 Task: Explore Airbnb accommodation in Ajaokuta, Nigeria from 23rd December, 2023 to 29th December, 2023 for 2 adults. Place can be entire room with 1  bedroom having 1 bed and 1 bathroom. Property type can be hotel.
Action: Mouse moved to (603, 160)
Screenshot: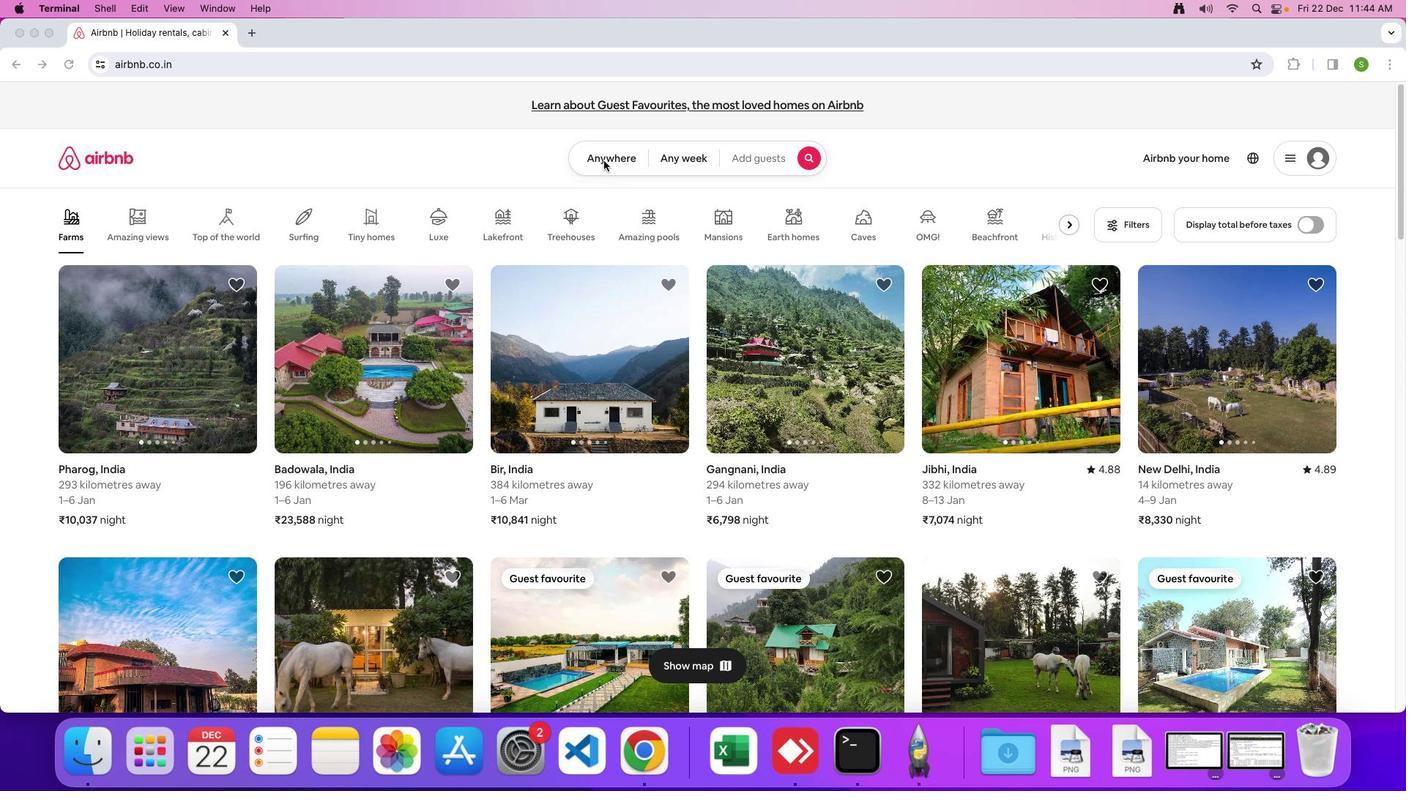 
Action: Mouse pressed left at (603, 160)
Screenshot: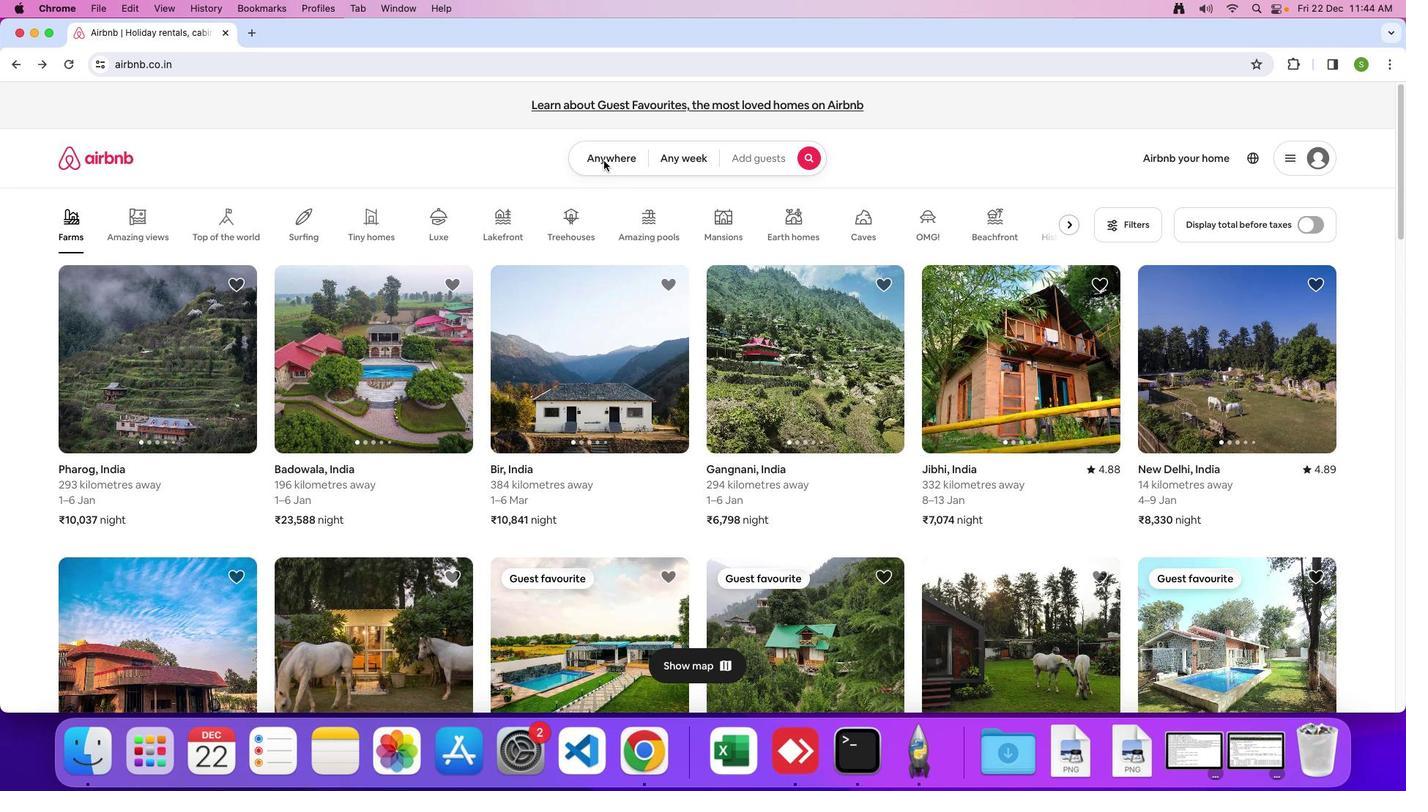 
Action: Mouse moved to (598, 160)
Screenshot: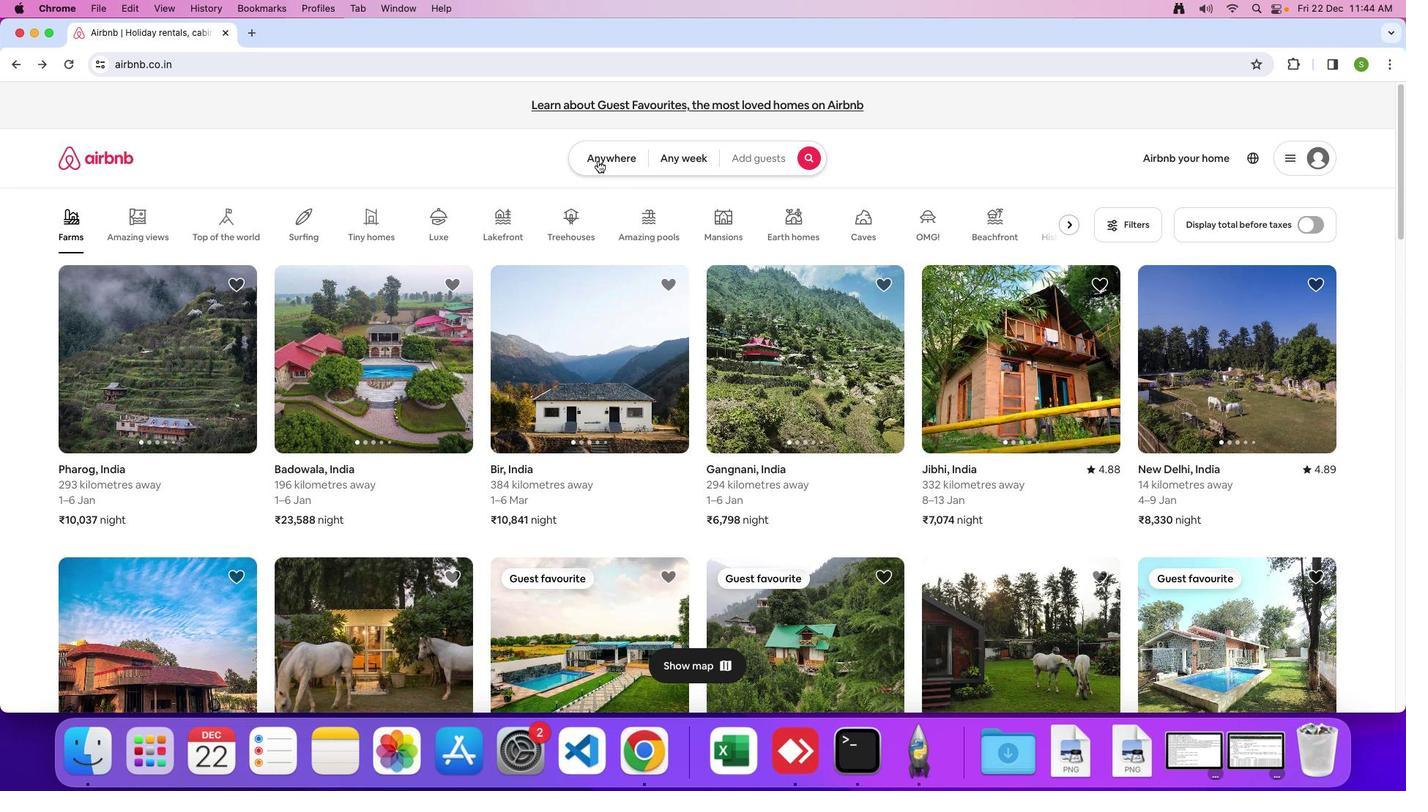 
Action: Mouse pressed left at (598, 160)
Screenshot: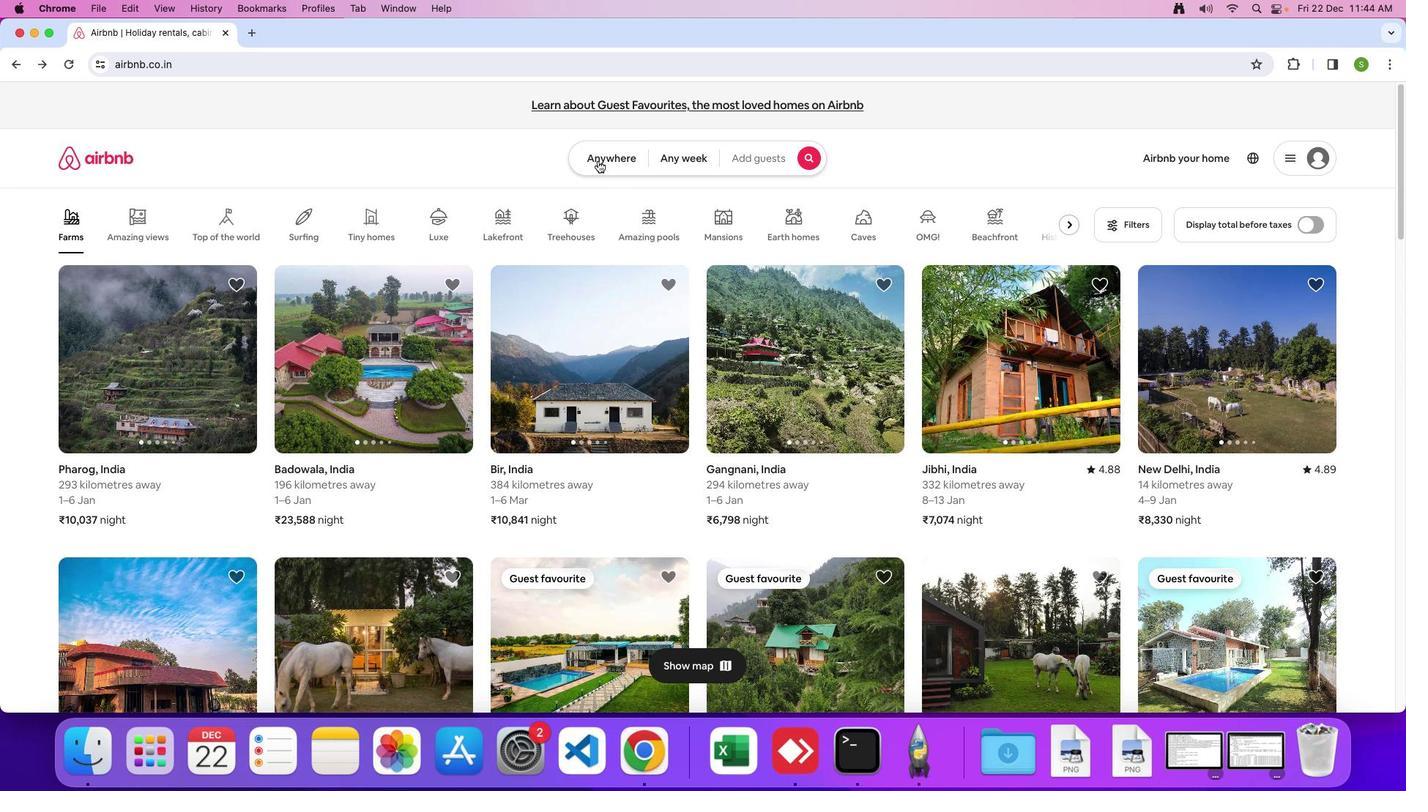 
Action: Mouse moved to (492, 217)
Screenshot: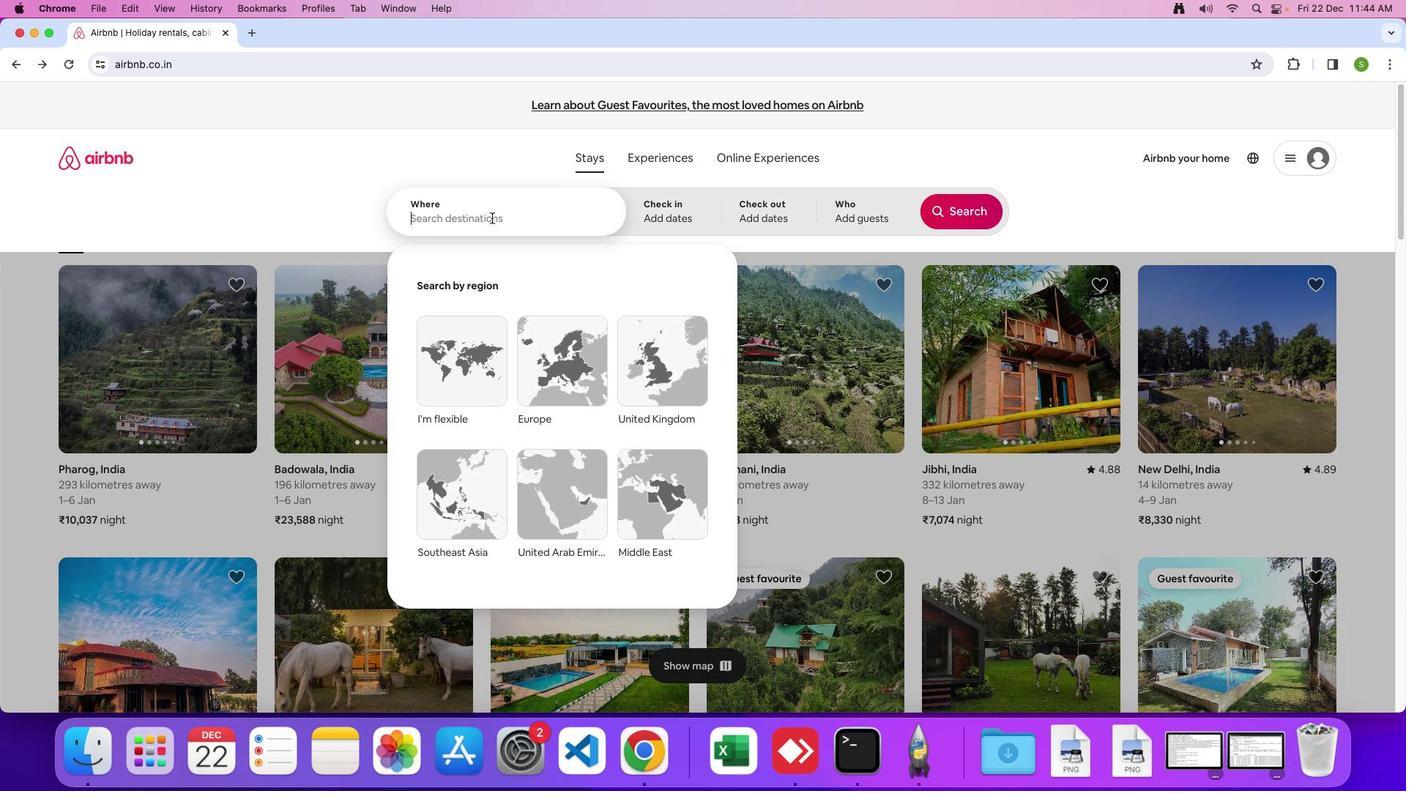 
Action: Mouse pressed left at (492, 217)
Screenshot: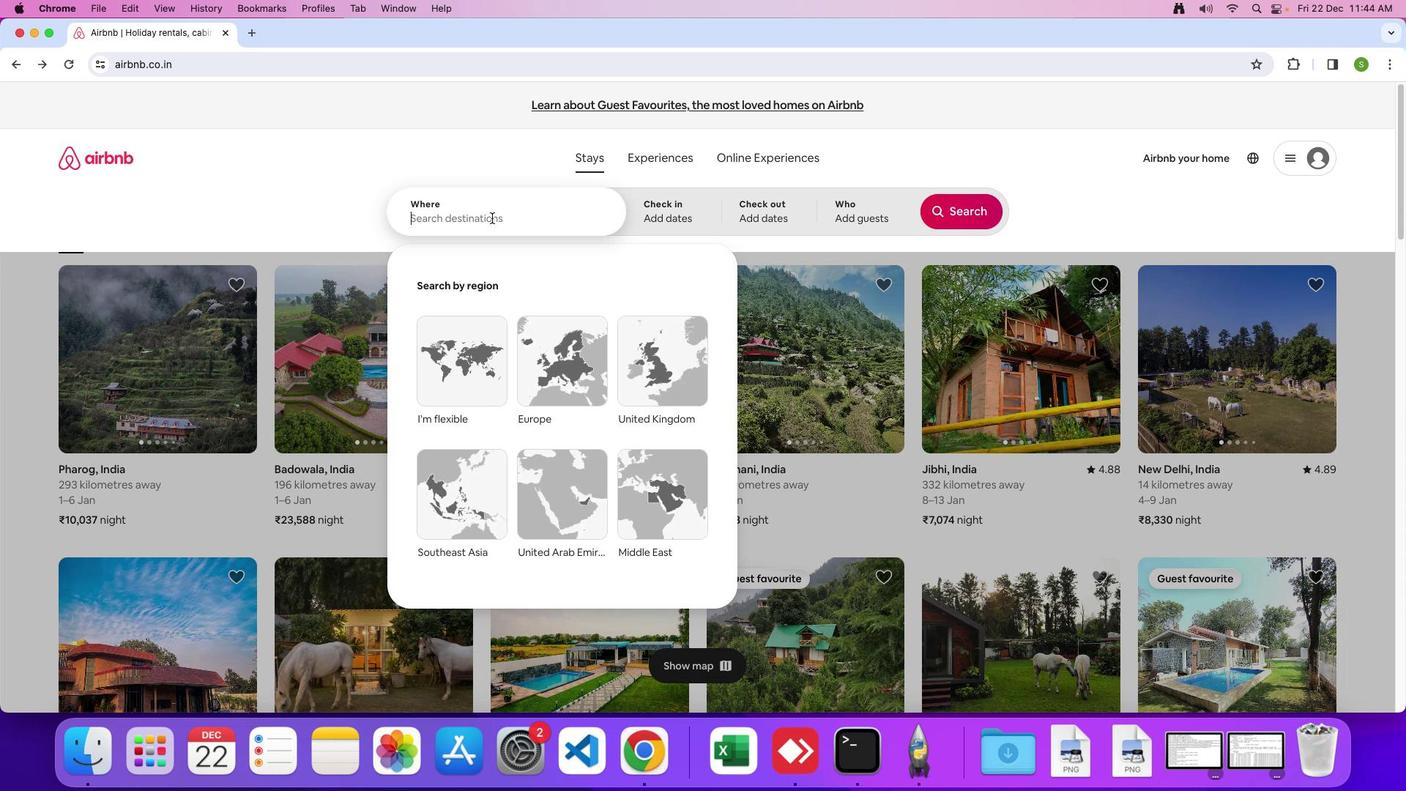 
Action: Key pressed 'A'Key.caps_lock'j''a''o''k''u''t''a'','Key.spaceKey.shift'N''i''g''e''r''i''a'Key.enter
Screenshot: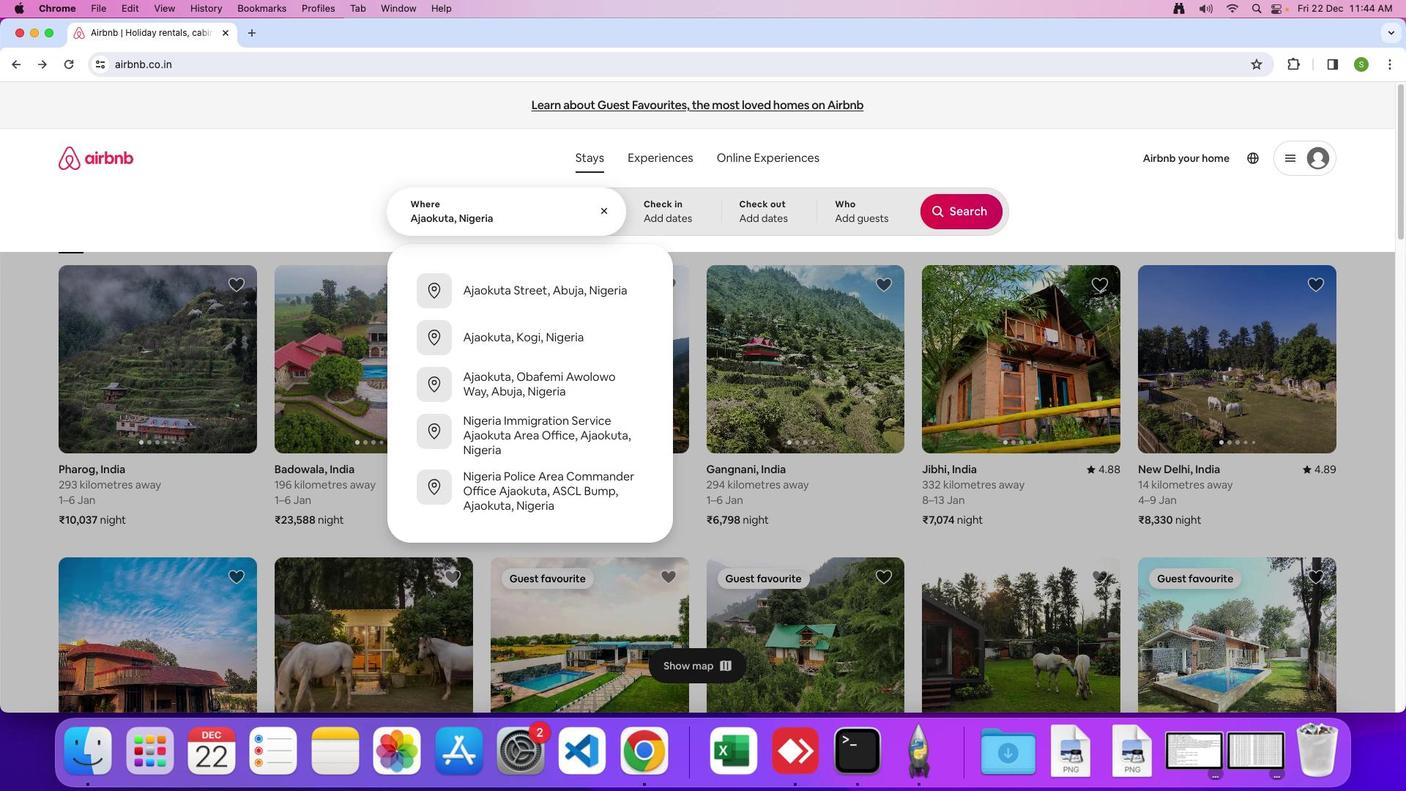 
Action: Mouse moved to (656, 500)
Screenshot: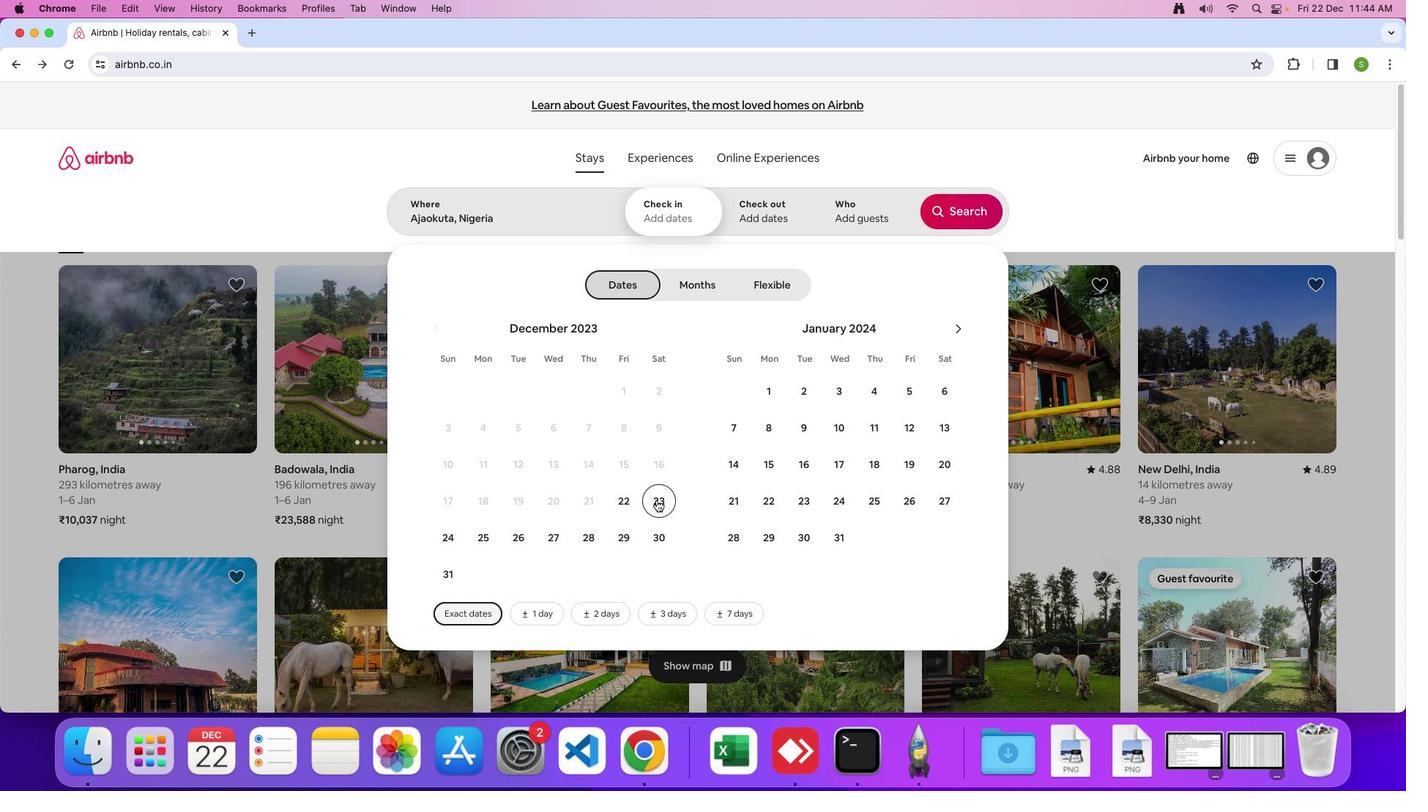 
Action: Mouse pressed left at (656, 500)
Screenshot: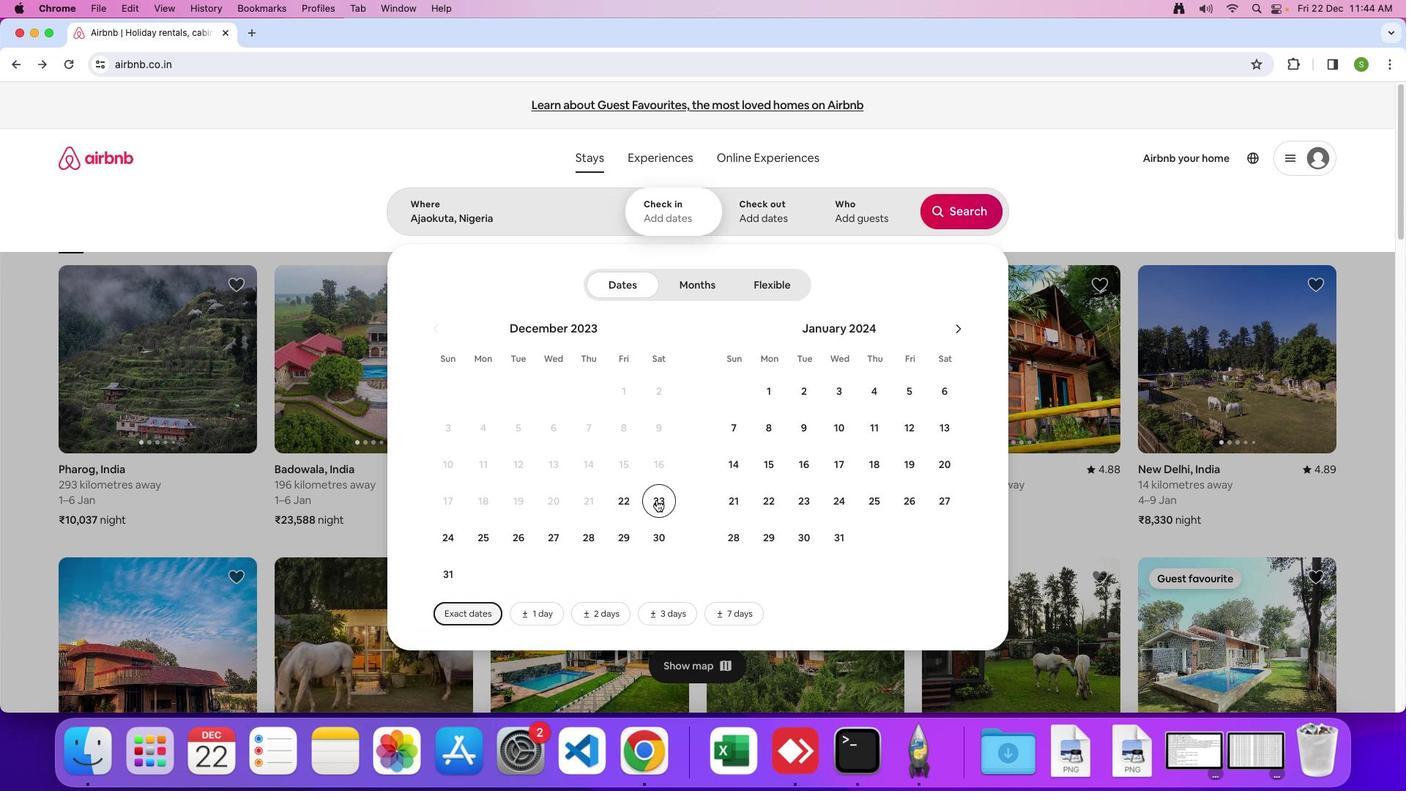 
Action: Mouse moved to (617, 538)
Screenshot: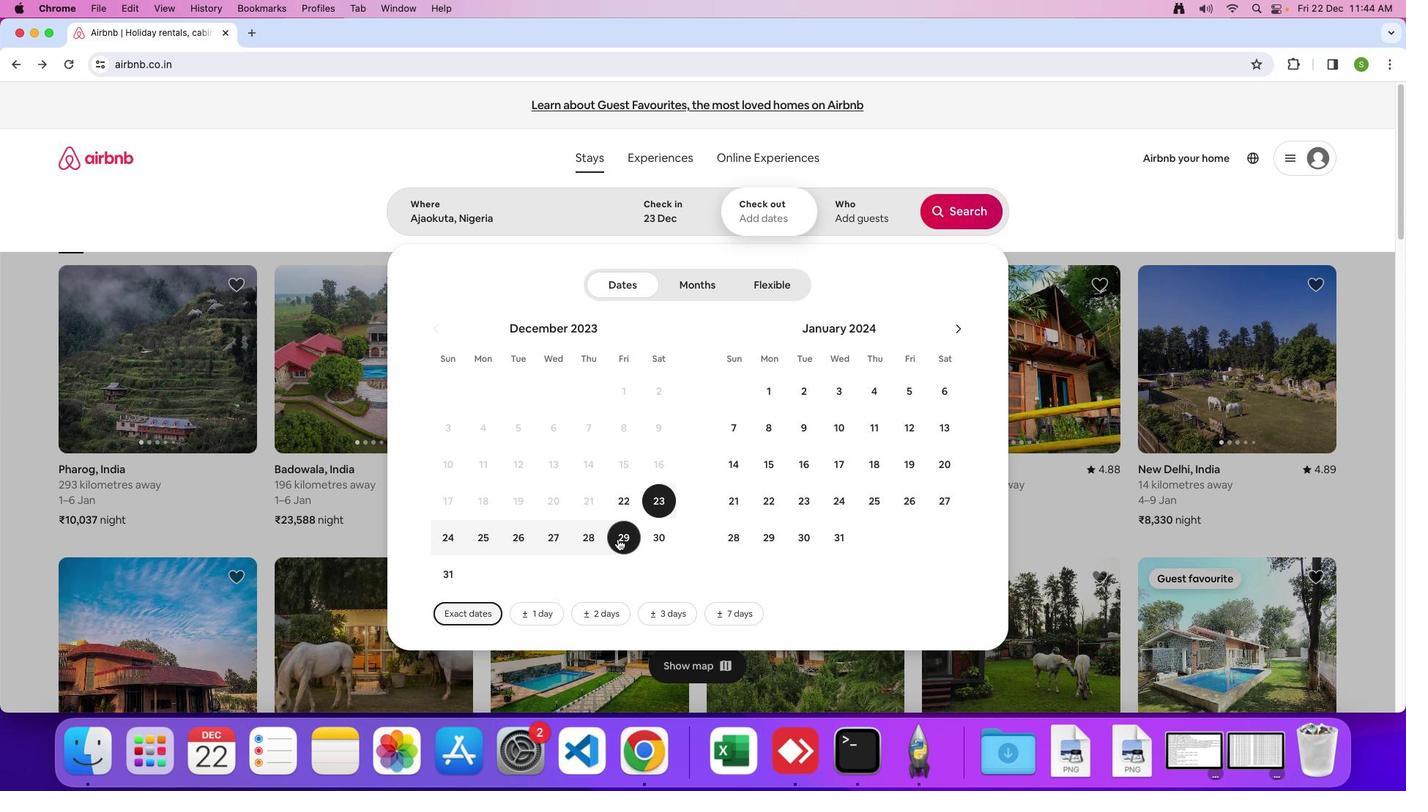 
Action: Mouse pressed left at (617, 538)
Screenshot: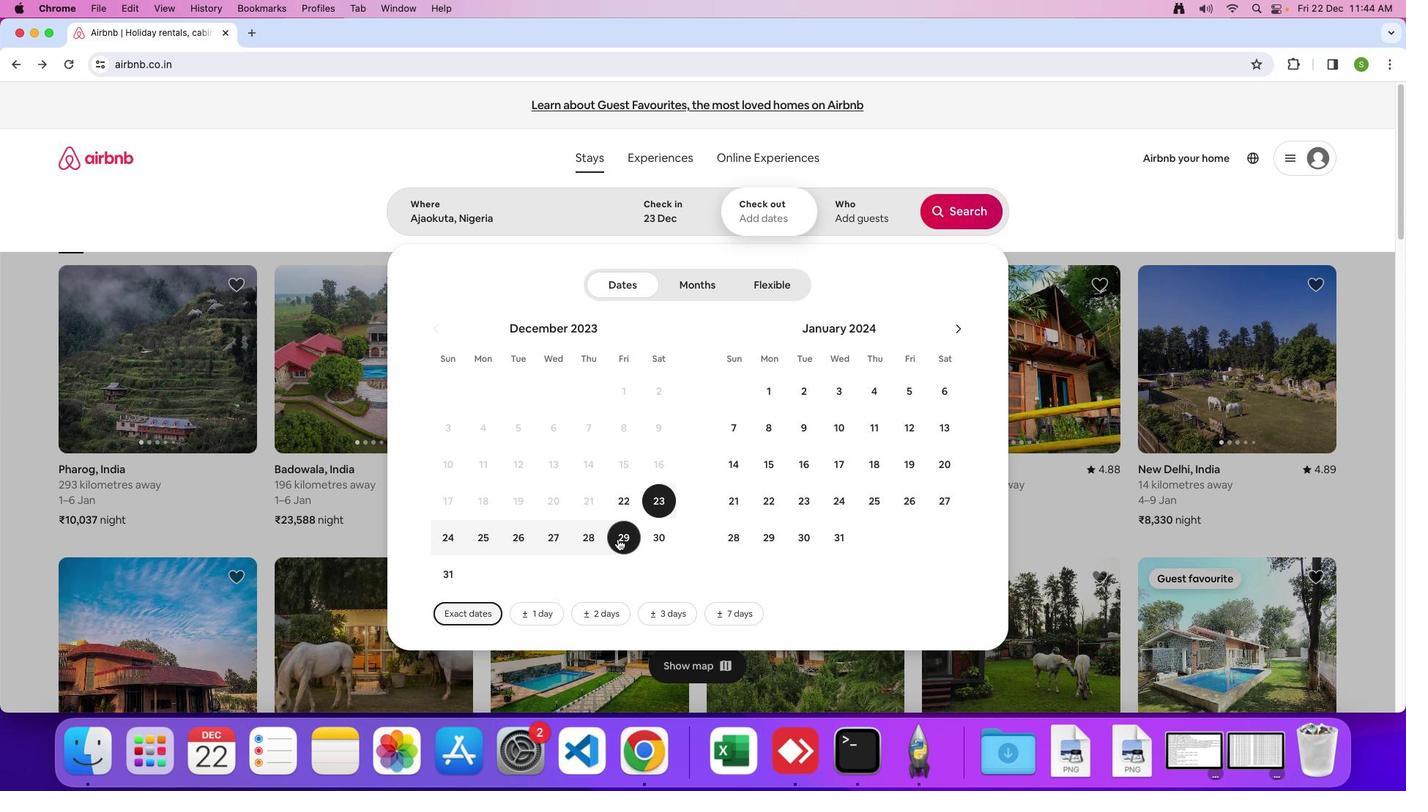 
Action: Mouse moved to (846, 219)
Screenshot: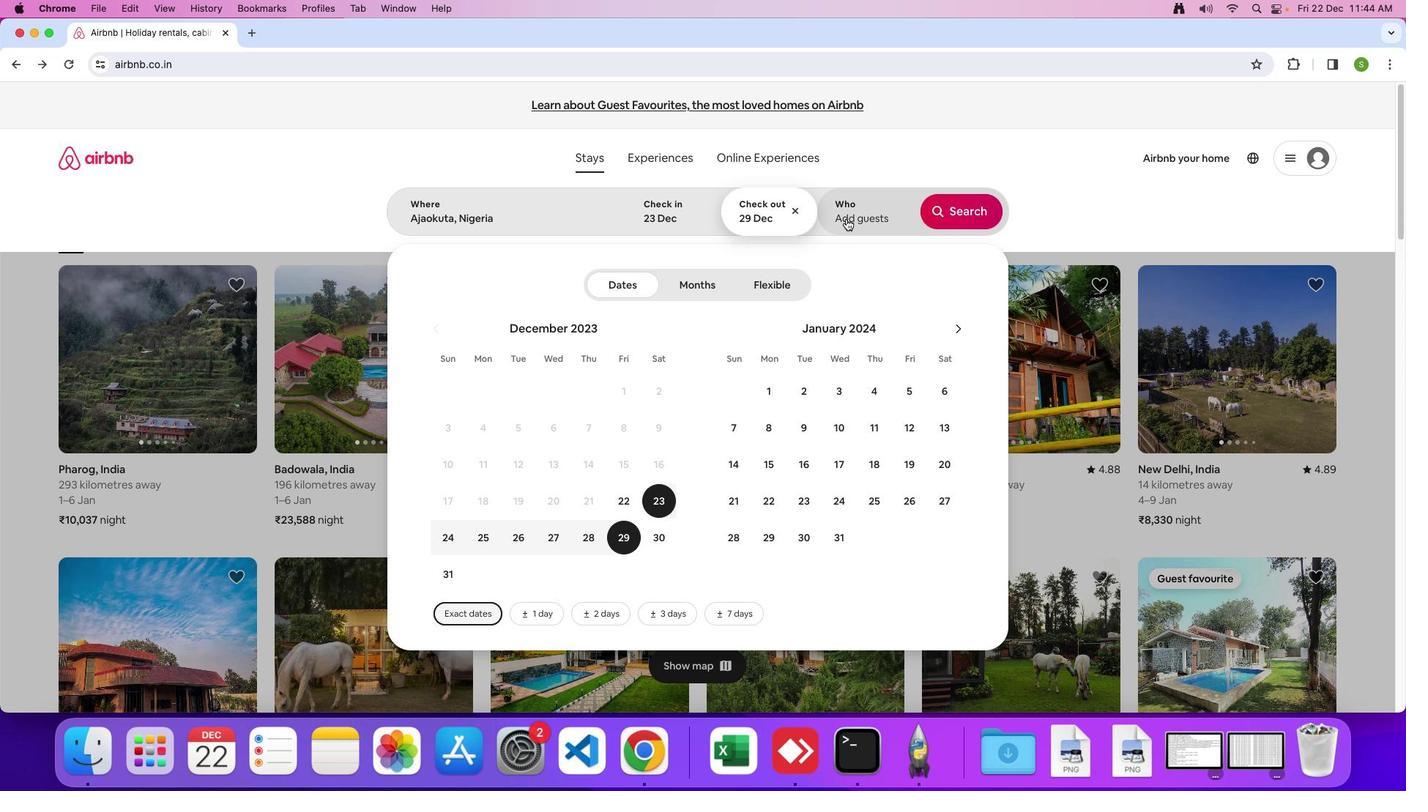 
Action: Mouse pressed left at (846, 219)
Screenshot: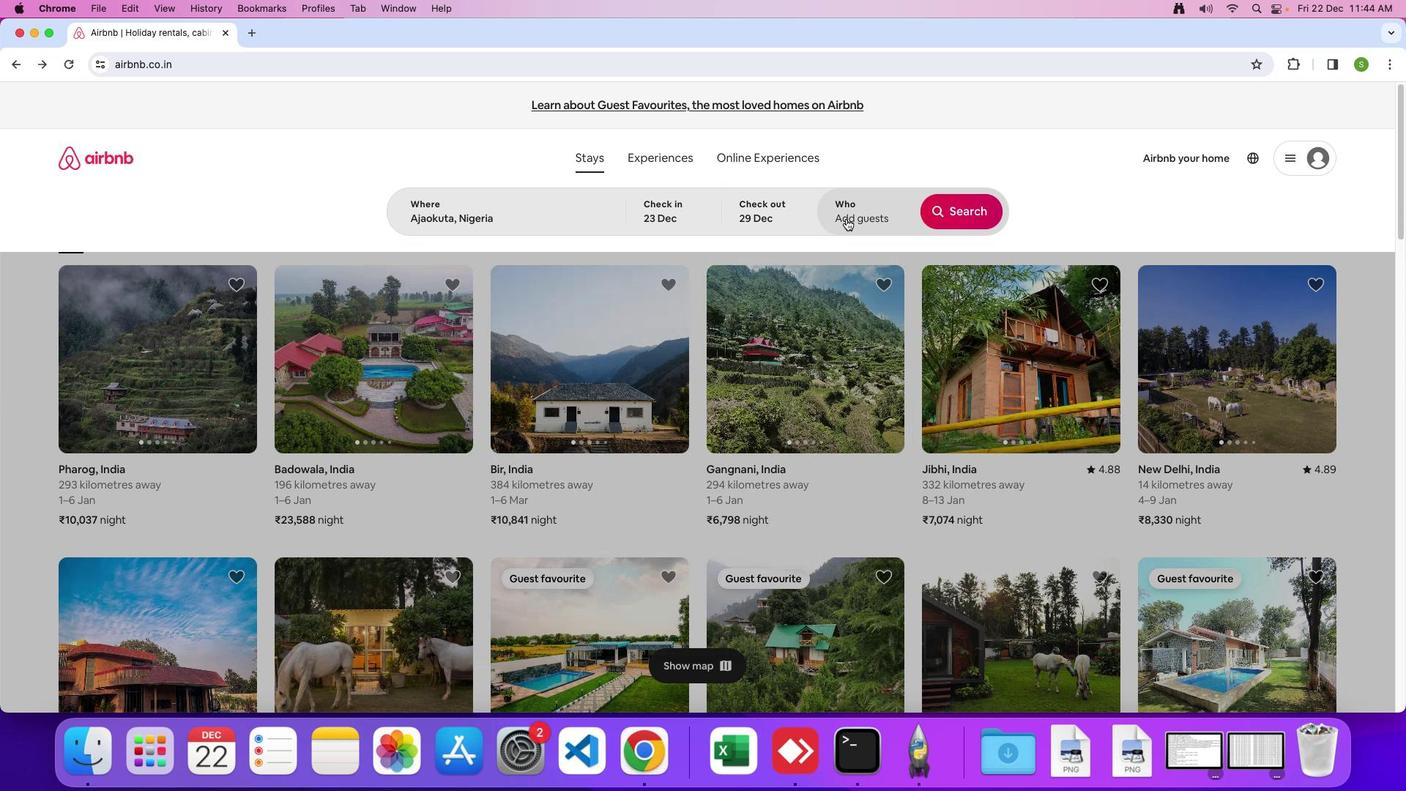 
Action: Mouse moved to (966, 293)
Screenshot: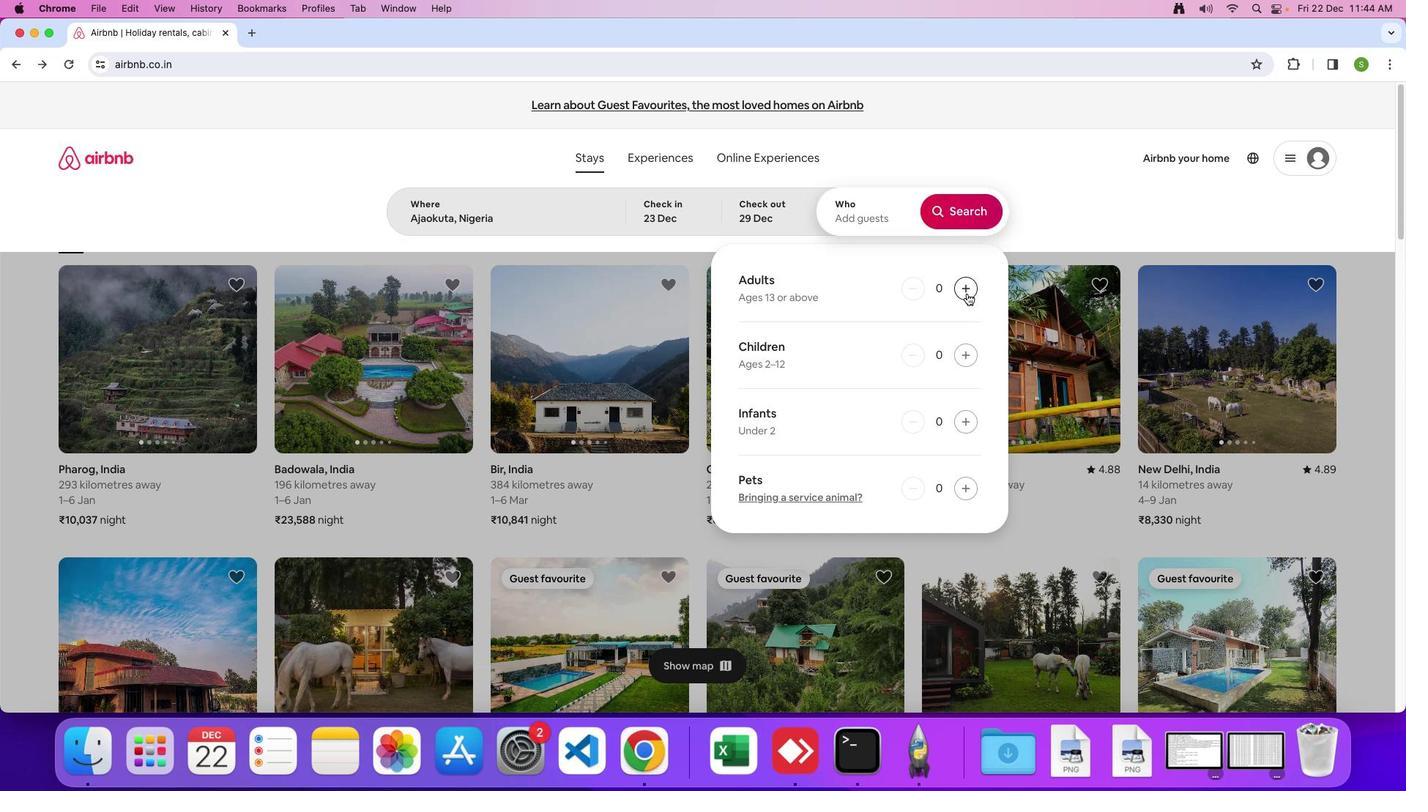 
Action: Mouse pressed left at (966, 293)
Screenshot: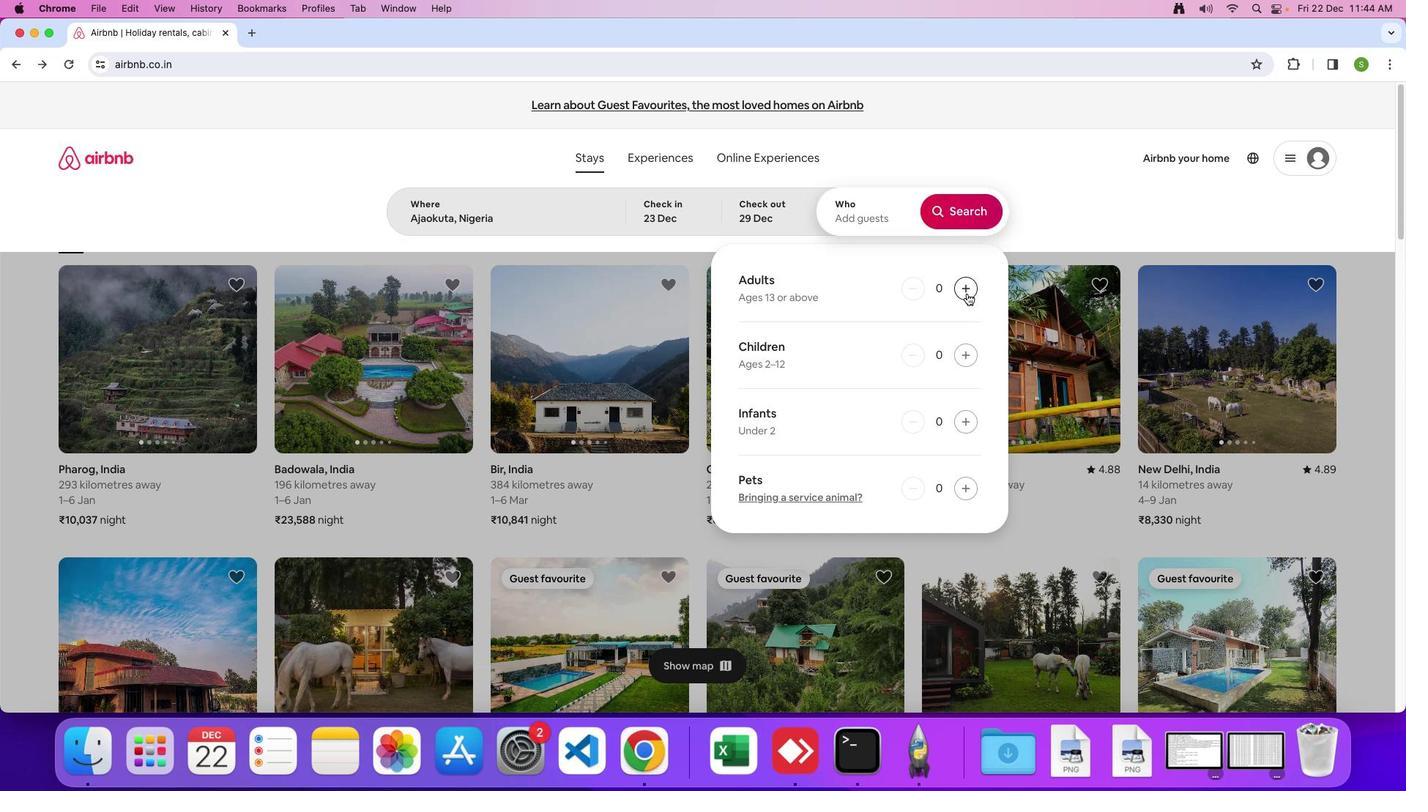
Action: Mouse pressed left at (966, 293)
Screenshot: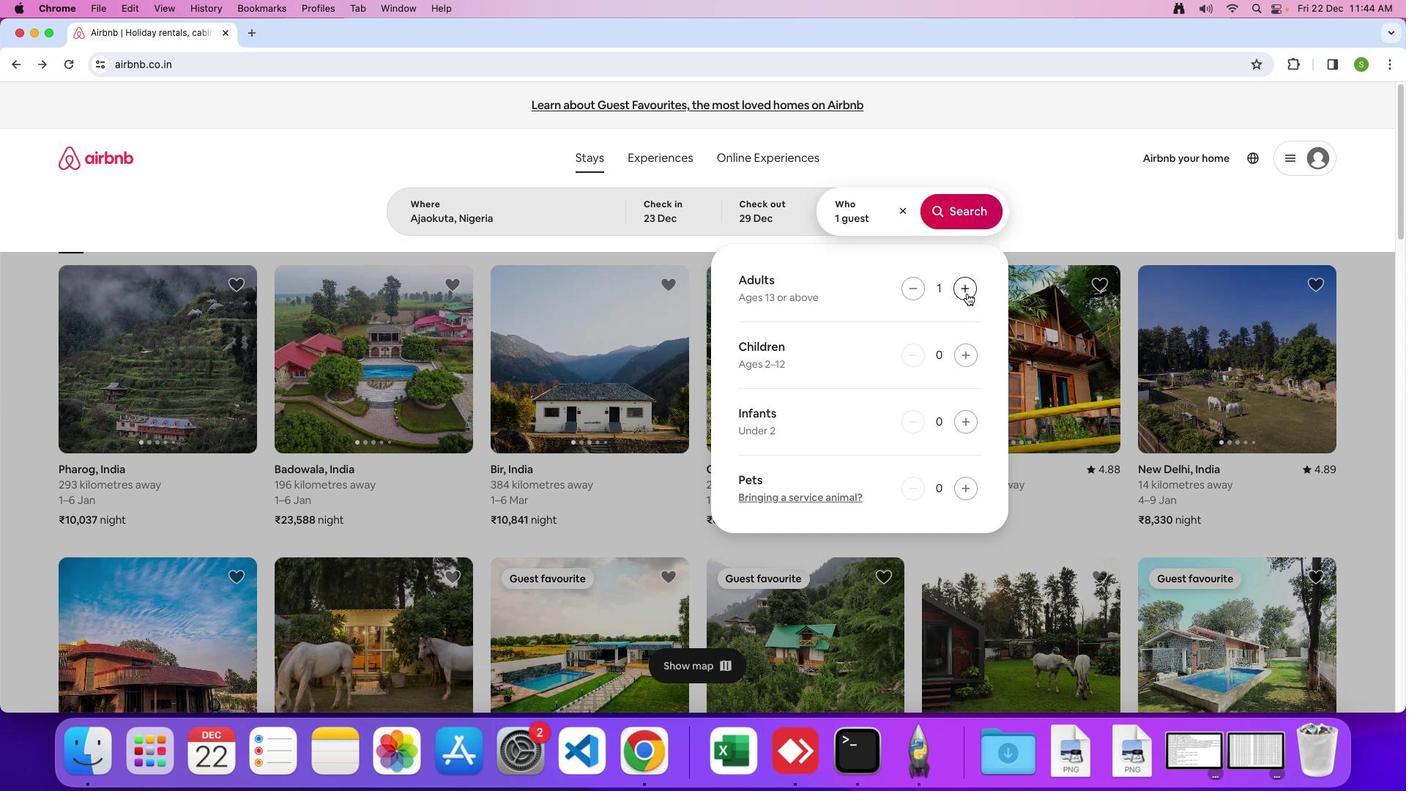 
Action: Mouse moved to (952, 216)
Screenshot: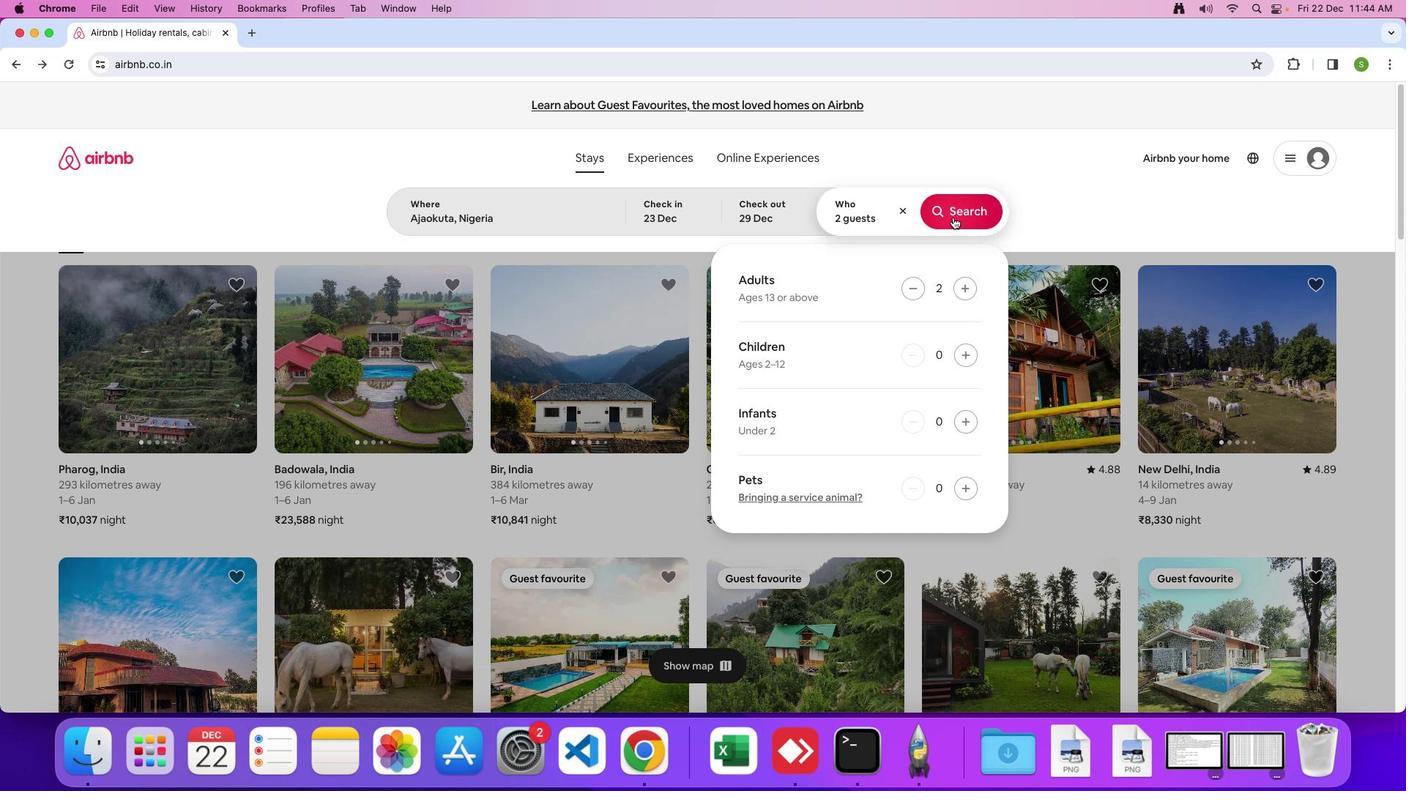 
Action: Mouse pressed left at (952, 216)
Screenshot: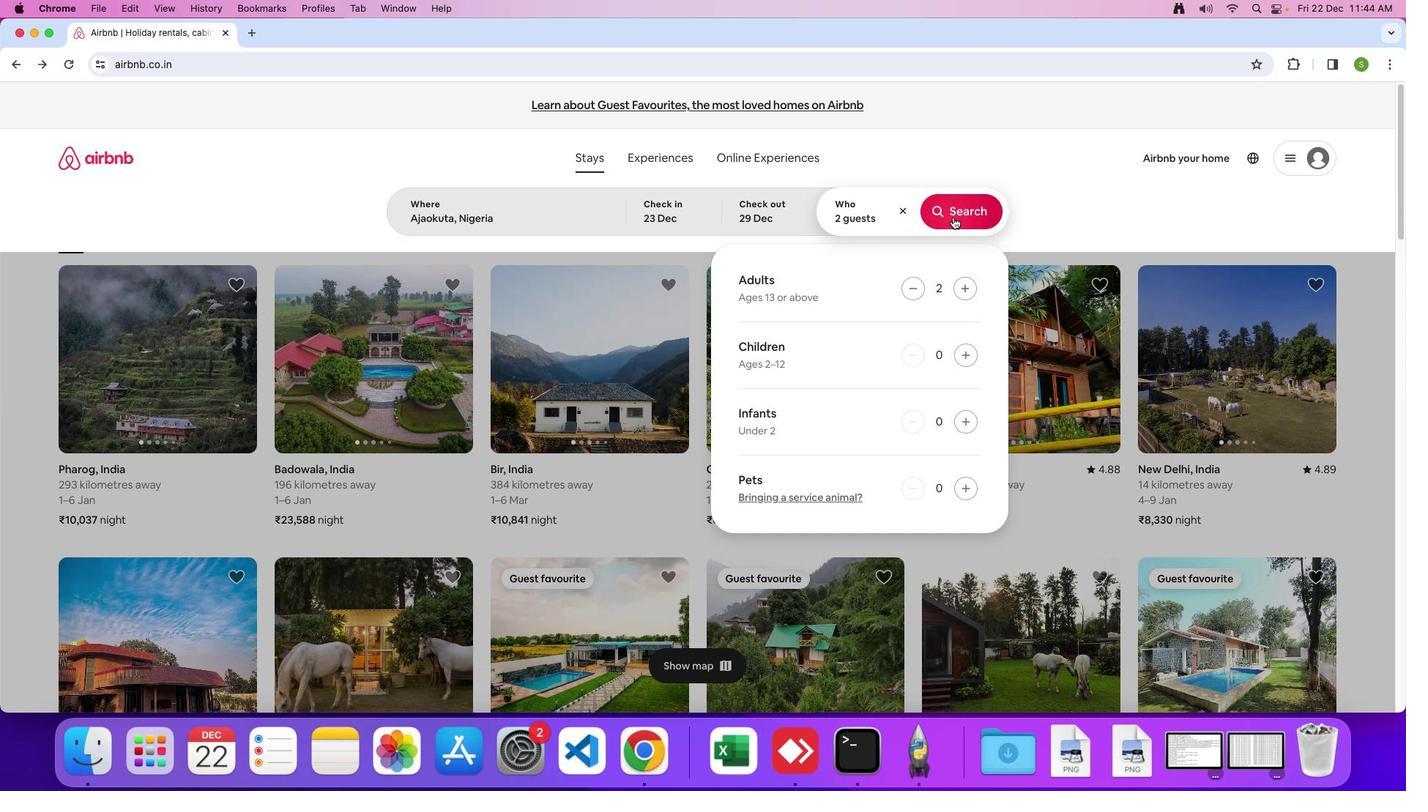 
Action: Mouse moved to (1163, 170)
Screenshot: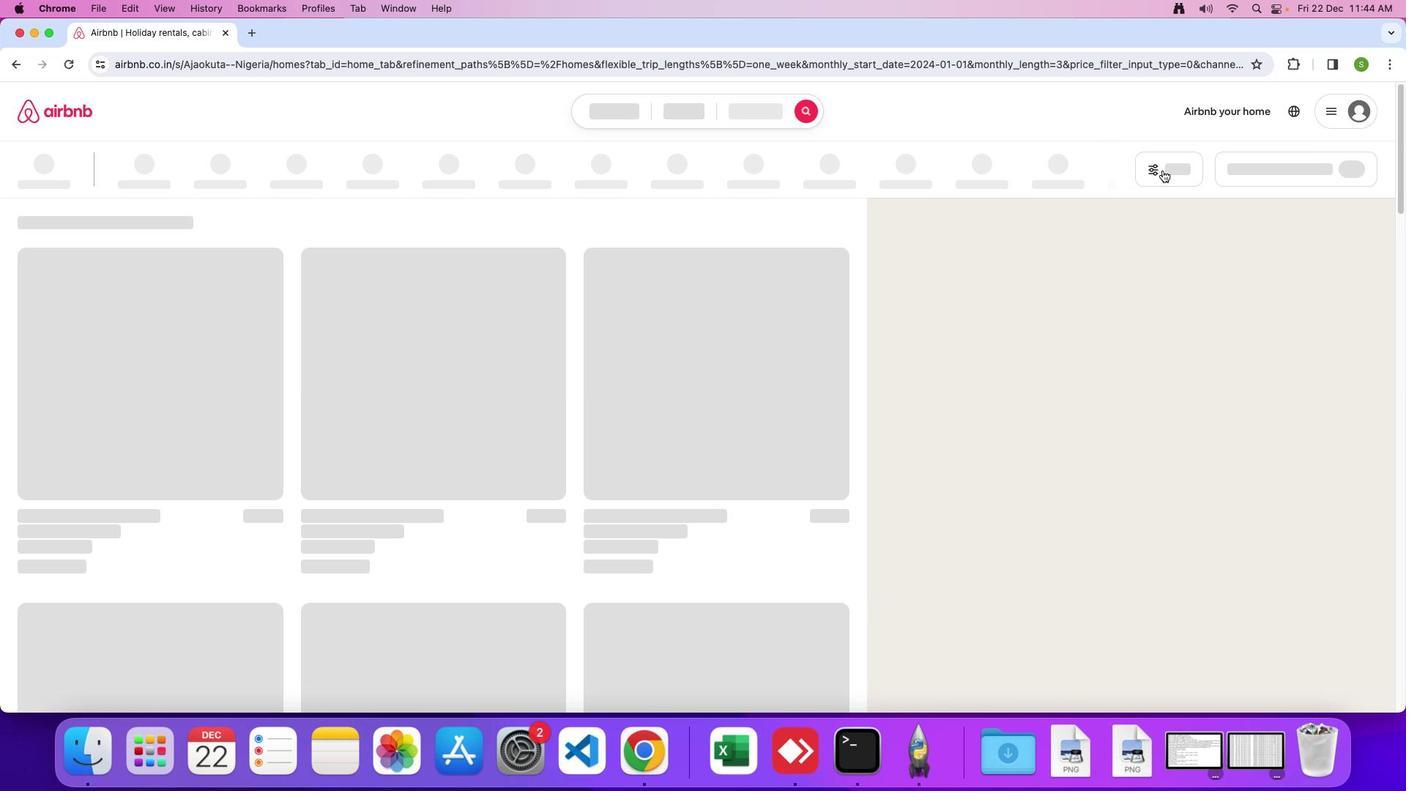 
Action: Mouse pressed left at (1163, 170)
Screenshot: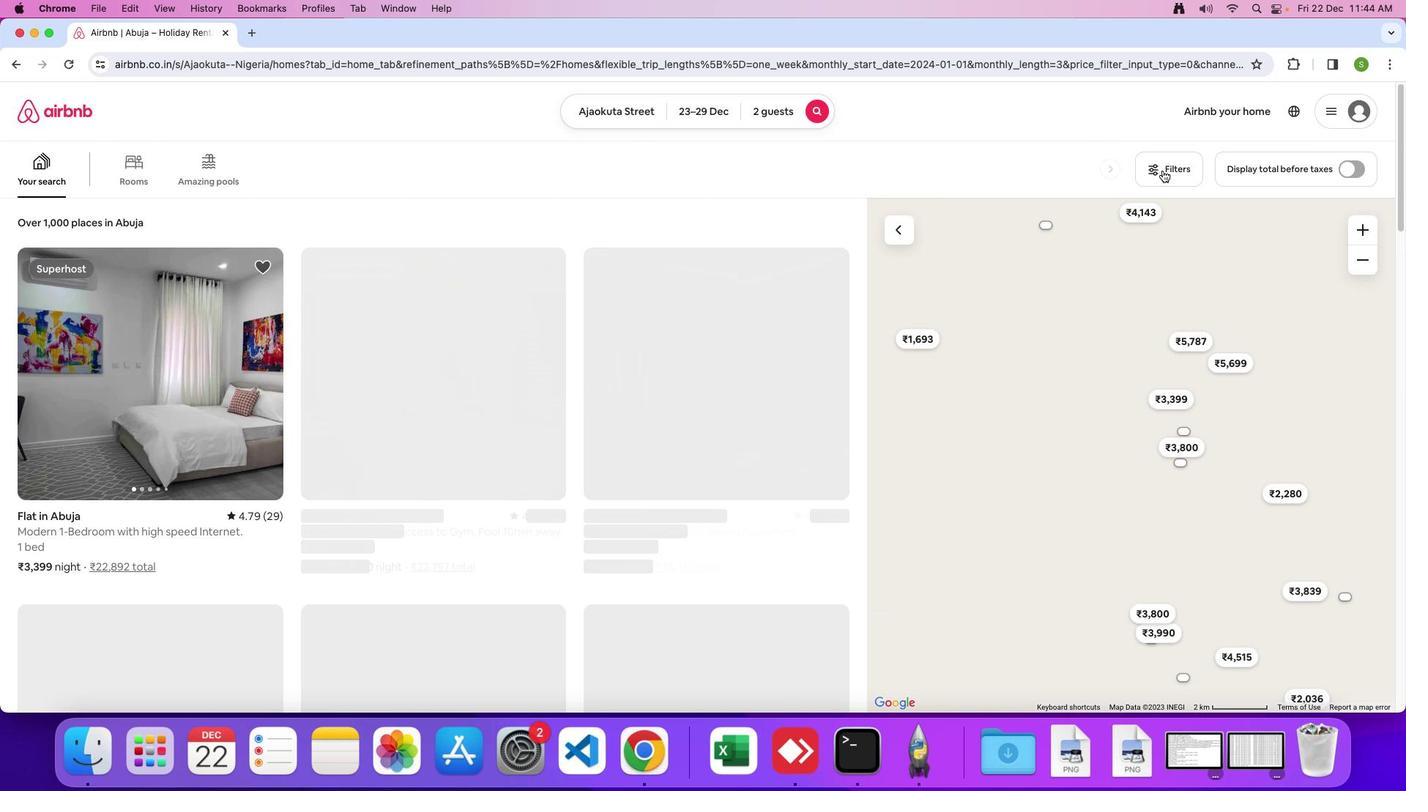 
Action: Mouse moved to (698, 422)
Screenshot: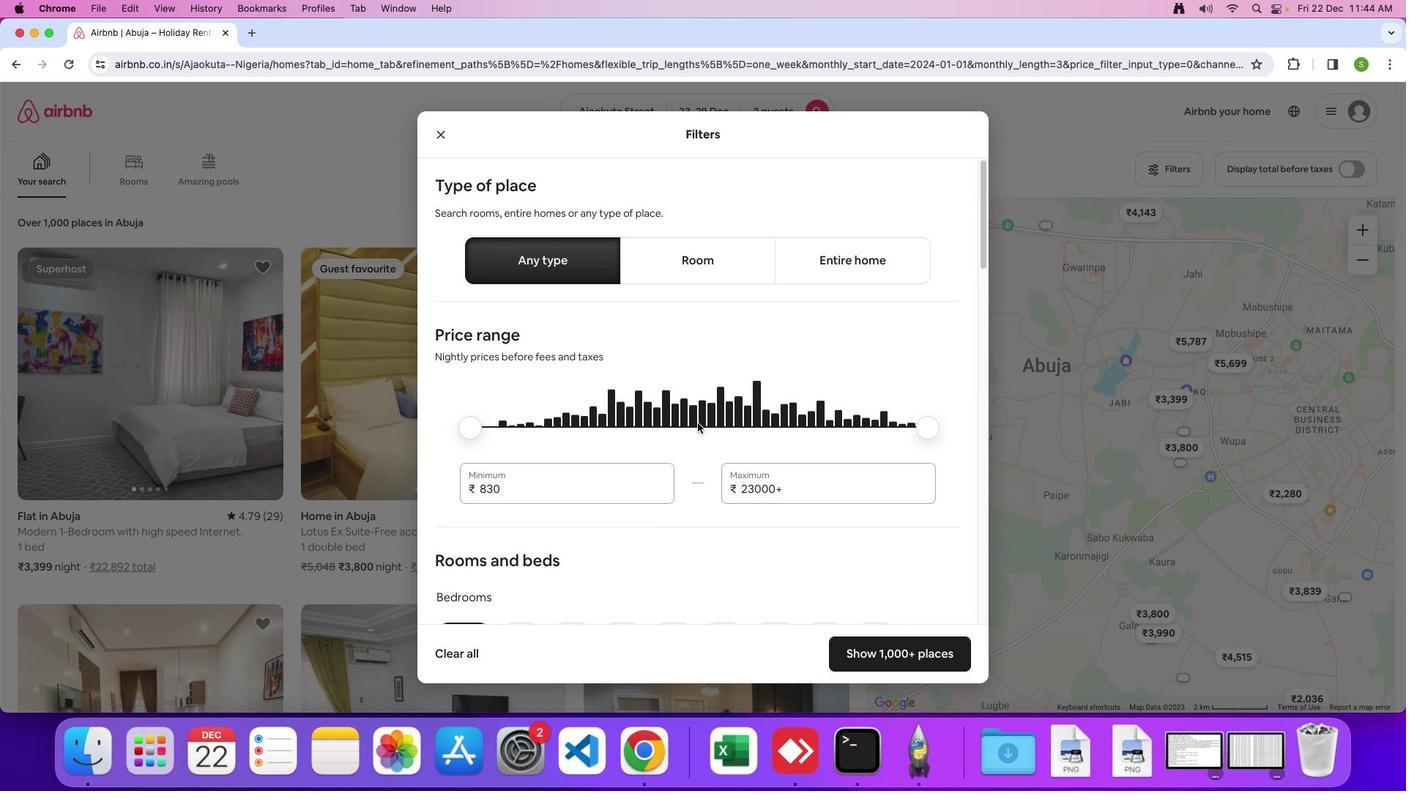 
Action: Mouse scrolled (698, 422) with delta (0, 0)
Screenshot: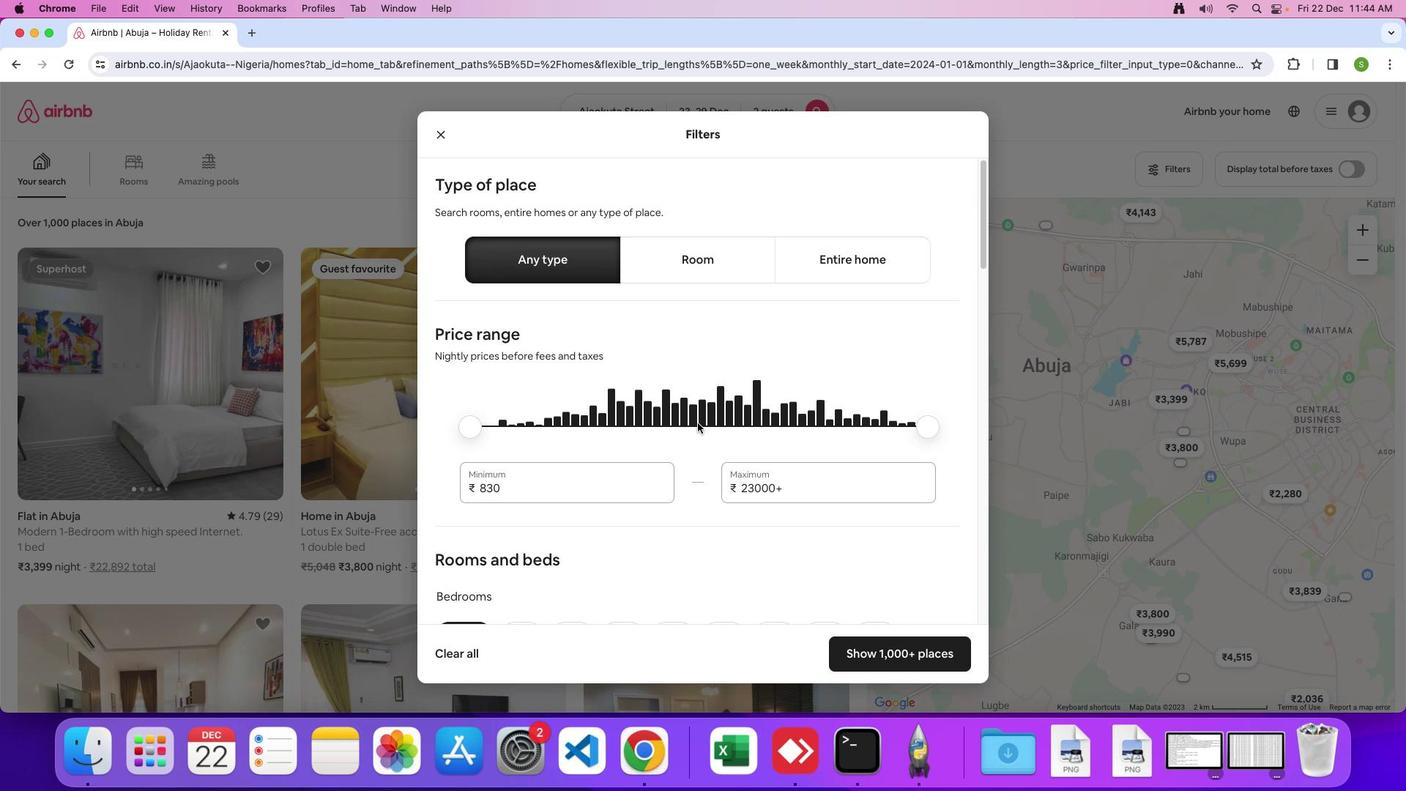 
Action: Mouse scrolled (698, 422) with delta (0, 0)
Screenshot: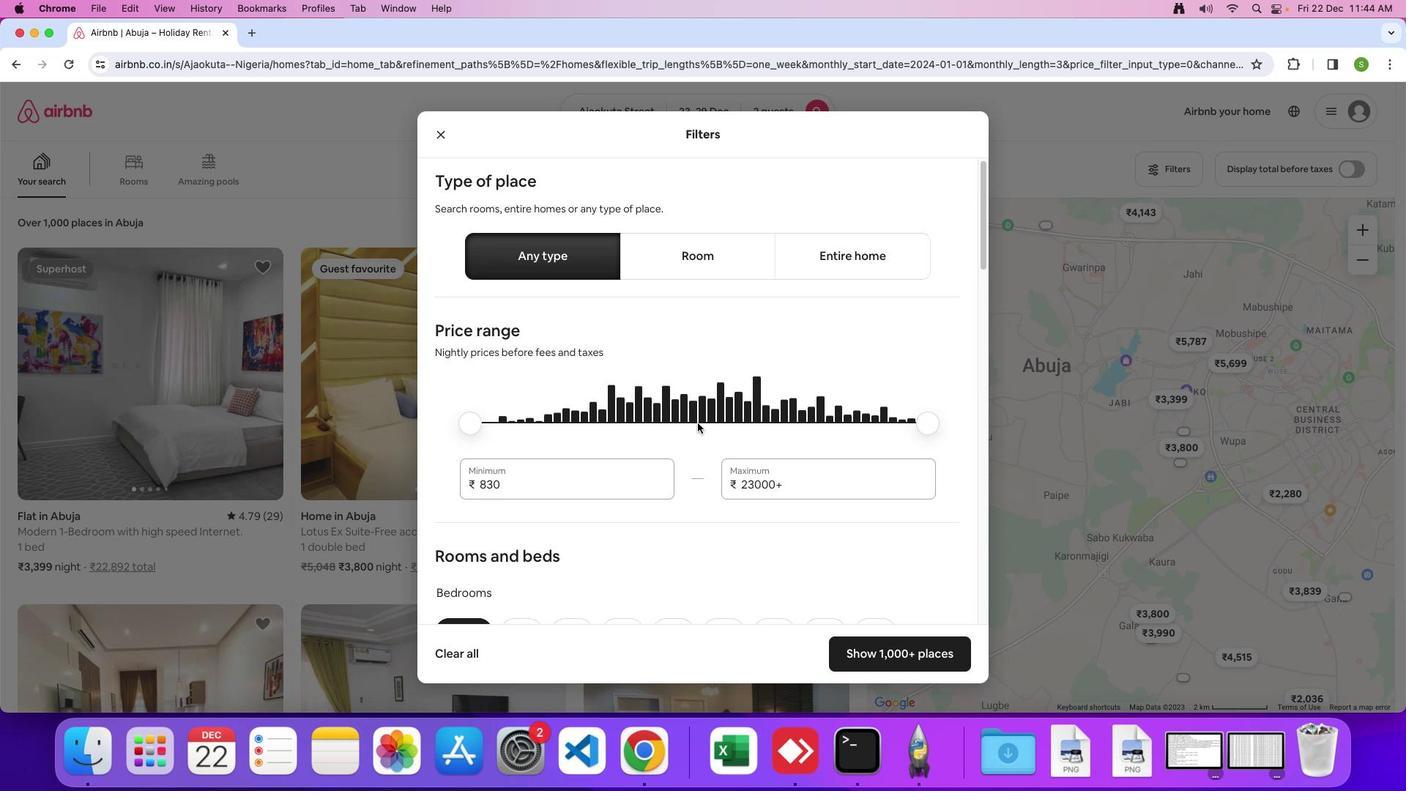 
Action: Mouse scrolled (698, 422) with delta (0, 0)
Screenshot: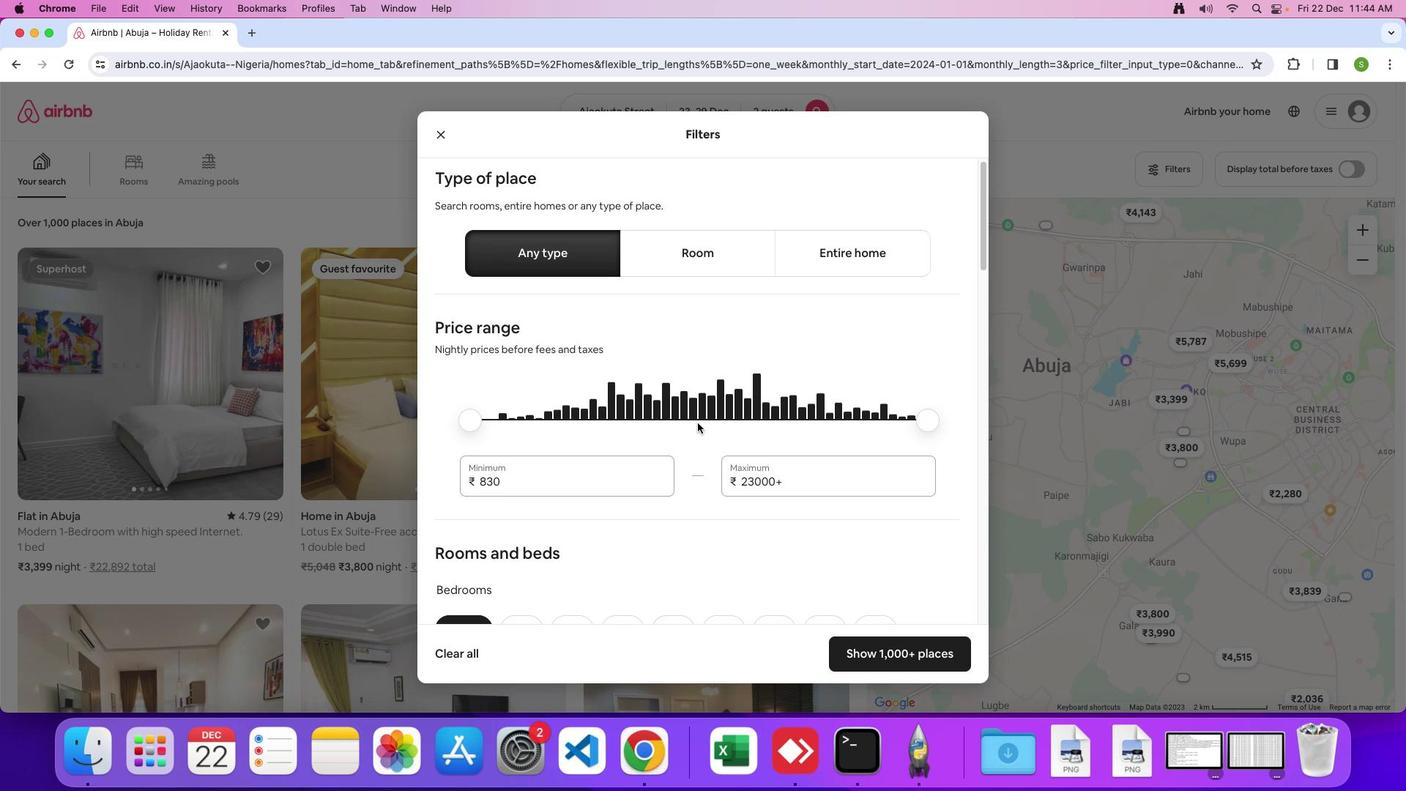 
Action: Mouse scrolled (698, 422) with delta (0, 0)
Screenshot: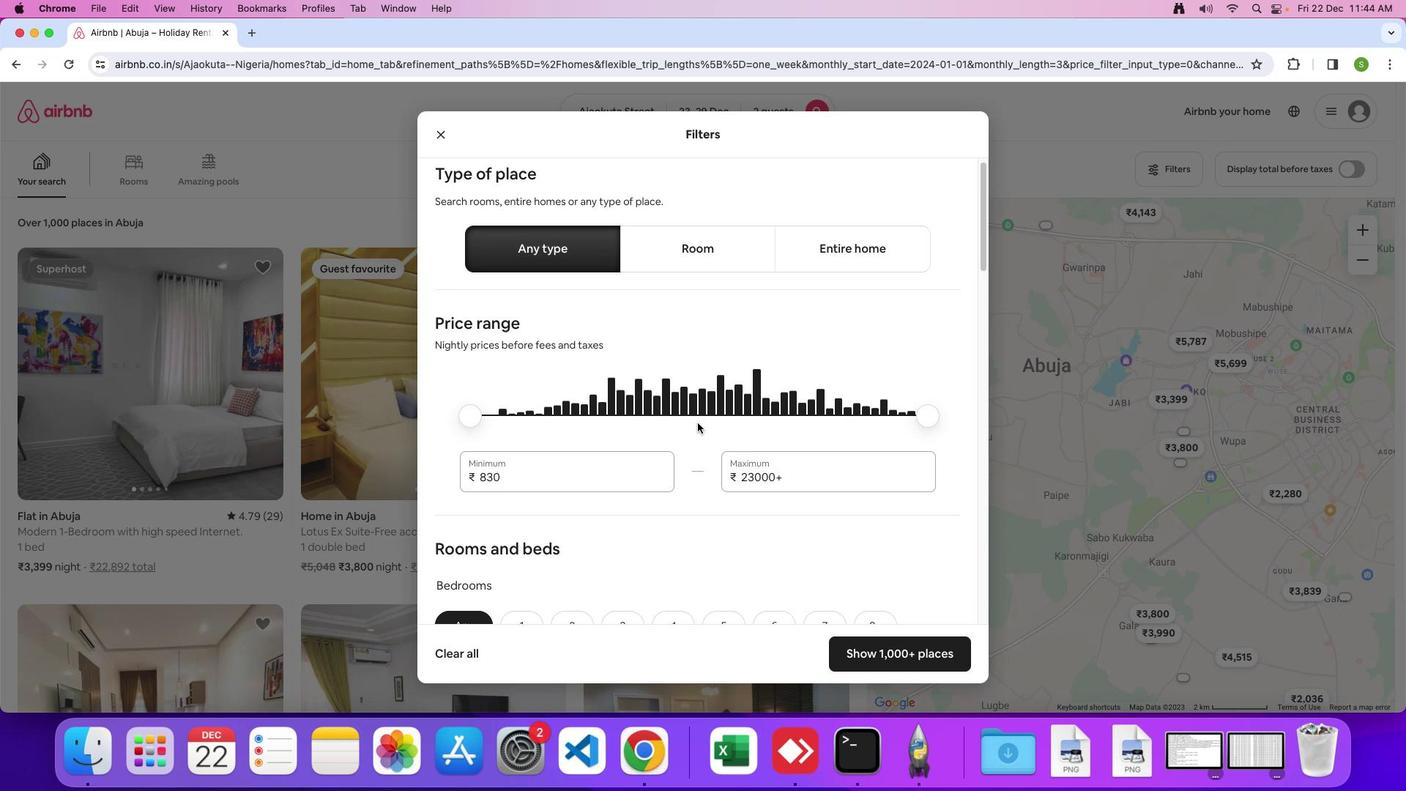
Action: Mouse scrolled (698, 422) with delta (0, 0)
Screenshot: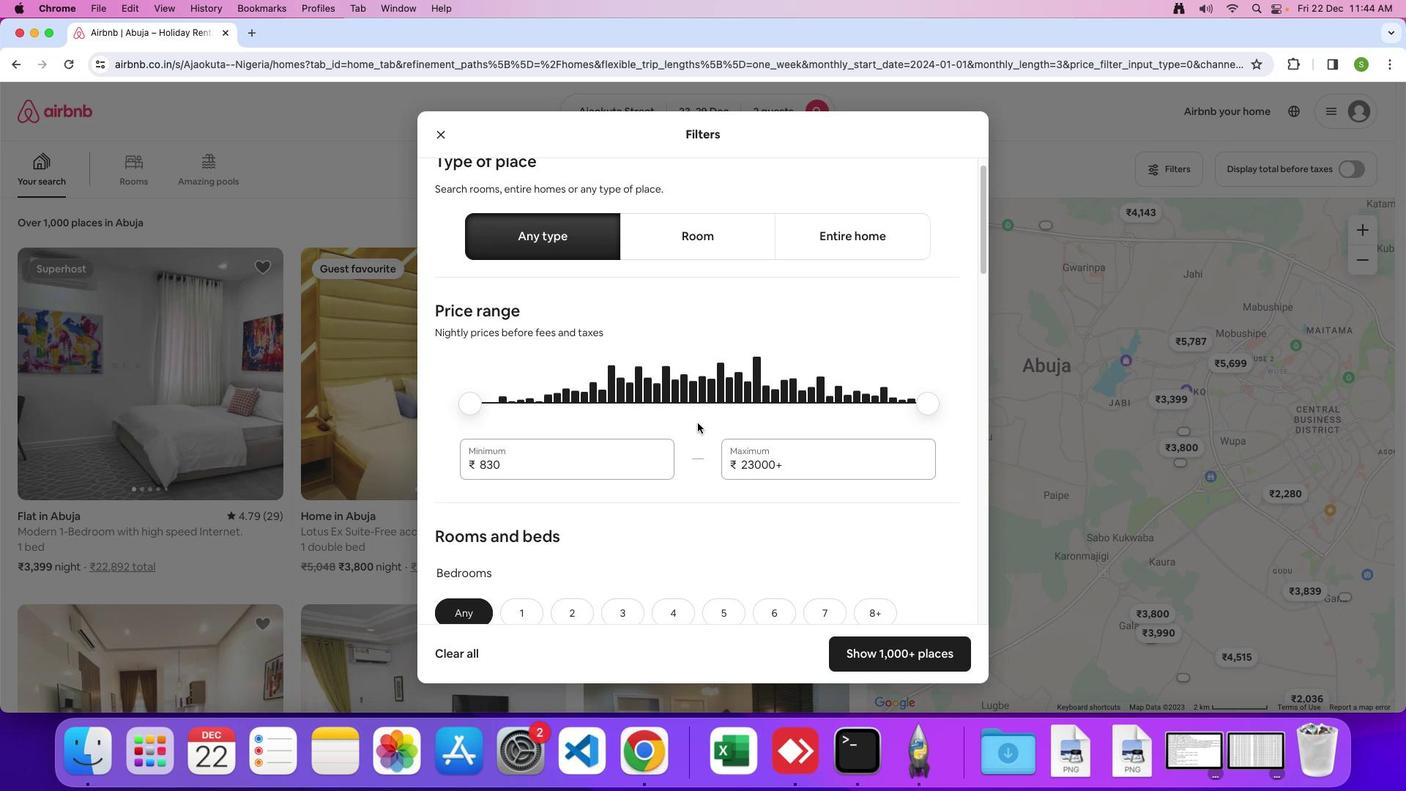 
Action: Mouse scrolled (698, 422) with delta (0, -1)
Screenshot: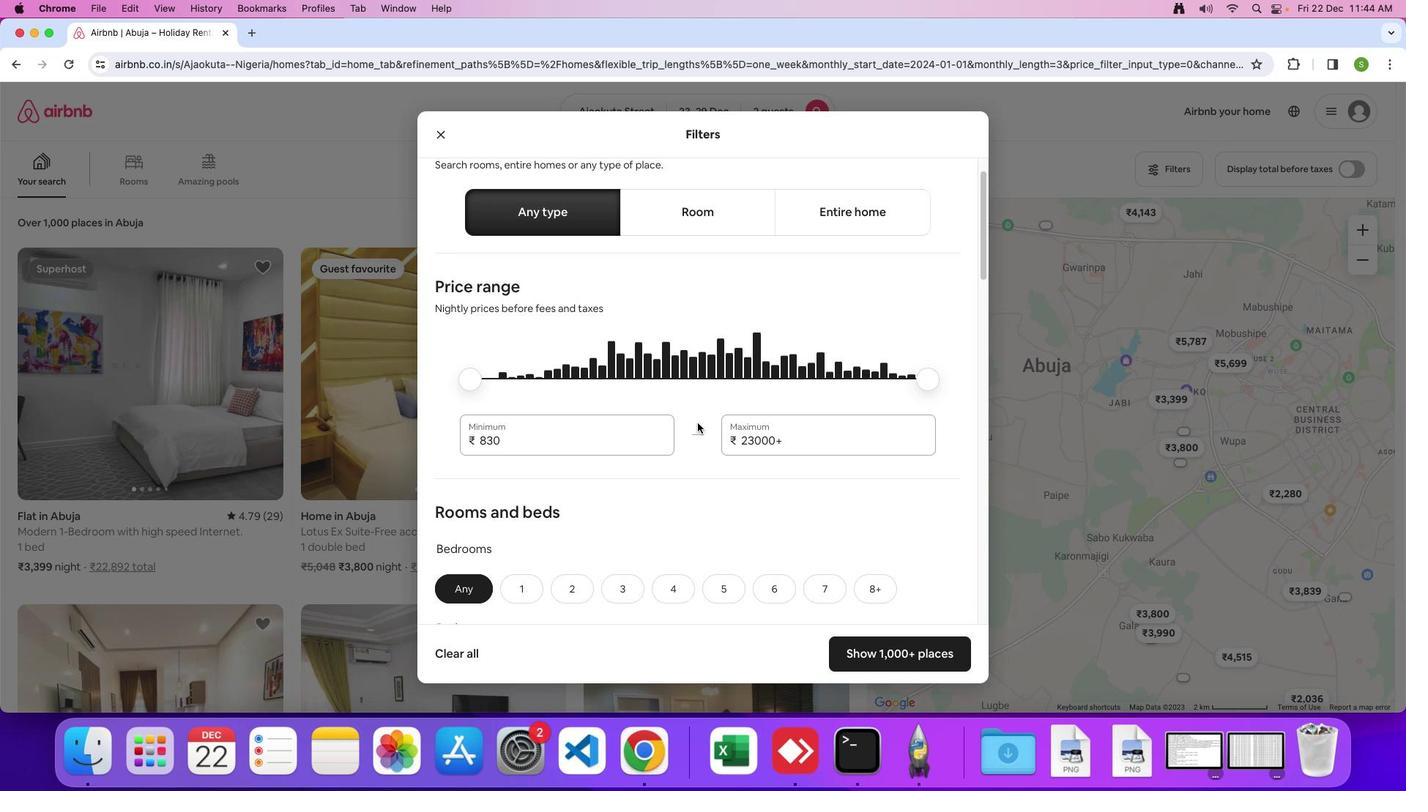 
Action: Mouse scrolled (698, 422) with delta (0, 0)
Screenshot: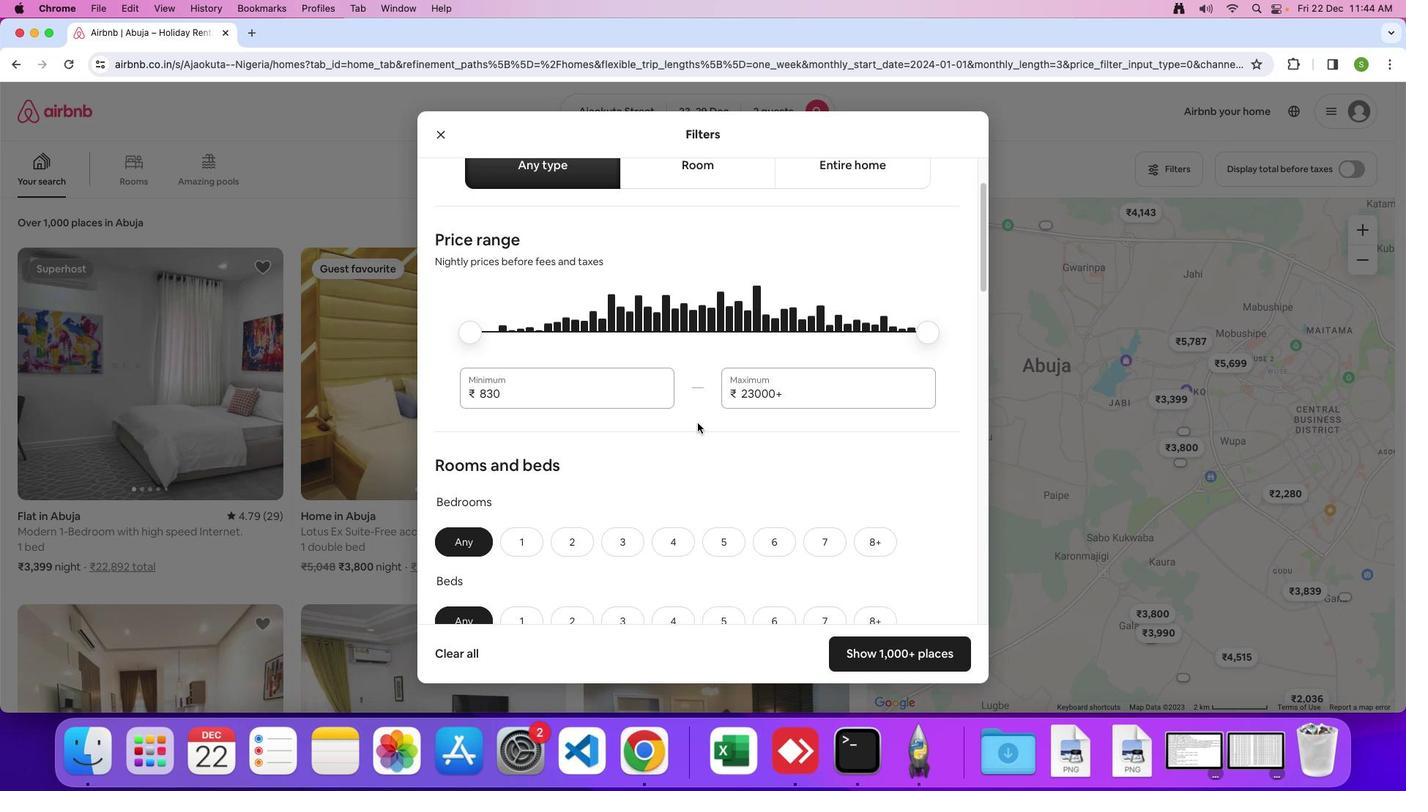 
Action: Mouse scrolled (698, 422) with delta (0, 0)
Screenshot: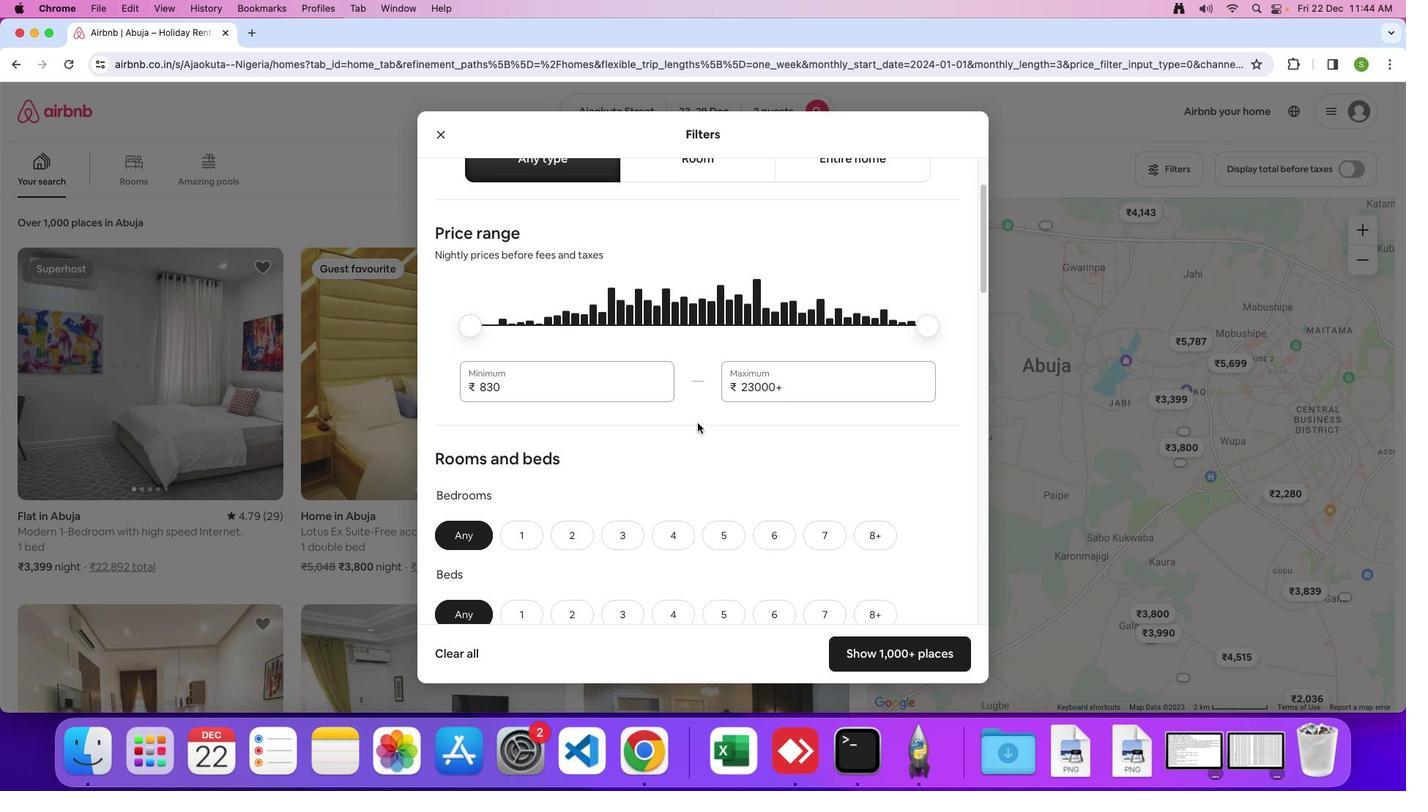 
Action: Mouse scrolled (698, 422) with delta (0, -2)
Screenshot: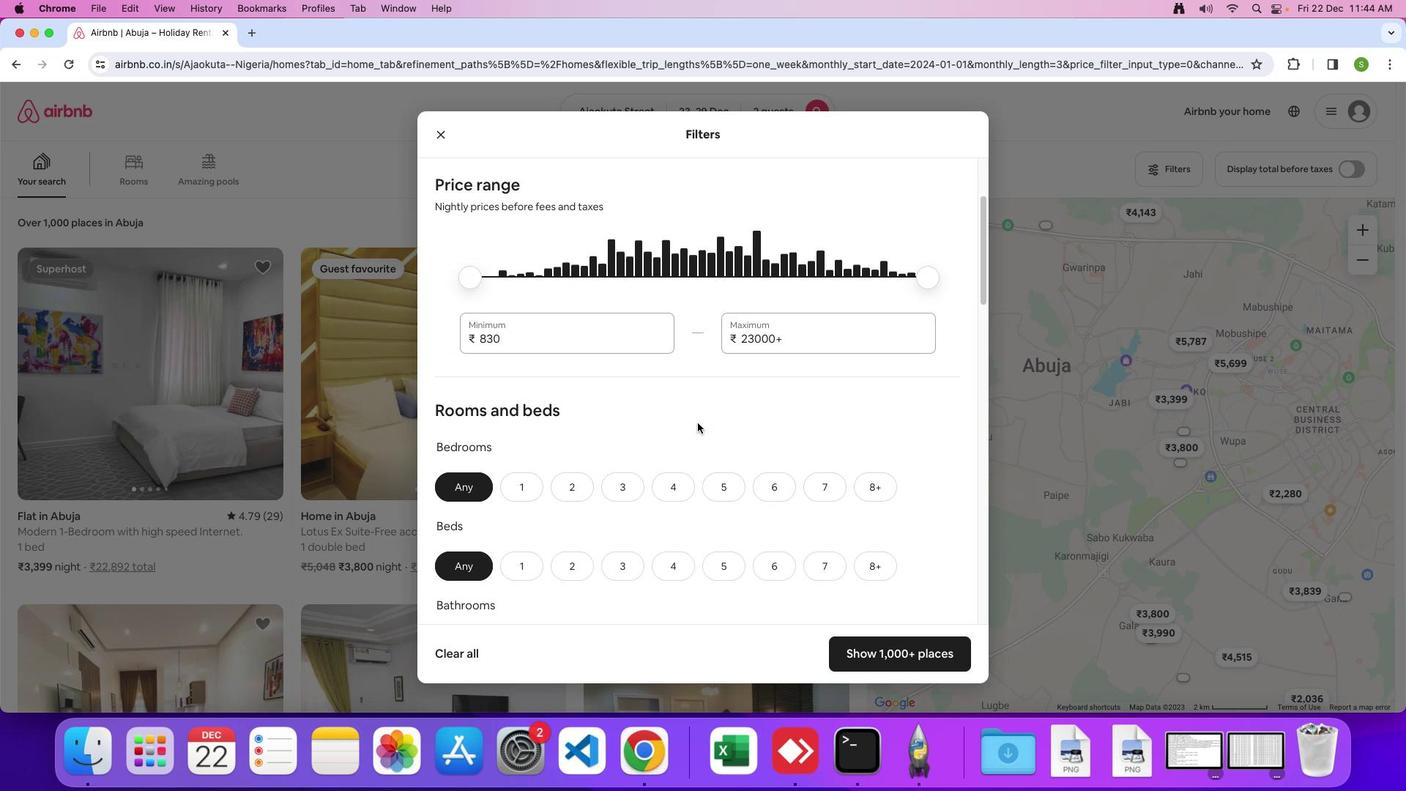 
Action: Mouse scrolled (698, 422) with delta (0, 0)
Screenshot: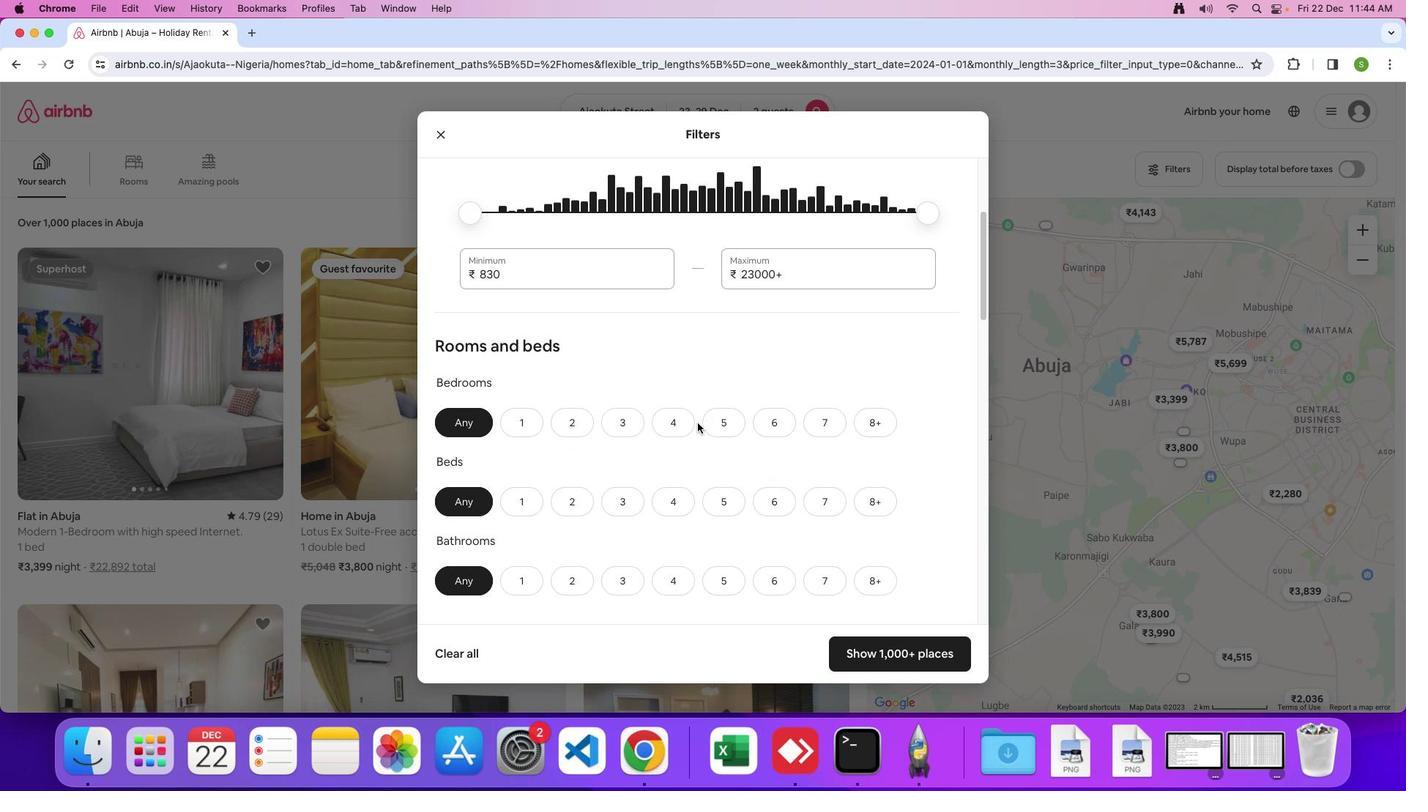 
Action: Mouse scrolled (698, 422) with delta (0, 0)
Screenshot: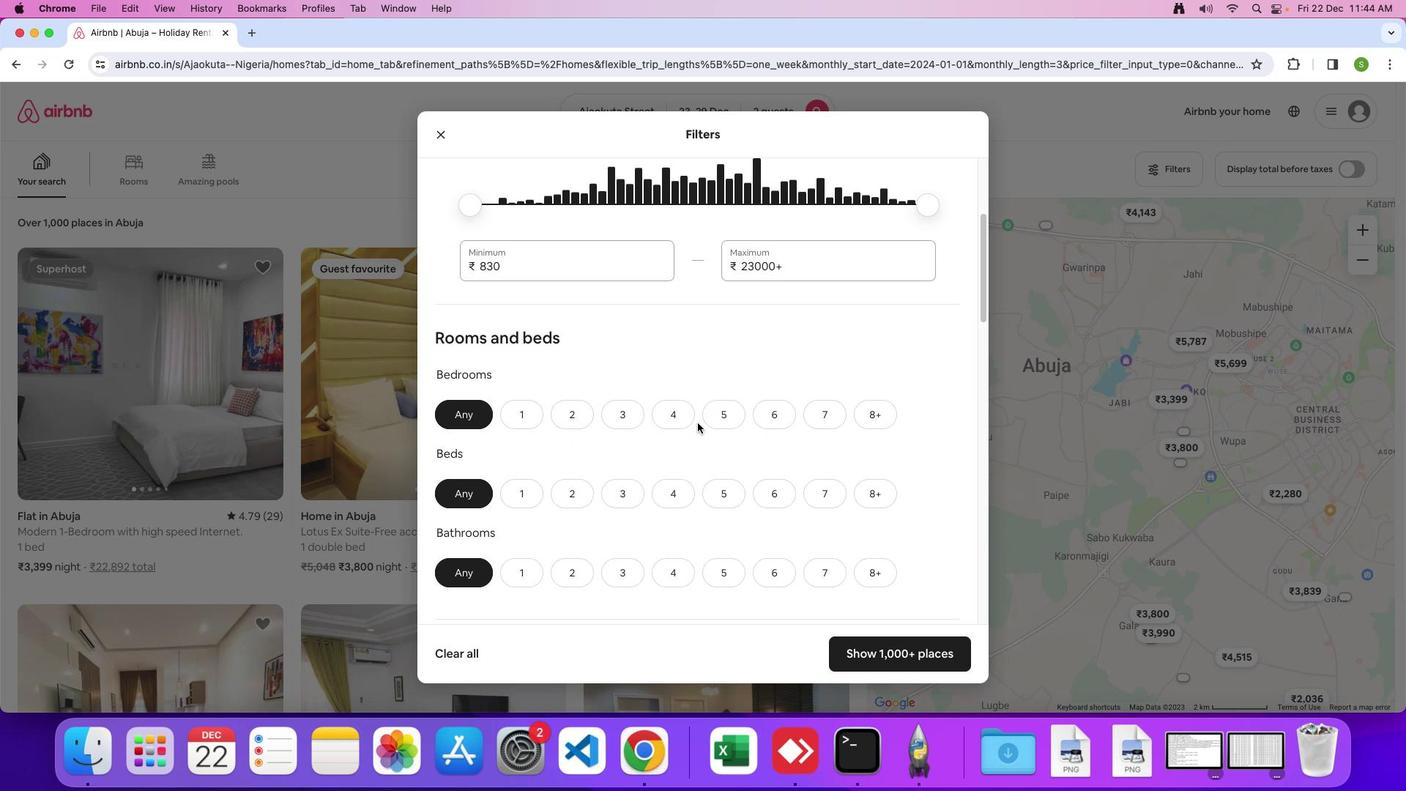 
Action: Mouse scrolled (698, 422) with delta (0, -1)
Screenshot: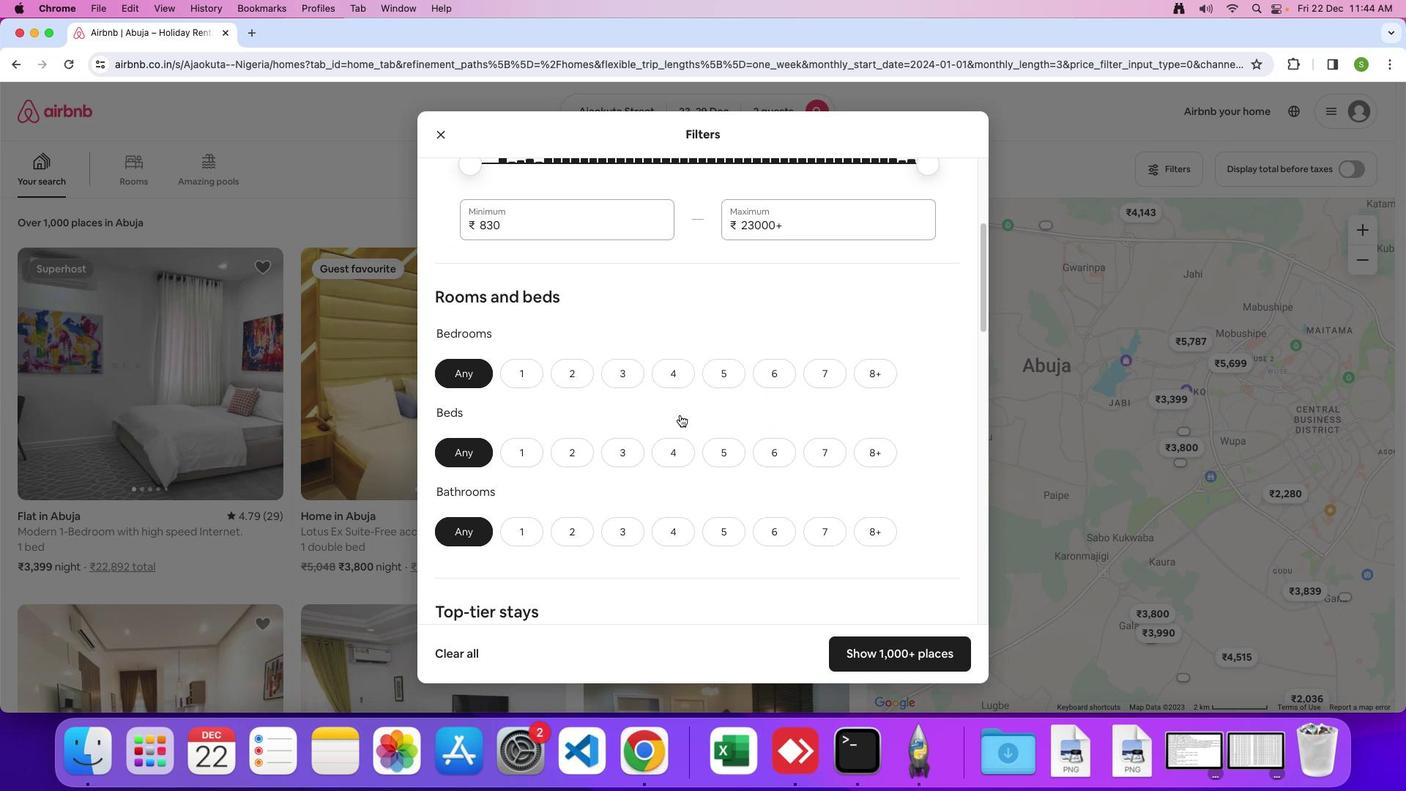 
Action: Mouse moved to (534, 320)
Screenshot: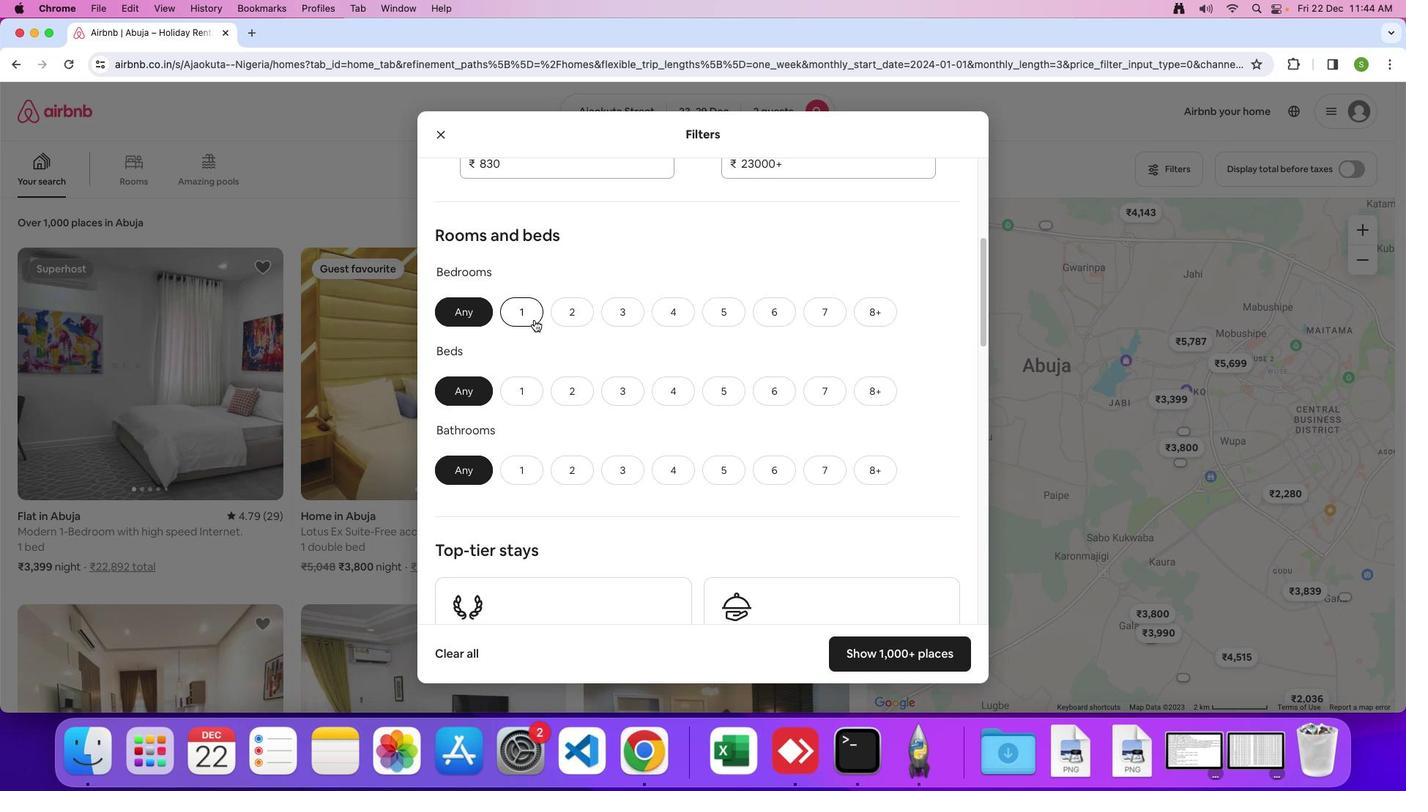 
Action: Mouse pressed left at (534, 320)
Screenshot: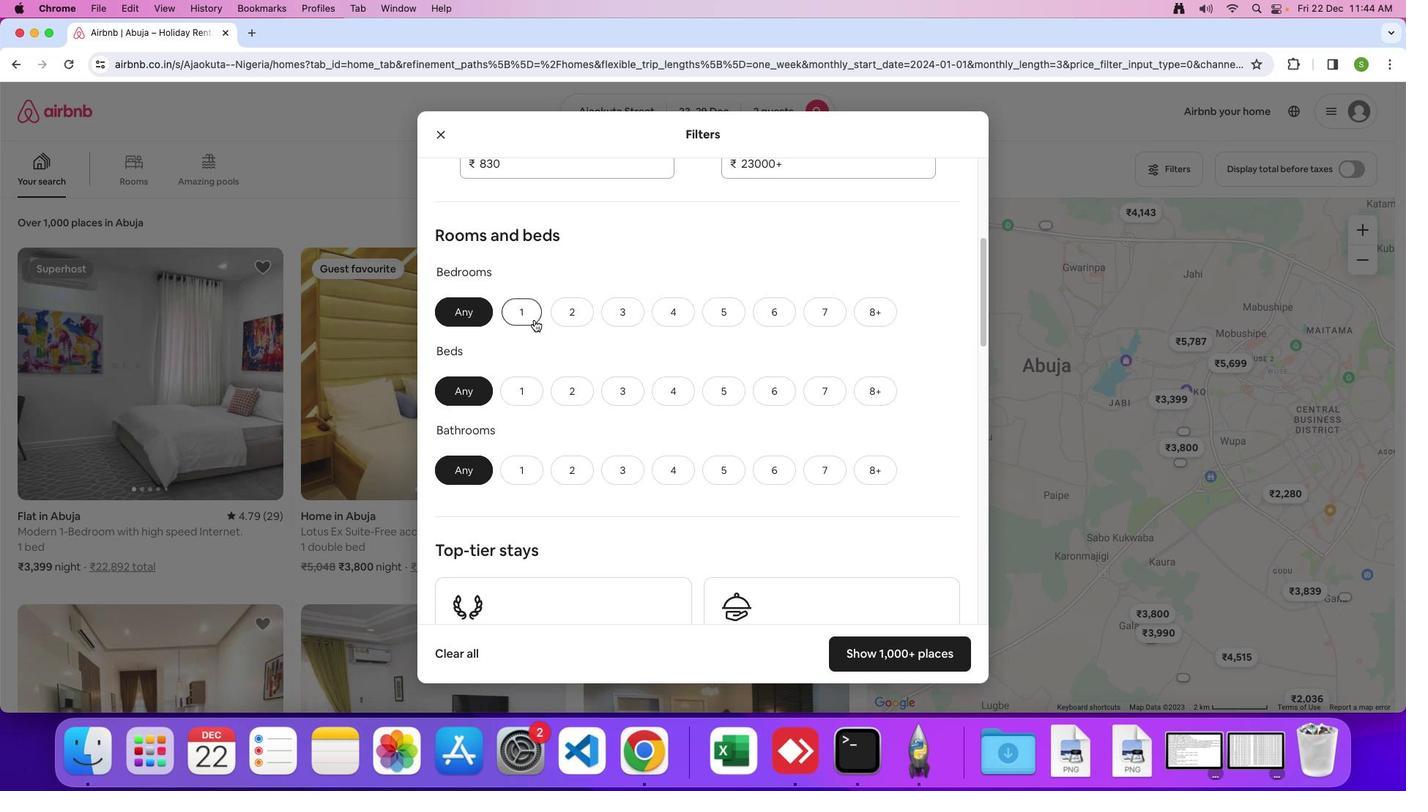 
Action: Mouse moved to (525, 380)
Screenshot: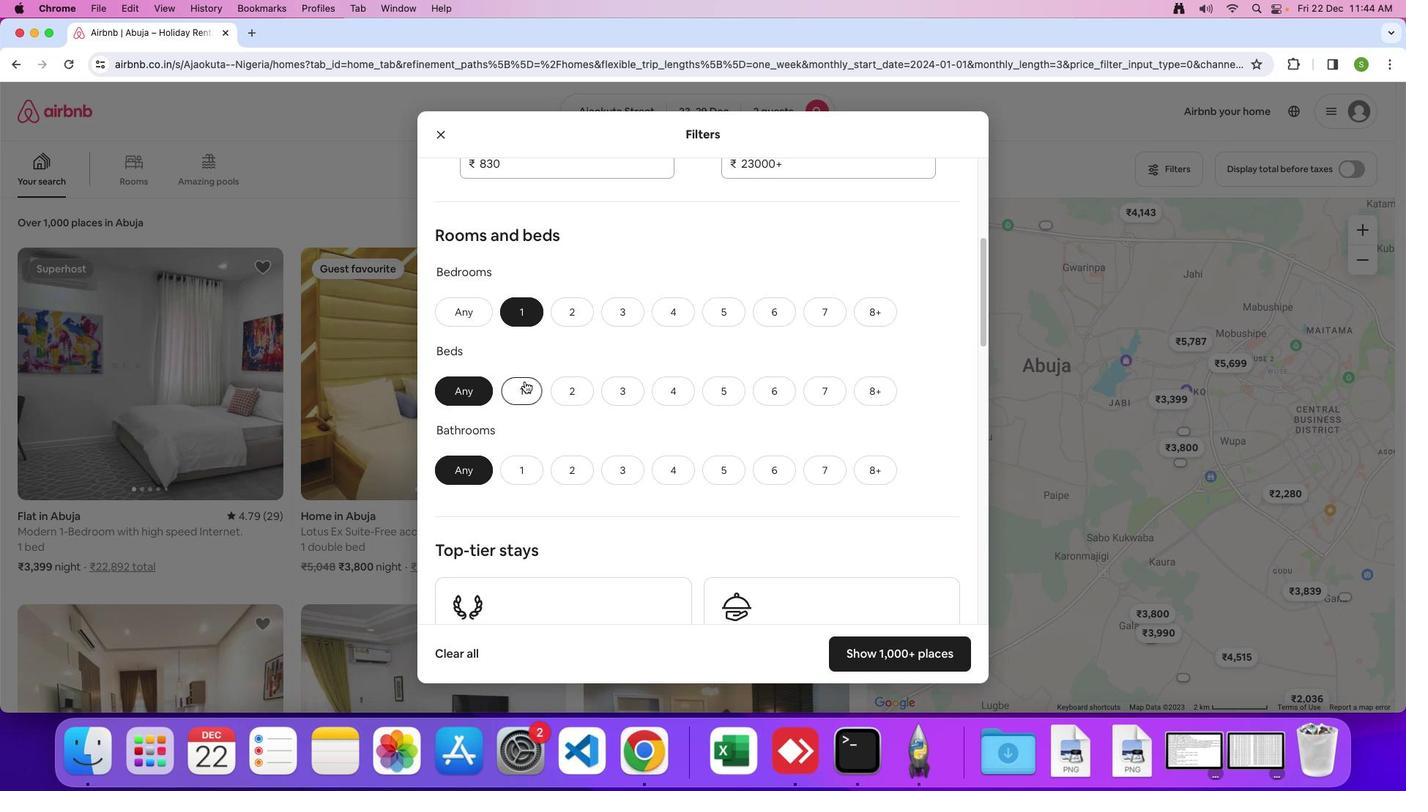 
Action: Mouse pressed left at (525, 380)
Screenshot: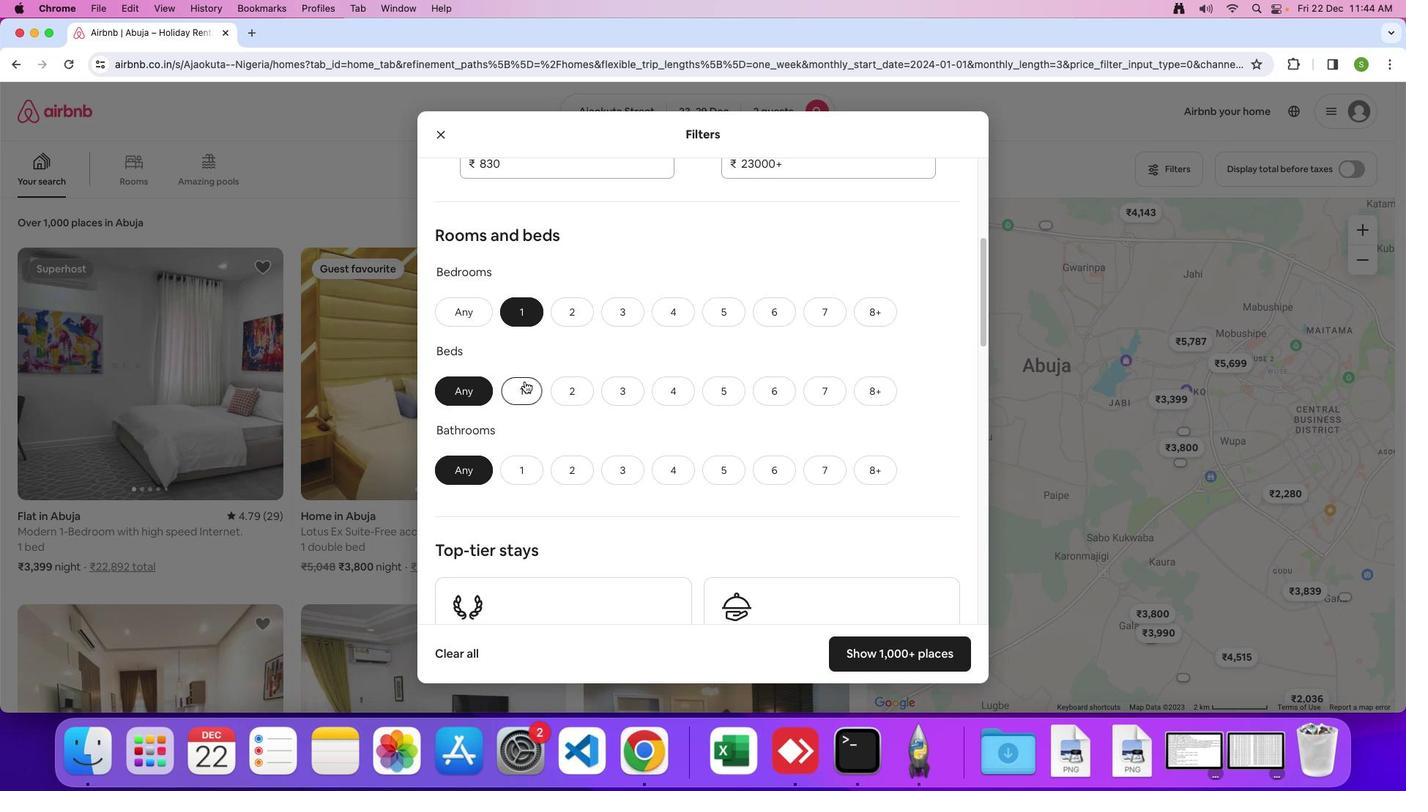 
Action: Mouse moved to (517, 471)
Screenshot: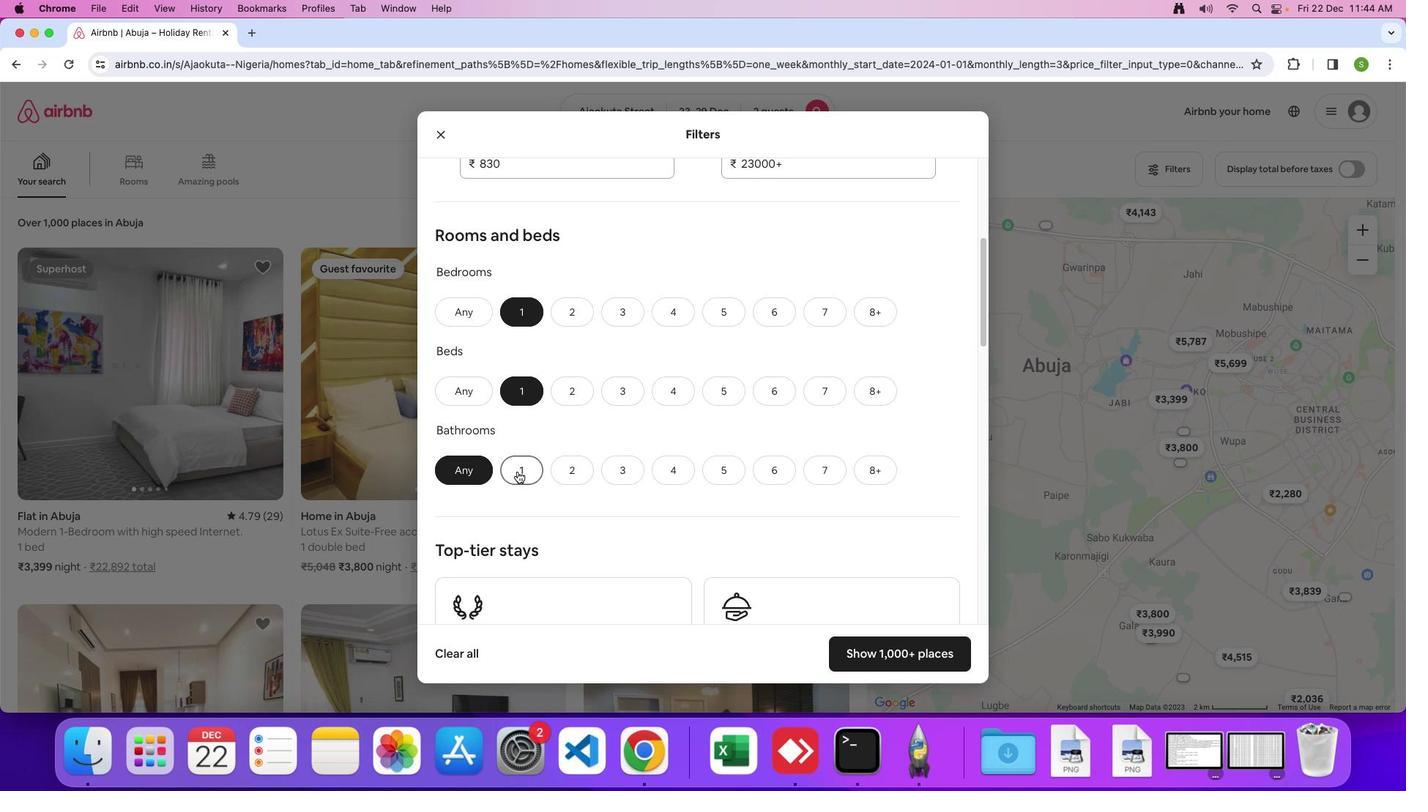 
Action: Mouse pressed left at (517, 471)
Screenshot: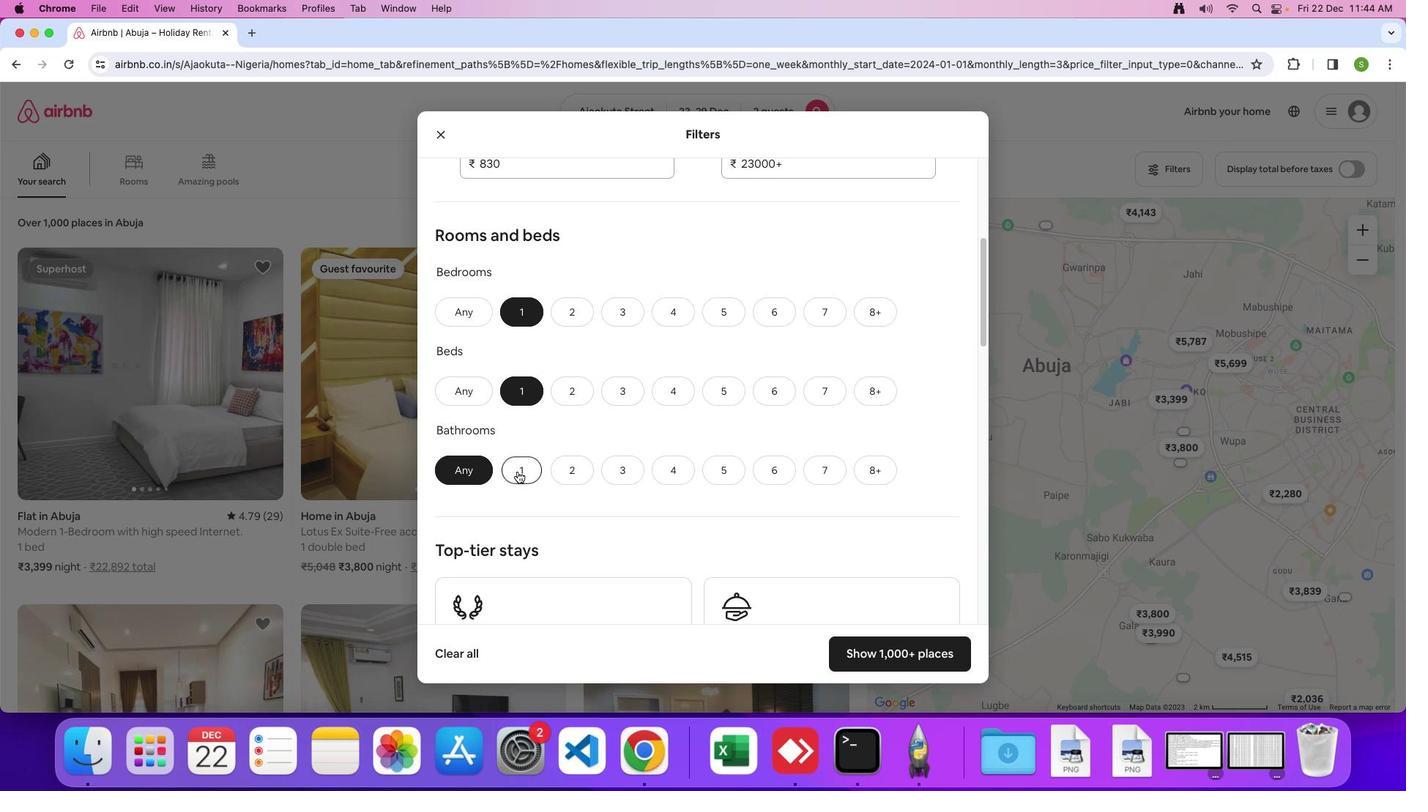 
Action: Mouse moved to (698, 412)
Screenshot: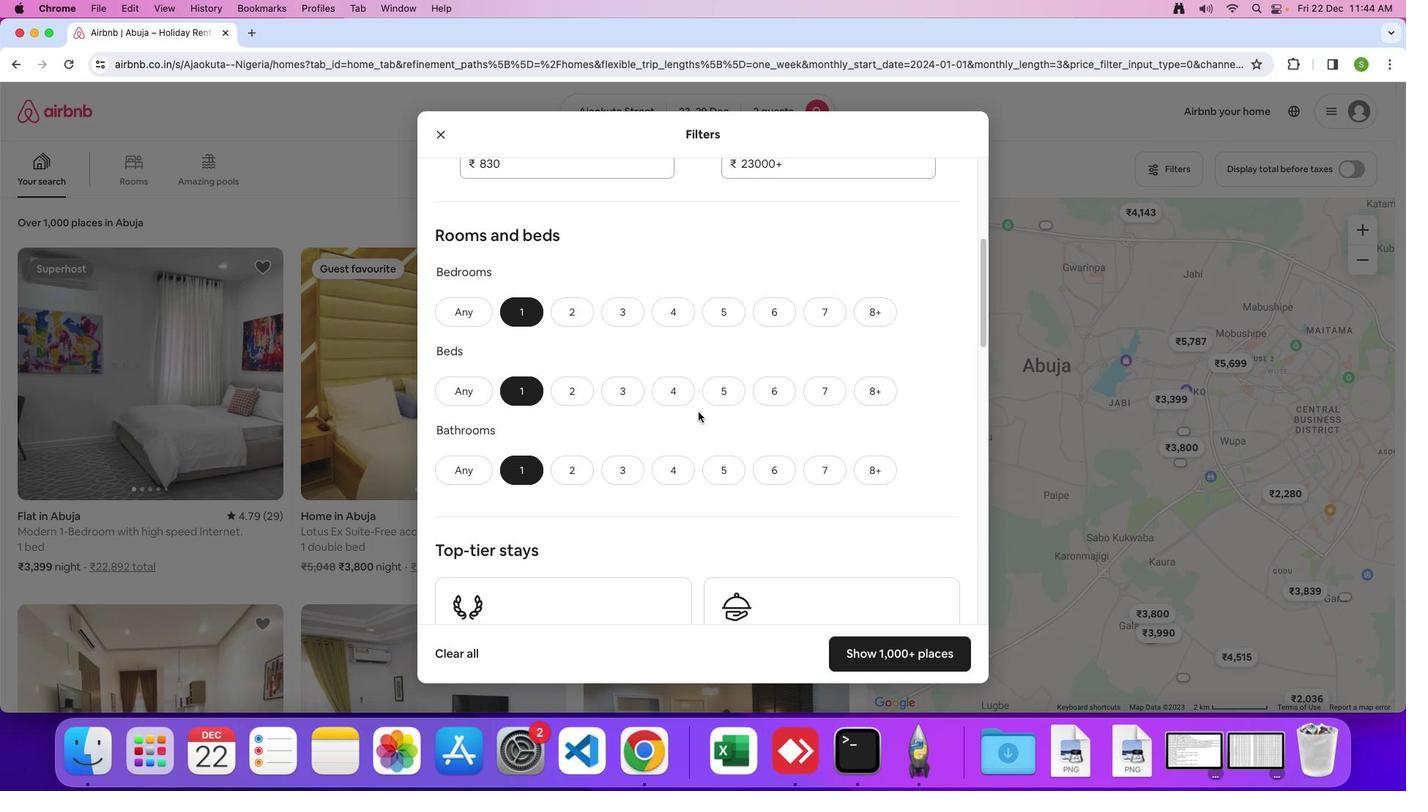 
Action: Mouse scrolled (698, 412) with delta (0, 0)
Screenshot: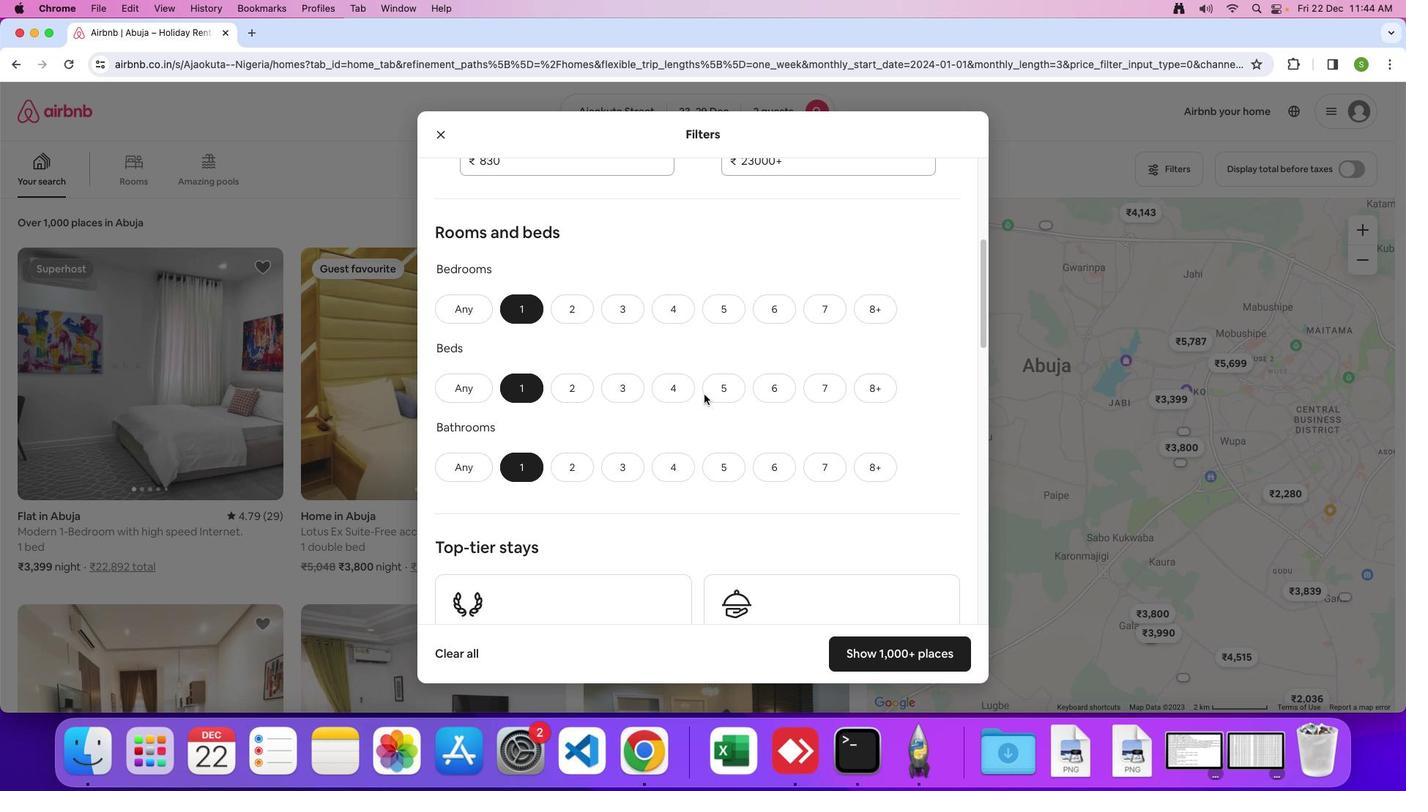 
Action: Mouse scrolled (698, 412) with delta (0, 0)
Screenshot: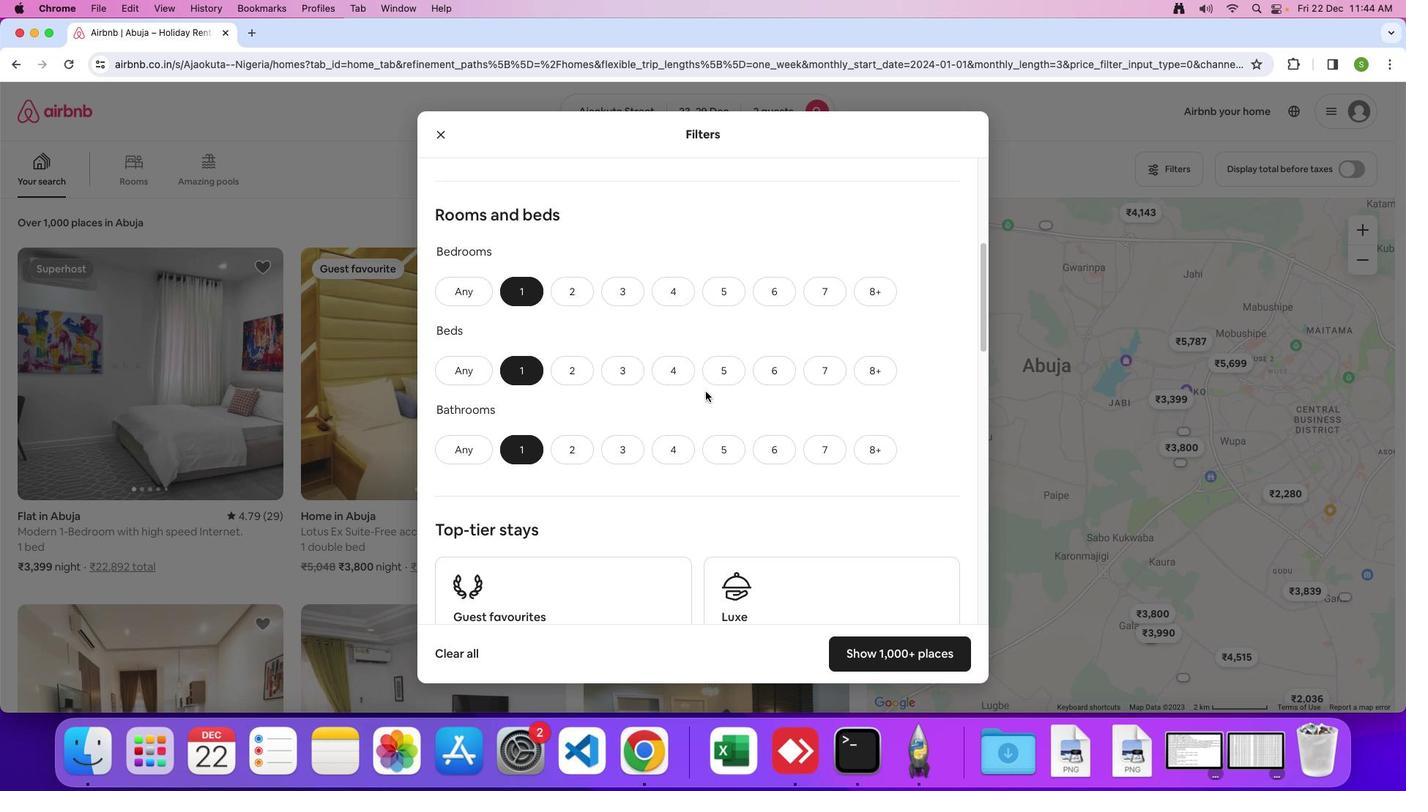 
Action: Mouse moved to (704, 394)
Screenshot: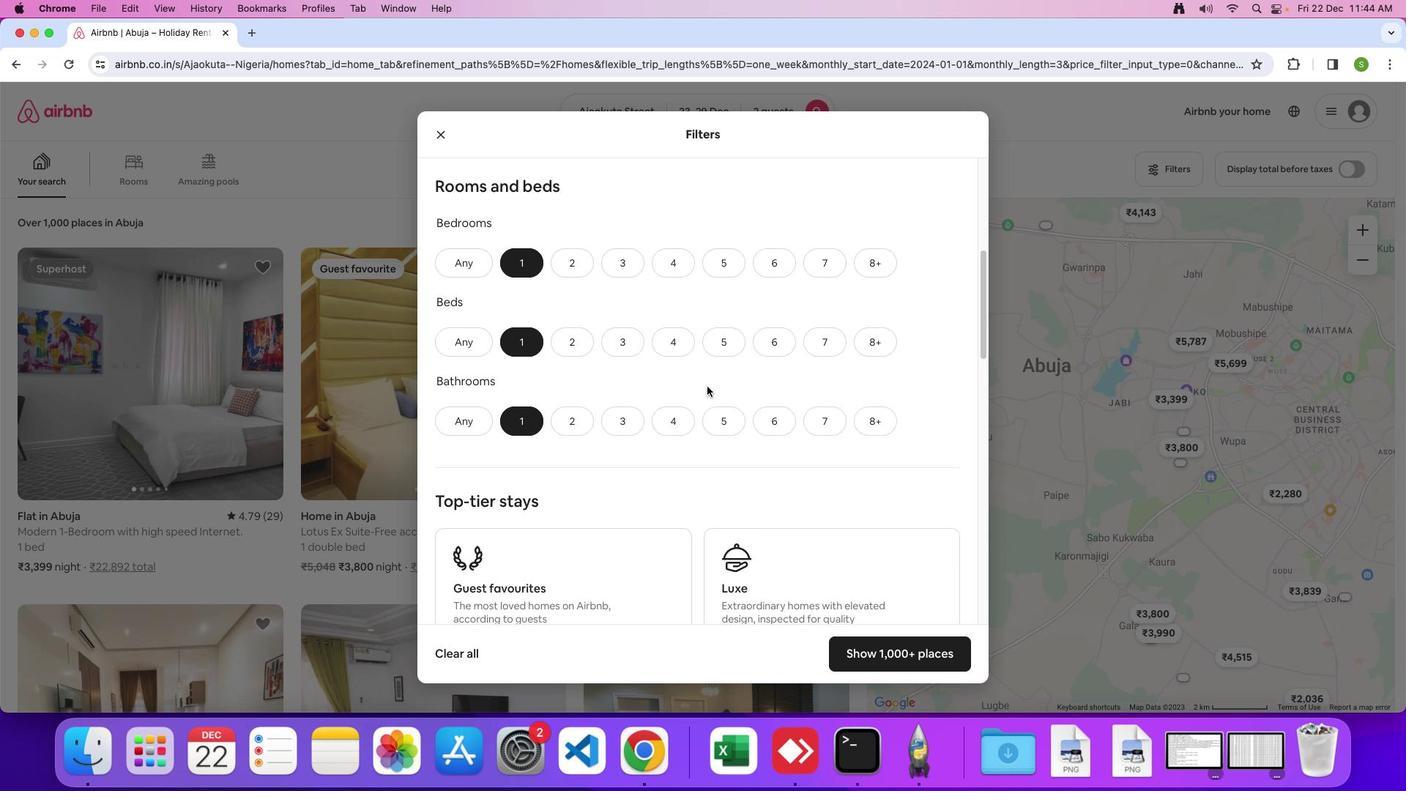 
Action: Mouse scrolled (704, 394) with delta (0, -1)
Screenshot: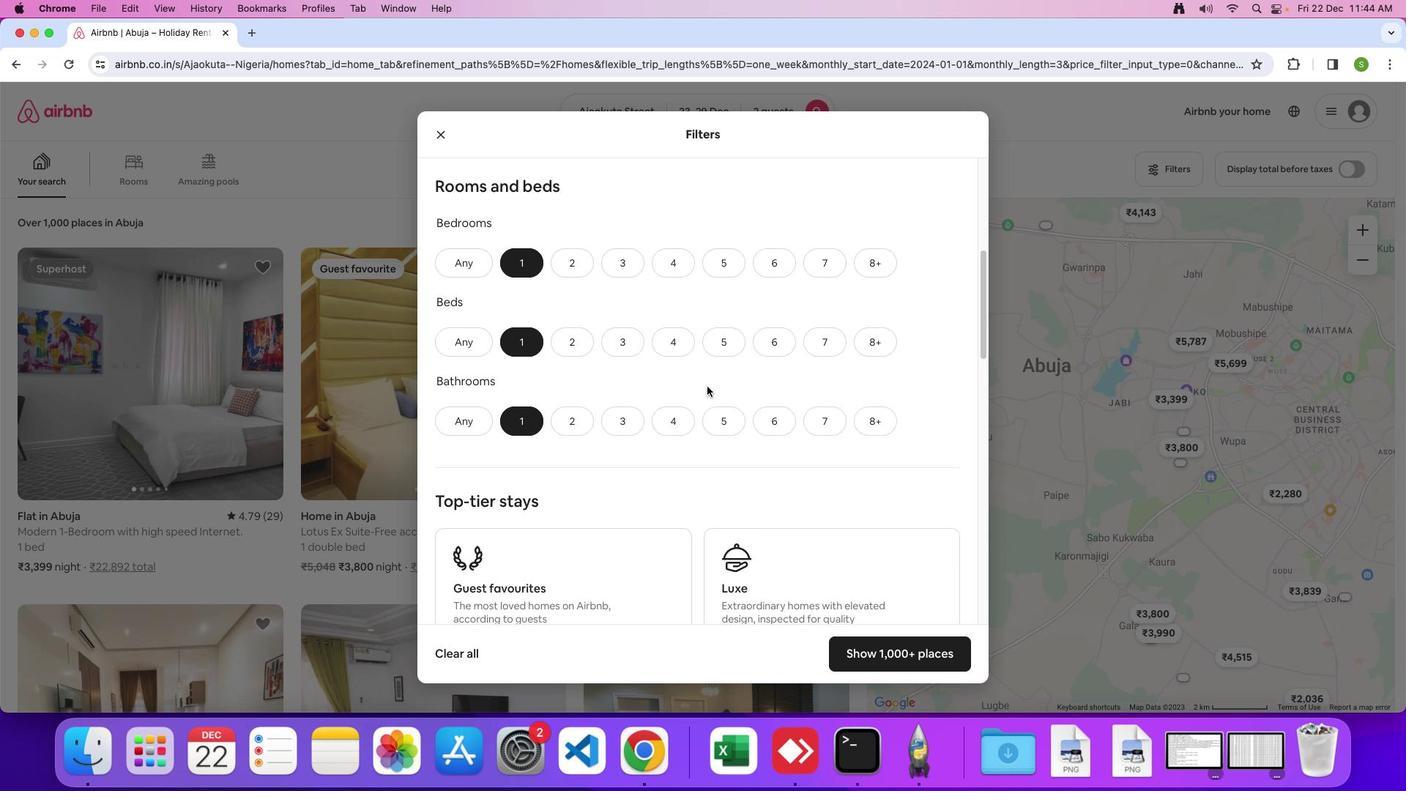 
Action: Mouse moved to (703, 382)
Screenshot: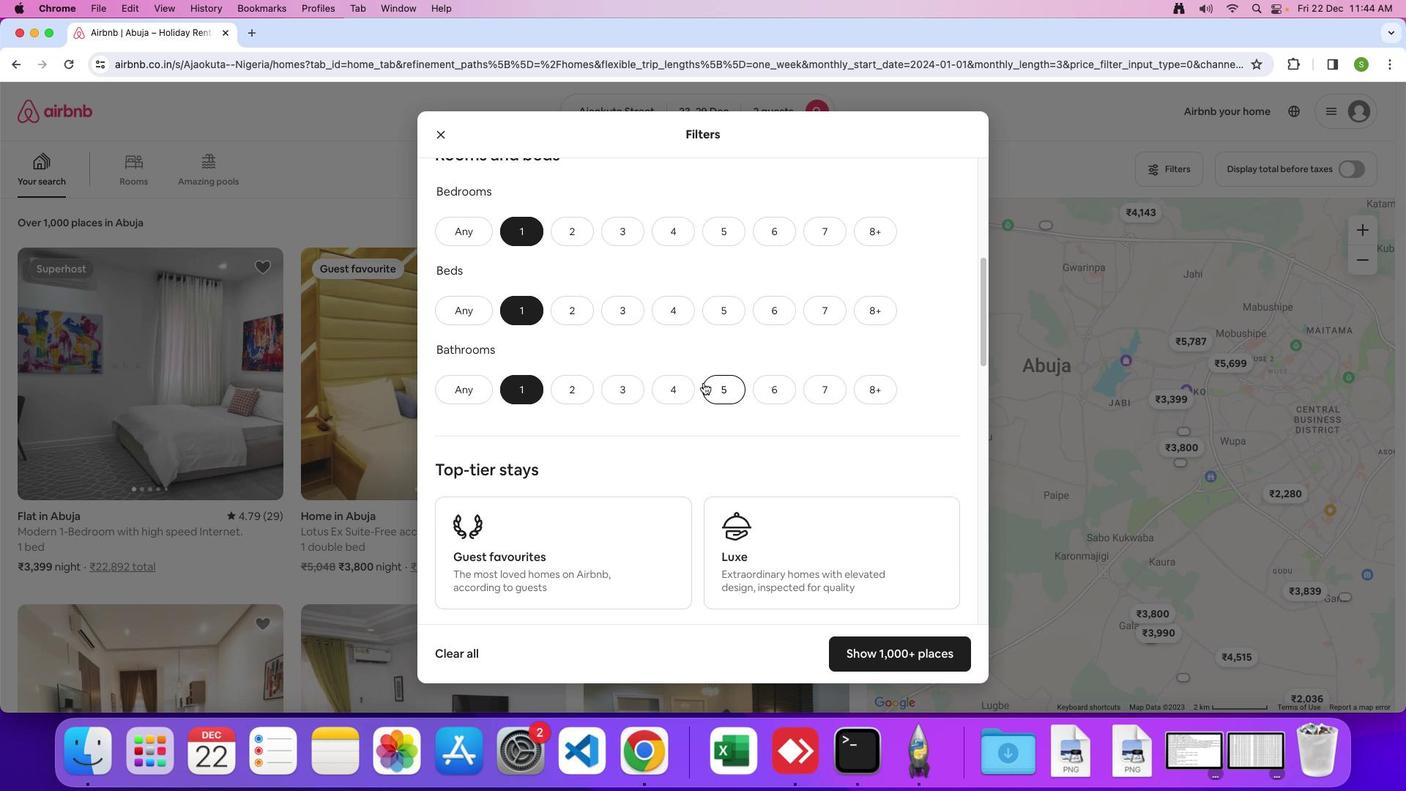 
Action: Mouse scrolled (703, 382) with delta (0, 0)
Screenshot: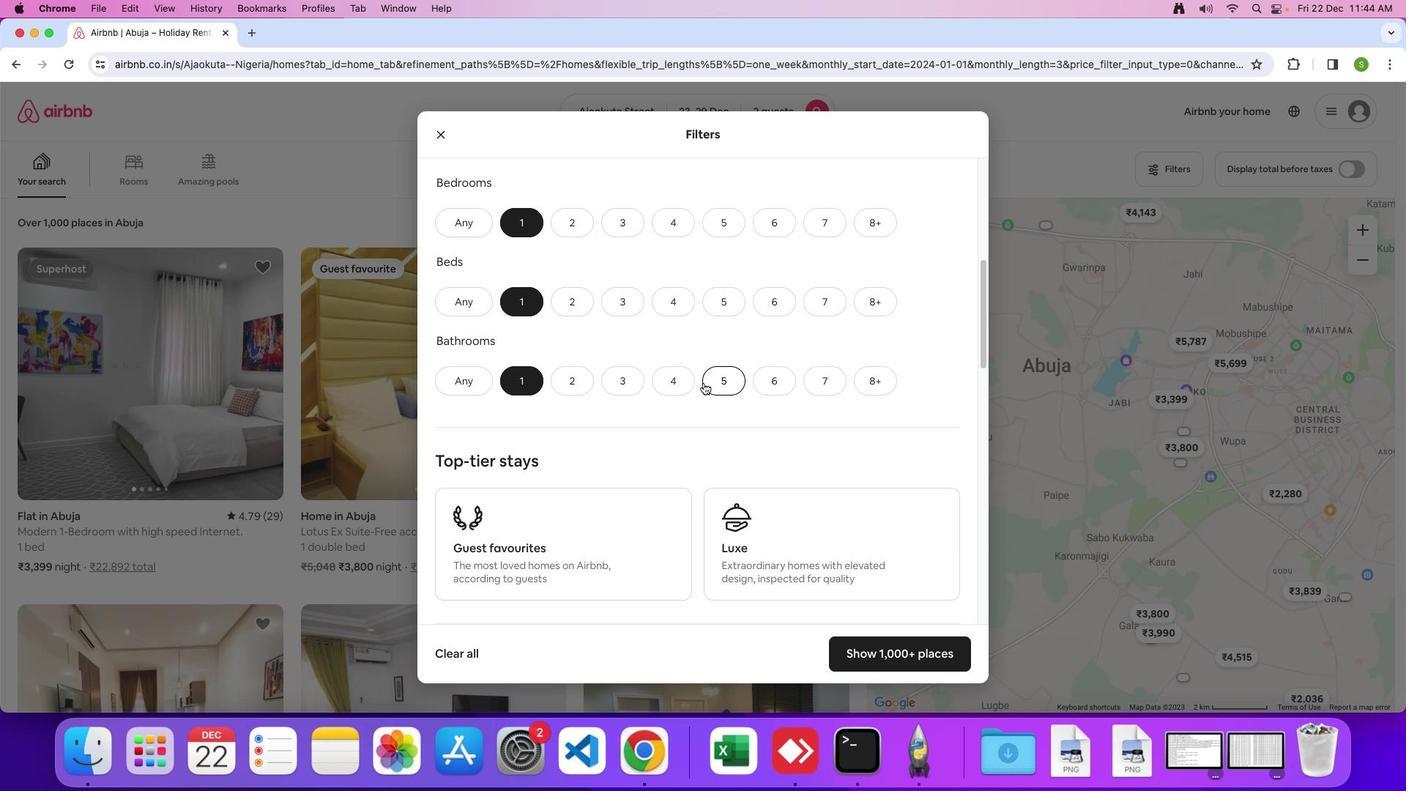 
Action: Mouse scrolled (703, 382) with delta (0, 0)
Screenshot: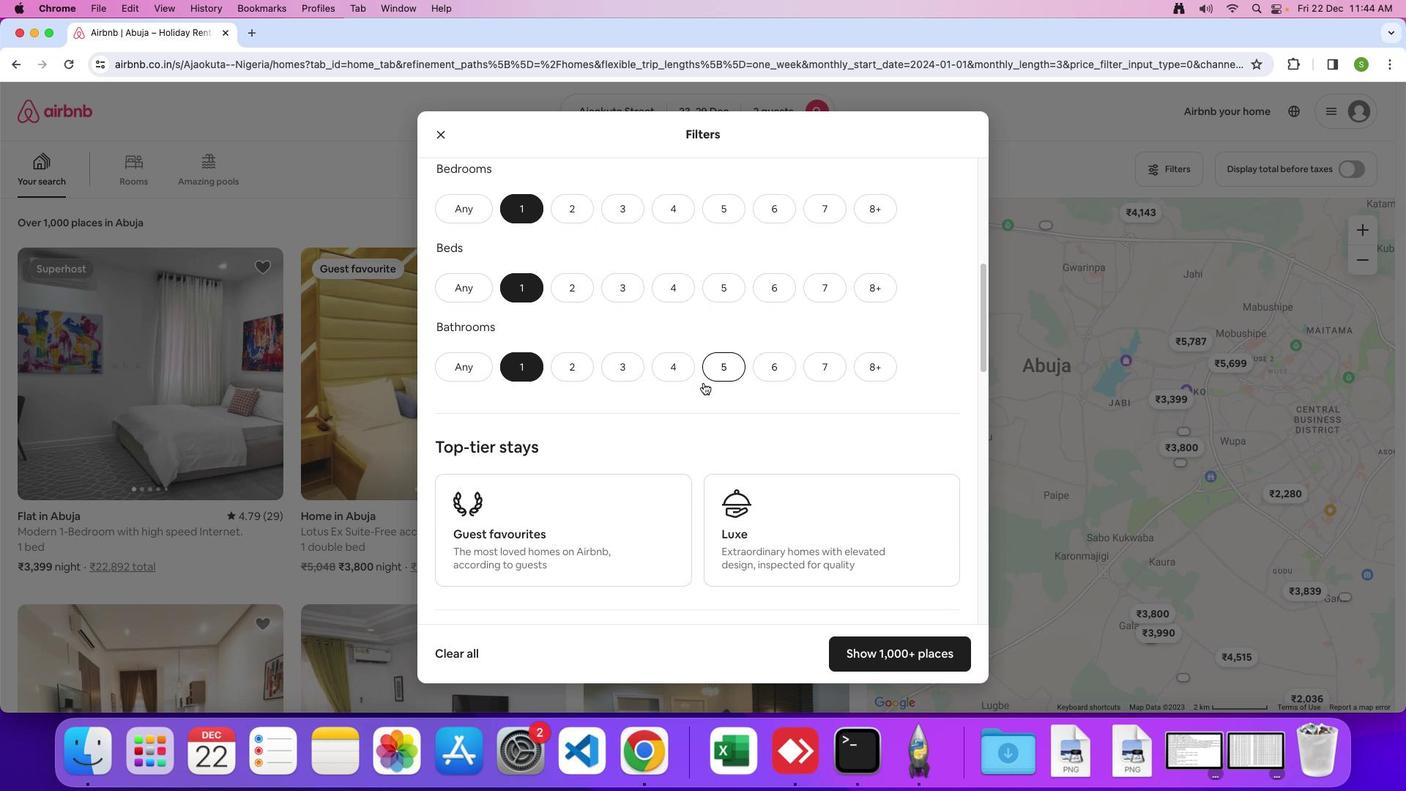 
Action: Mouse scrolled (703, 382) with delta (0, -2)
Screenshot: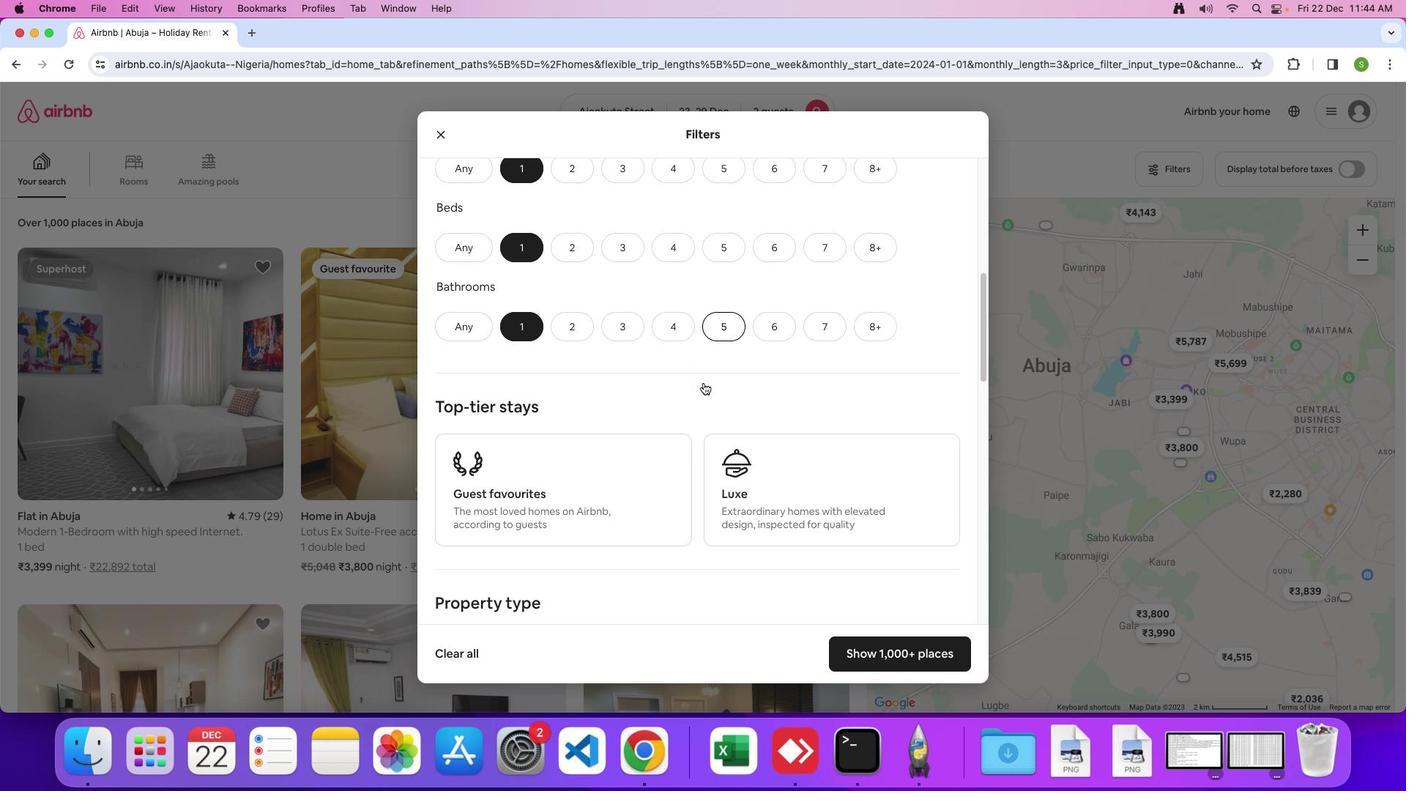 
Action: Mouse moved to (697, 448)
Screenshot: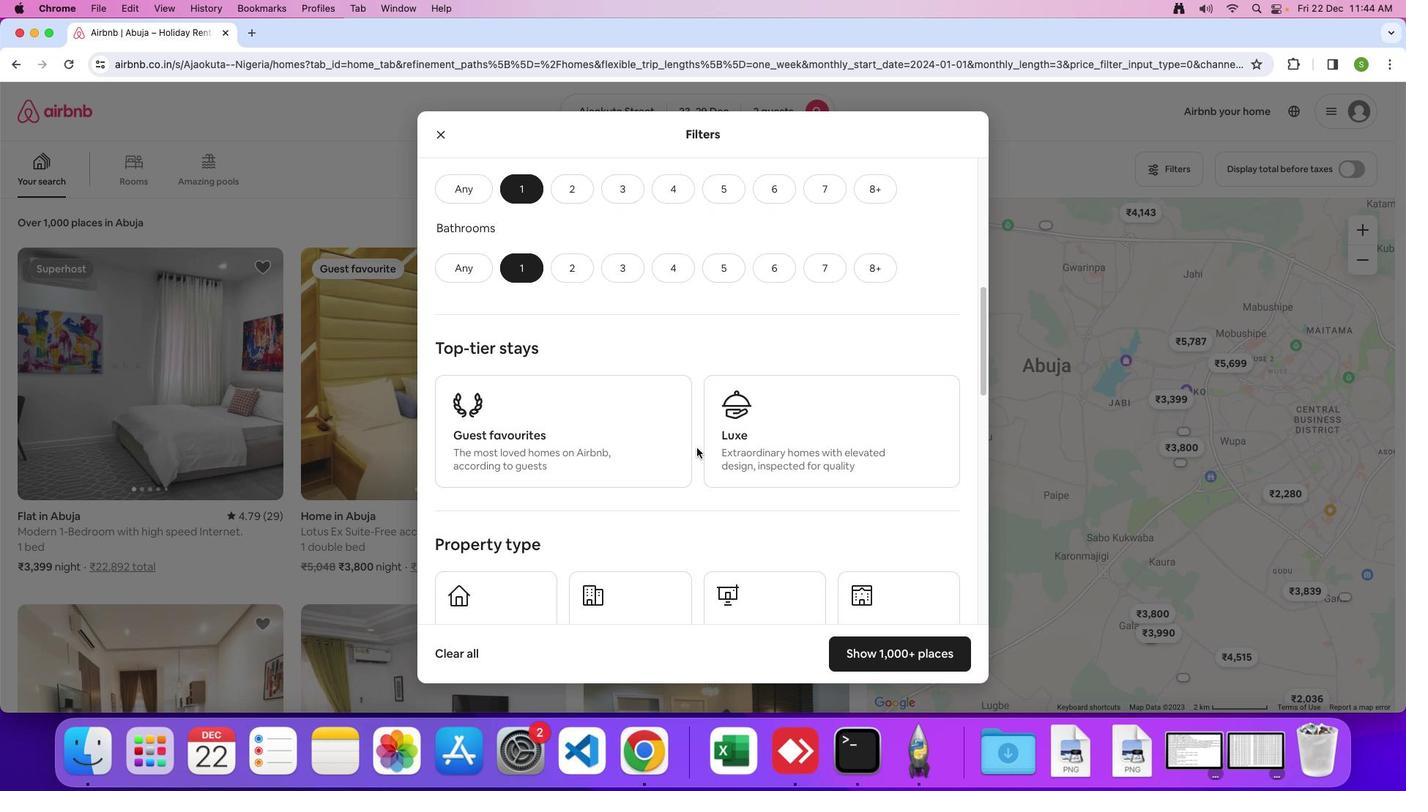 
Action: Mouse scrolled (697, 448) with delta (0, 0)
Screenshot: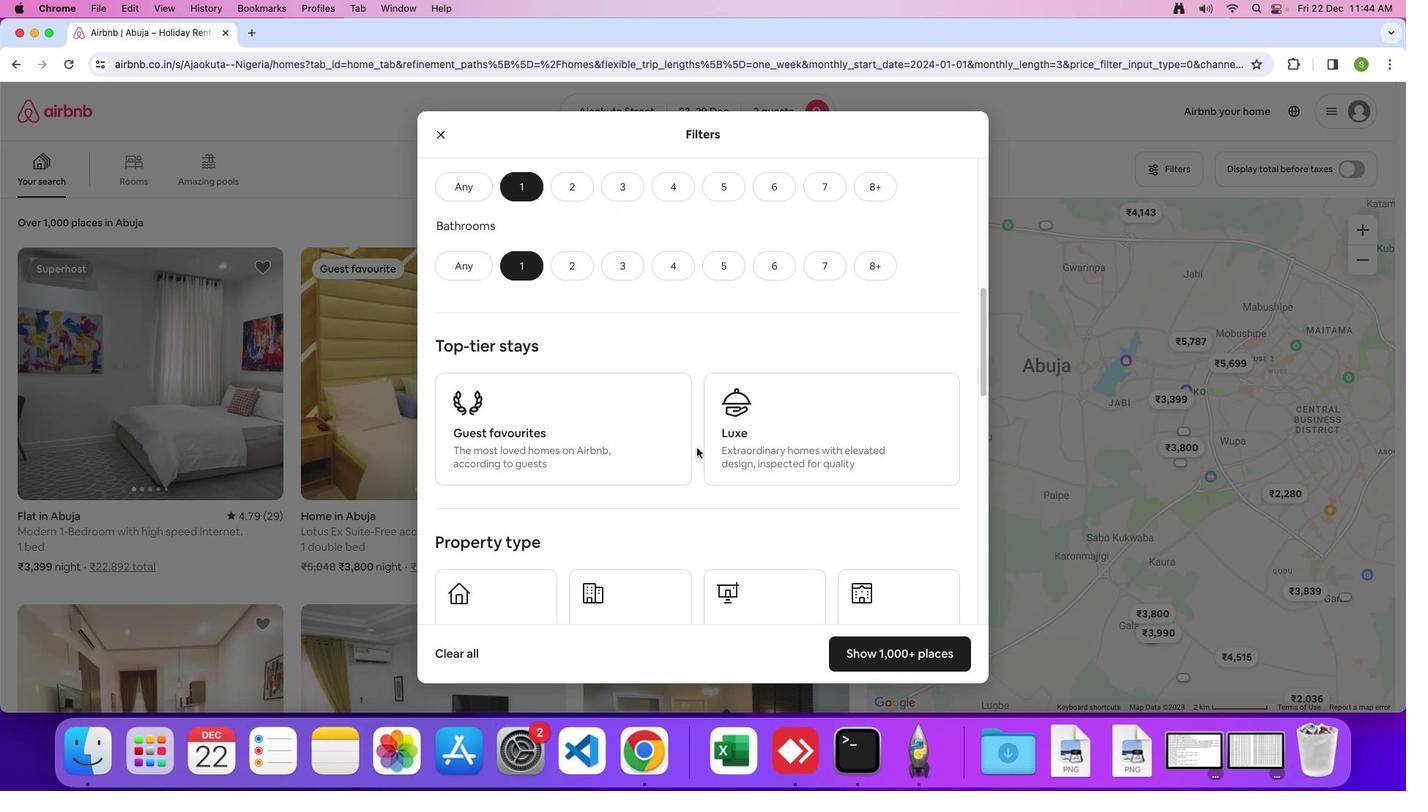 
Action: Mouse scrolled (697, 448) with delta (0, 0)
Screenshot: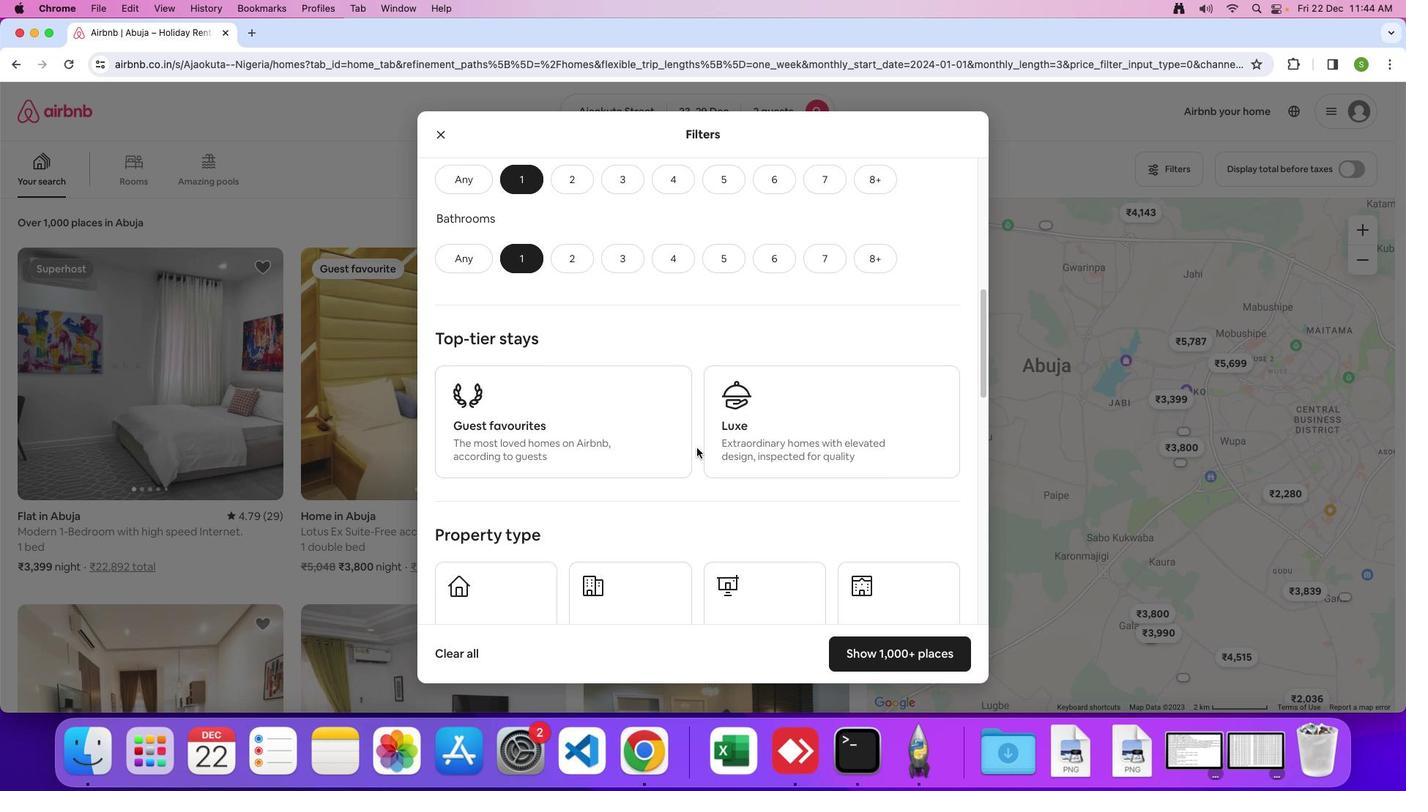
Action: Mouse moved to (695, 446)
Screenshot: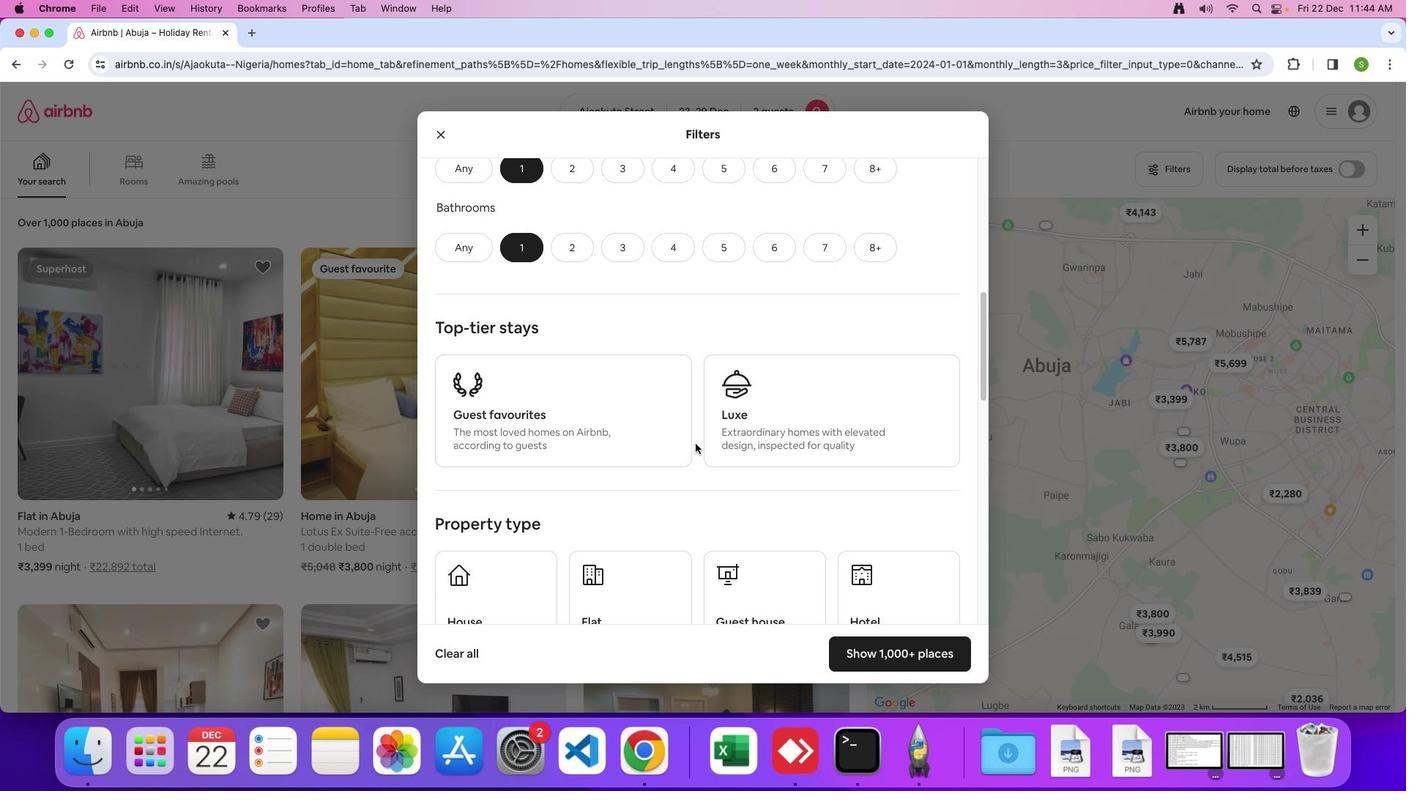 
Action: Mouse scrolled (695, 446) with delta (0, 0)
Screenshot: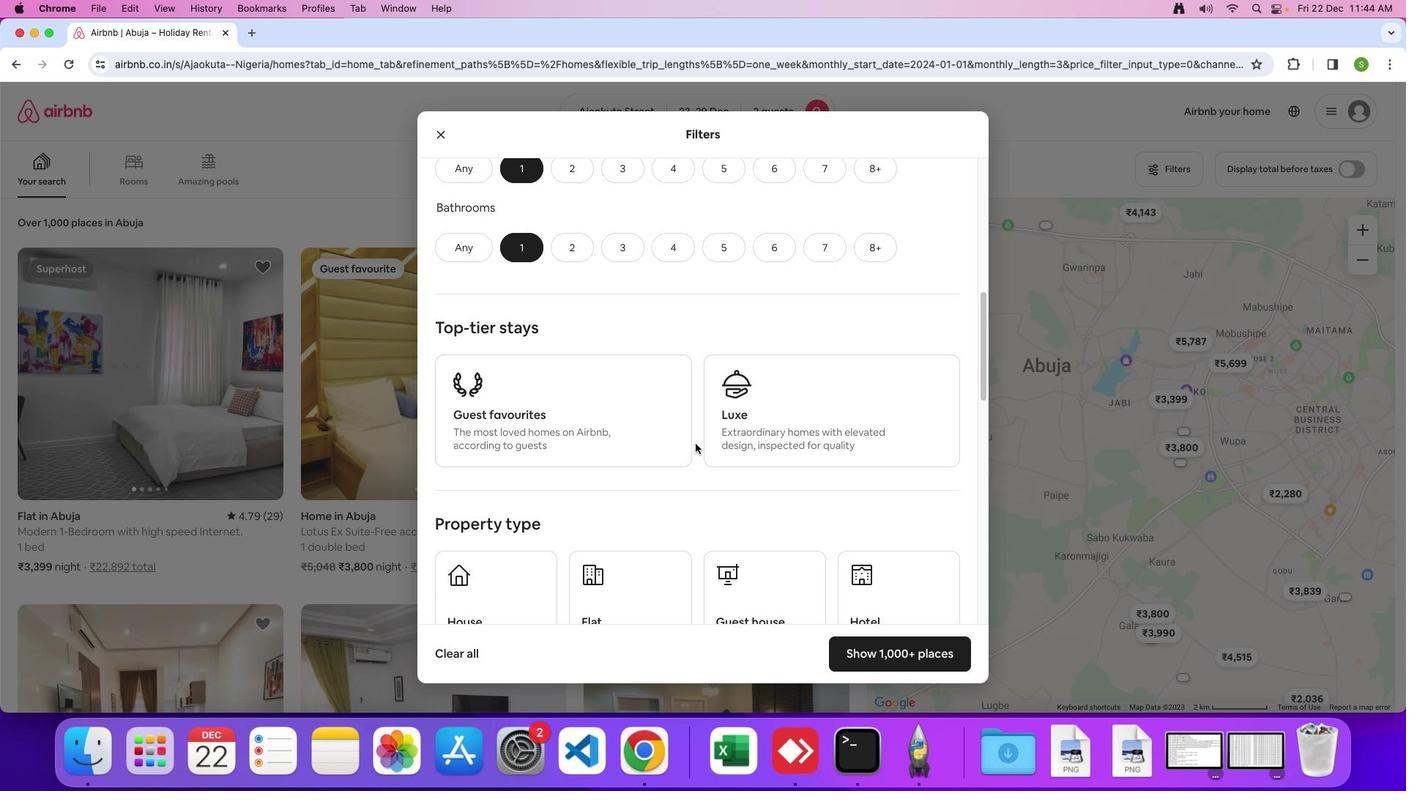 
Action: Mouse moved to (695, 443)
Screenshot: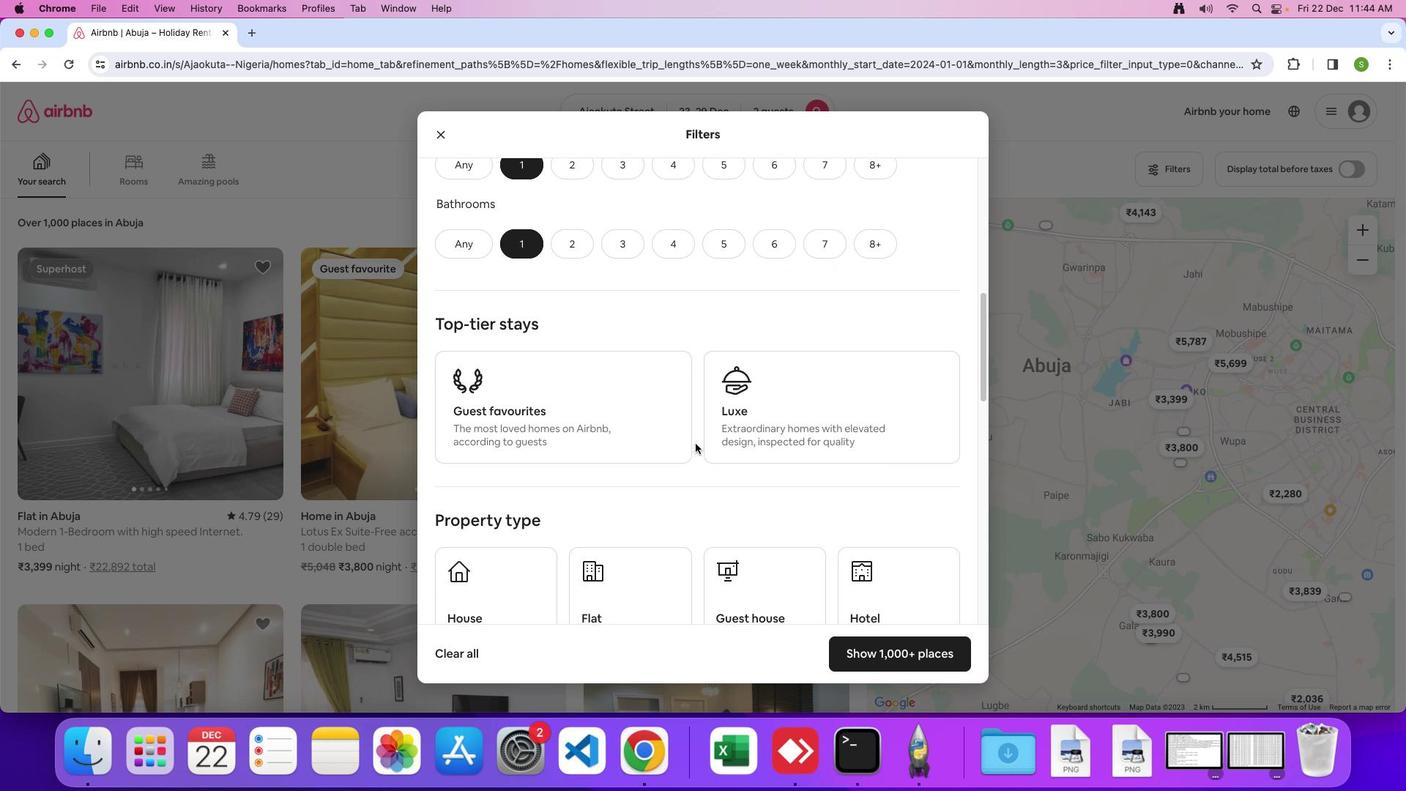 
Action: Mouse scrolled (695, 443) with delta (0, 0)
Screenshot: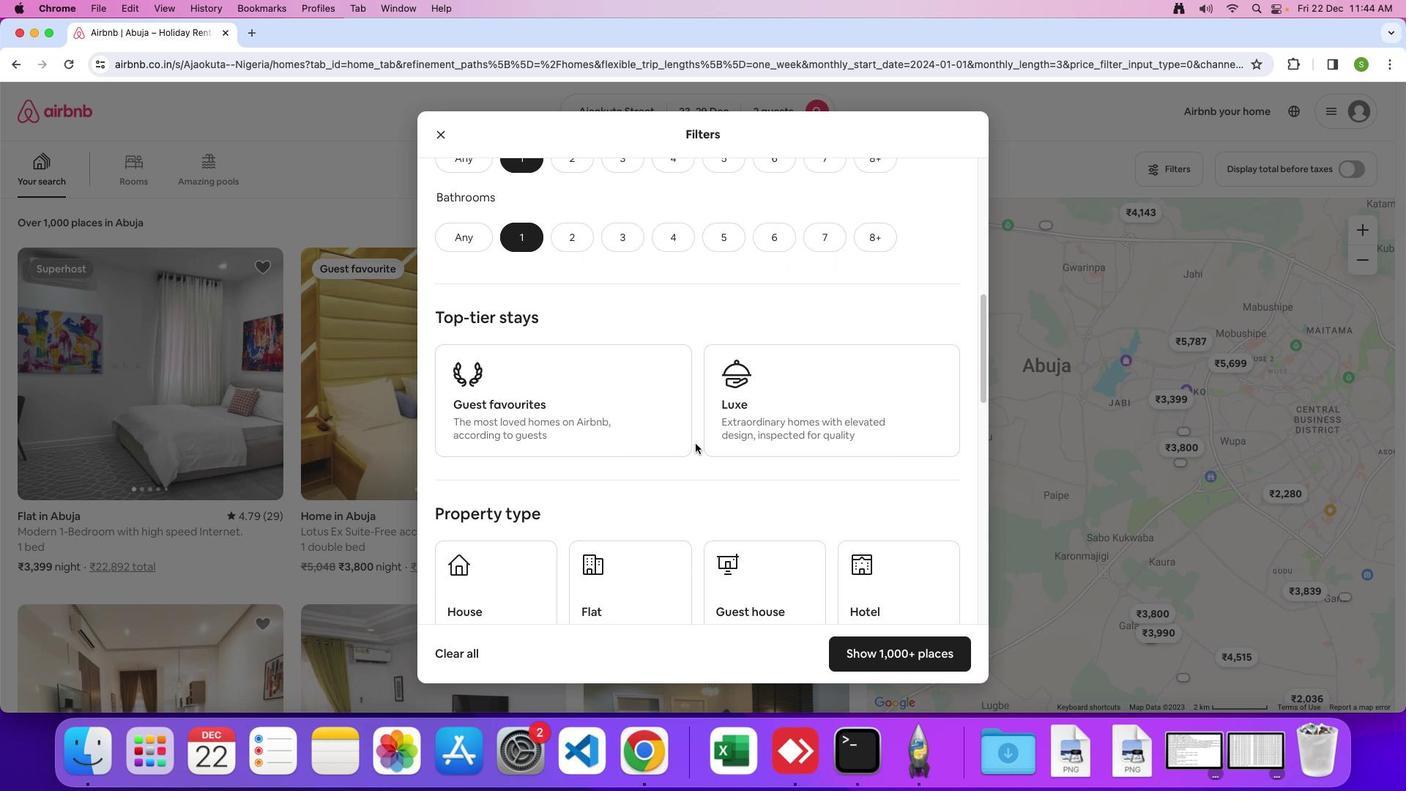 
Action: Mouse moved to (695, 443)
Screenshot: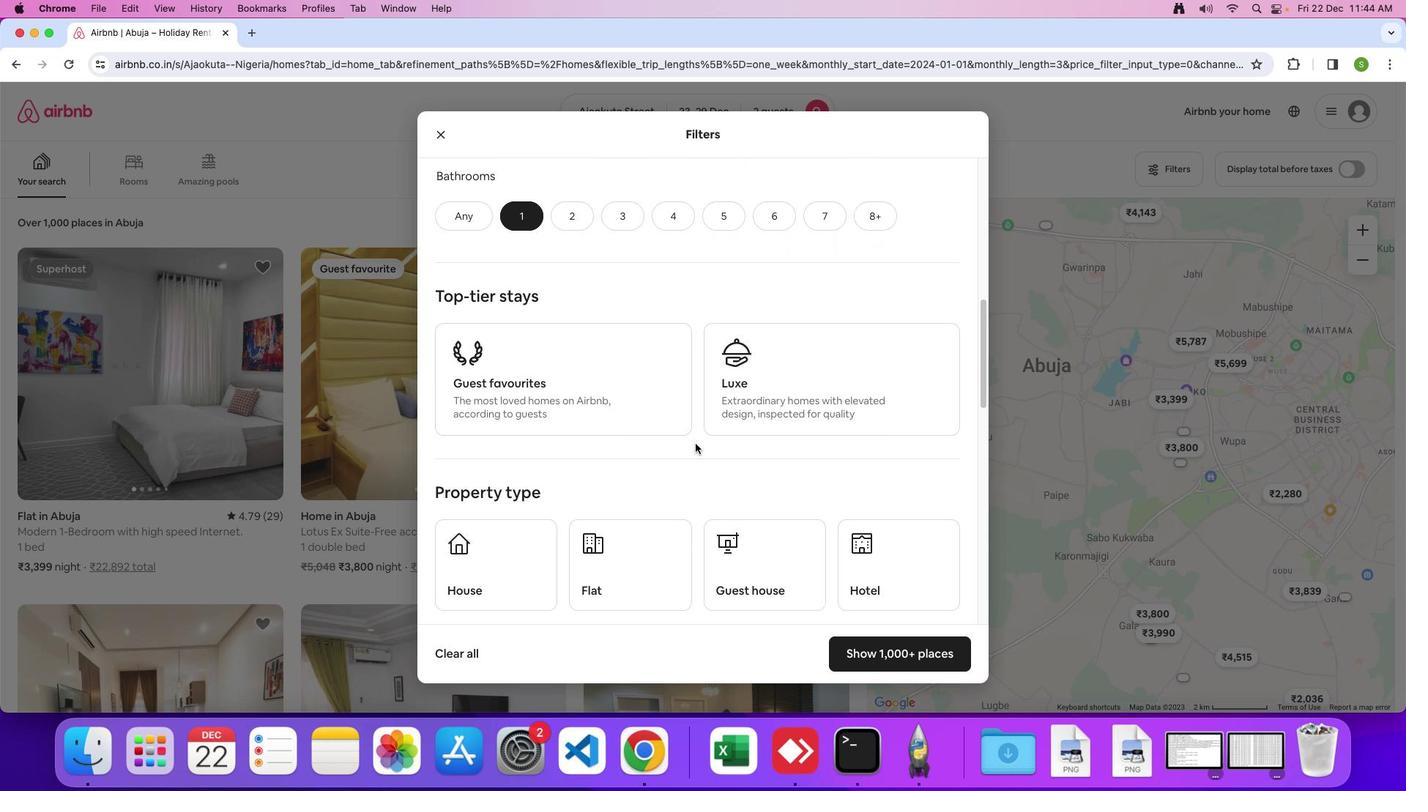 
Action: Mouse scrolled (695, 443) with delta (0, -1)
Screenshot: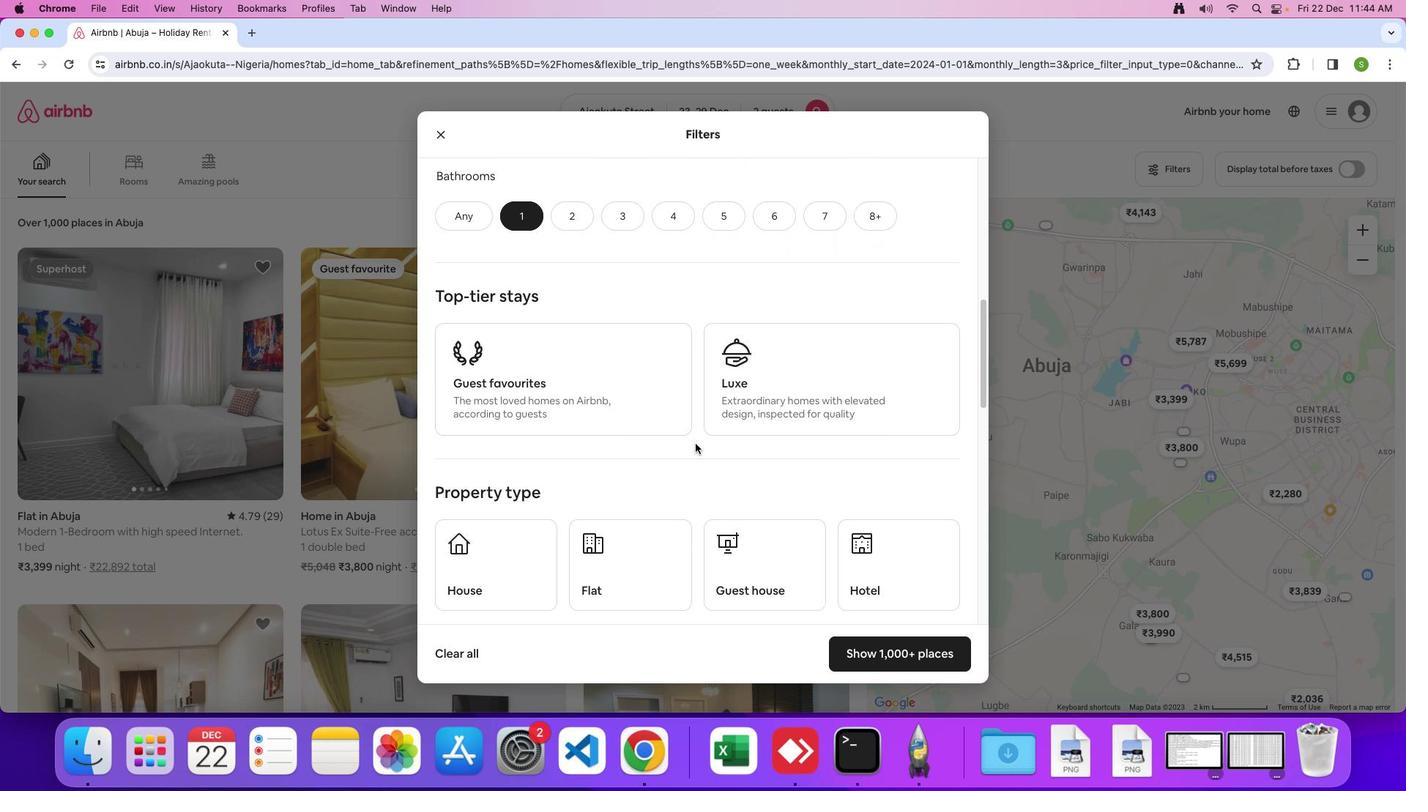
Action: Mouse moved to (692, 436)
Screenshot: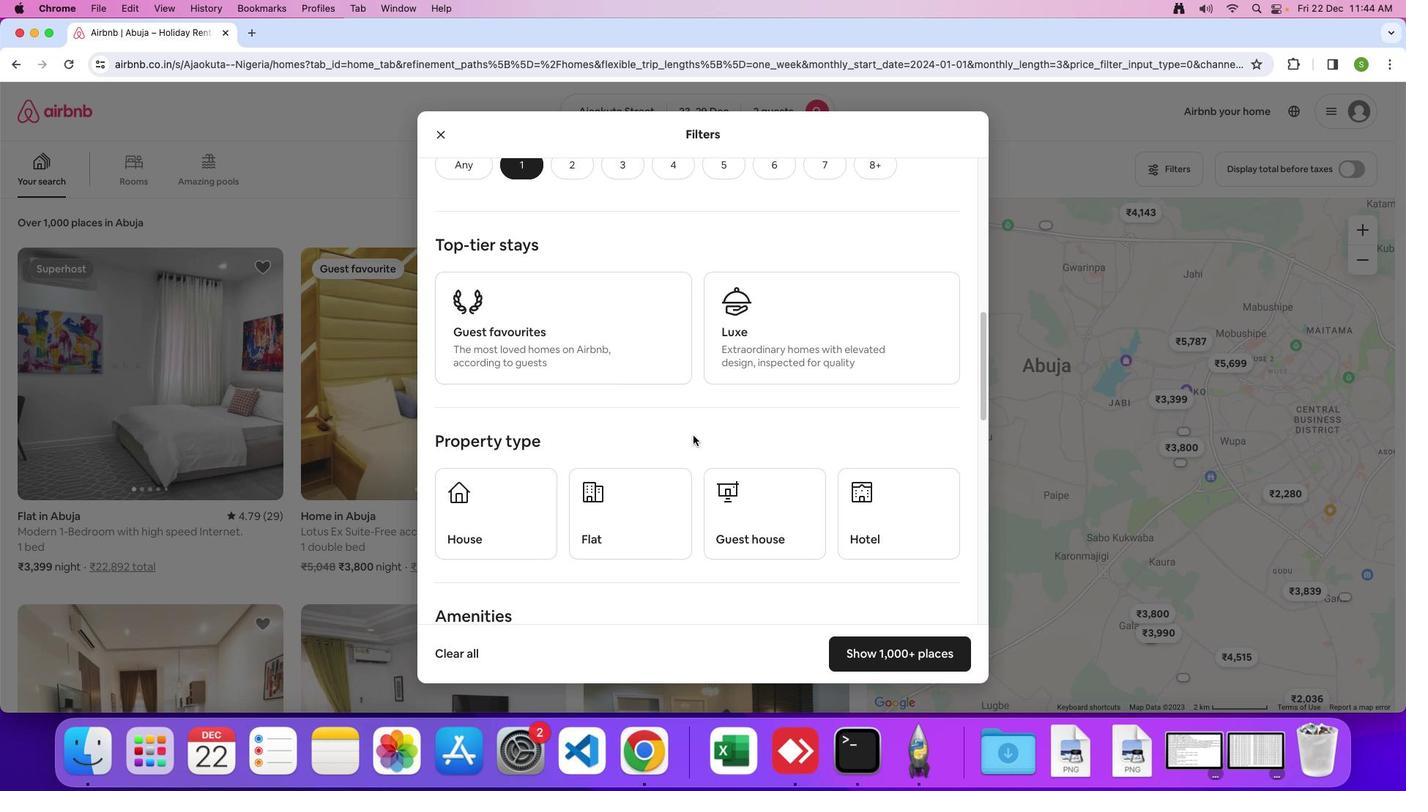 
Action: Mouse scrolled (692, 436) with delta (0, 0)
Screenshot: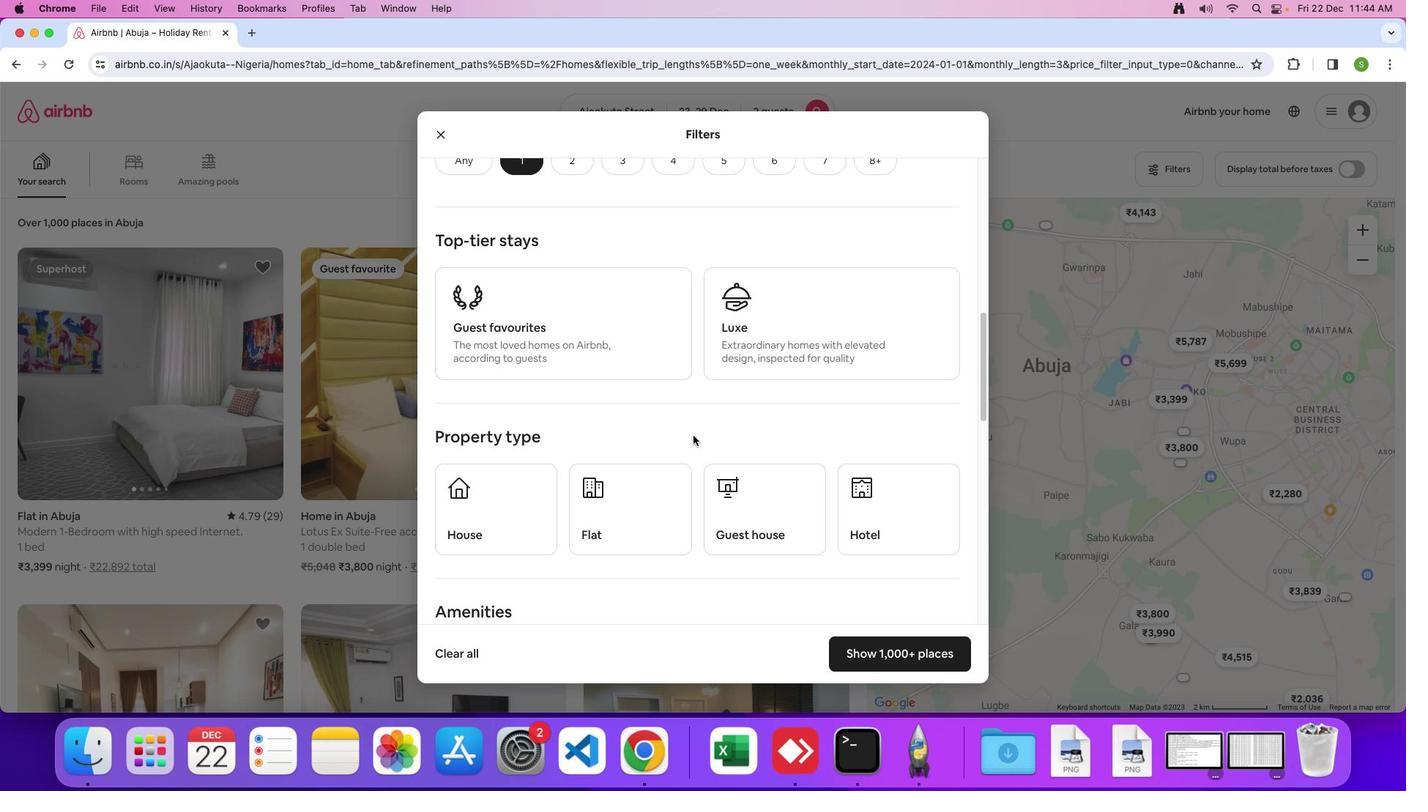 
Action: Mouse scrolled (692, 436) with delta (0, 0)
Screenshot: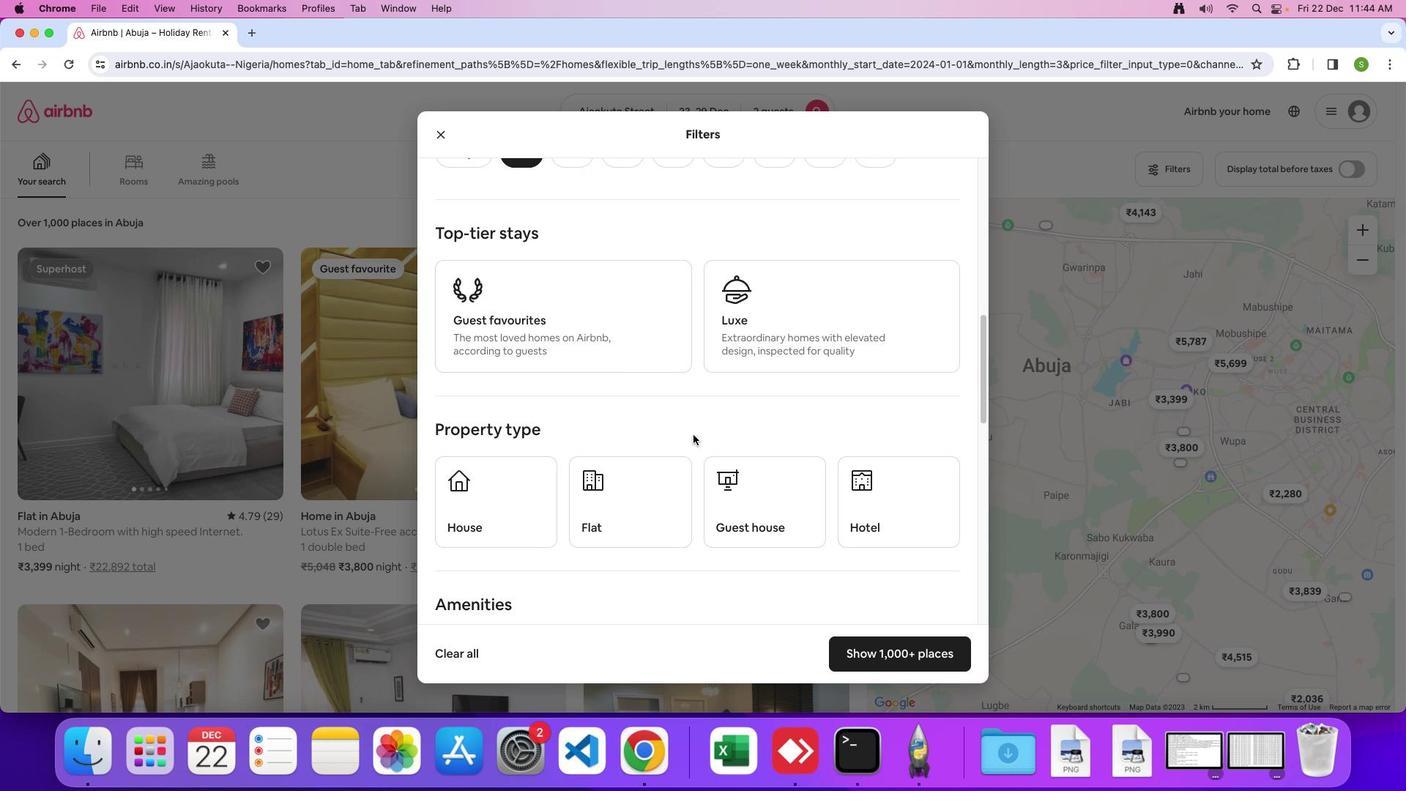 
Action: Mouse moved to (692, 435)
Screenshot: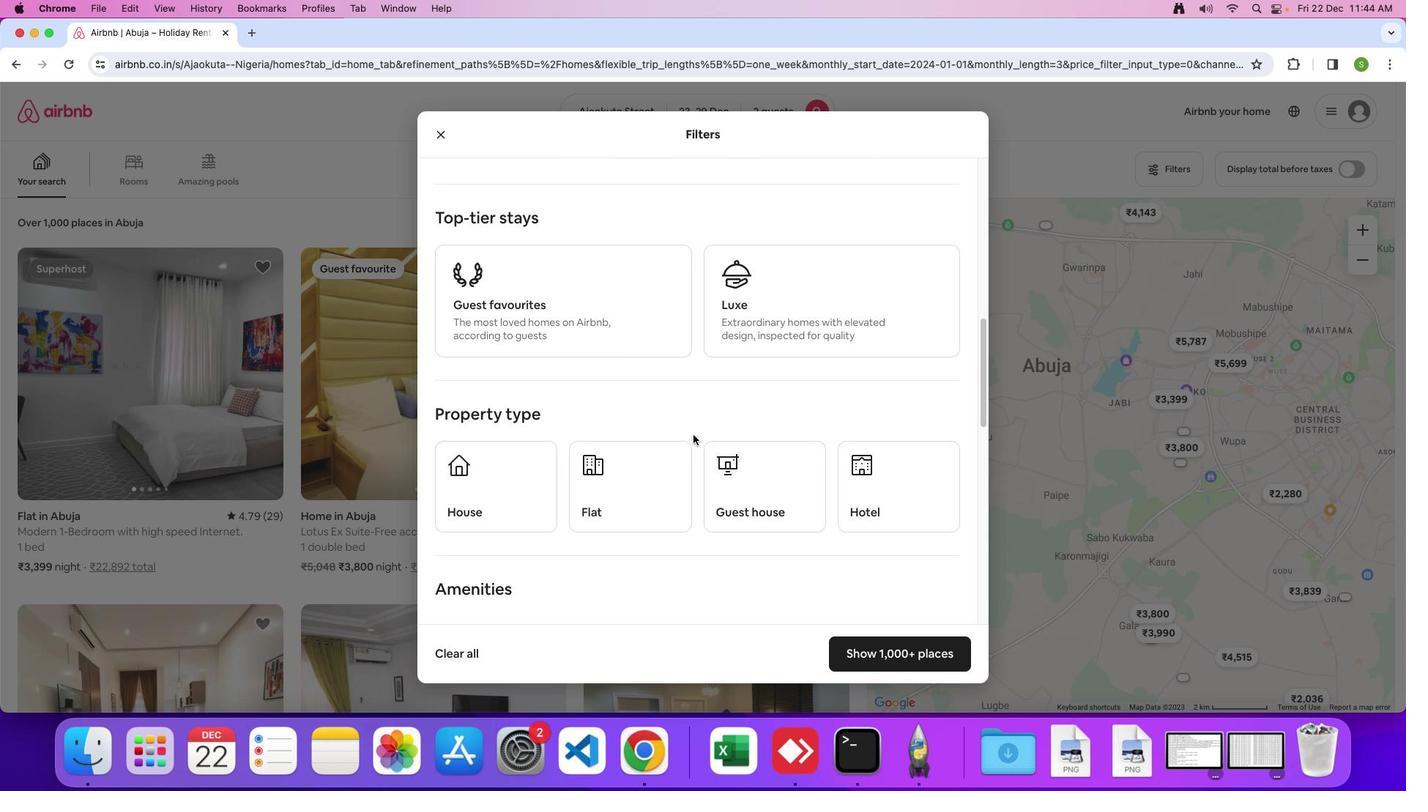 
Action: Mouse scrolled (692, 435) with delta (0, -1)
Screenshot: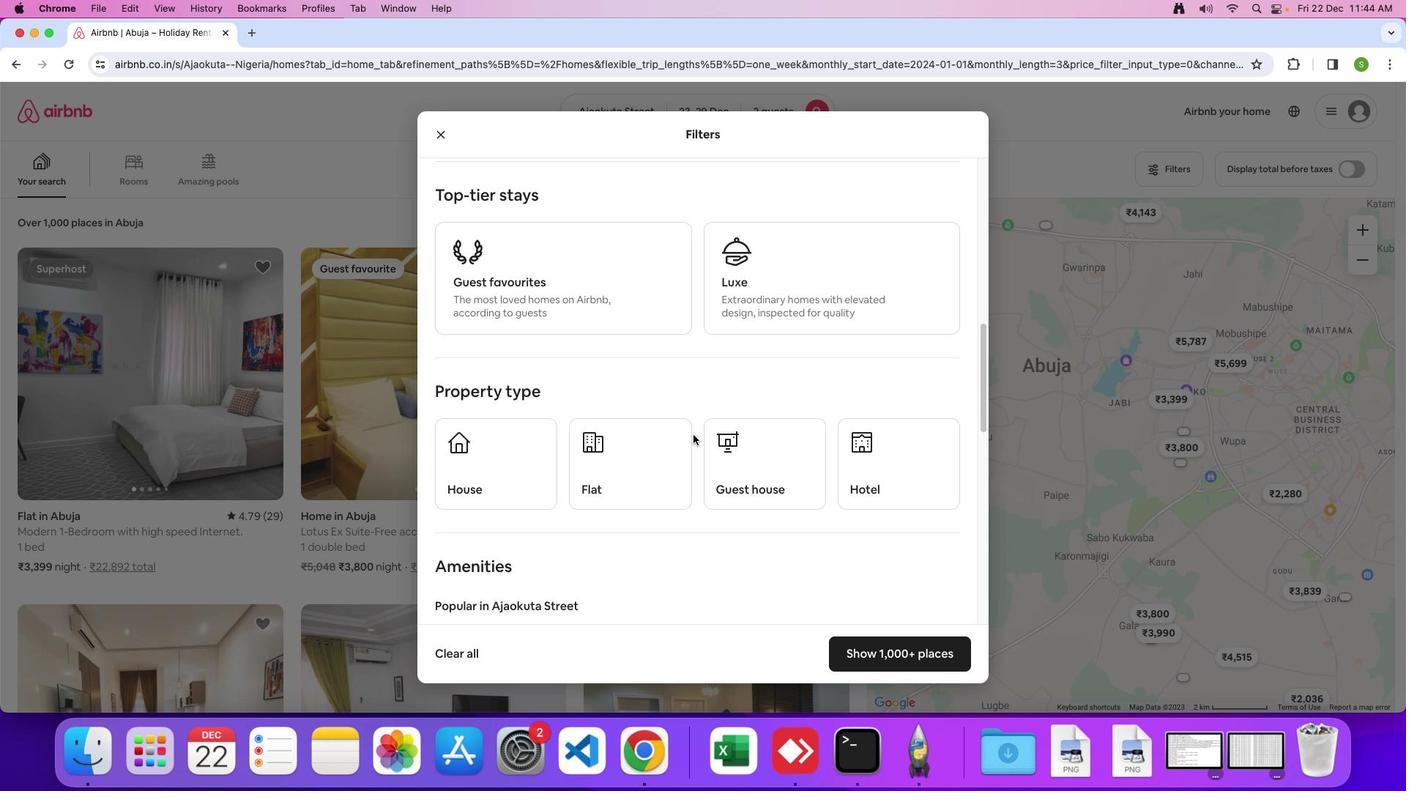 
Action: Mouse moved to (868, 427)
Screenshot: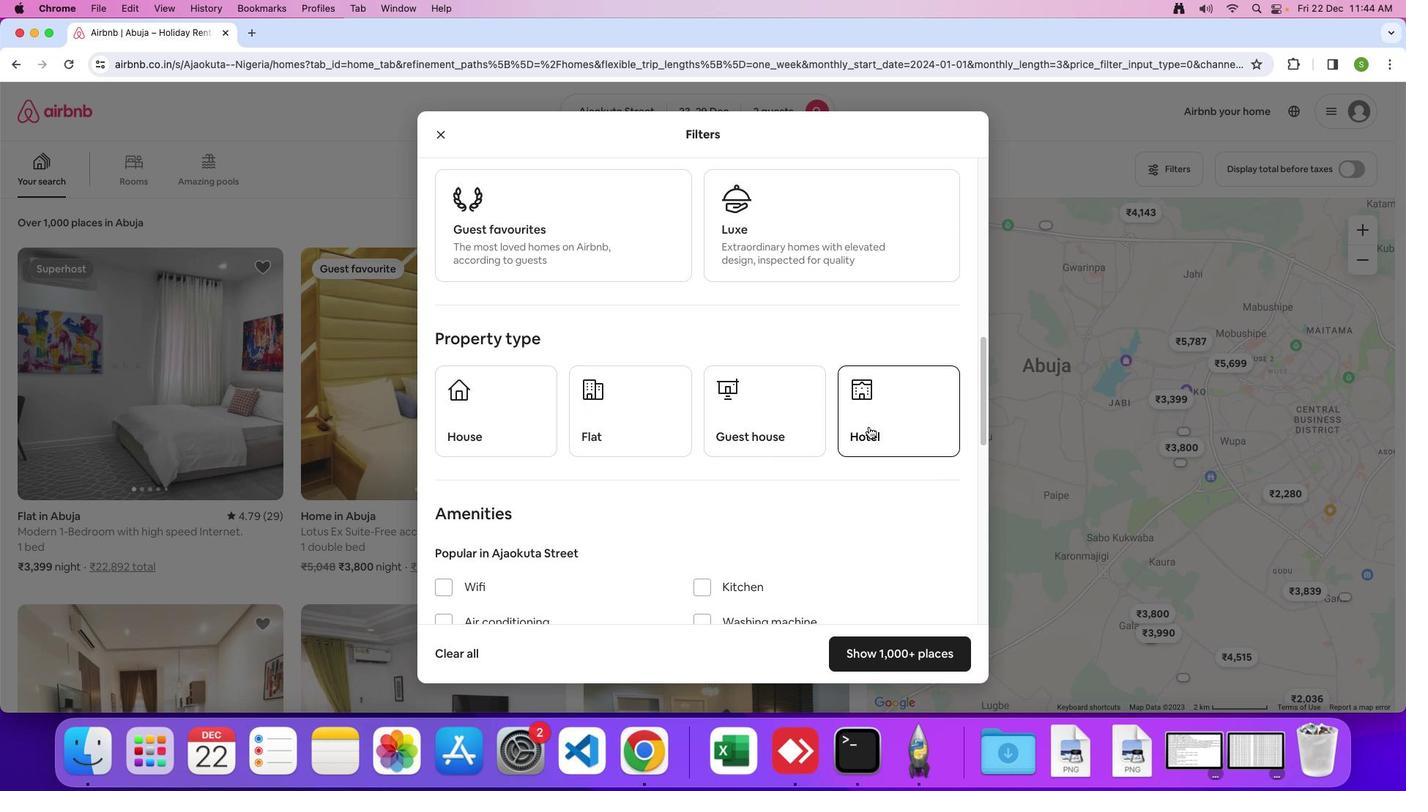 
Action: Mouse pressed left at (868, 427)
Screenshot: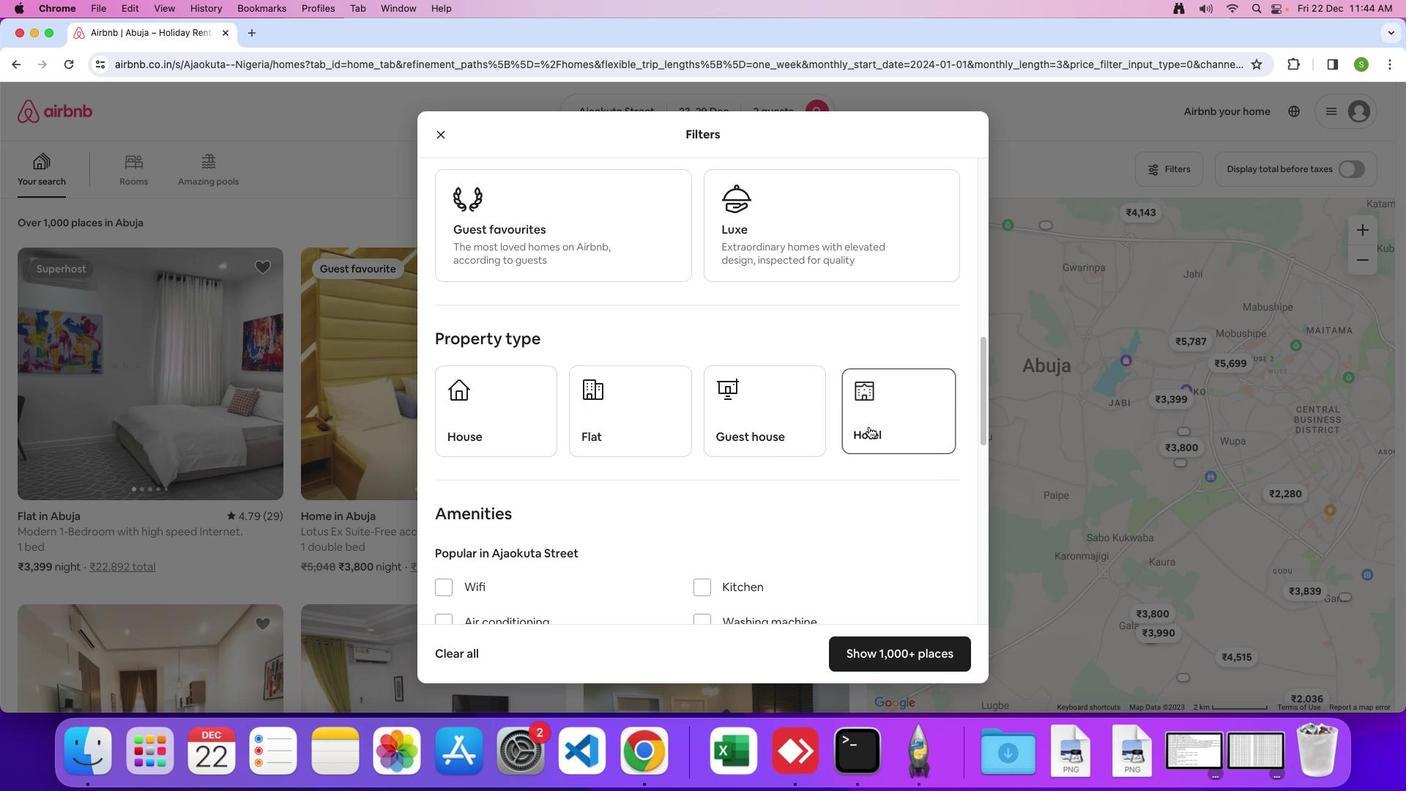 
Action: Mouse moved to (707, 419)
Screenshot: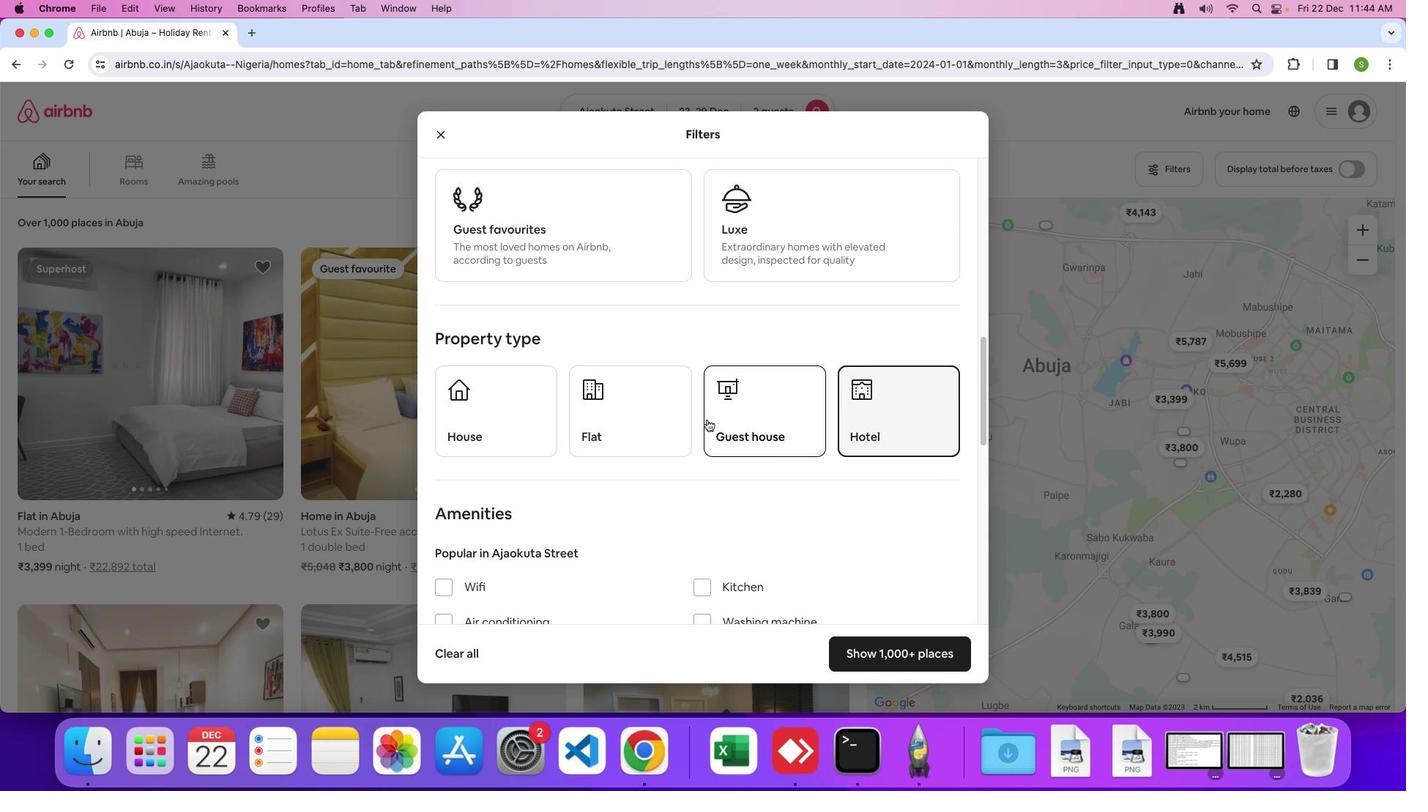 
Action: Mouse scrolled (707, 419) with delta (0, 0)
Screenshot: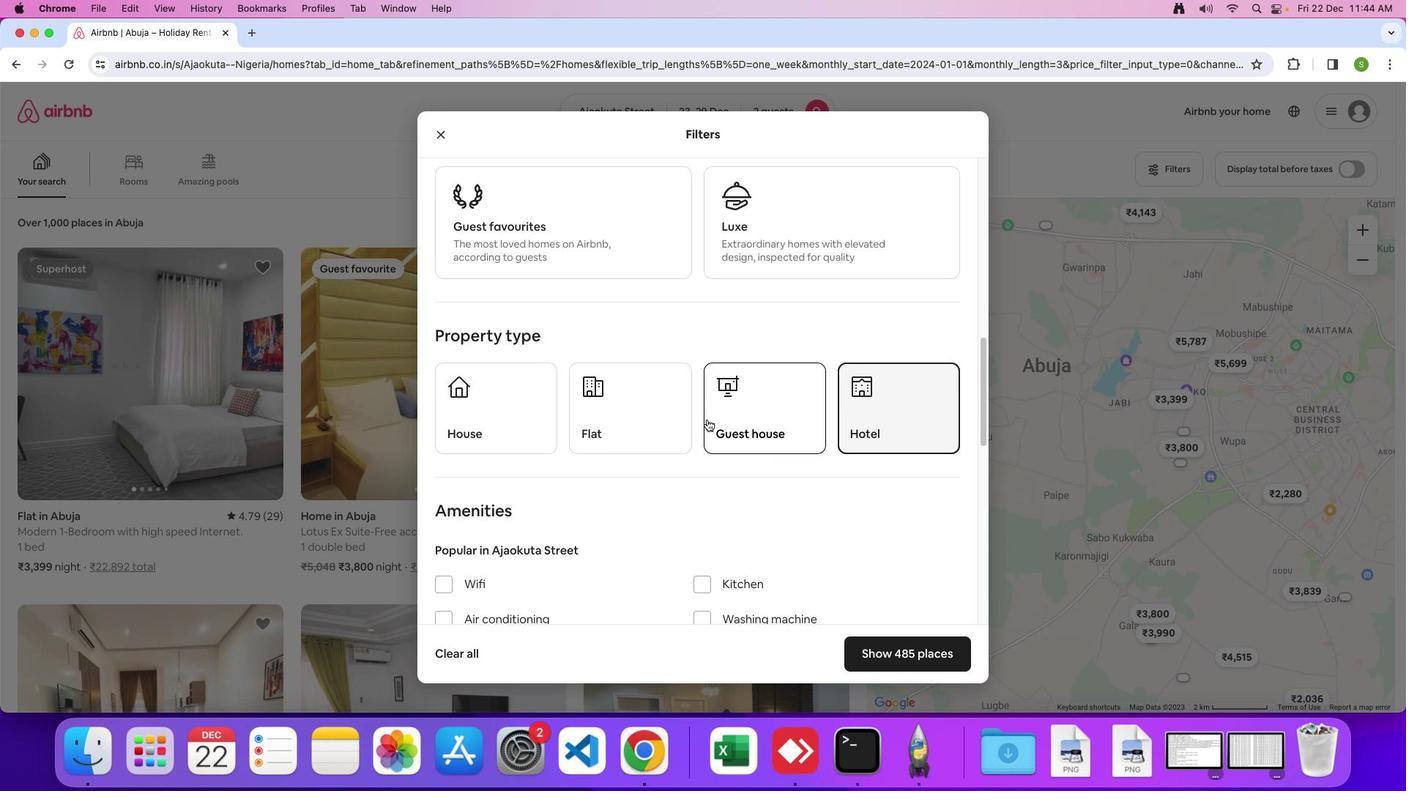 
Action: Mouse scrolled (707, 419) with delta (0, 0)
Screenshot: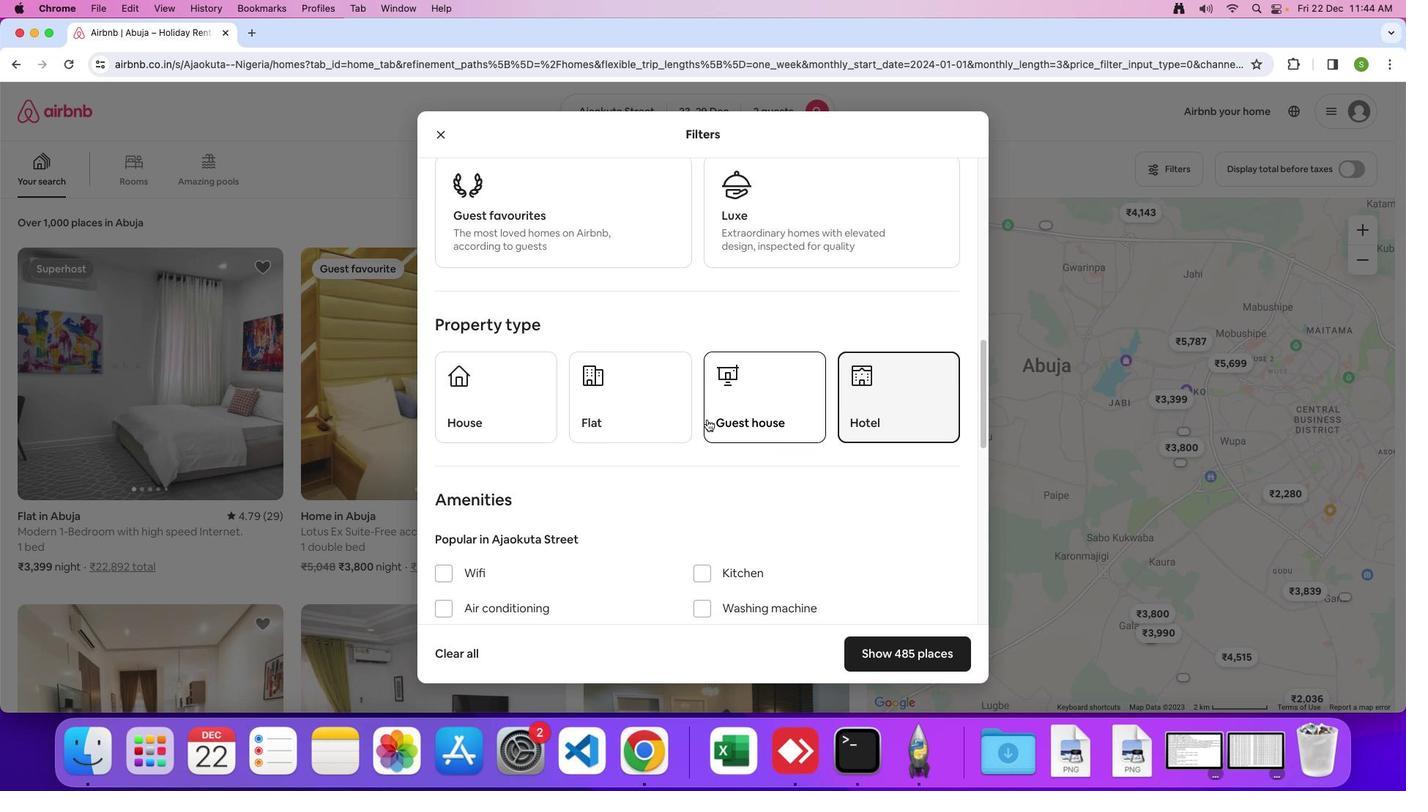 
Action: Mouse moved to (698, 438)
Screenshot: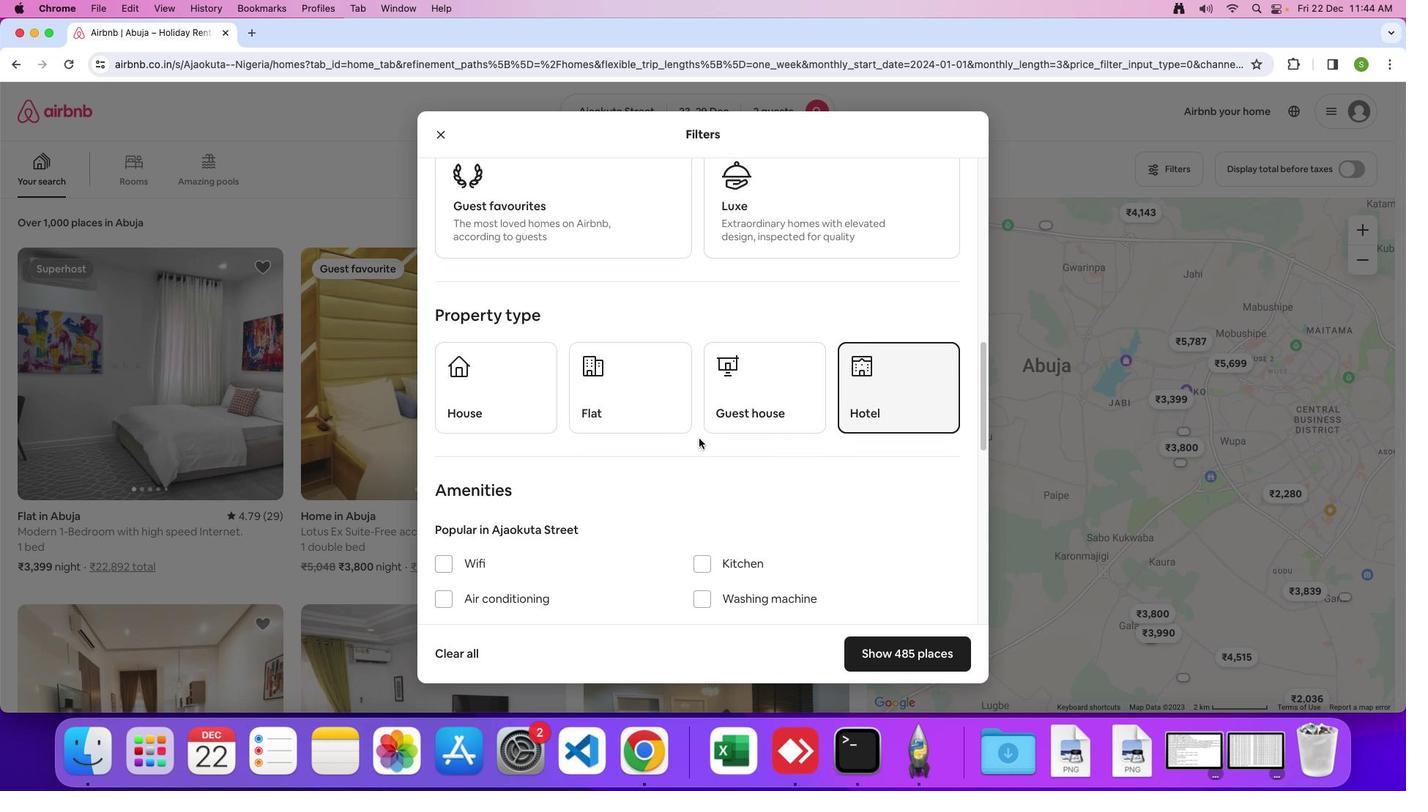 
Action: Mouse scrolled (698, 438) with delta (0, 0)
Screenshot: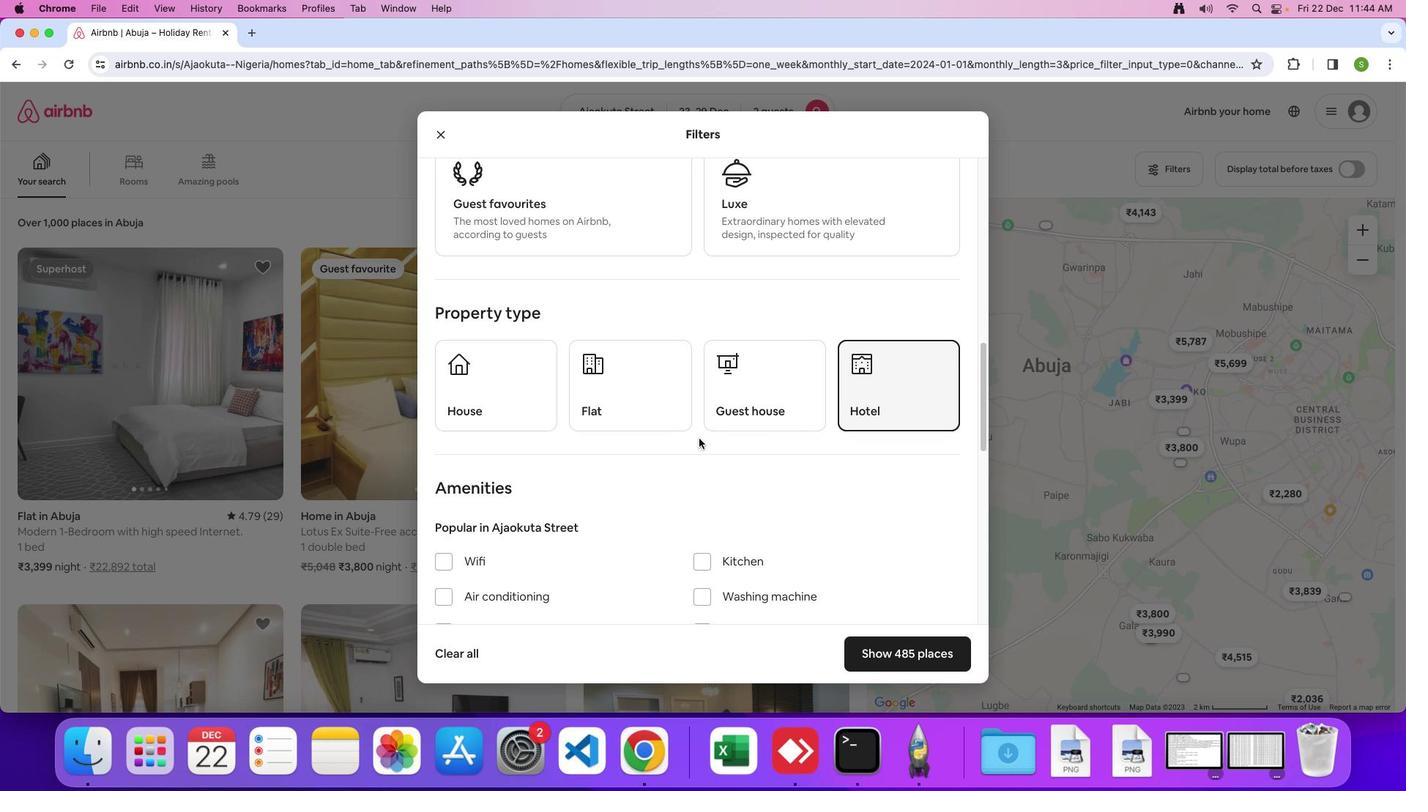 
Action: Mouse scrolled (698, 438) with delta (0, 0)
Screenshot: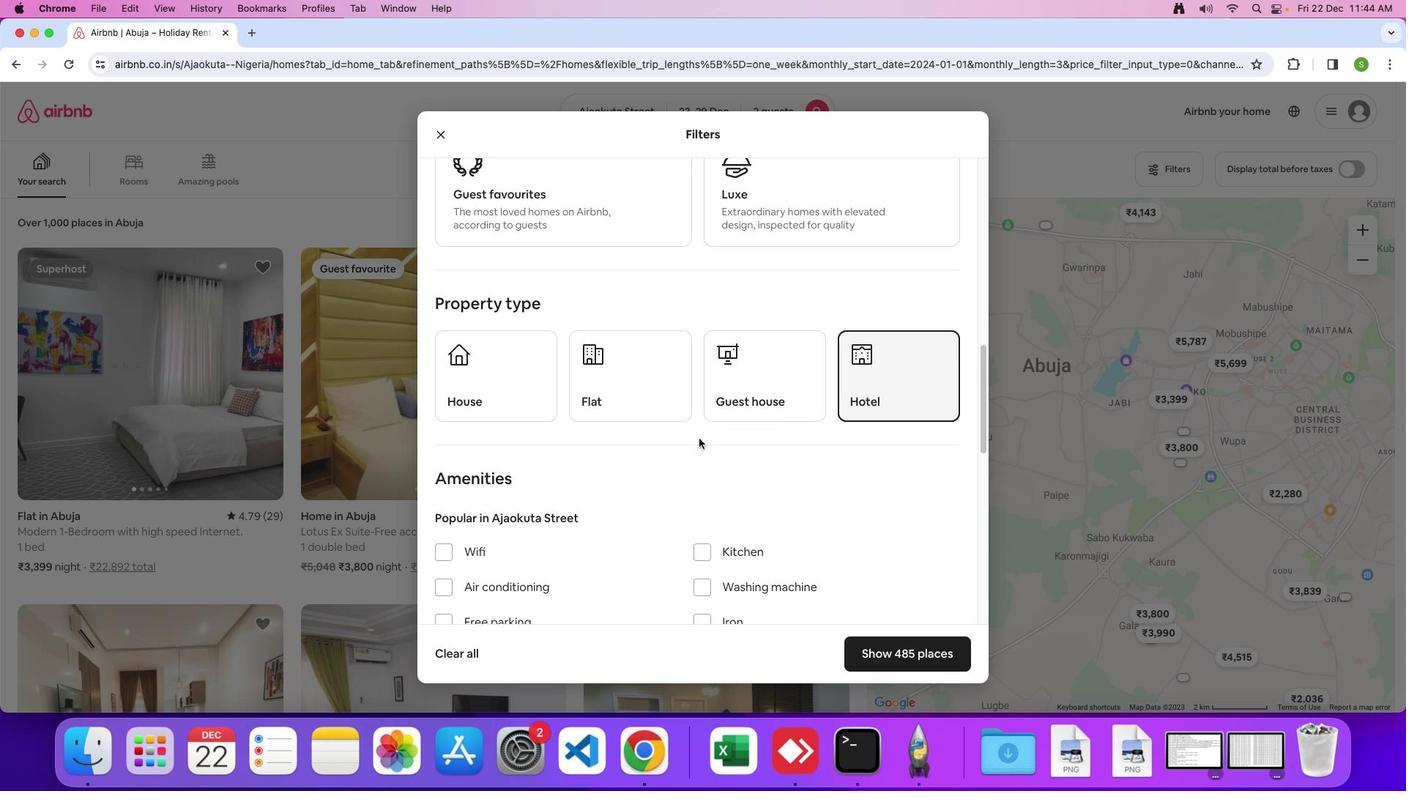 
Action: Mouse scrolled (698, 438) with delta (0, 0)
Screenshot: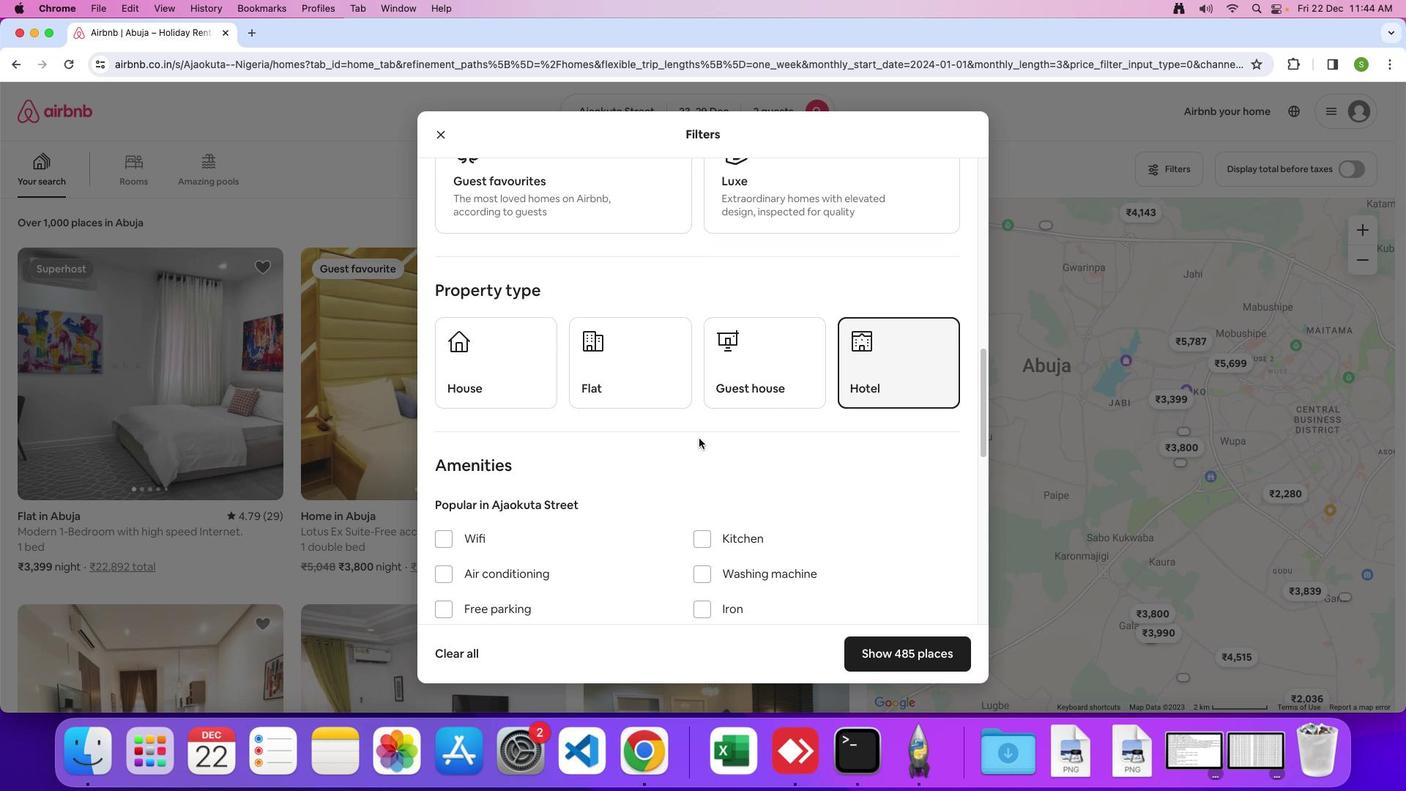 
Action: Mouse scrolled (698, 438) with delta (0, 0)
Screenshot: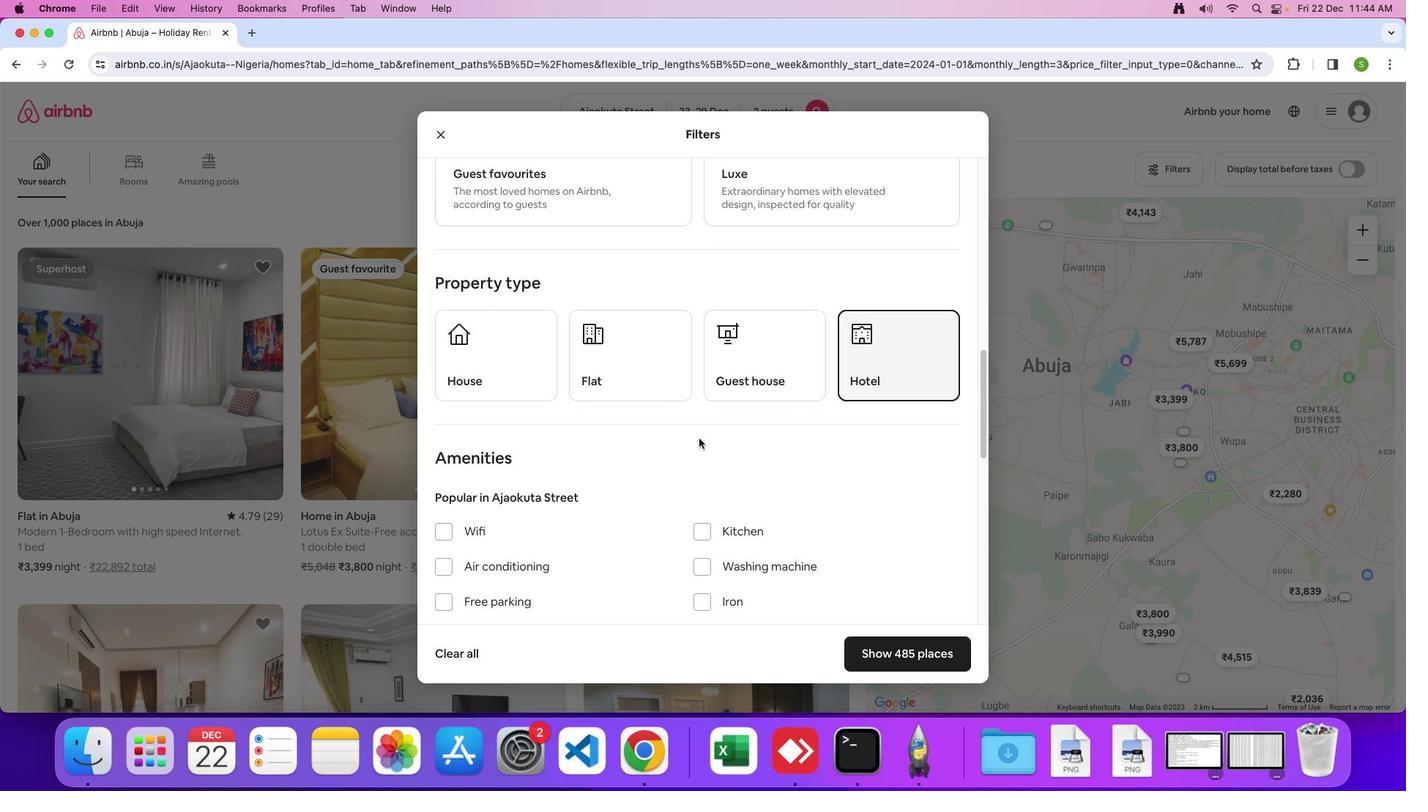 
Action: Mouse scrolled (698, 438) with delta (0, 0)
Screenshot: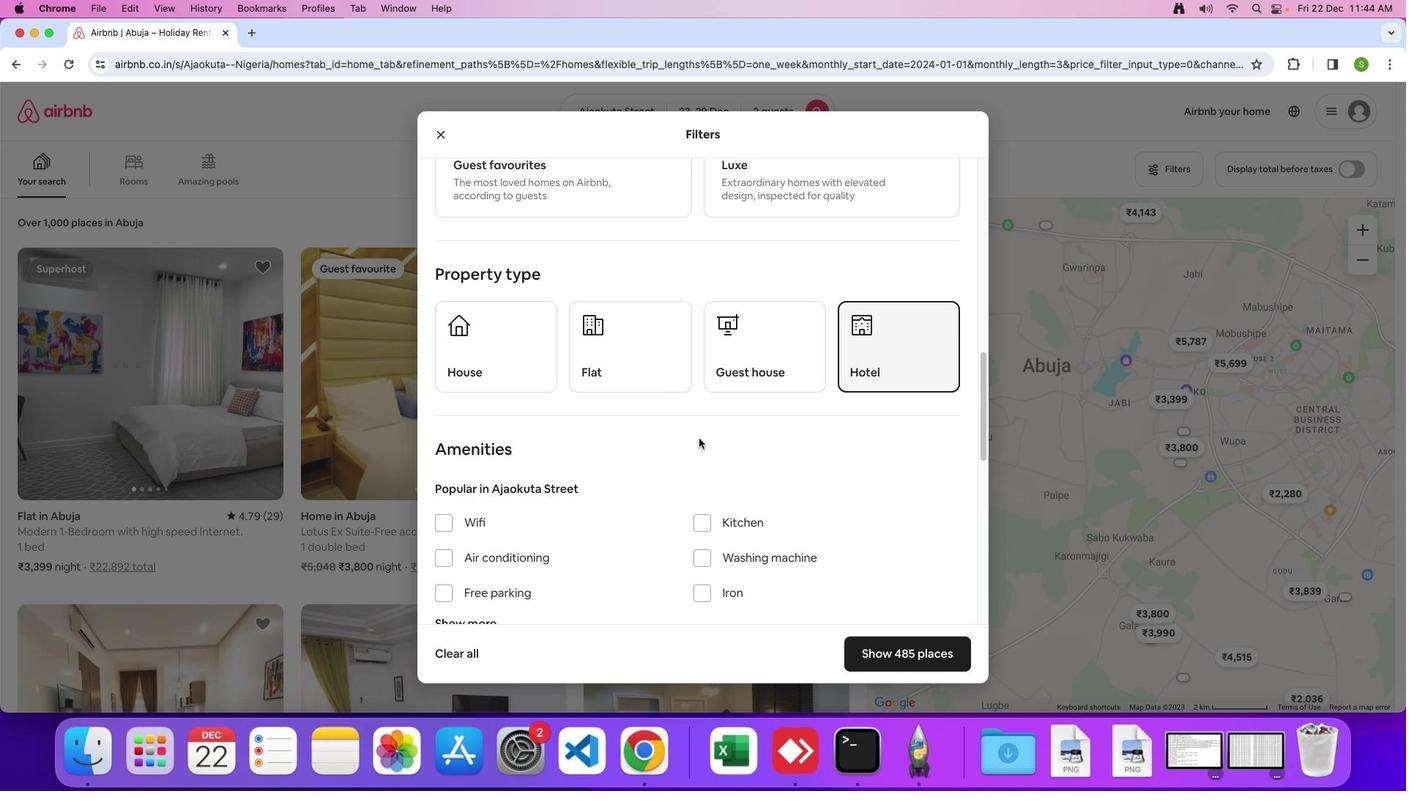 
Action: Mouse scrolled (698, 438) with delta (0, 0)
Screenshot: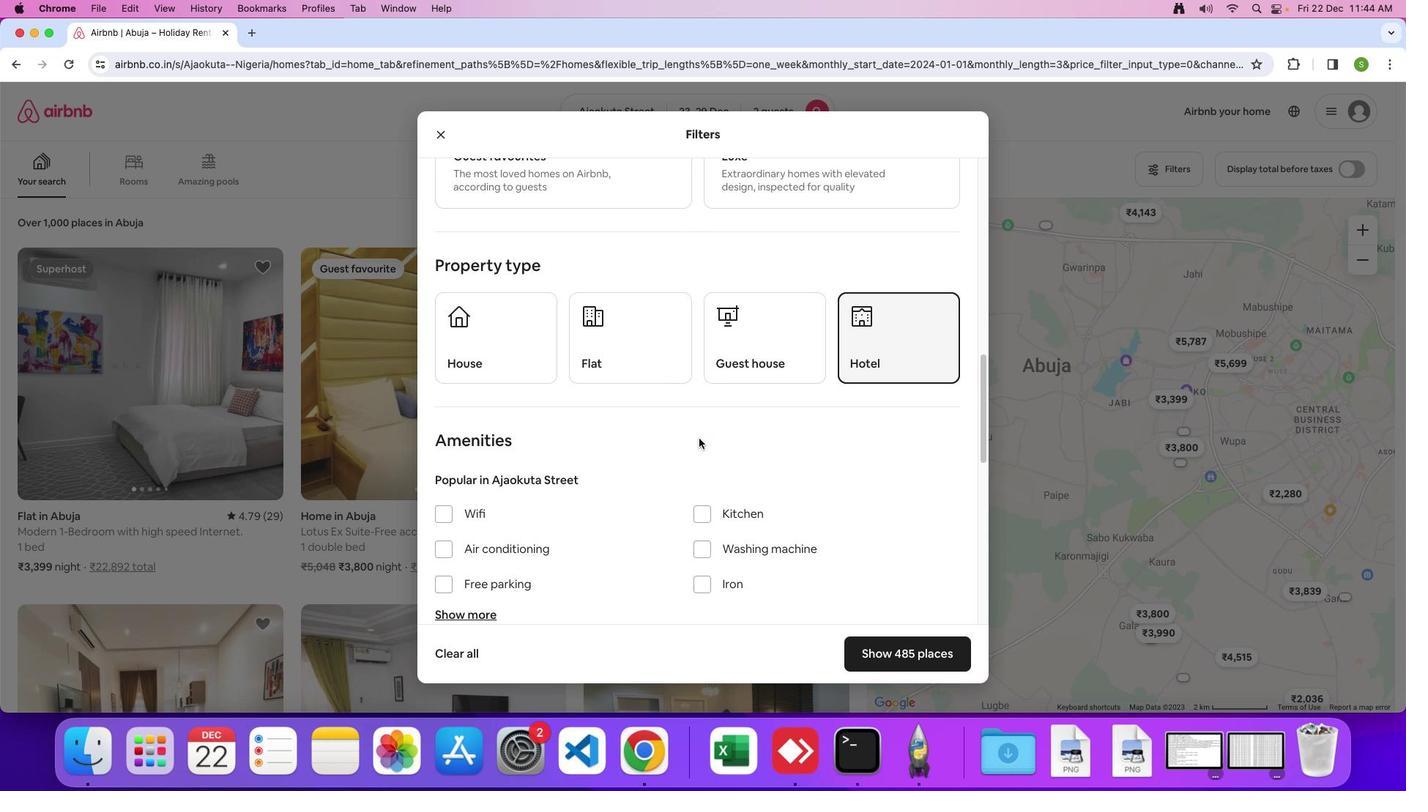 
Action: Mouse scrolled (698, 438) with delta (0, 0)
Screenshot: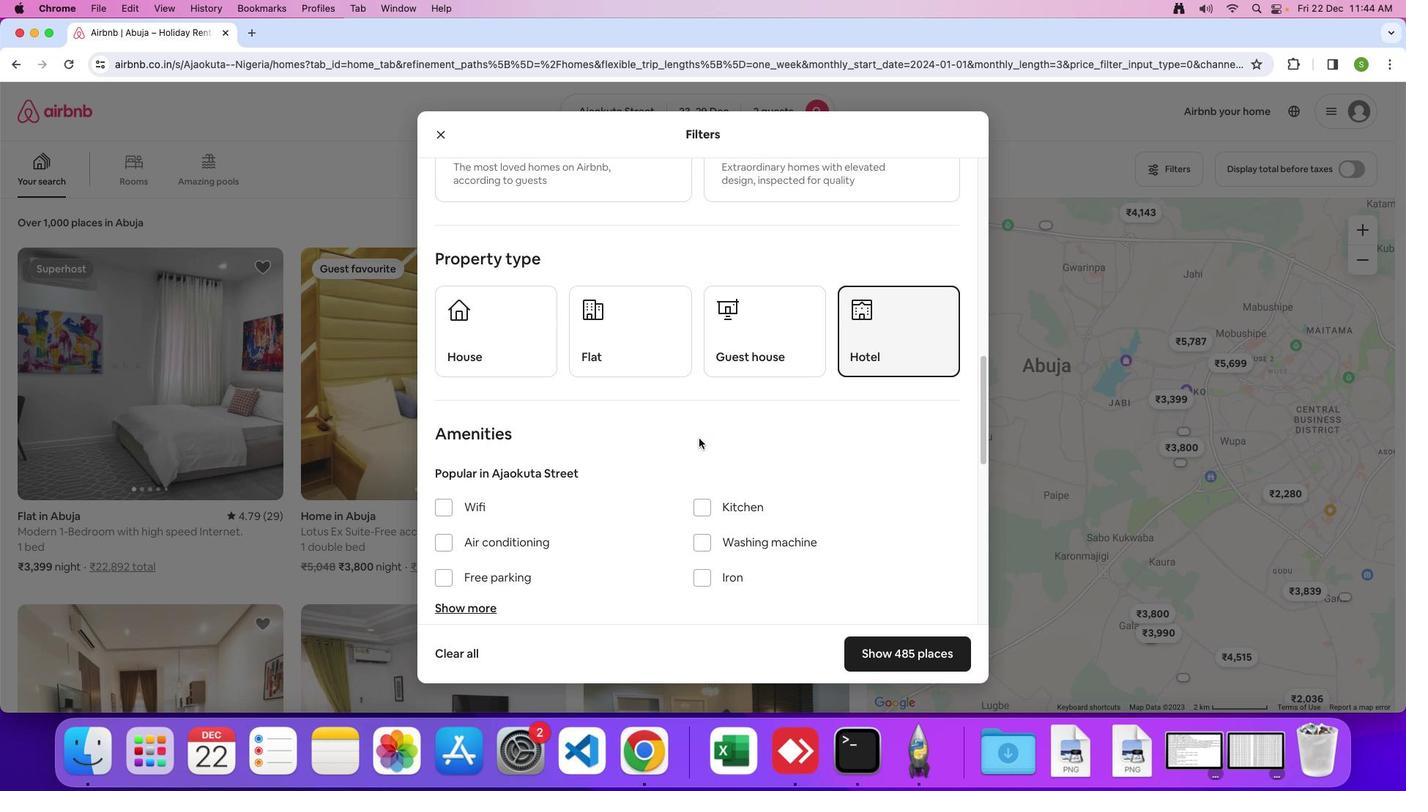 
Action: Mouse scrolled (698, 438) with delta (0, 0)
Screenshot: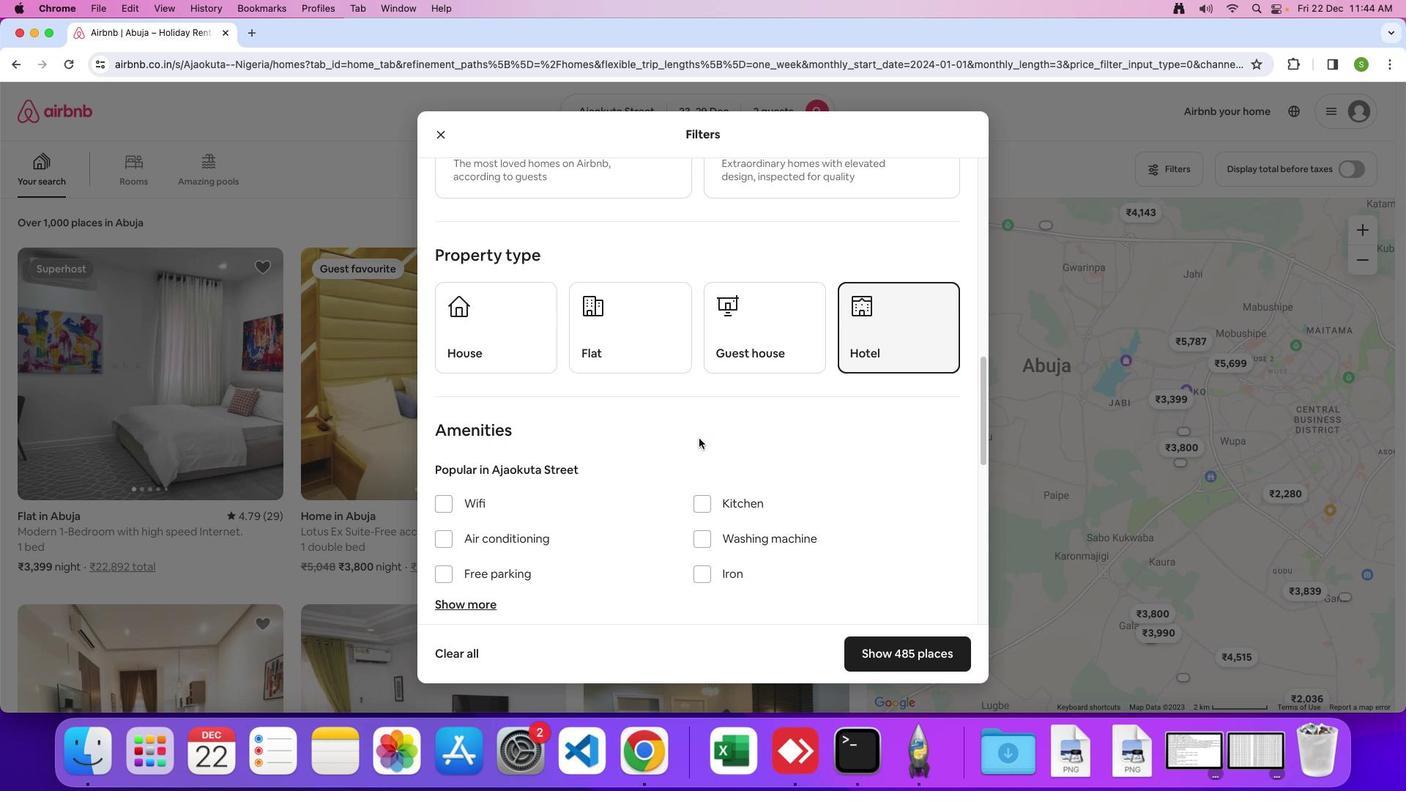 
Action: Mouse scrolled (698, 438) with delta (0, 0)
Screenshot: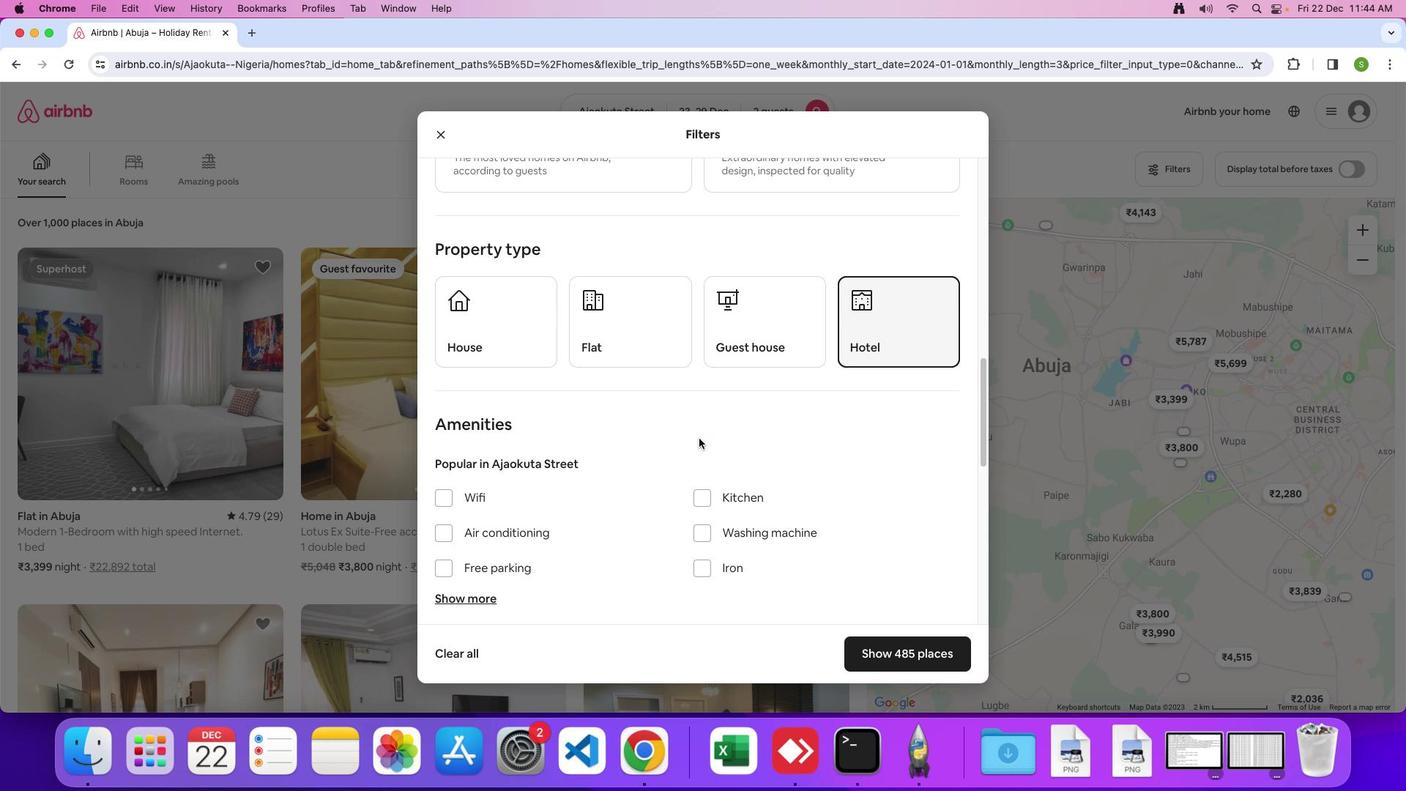 
Action: Mouse scrolled (698, 438) with delta (0, 0)
Screenshot: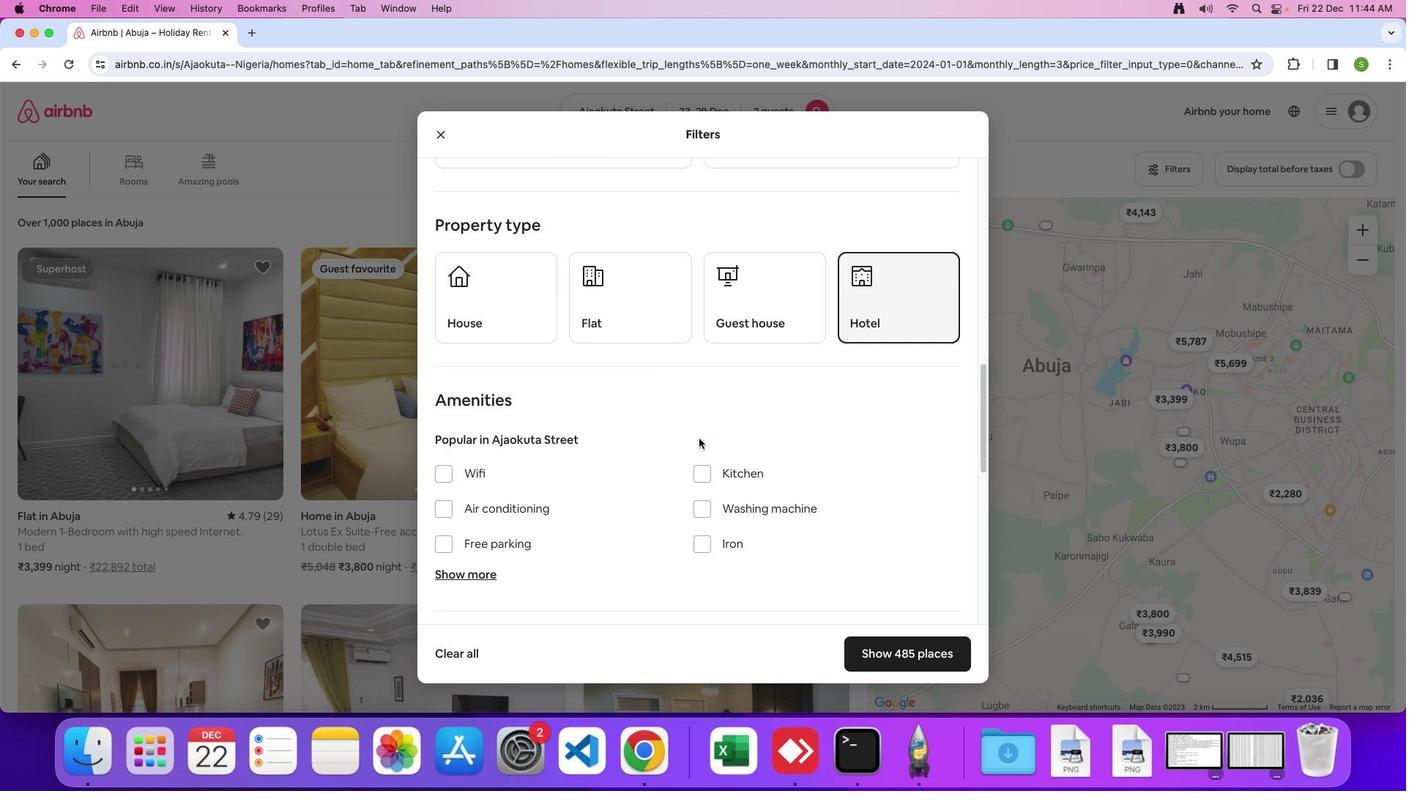 
Action: Mouse scrolled (698, 438) with delta (0, -2)
Screenshot: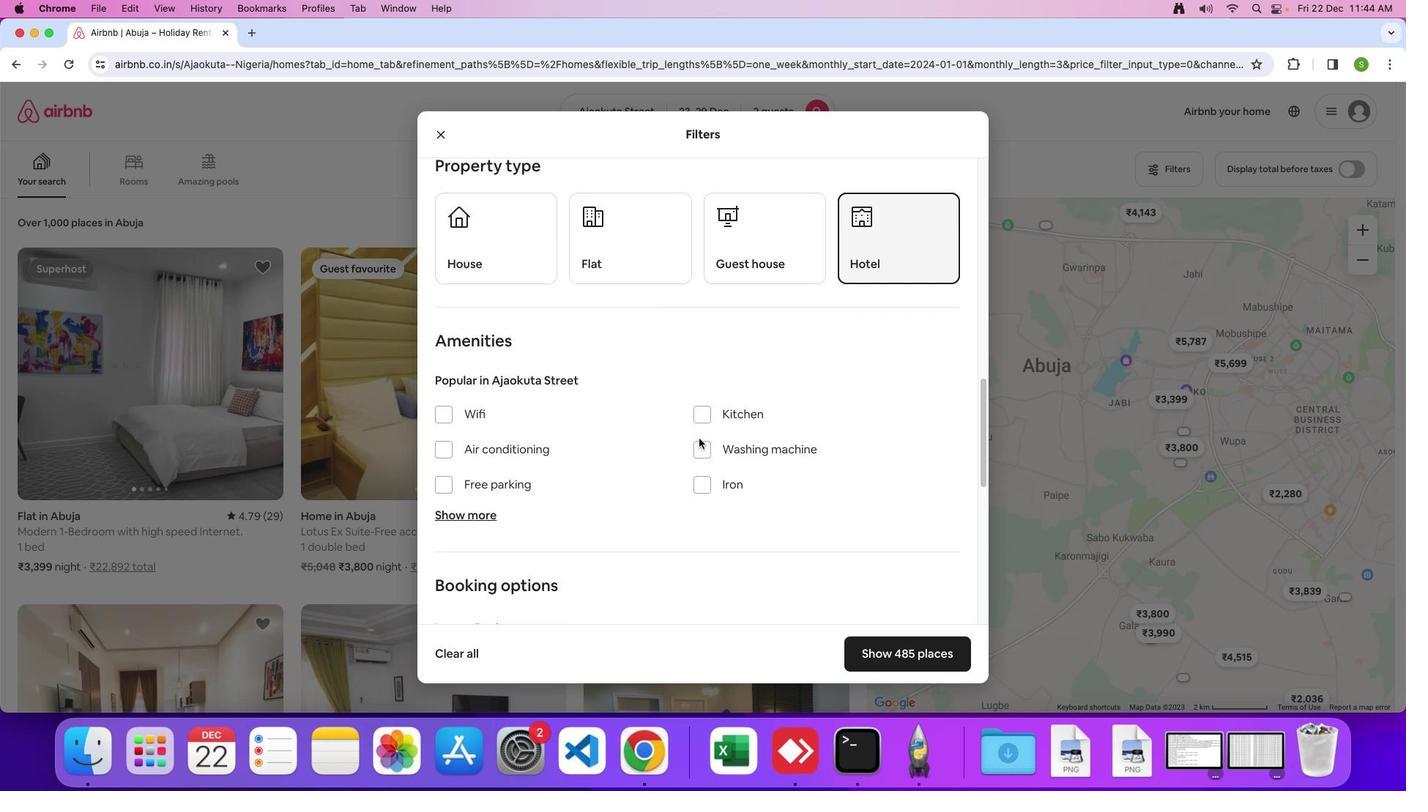 
Action: Mouse scrolled (698, 438) with delta (0, 0)
Screenshot: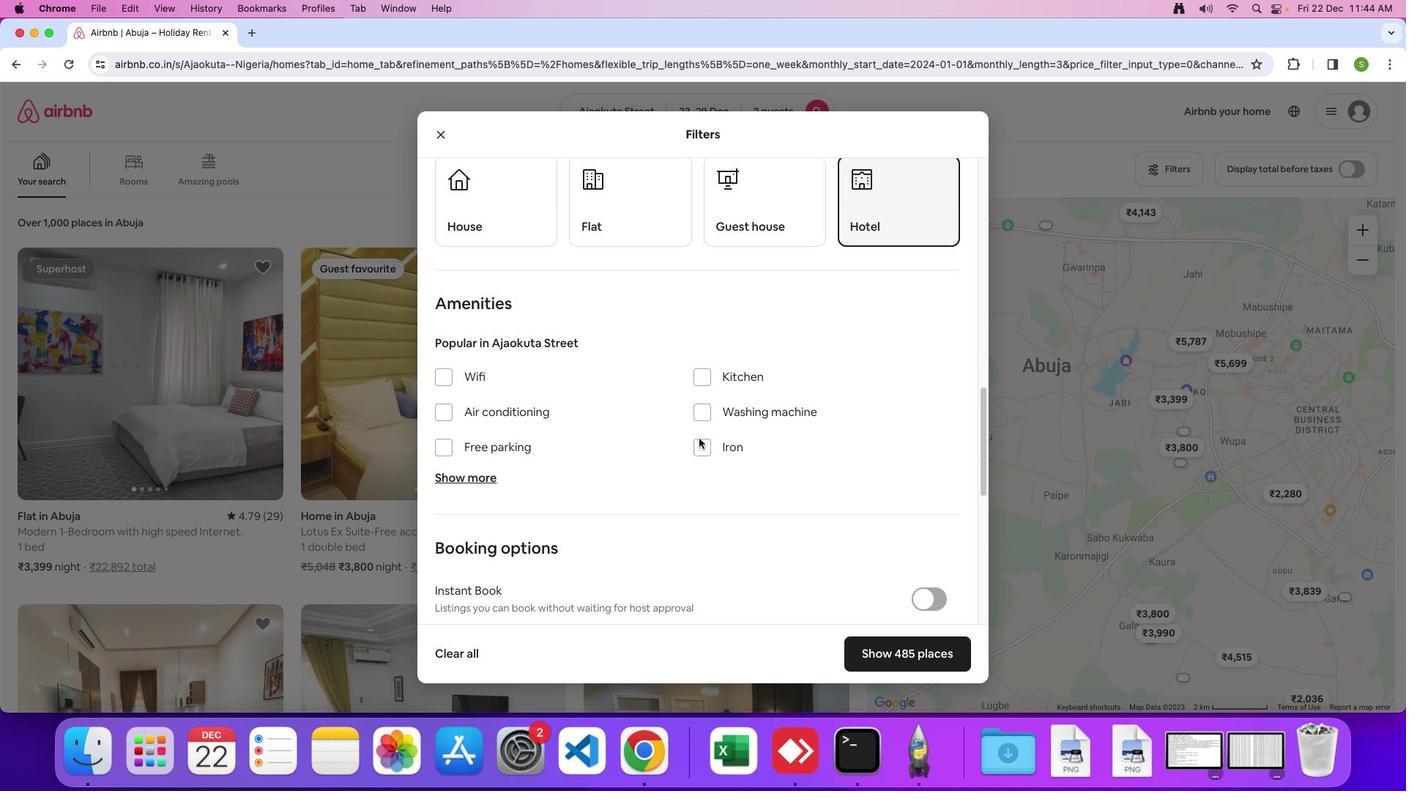 
Action: Mouse scrolled (698, 438) with delta (0, 0)
Screenshot: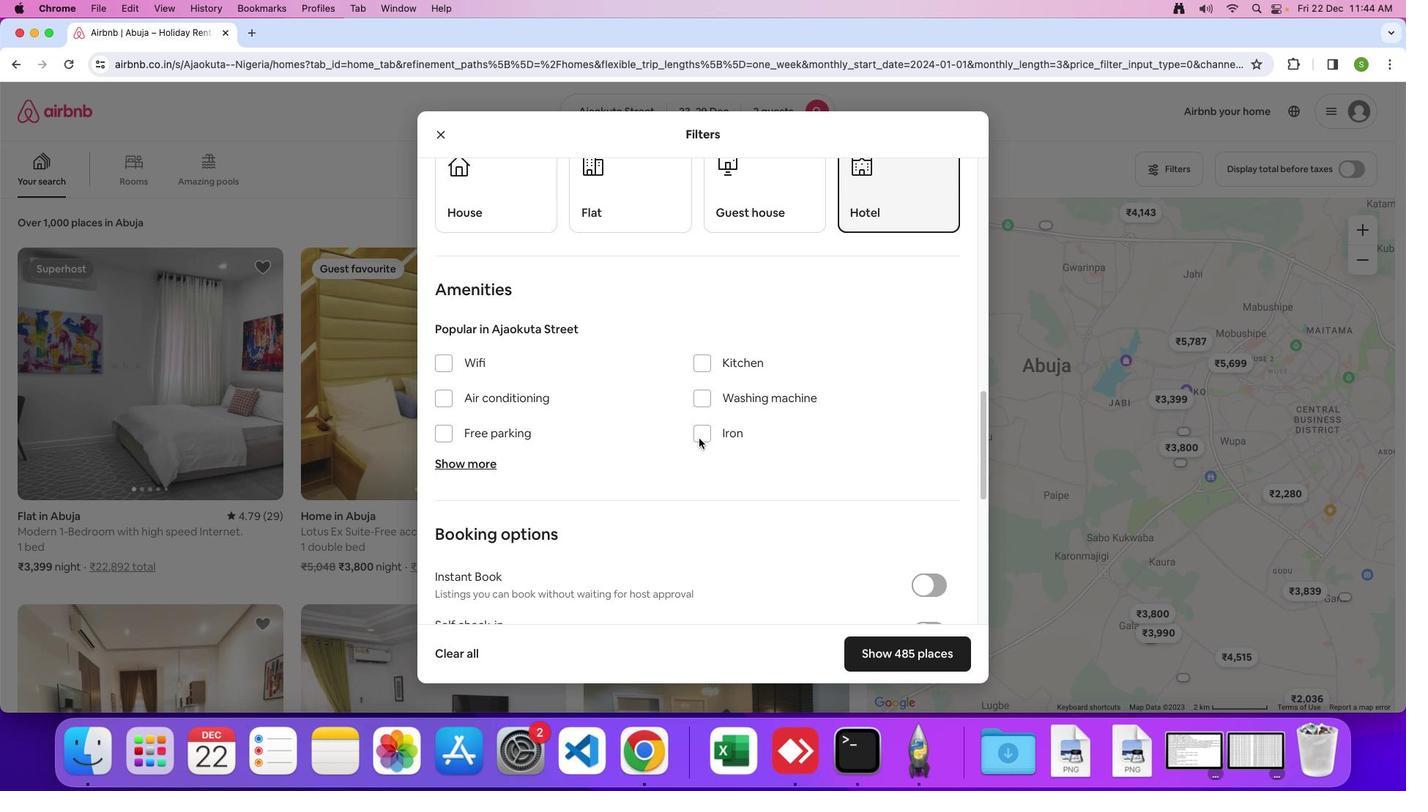 
Action: Mouse scrolled (698, 438) with delta (0, 0)
Screenshot: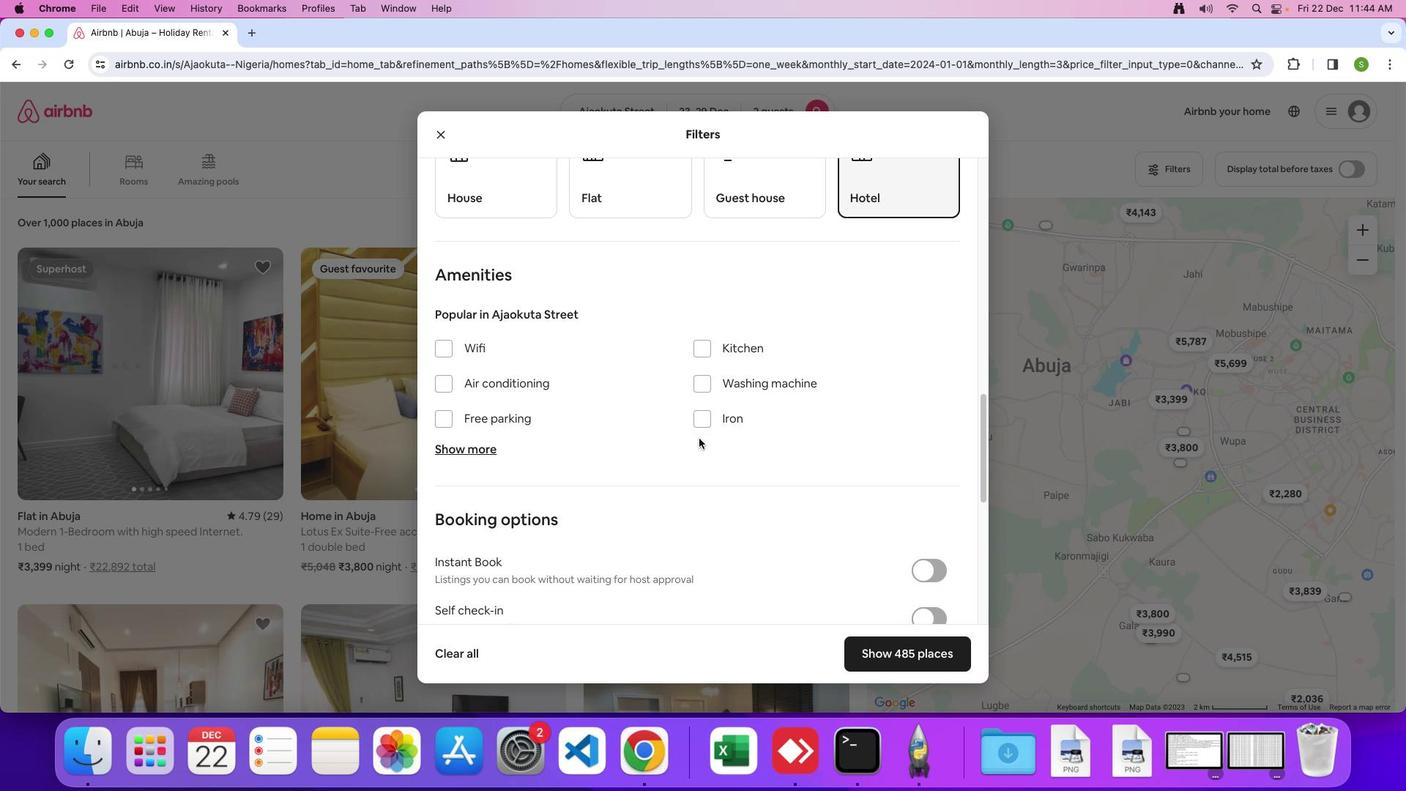 
Action: Mouse scrolled (698, 438) with delta (0, 0)
Screenshot: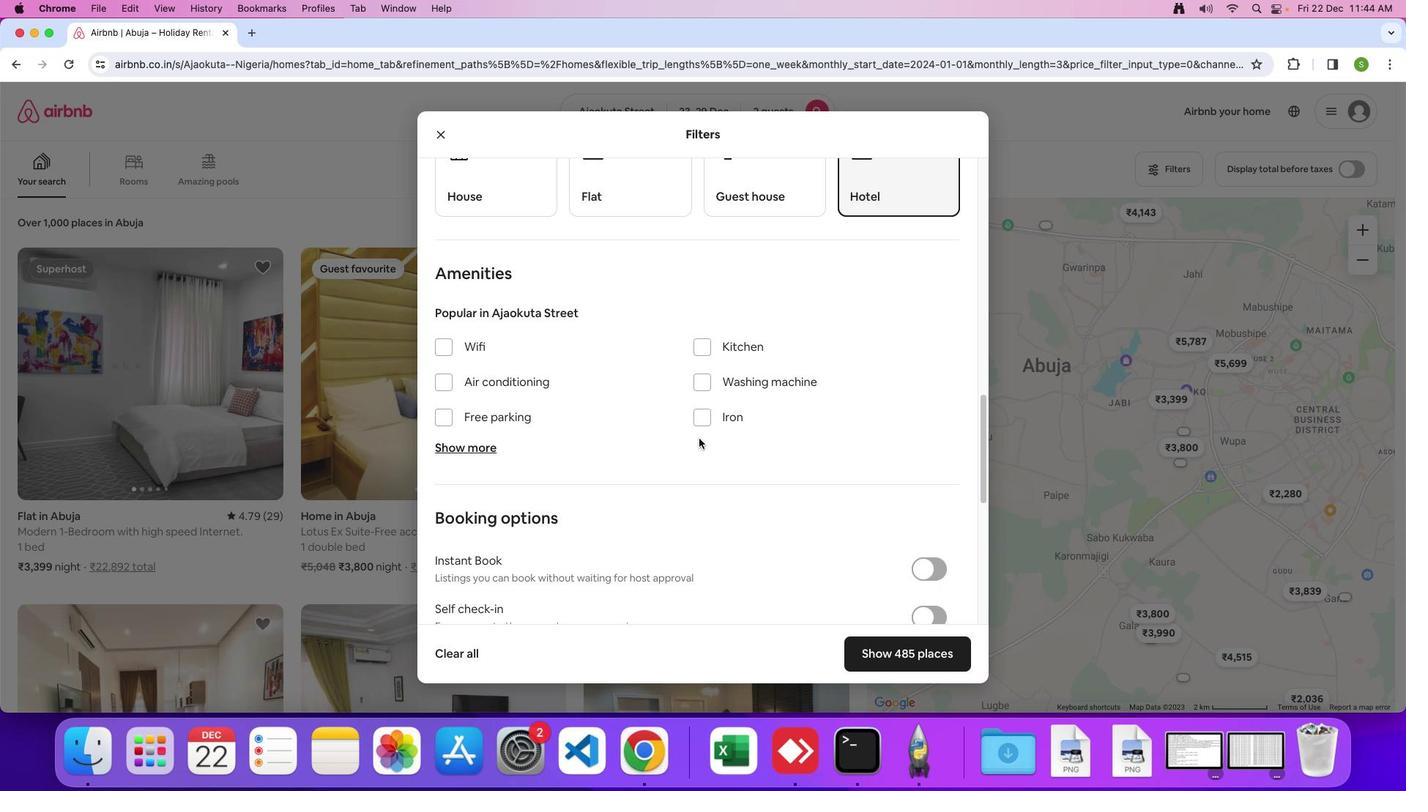 
Action: Mouse scrolled (698, 438) with delta (0, 0)
Screenshot: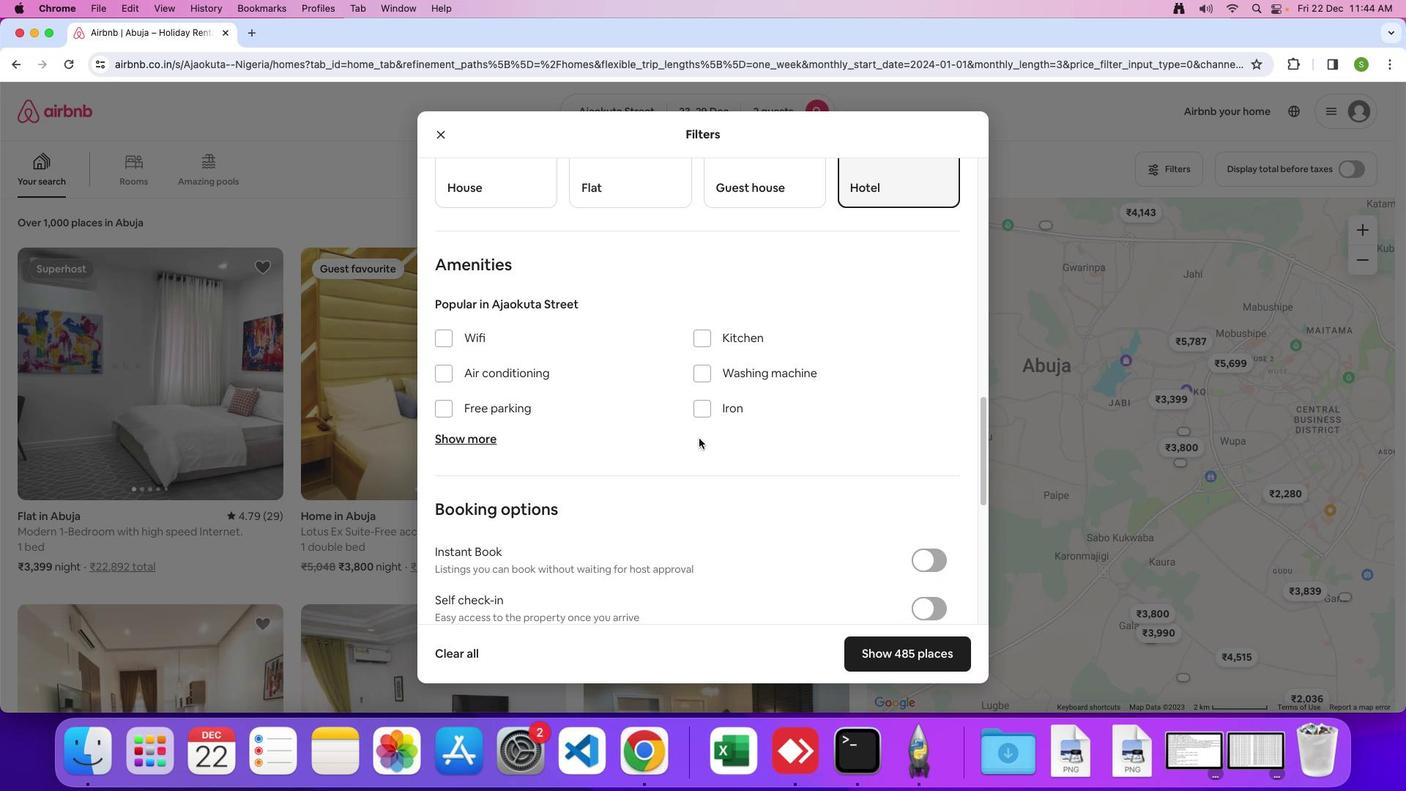 
Action: Mouse scrolled (698, 438) with delta (0, 0)
Screenshot: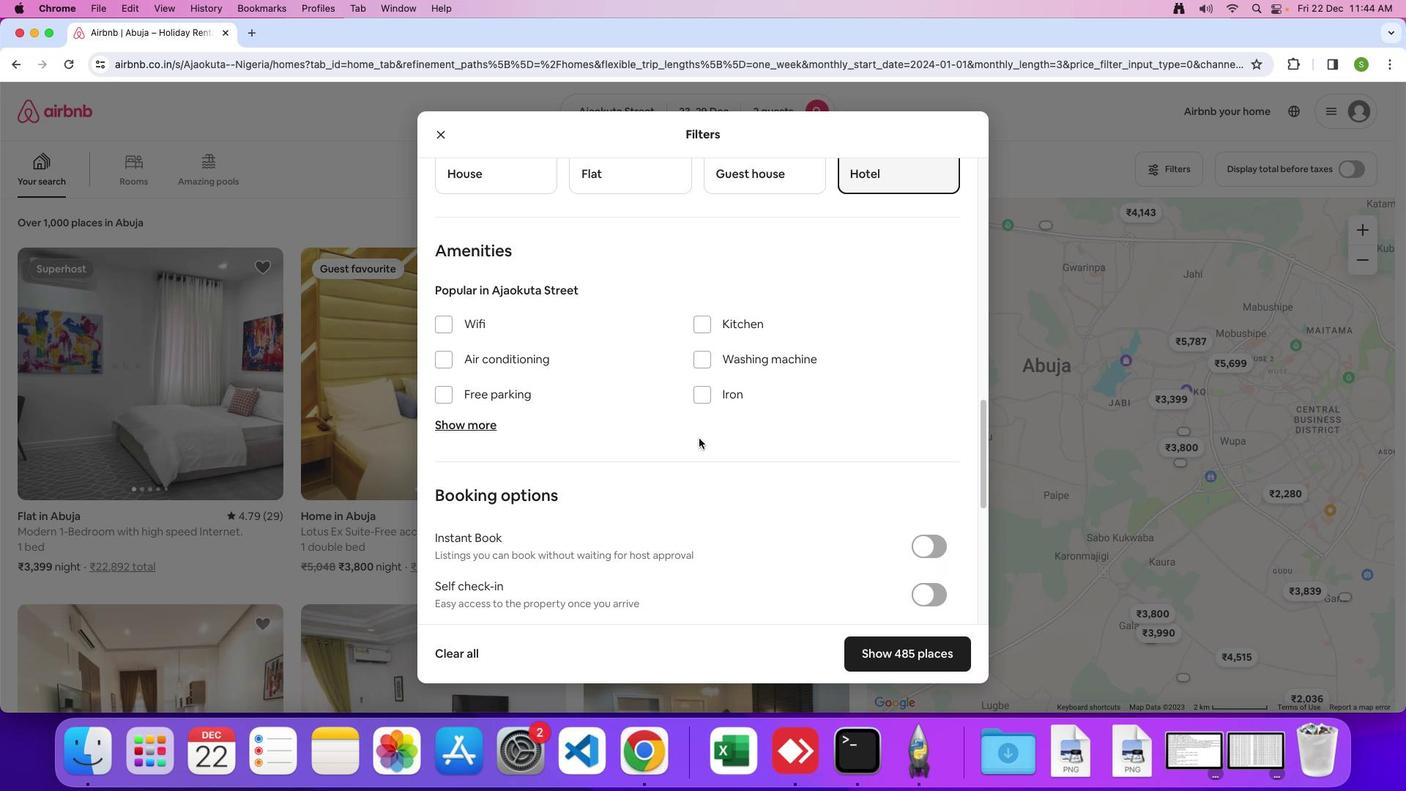 
Action: Mouse scrolled (698, 438) with delta (0, 0)
Screenshot: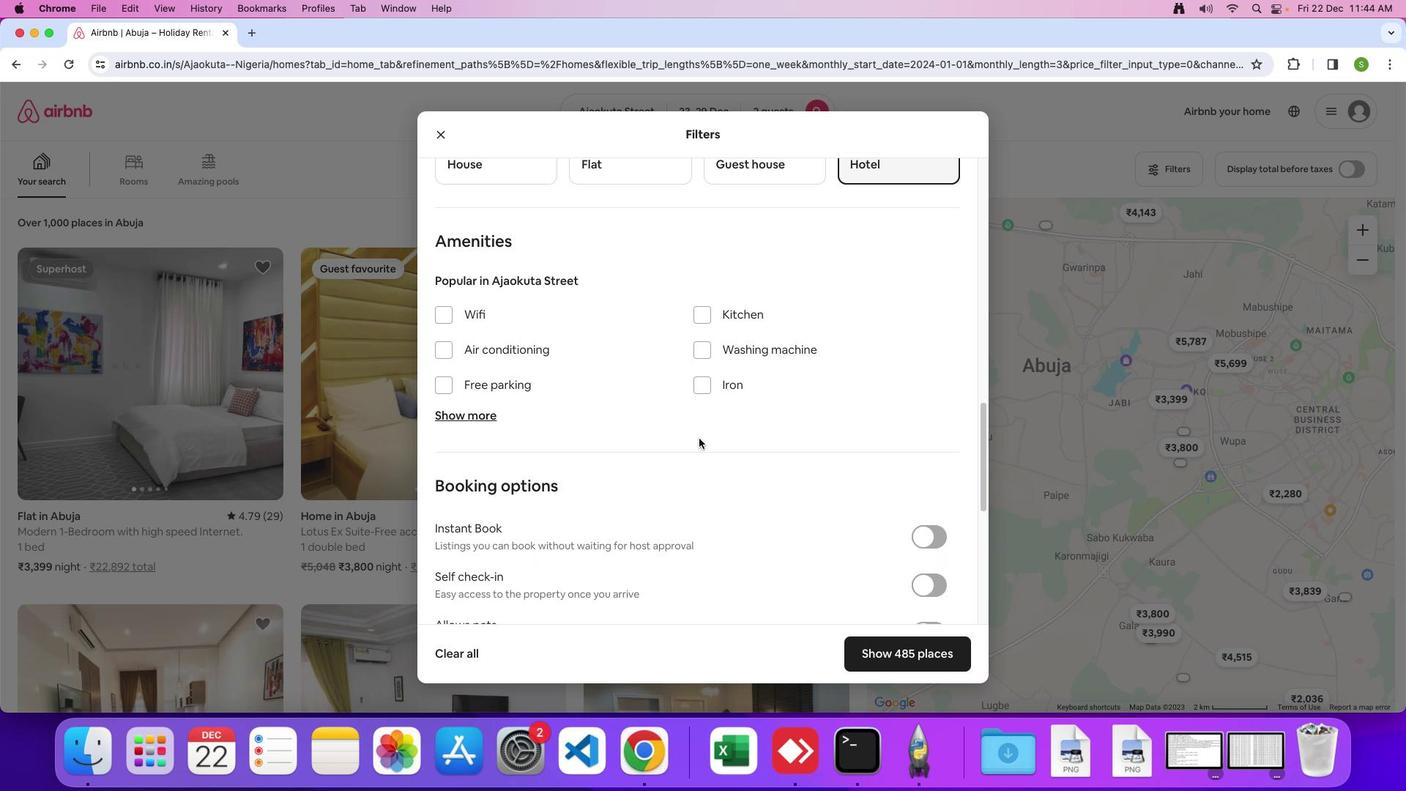 
Action: Mouse scrolled (698, 438) with delta (0, 0)
Screenshot: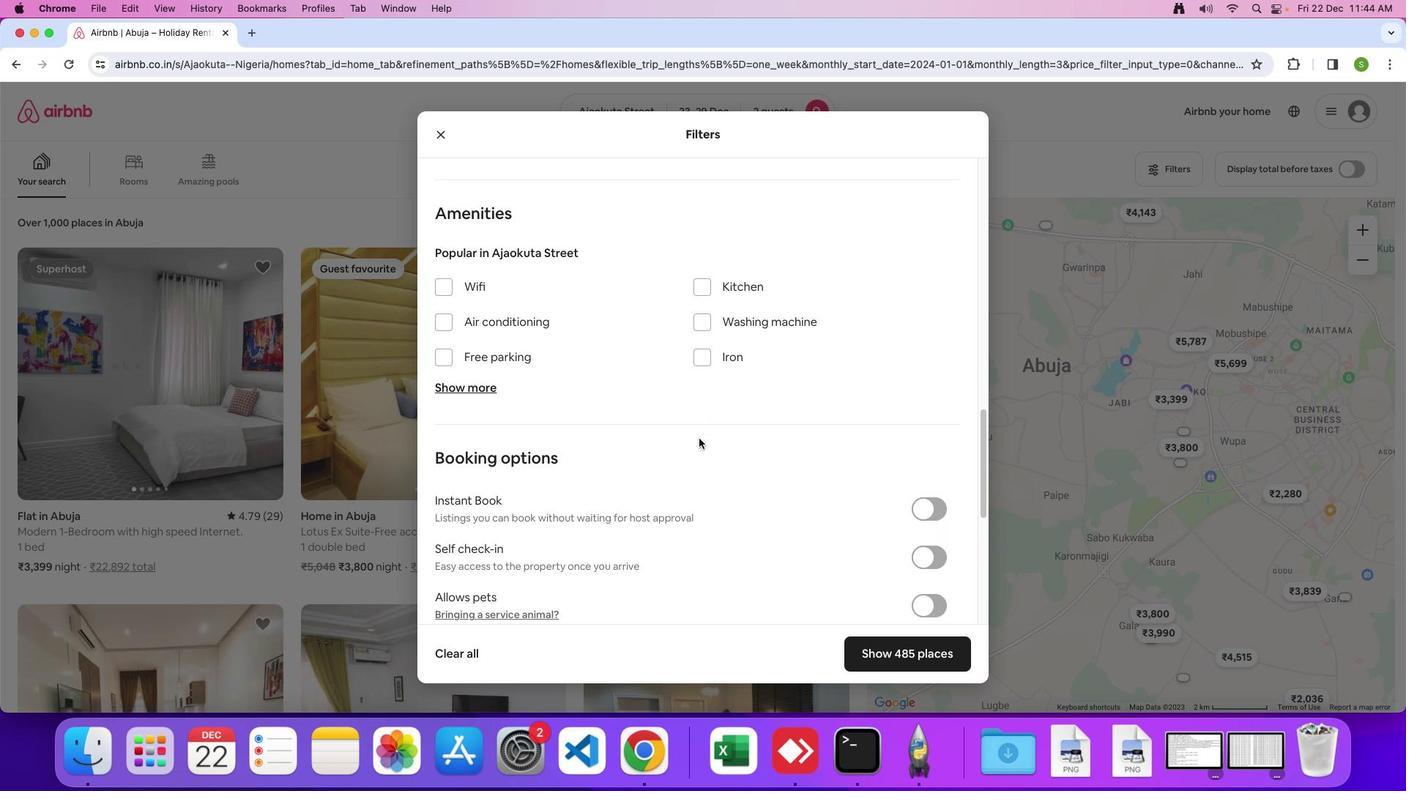 
Action: Mouse scrolled (698, 438) with delta (0, 0)
Screenshot: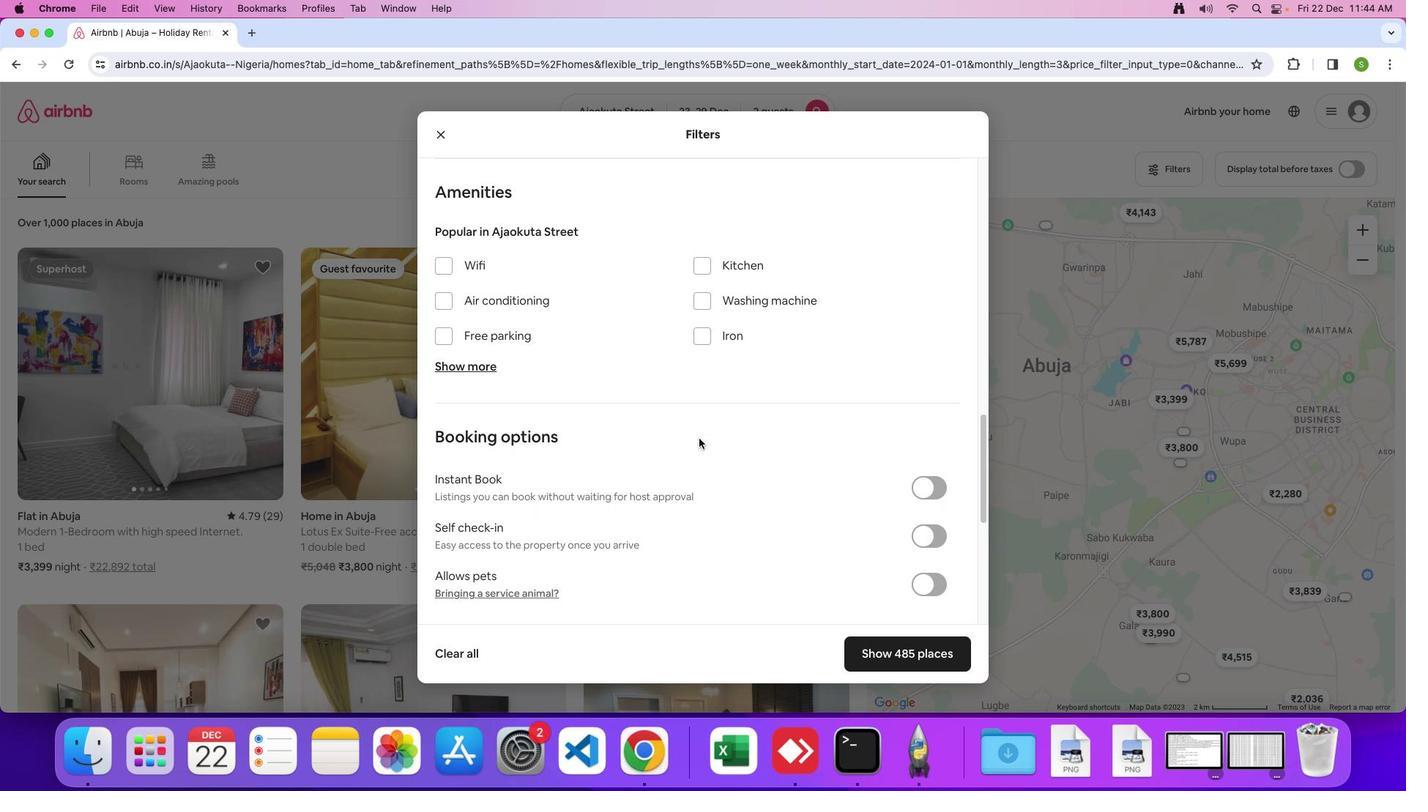 
Action: Mouse scrolled (698, 438) with delta (0, 0)
Screenshot: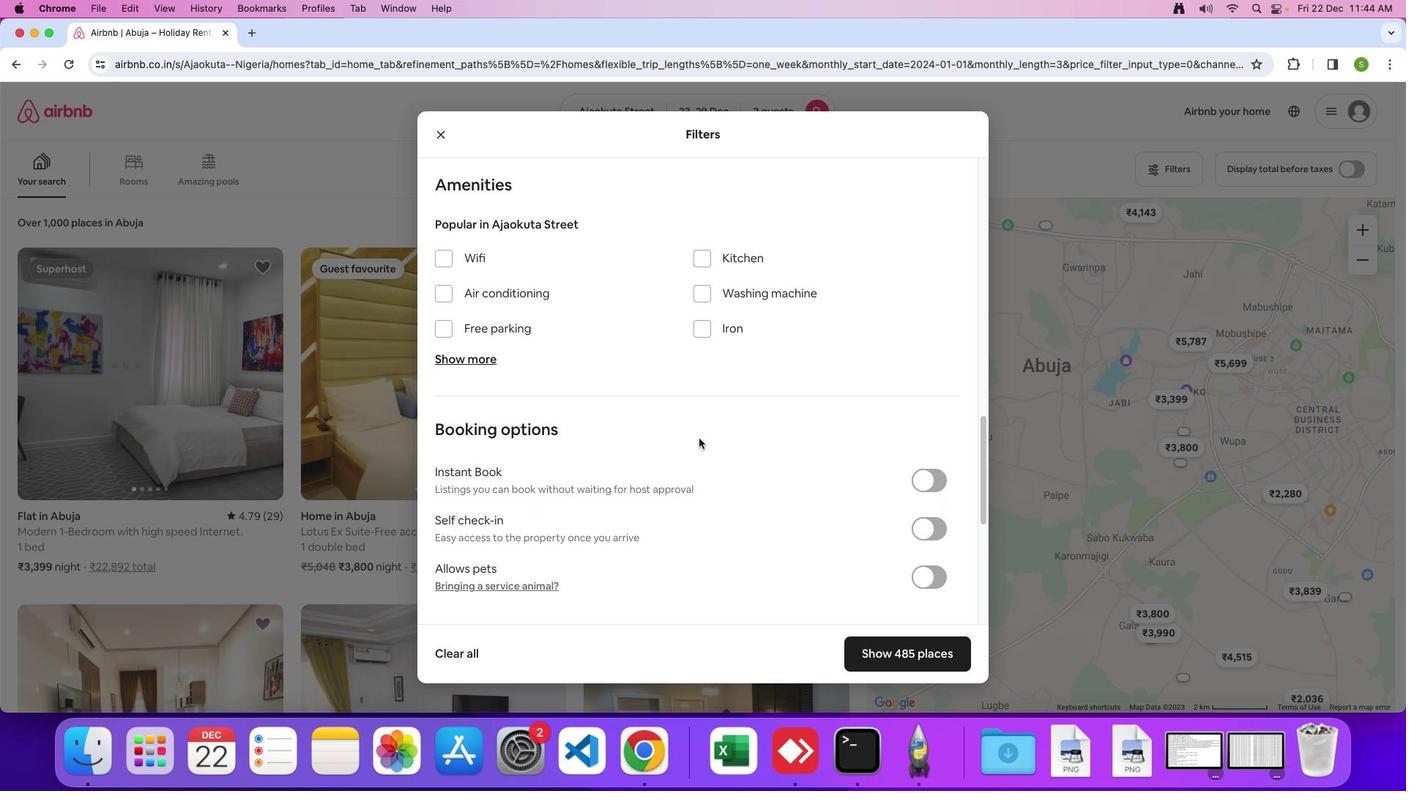 
Action: Mouse scrolled (698, 438) with delta (0, -1)
Screenshot: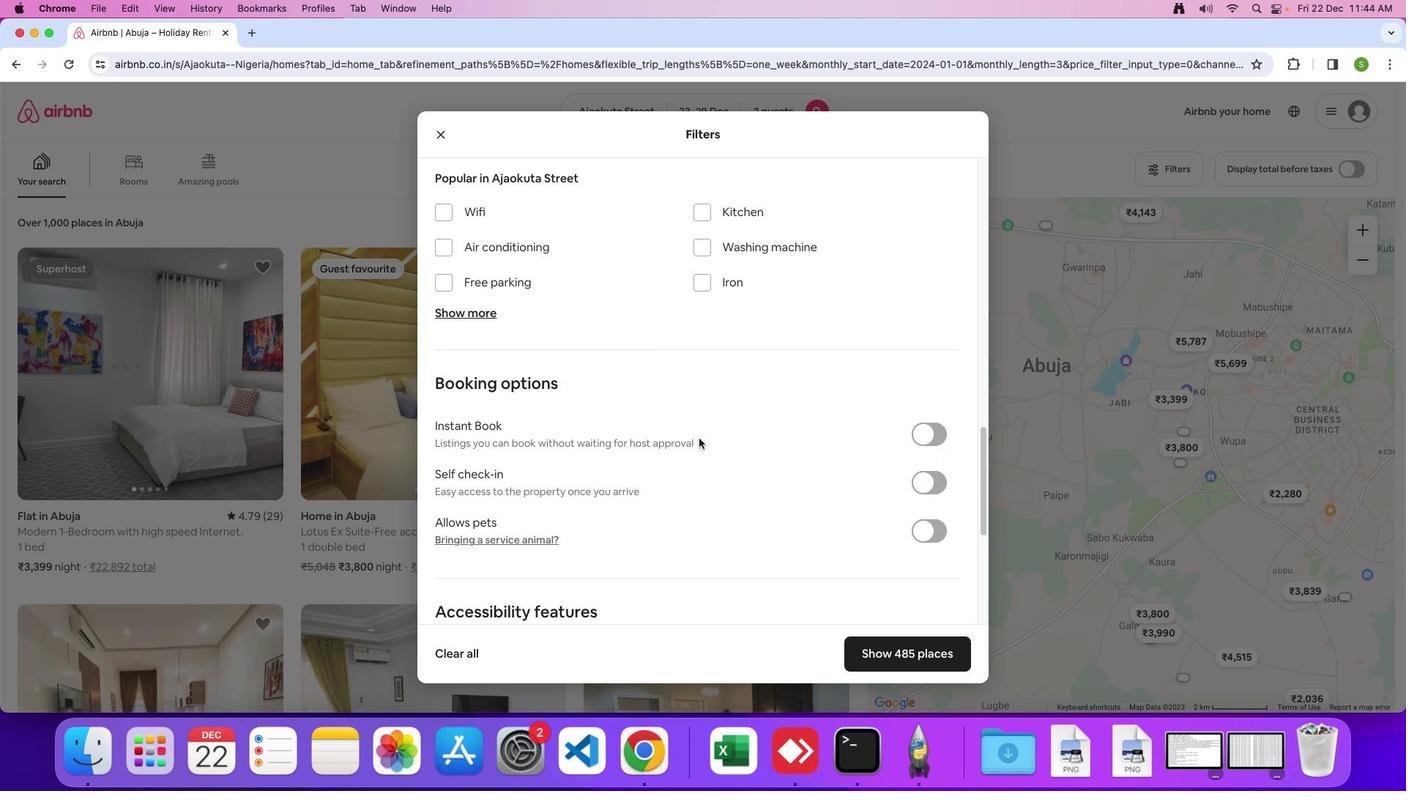 
Action: Mouse scrolled (698, 438) with delta (0, 0)
Screenshot: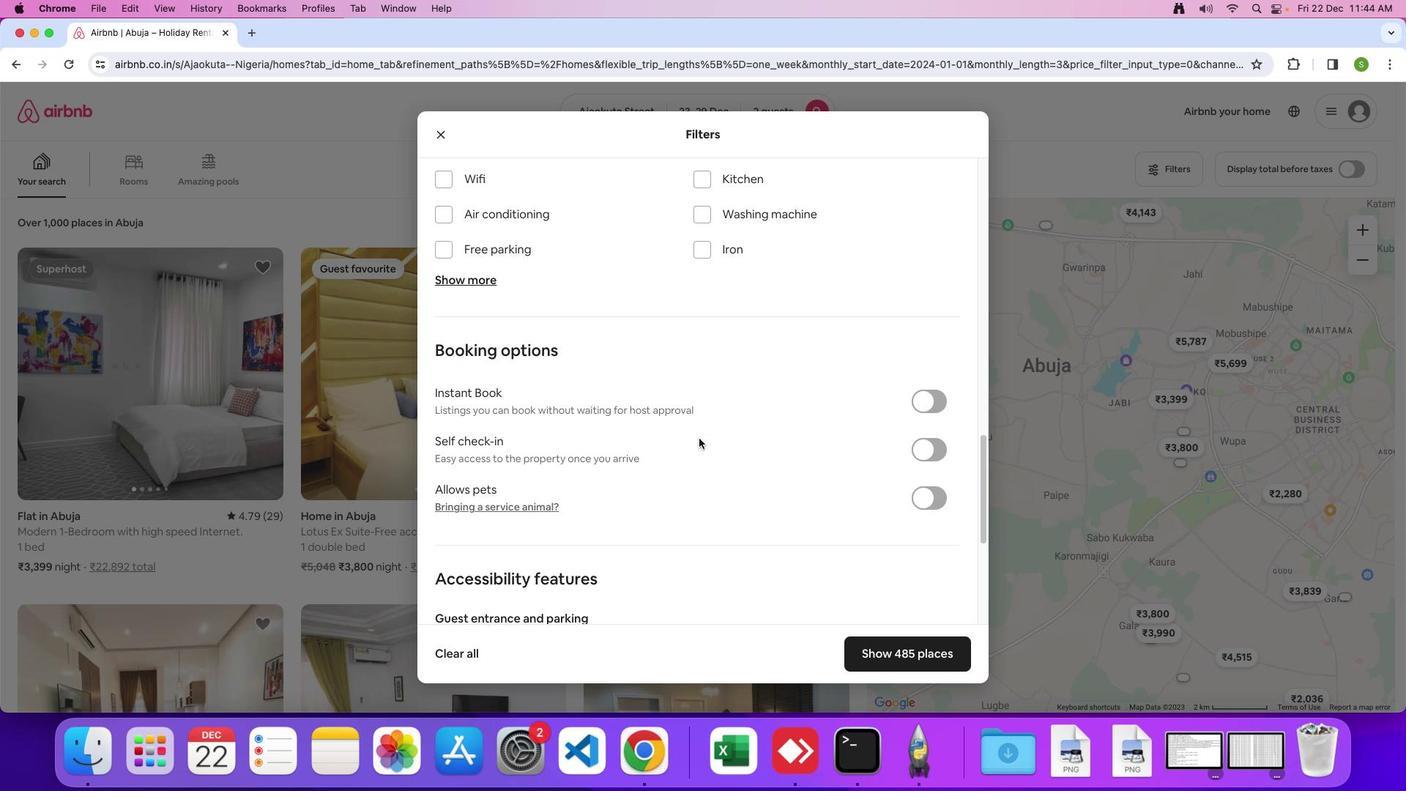 
Action: Mouse scrolled (698, 438) with delta (0, 0)
Screenshot: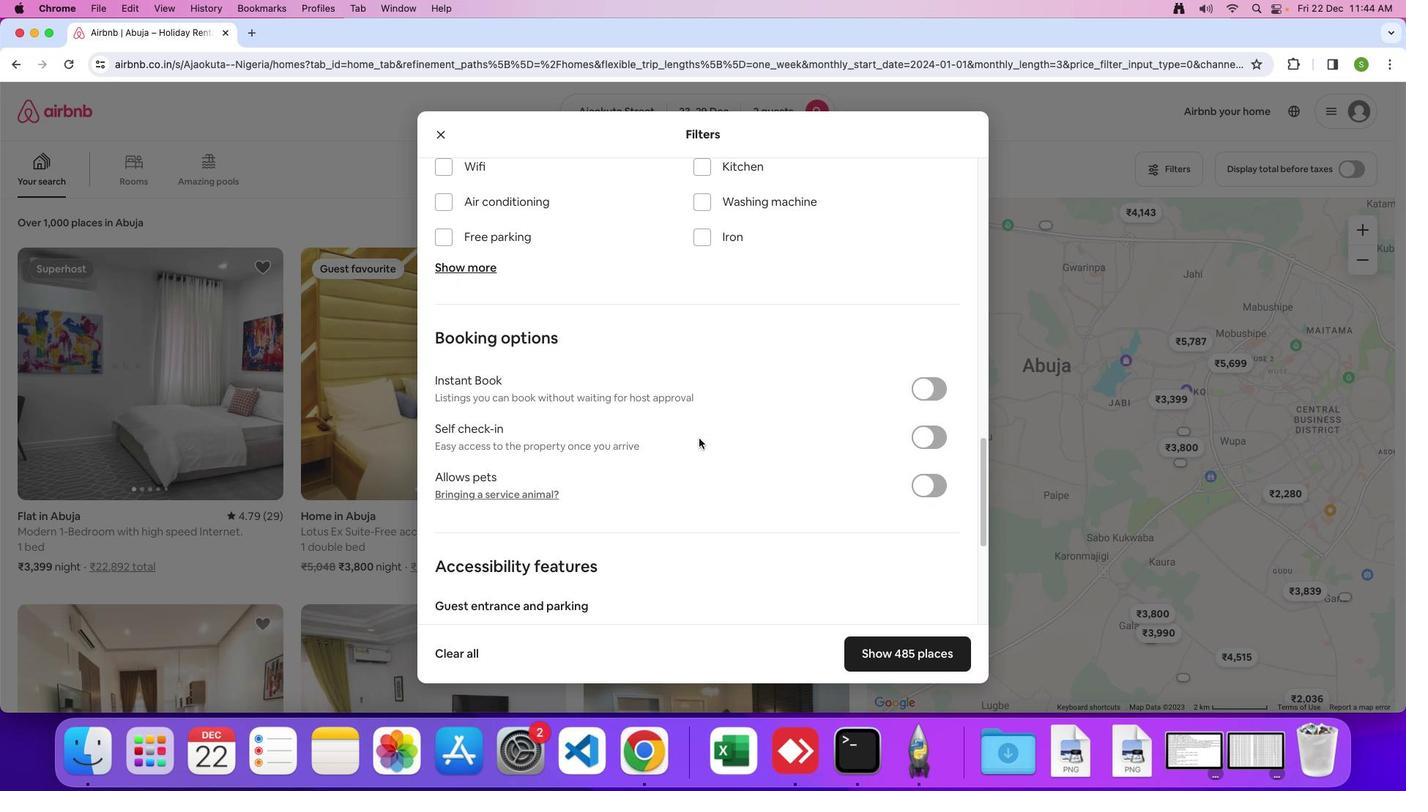 
Action: Mouse scrolled (698, 438) with delta (0, -1)
Screenshot: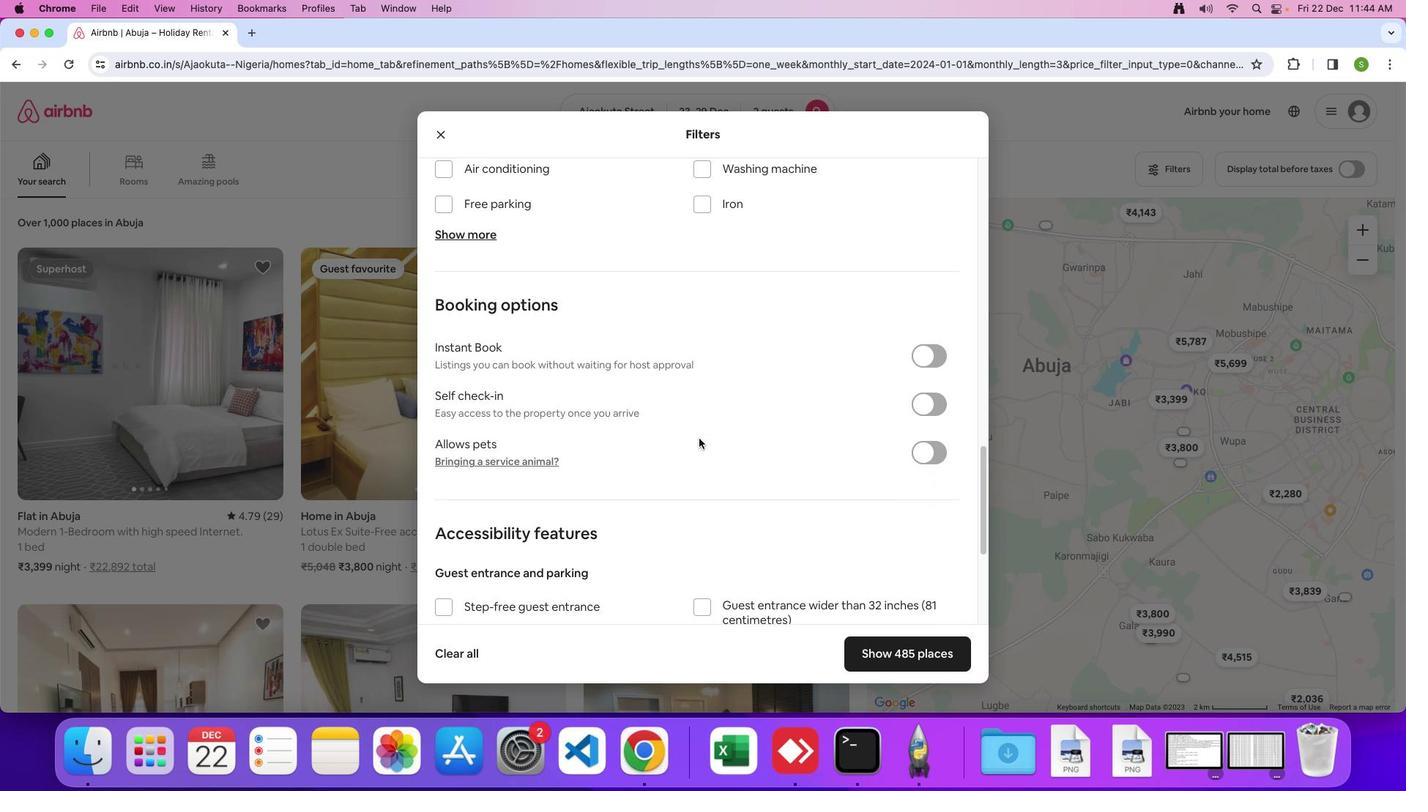 
Action: Mouse scrolled (698, 438) with delta (0, 0)
Screenshot: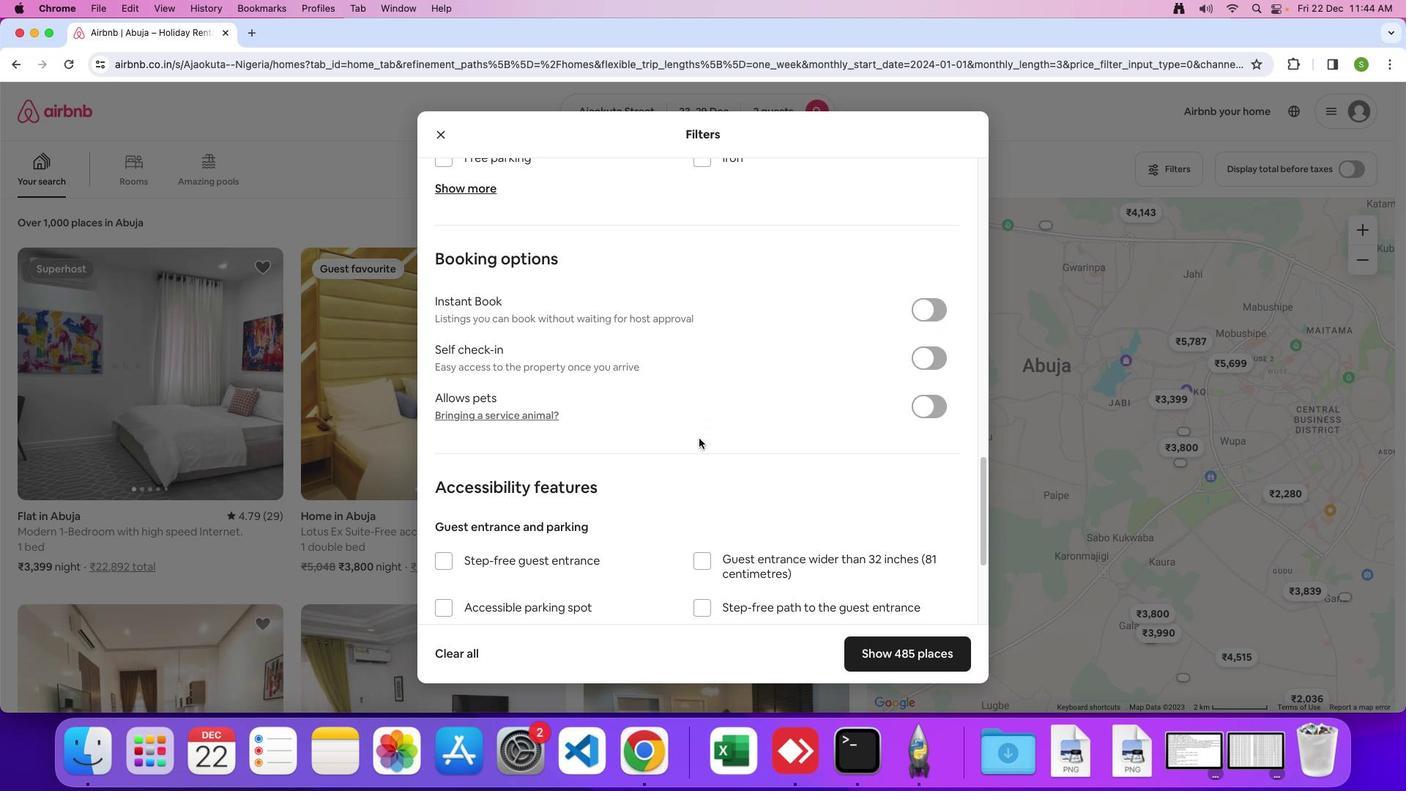 
Action: Mouse scrolled (698, 438) with delta (0, 0)
Screenshot: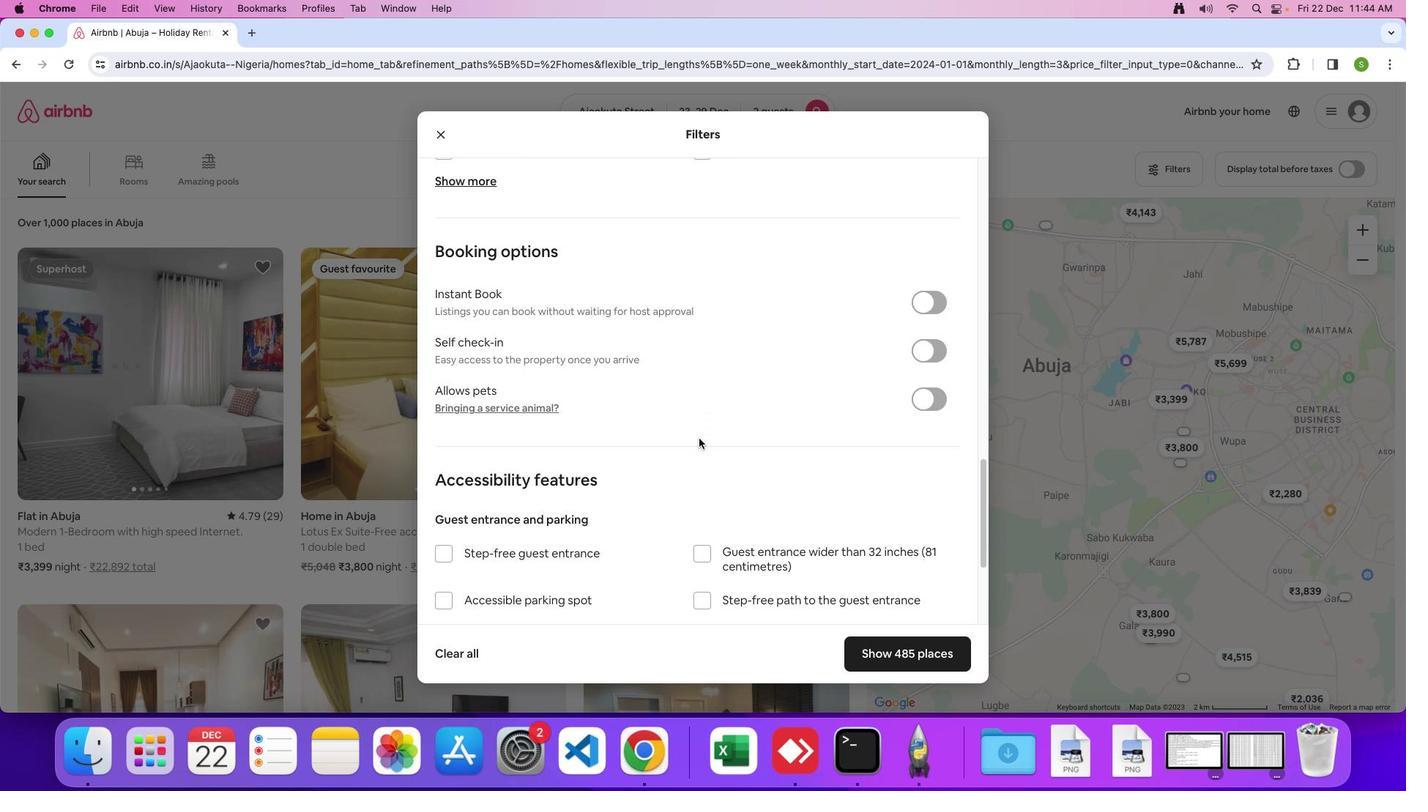 
Action: Mouse scrolled (698, 438) with delta (0, 0)
Screenshot: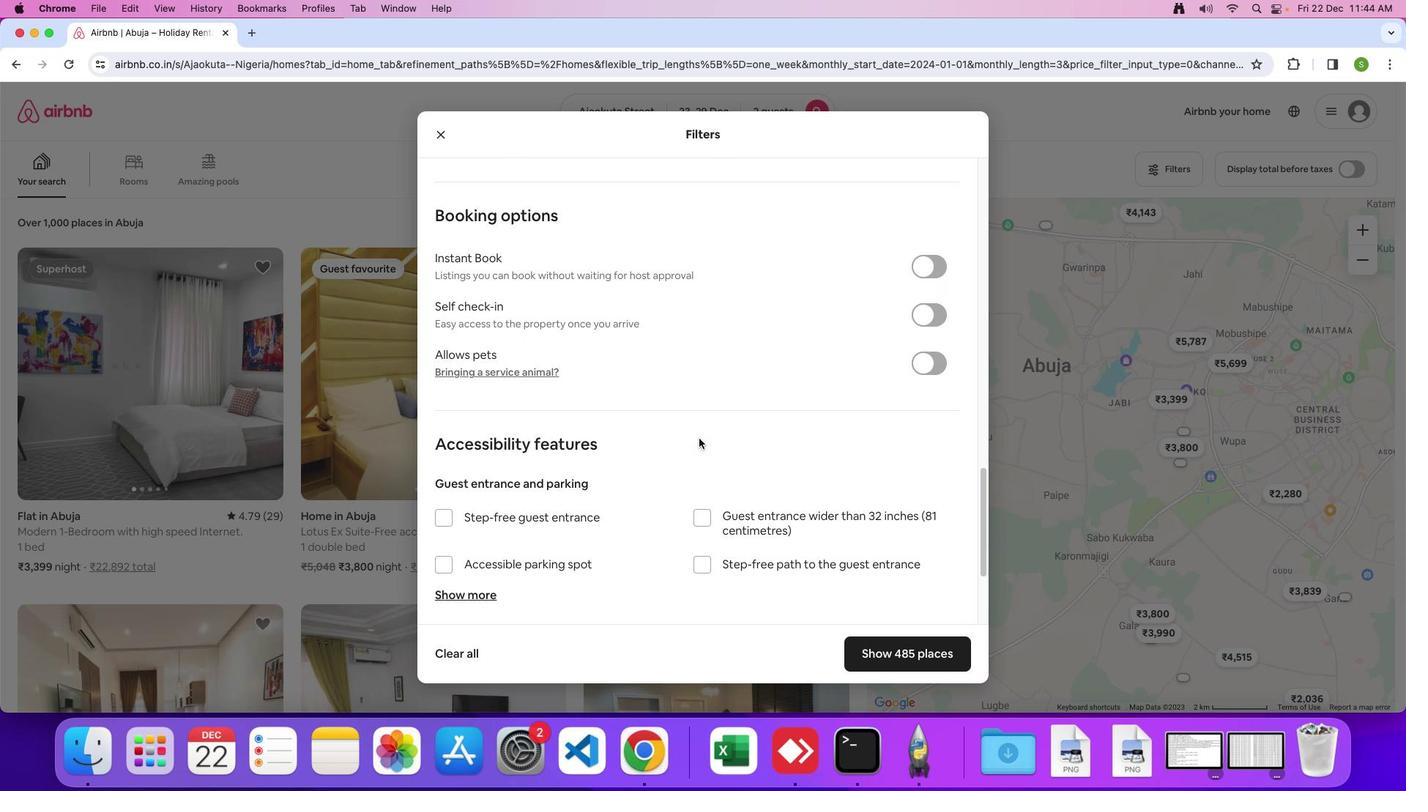 
Action: Mouse moved to (672, 448)
Screenshot: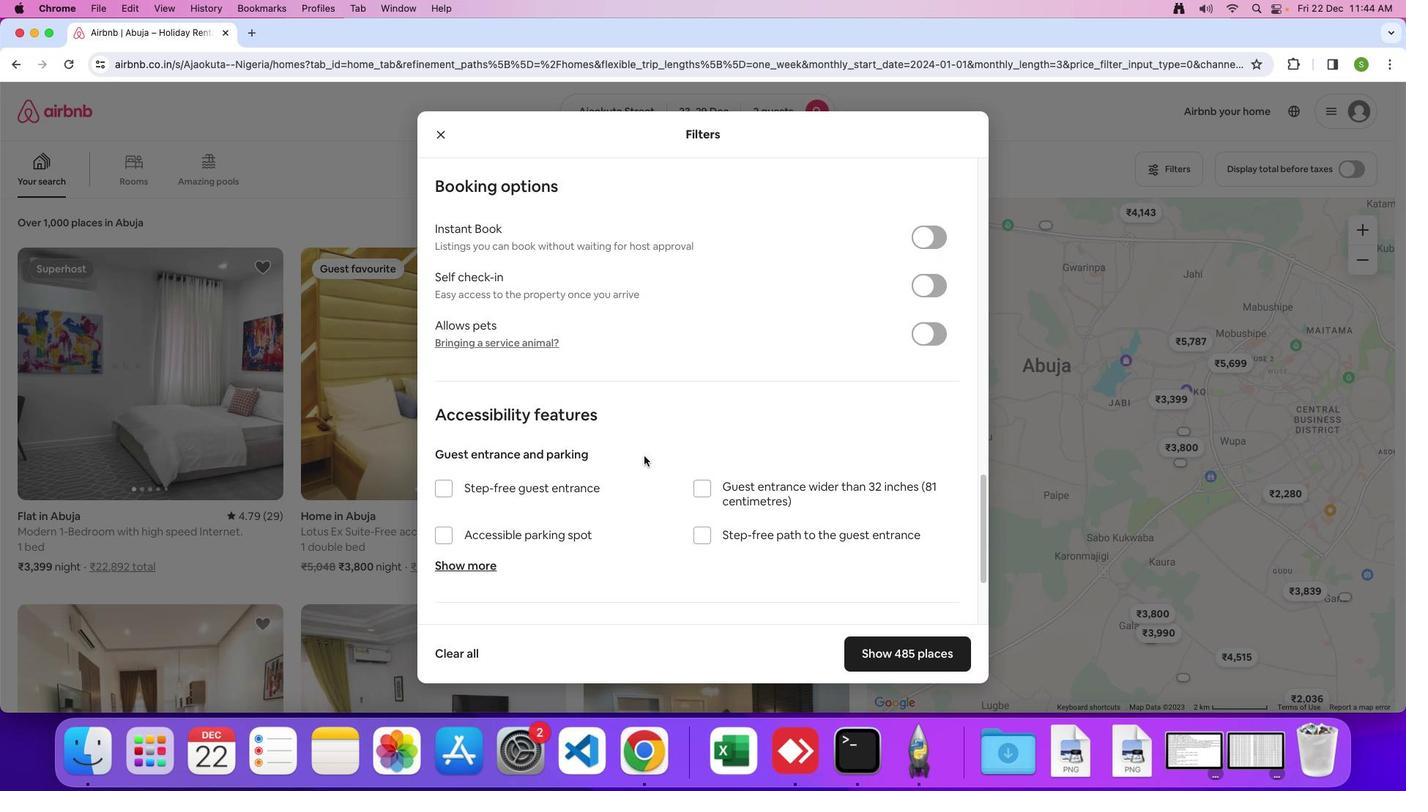 
Action: Mouse scrolled (672, 448) with delta (0, 0)
Screenshot: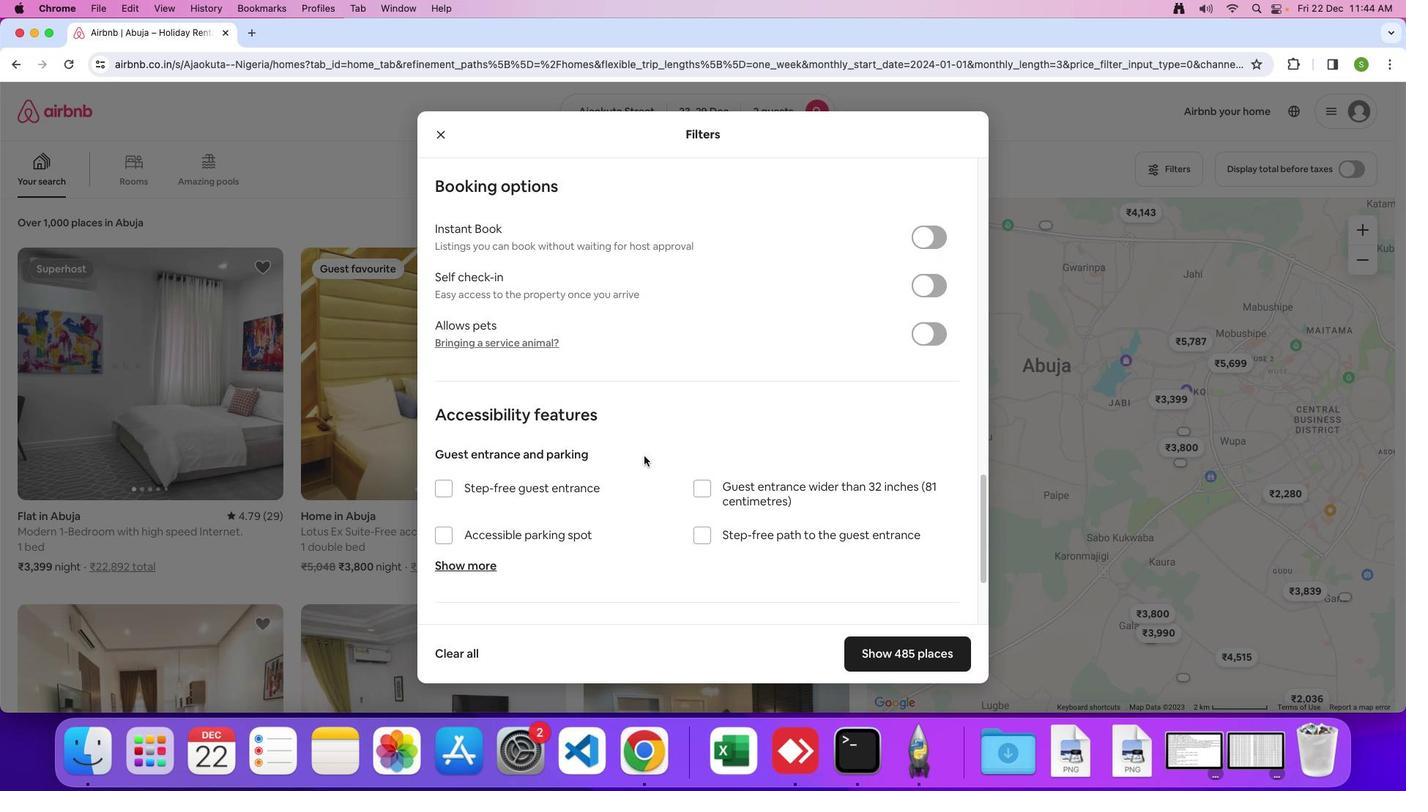 
Action: Mouse moved to (660, 451)
Screenshot: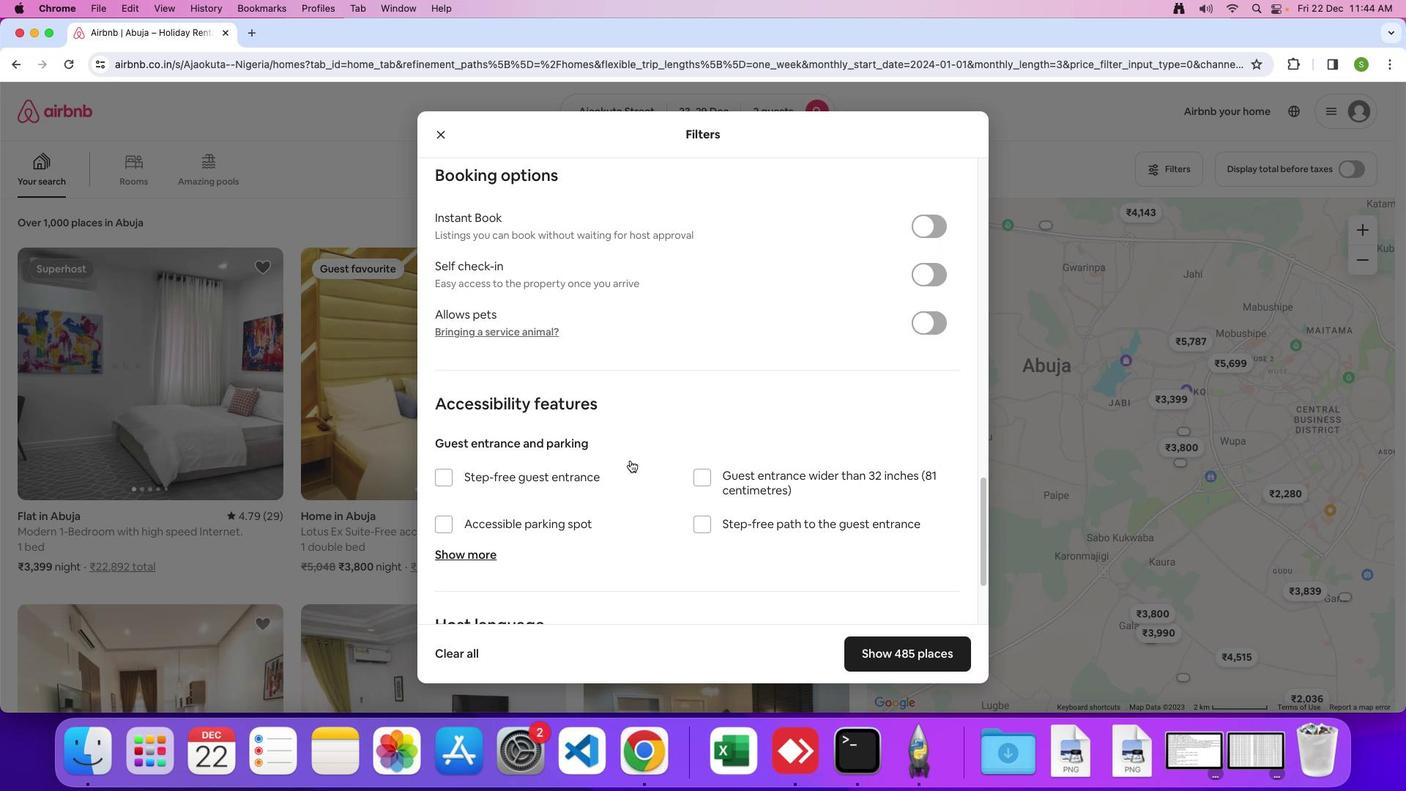 
Action: Mouse scrolled (660, 451) with delta (0, 0)
Screenshot: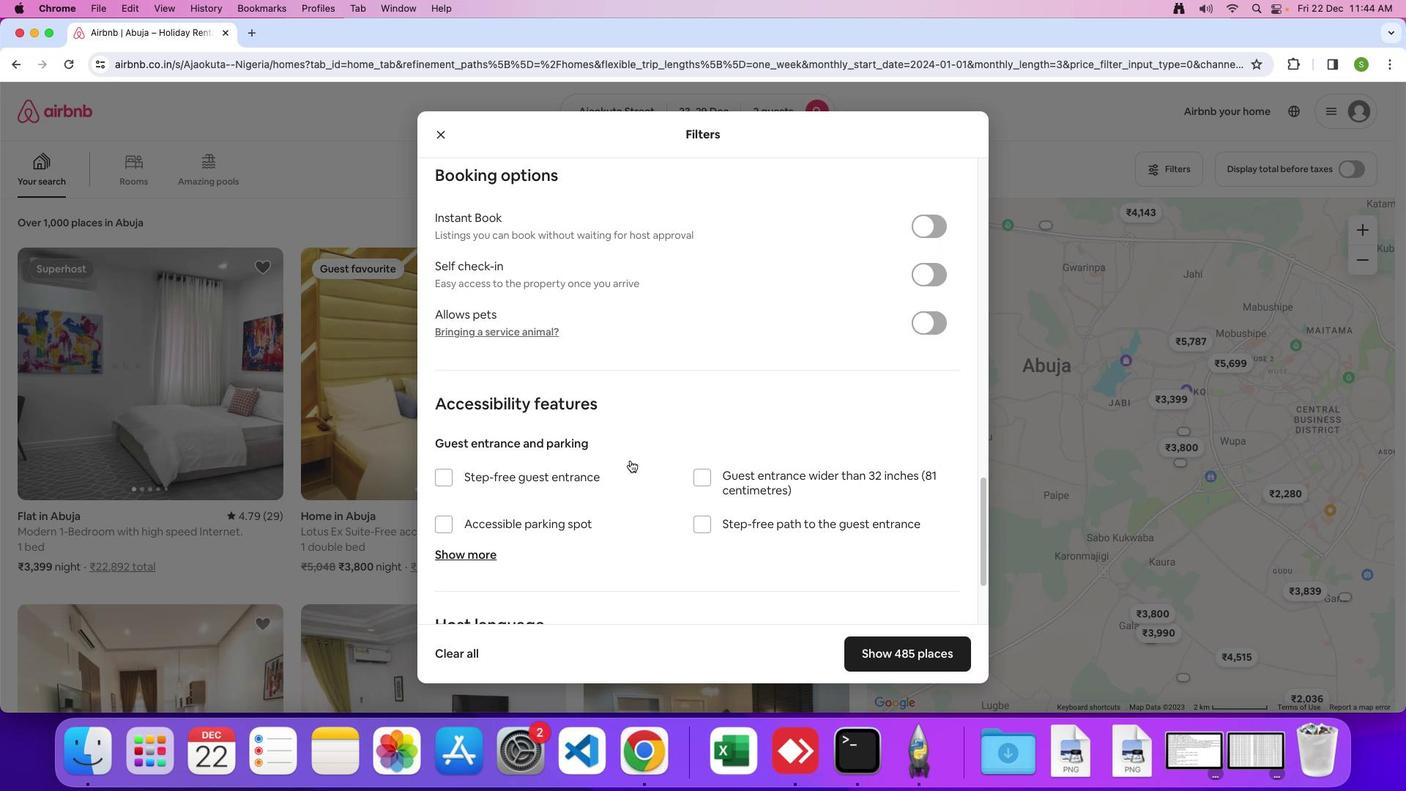 
Action: Mouse moved to (631, 460)
Screenshot: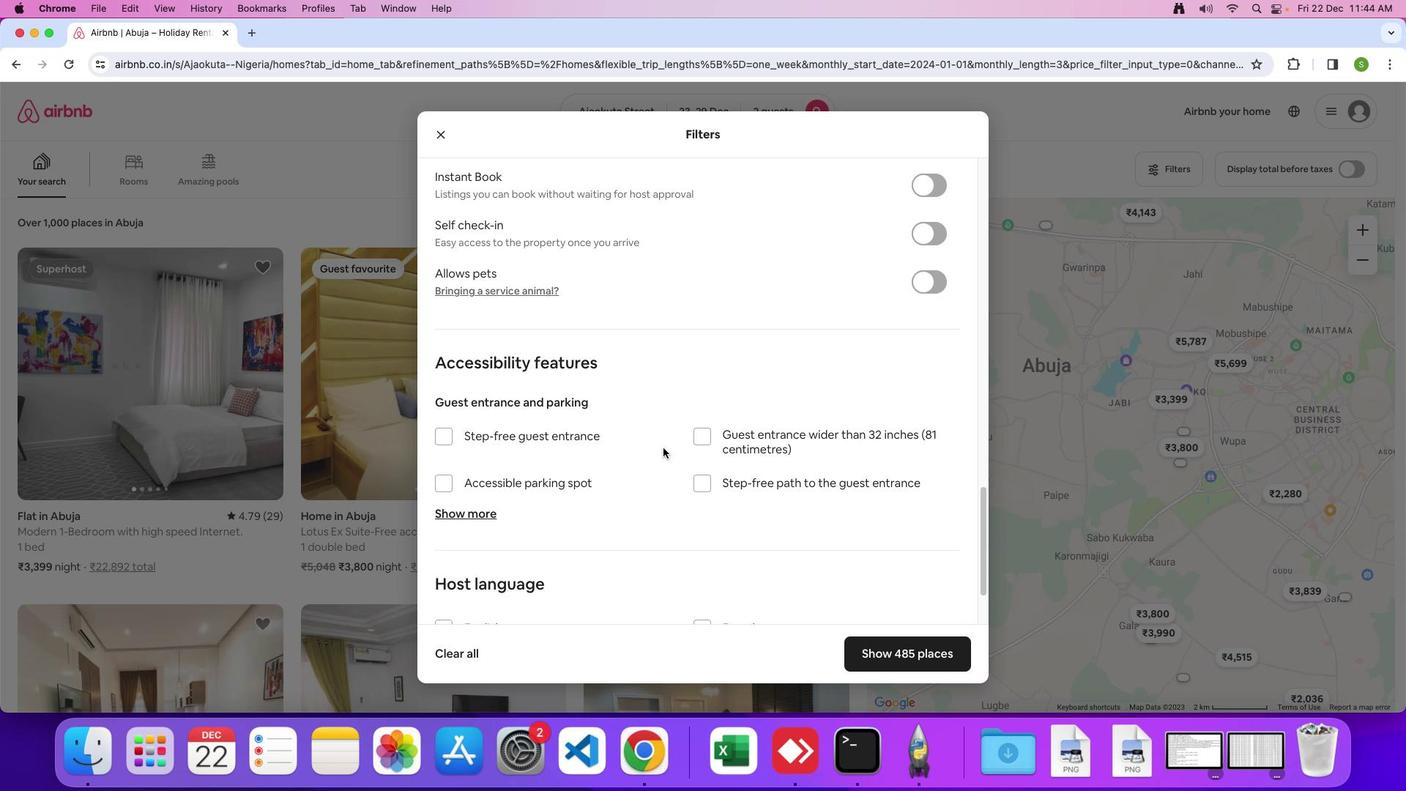 
Action: Mouse scrolled (631, 460) with delta (0, 0)
Screenshot: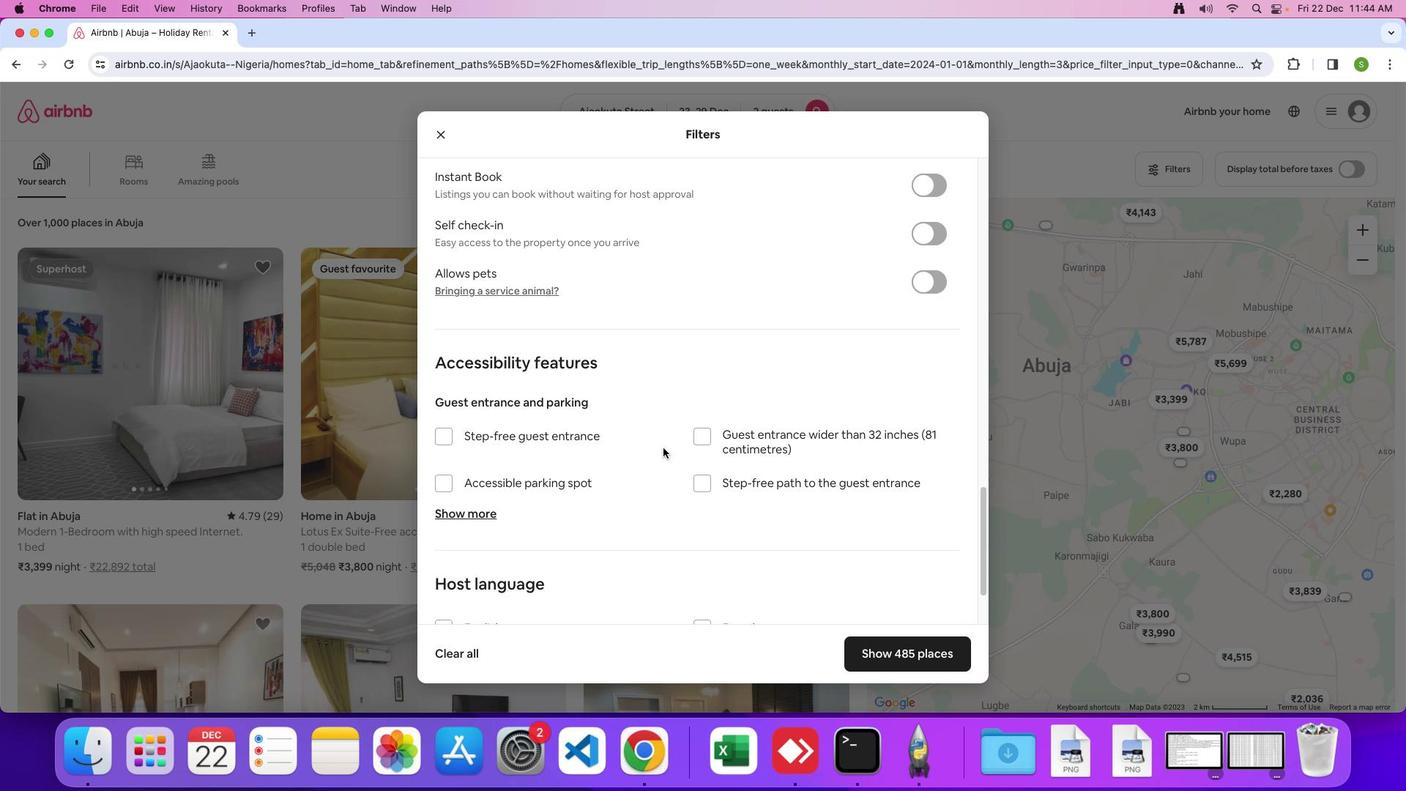 
Action: Mouse moved to (690, 420)
Screenshot: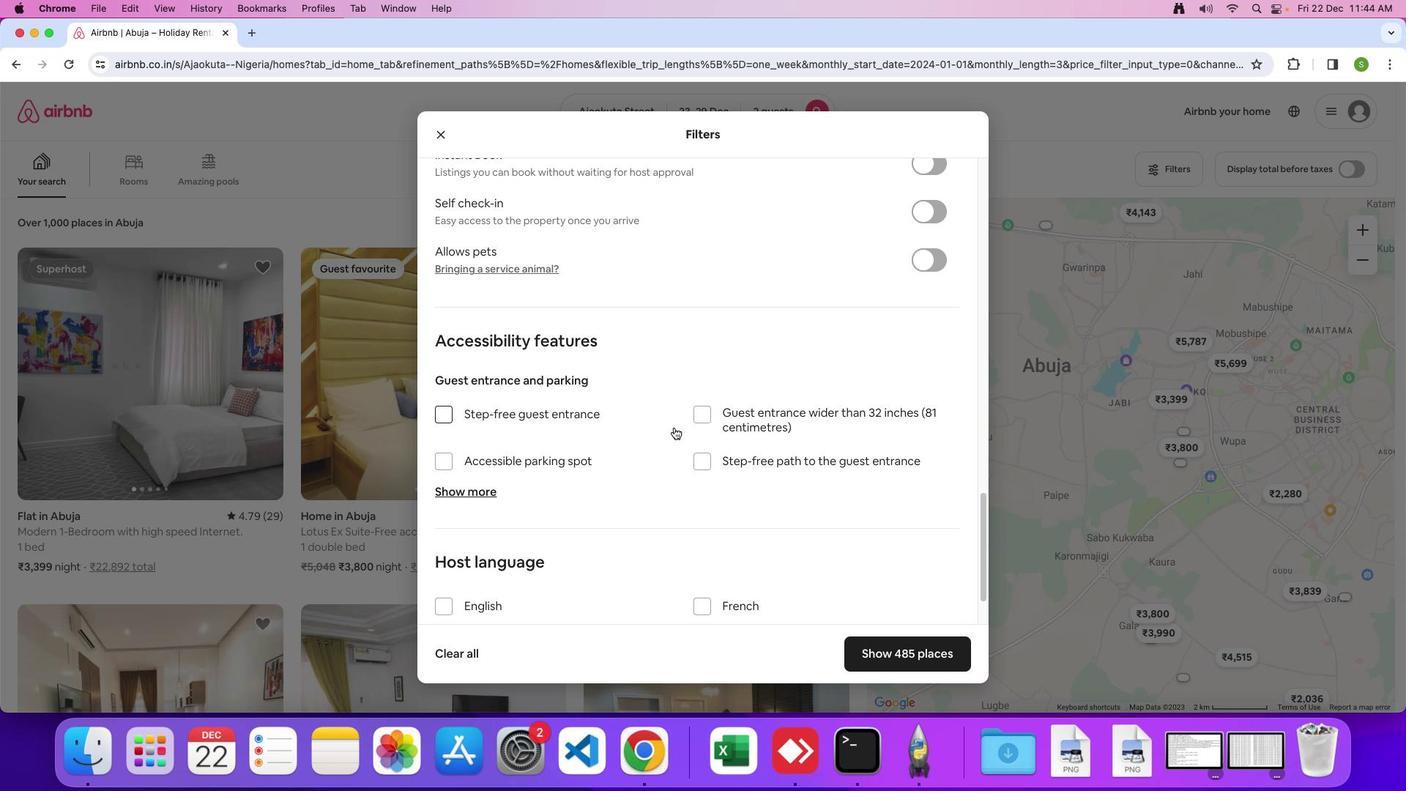 
Action: Mouse scrolled (690, 420) with delta (0, 0)
Screenshot: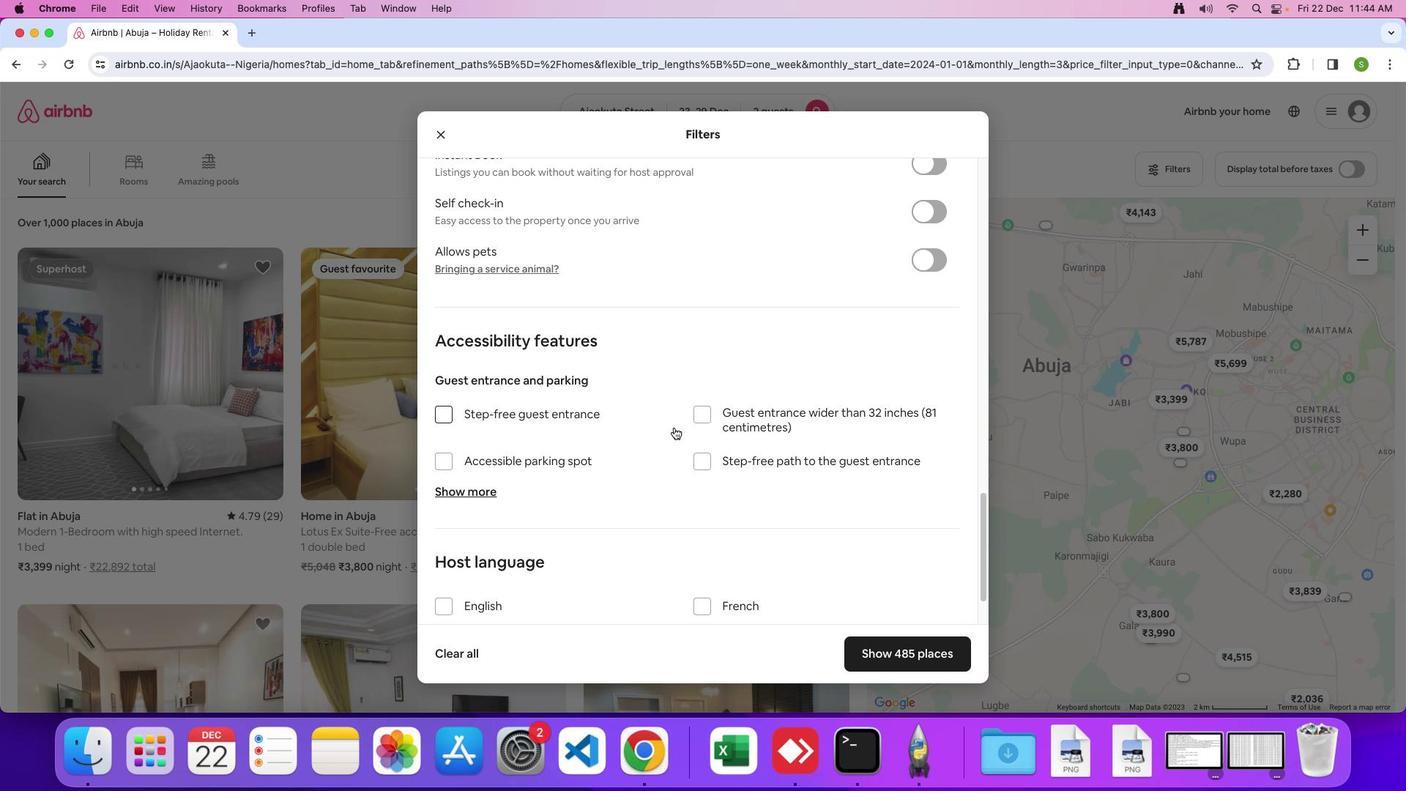 
Action: Mouse moved to (676, 425)
Screenshot: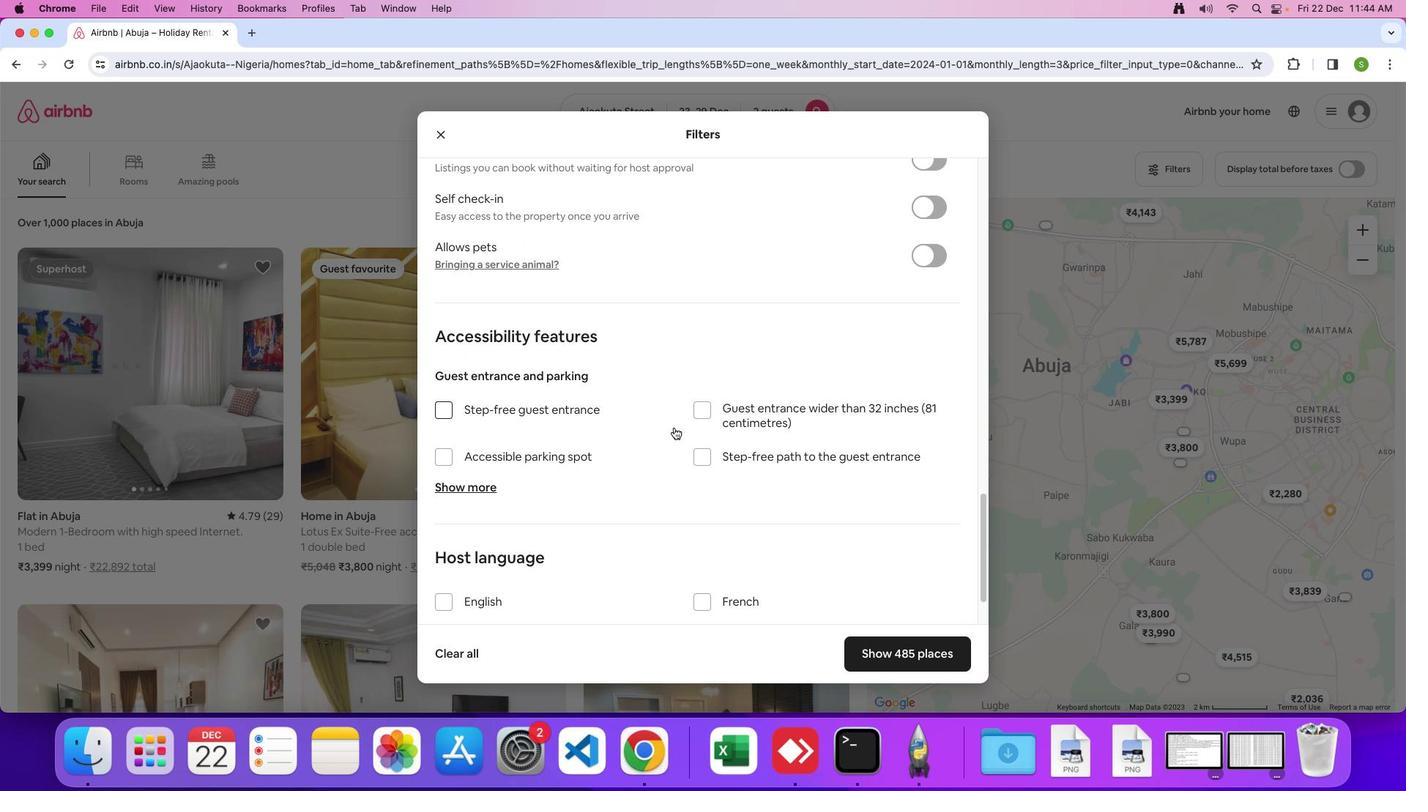 
Action: Mouse scrolled (676, 425) with delta (0, 0)
Screenshot: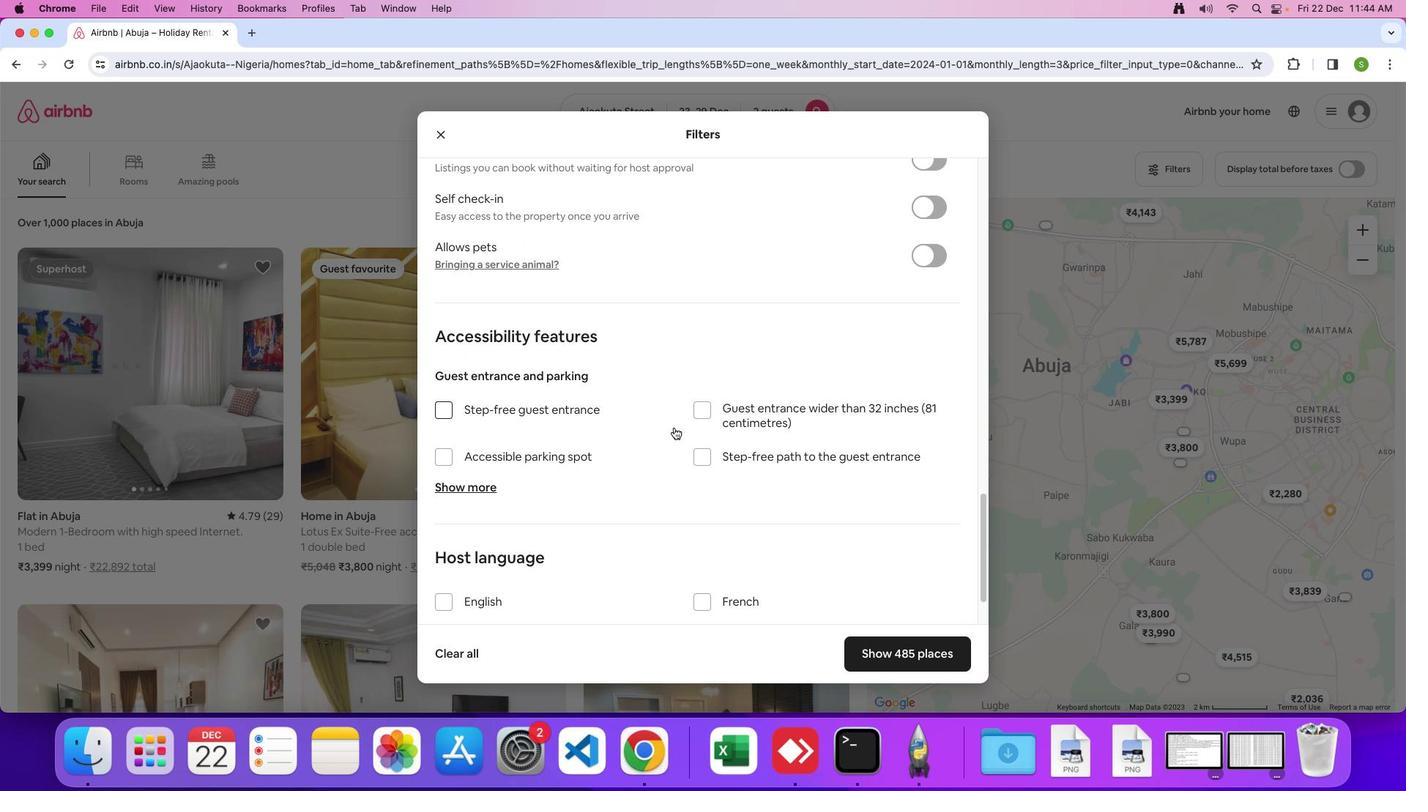 
Action: Mouse moved to (673, 427)
Screenshot: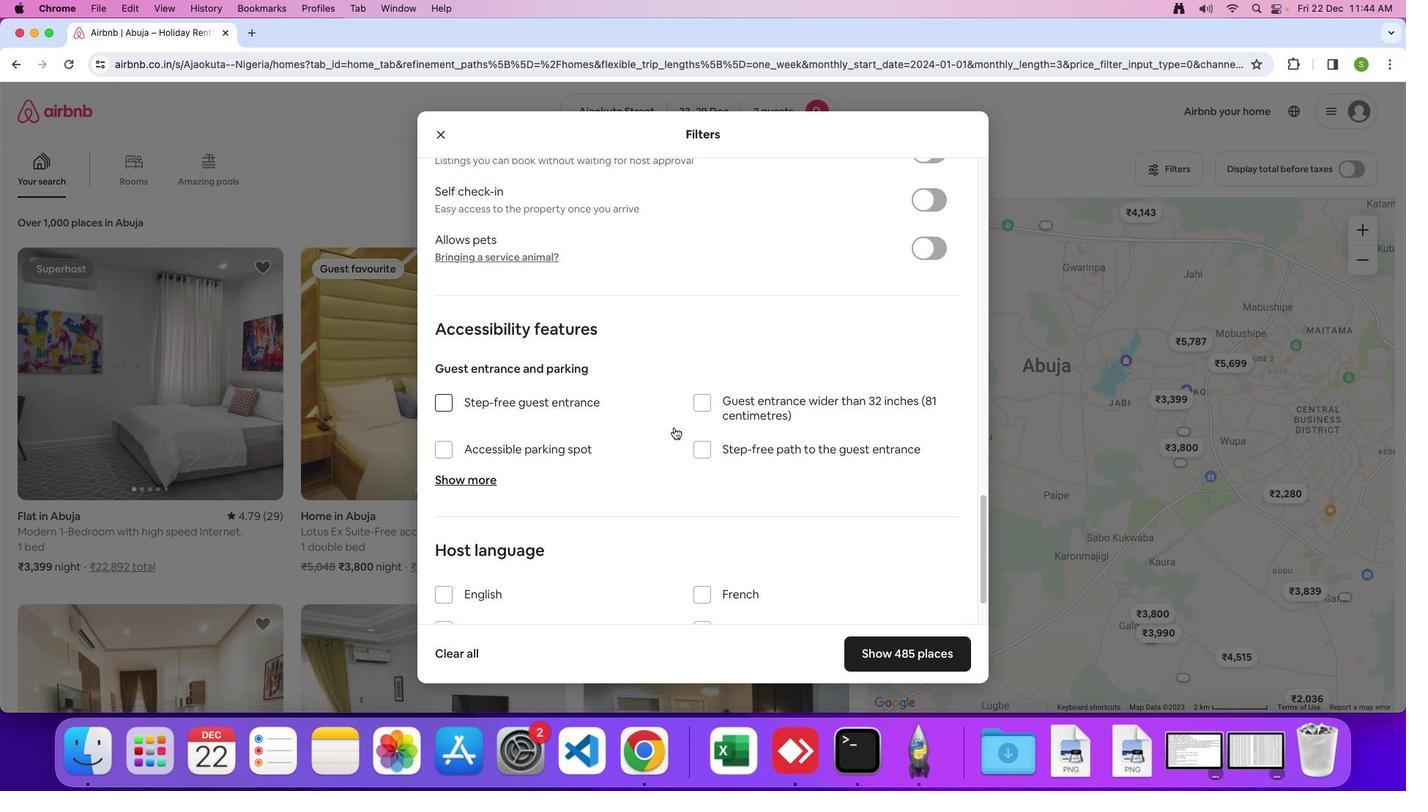 
Action: Mouse scrolled (673, 427) with delta (0, 0)
Screenshot: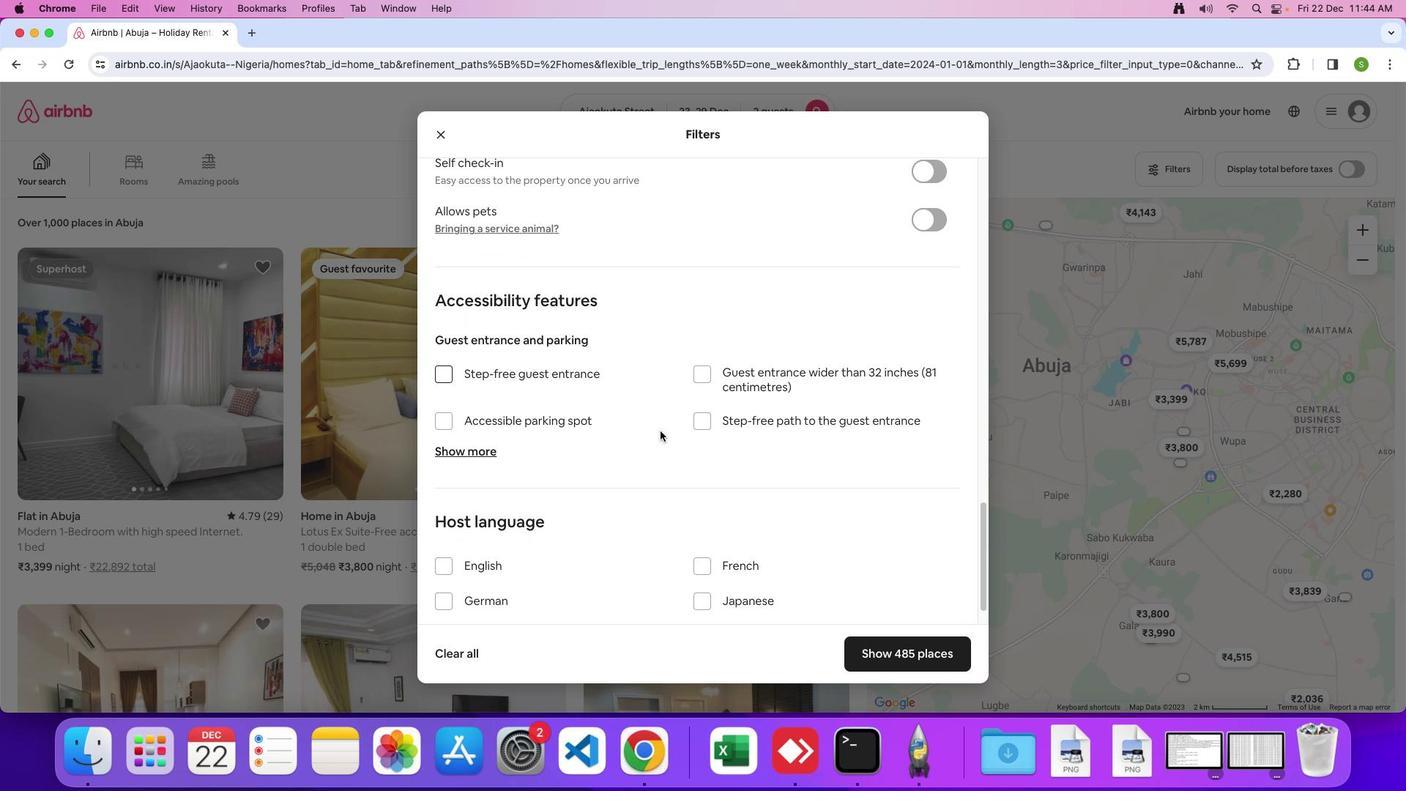 
Action: Mouse moved to (643, 441)
Screenshot: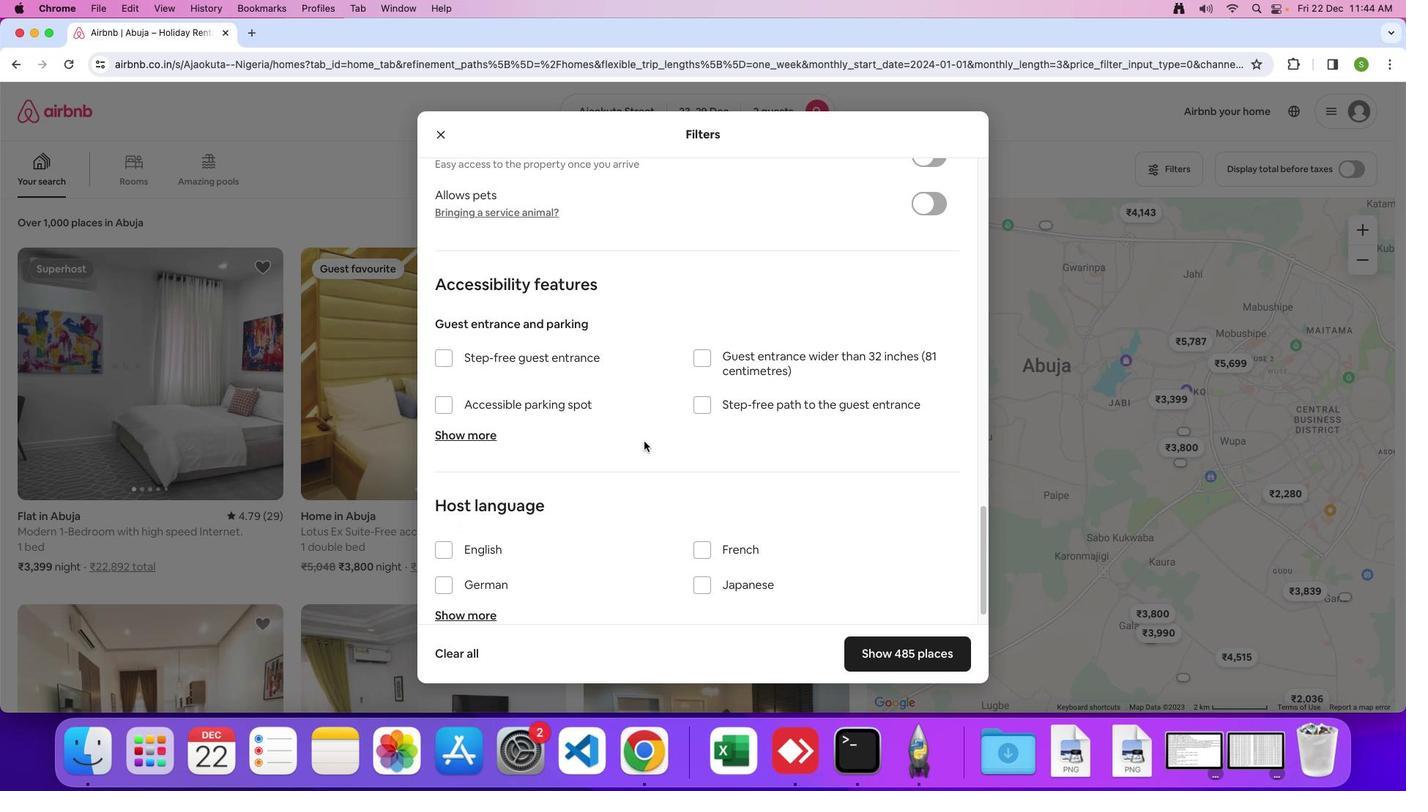 
Action: Mouse scrolled (643, 441) with delta (0, 0)
Screenshot: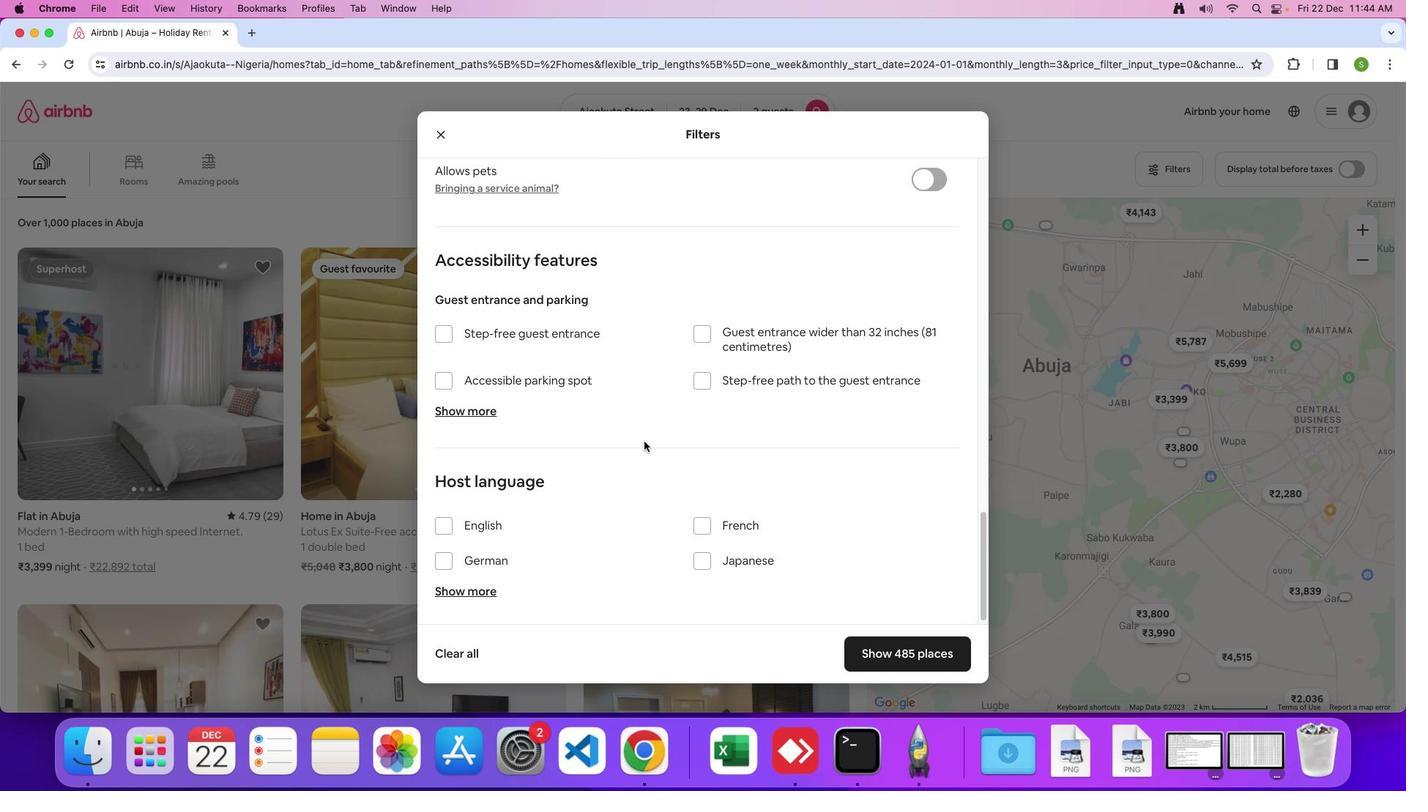 
Action: Mouse scrolled (643, 441) with delta (0, 0)
Screenshot: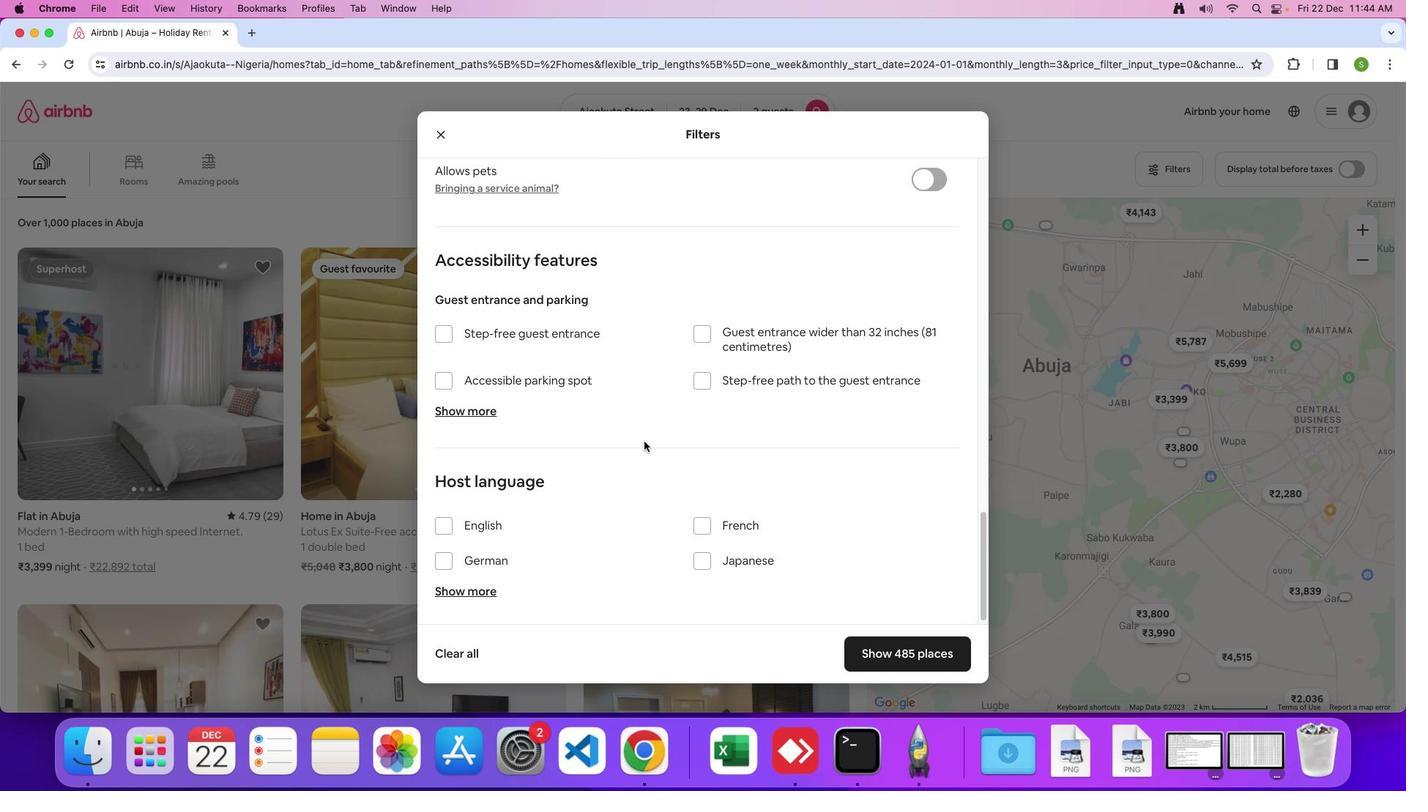 
Action: Mouse scrolled (643, 441) with delta (0, -2)
Screenshot: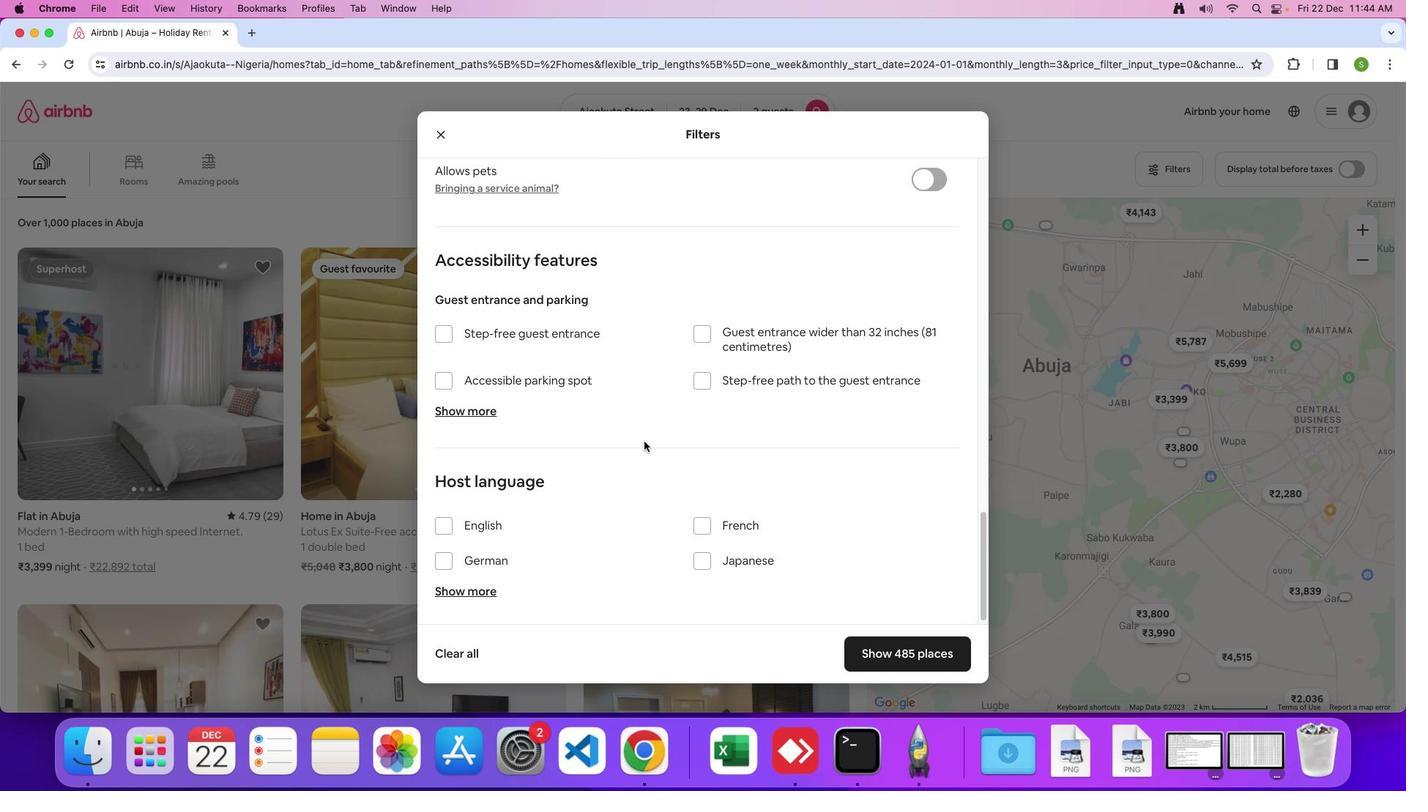 
Action: Mouse scrolled (643, 441) with delta (0, 0)
Screenshot: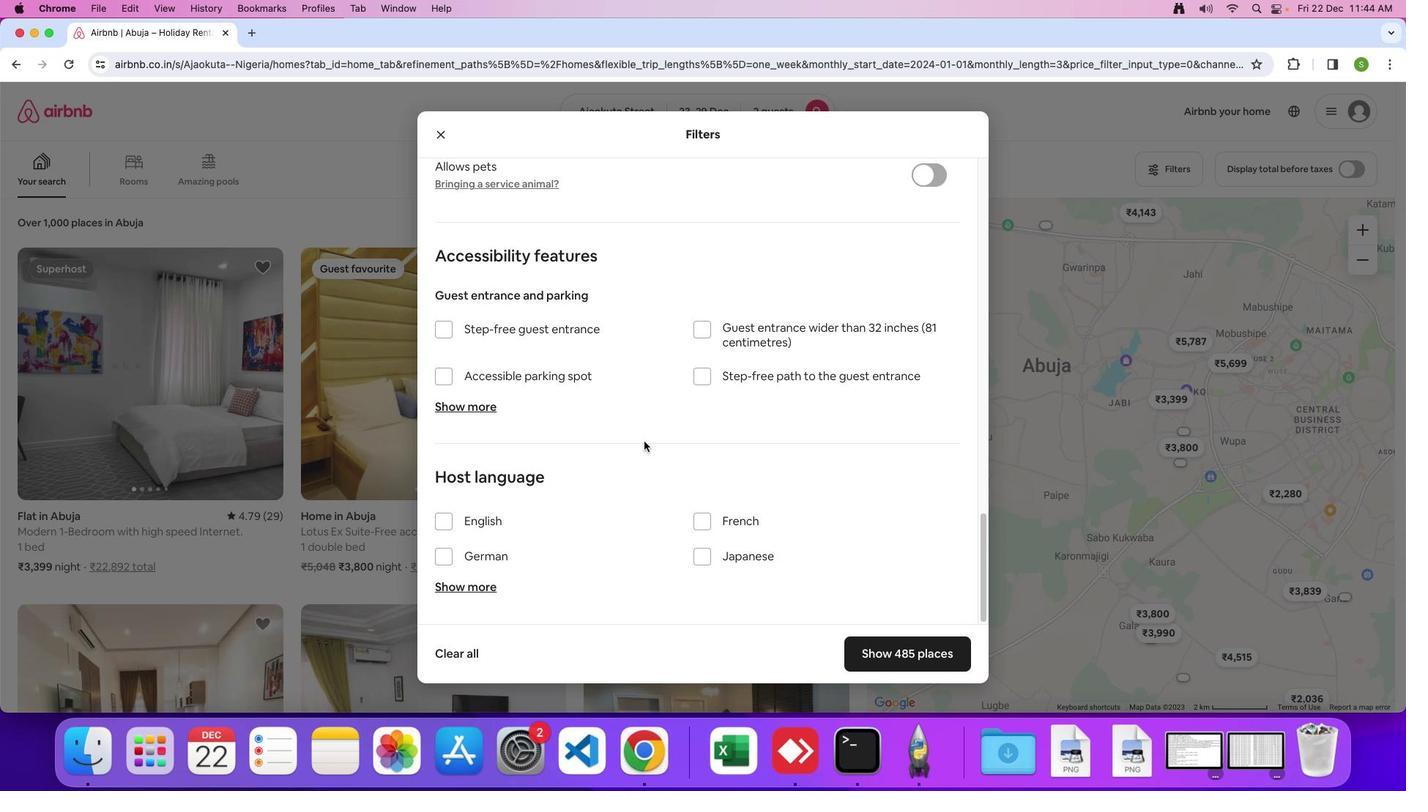 
Action: Mouse scrolled (643, 441) with delta (0, 0)
Screenshot: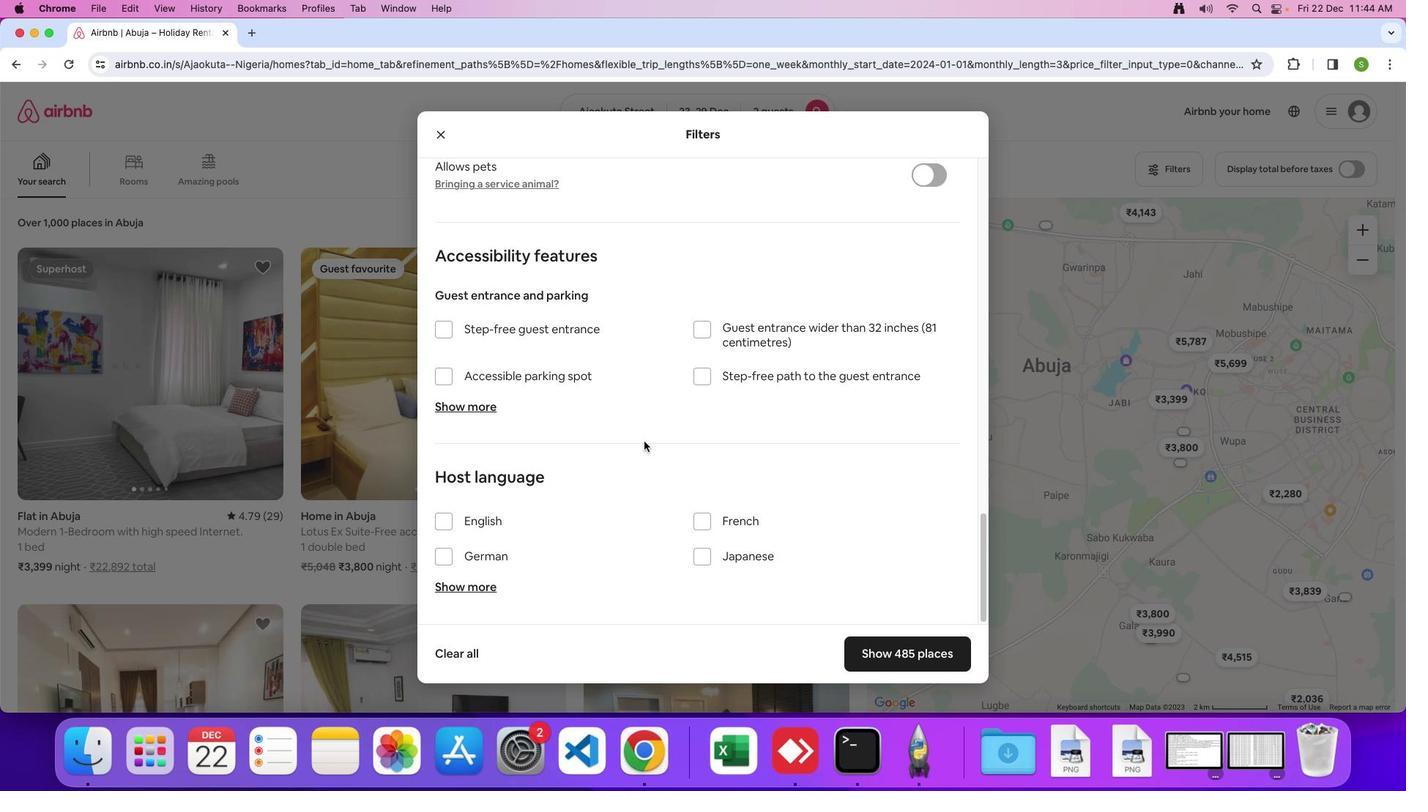 
Action: Mouse scrolled (643, 441) with delta (0, -1)
Screenshot: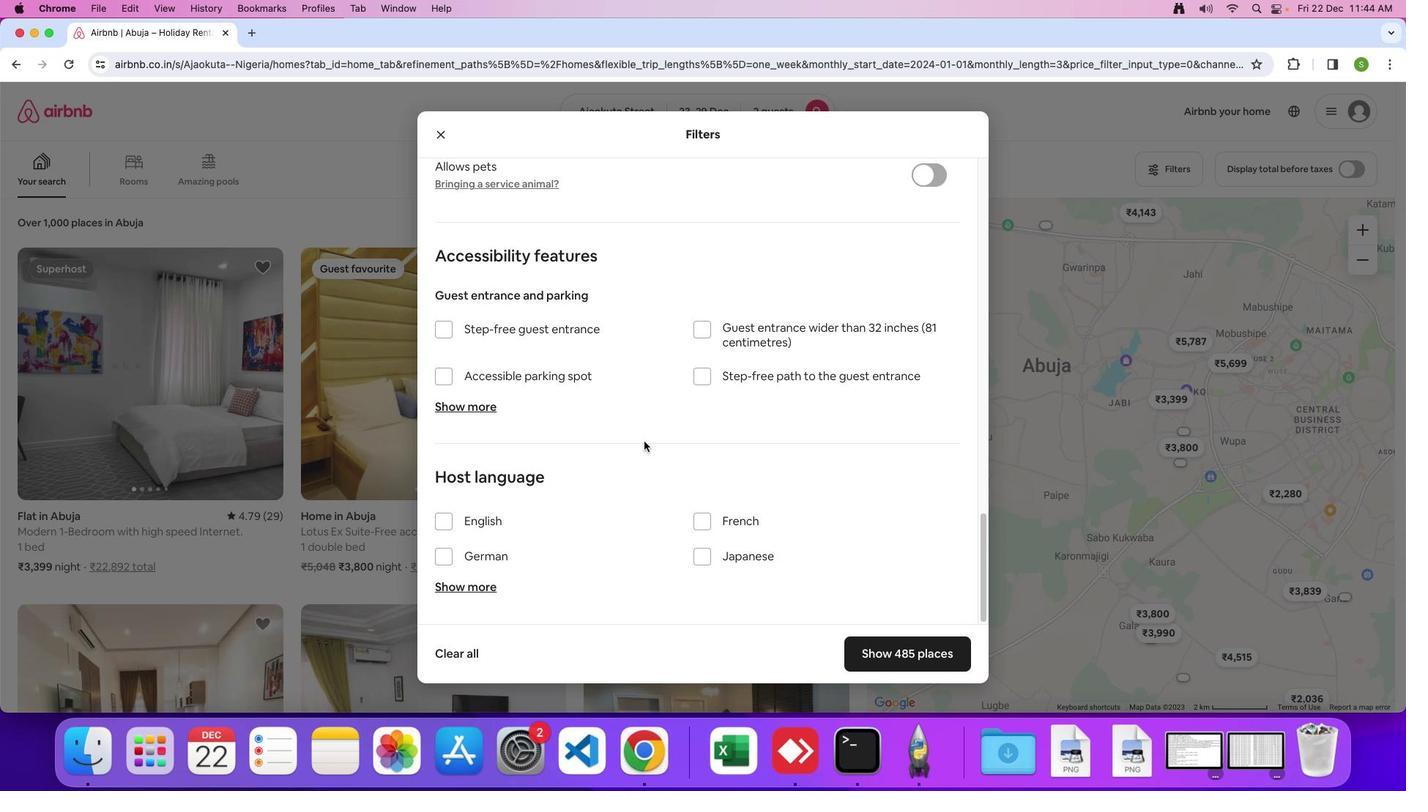 
Action: Mouse scrolled (643, 441) with delta (0, 0)
Screenshot: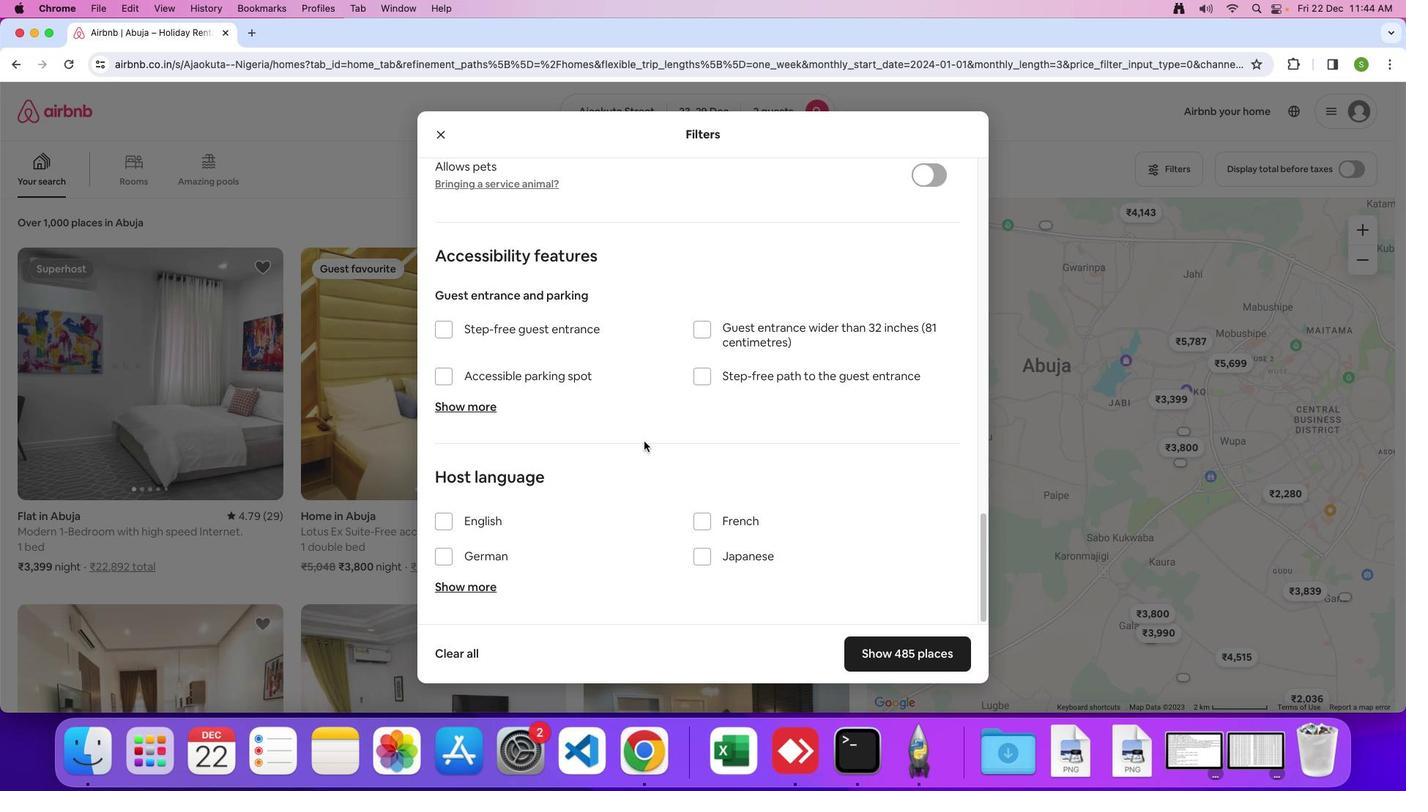 
Action: Mouse scrolled (643, 441) with delta (0, 0)
Screenshot: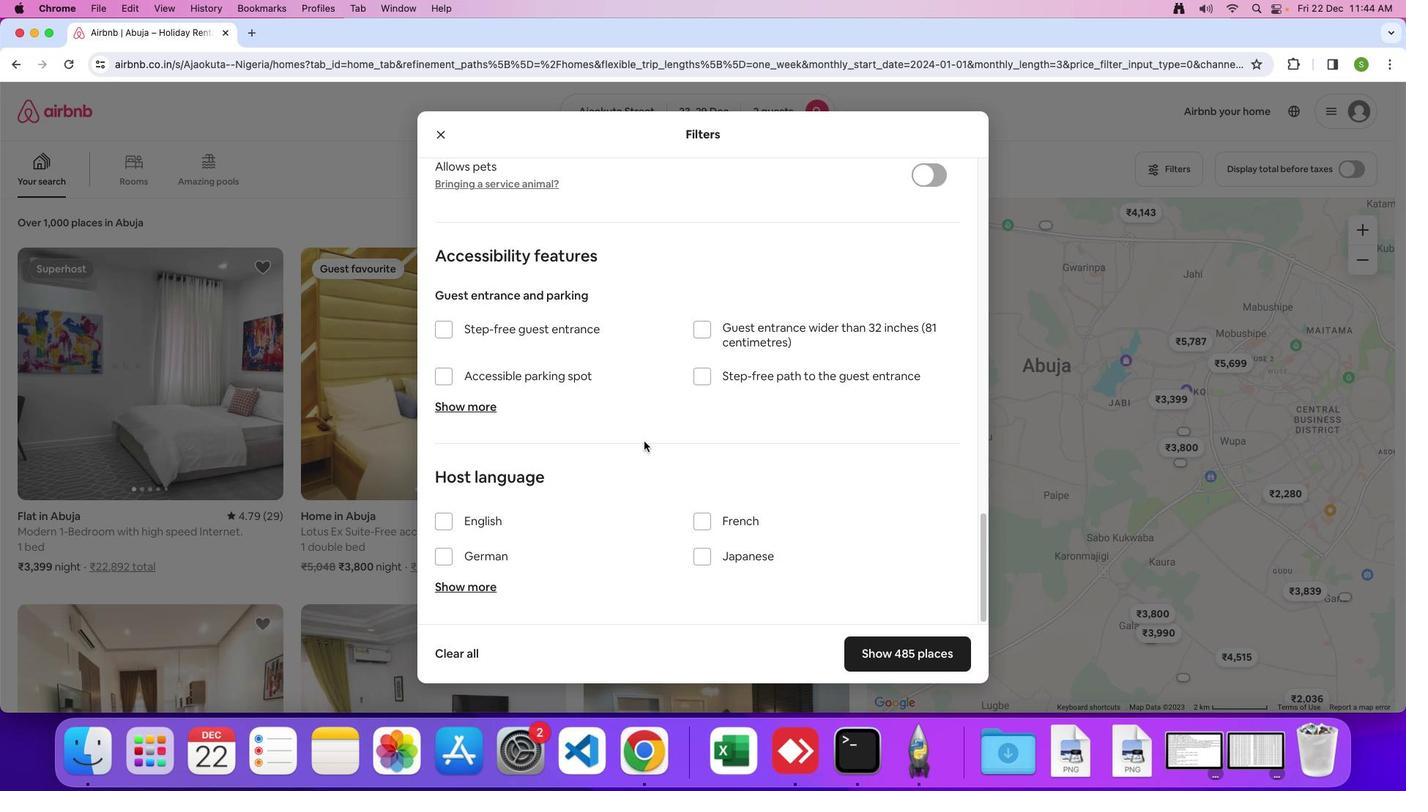 
Action: Mouse moved to (877, 648)
Screenshot: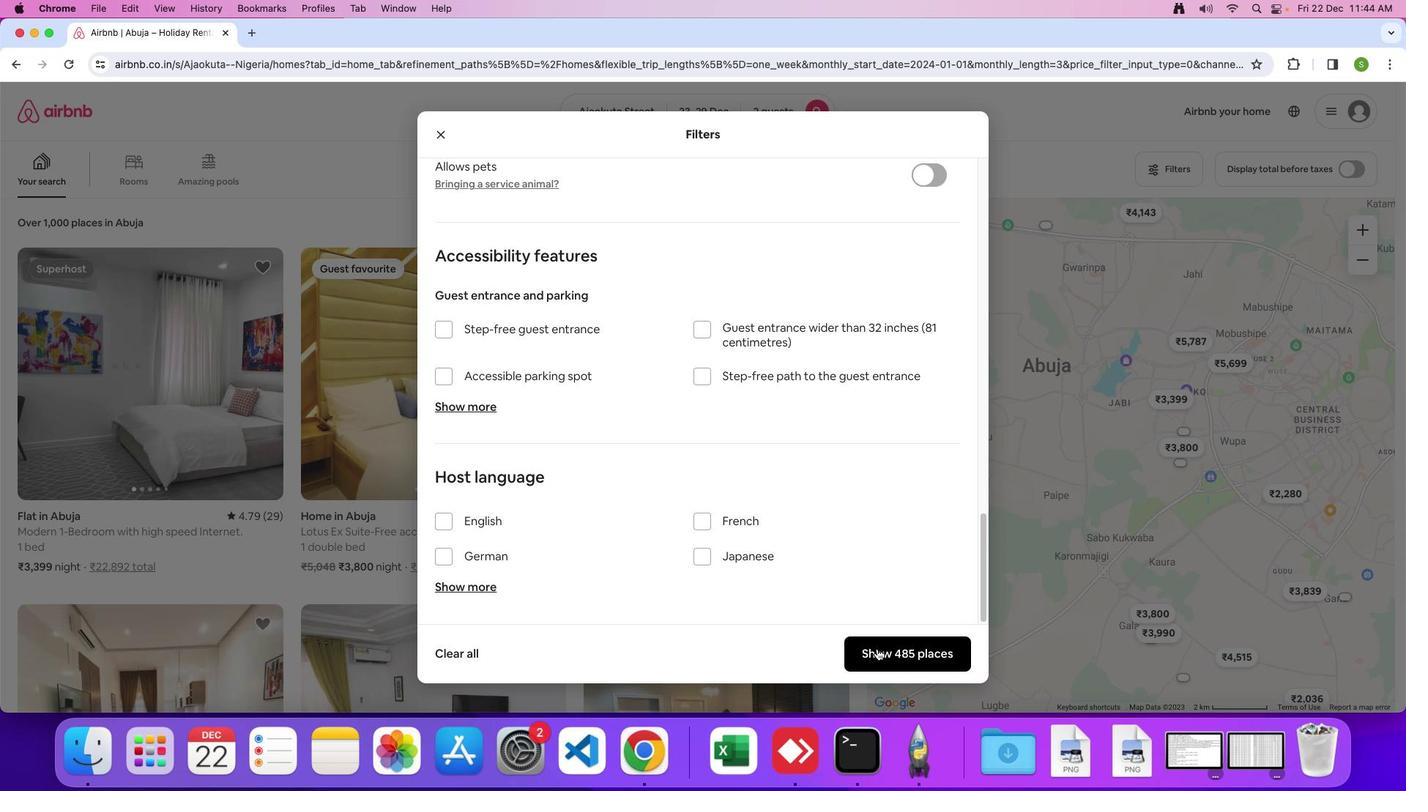 
Action: Mouse pressed left at (877, 648)
Screenshot: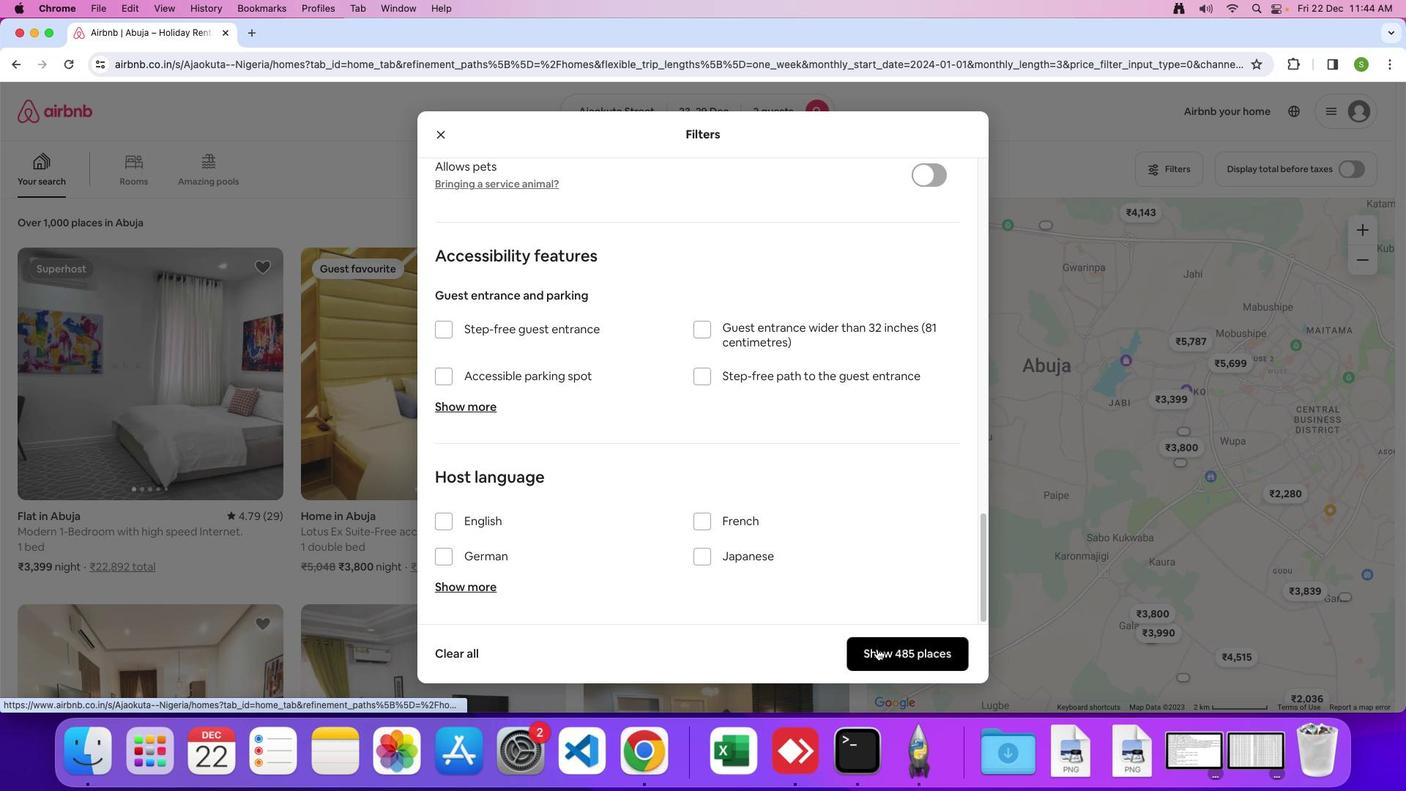 
Action: Mouse moved to (140, 383)
Screenshot: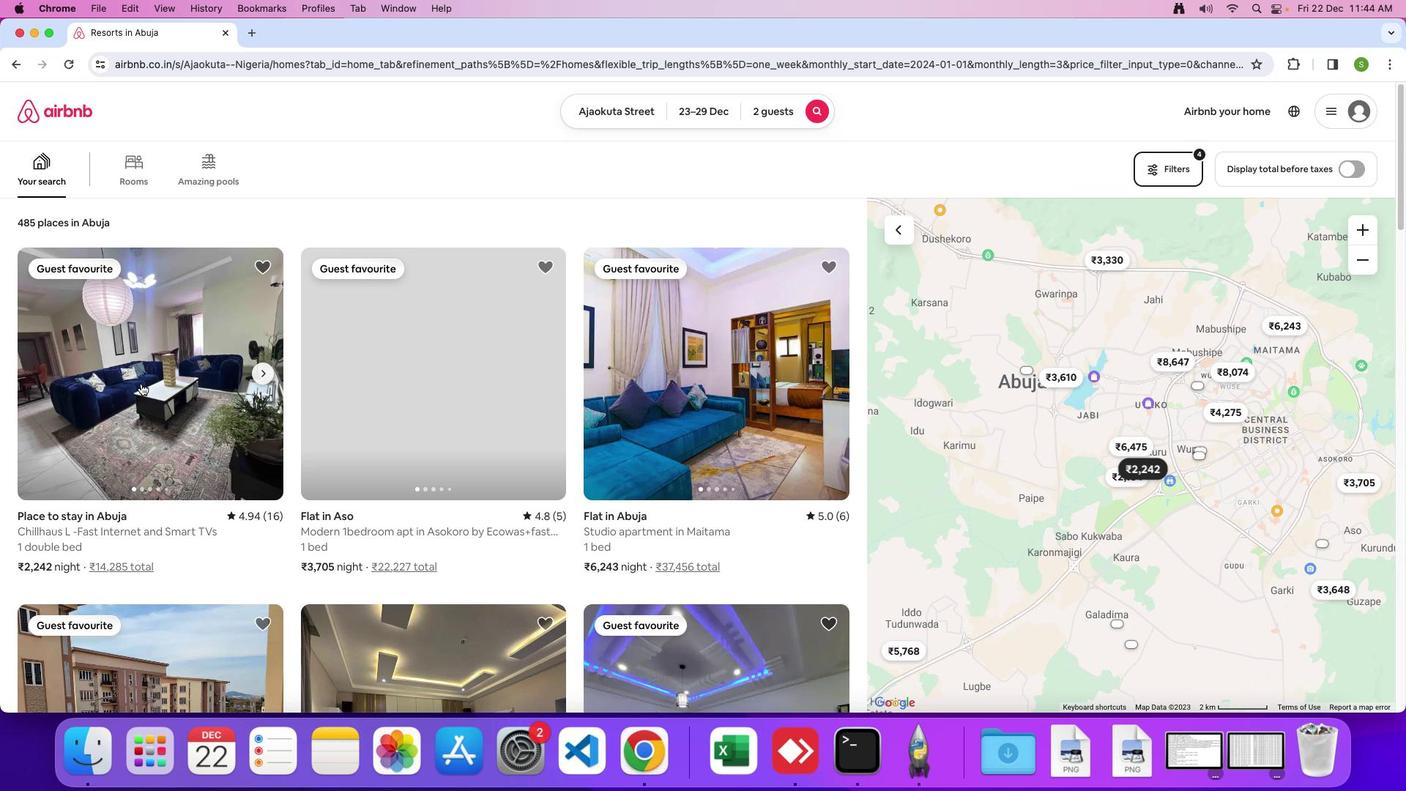 
Action: Mouse pressed left at (140, 383)
Screenshot: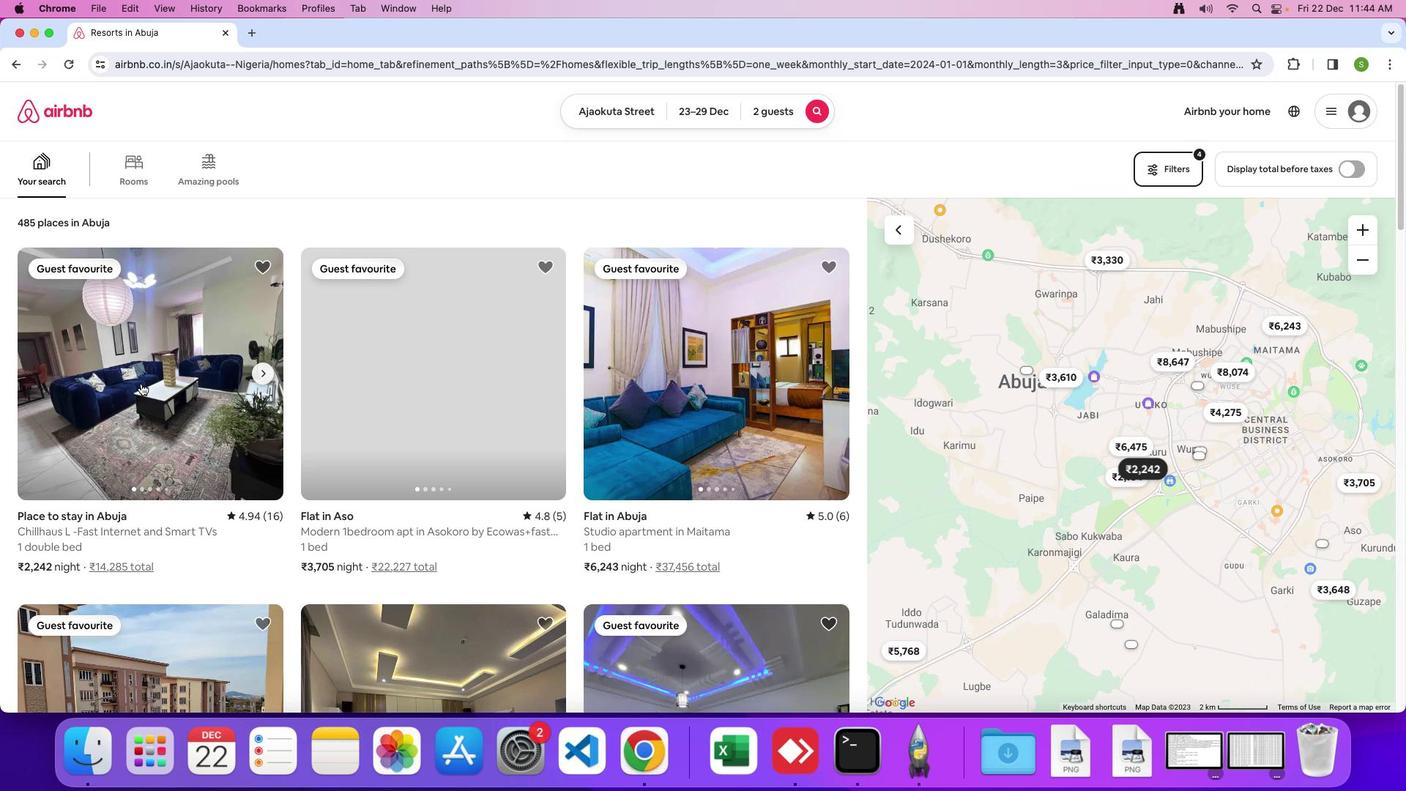 
Action: Mouse moved to (478, 322)
Screenshot: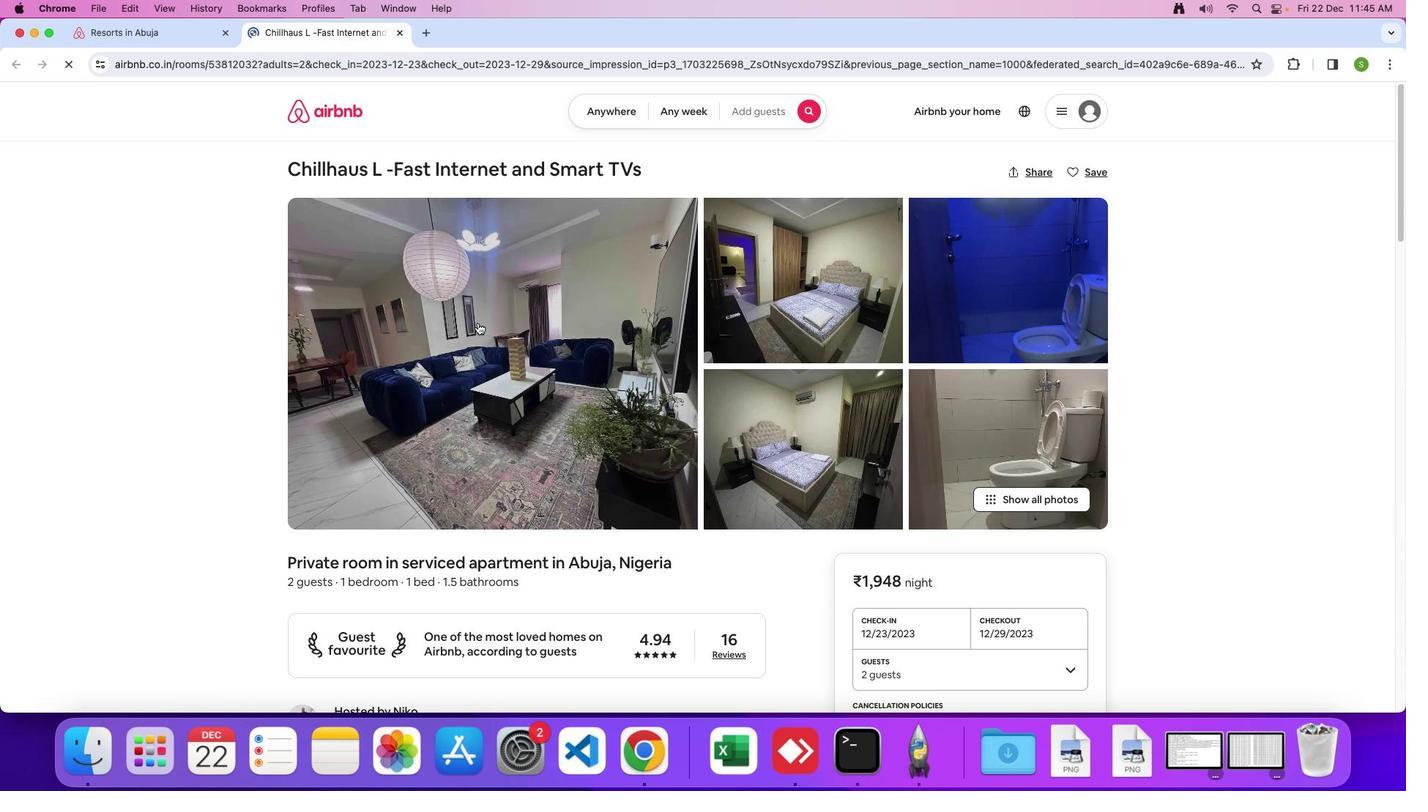 
Action: Mouse pressed left at (478, 322)
Screenshot: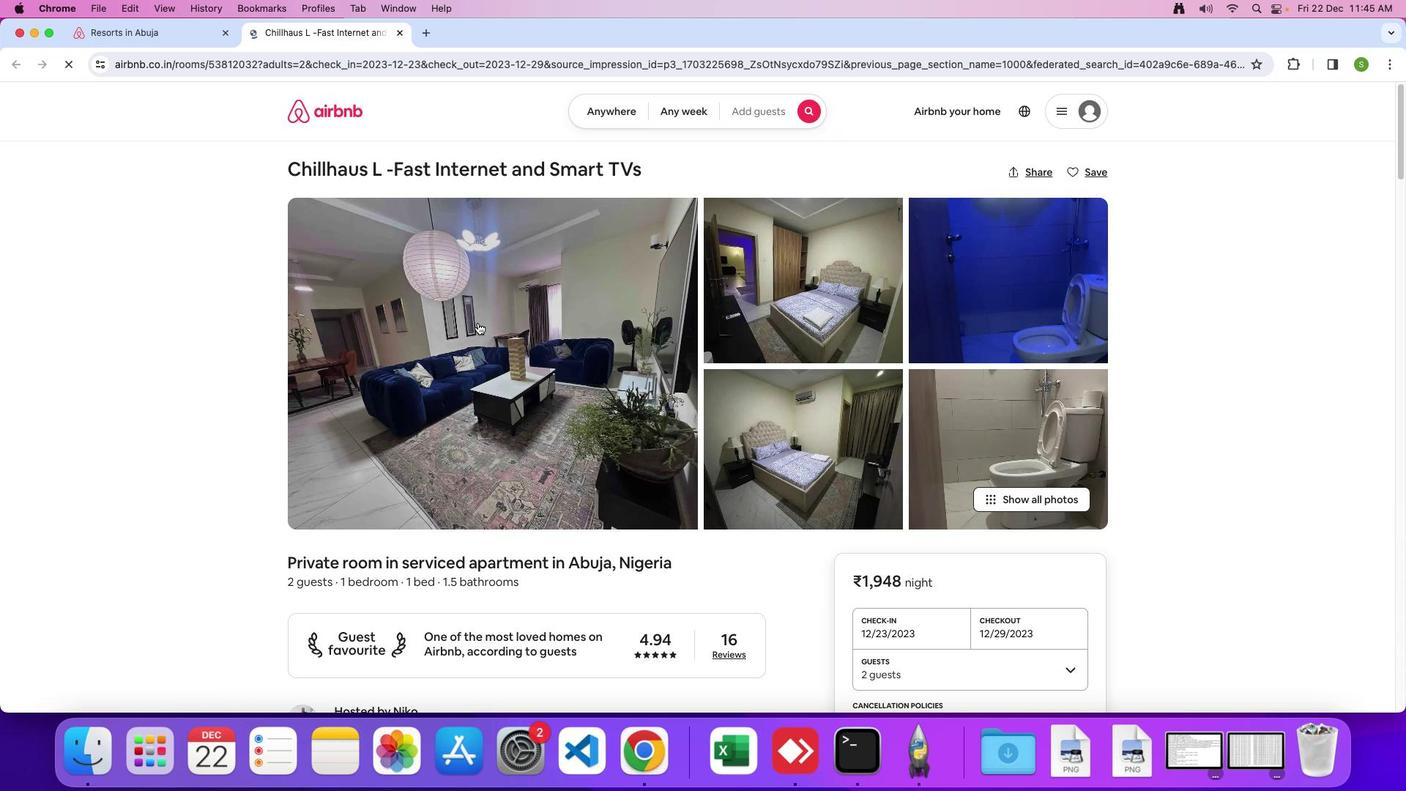 
Action: Mouse moved to (576, 401)
Screenshot: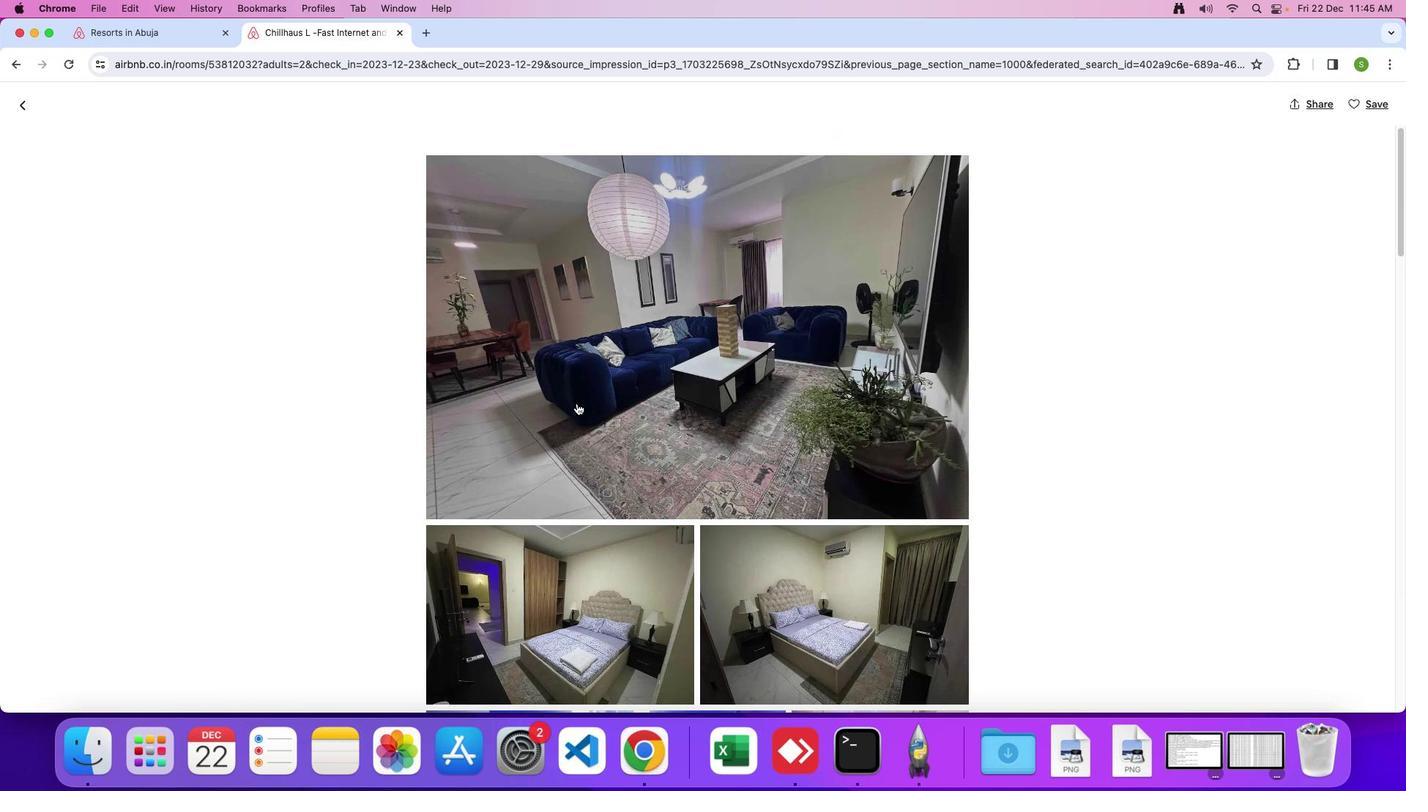 
Action: Mouse scrolled (576, 401) with delta (0, 0)
Screenshot: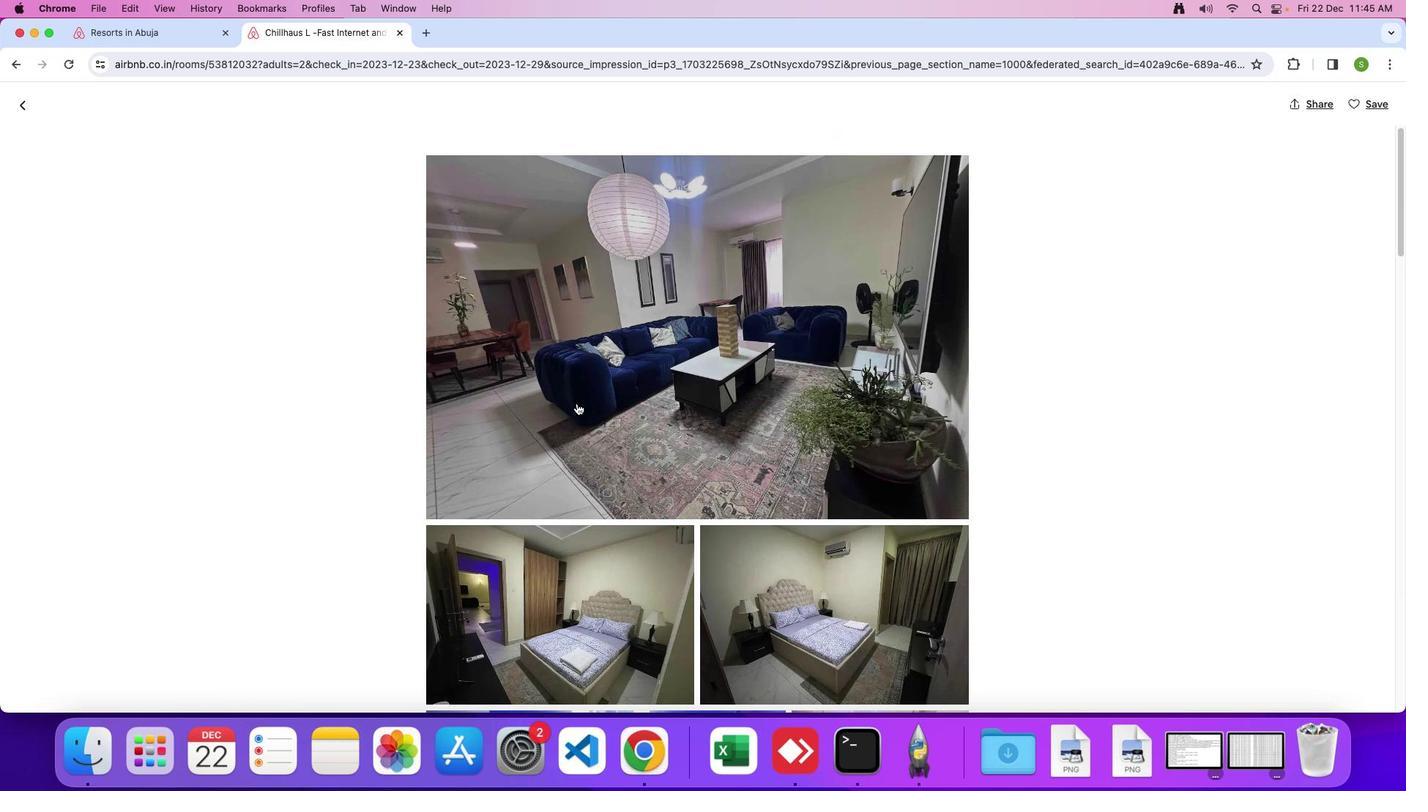 
Action: Mouse moved to (576, 402)
Screenshot: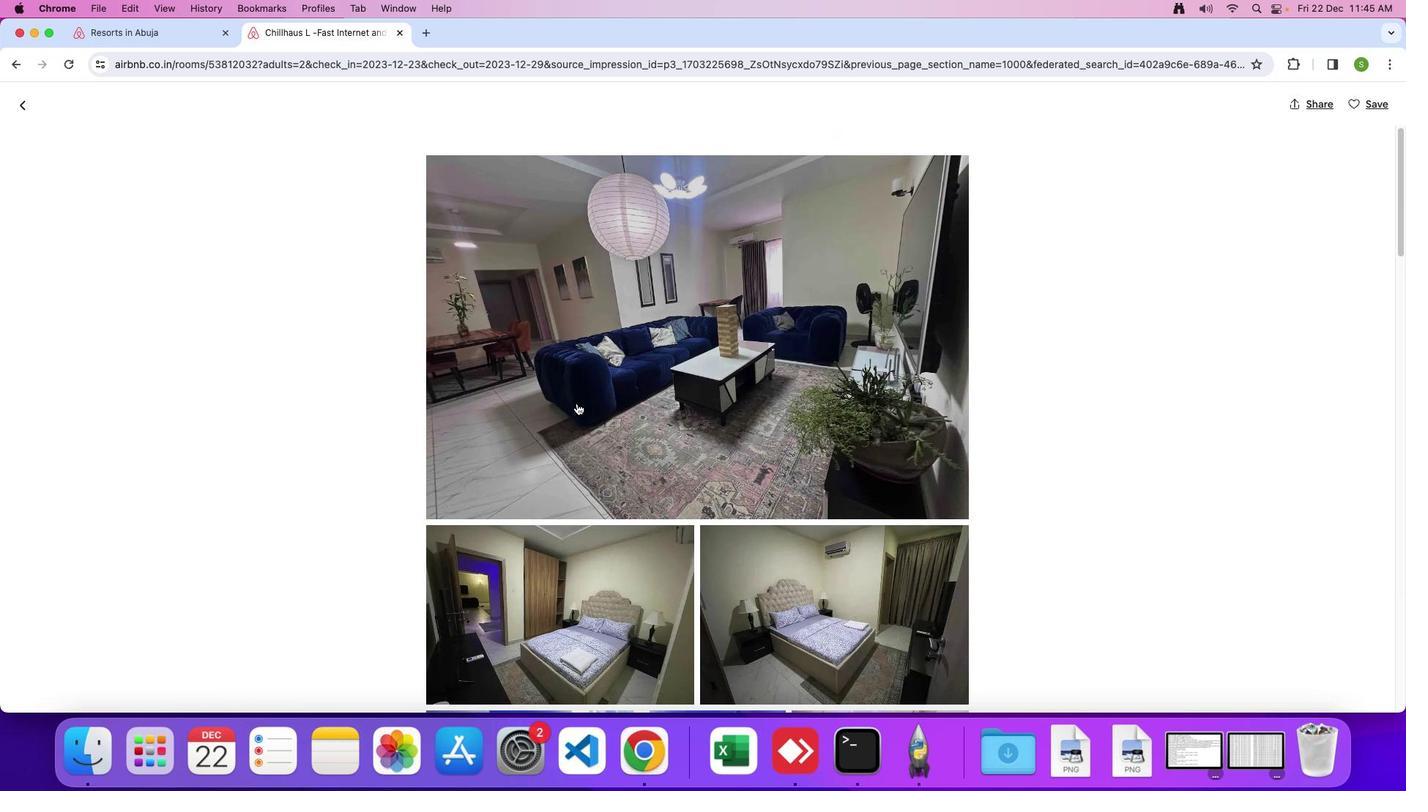 
Action: Mouse scrolled (576, 402) with delta (0, 0)
Screenshot: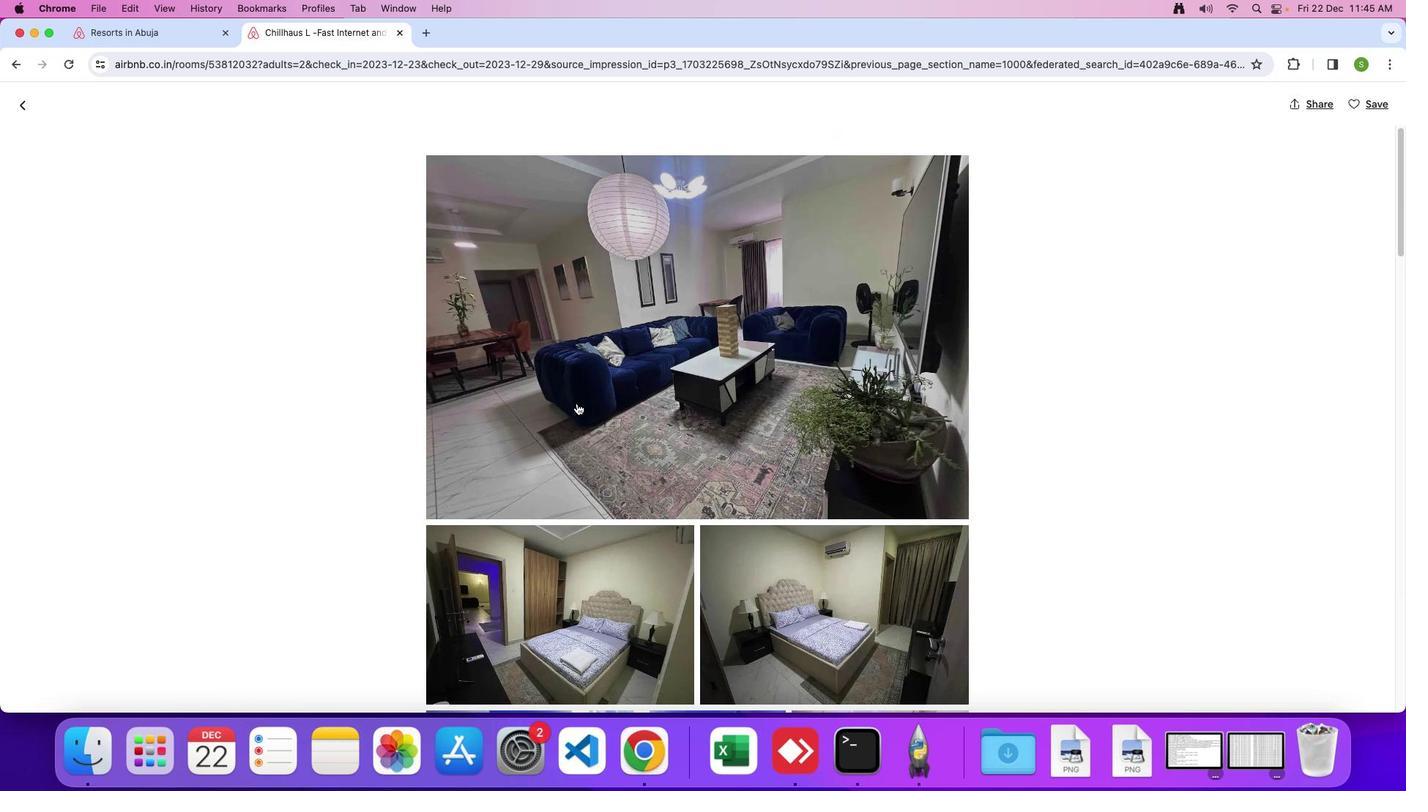 
Action: Mouse moved to (576, 403)
Screenshot: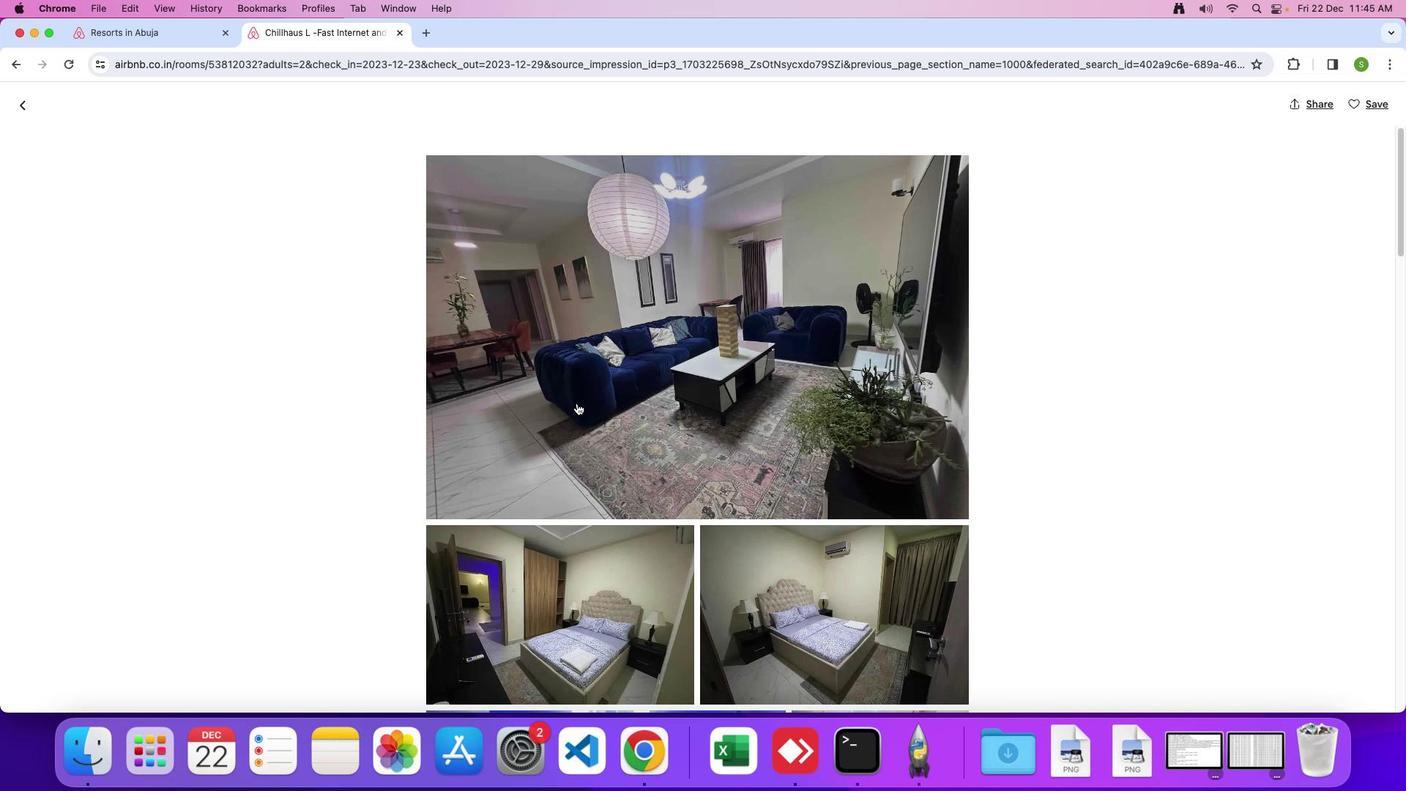 
Action: Mouse scrolled (576, 403) with delta (0, 0)
Screenshot: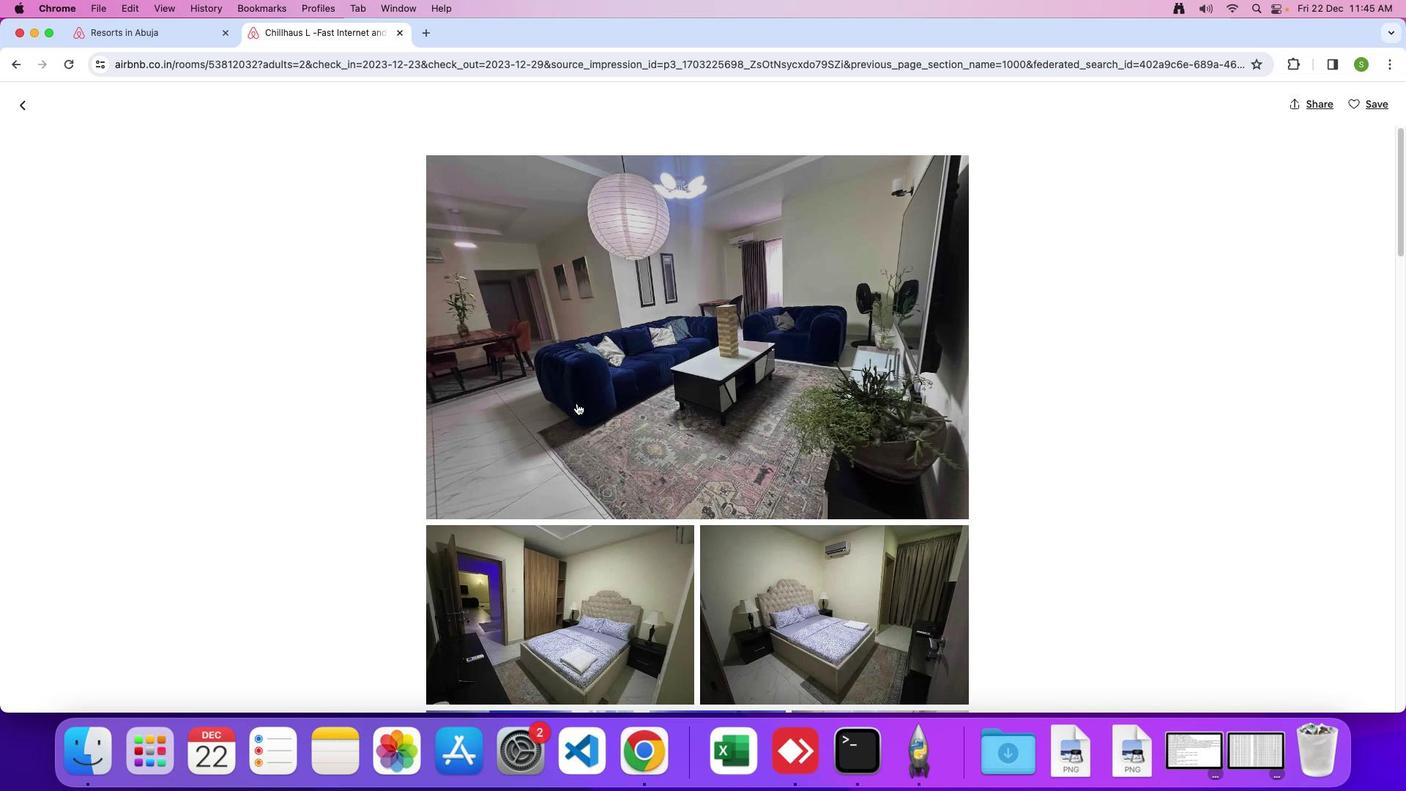 
Action: Mouse scrolled (576, 403) with delta (0, 0)
Screenshot: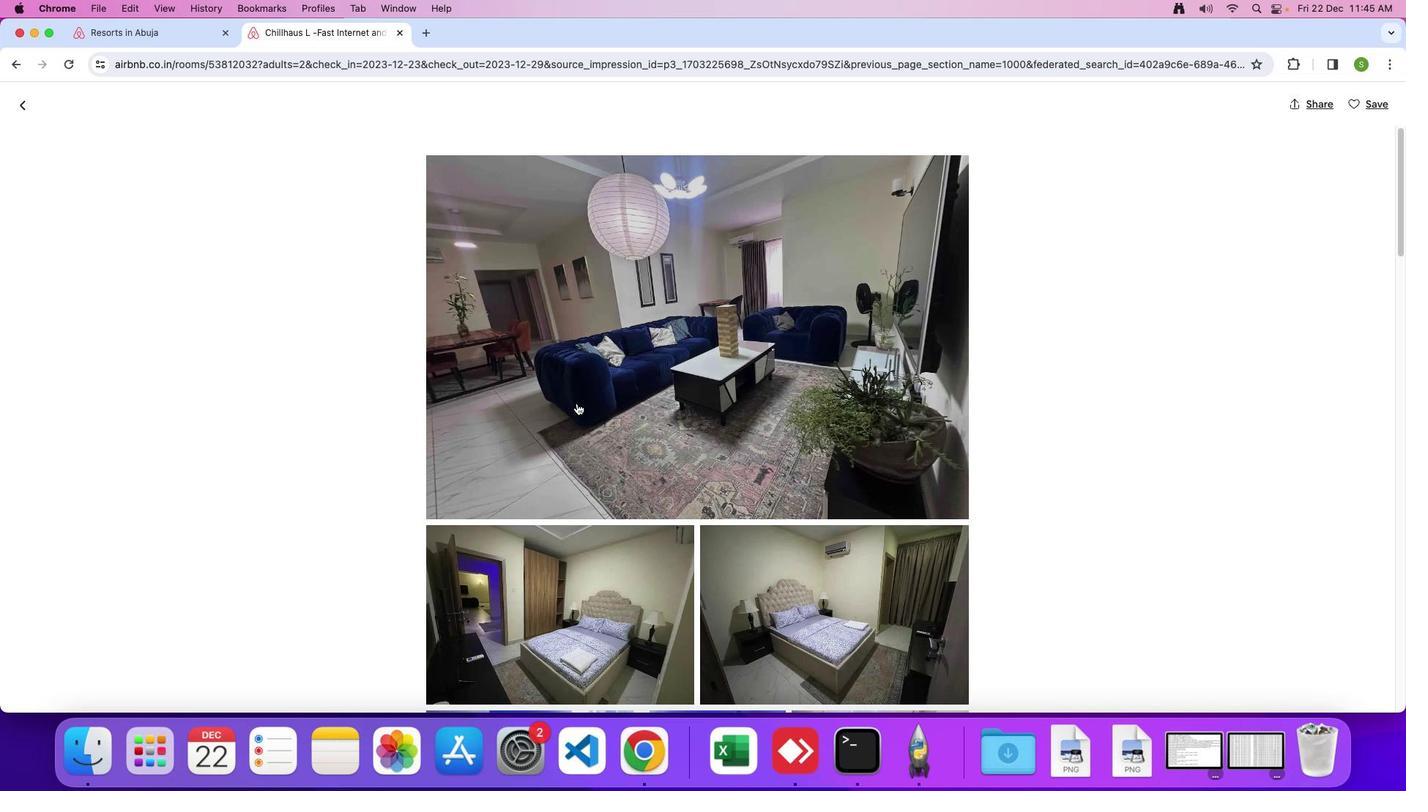 
Action: Mouse scrolled (576, 403) with delta (0, -2)
Screenshot: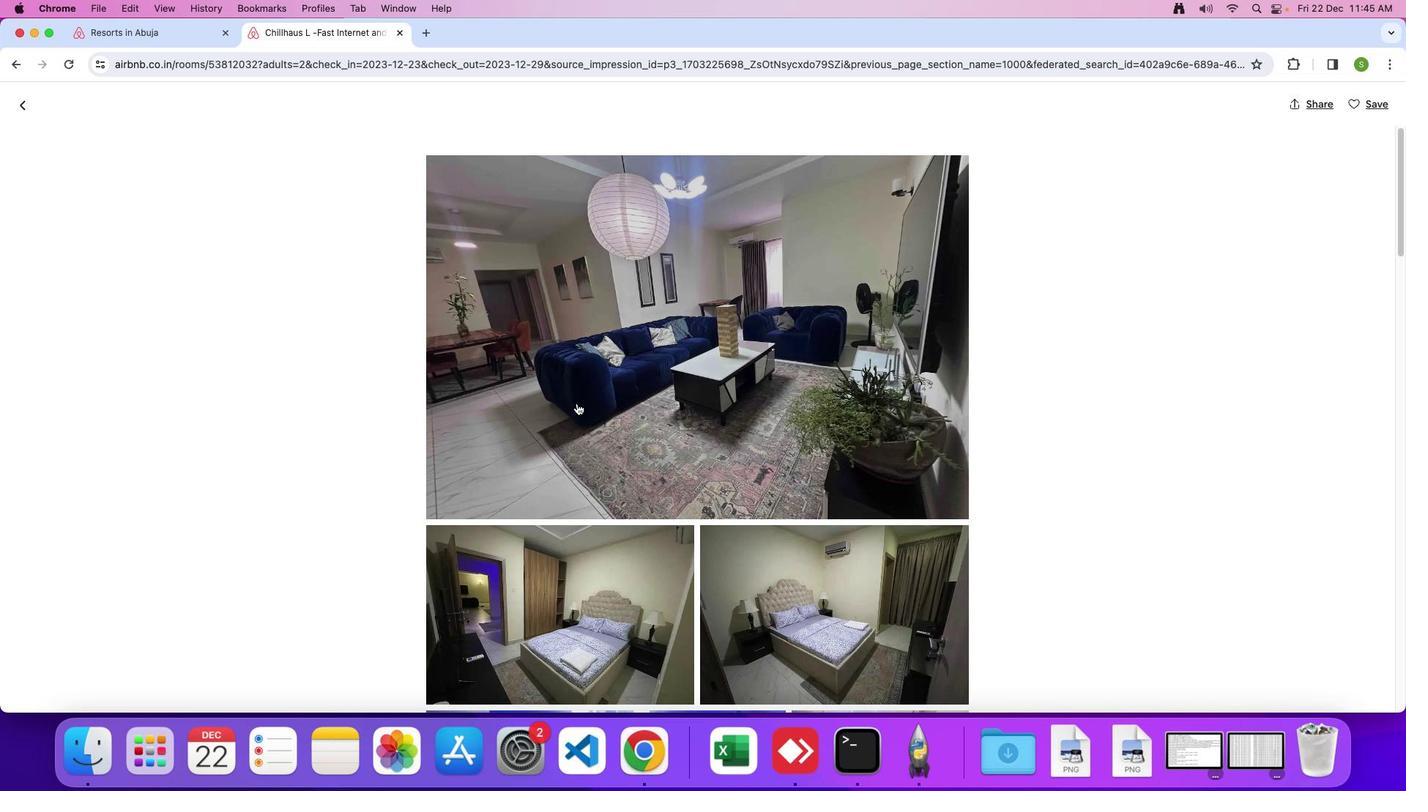 
Action: Mouse scrolled (576, 403) with delta (0, 0)
Screenshot: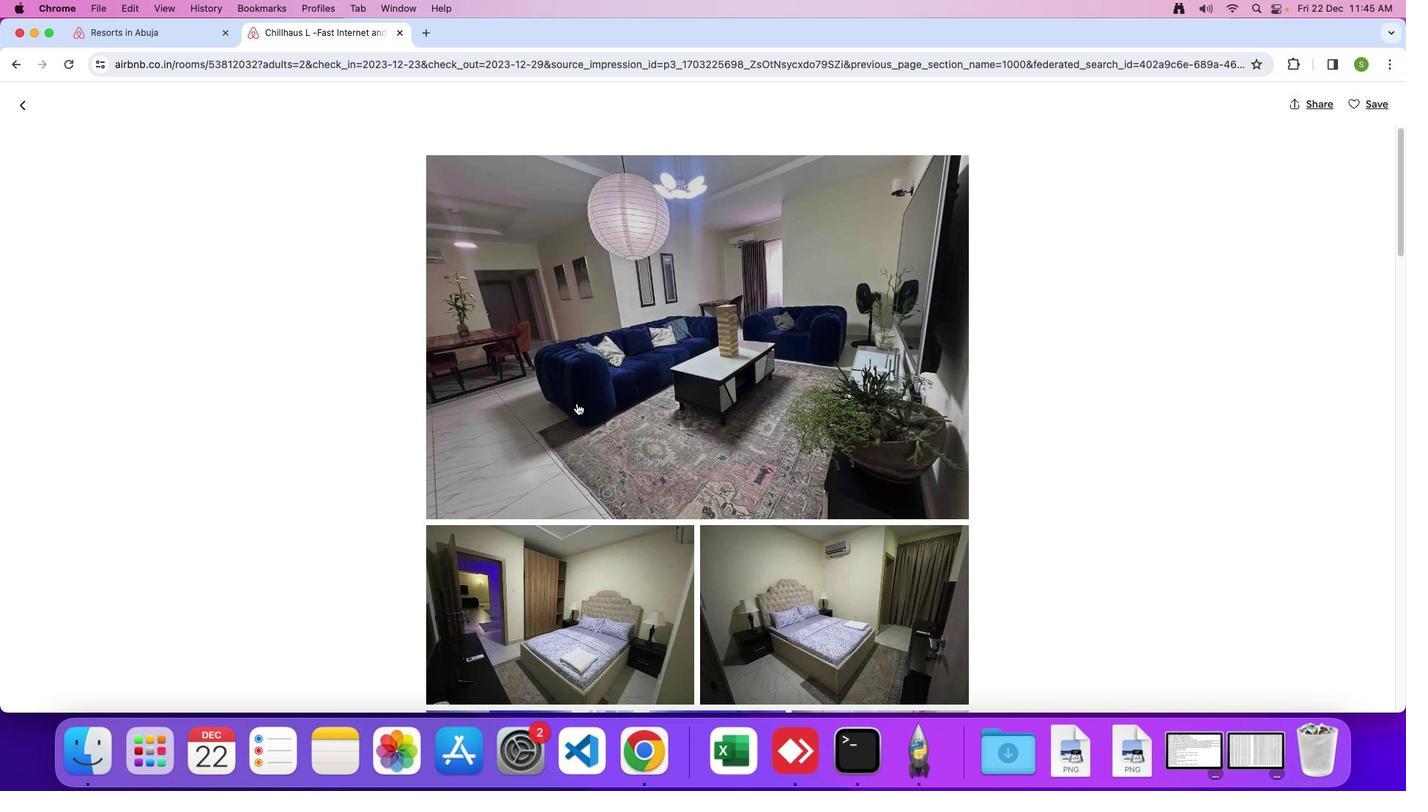 
Action: Mouse scrolled (576, 403) with delta (0, 0)
Screenshot: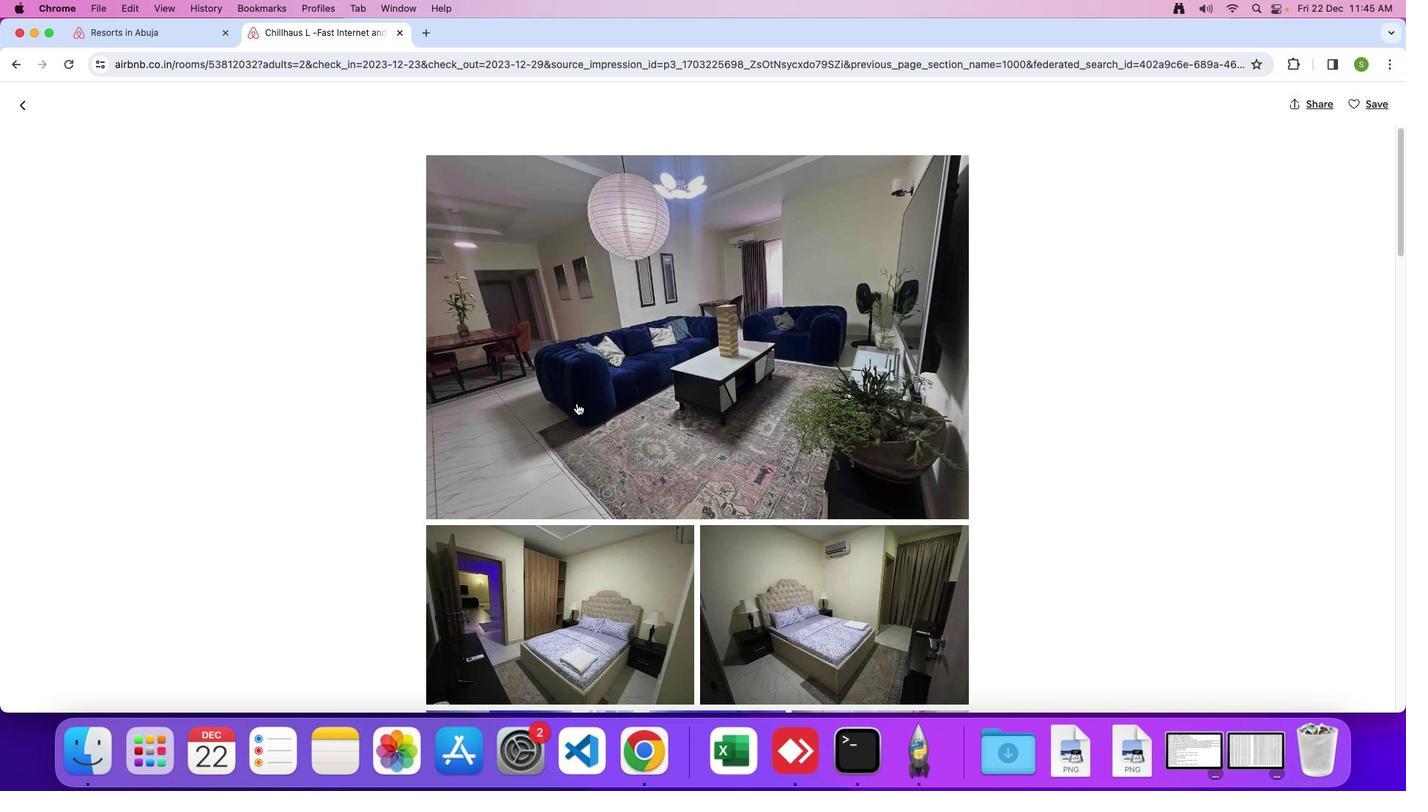 
Action: Mouse scrolled (576, 403) with delta (0, -2)
Screenshot: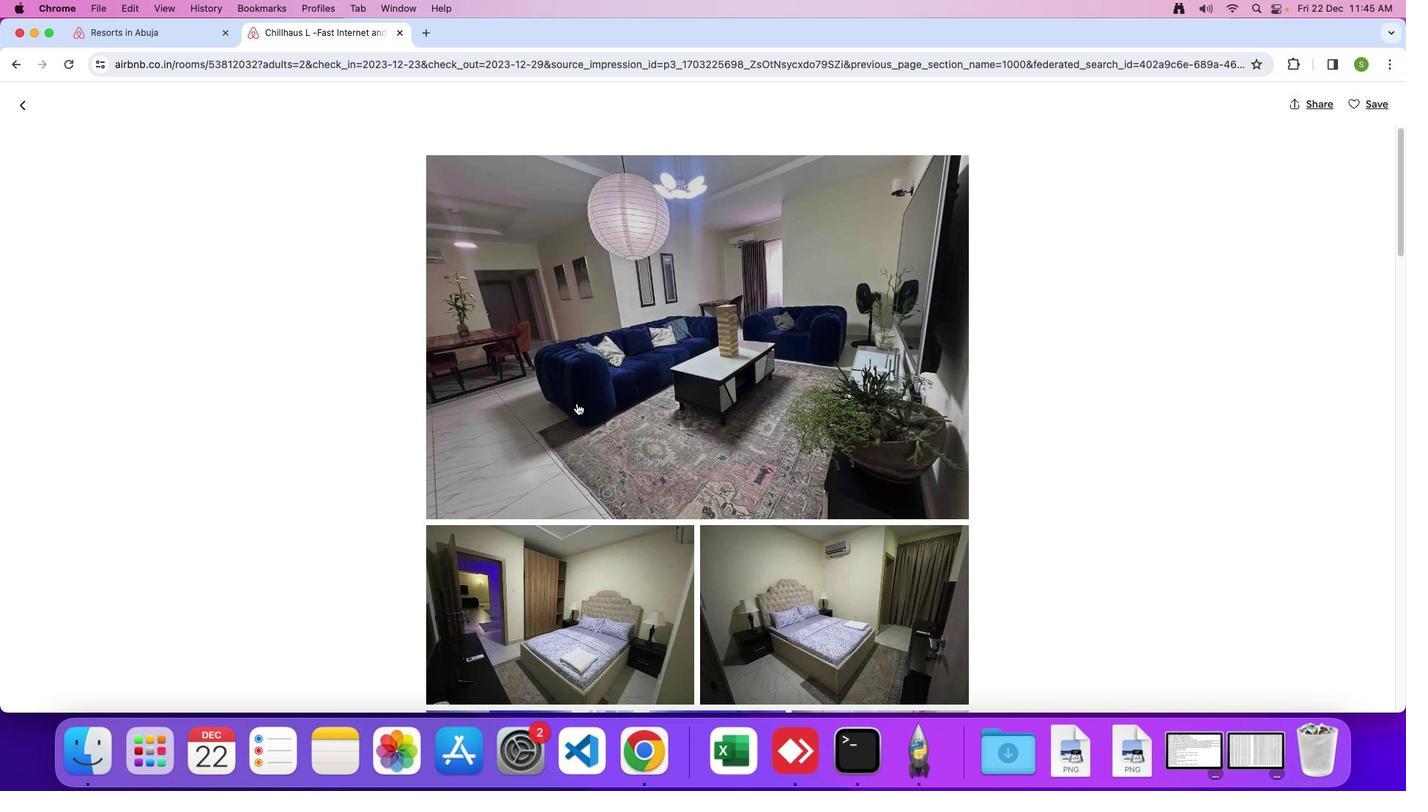 
Action: Mouse moved to (466, 410)
Screenshot: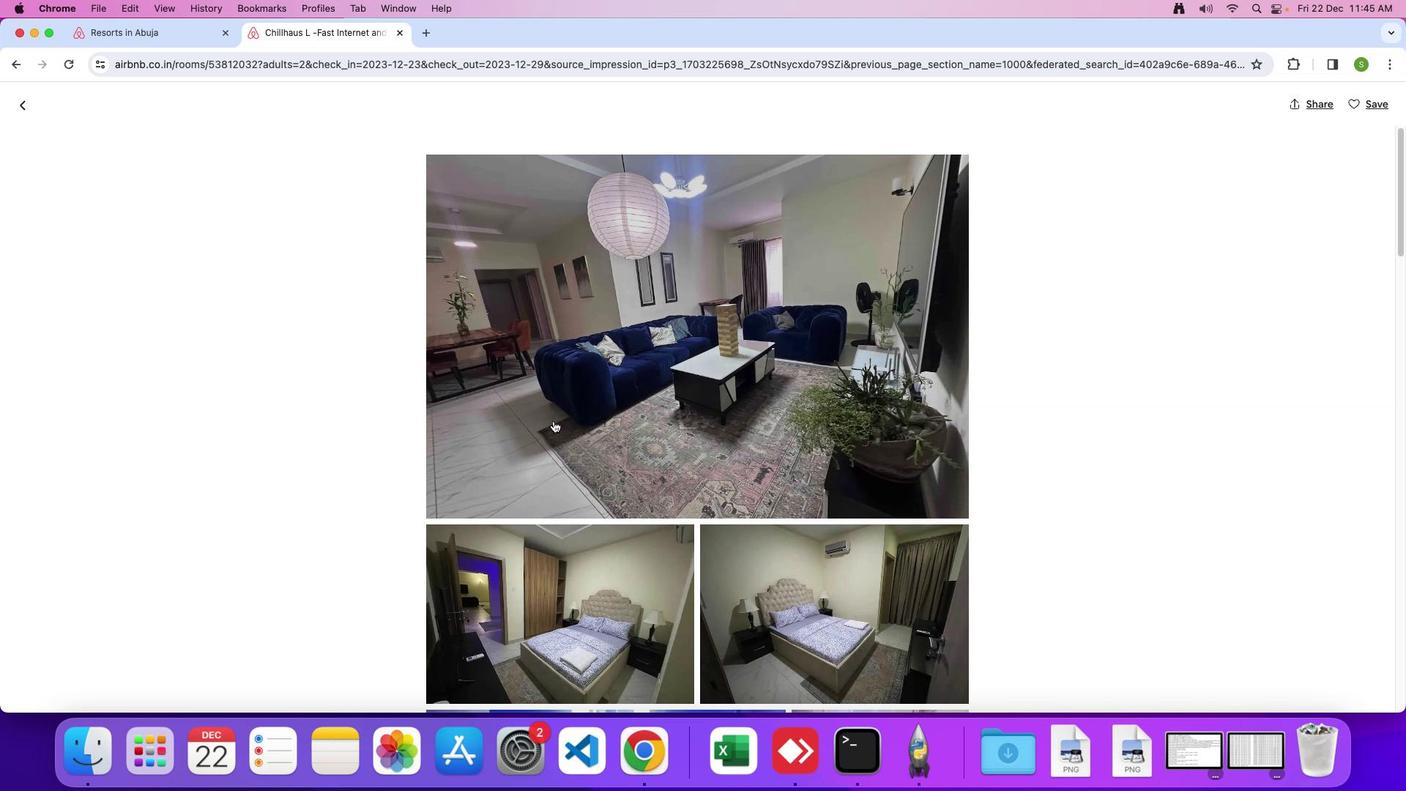 
Action: Mouse scrolled (466, 410) with delta (0, 0)
Screenshot: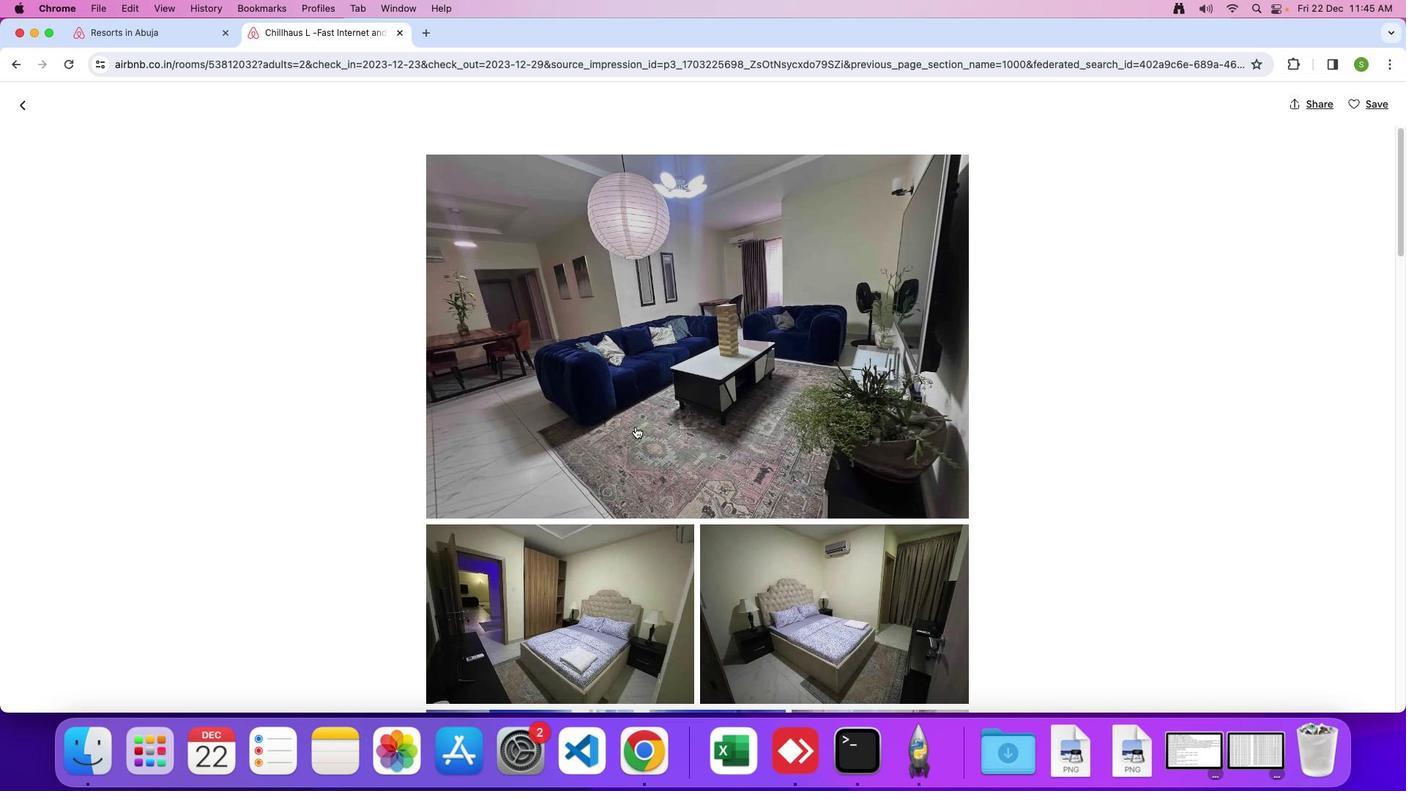 
Action: Mouse moved to (635, 427)
Screenshot: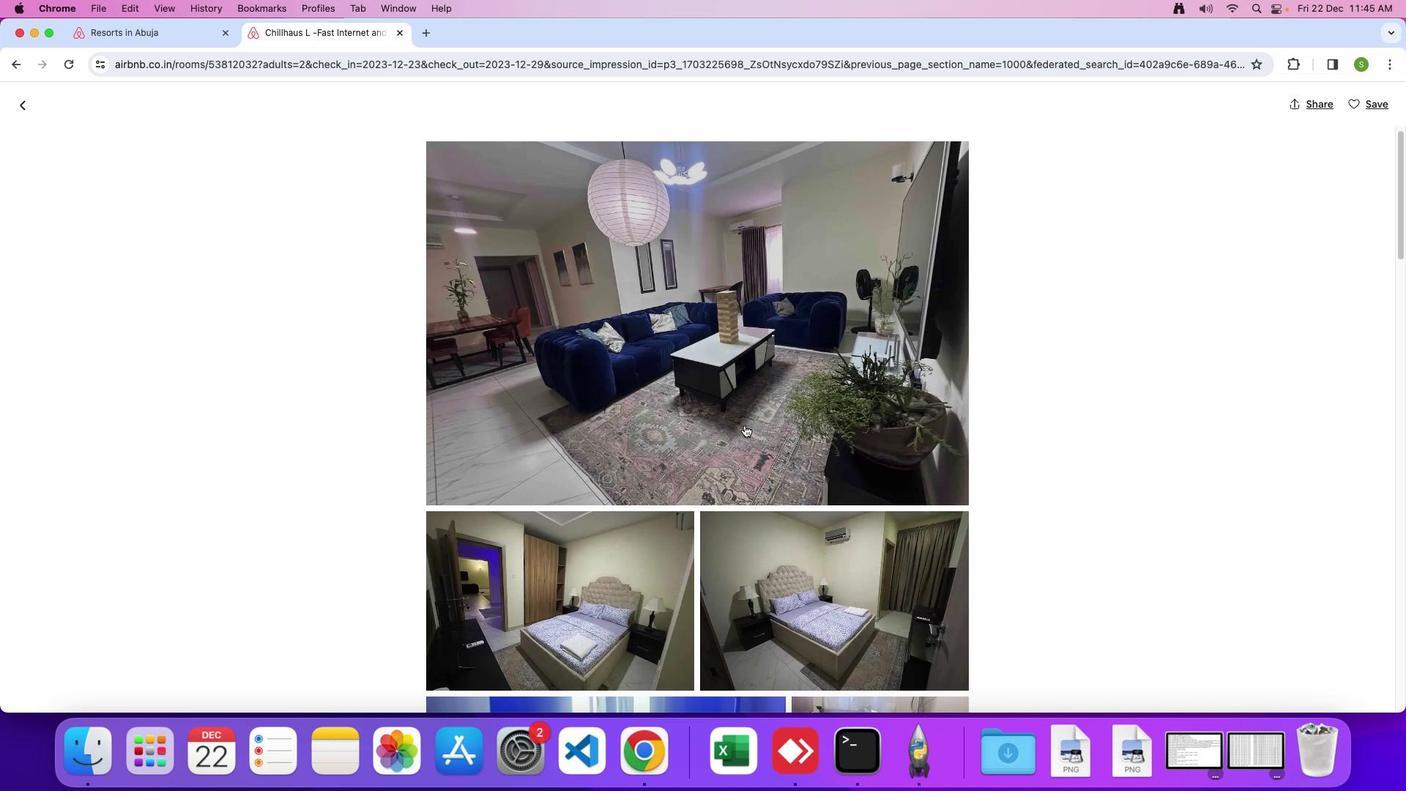 
Action: Mouse scrolled (635, 427) with delta (0, 0)
Screenshot: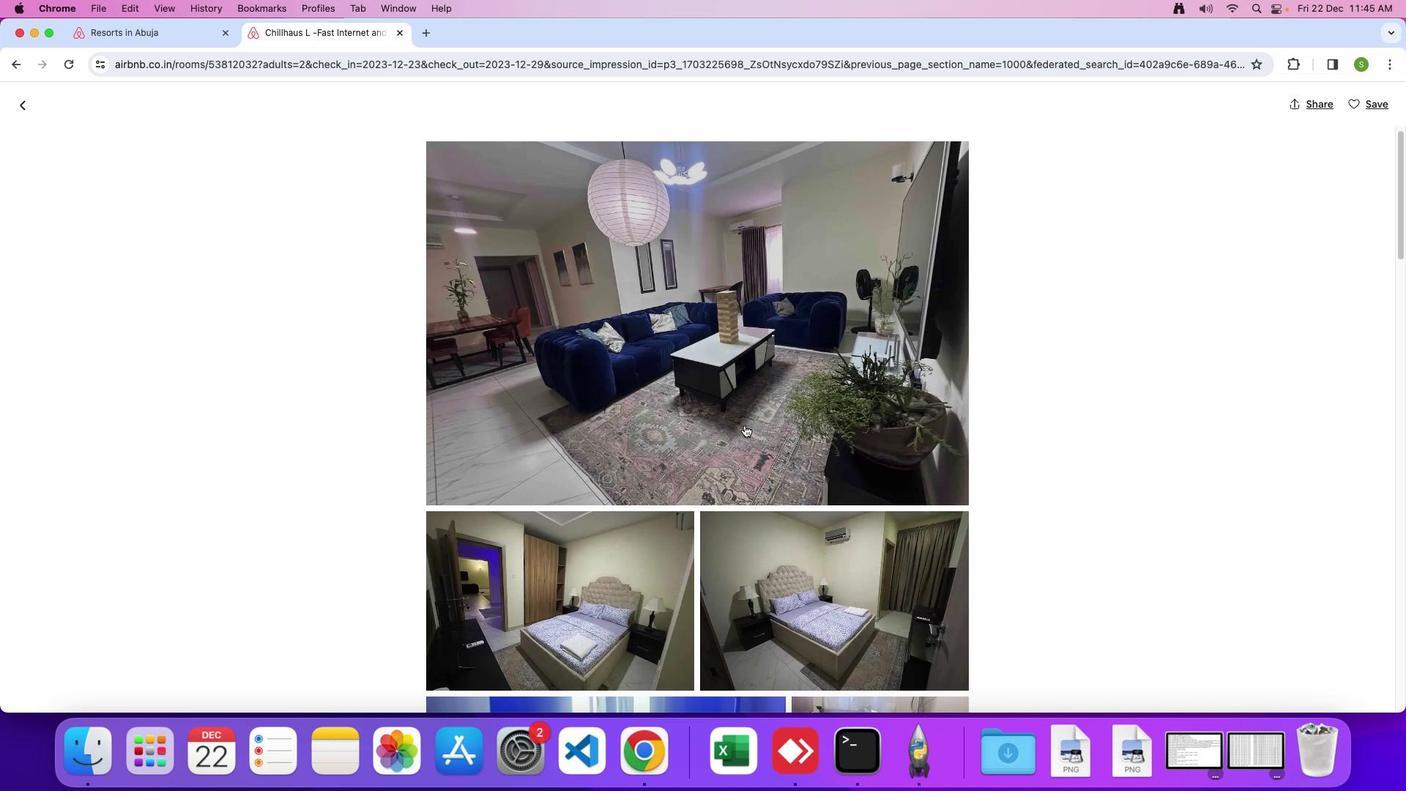 
Action: Mouse moved to (726, 427)
Screenshot: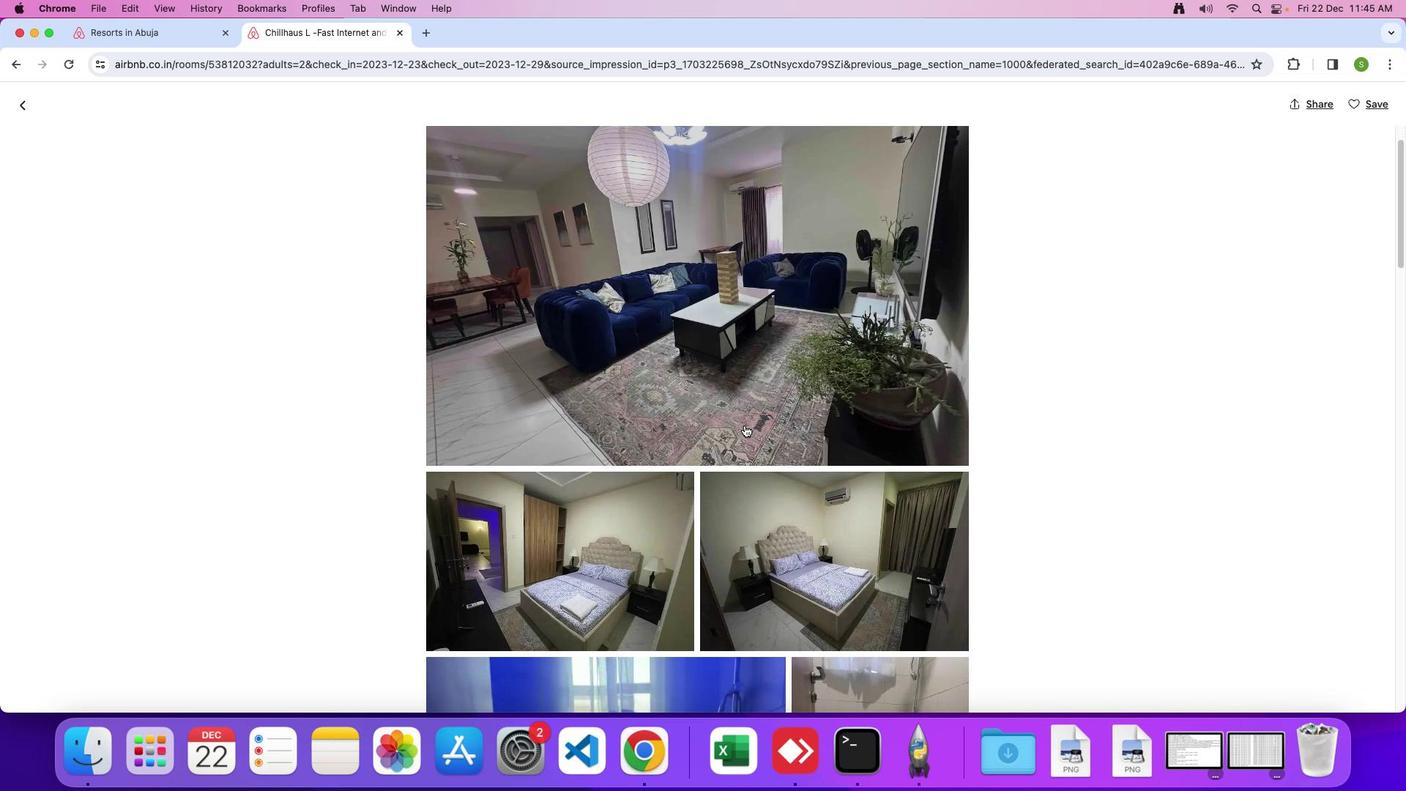 
Action: Mouse scrolled (726, 427) with delta (0, 0)
Screenshot: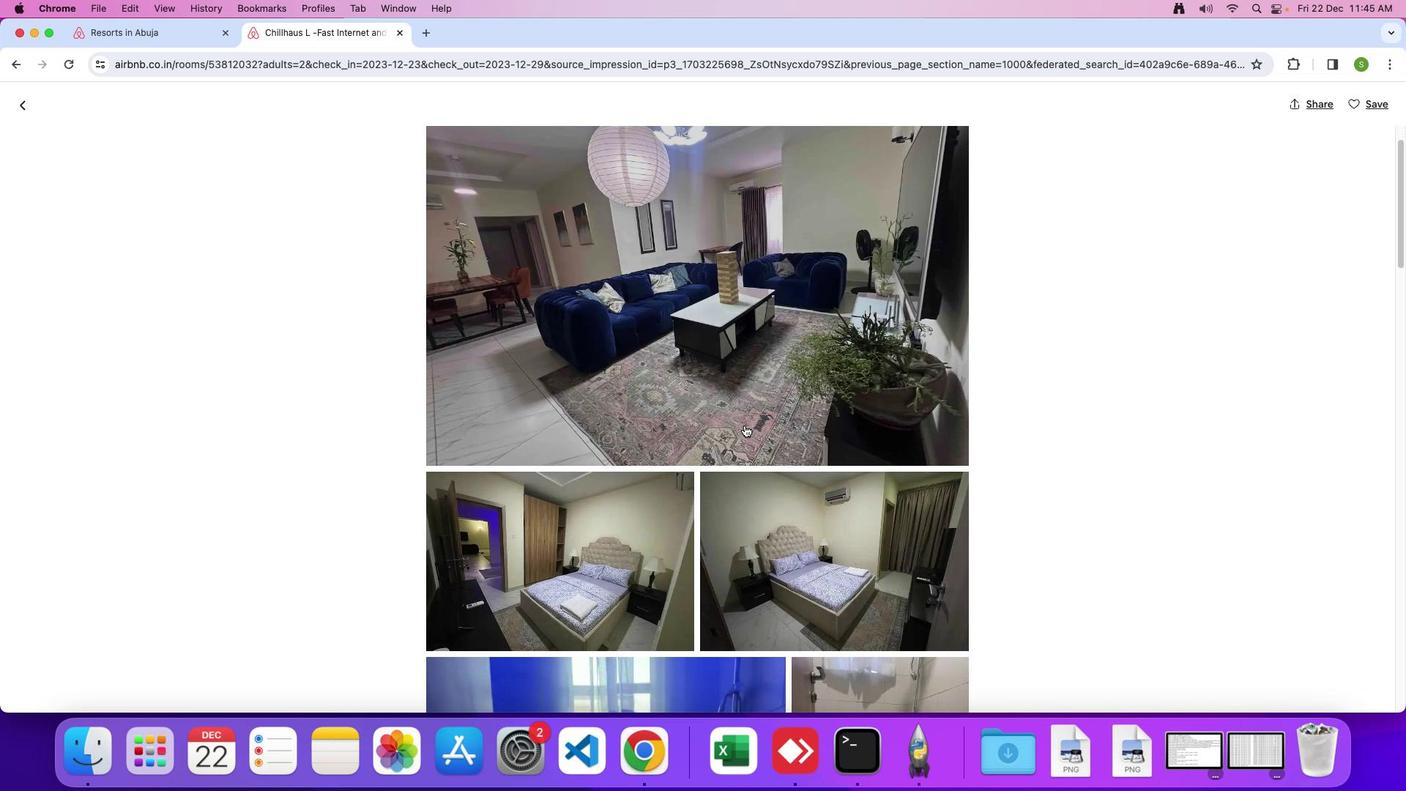 
Action: Mouse moved to (744, 425)
Screenshot: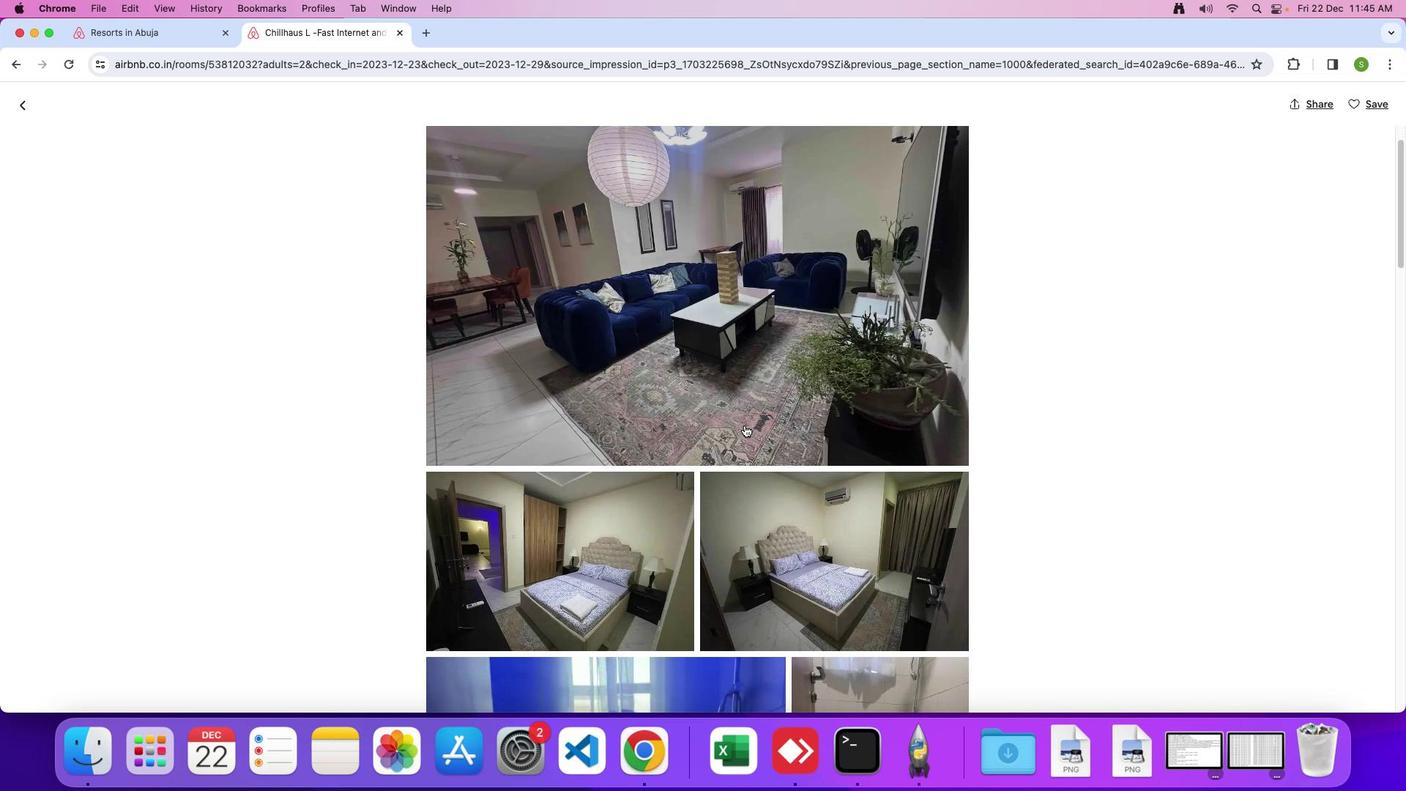 
Action: Mouse scrolled (744, 425) with delta (0, 0)
Screenshot: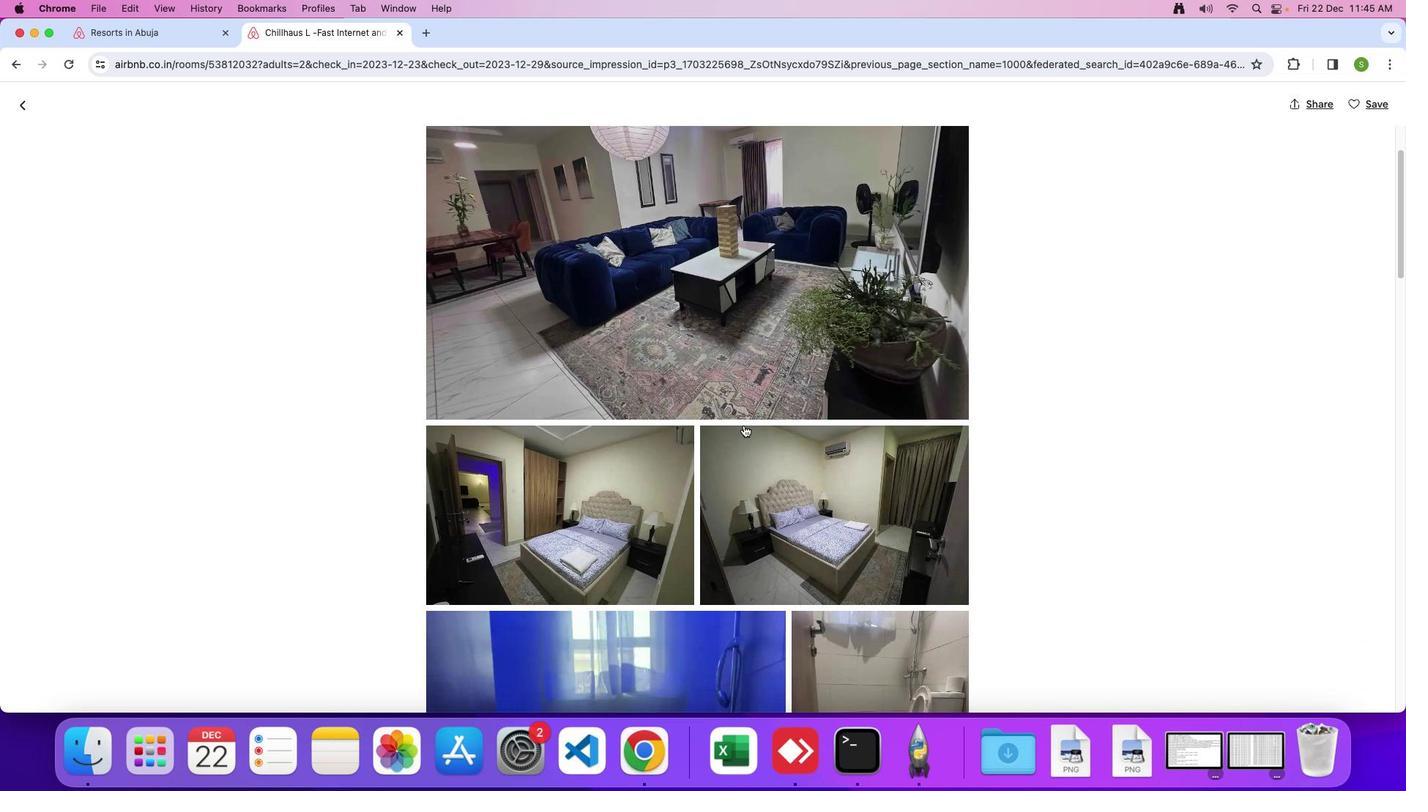 
Action: Mouse moved to (719, 429)
Screenshot: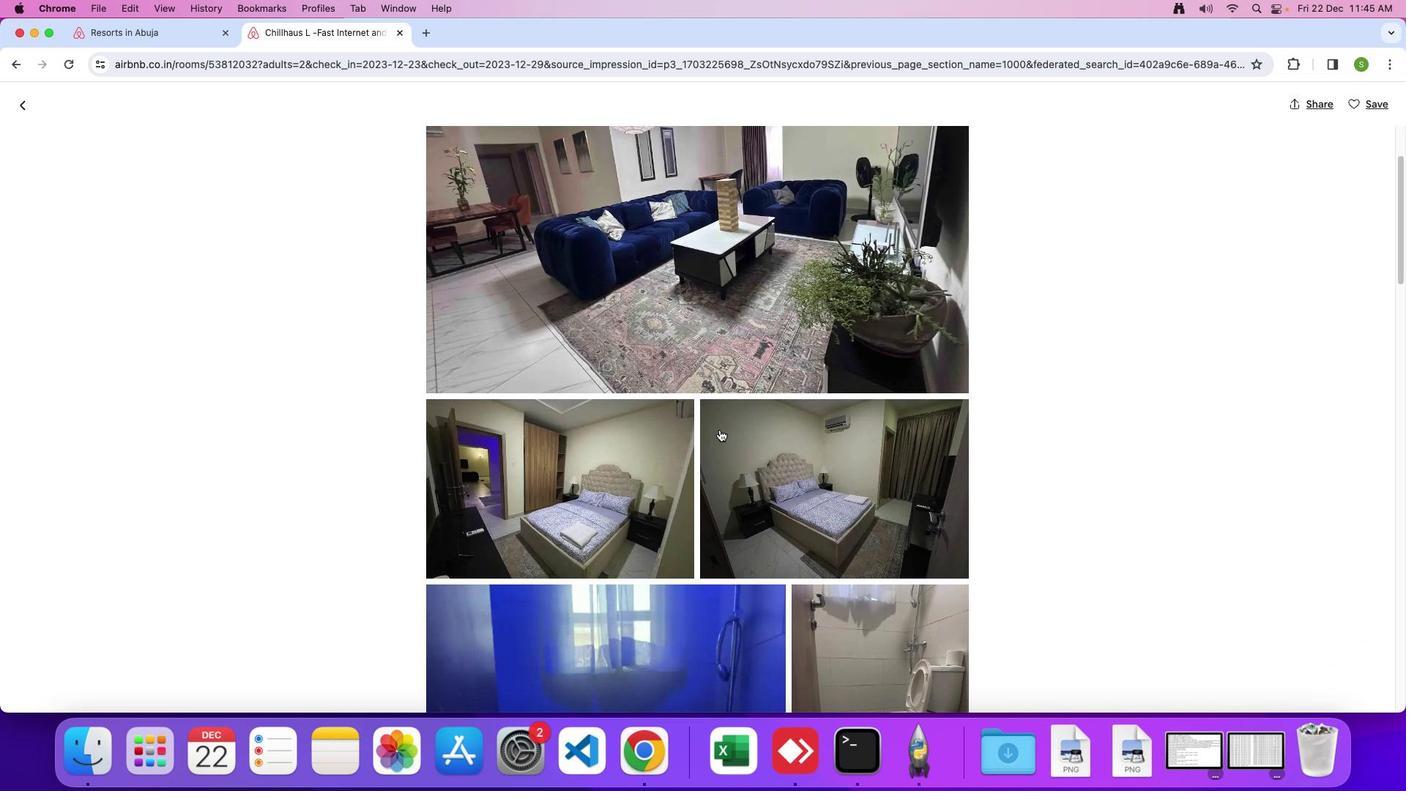 
Action: Mouse scrolled (719, 429) with delta (0, 0)
Screenshot: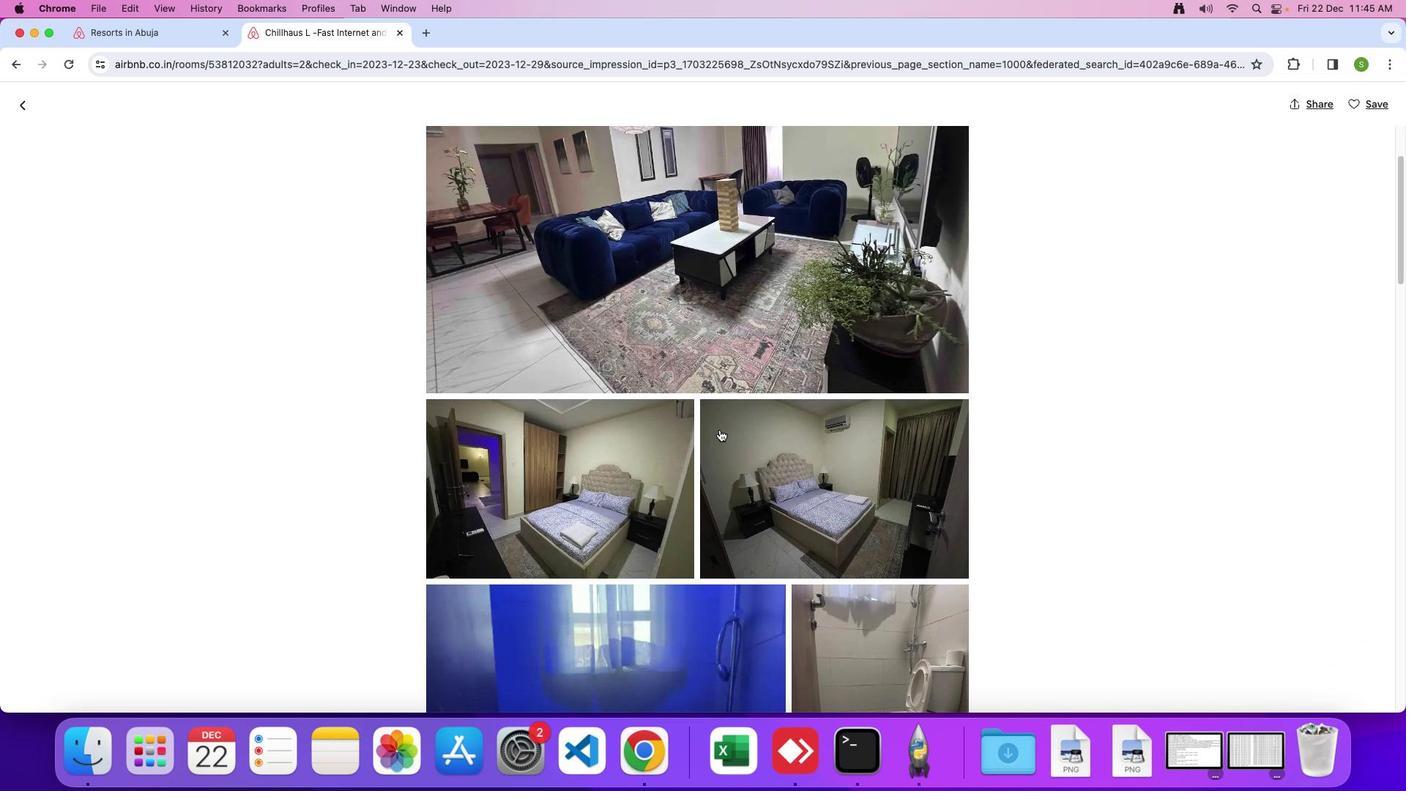 
Action: Mouse scrolled (719, 429) with delta (0, 0)
Screenshot: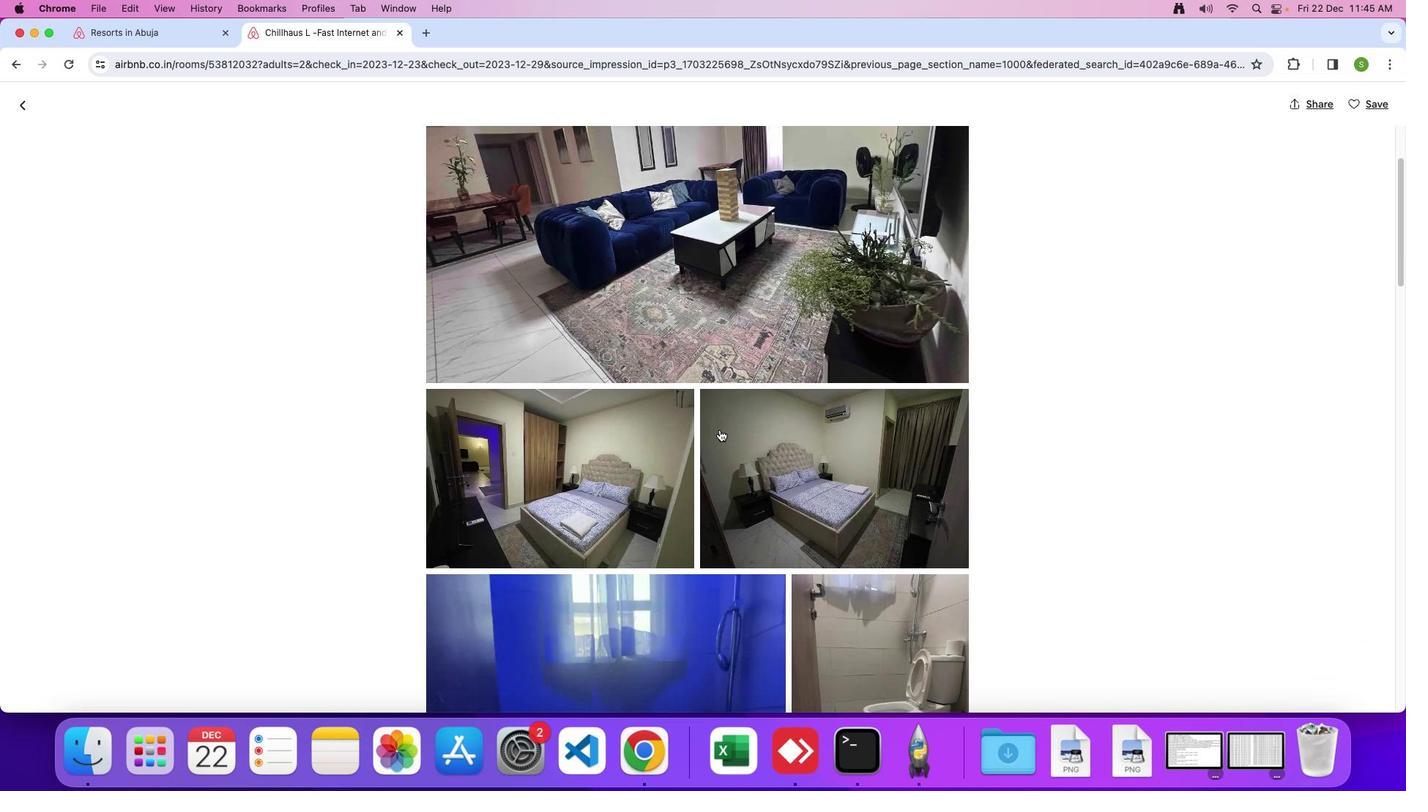 
Action: Mouse scrolled (719, 429) with delta (0, -2)
Screenshot: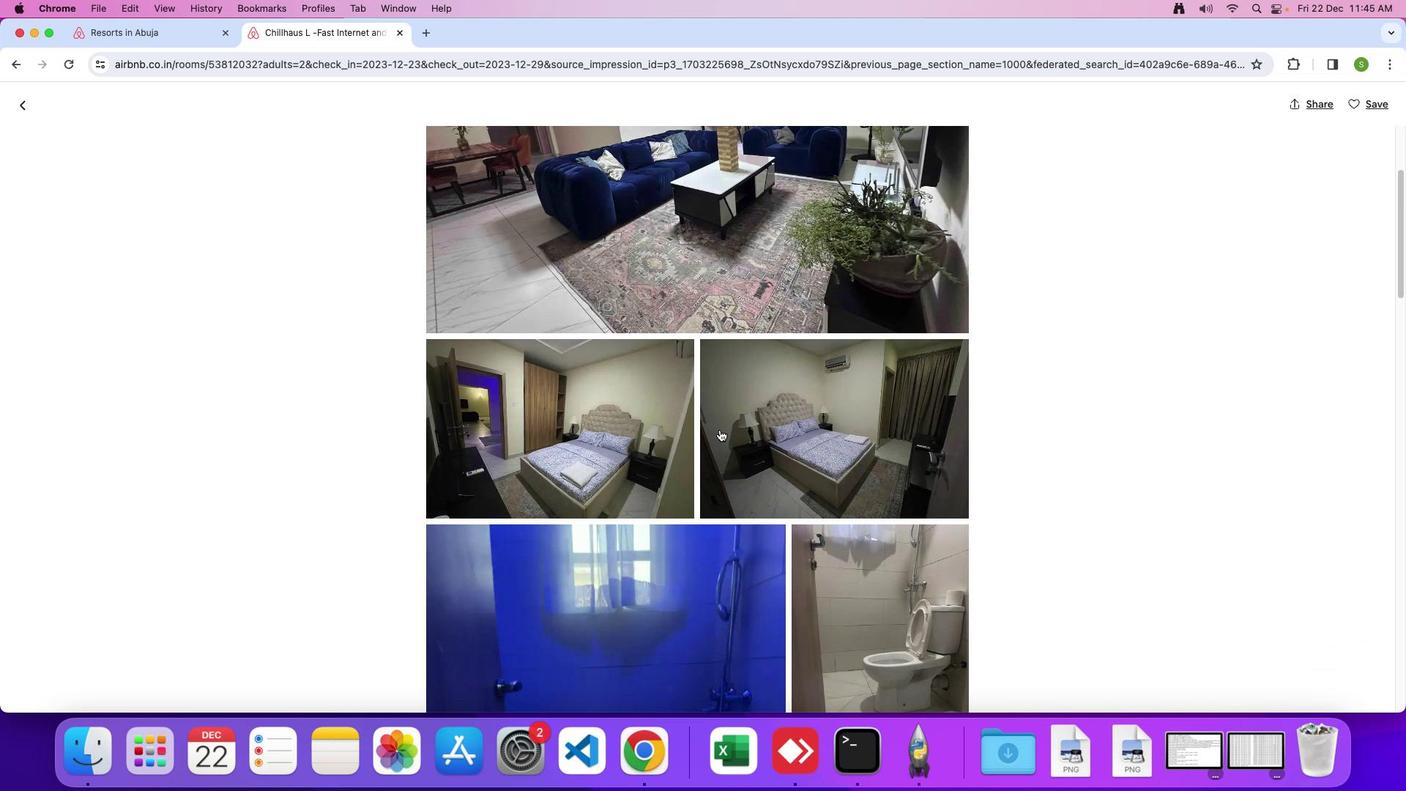 
Action: Mouse moved to (636, 426)
Screenshot: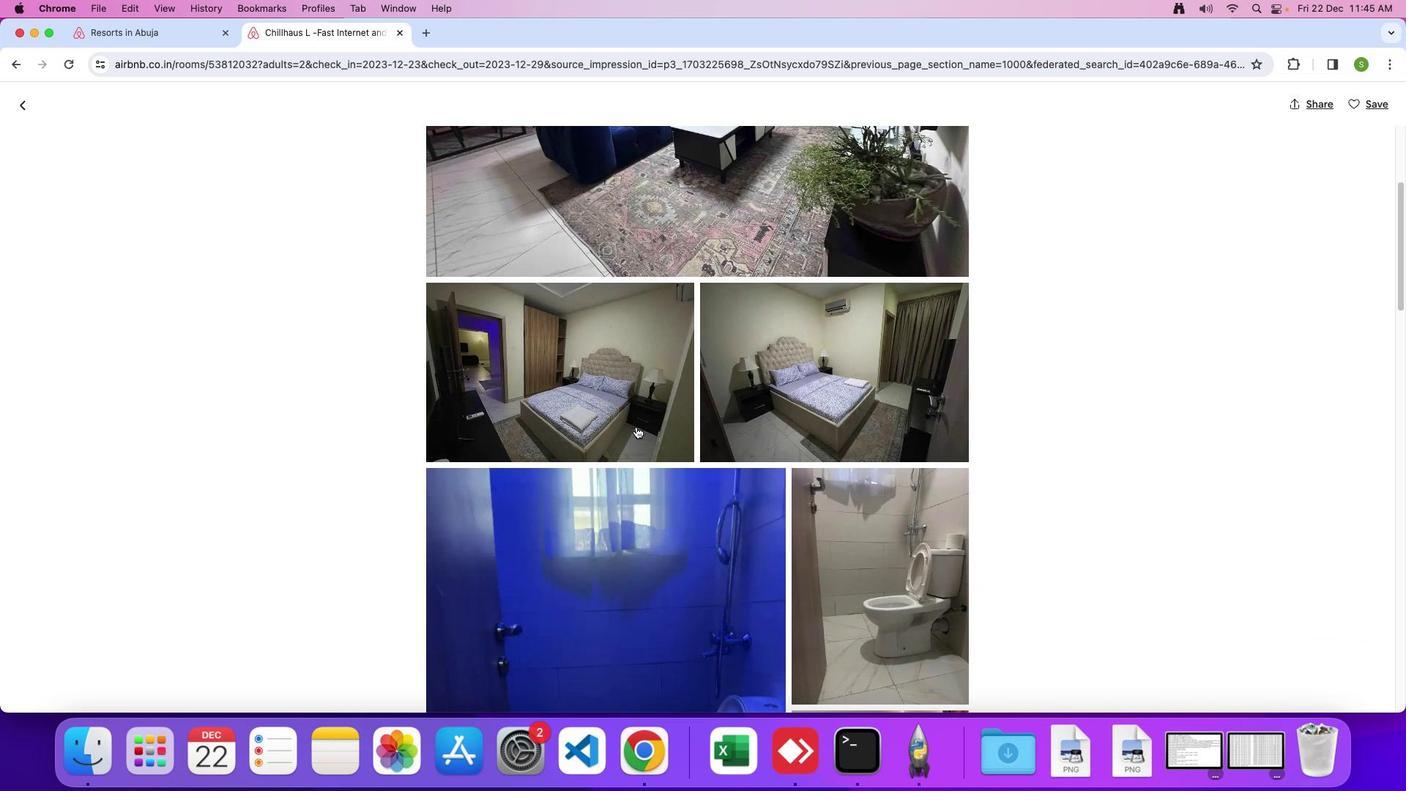 
Action: Mouse scrolled (636, 426) with delta (0, 0)
Screenshot: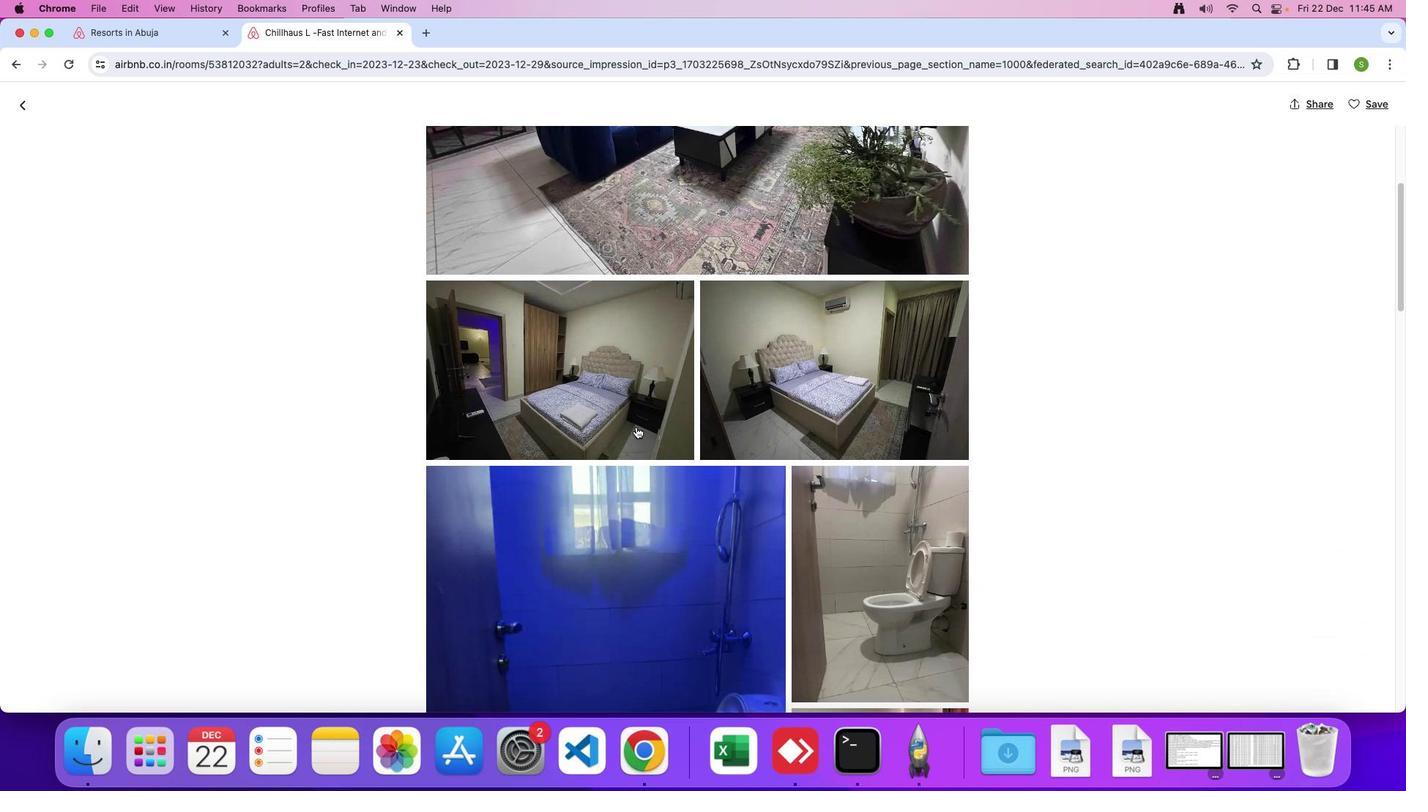 
Action: Mouse scrolled (636, 426) with delta (0, 0)
Screenshot: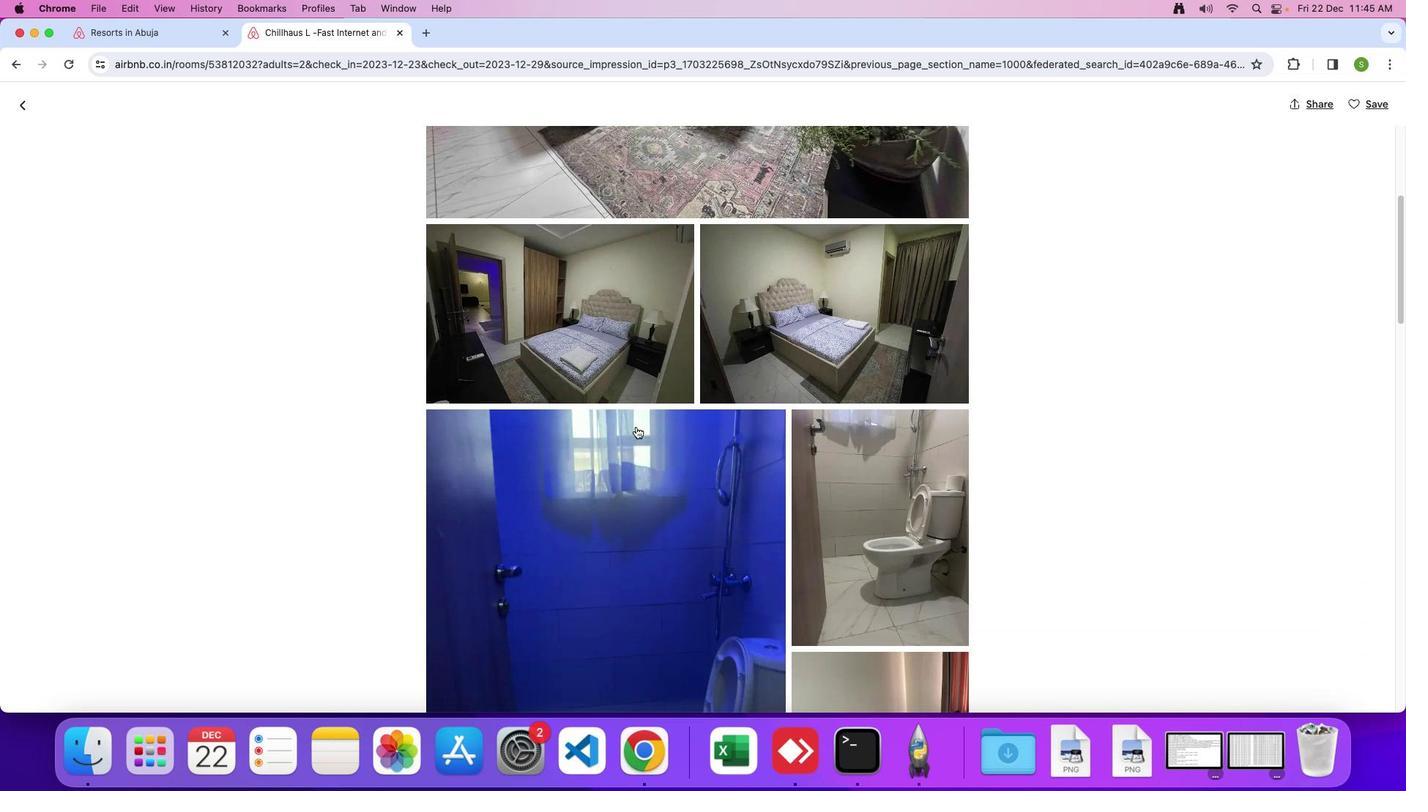 
Action: Mouse scrolled (636, 426) with delta (0, -2)
Screenshot: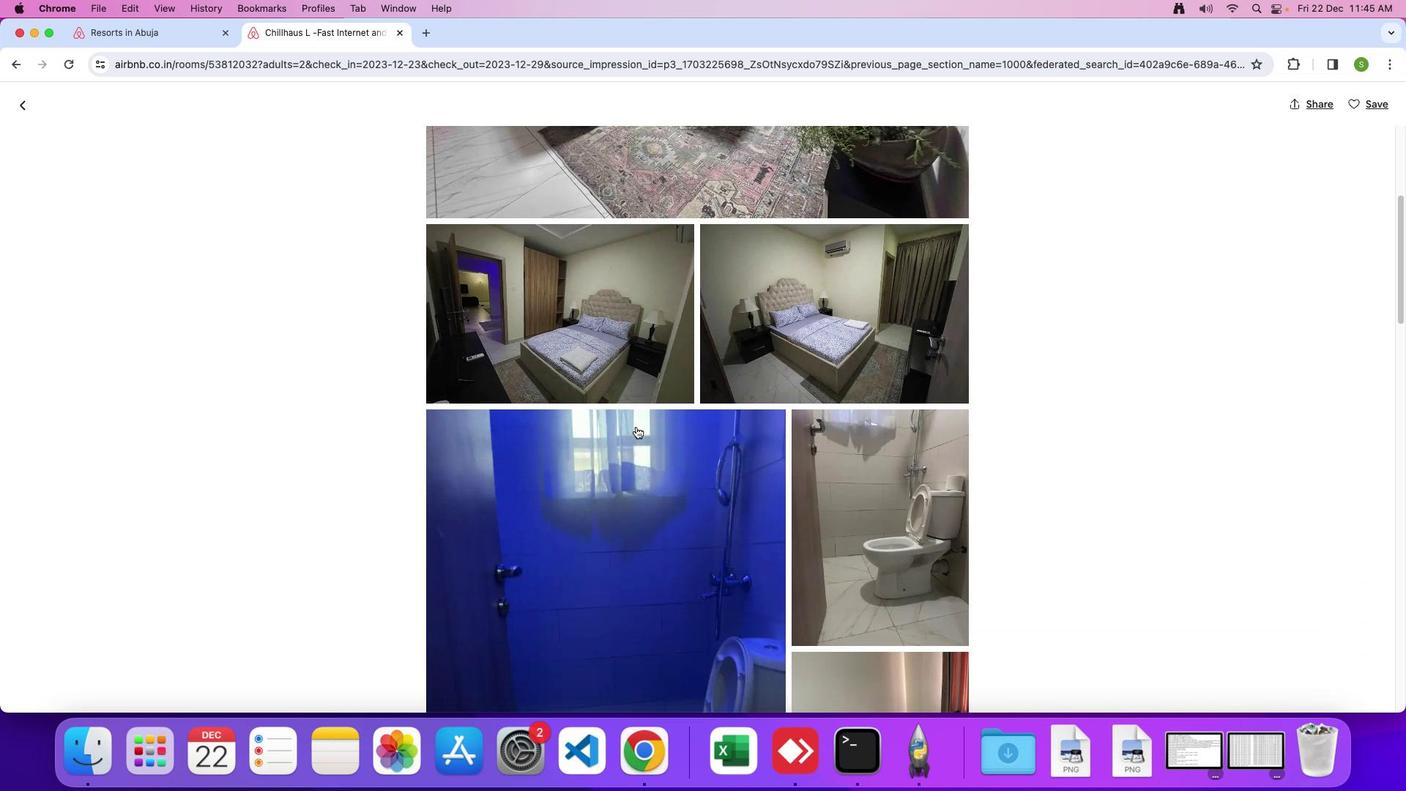 
Action: Mouse scrolled (636, 426) with delta (0, 0)
Screenshot: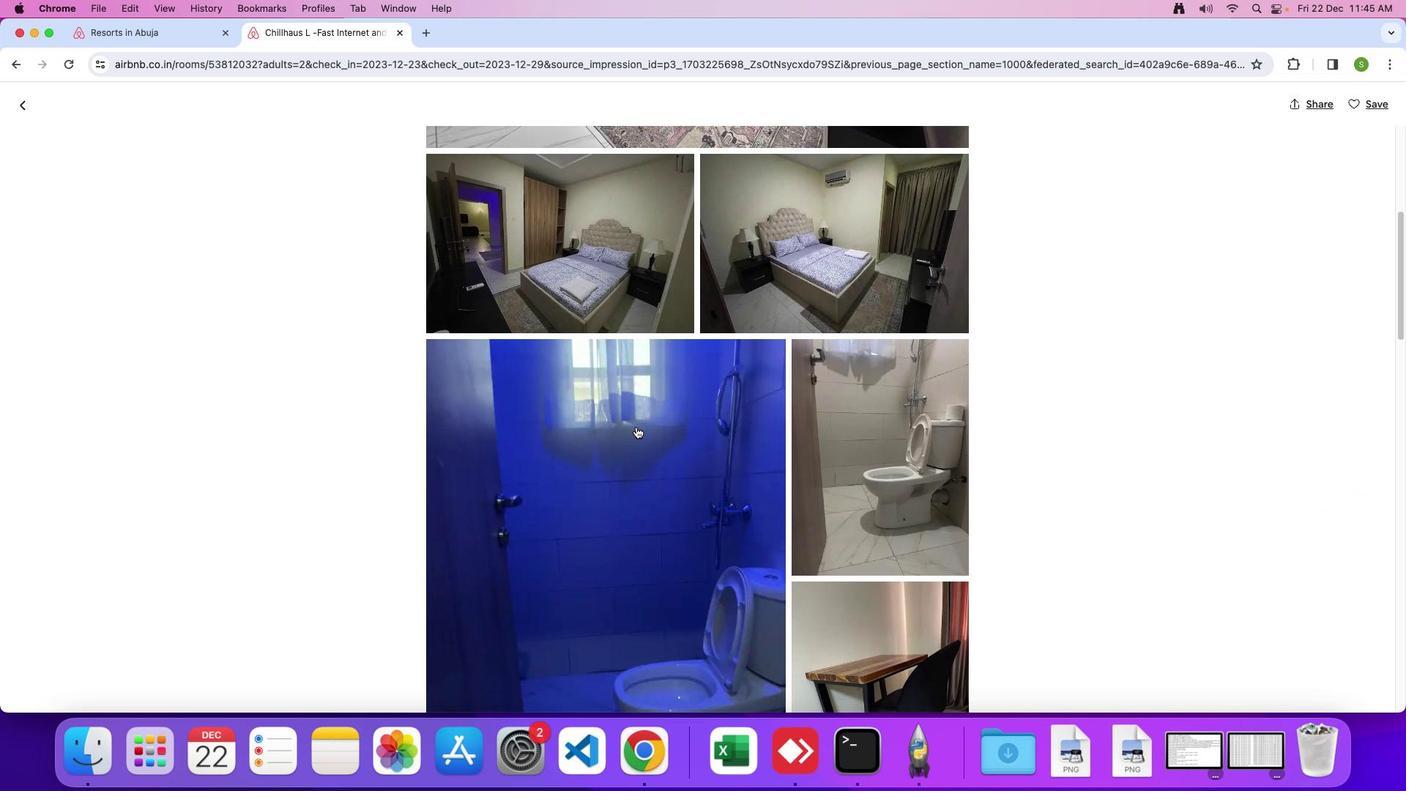 
Action: Mouse scrolled (636, 426) with delta (0, 0)
Screenshot: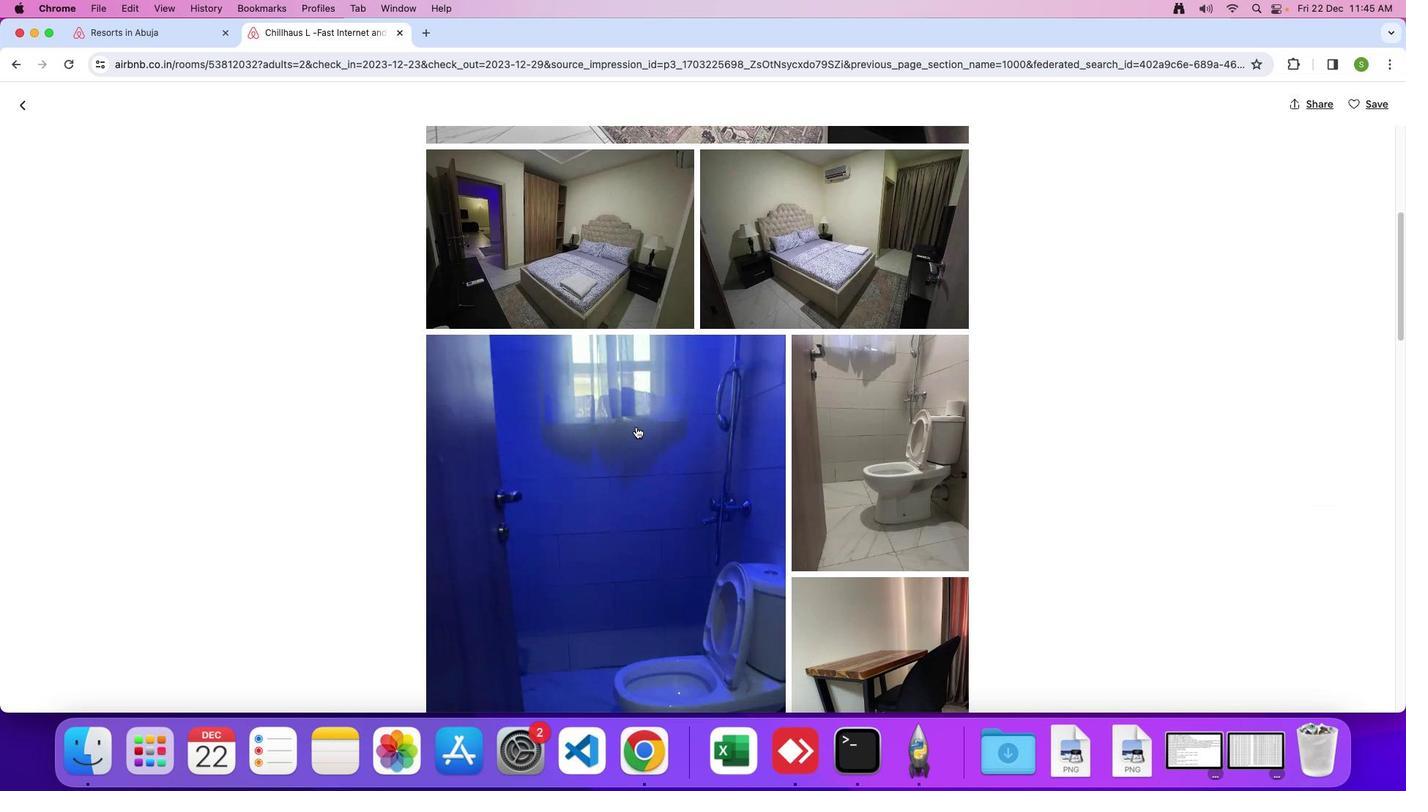 
Action: Mouse scrolled (636, 426) with delta (0, -1)
Screenshot: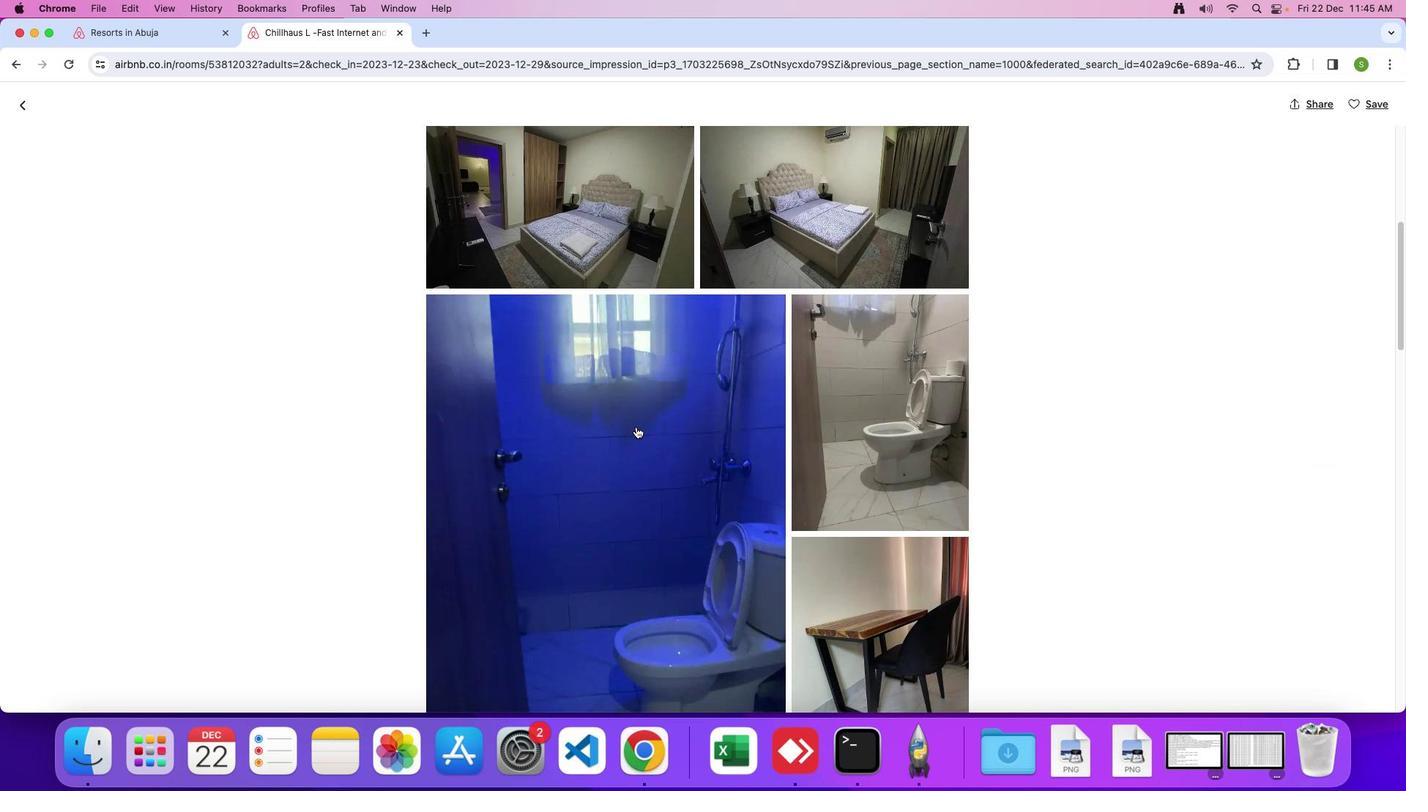 
Action: Mouse scrolled (636, 426) with delta (0, 0)
Screenshot: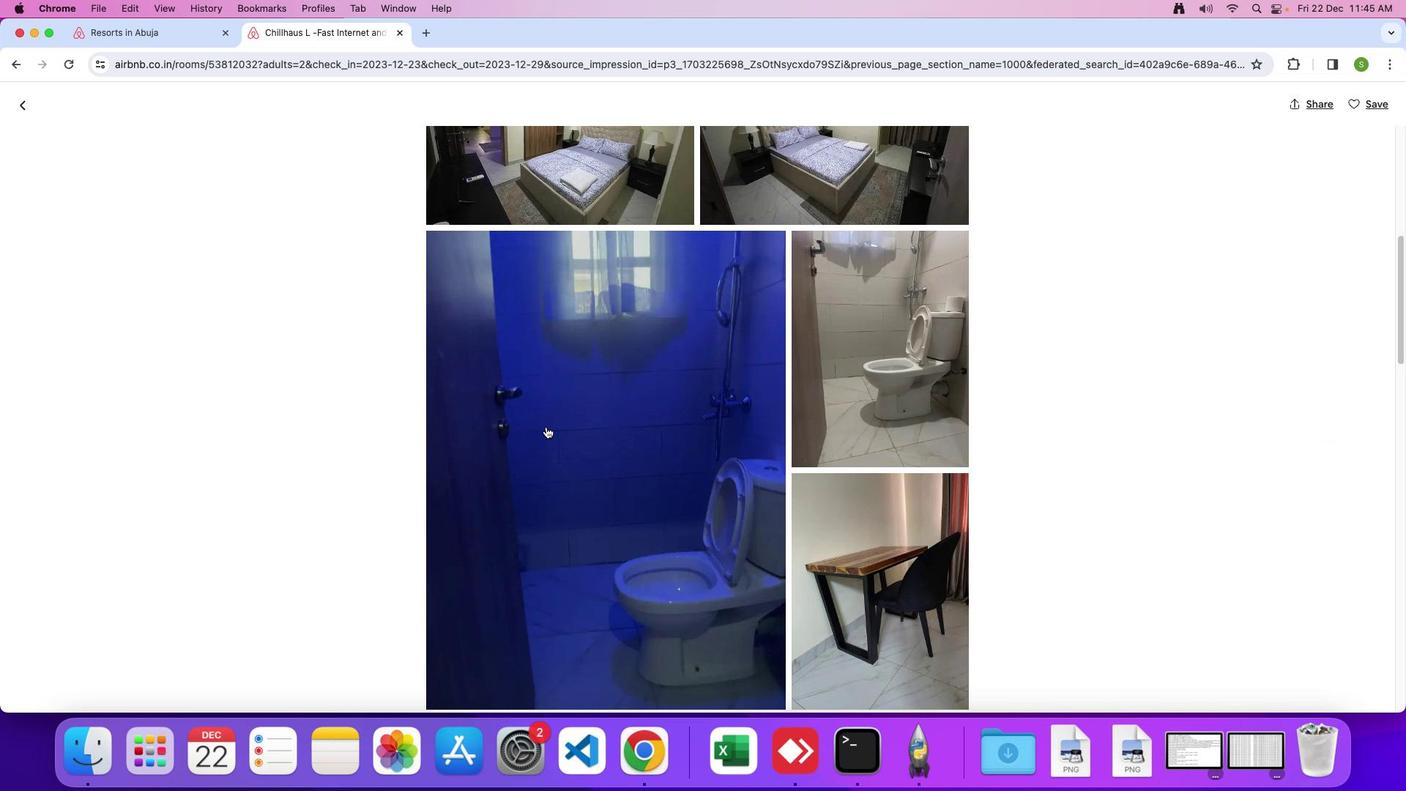 
Action: Mouse scrolled (636, 426) with delta (0, 0)
Screenshot: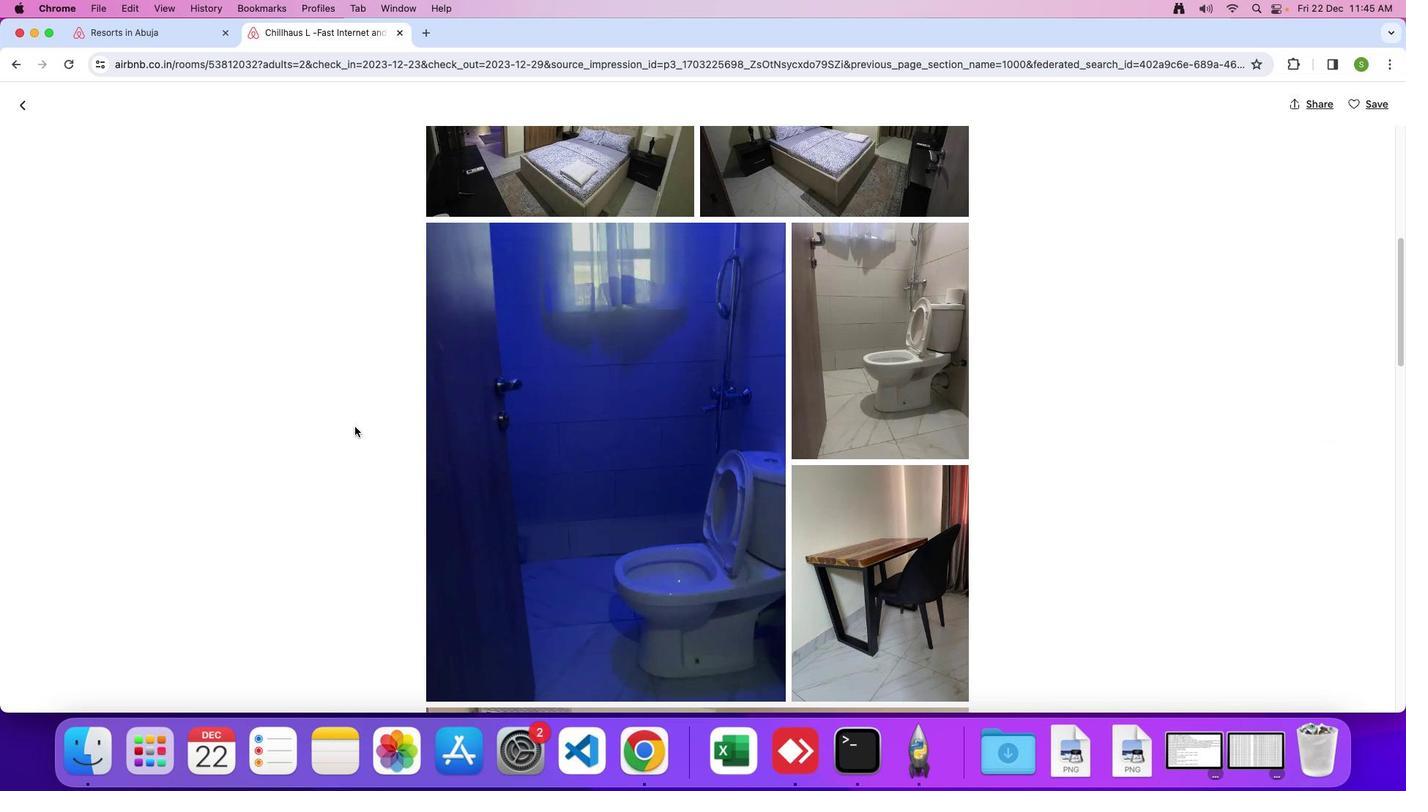 
Action: Mouse moved to (349, 427)
Screenshot: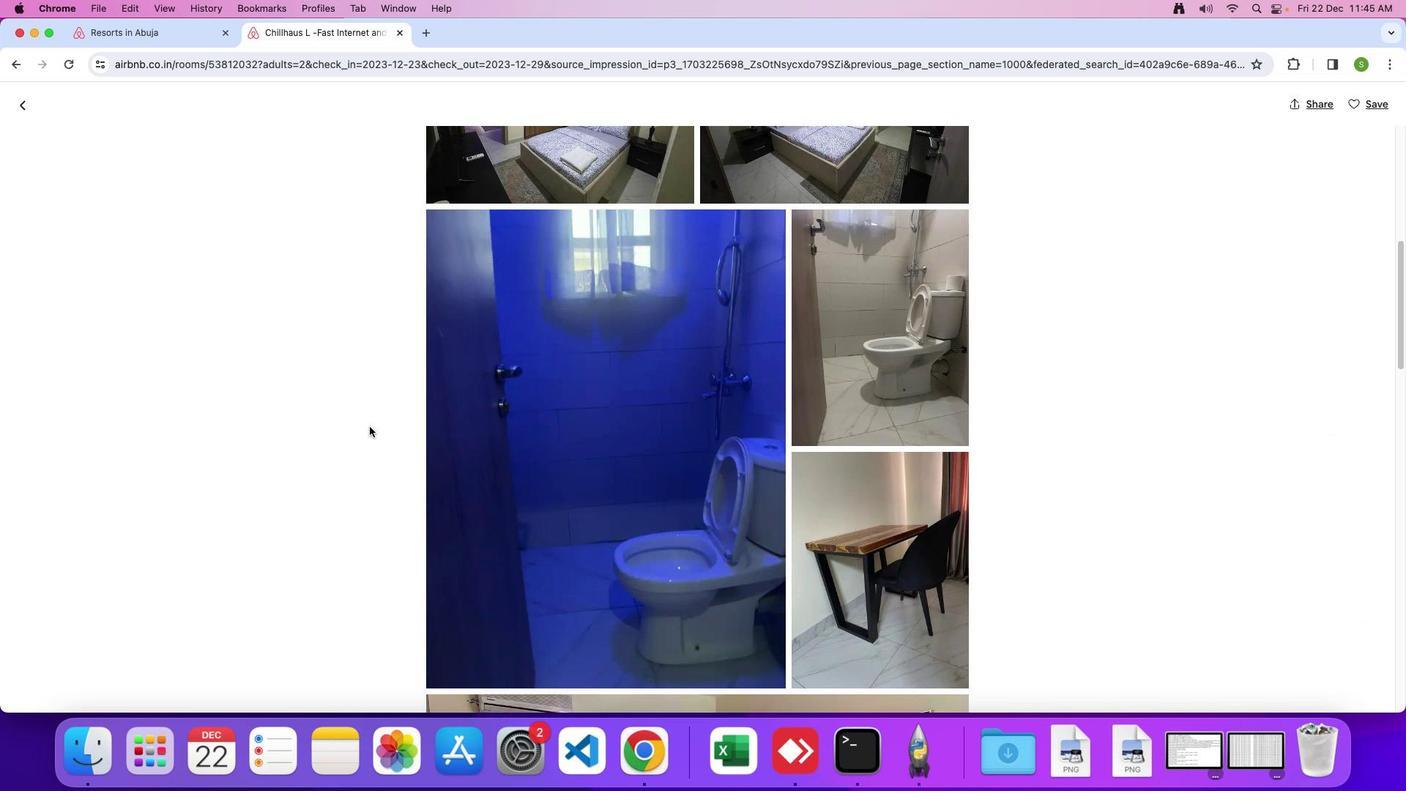 
Action: Mouse scrolled (349, 427) with delta (0, 0)
Screenshot: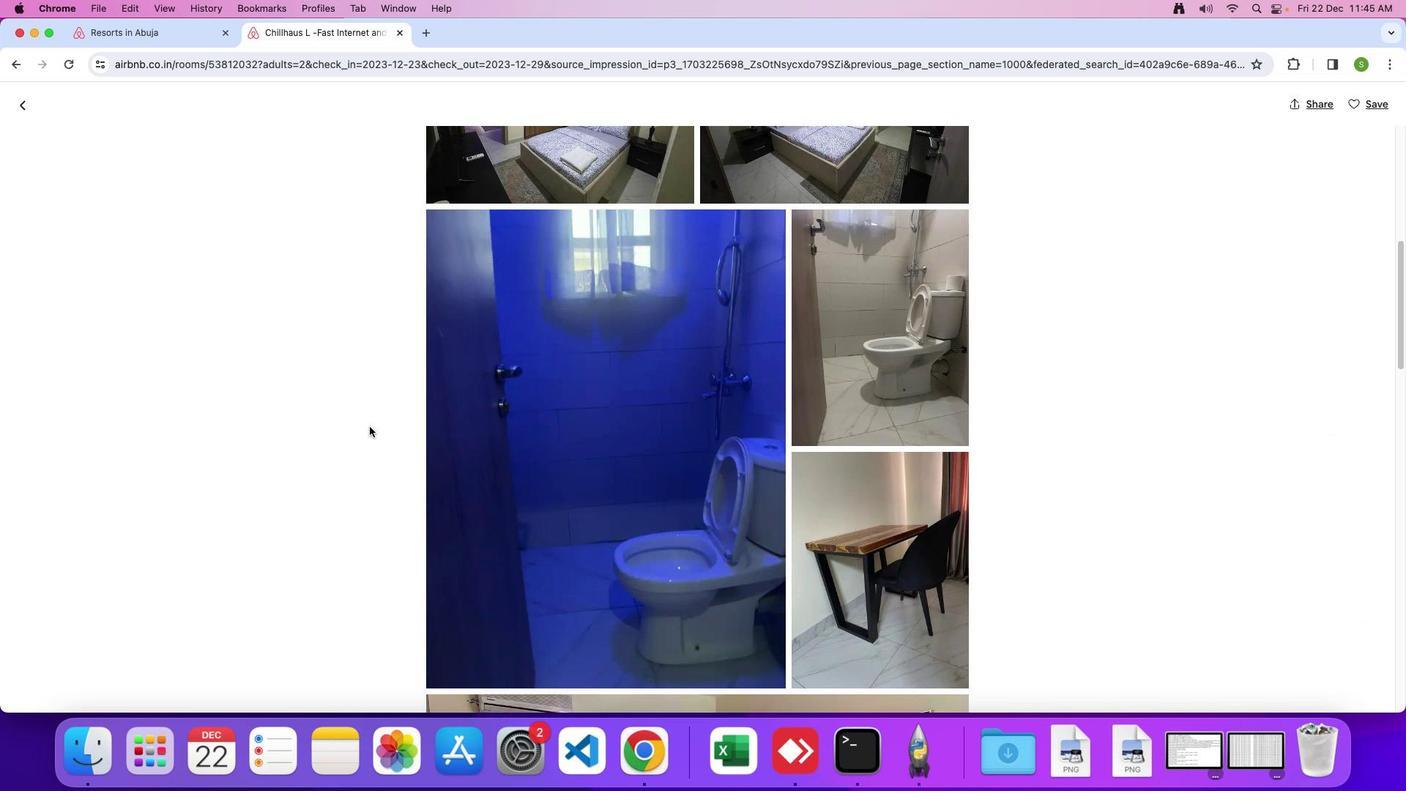 
Action: Mouse moved to (512, 432)
Screenshot: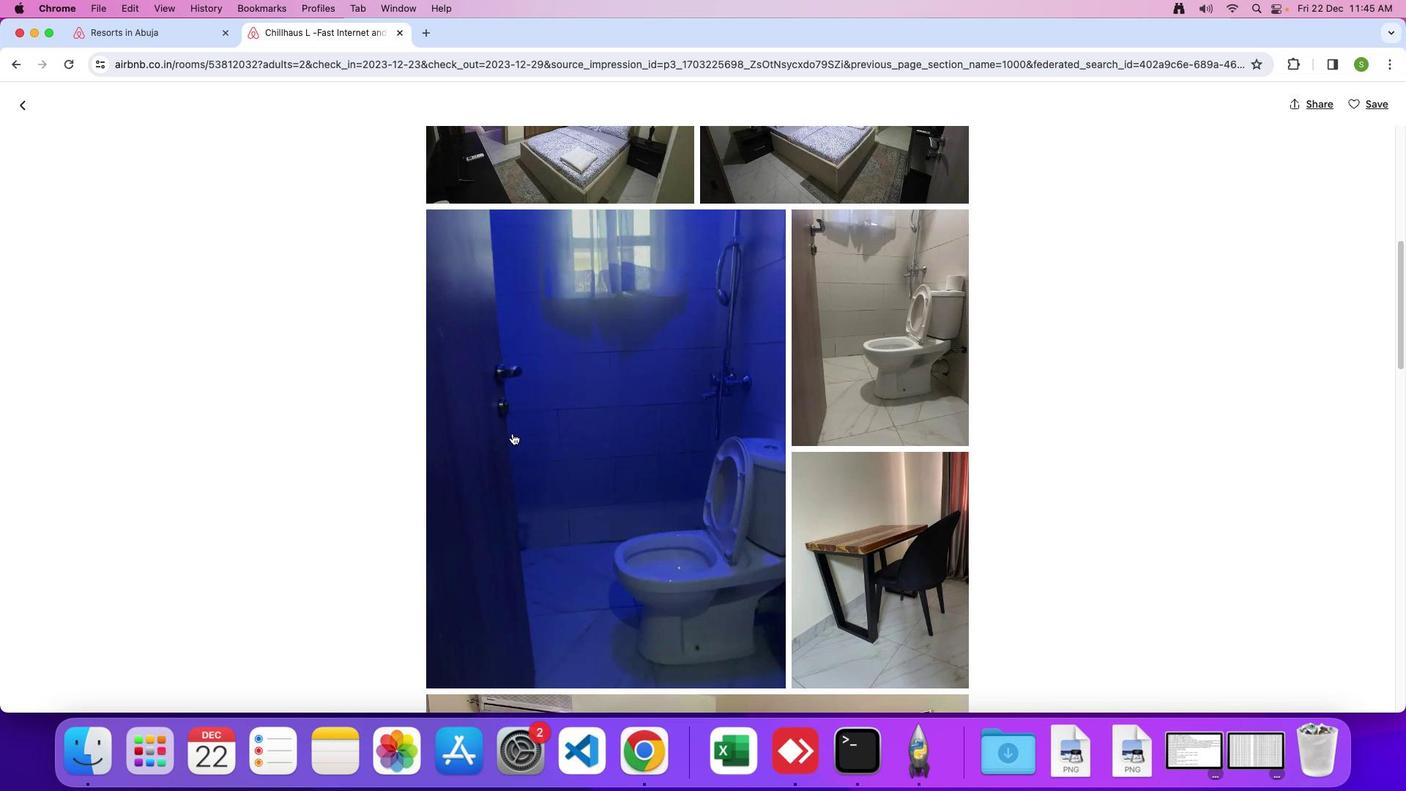 
Action: Mouse scrolled (512, 432) with delta (0, 0)
Screenshot: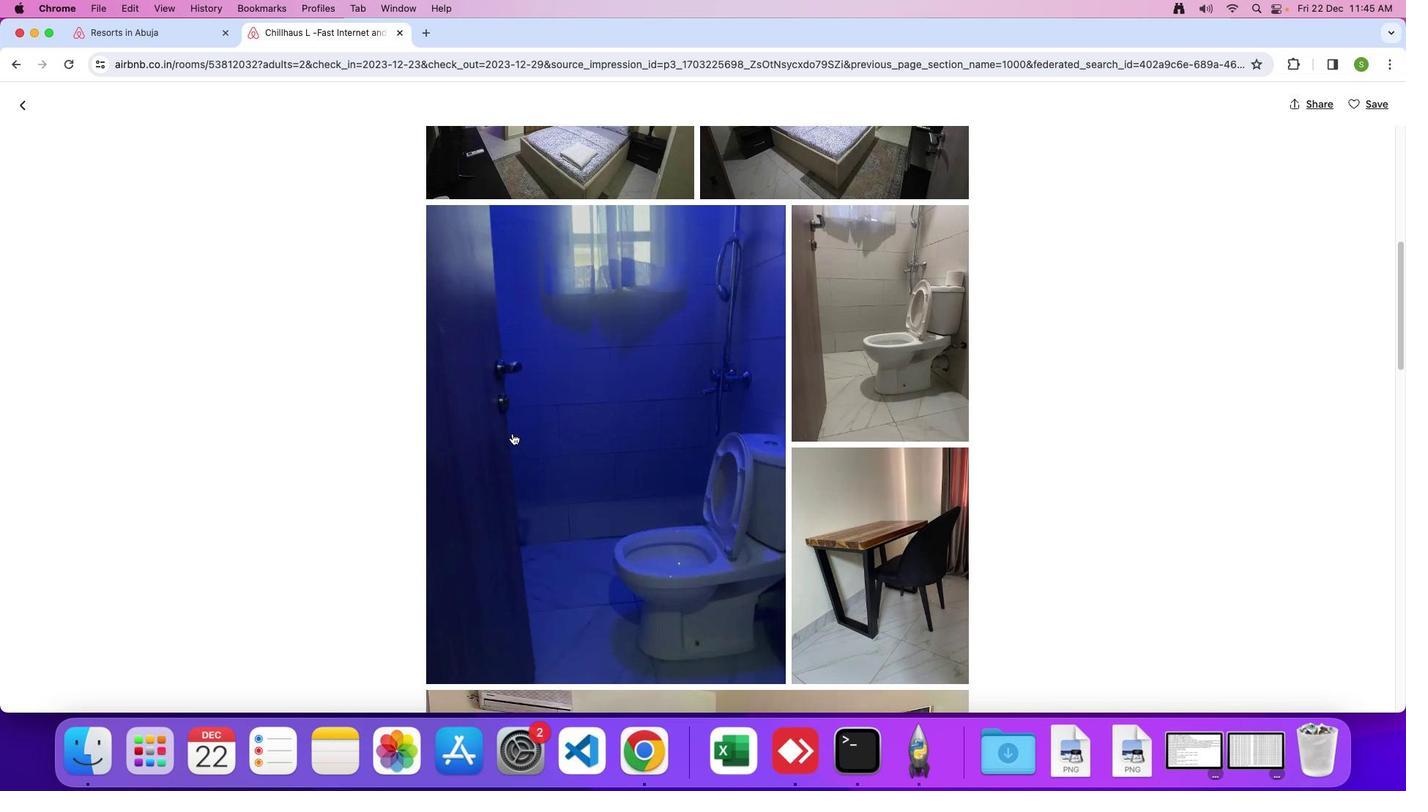 
Action: Mouse scrolled (512, 432) with delta (0, 0)
Screenshot: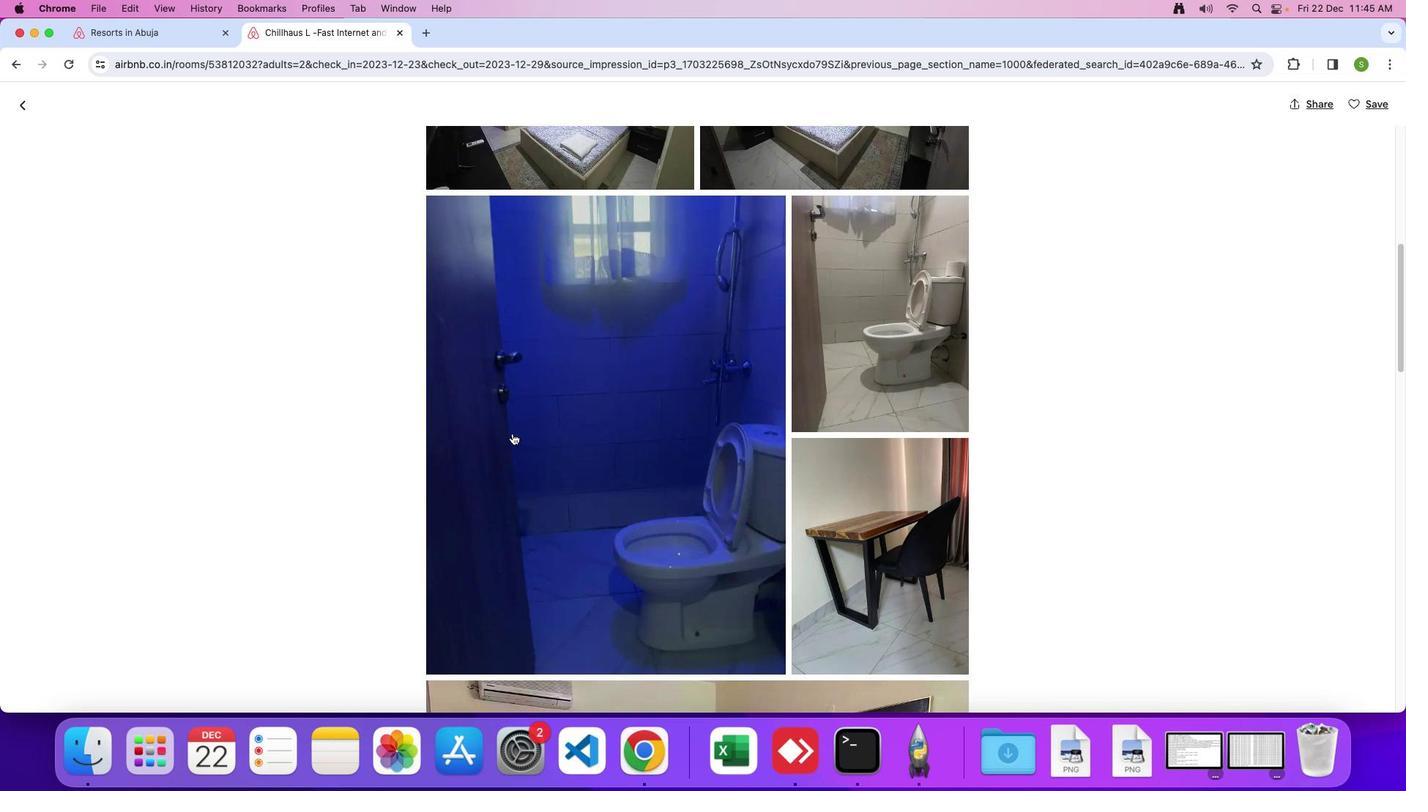
Action: Mouse scrolled (512, 432) with delta (0, -2)
Screenshot: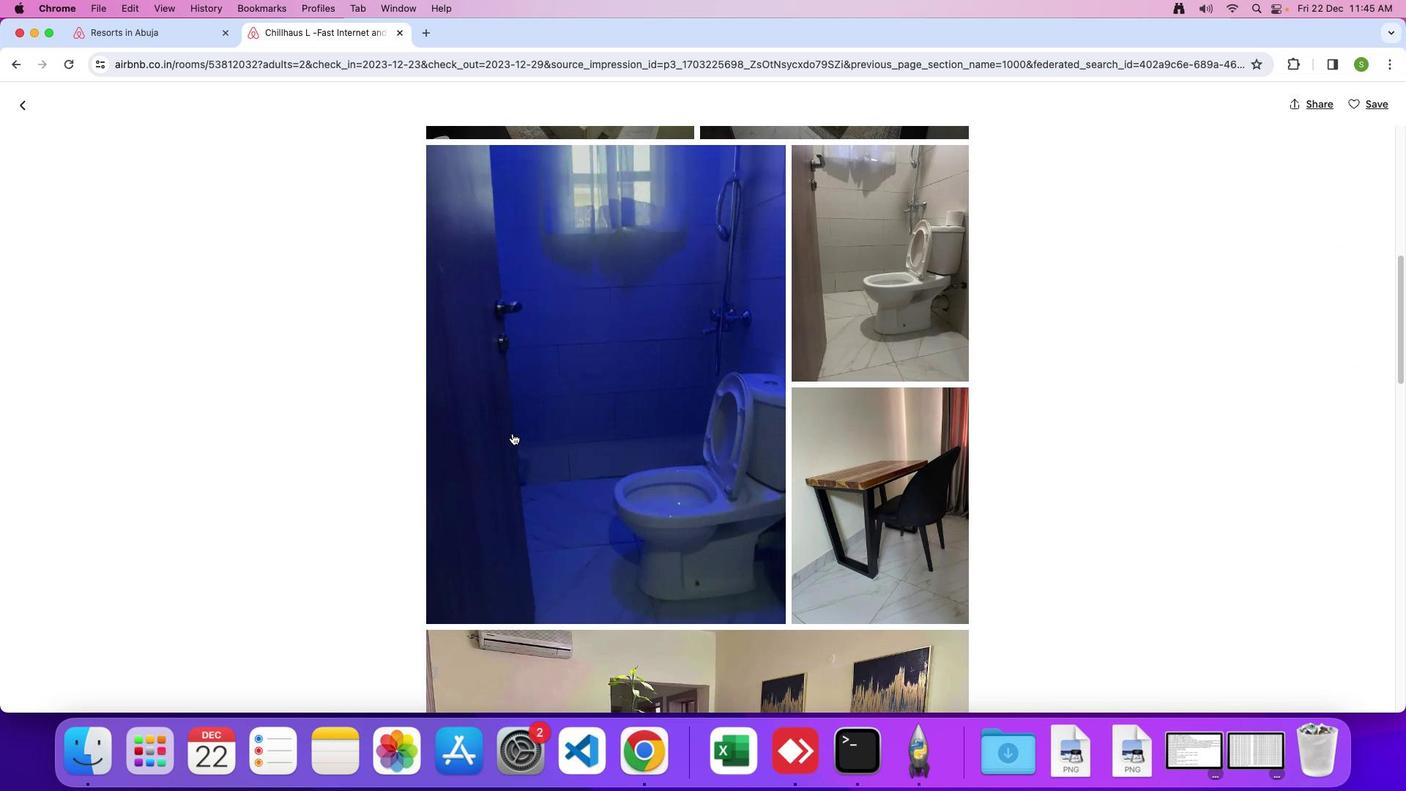 
Action: Mouse scrolled (512, 432) with delta (0, 0)
Screenshot: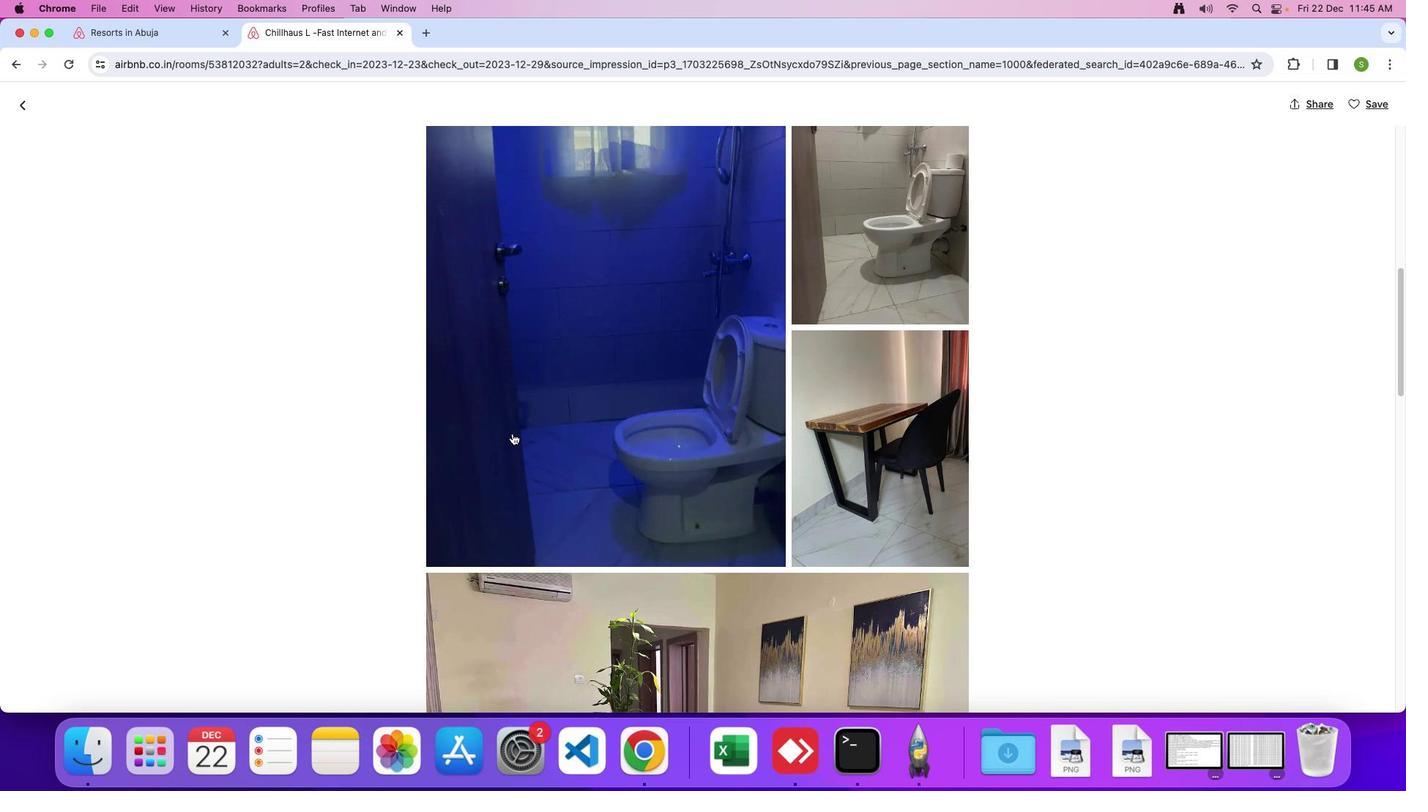 
Action: Mouse scrolled (512, 432) with delta (0, 0)
Screenshot: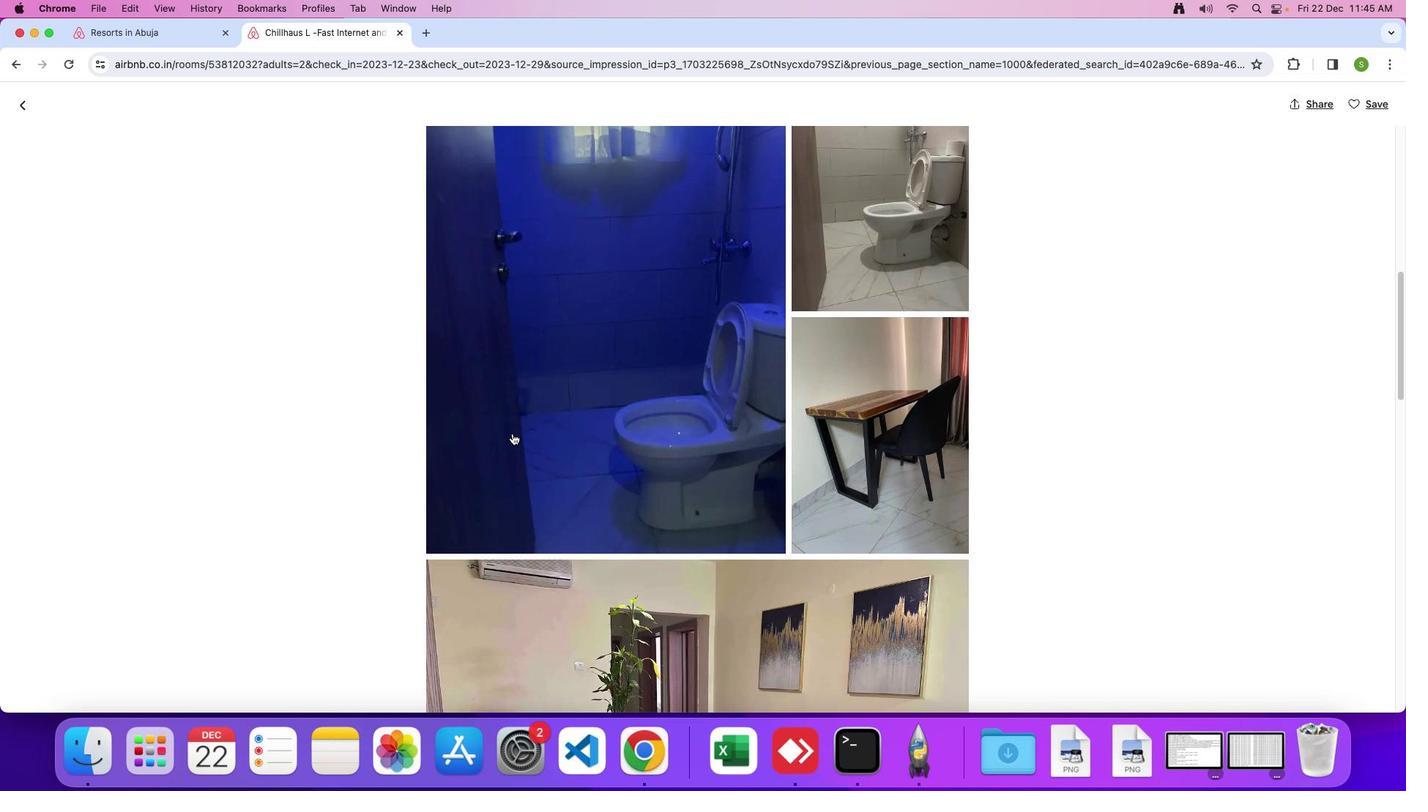 
Action: Mouse scrolled (512, 432) with delta (0, -1)
Screenshot: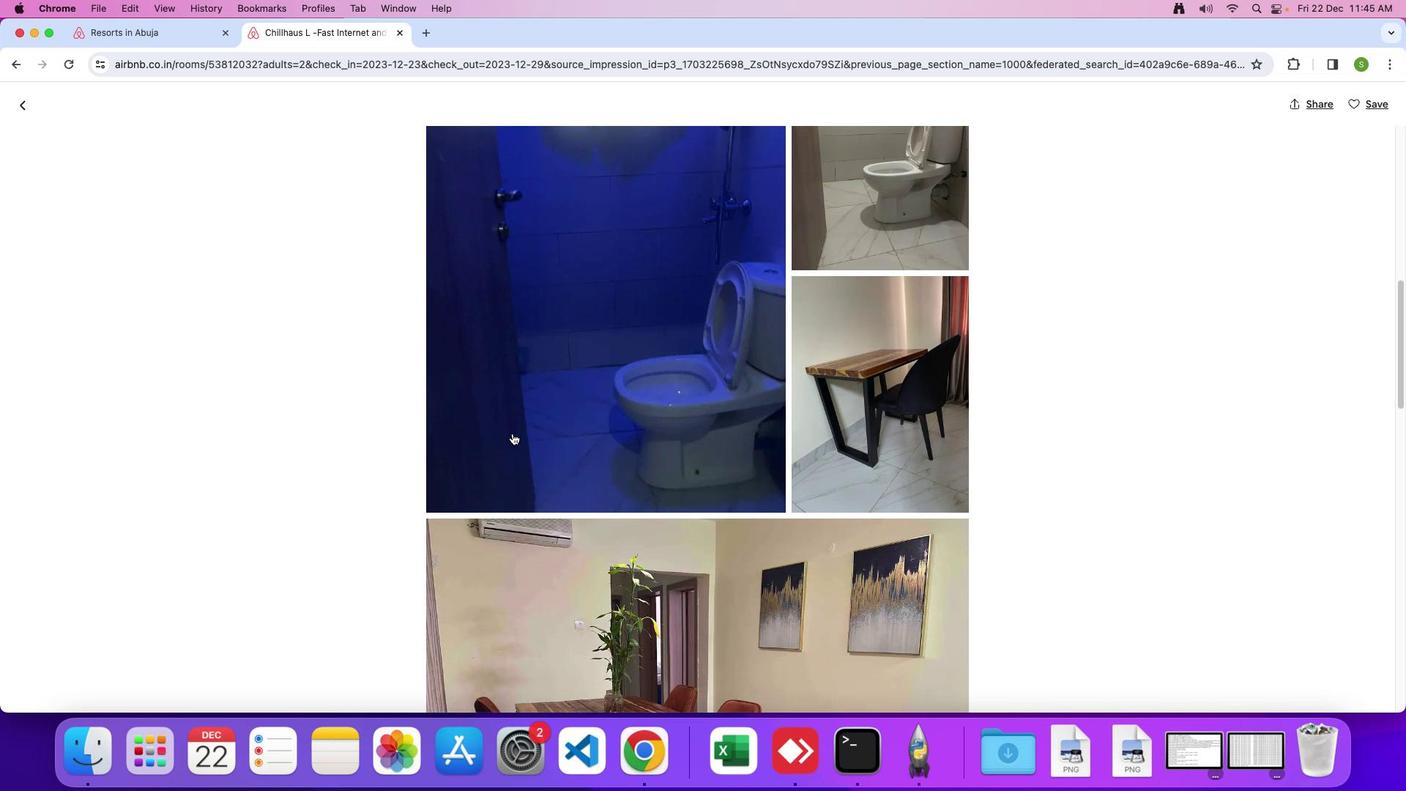 
Action: Mouse scrolled (512, 432) with delta (0, 0)
Screenshot: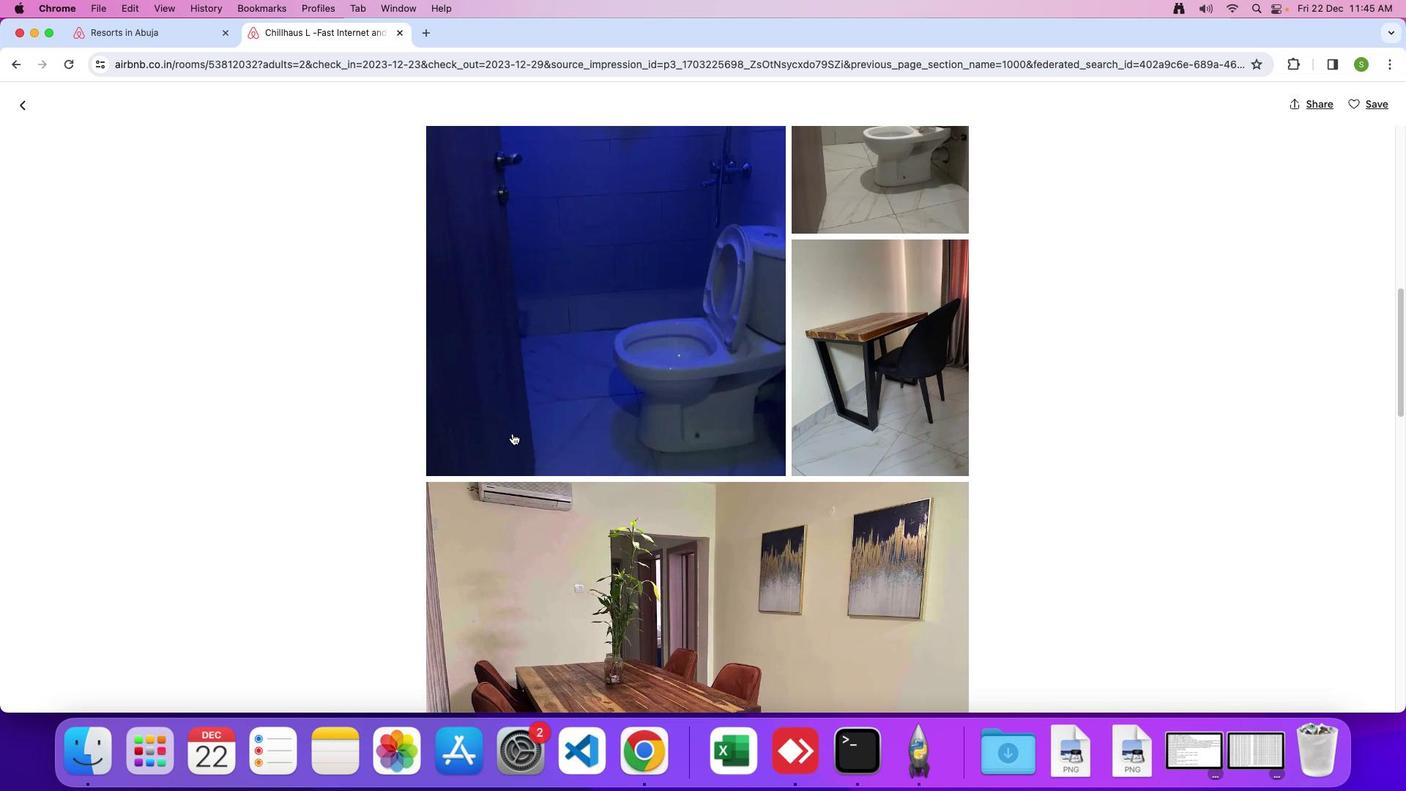 
Action: Mouse scrolled (512, 432) with delta (0, 0)
Screenshot: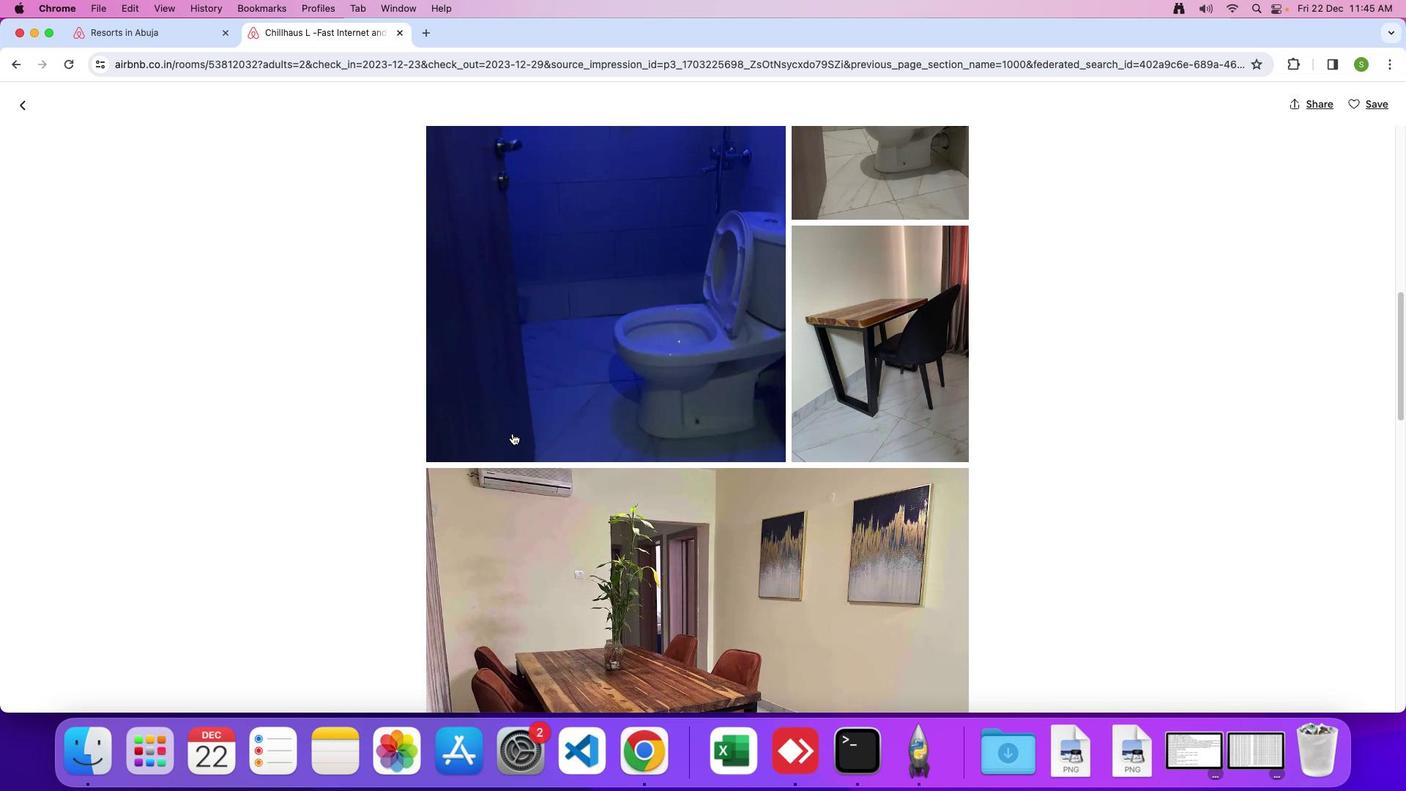 
Action: Mouse scrolled (512, 432) with delta (0, -1)
Screenshot: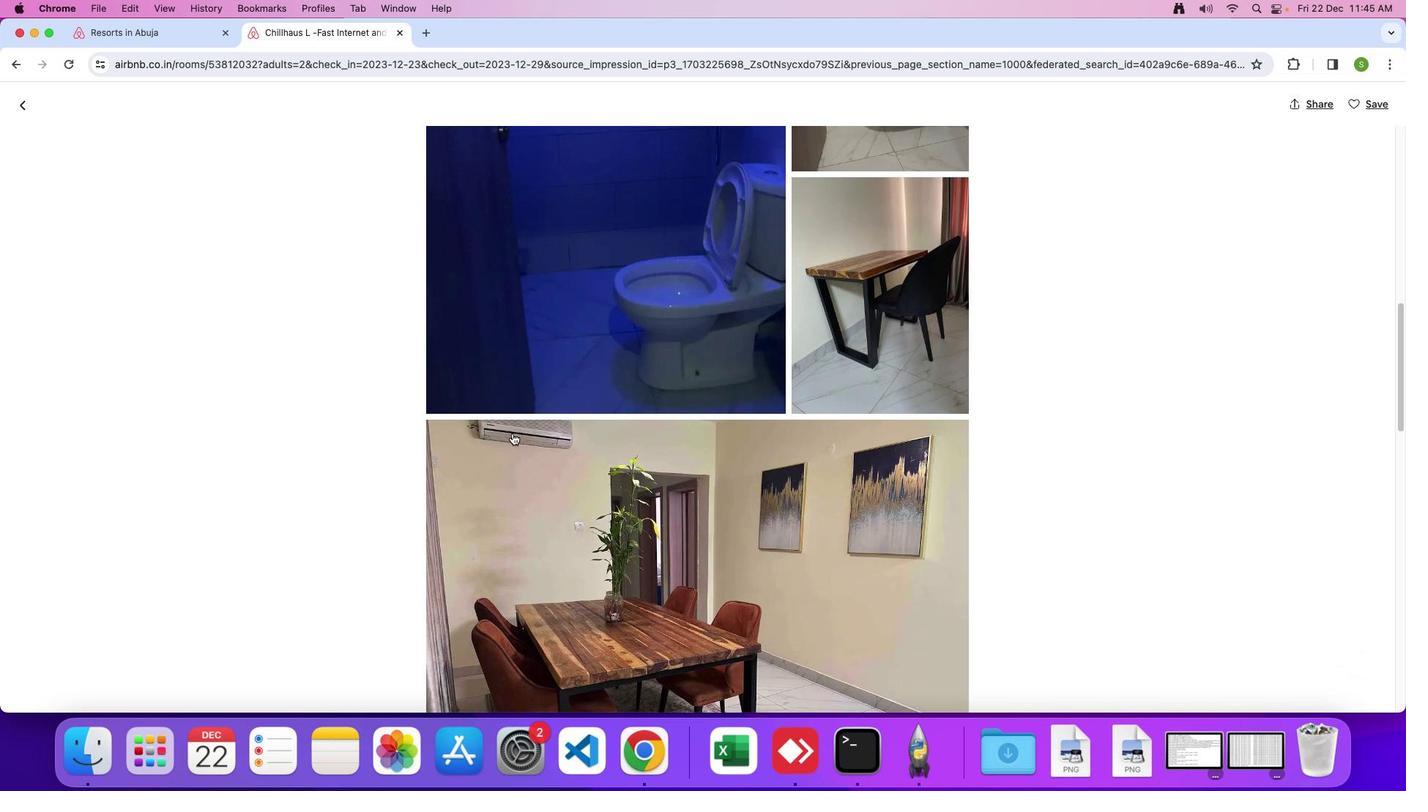
Action: Mouse scrolled (512, 432) with delta (0, 0)
Screenshot: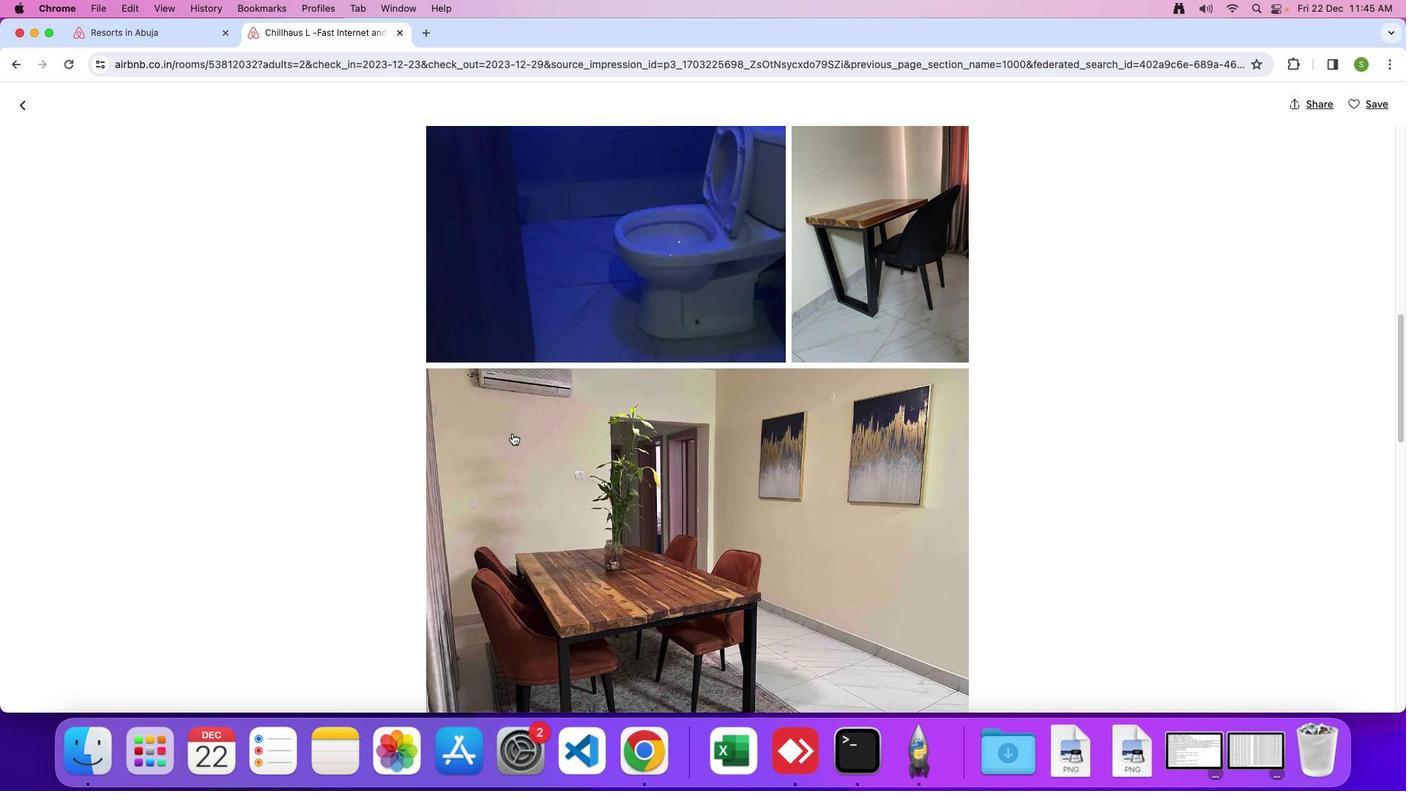 
Action: Mouse scrolled (512, 432) with delta (0, 0)
Screenshot: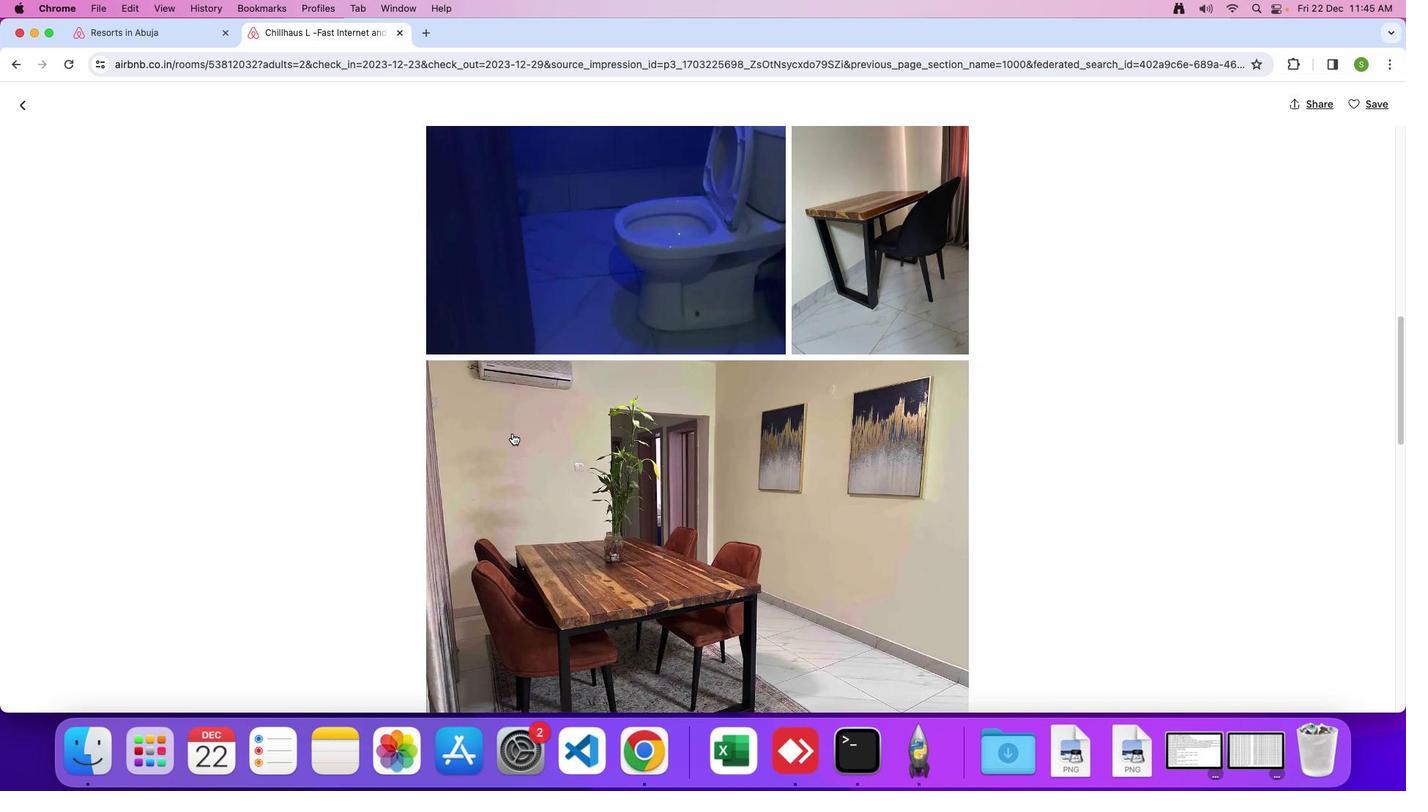 
Action: Mouse scrolled (512, 432) with delta (0, -1)
Screenshot: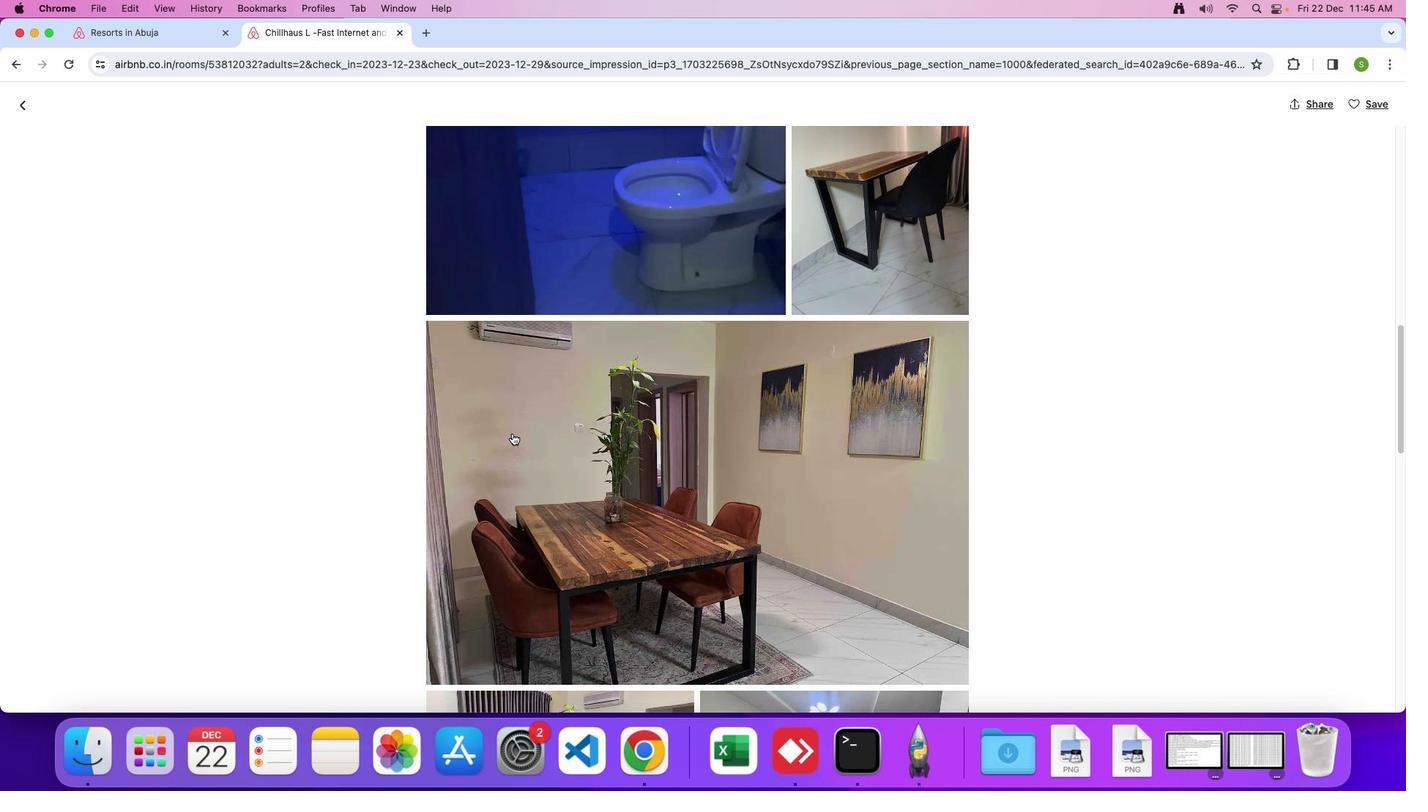 
Action: Mouse scrolled (512, 432) with delta (0, 0)
Screenshot: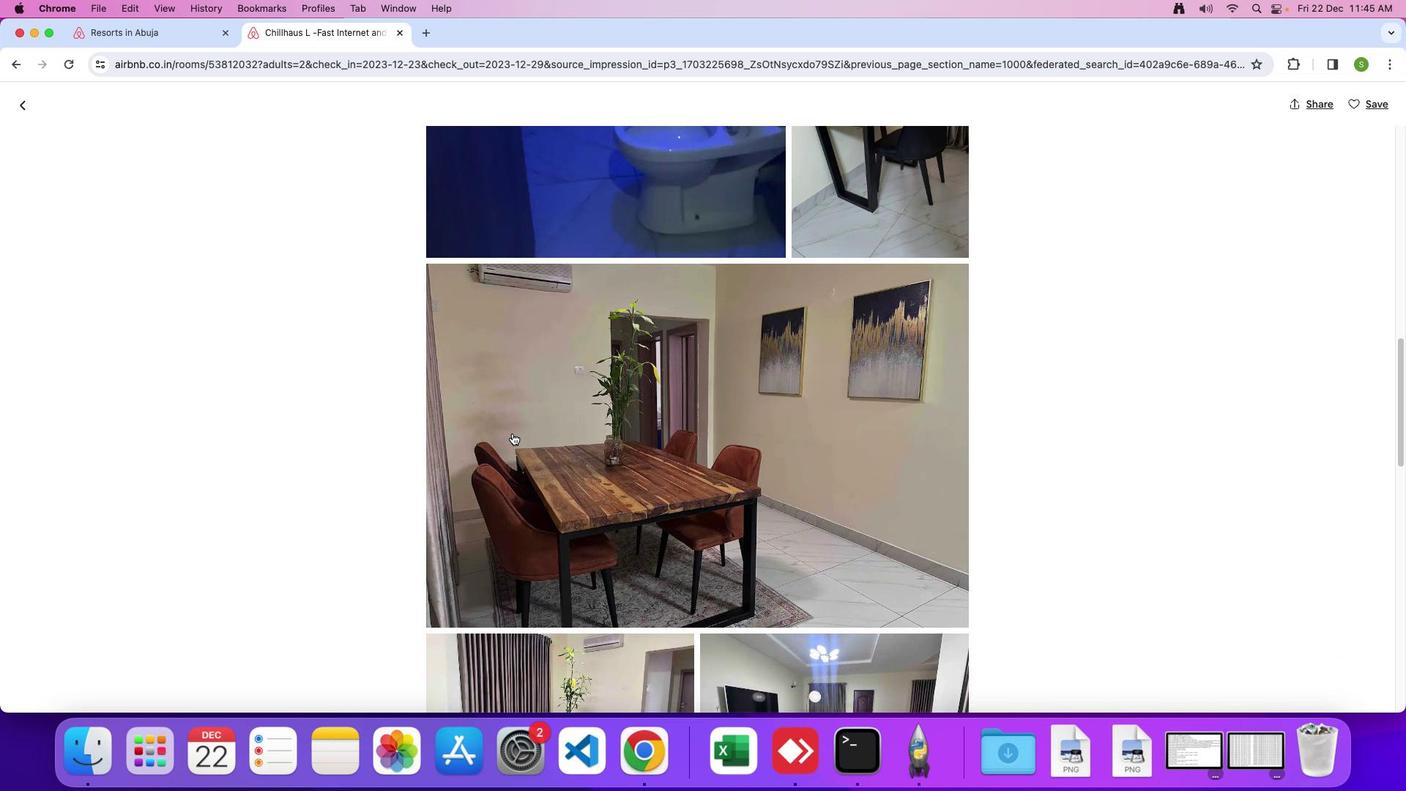 
Action: Mouse scrolled (512, 432) with delta (0, 0)
Screenshot: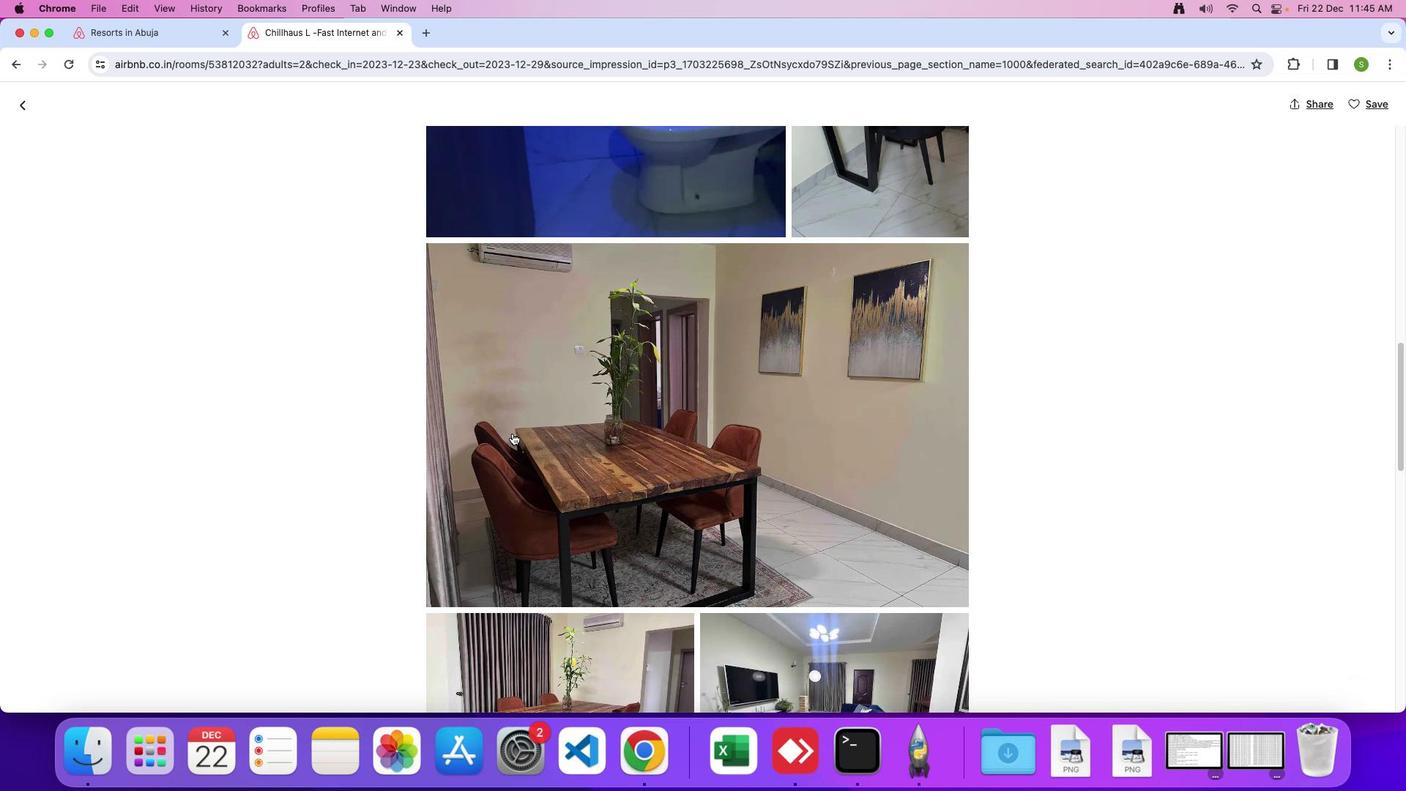 
Action: Mouse scrolled (512, 432) with delta (0, -2)
Screenshot: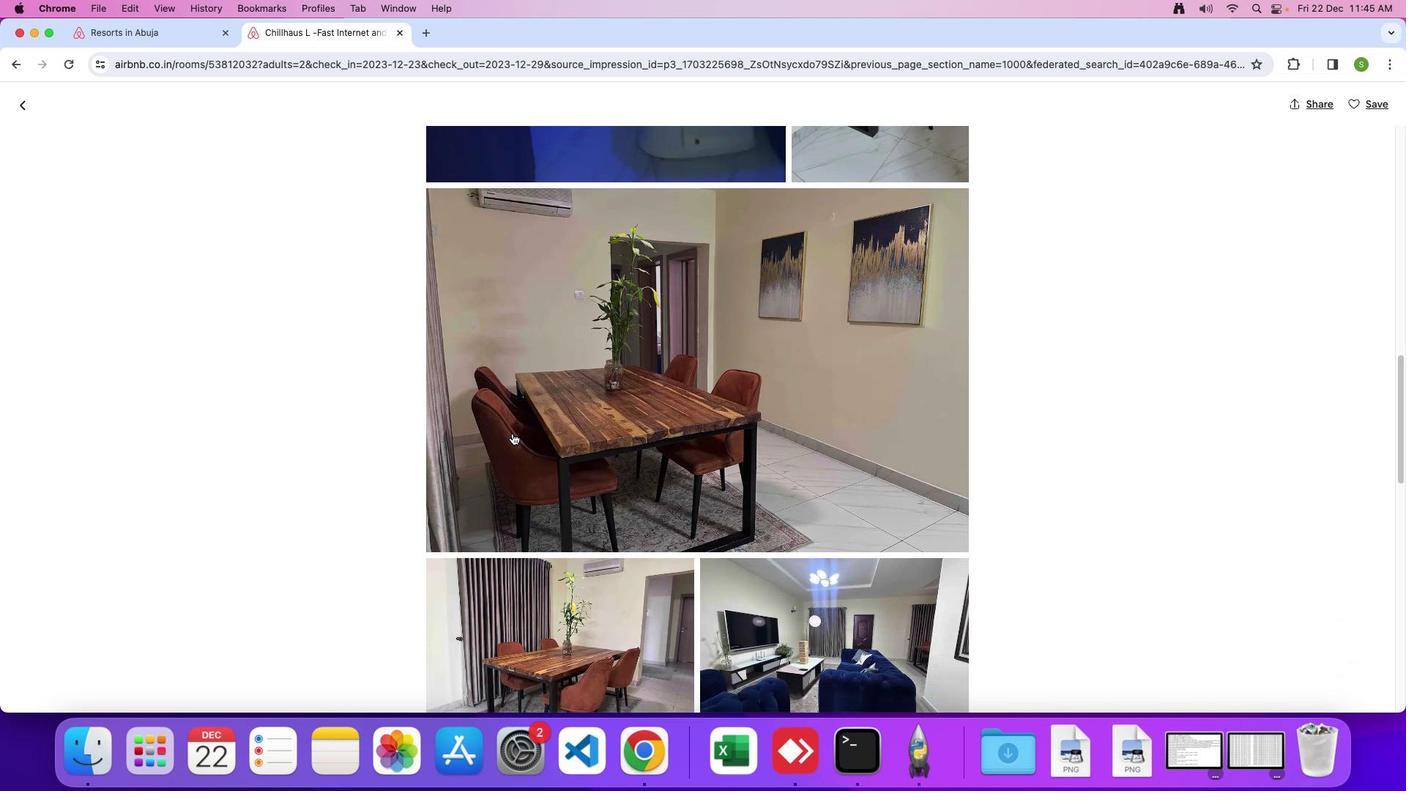 
Action: Mouse scrolled (512, 432) with delta (0, 0)
Screenshot: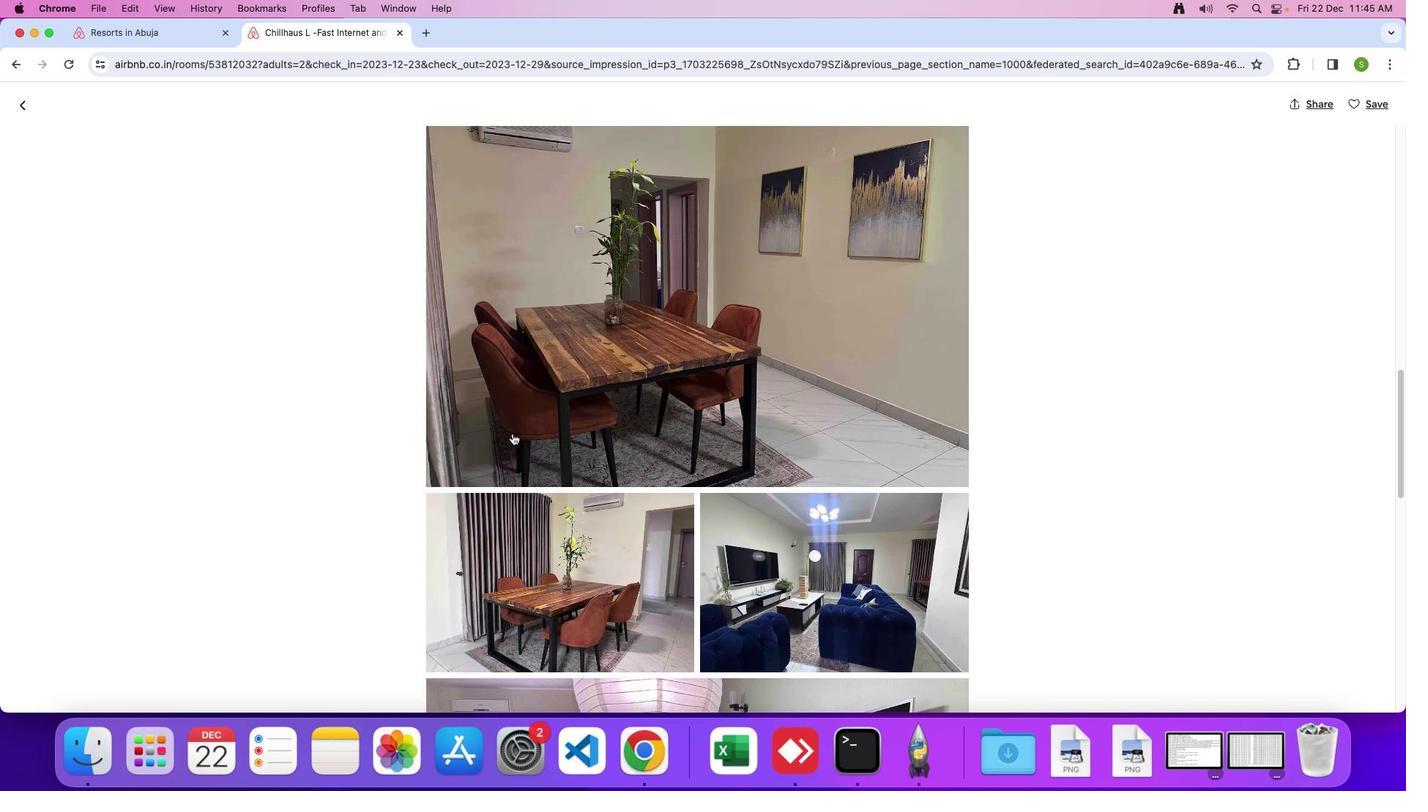 
Action: Mouse scrolled (512, 432) with delta (0, 0)
Screenshot: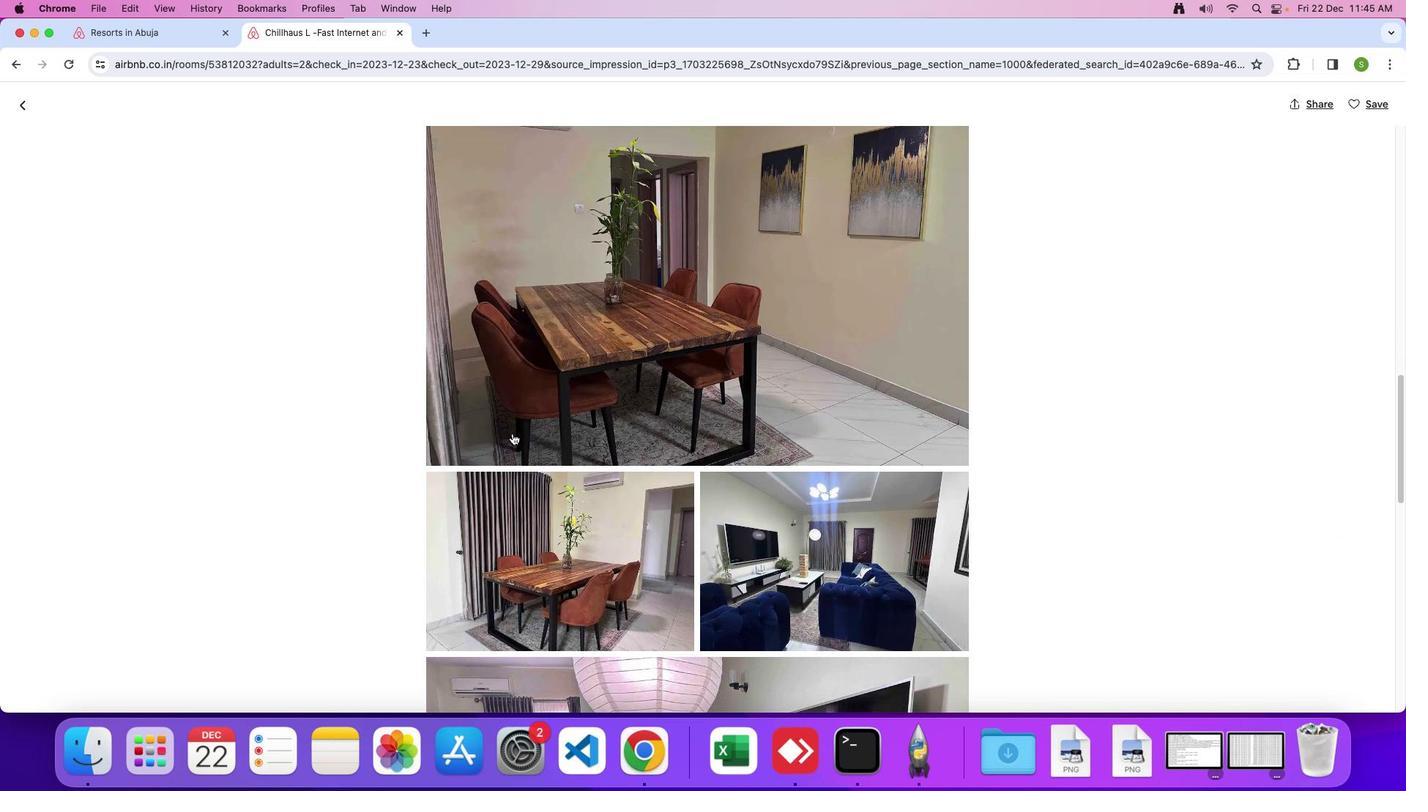 
Action: Mouse scrolled (512, 432) with delta (0, -2)
Screenshot: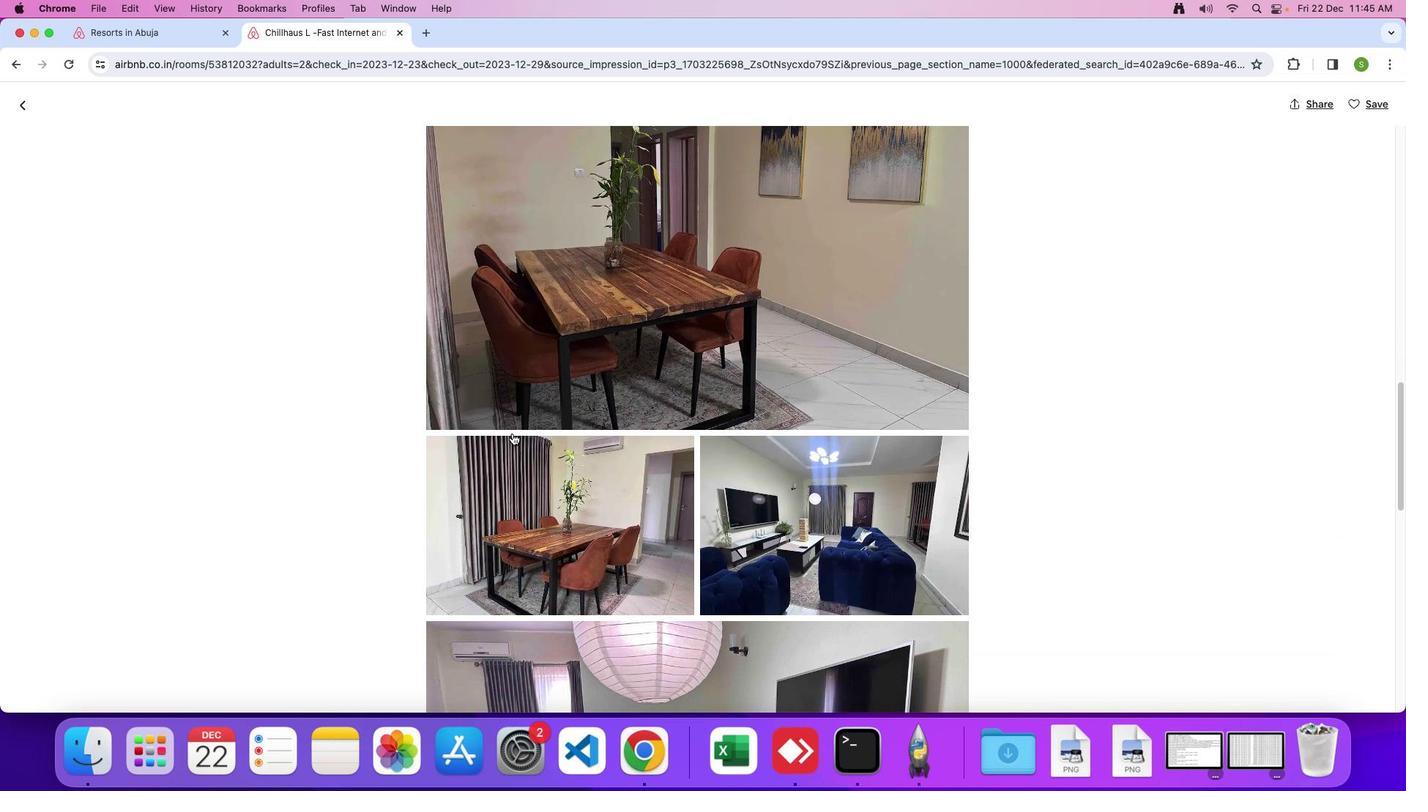 
Action: Mouse scrolled (512, 432) with delta (0, 0)
Screenshot: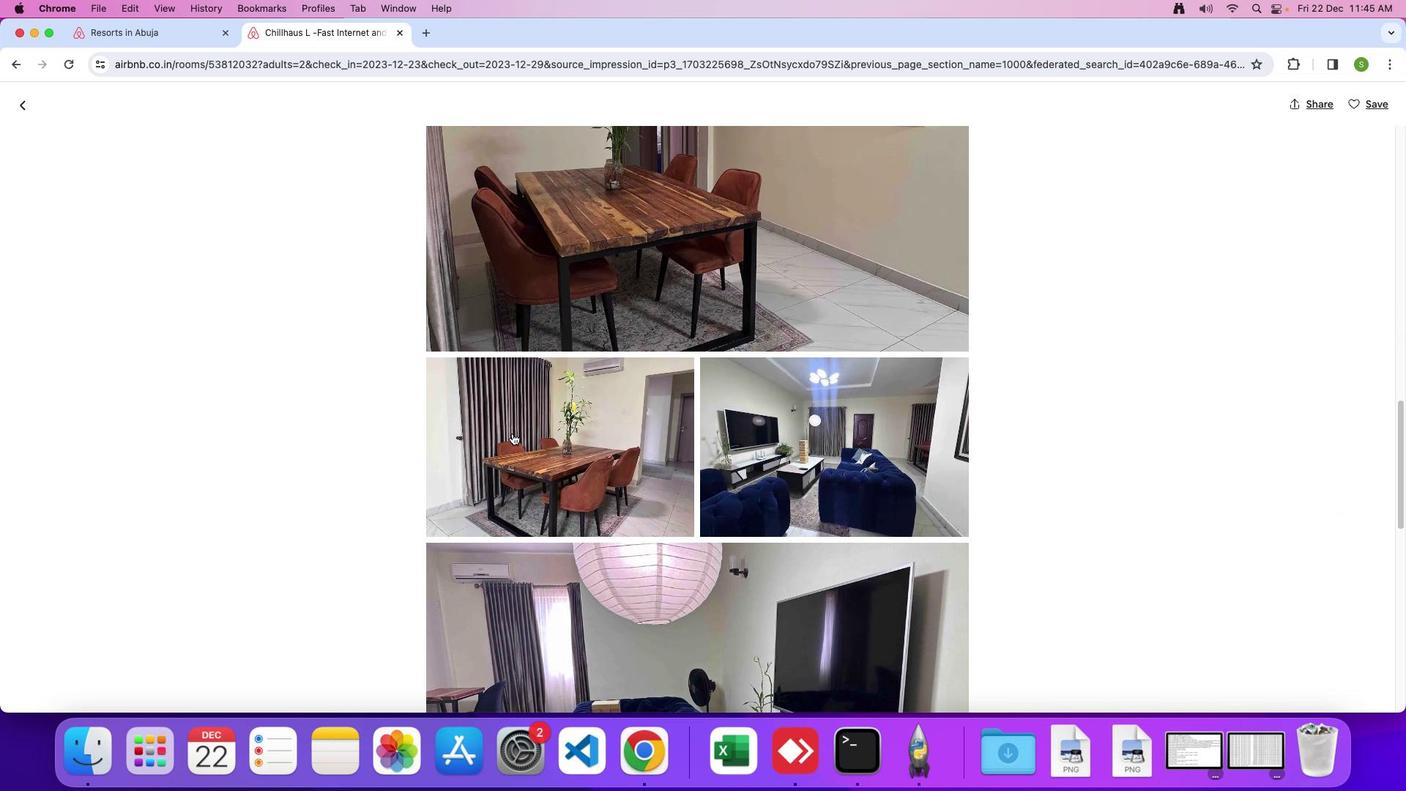 
Action: Mouse scrolled (512, 432) with delta (0, 0)
Screenshot: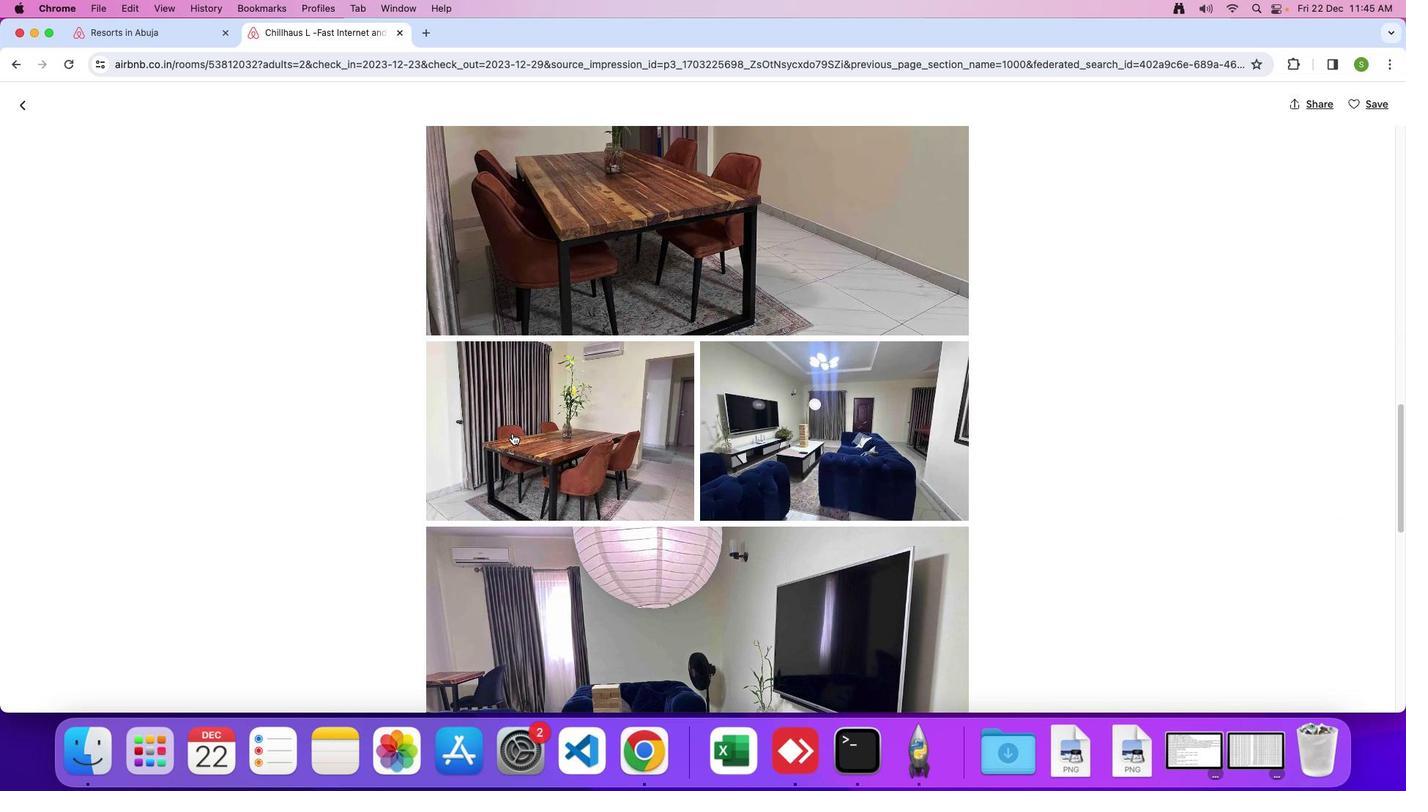 
Action: Mouse scrolled (512, 432) with delta (0, -2)
Screenshot: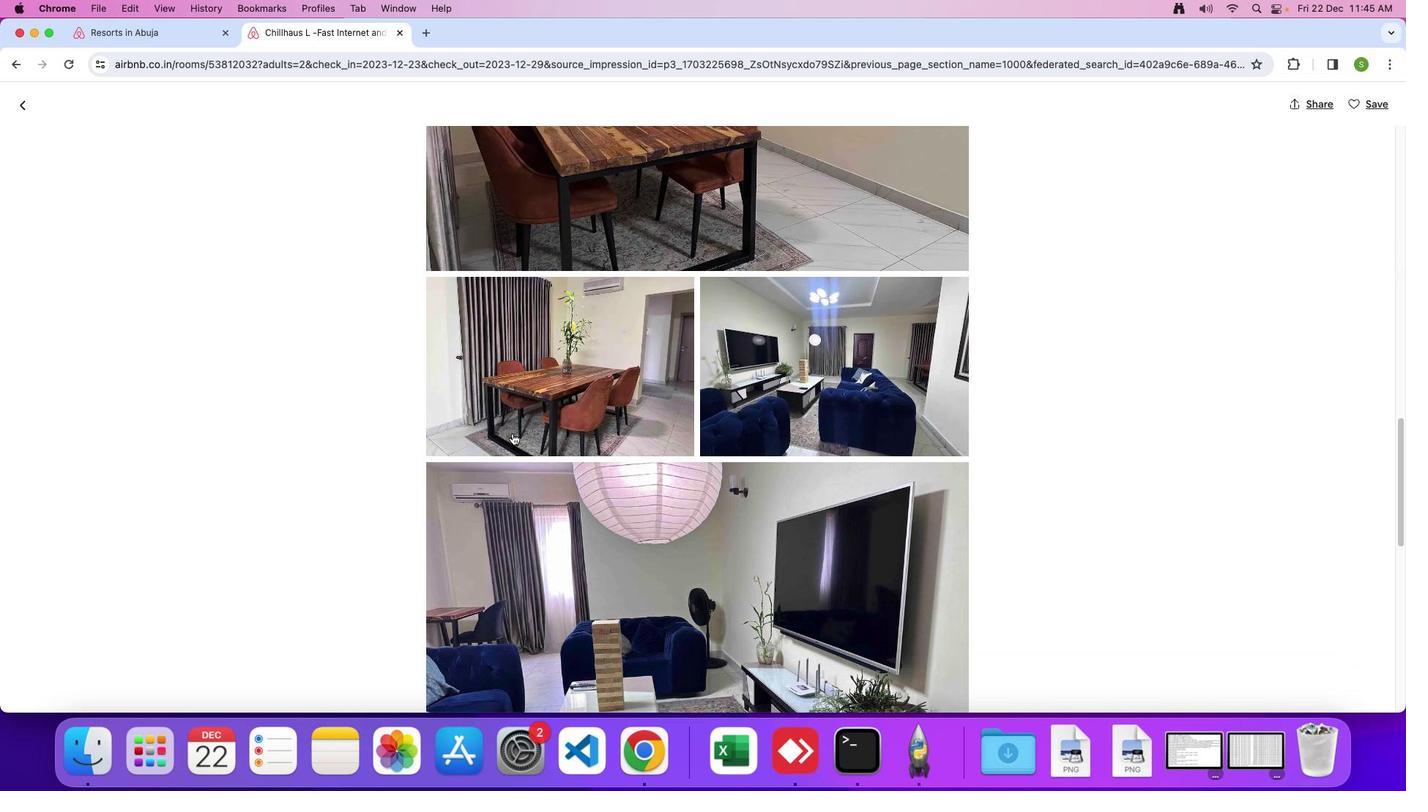 
Action: Mouse scrolled (512, 432) with delta (0, 0)
Screenshot: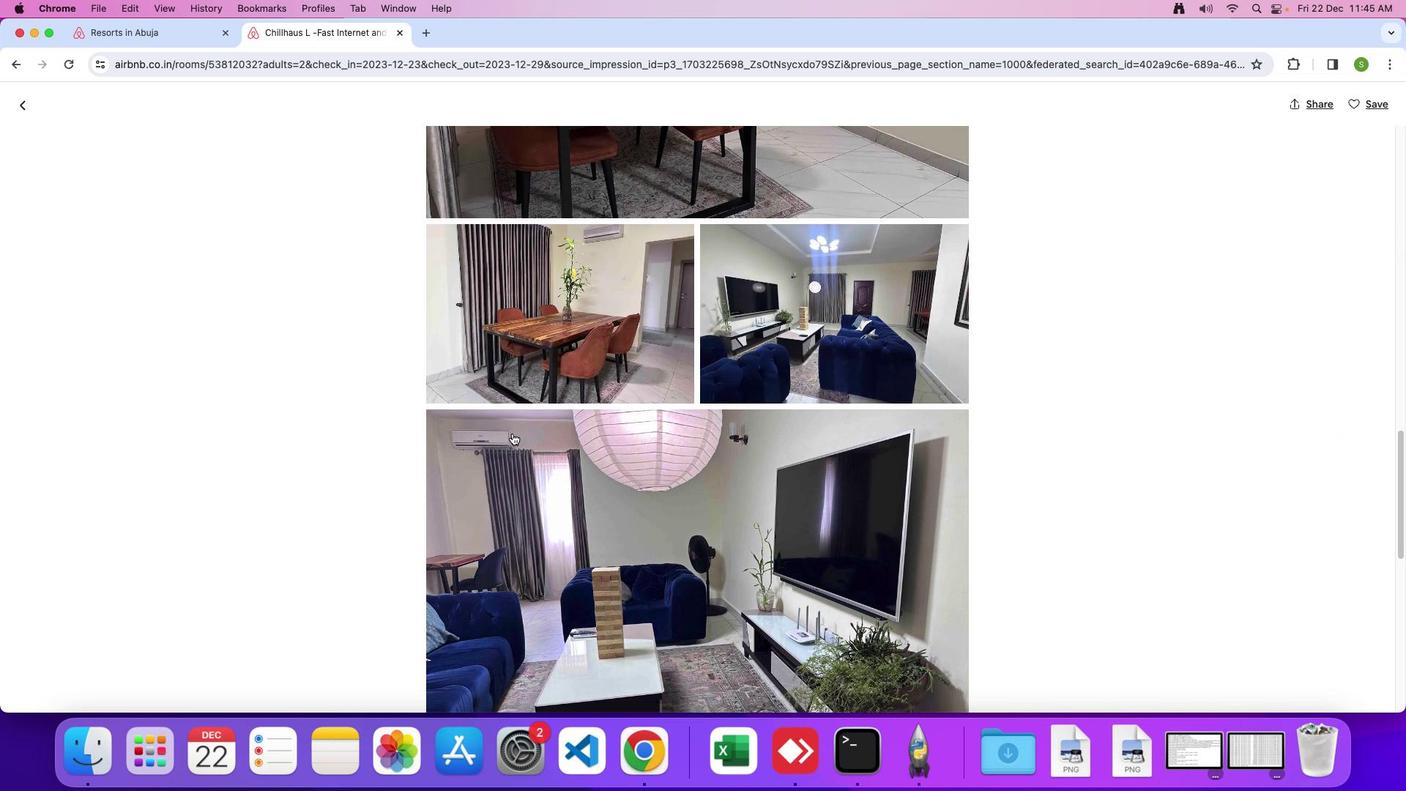 
Action: Mouse scrolled (512, 432) with delta (0, 0)
Screenshot: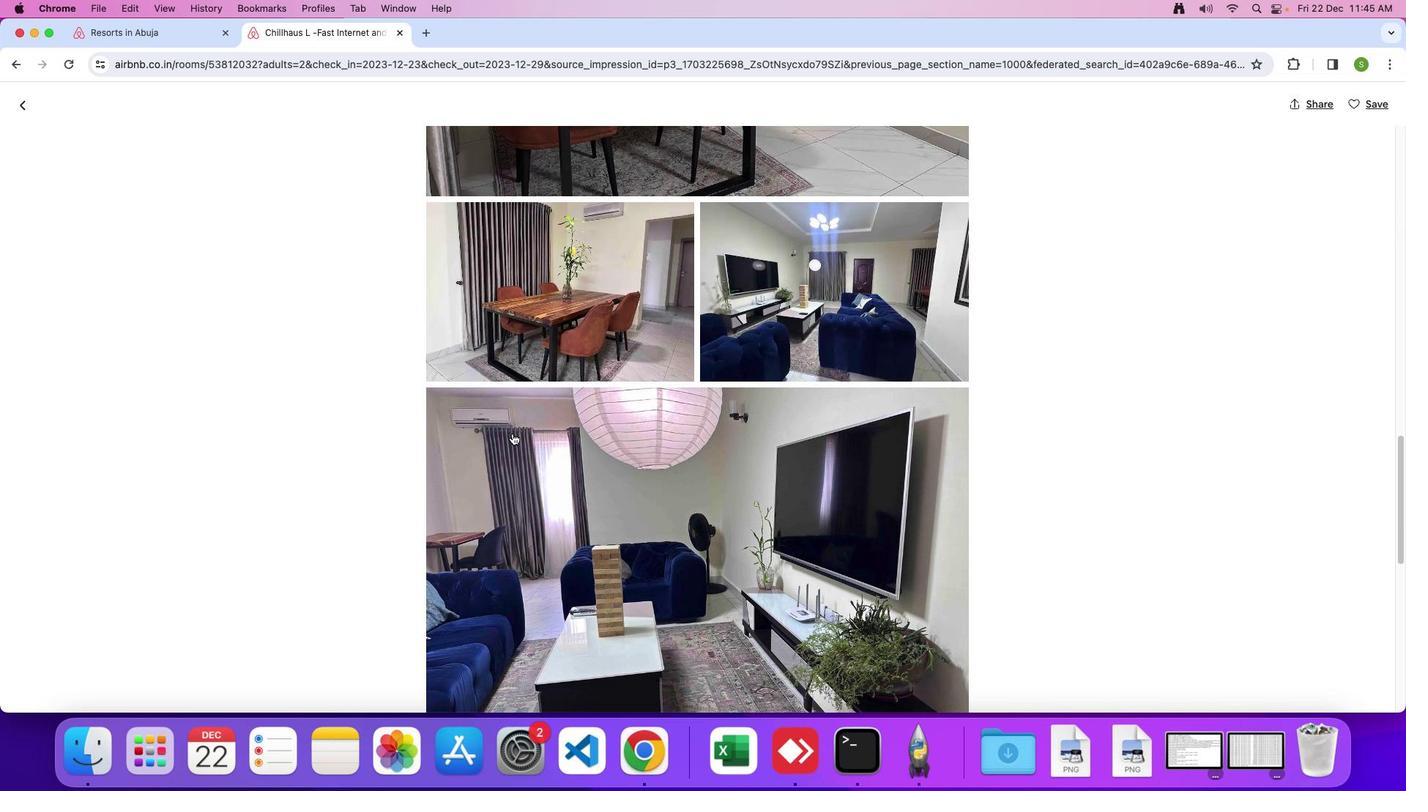 
Action: Mouse scrolled (512, 432) with delta (0, -2)
Screenshot: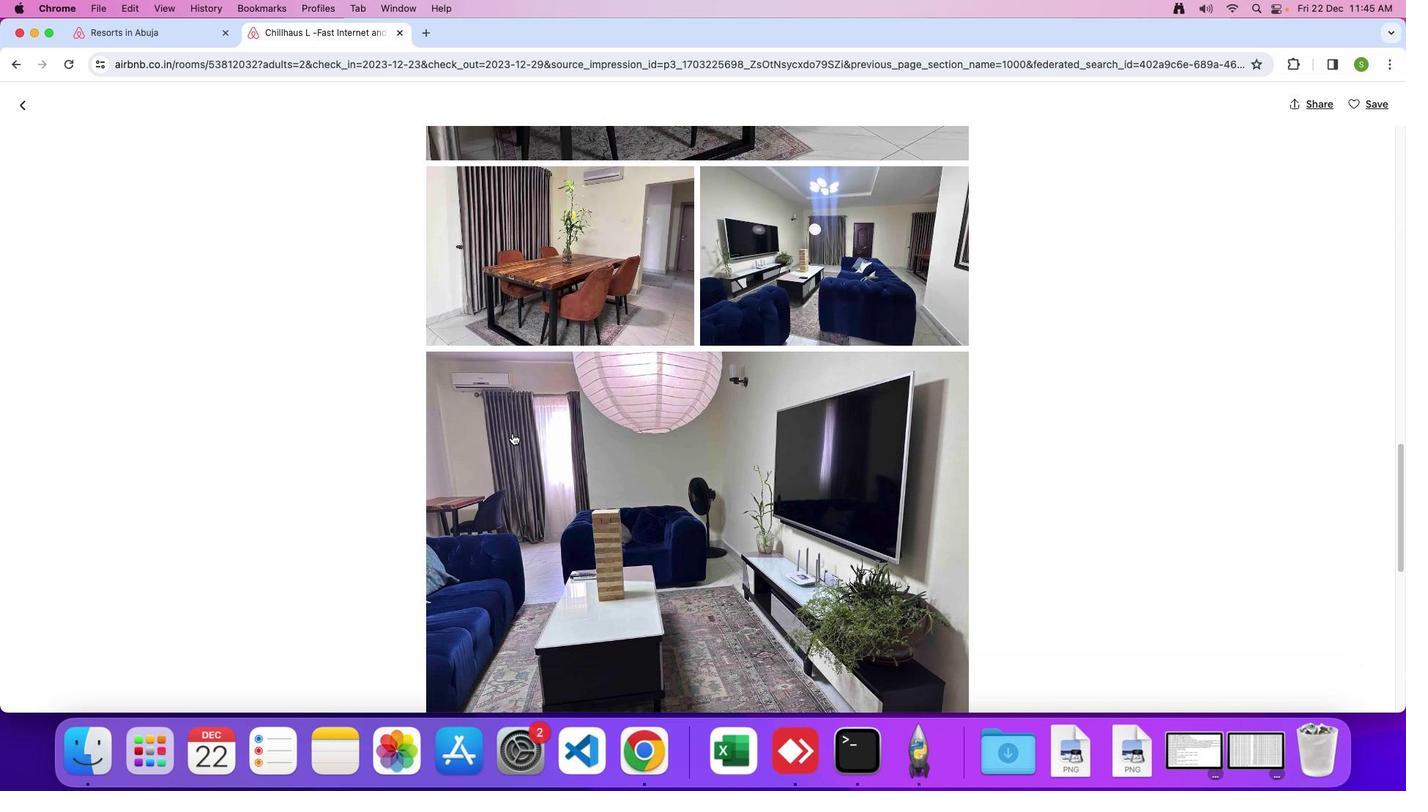 
Action: Mouse scrolled (512, 432) with delta (0, 0)
Screenshot: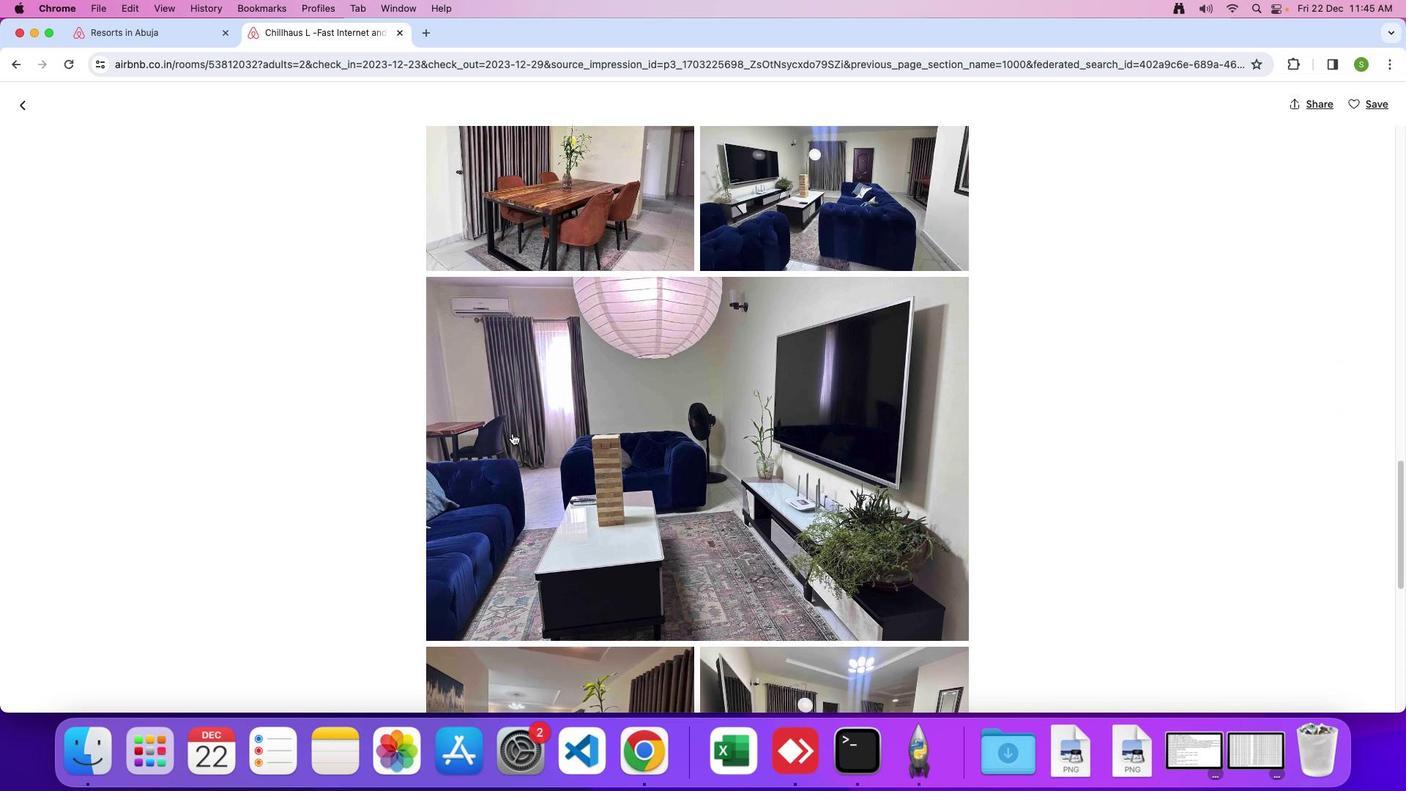 
Action: Mouse scrolled (512, 432) with delta (0, 0)
Screenshot: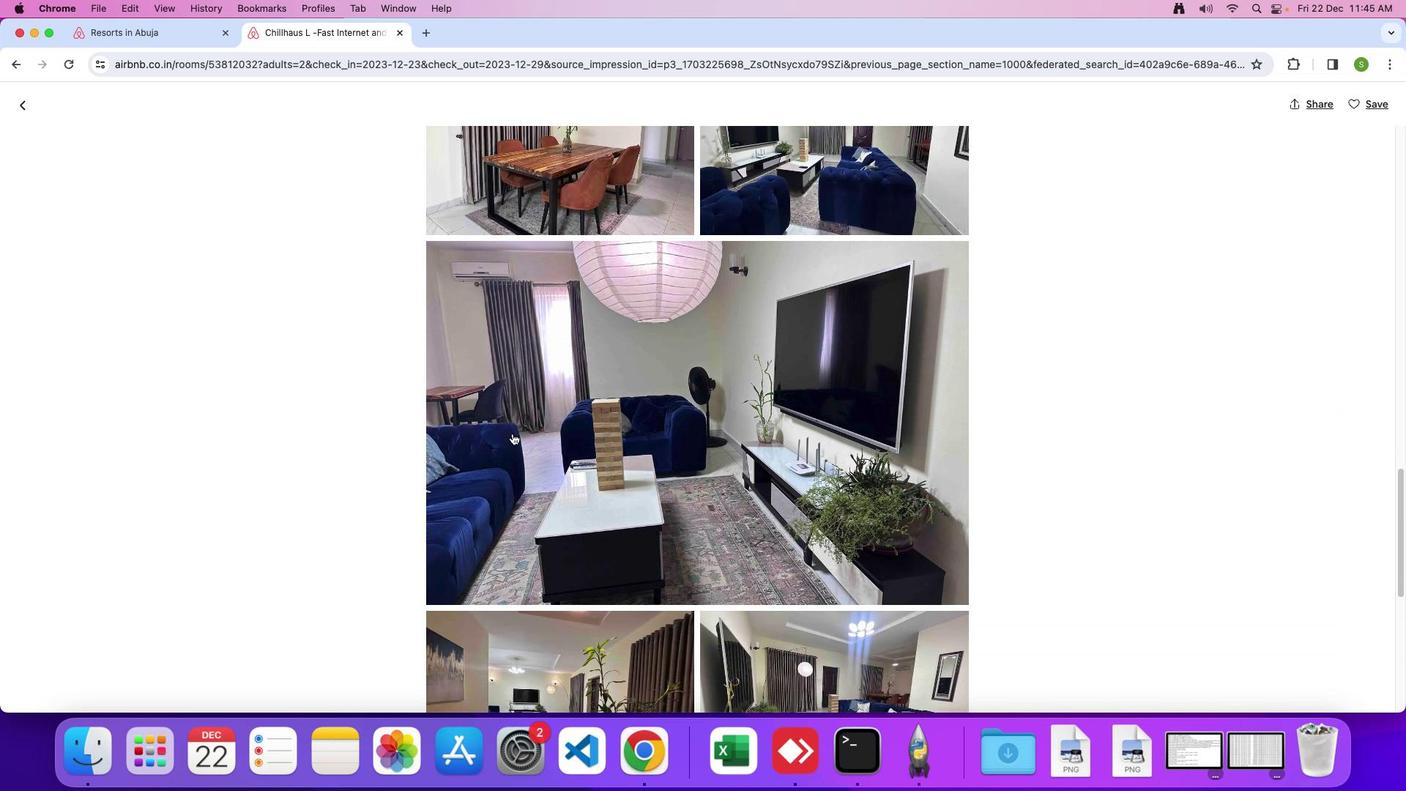 
Action: Mouse scrolled (512, 432) with delta (0, -2)
Screenshot: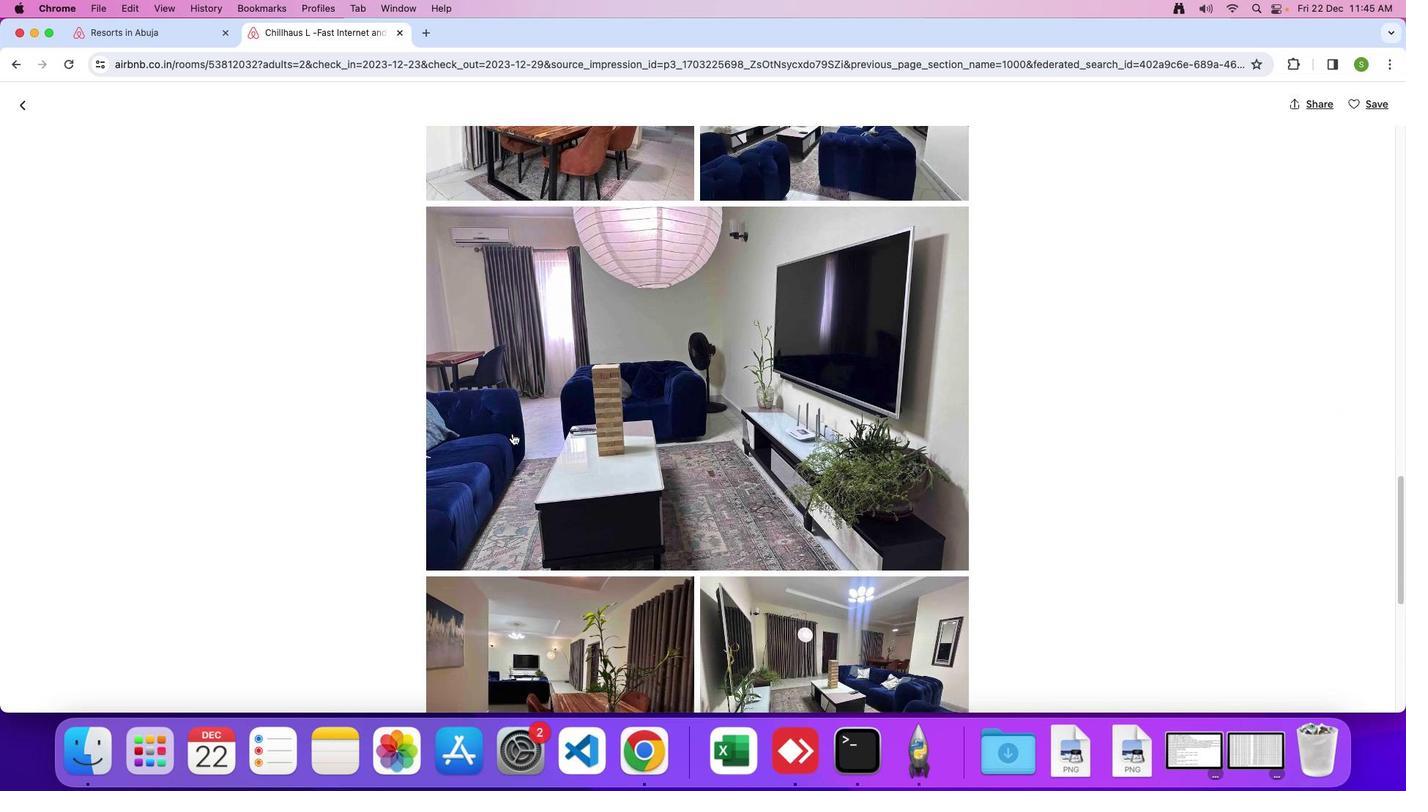 
Action: Mouse scrolled (512, 432) with delta (0, 0)
Screenshot: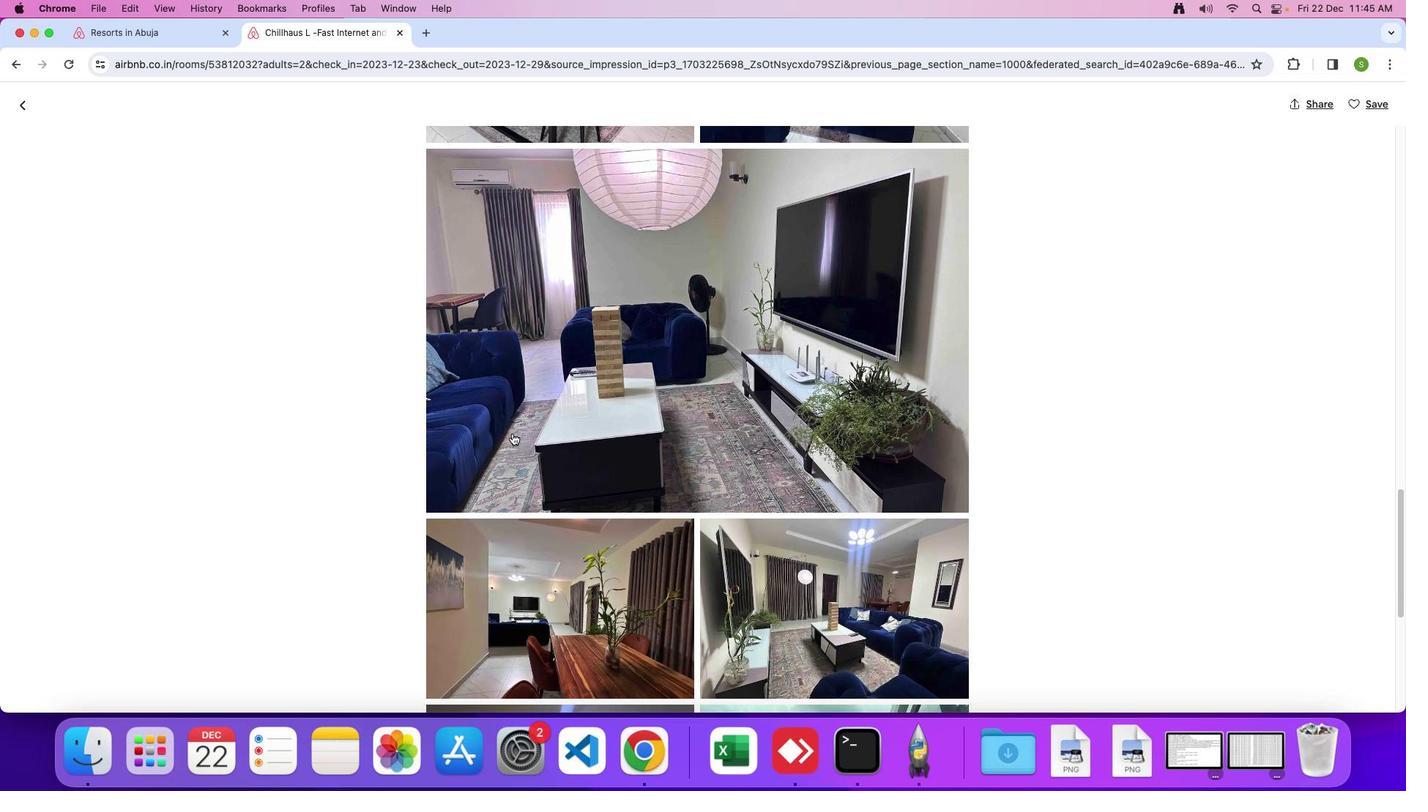 
Action: Mouse scrolled (512, 432) with delta (0, 0)
Screenshot: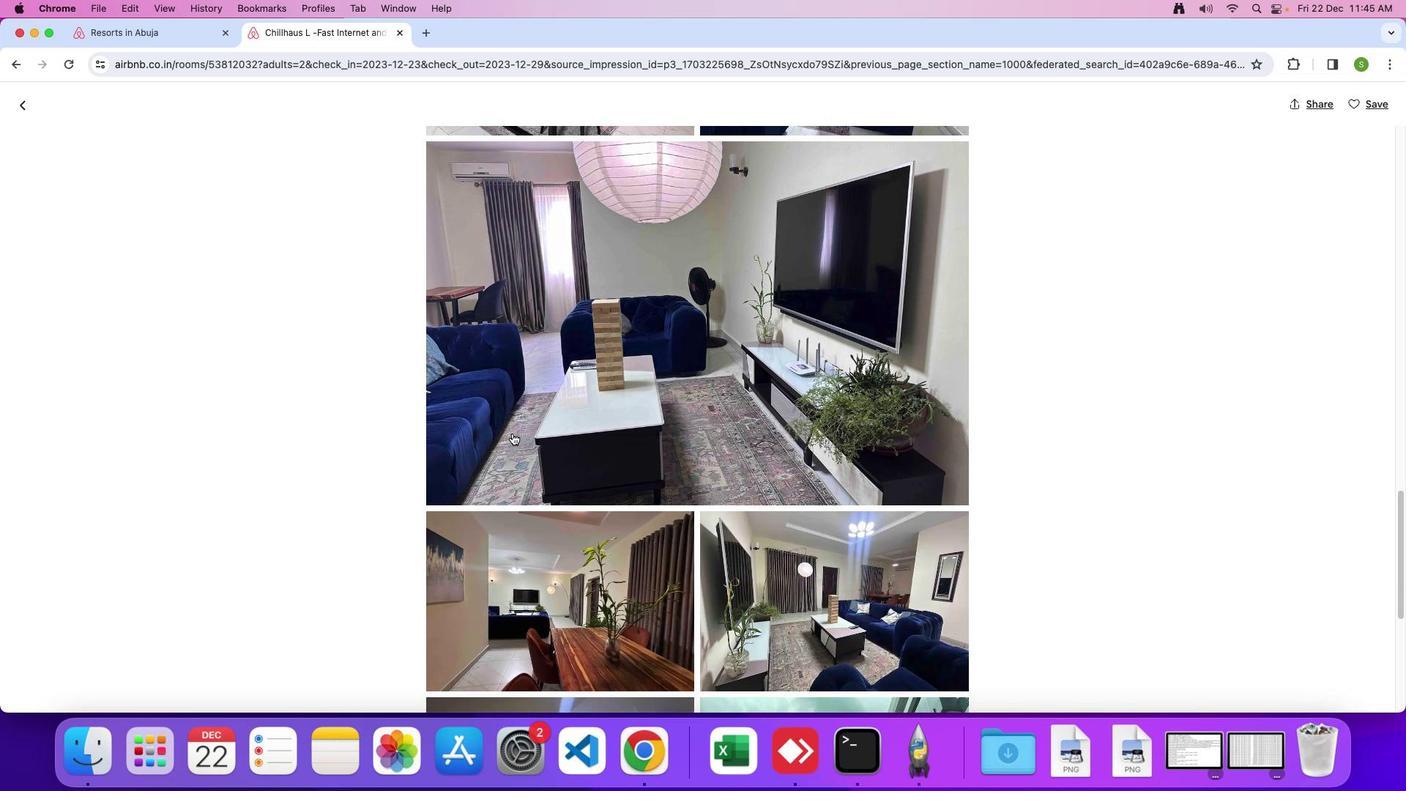 
Action: Mouse scrolled (512, 432) with delta (0, -1)
Screenshot: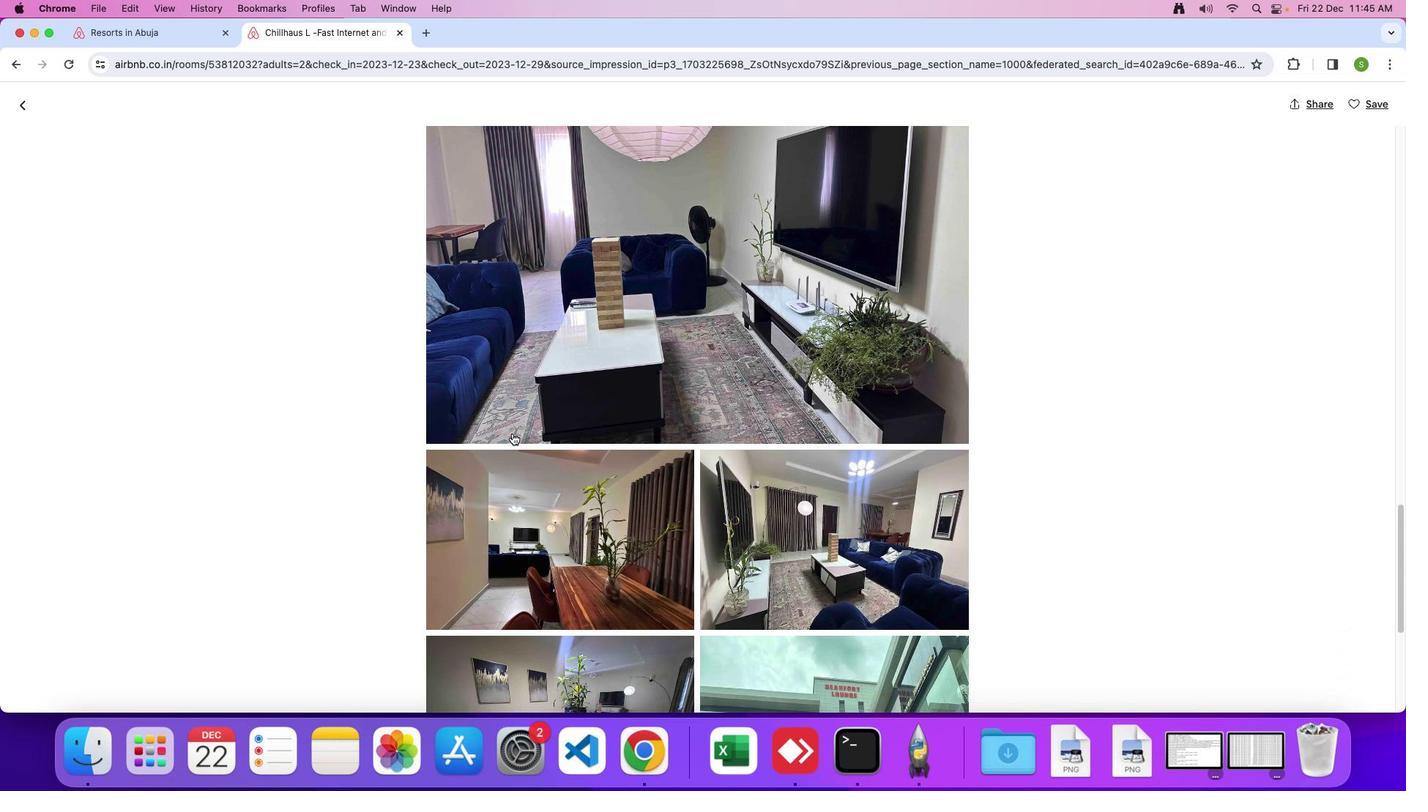 
Action: Mouse scrolled (512, 432) with delta (0, 0)
Screenshot: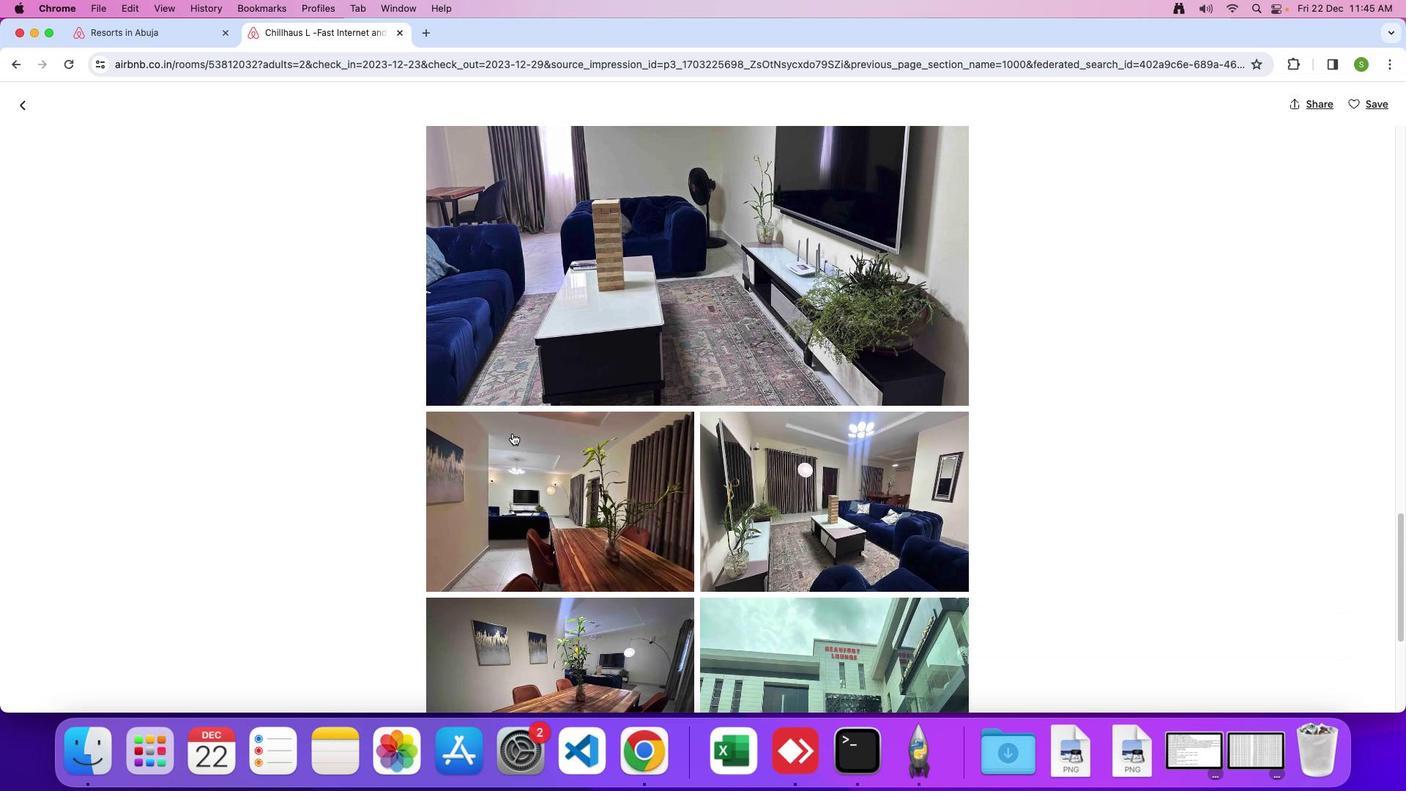 
Action: Mouse scrolled (512, 432) with delta (0, 0)
Screenshot: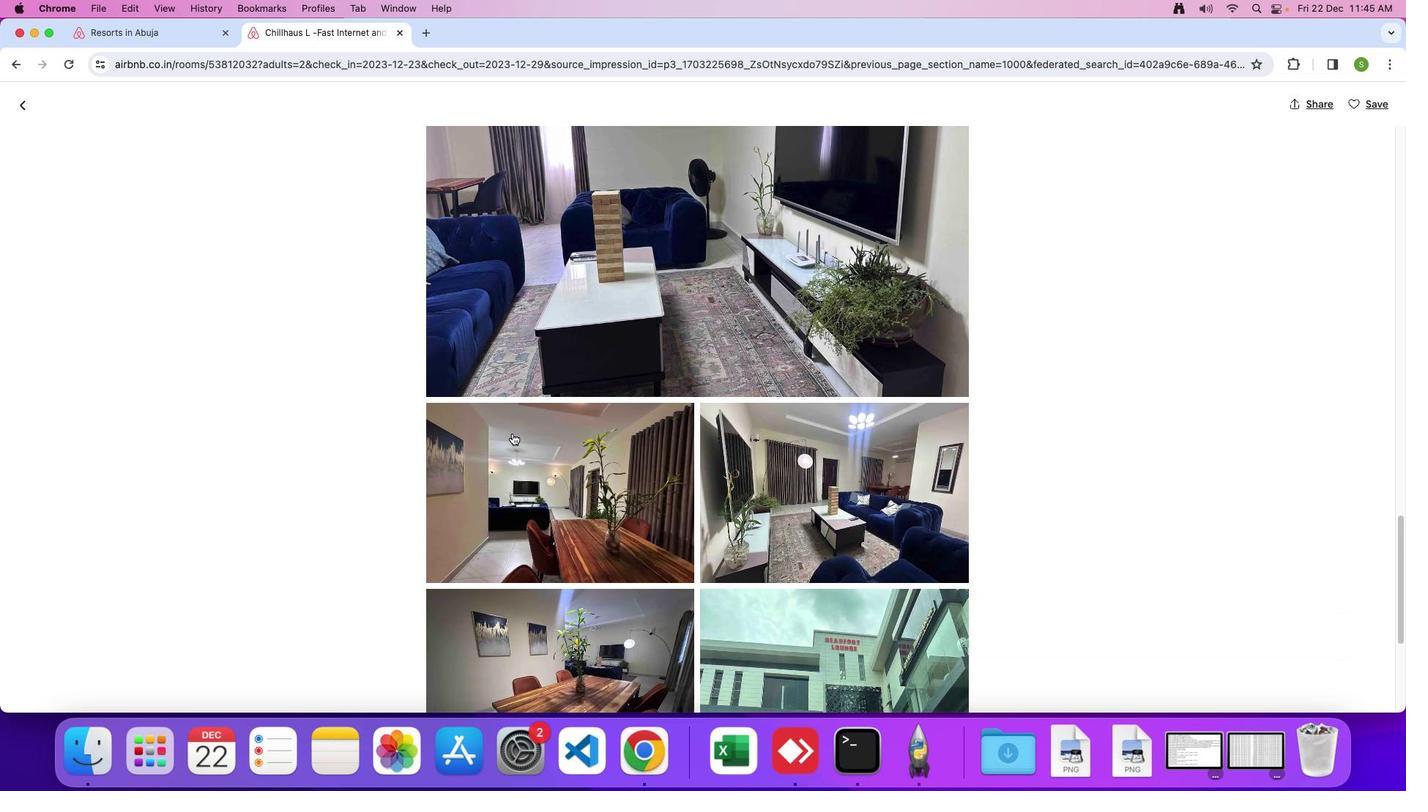 
Action: Mouse scrolled (512, 432) with delta (0, -1)
Screenshot: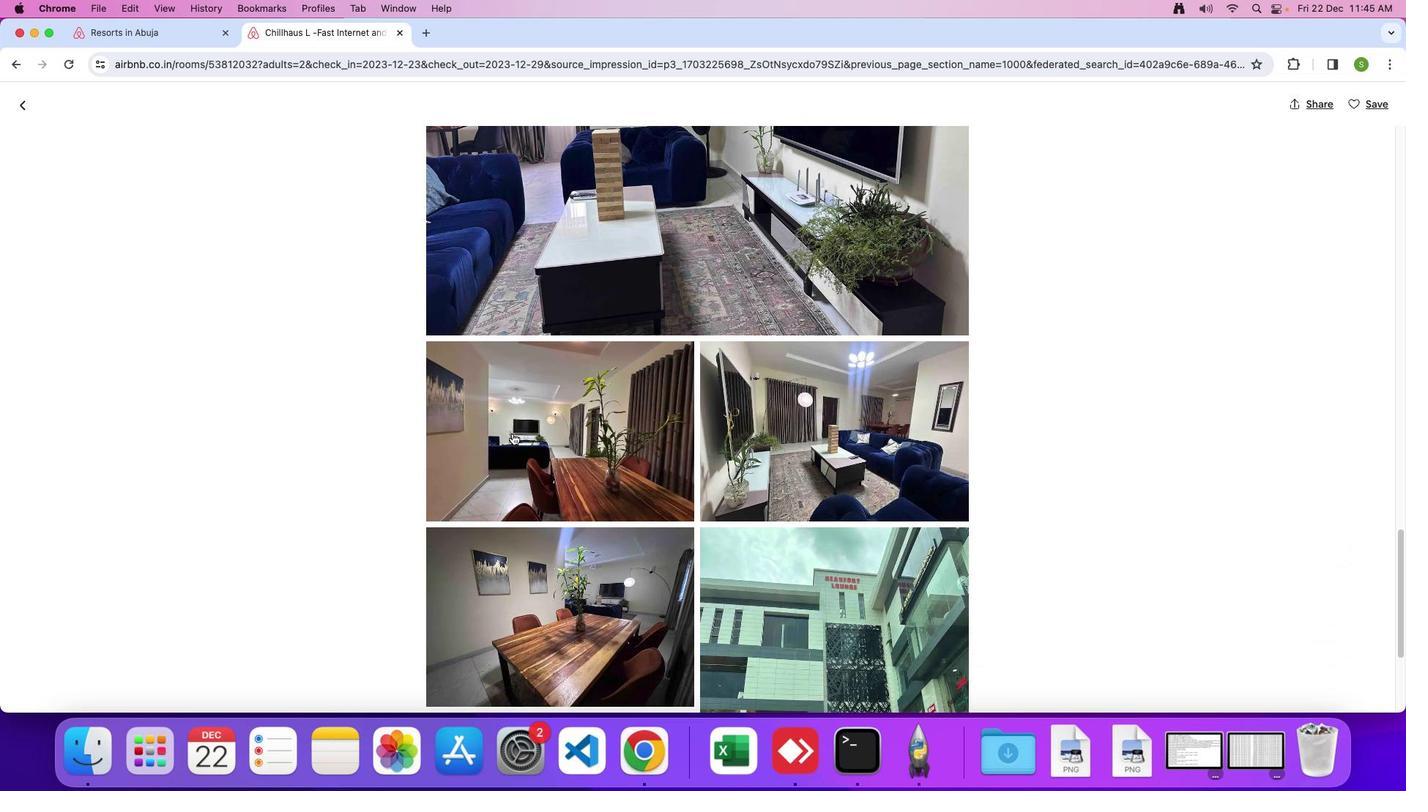 
Action: Mouse scrolled (512, 432) with delta (0, 0)
Screenshot: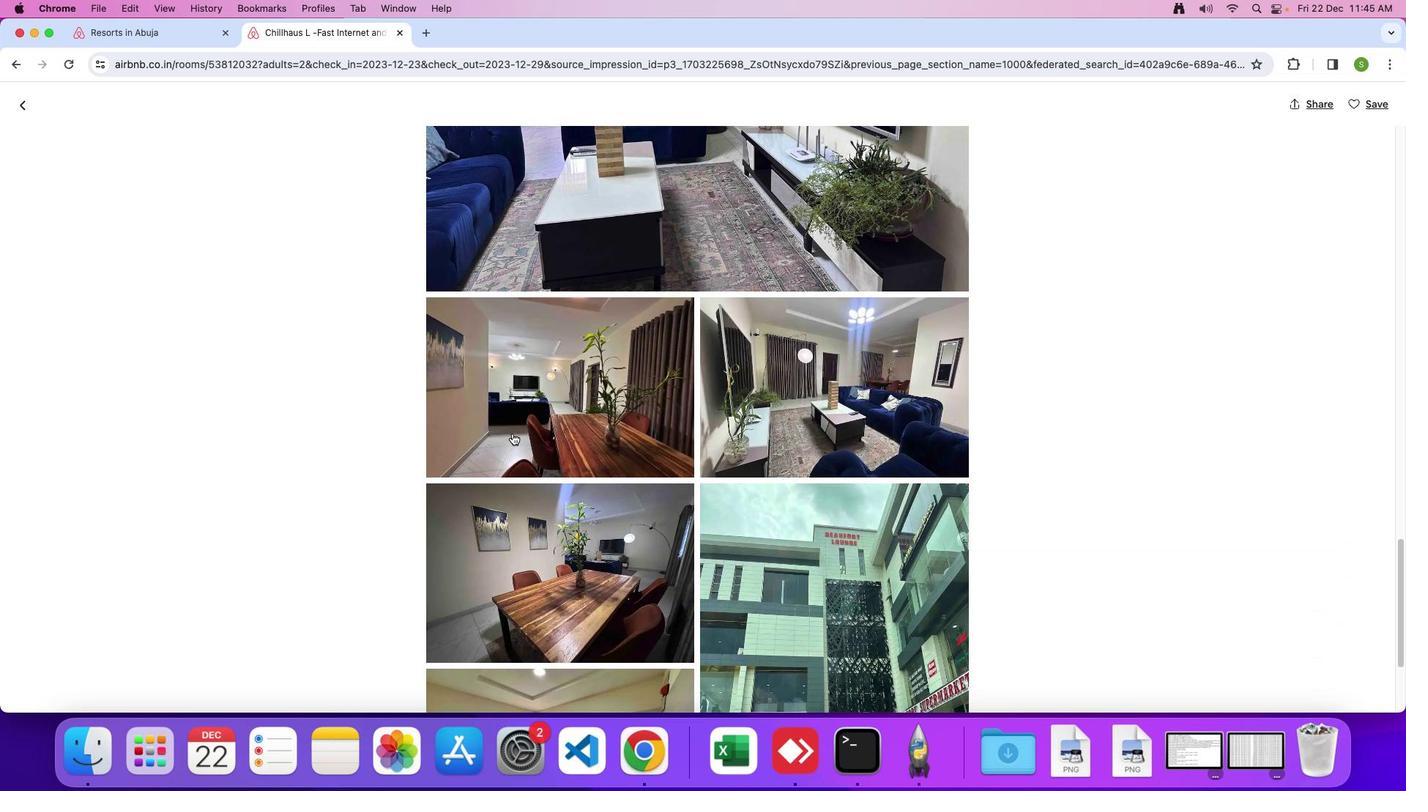 
Action: Mouse scrolled (512, 432) with delta (0, 0)
Screenshot: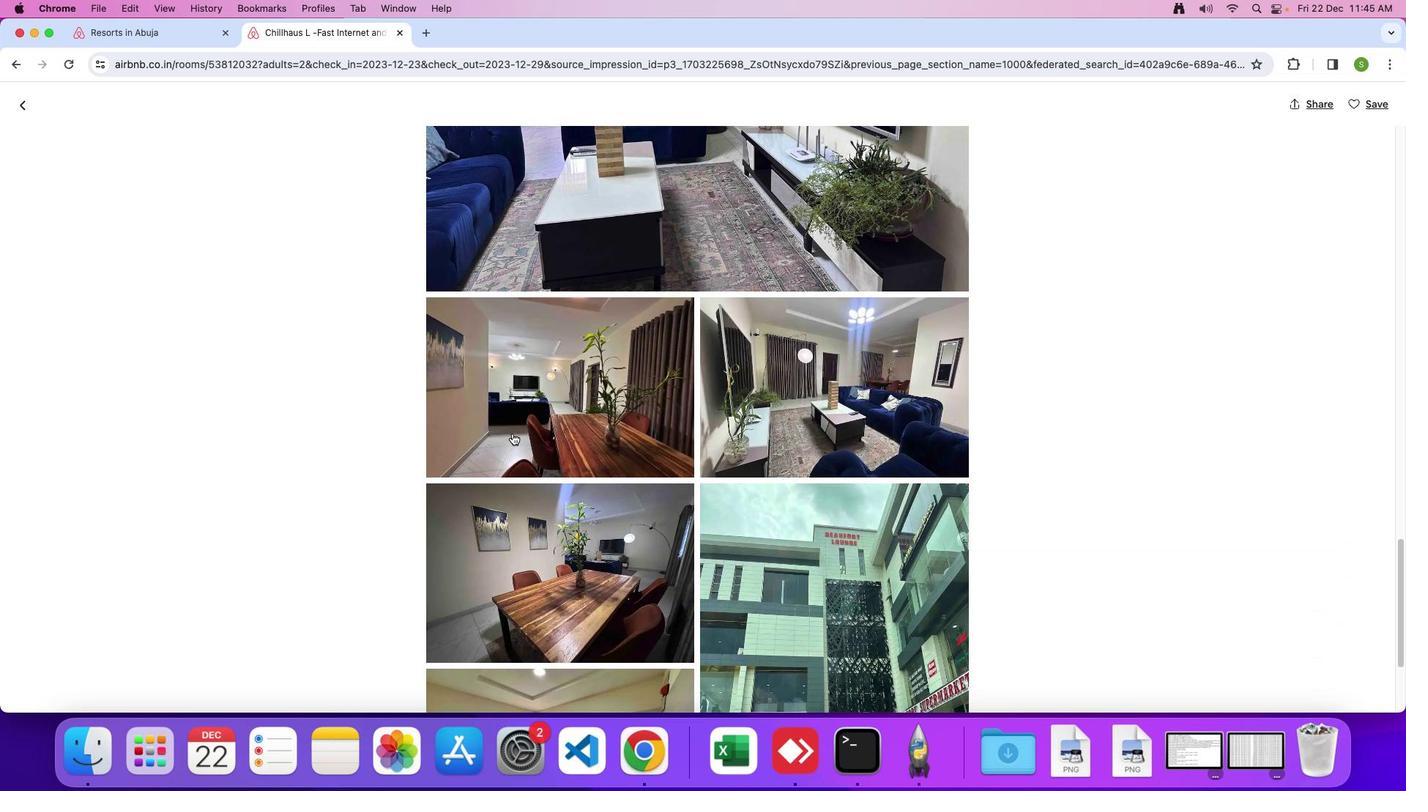 
Action: Mouse scrolled (512, 432) with delta (0, -1)
Screenshot: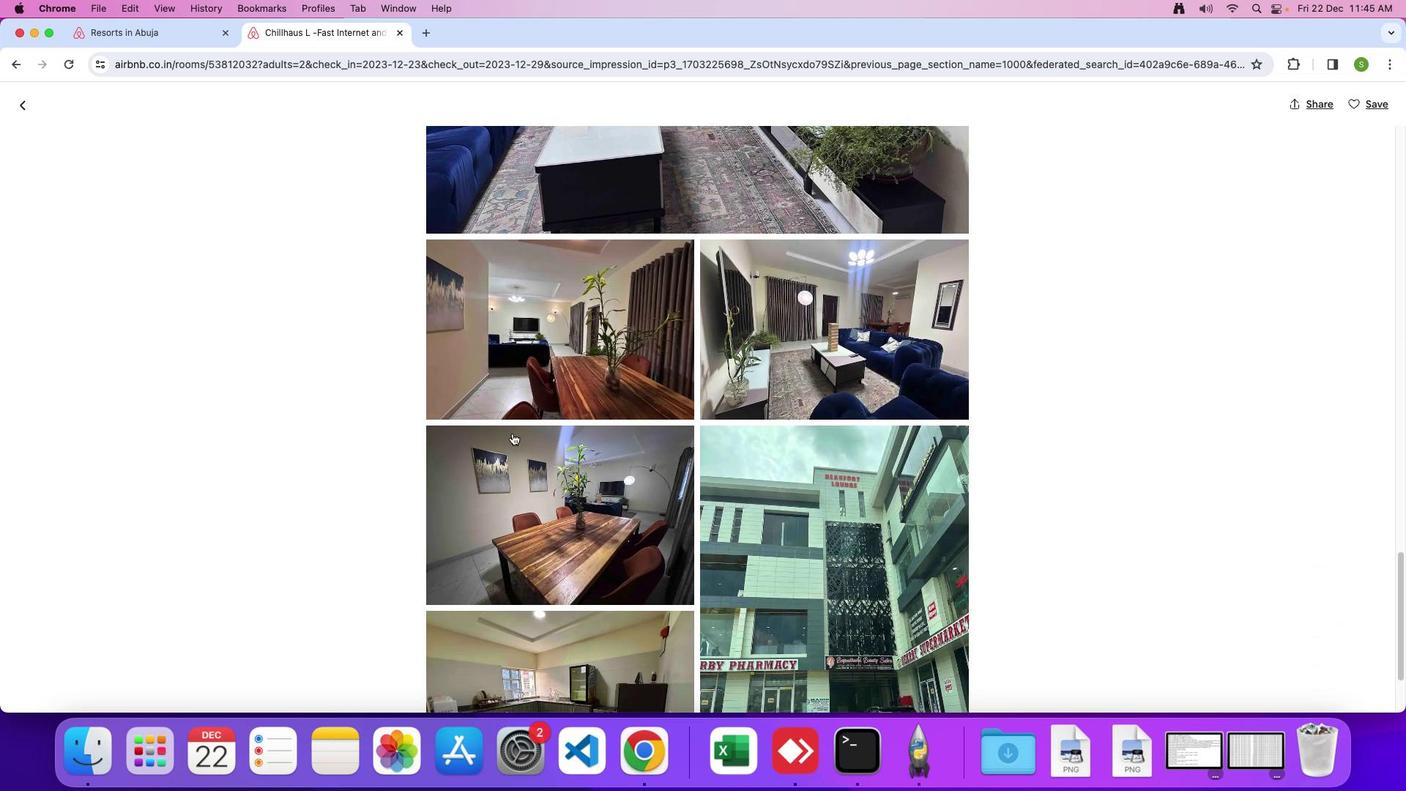 
Action: Mouse scrolled (512, 432) with delta (0, 0)
Screenshot: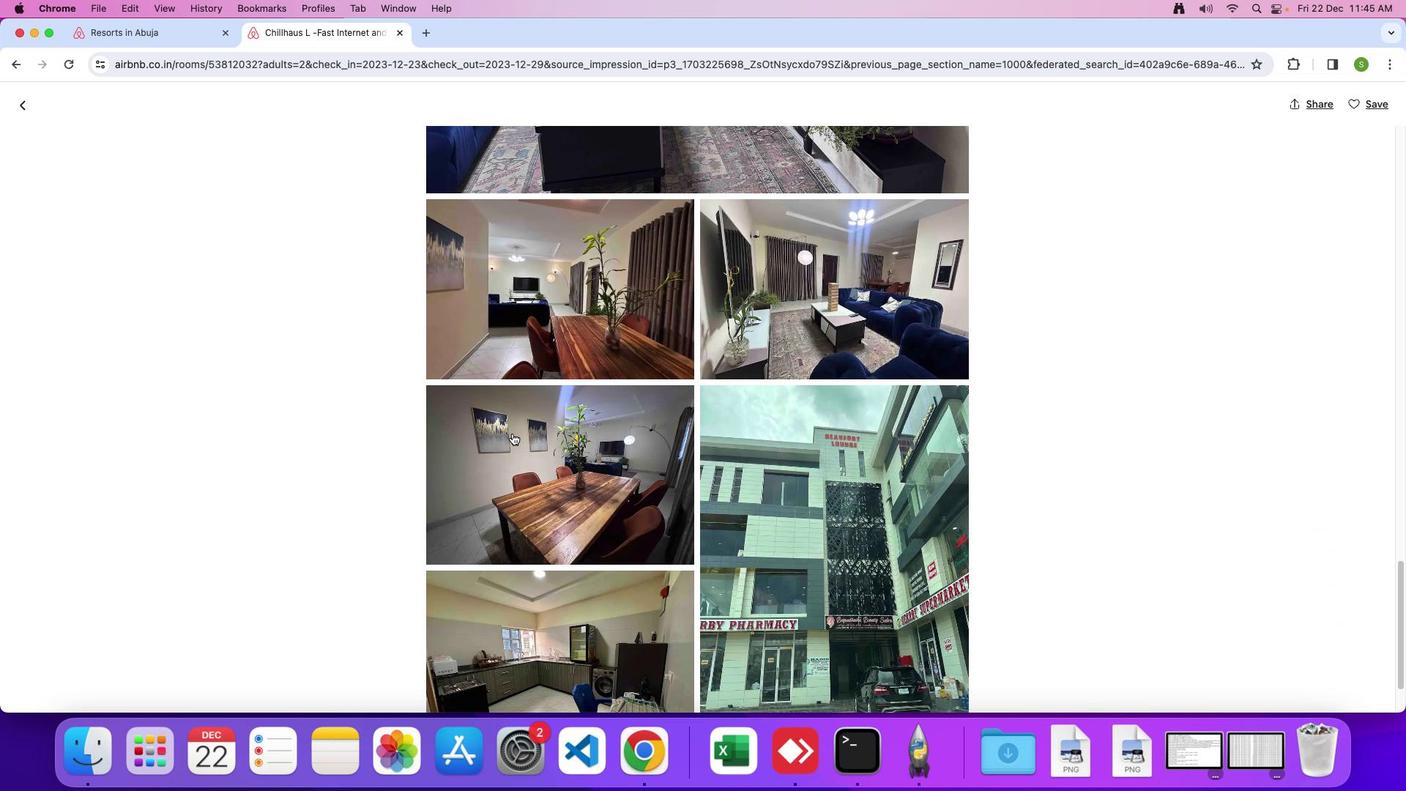 
Action: Mouse scrolled (512, 432) with delta (0, 0)
Screenshot: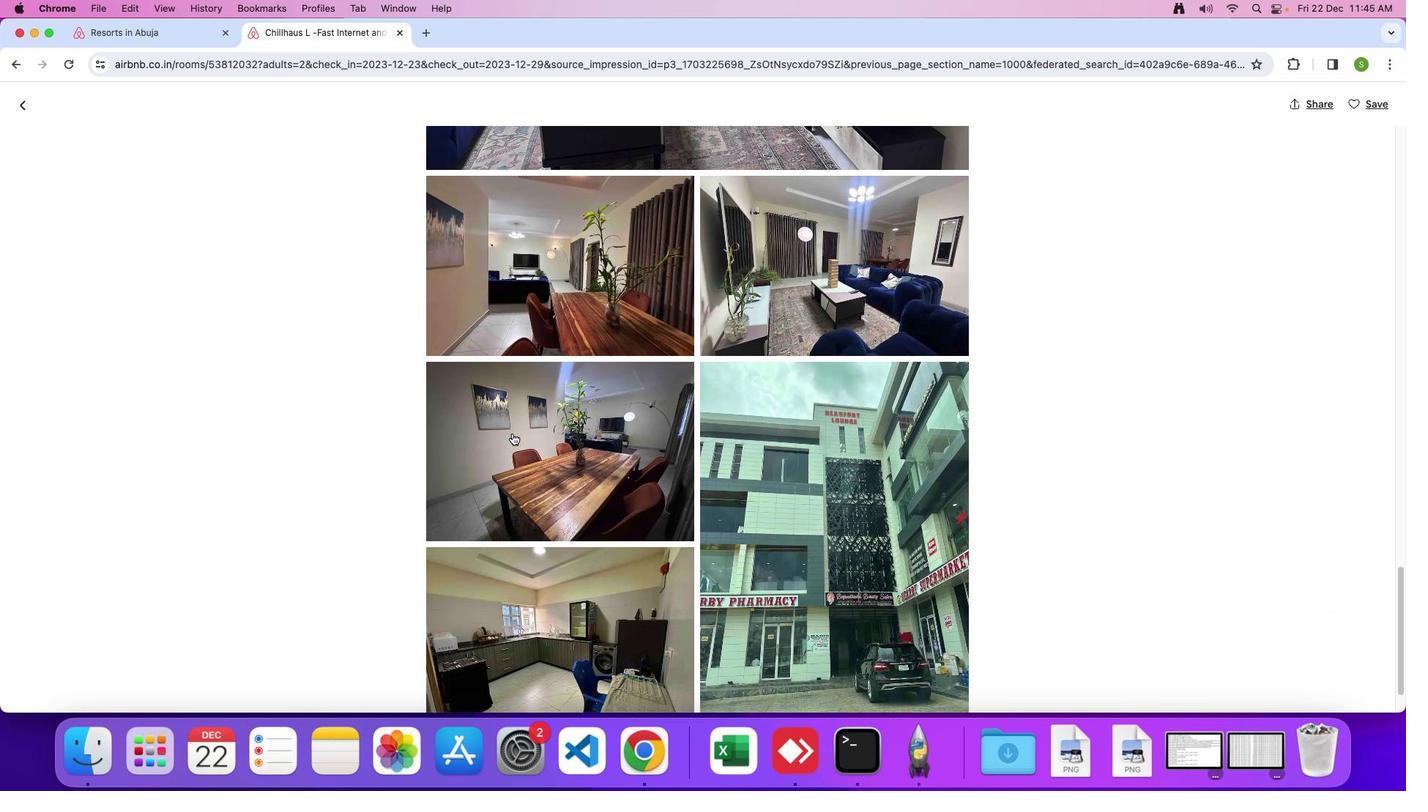 
Action: Mouse scrolled (512, 432) with delta (0, -2)
Screenshot: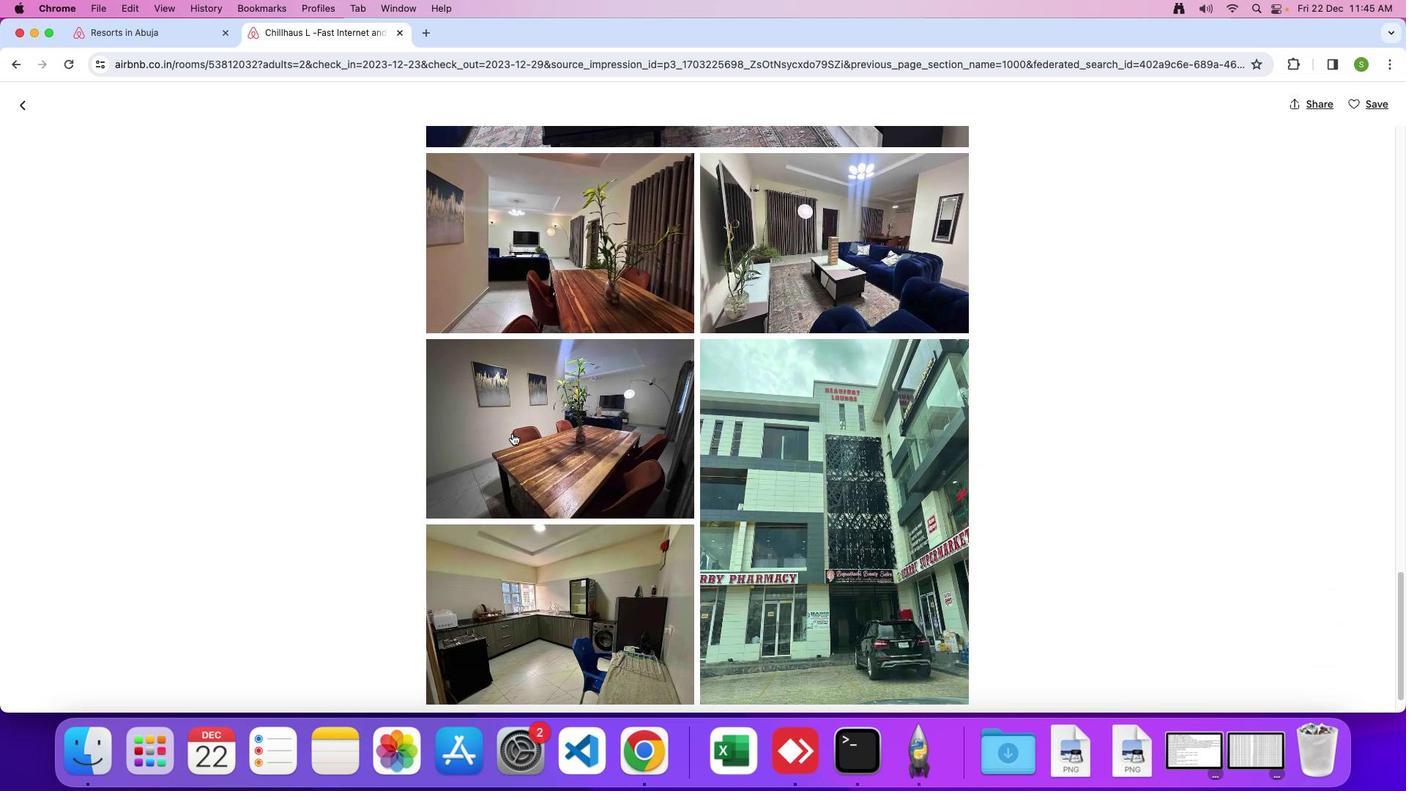 
Action: Mouse scrolled (512, 432) with delta (0, 0)
Screenshot: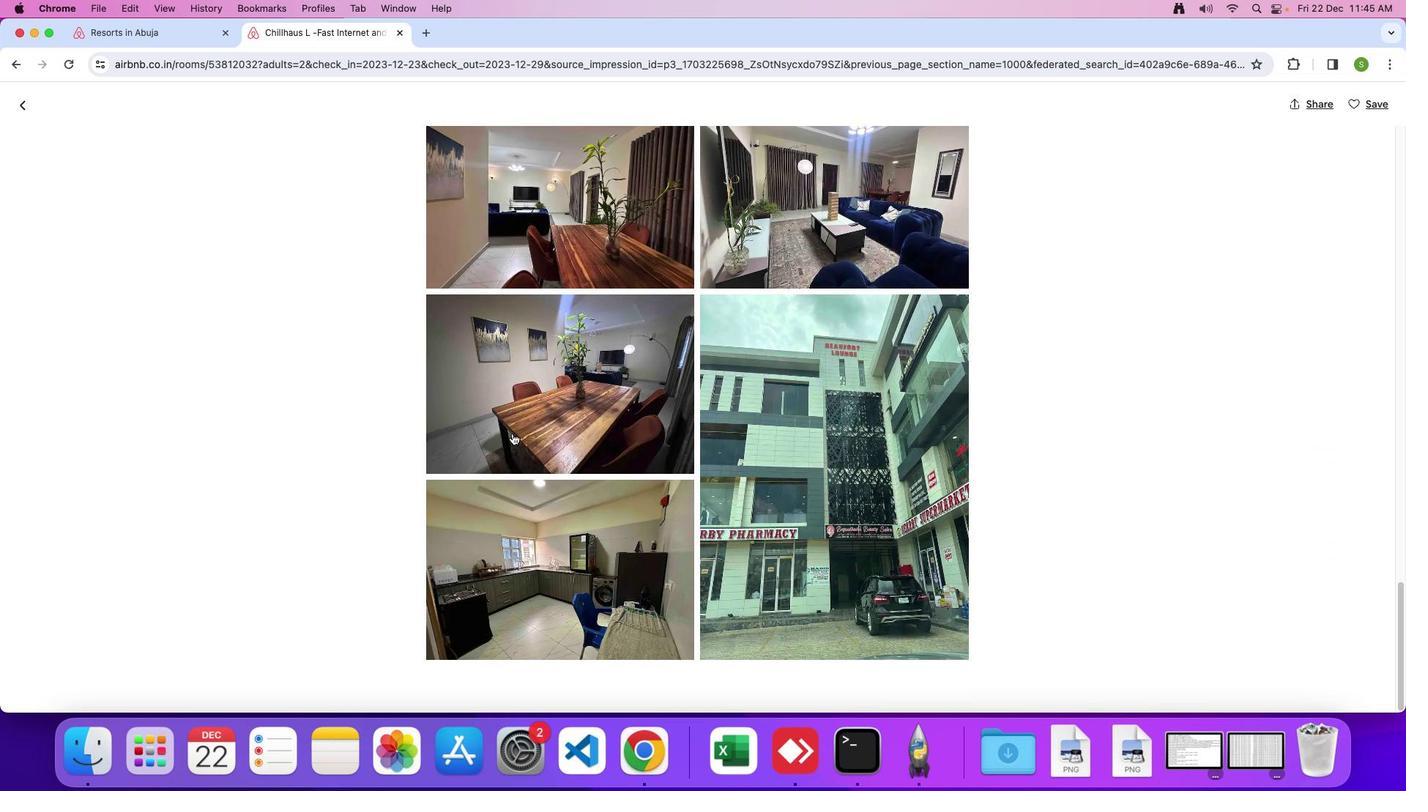 
Action: Mouse scrolled (512, 432) with delta (0, 0)
Screenshot: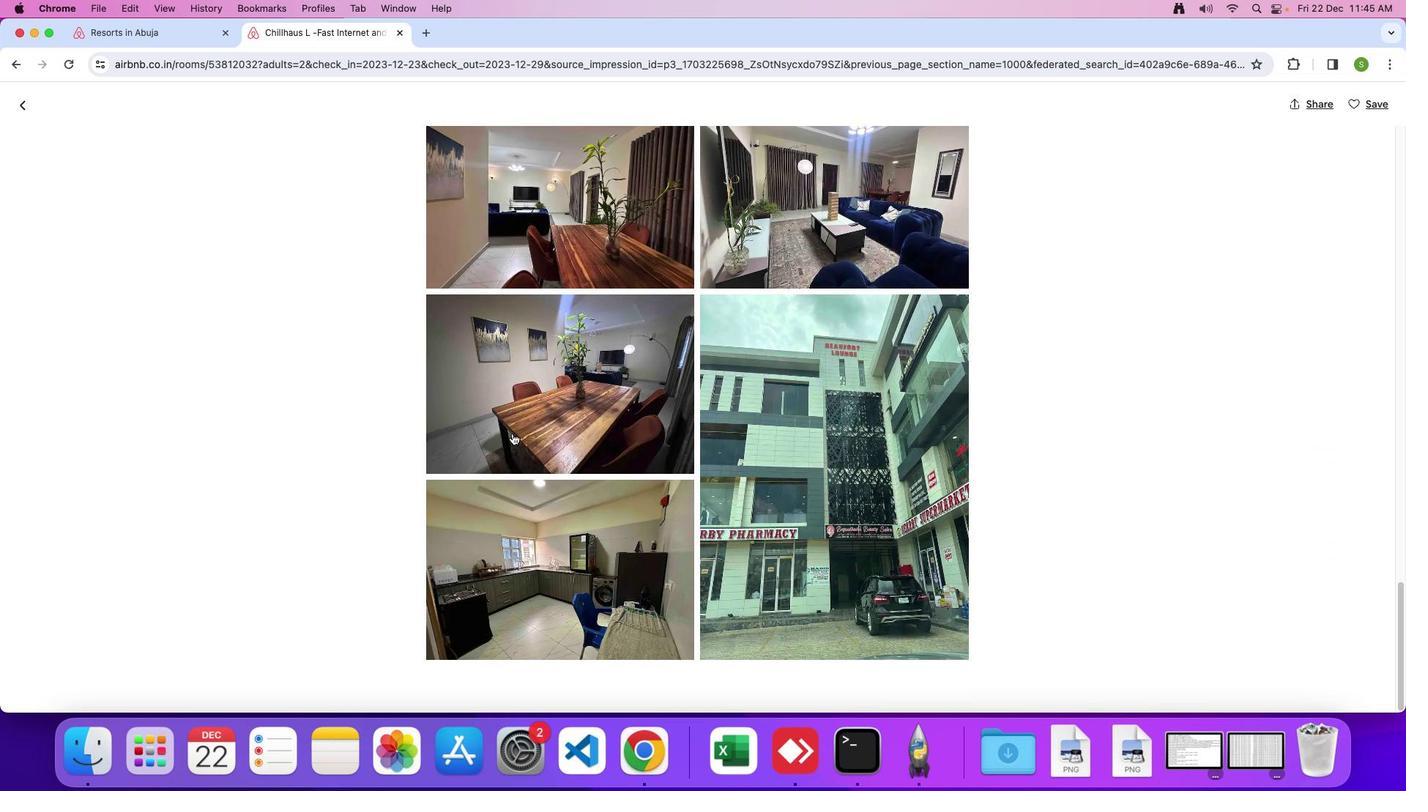
Action: Mouse scrolled (512, 432) with delta (0, -2)
Screenshot: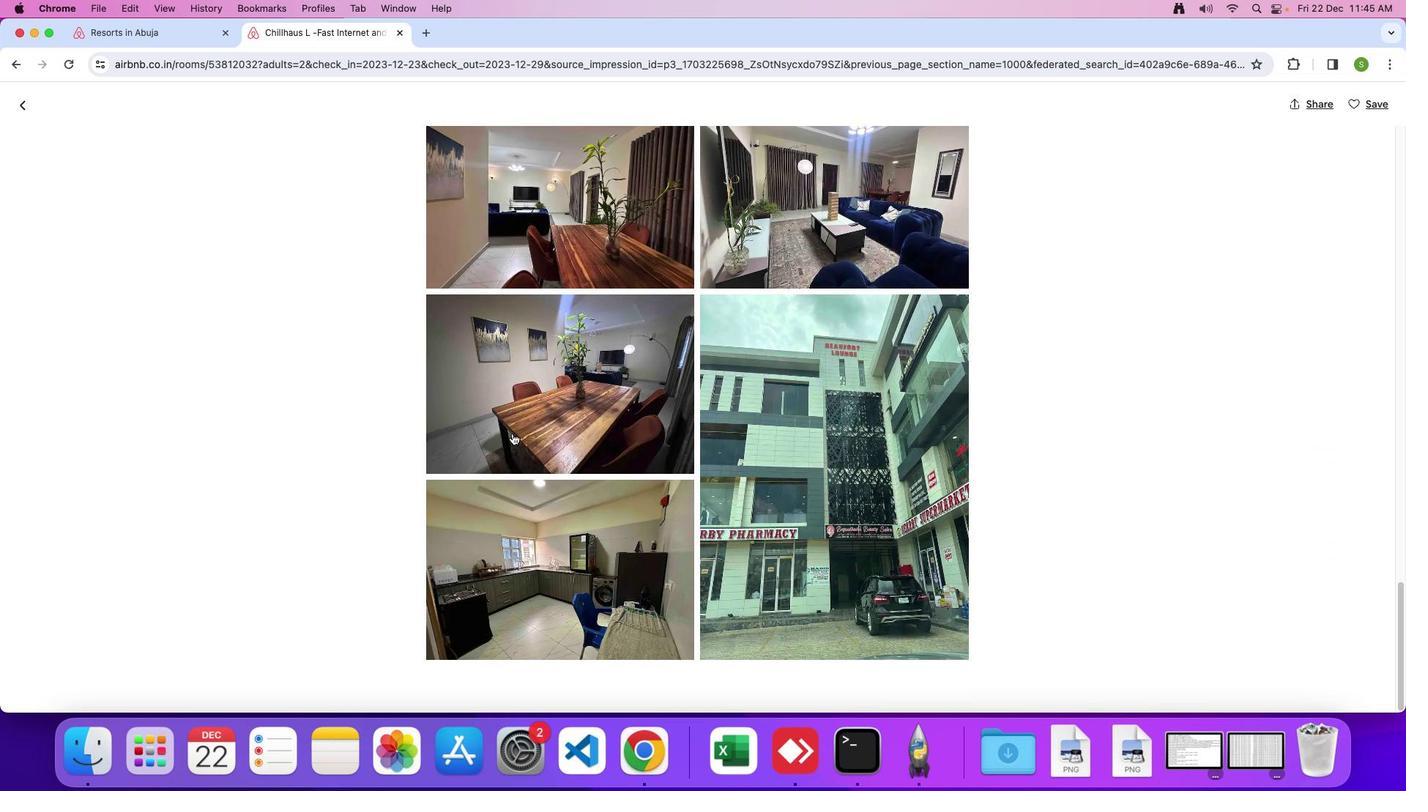 
Action: Mouse moved to (20, 113)
Screenshot: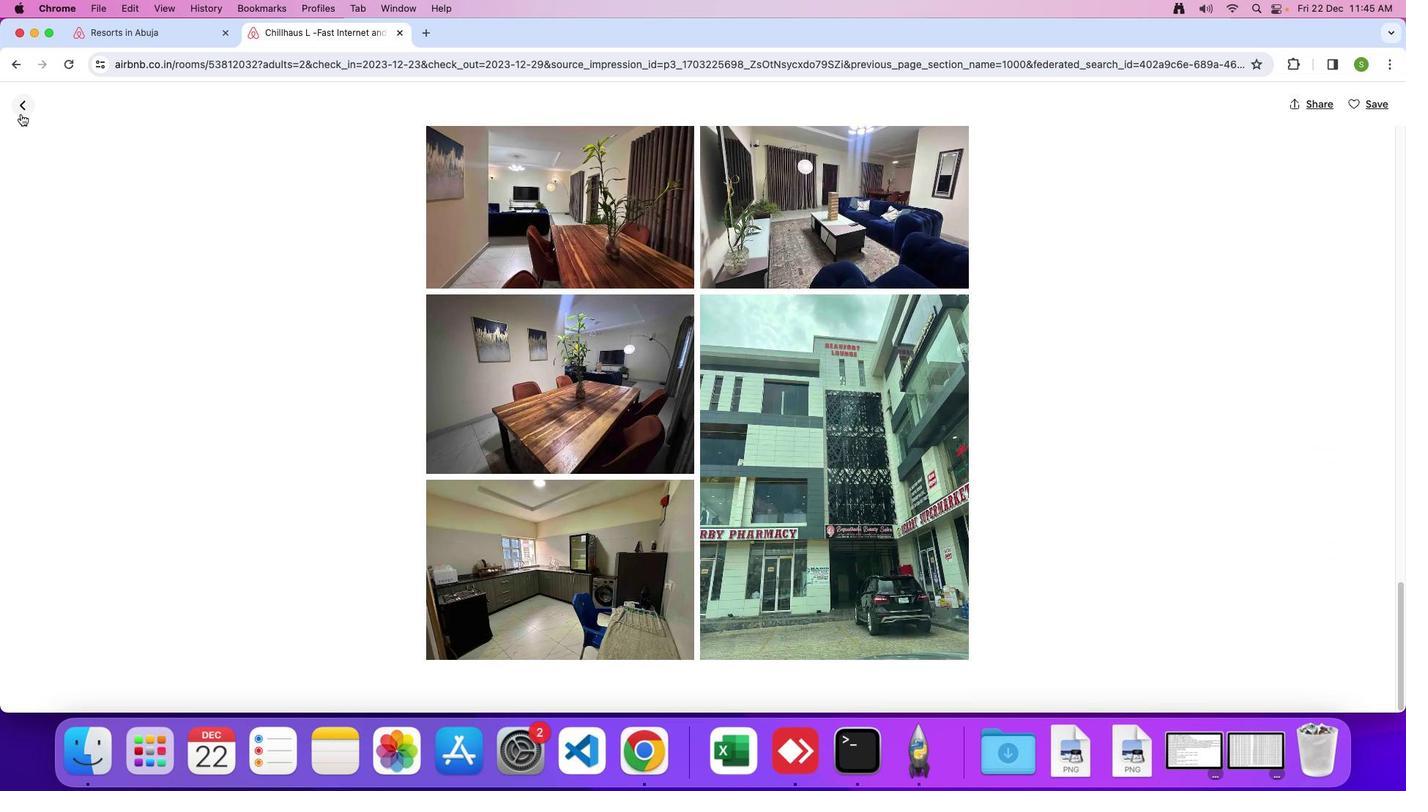 
Action: Mouse pressed left at (20, 113)
Screenshot: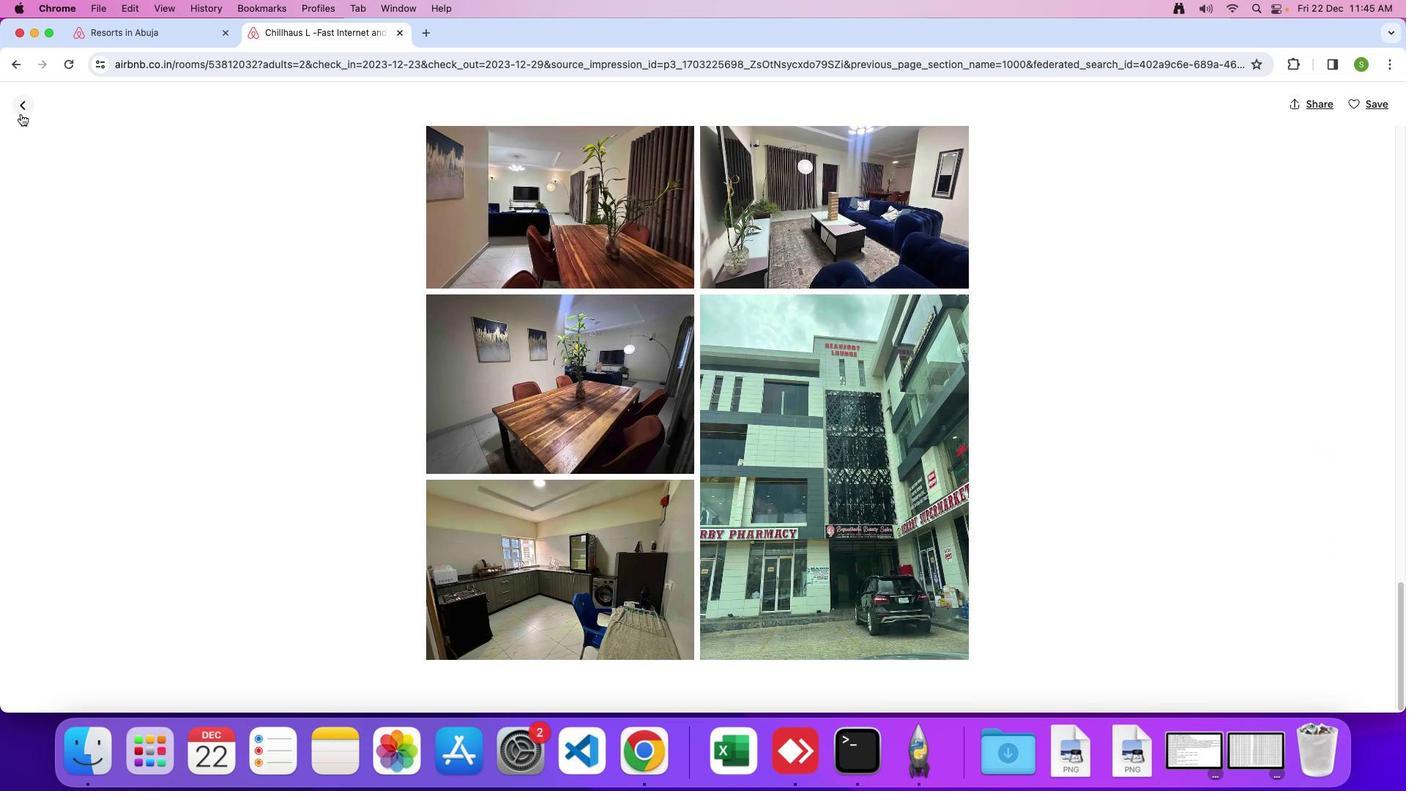 
Action: Mouse moved to (476, 424)
Screenshot: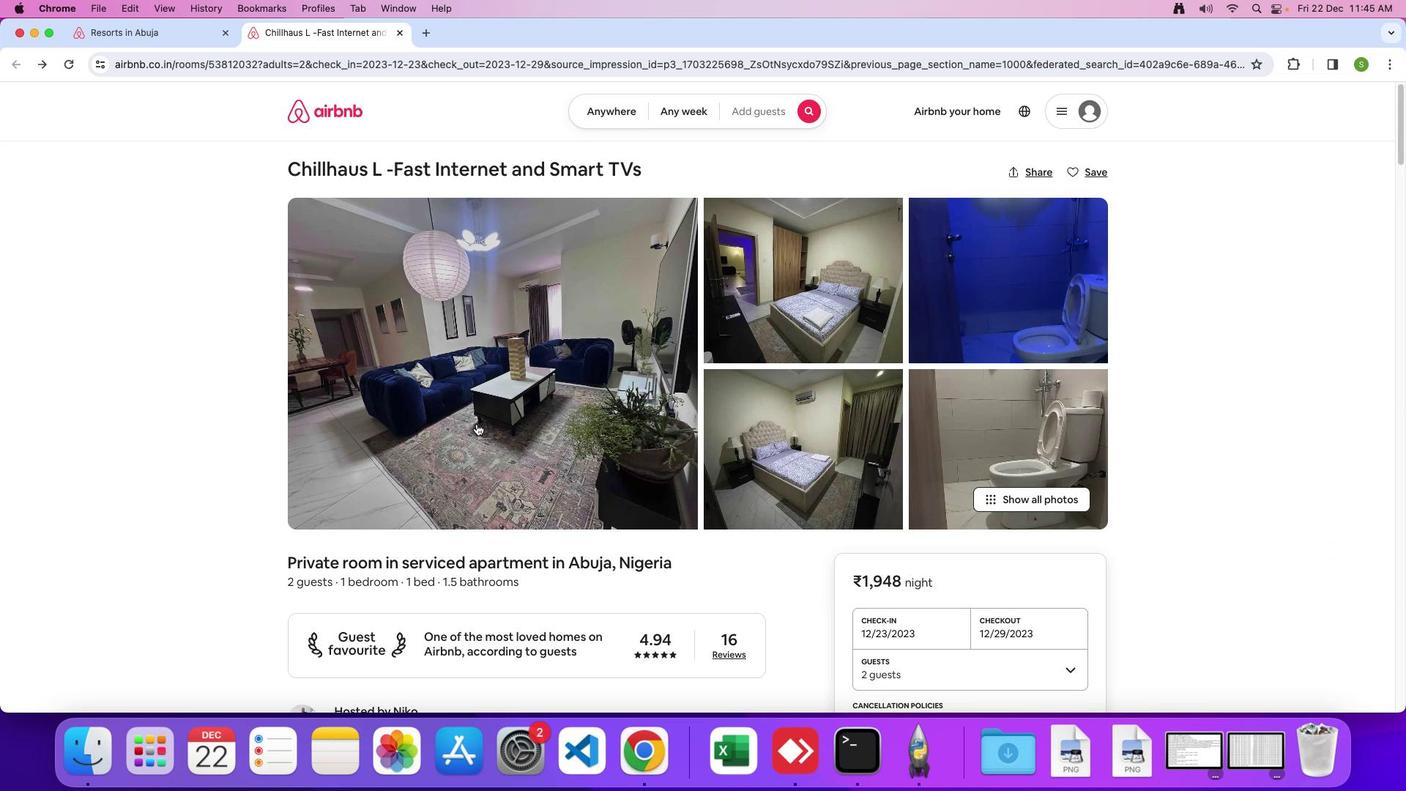 
Action: Mouse scrolled (476, 424) with delta (0, 0)
Screenshot: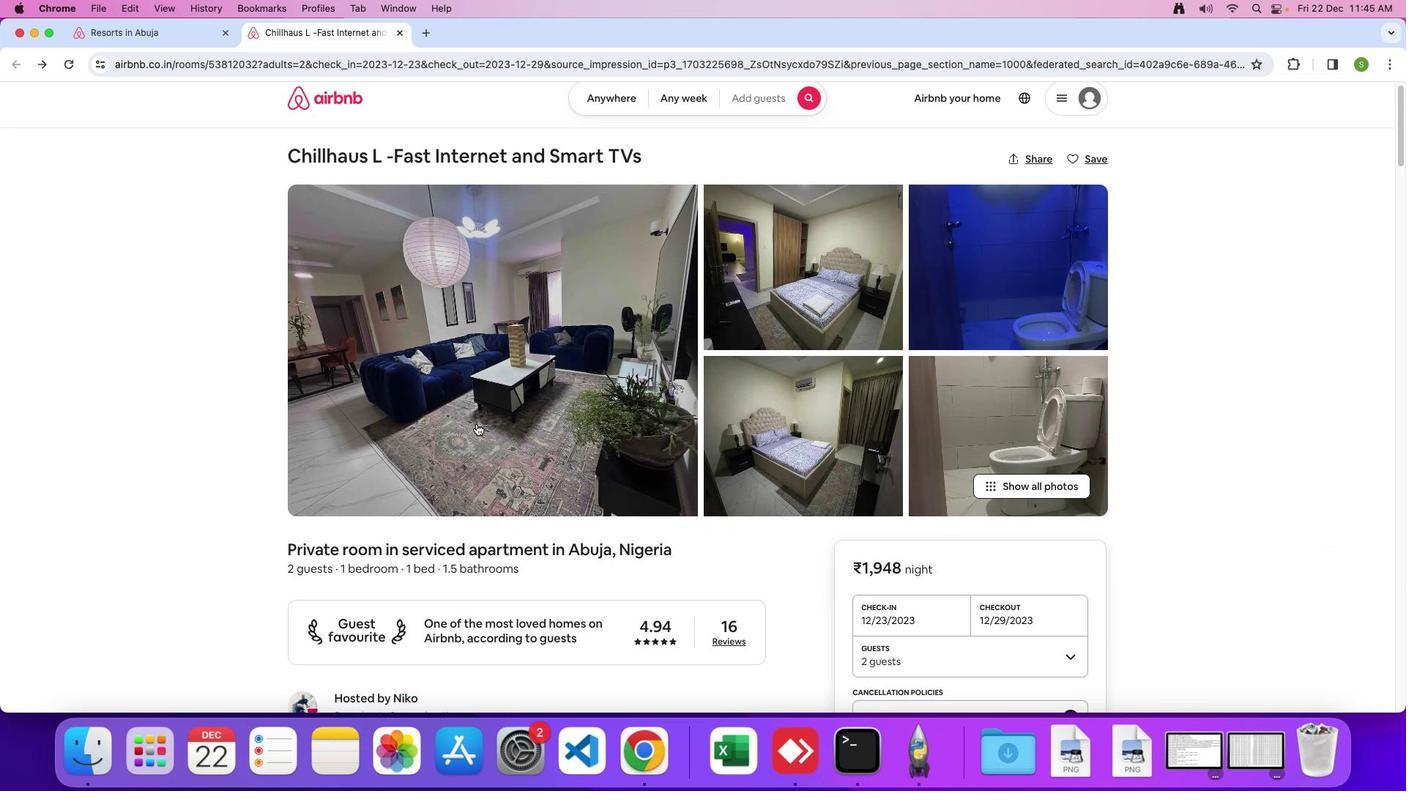 
Action: Mouse scrolled (476, 424) with delta (0, 0)
Screenshot: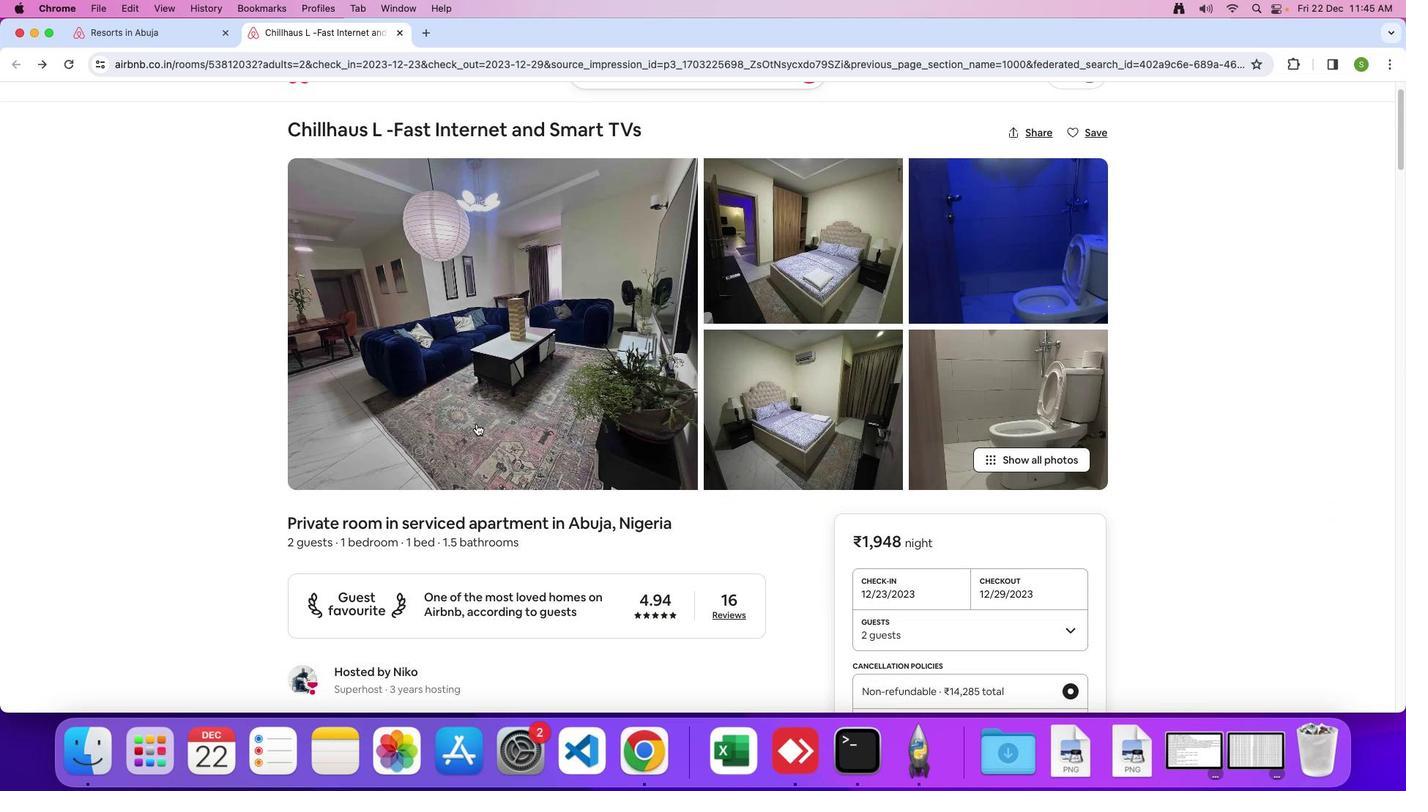
Action: Mouse scrolled (476, 424) with delta (0, -2)
Screenshot: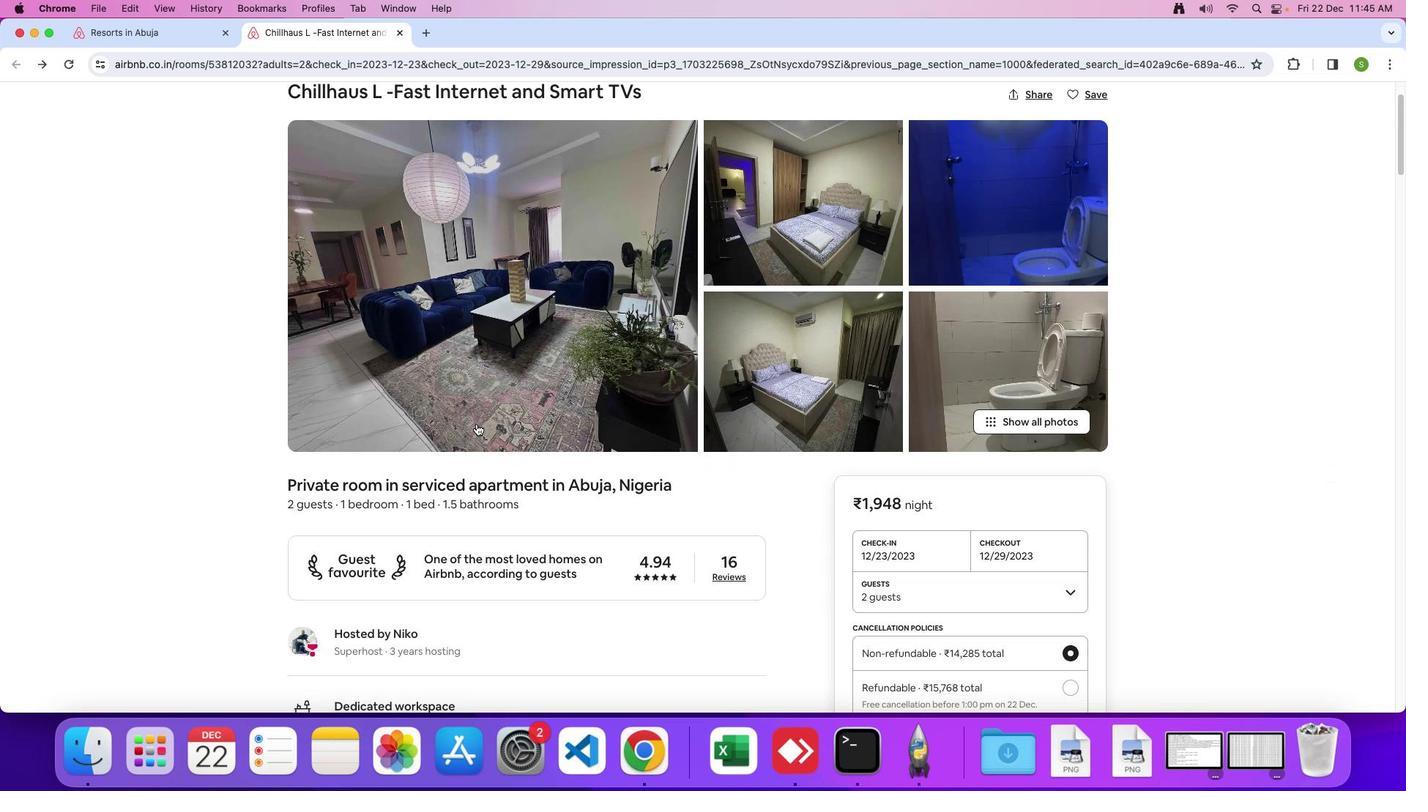 
Action: Mouse scrolled (476, 424) with delta (0, 0)
Screenshot: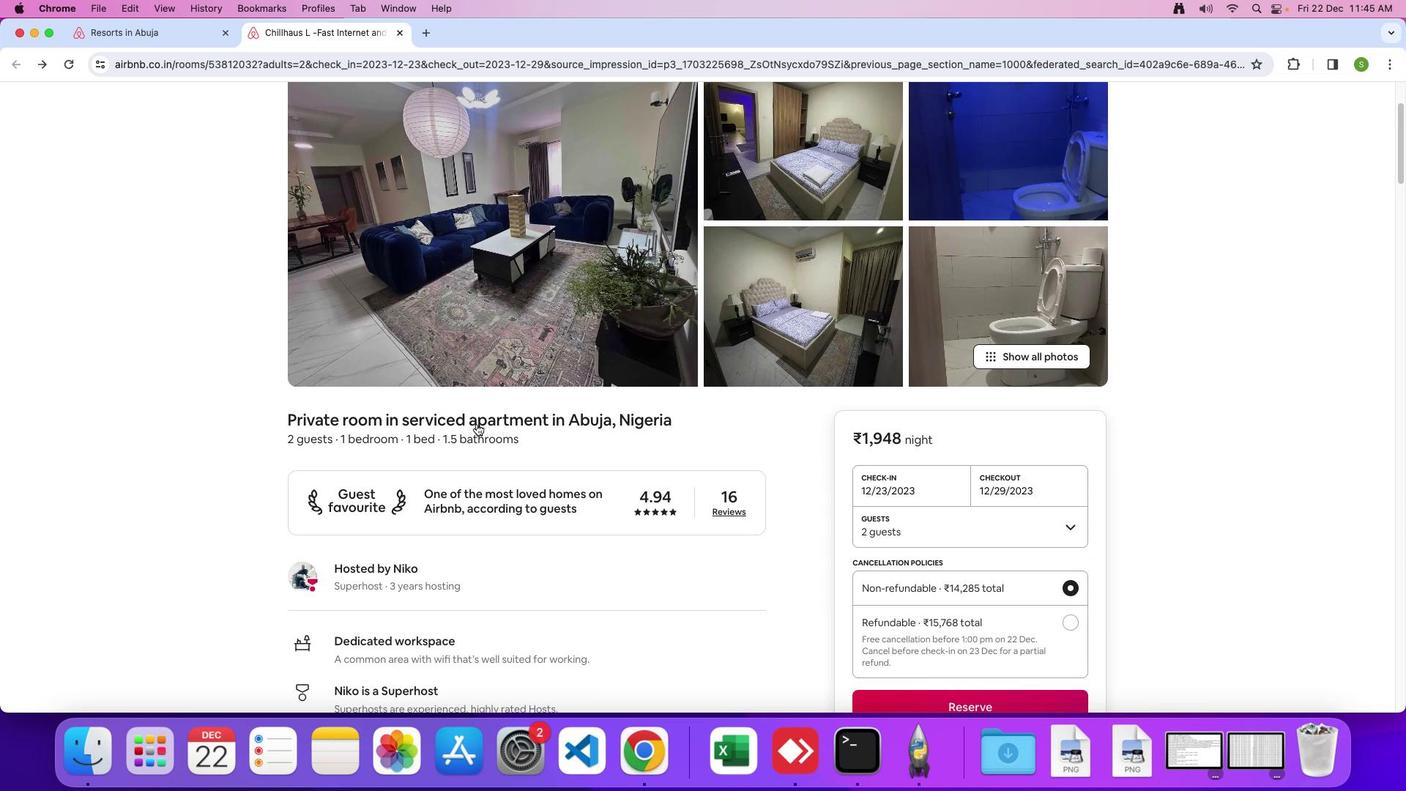 
Action: Mouse scrolled (476, 424) with delta (0, 0)
Screenshot: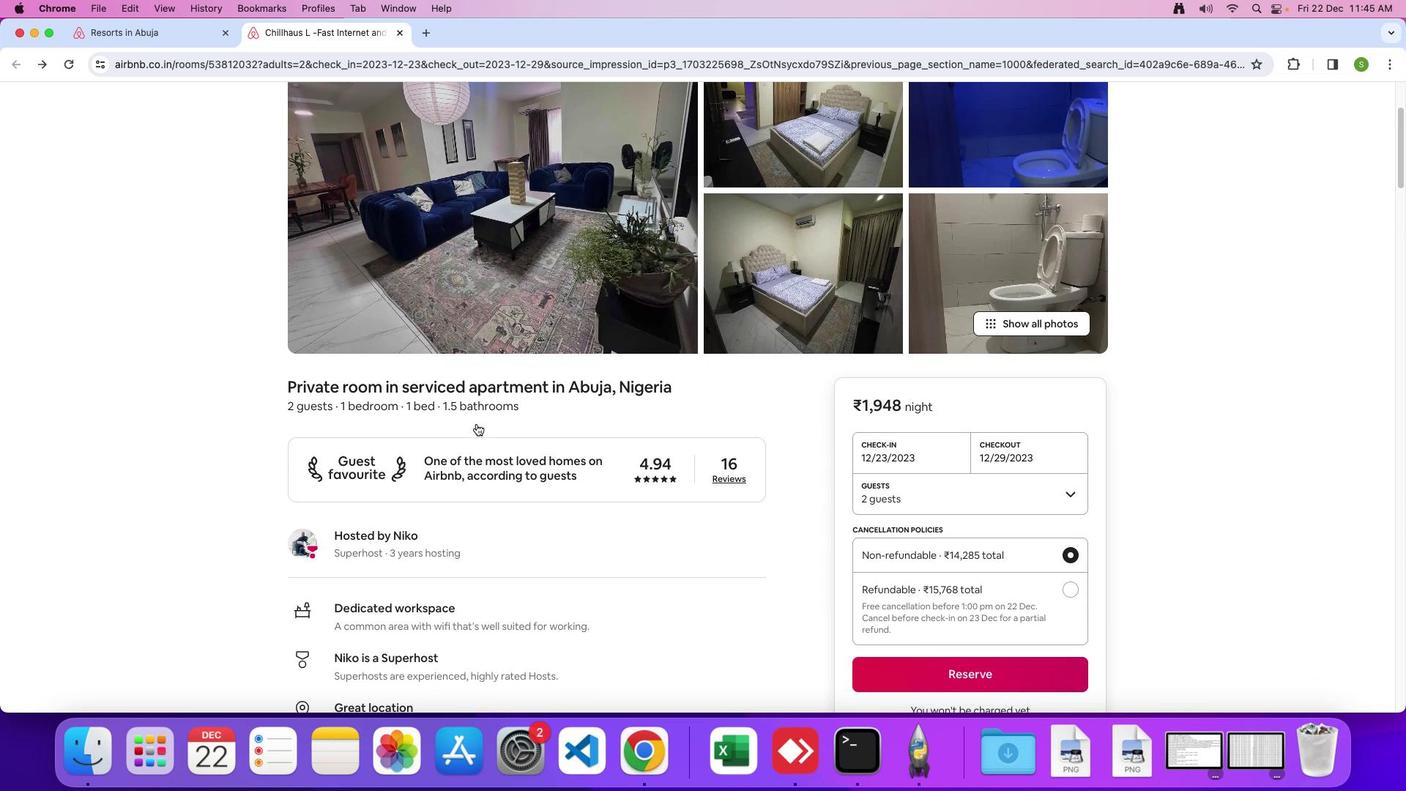 
Action: Mouse scrolled (476, 424) with delta (0, -2)
Screenshot: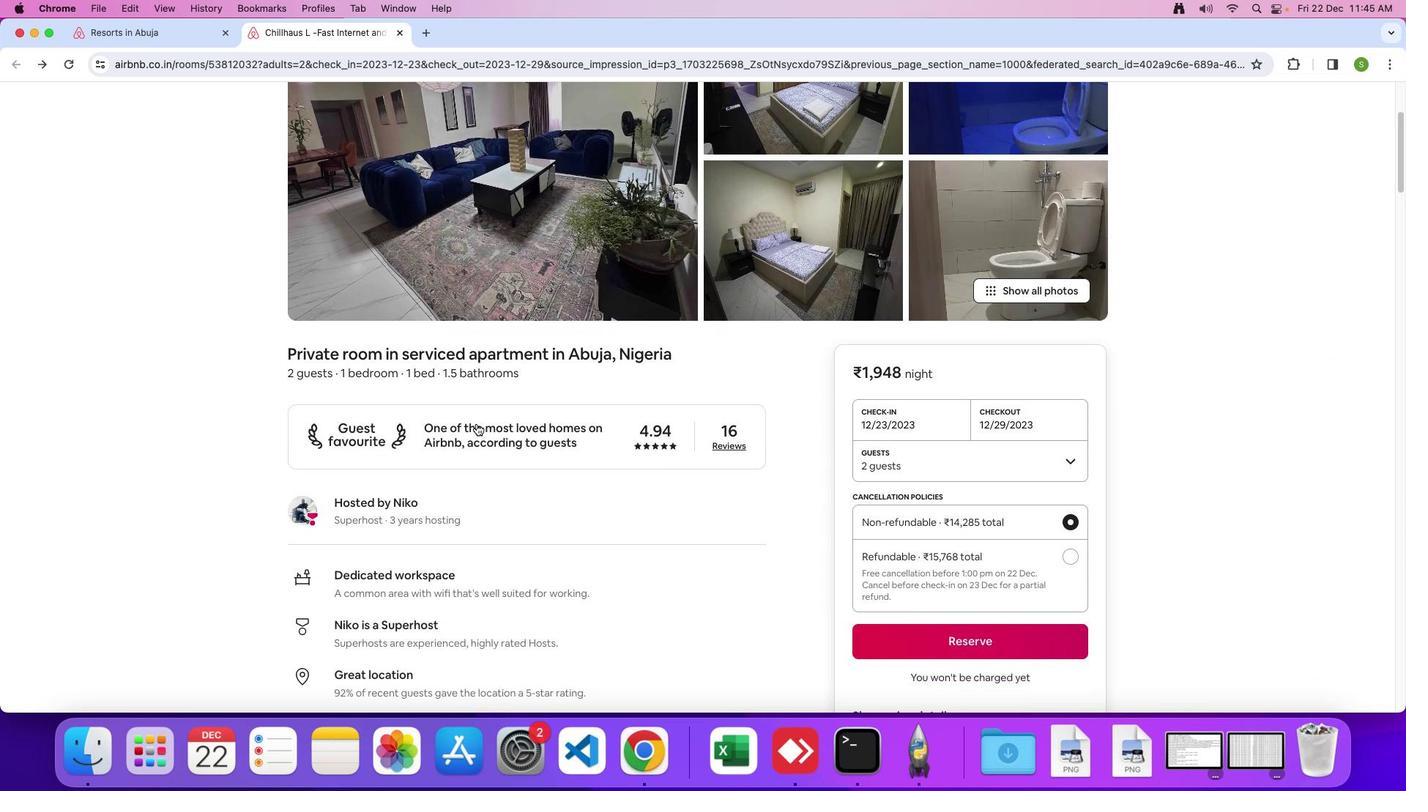 
Action: Mouse scrolled (476, 424) with delta (0, 0)
Screenshot: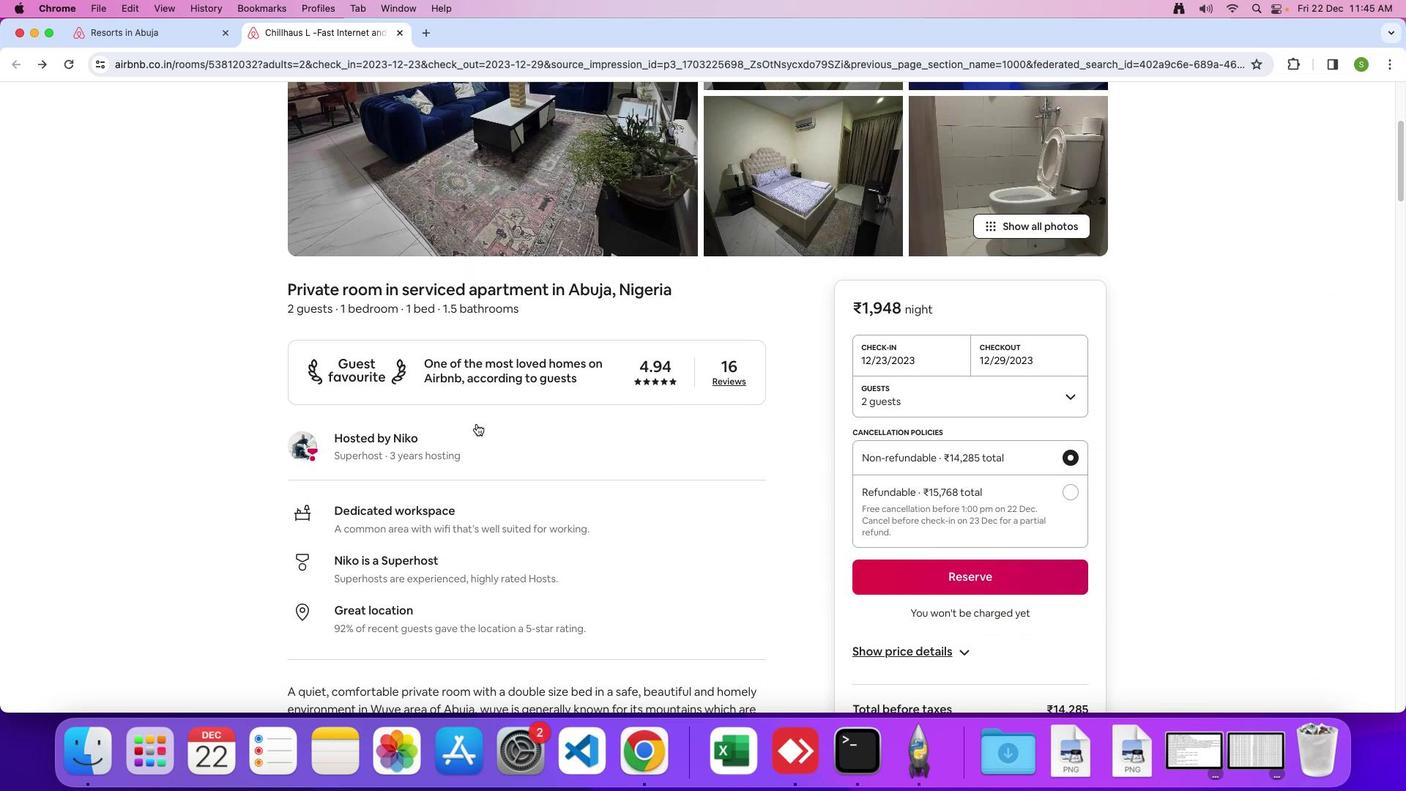 
Action: Mouse scrolled (476, 424) with delta (0, 0)
Screenshot: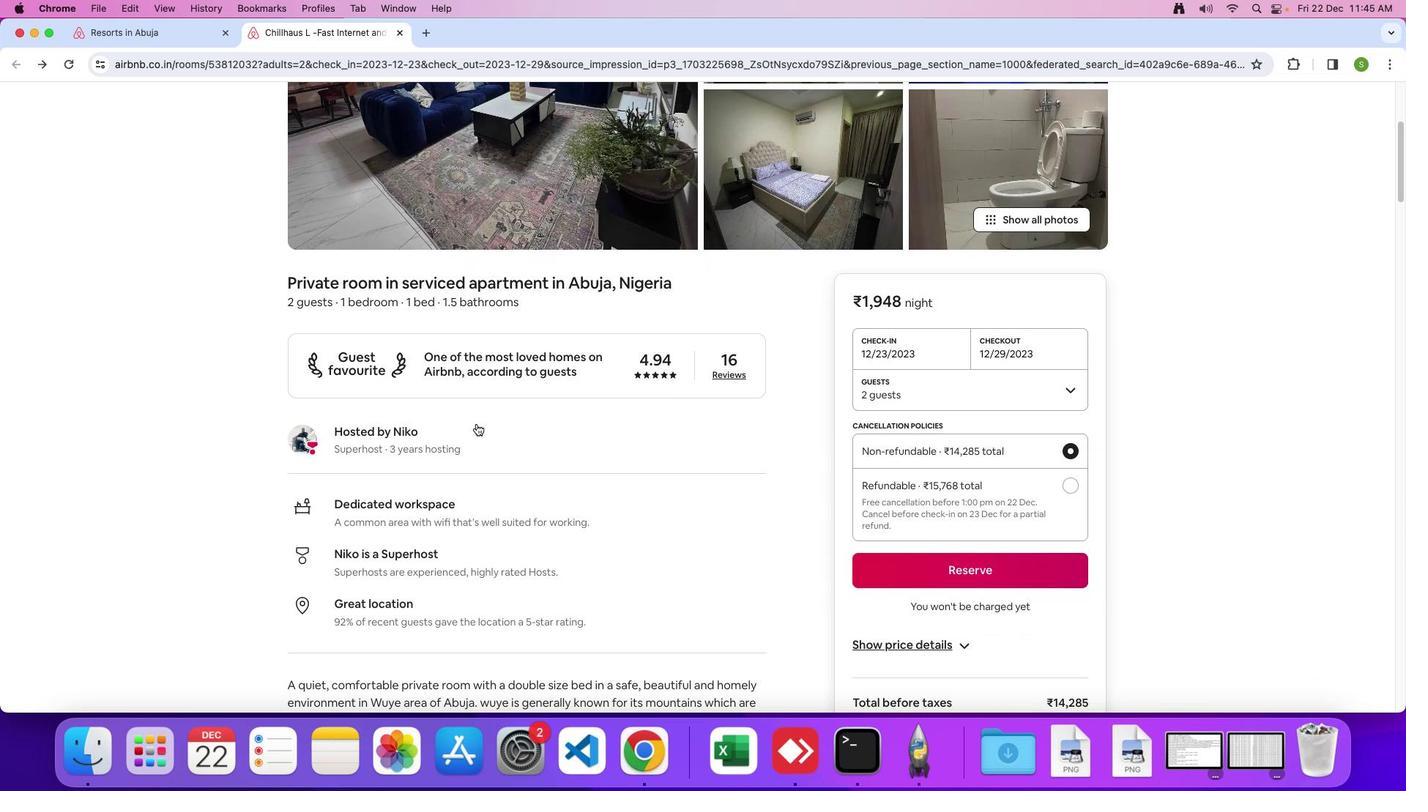 
Action: Mouse scrolled (476, 424) with delta (0, -1)
Screenshot: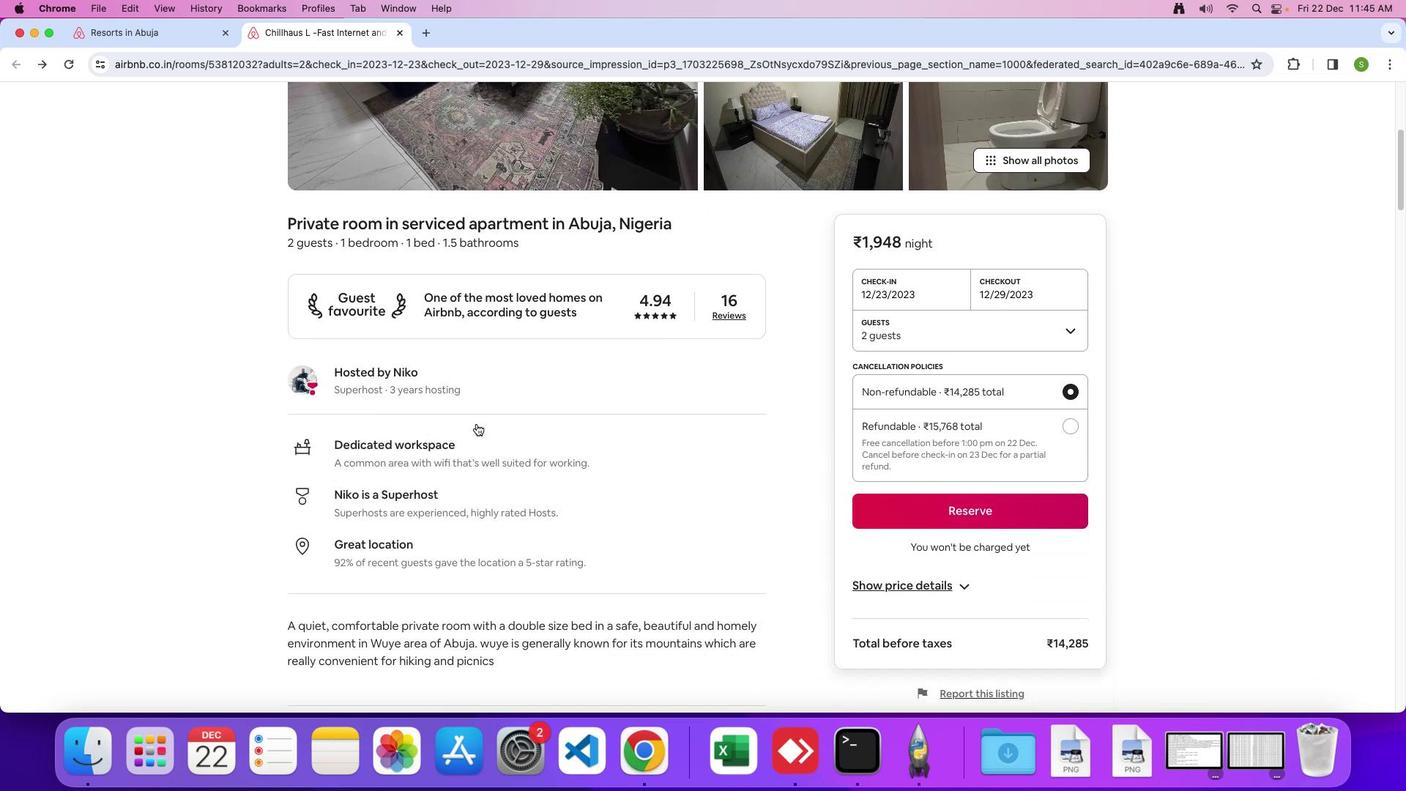 
Action: Mouse scrolled (476, 424) with delta (0, 0)
Screenshot: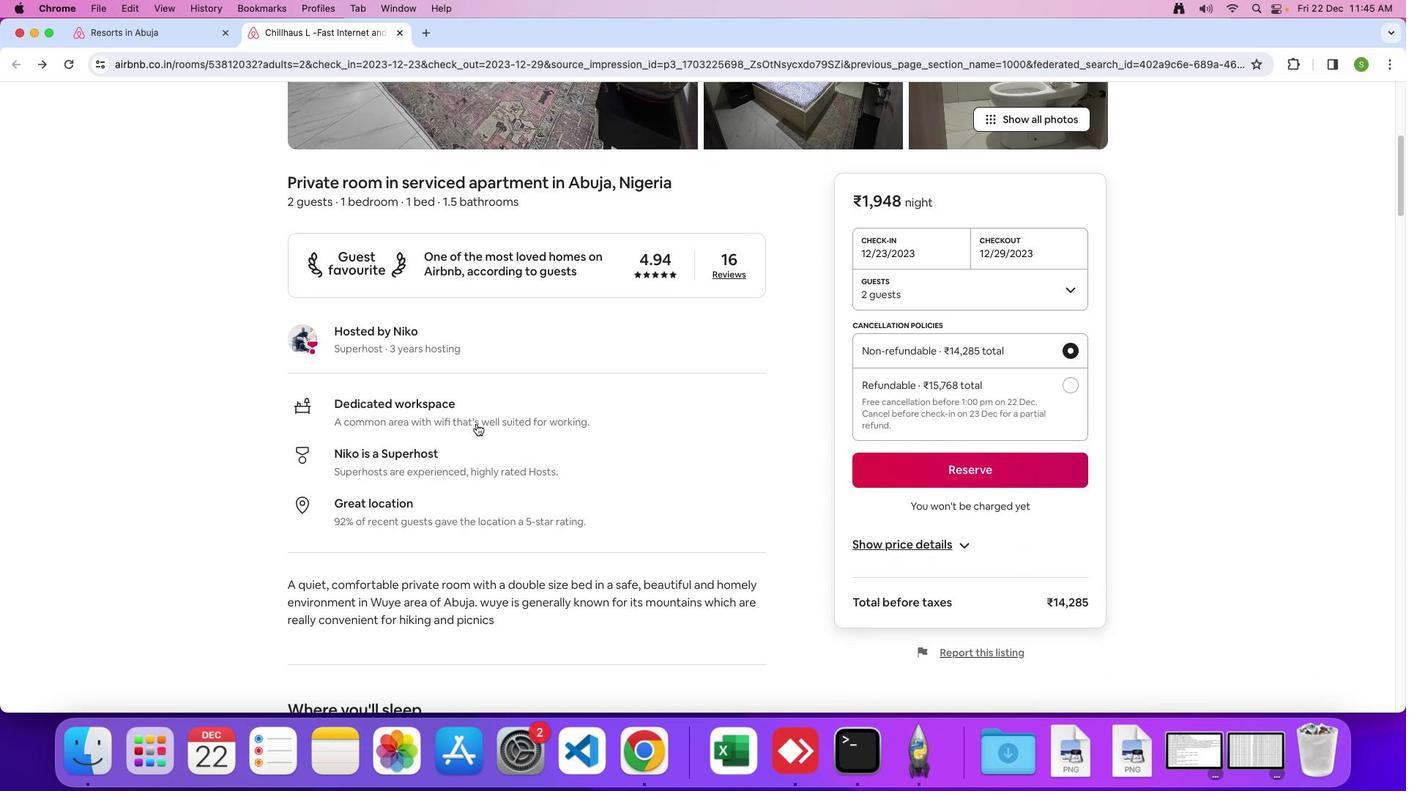 
Action: Mouse scrolled (476, 424) with delta (0, 0)
Screenshot: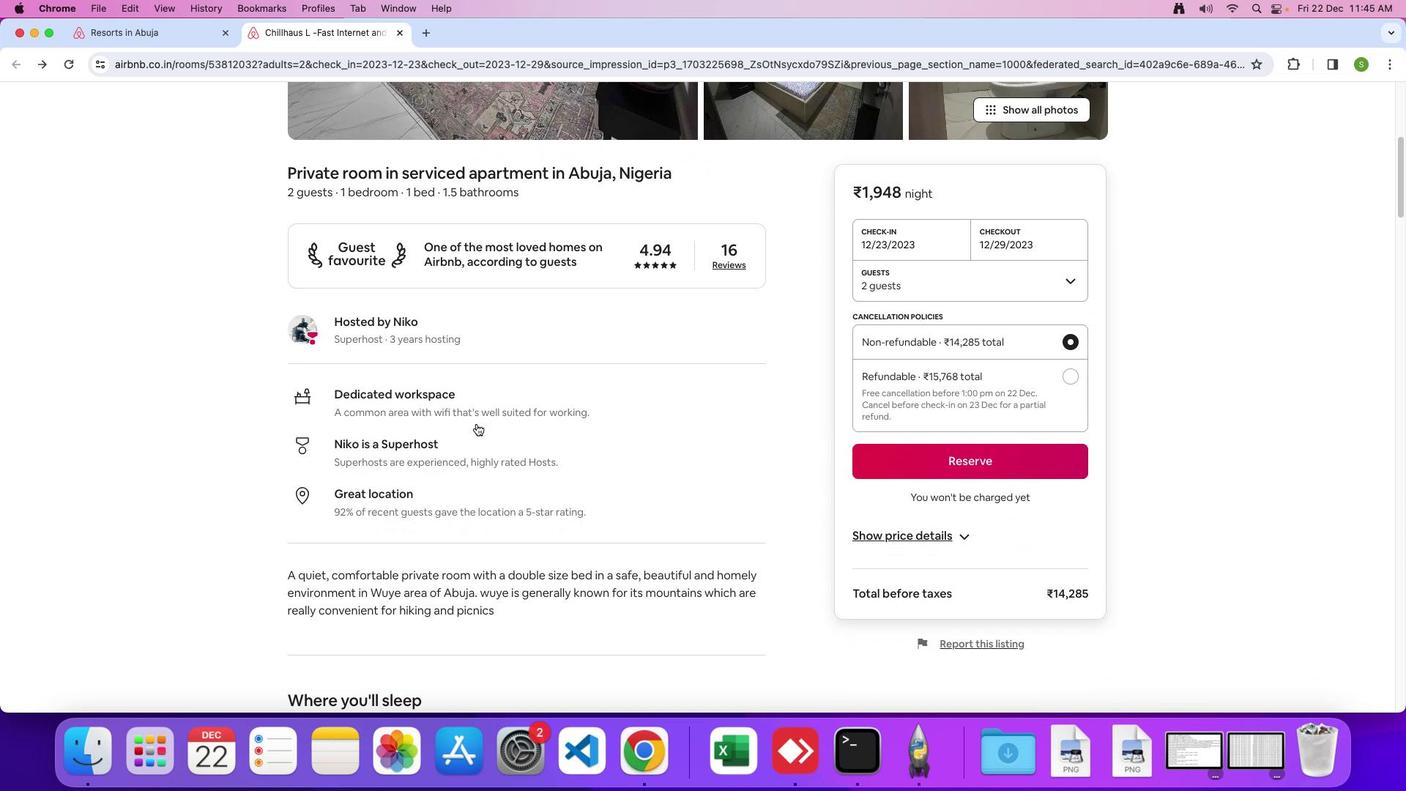 
Action: Mouse scrolled (476, 424) with delta (0, -1)
Screenshot: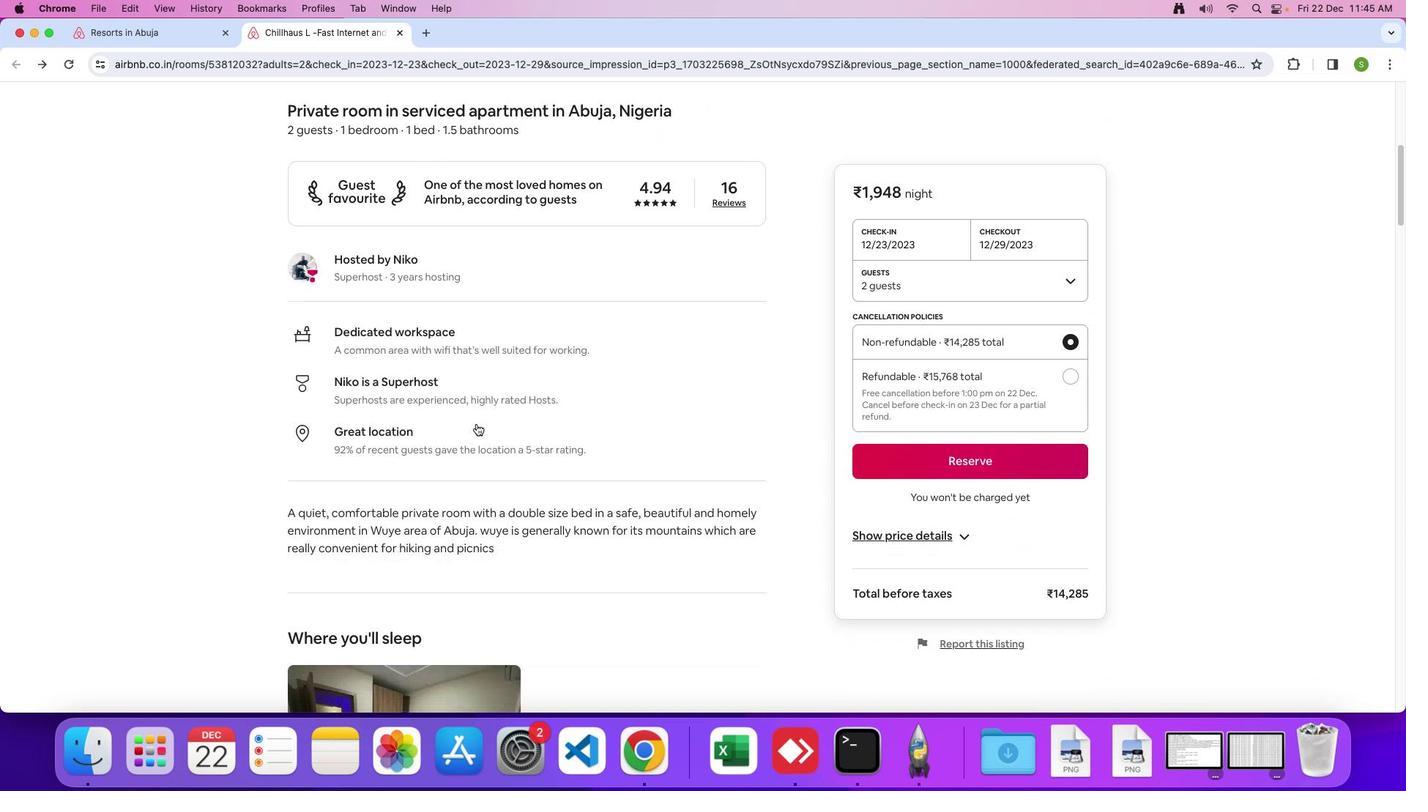 
Action: Mouse scrolled (476, 424) with delta (0, 0)
Screenshot: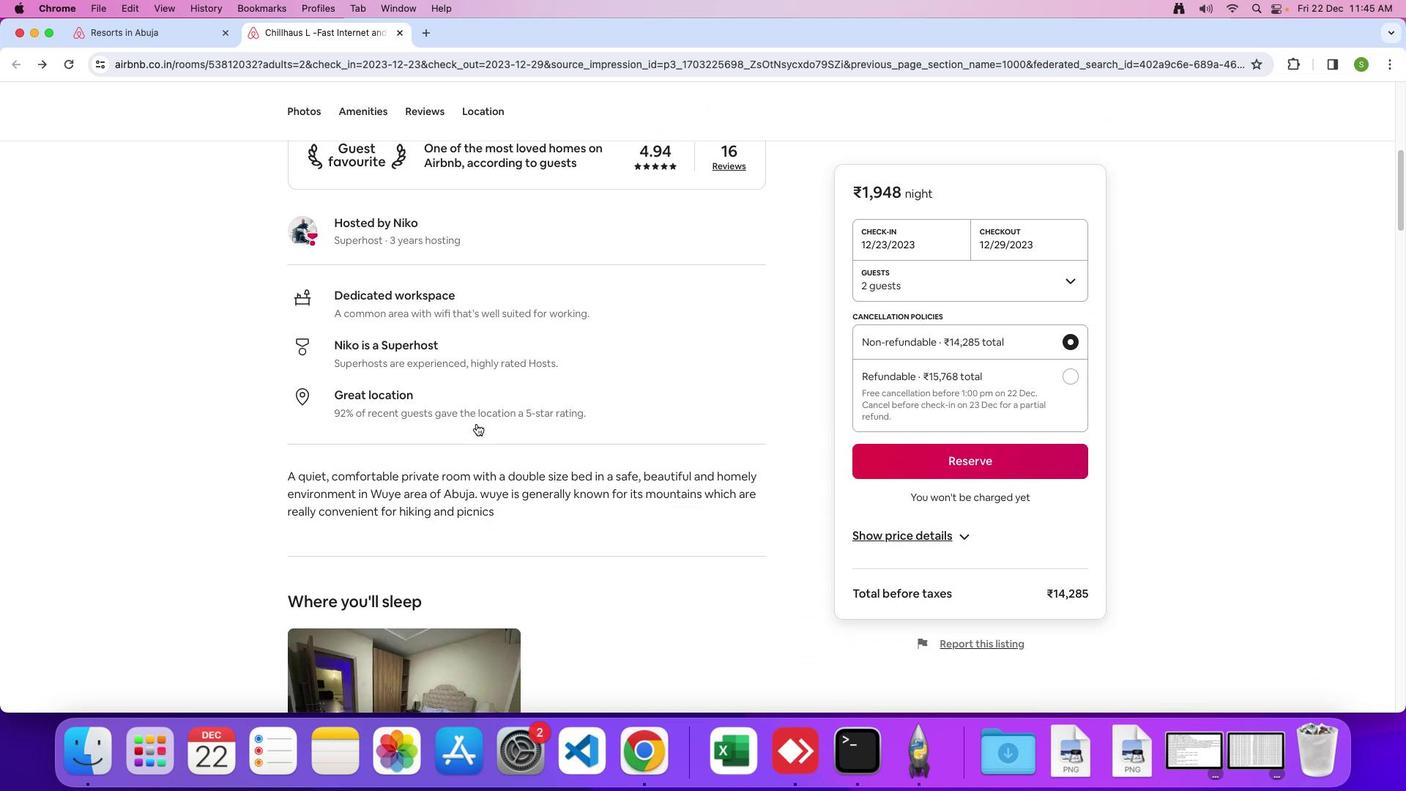 
Action: Mouse scrolled (476, 424) with delta (0, 0)
Screenshot: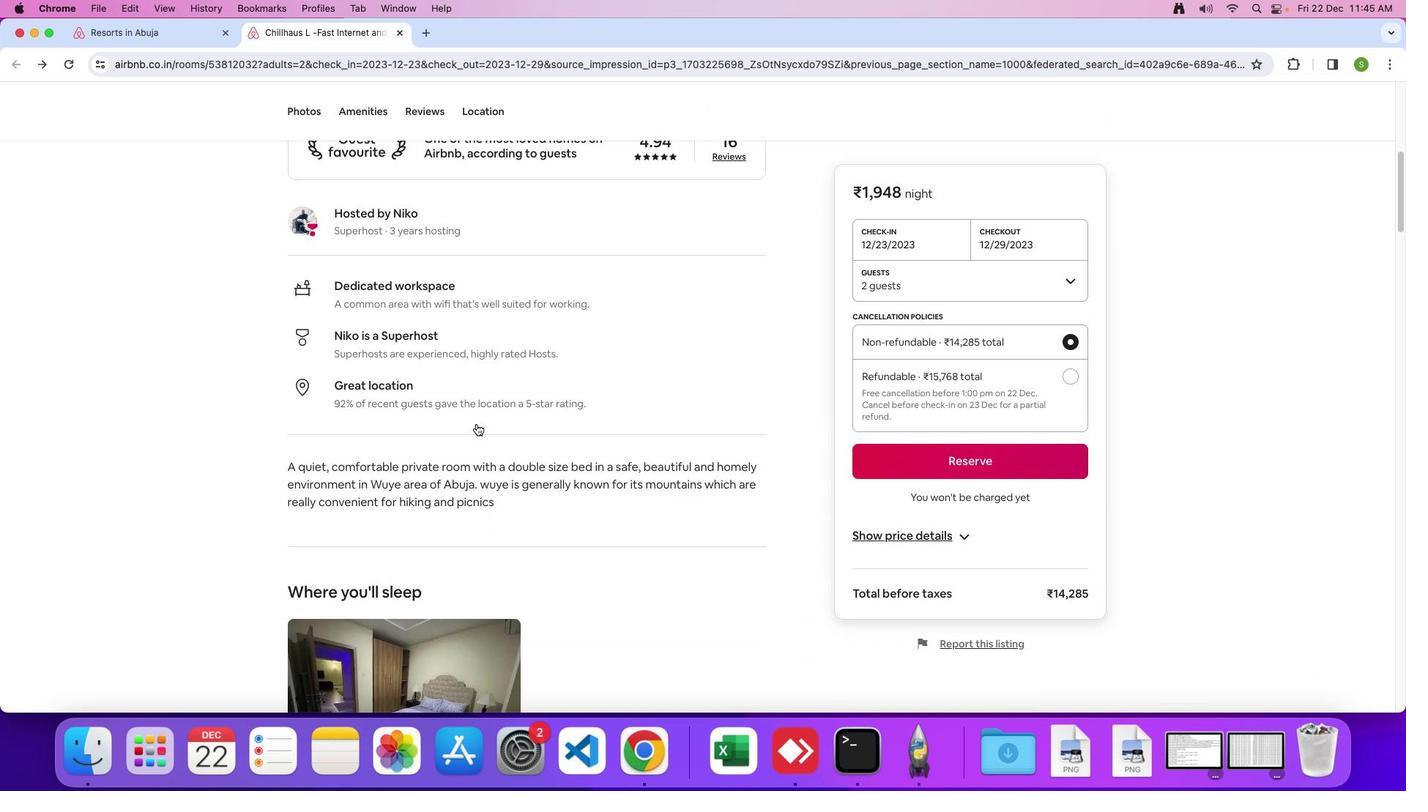 
Action: Mouse scrolled (476, 424) with delta (0, -1)
Screenshot: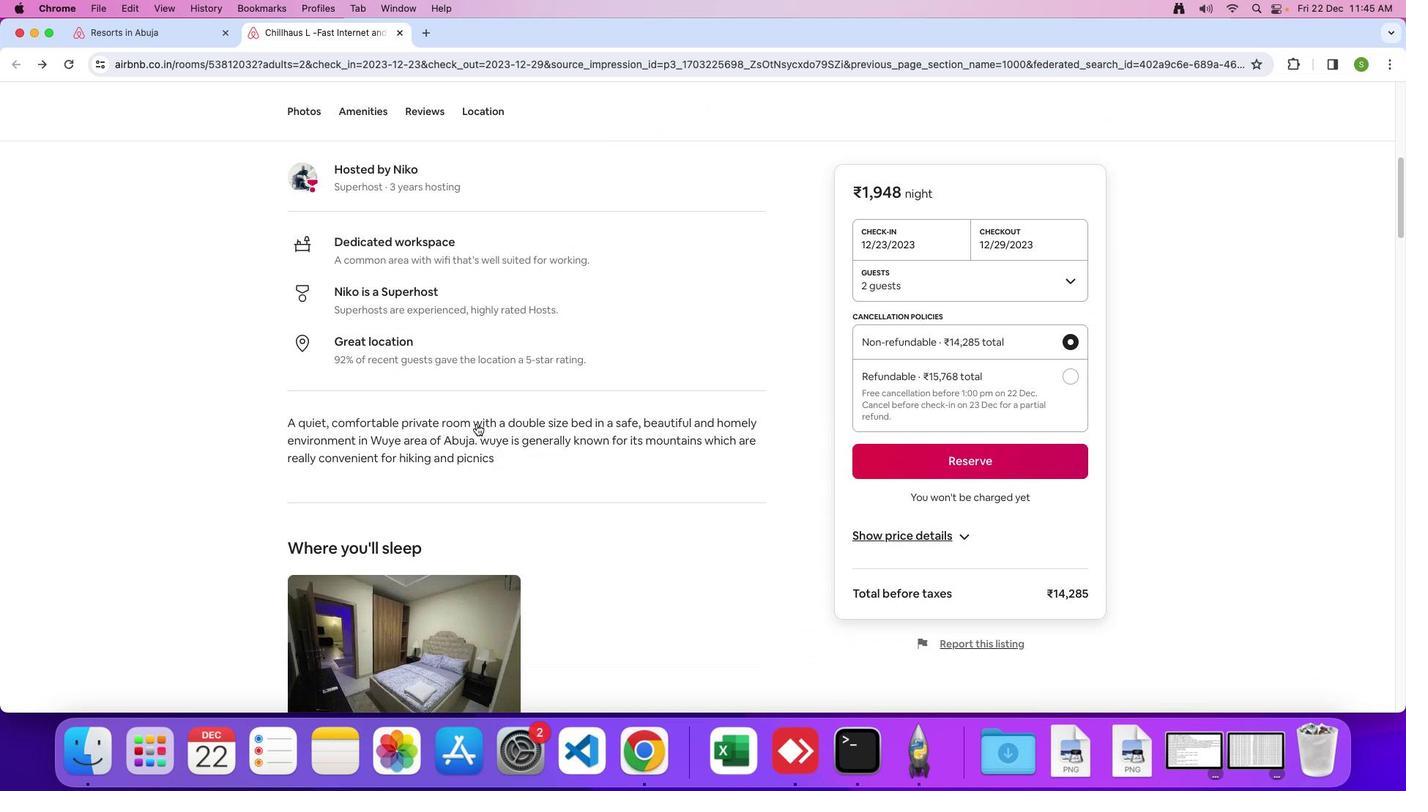 
Action: Mouse scrolled (476, 424) with delta (0, 0)
Screenshot: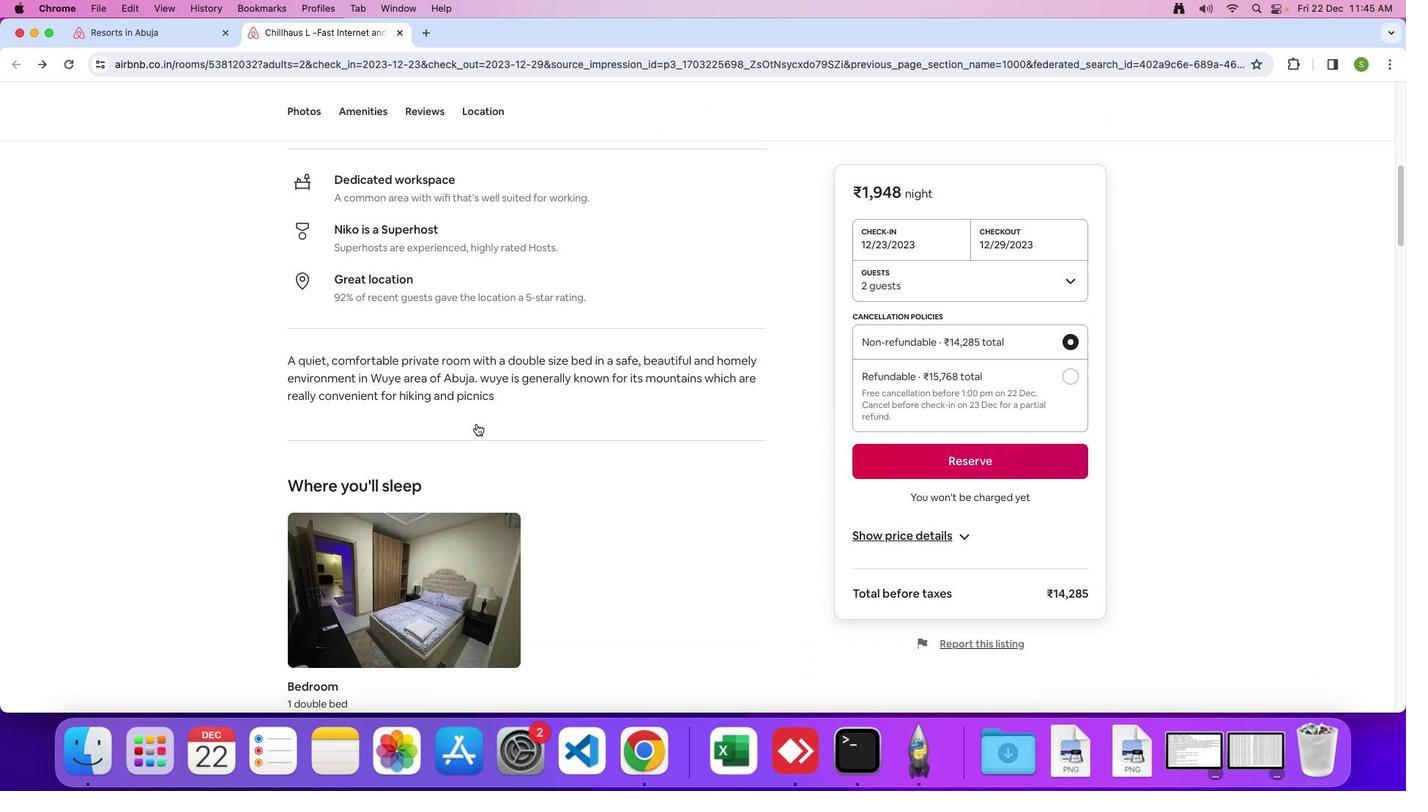 
Action: Mouse scrolled (476, 424) with delta (0, 0)
Screenshot: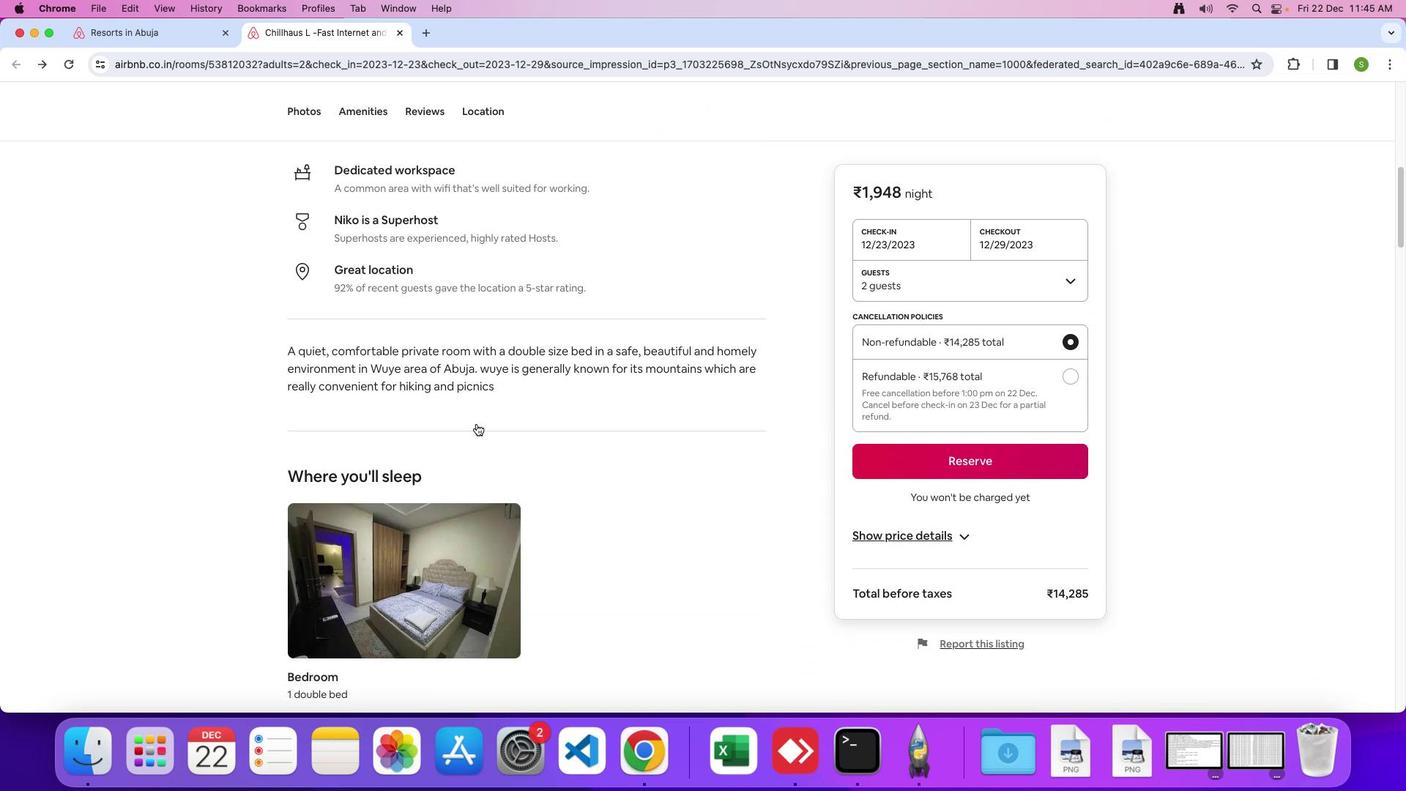 
Action: Mouse scrolled (476, 424) with delta (0, -1)
Screenshot: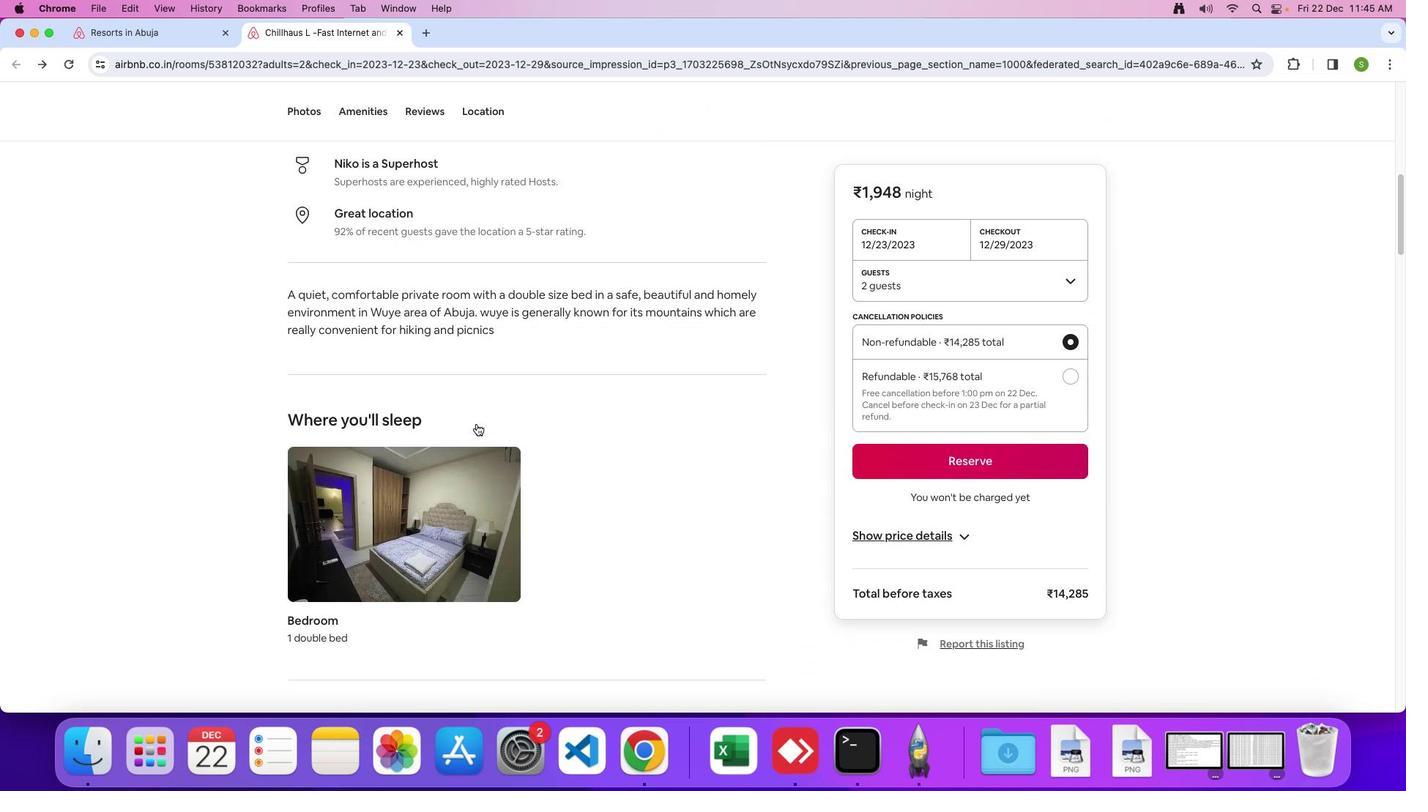 
Action: Mouse scrolled (476, 424) with delta (0, 0)
Screenshot: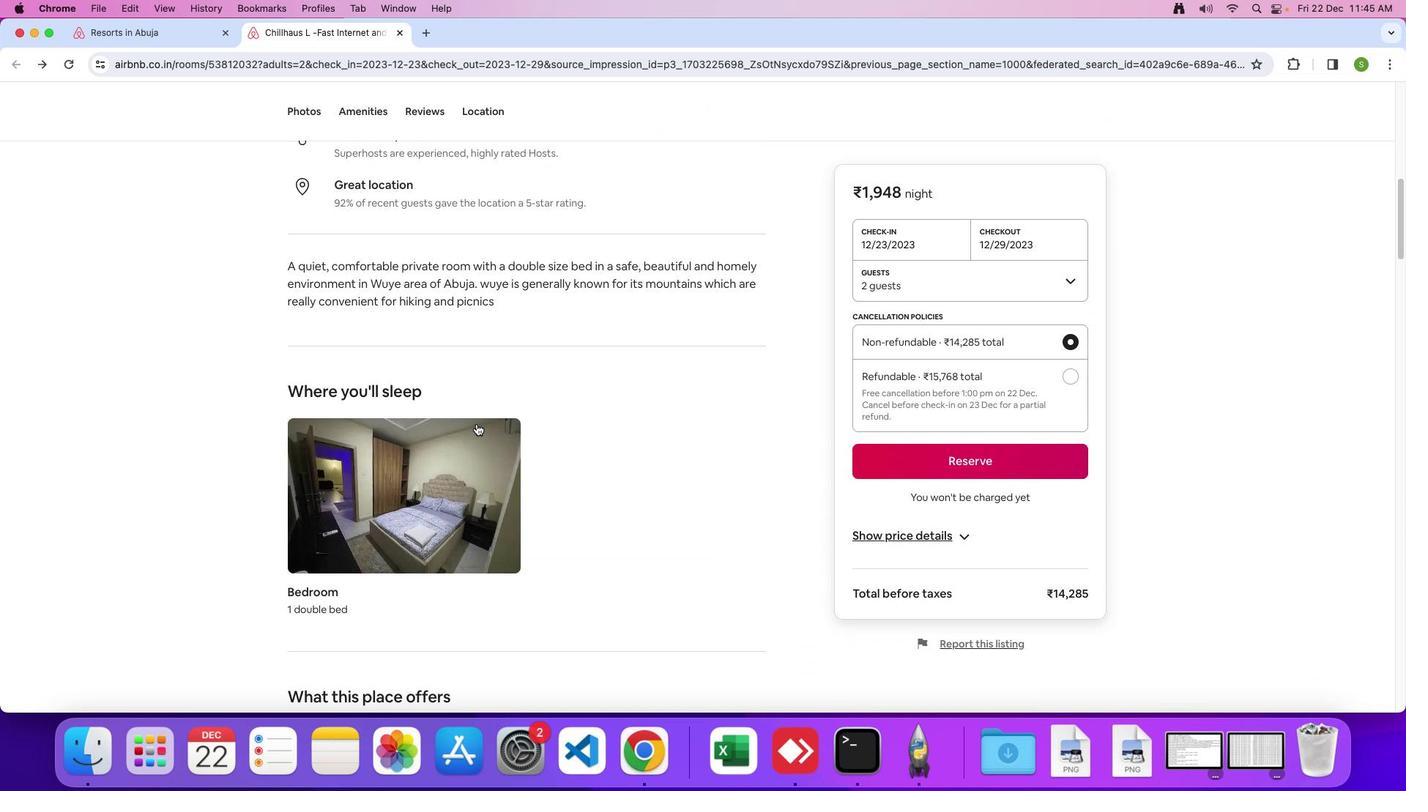 
Action: Mouse scrolled (476, 424) with delta (0, 0)
Screenshot: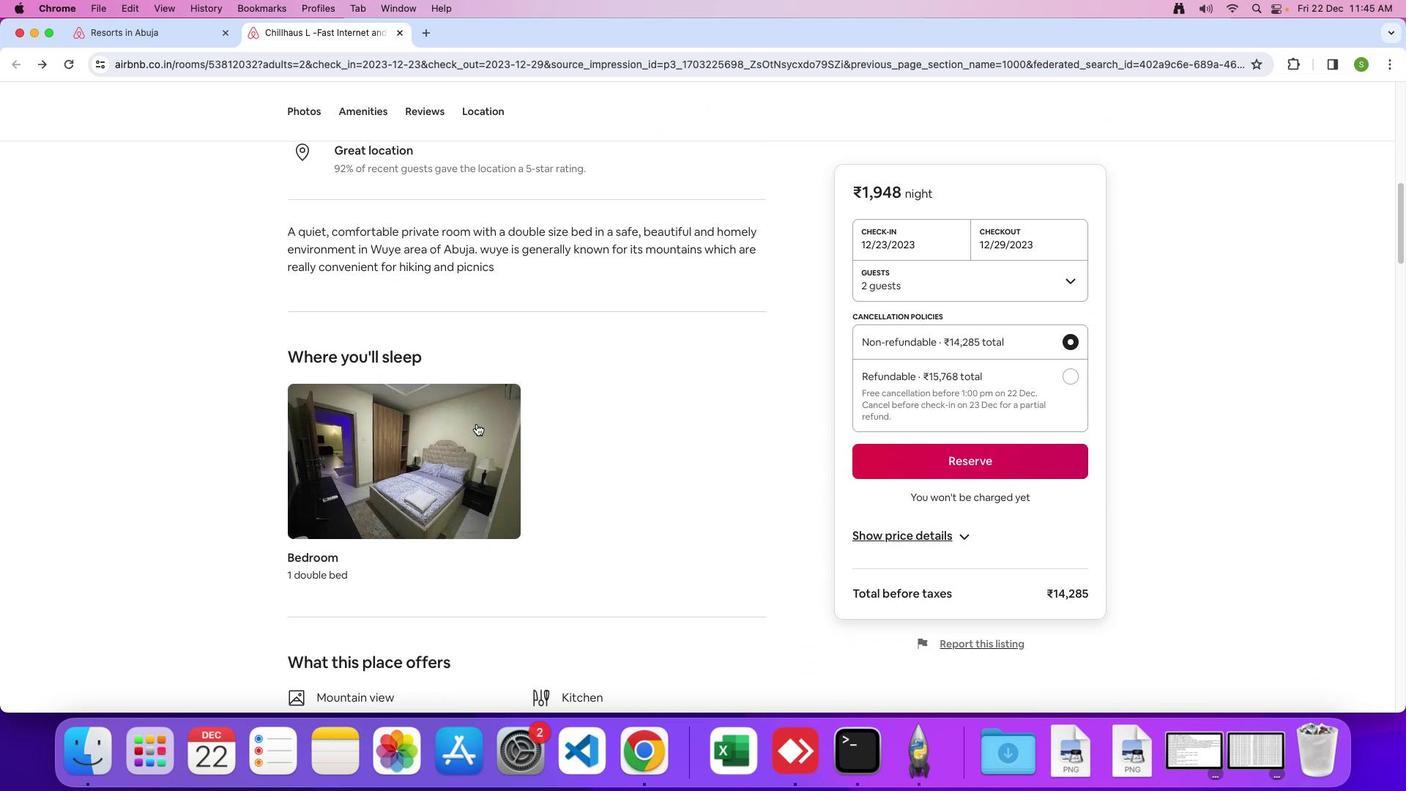 
Action: Mouse scrolled (476, 424) with delta (0, -2)
Screenshot: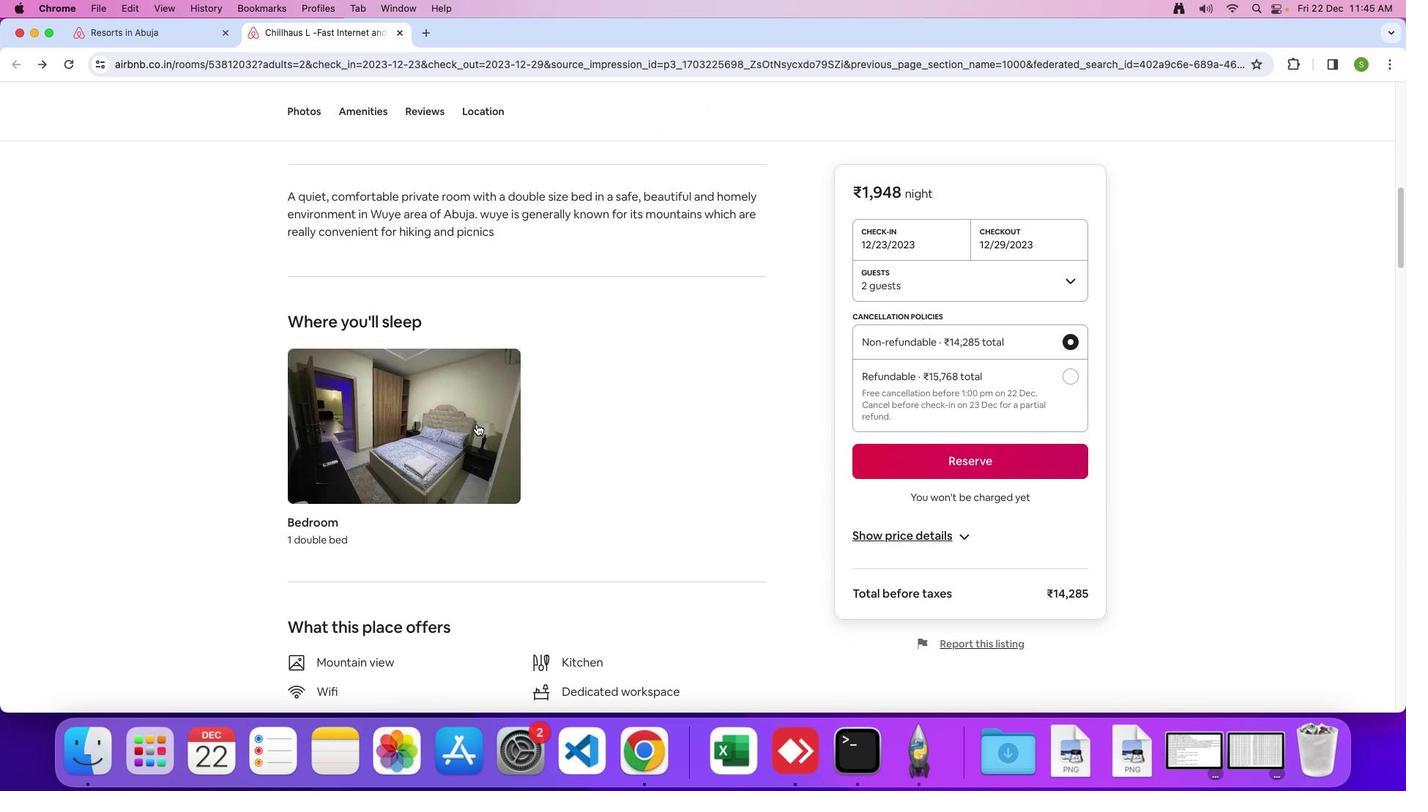
Action: Mouse scrolled (476, 424) with delta (0, 0)
Screenshot: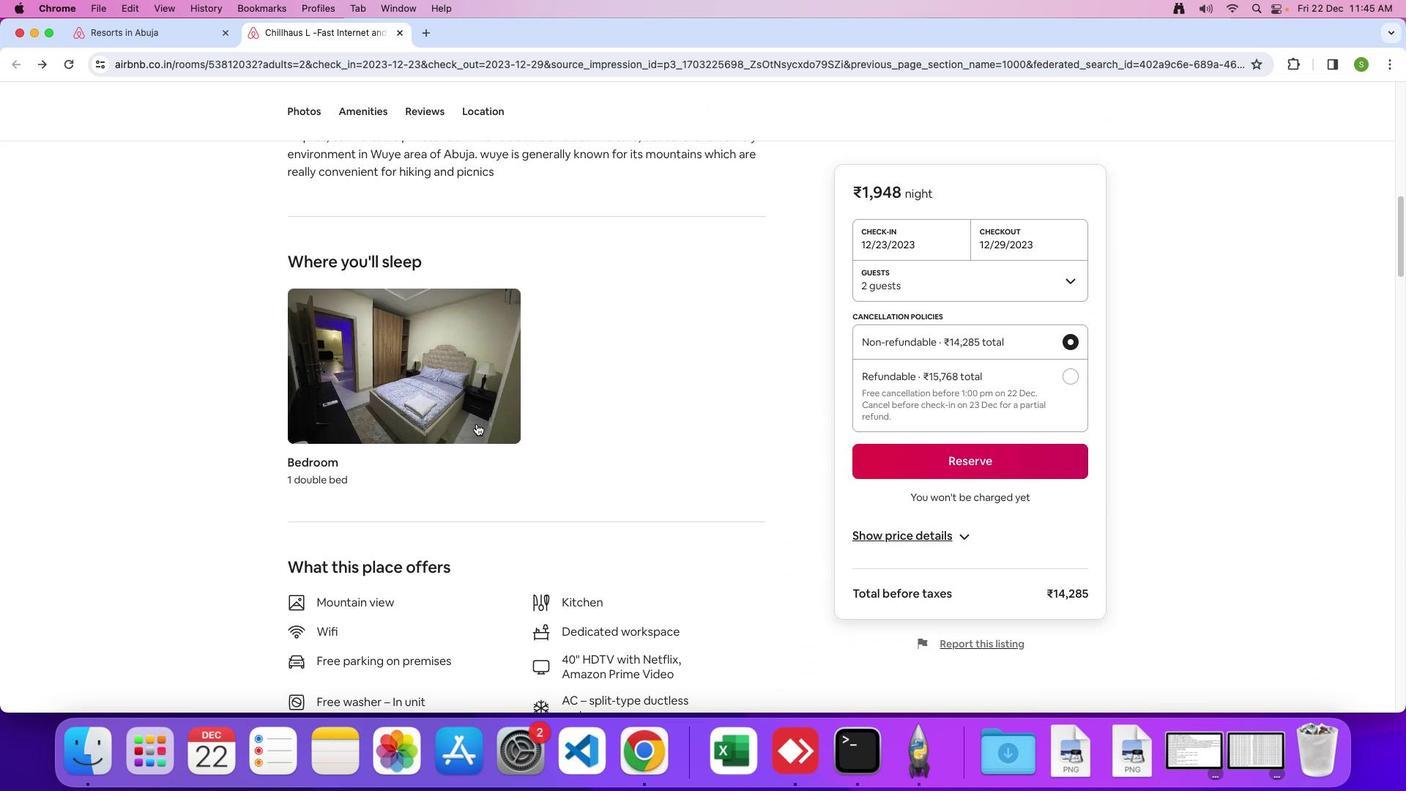 
Action: Mouse scrolled (476, 424) with delta (0, 0)
Screenshot: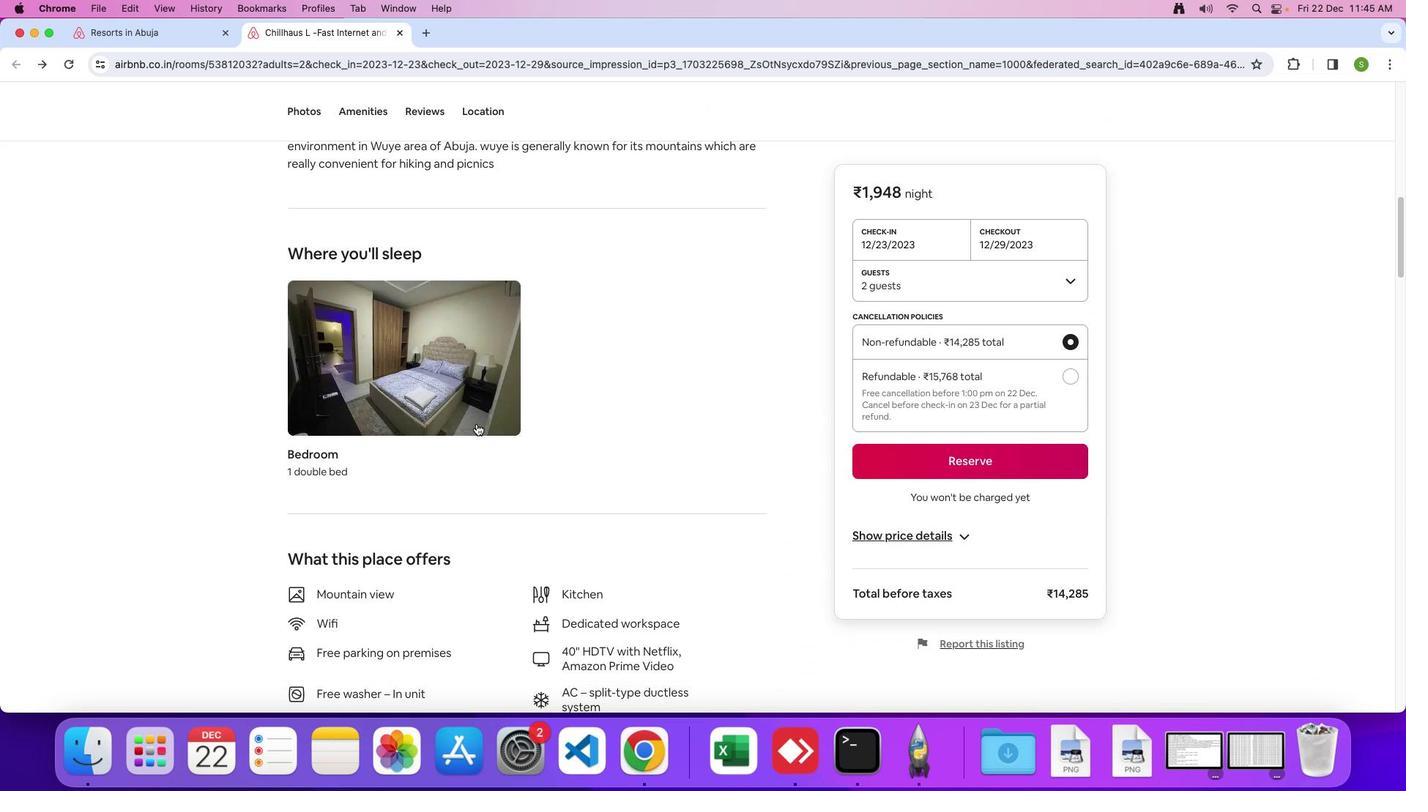 
Action: Mouse scrolled (476, 424) with delta (0, -1)
Screenshot: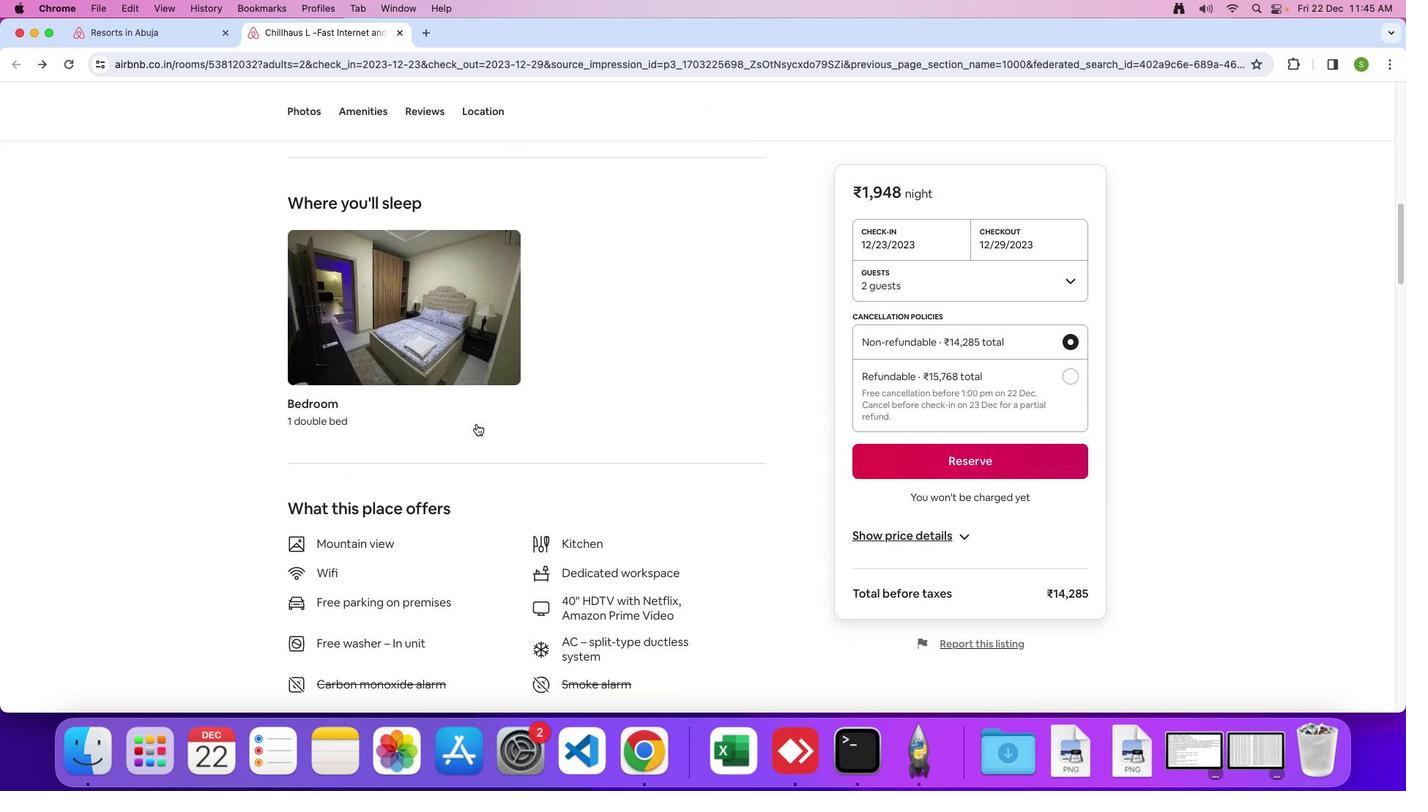
Action: Mouse scrolled (476, 424) with delta (0, 0)
Screenshot: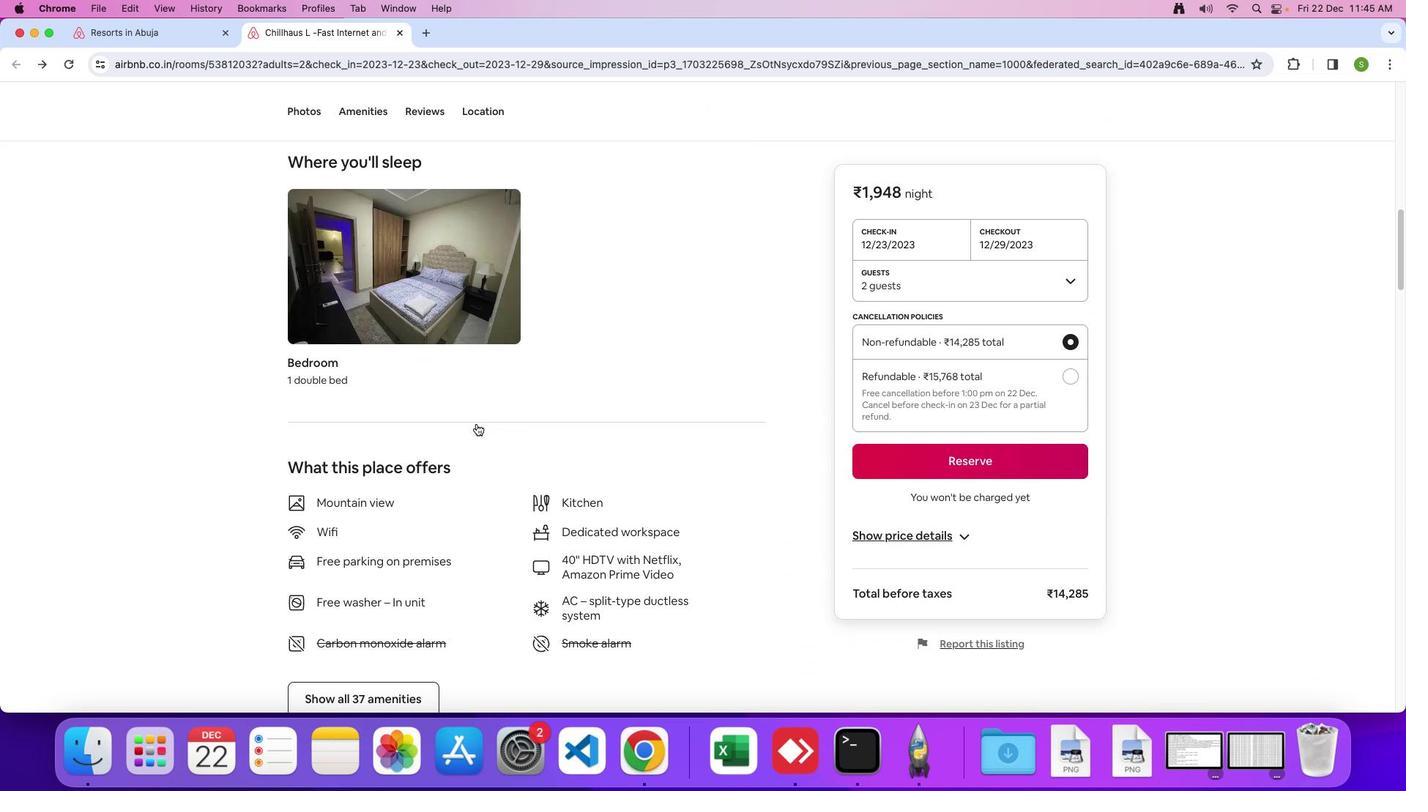 
Action: Mouse scrolled (476, 424) with delta (0, 0)
Screenshot: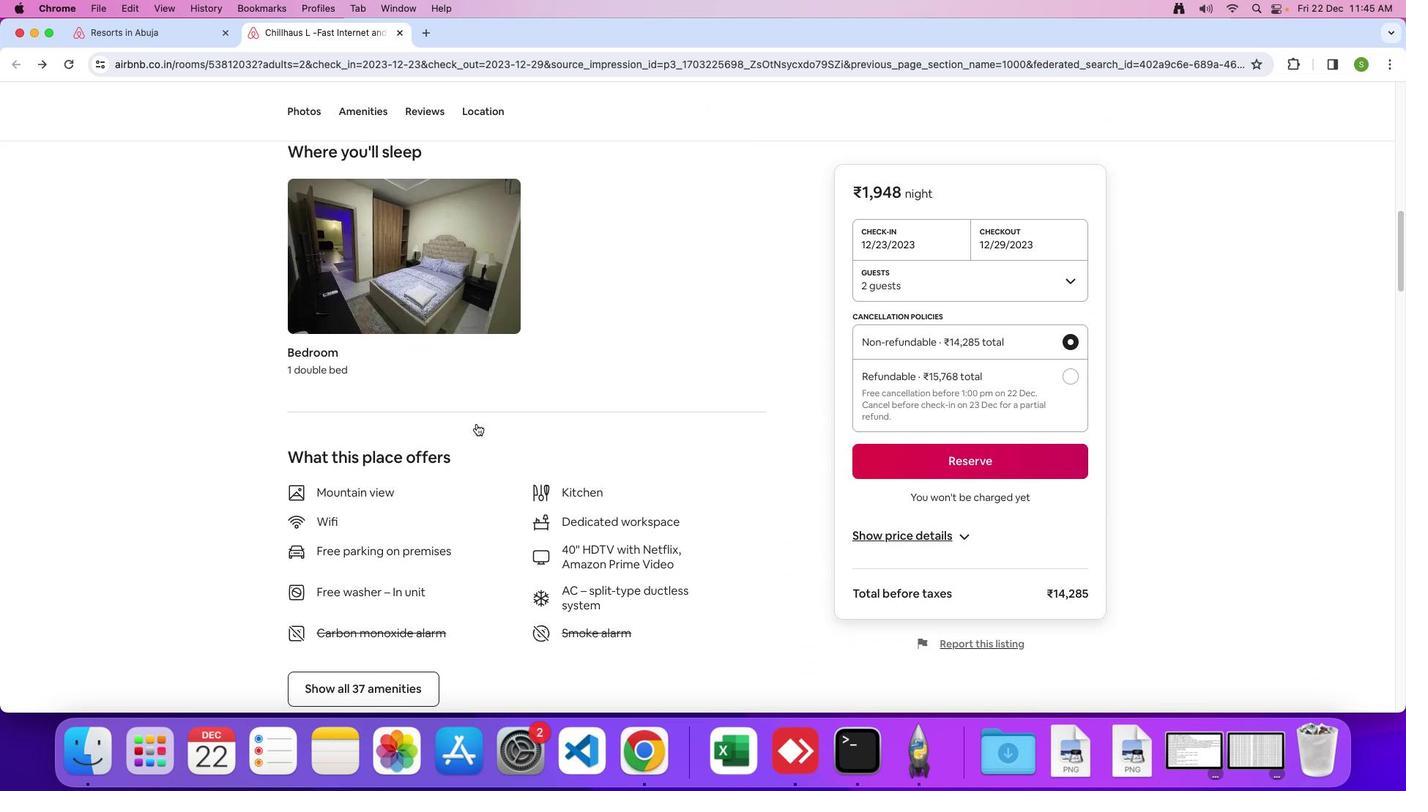 
Action: Mouse scrolled (476, 424) with delta (0, -1)
Screenshot: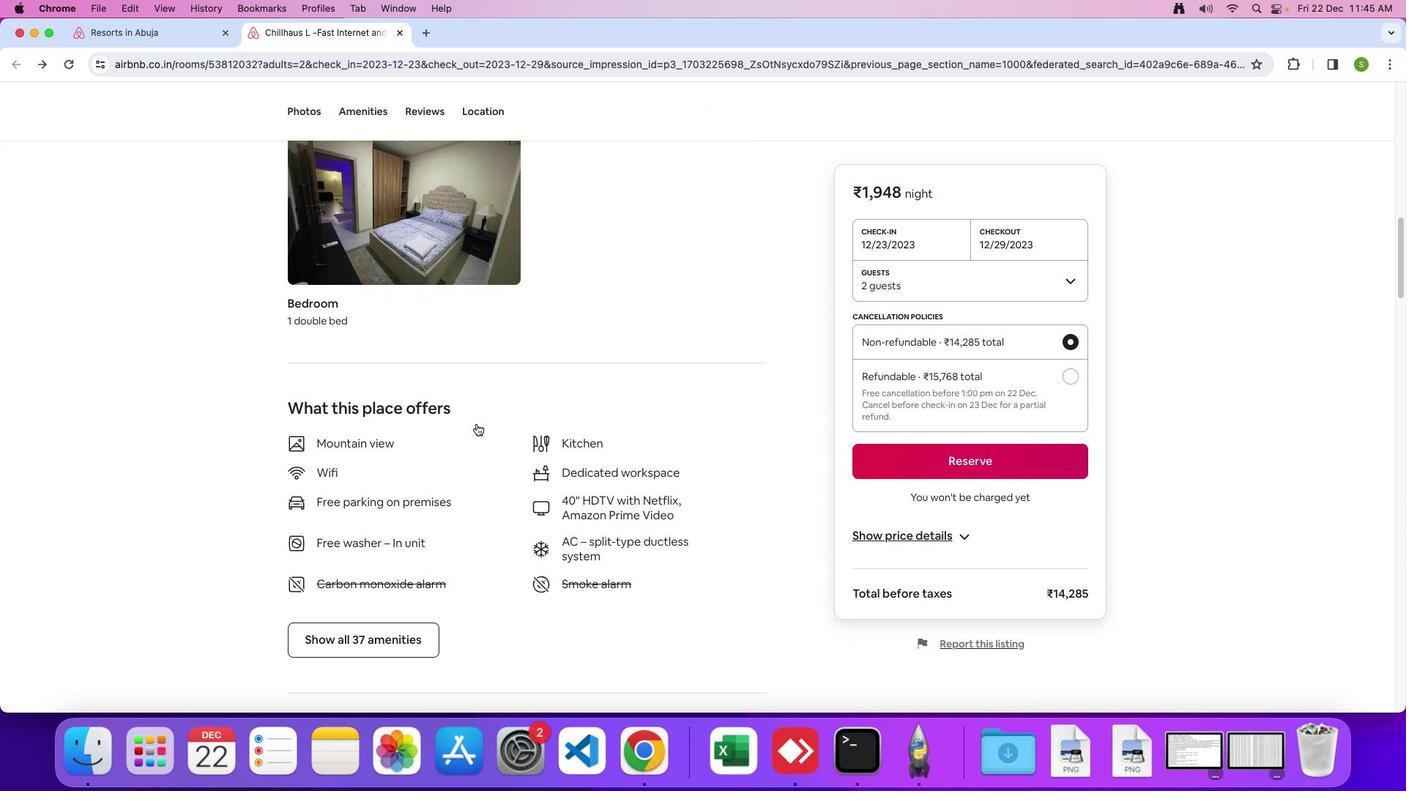 
Action: Mouse scrolled (476, 424) with delta (0, 0)
Screenshot: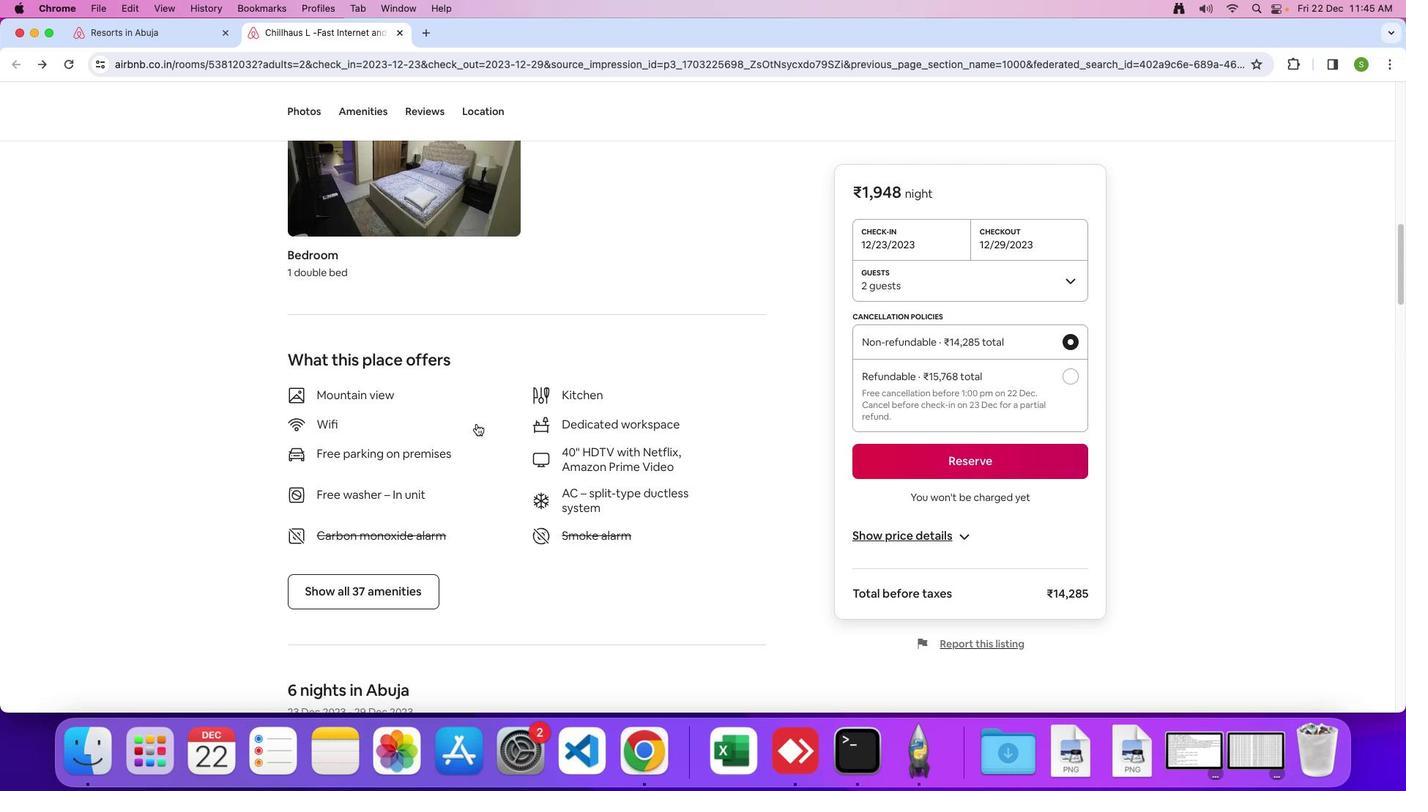 
Action: Mouse scrolled (476, 424) with delta (0, 0)
Screenshot: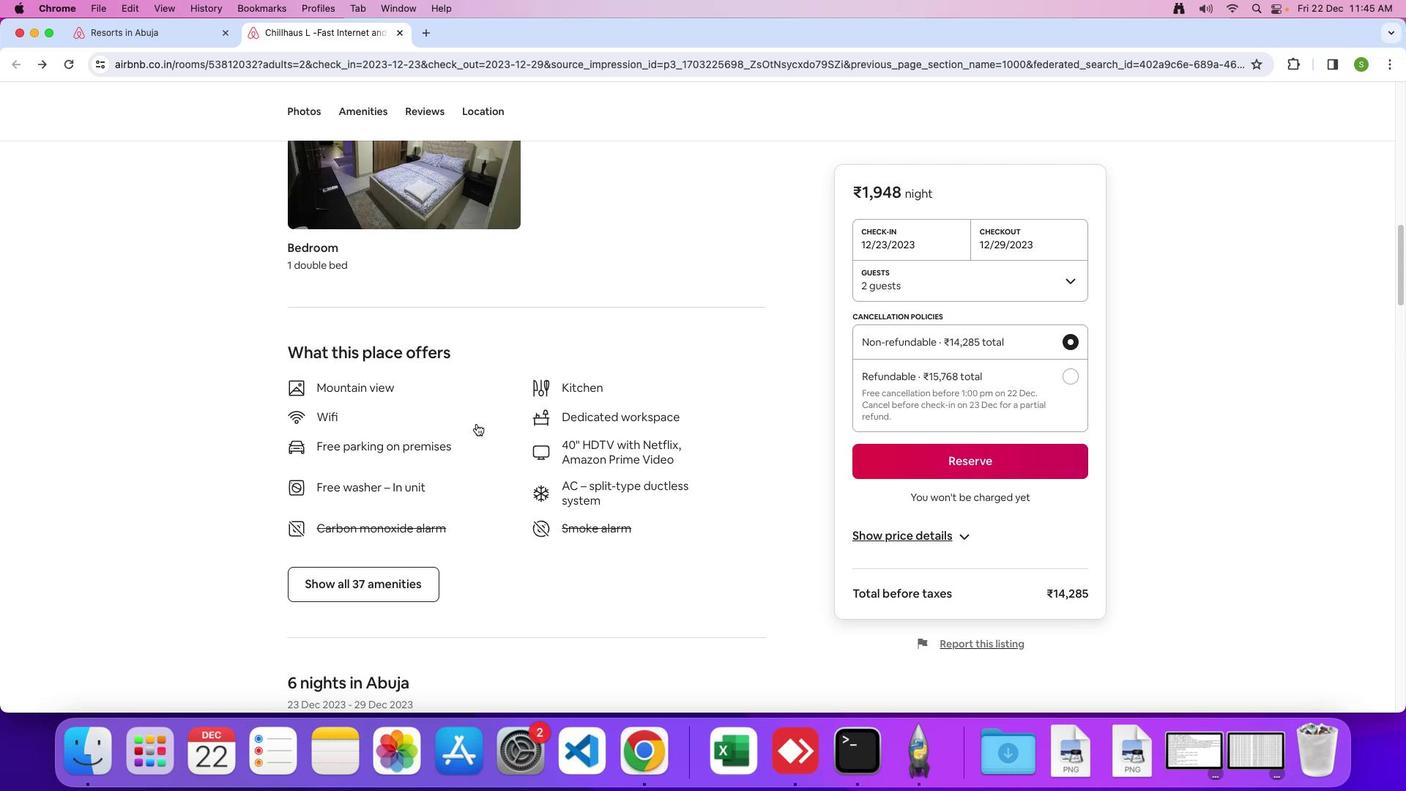
Action: Mouse scrolled (476, 424) with delta (0, -1)
Screenshot: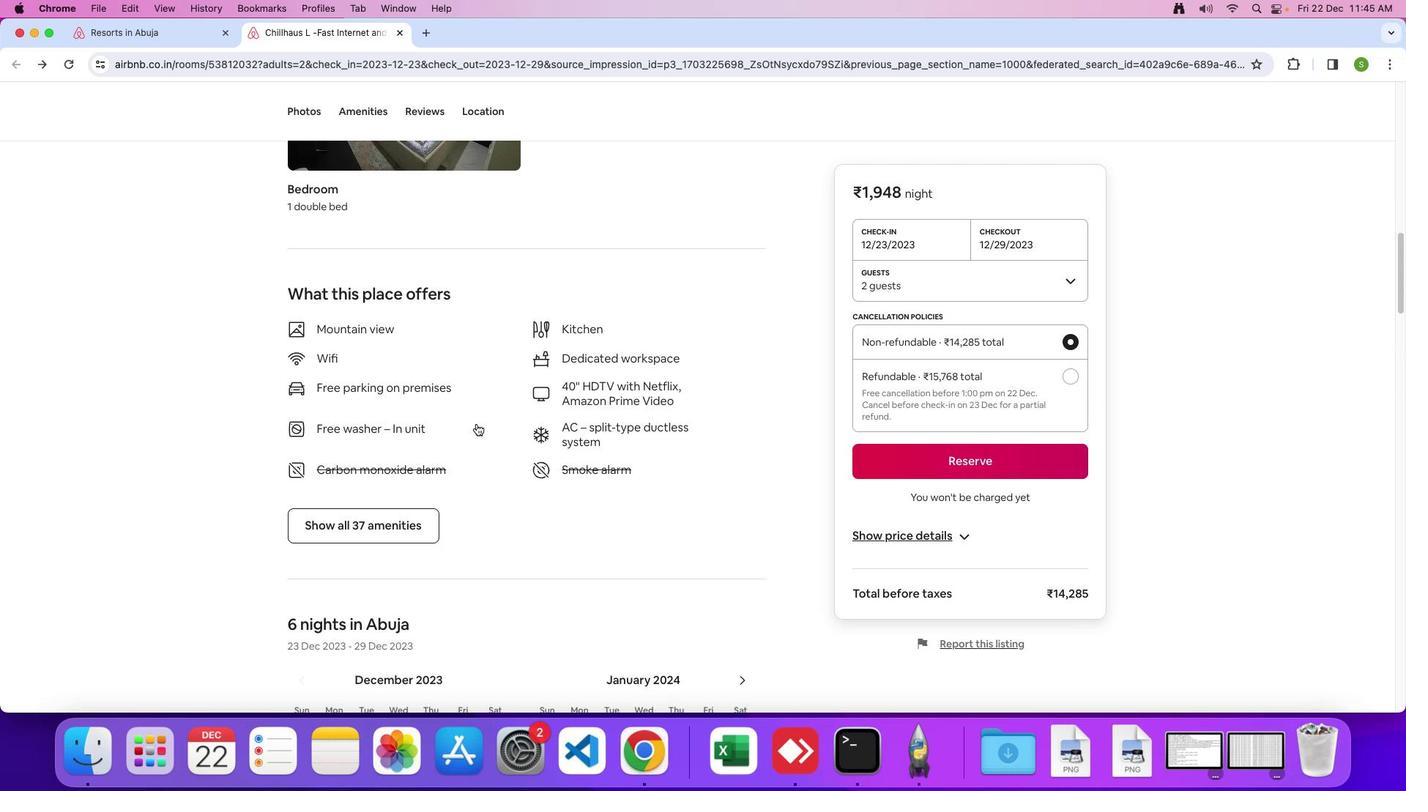 
Action: Mouse scrolled (476, 424) with delta (0, 0)
Screenshot: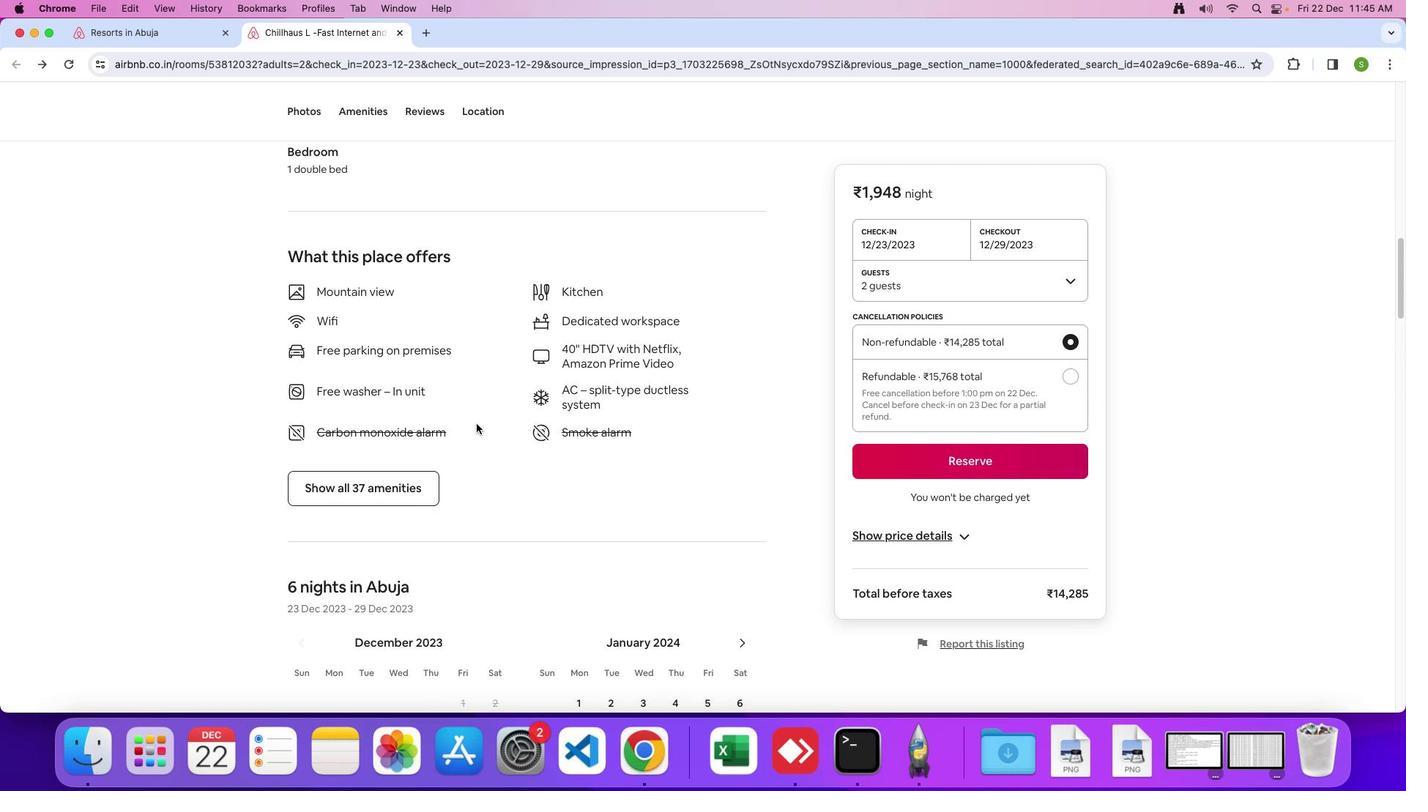 
Action: Mouse scrolled (476, 424) with delta (0, 0)
Screenshot: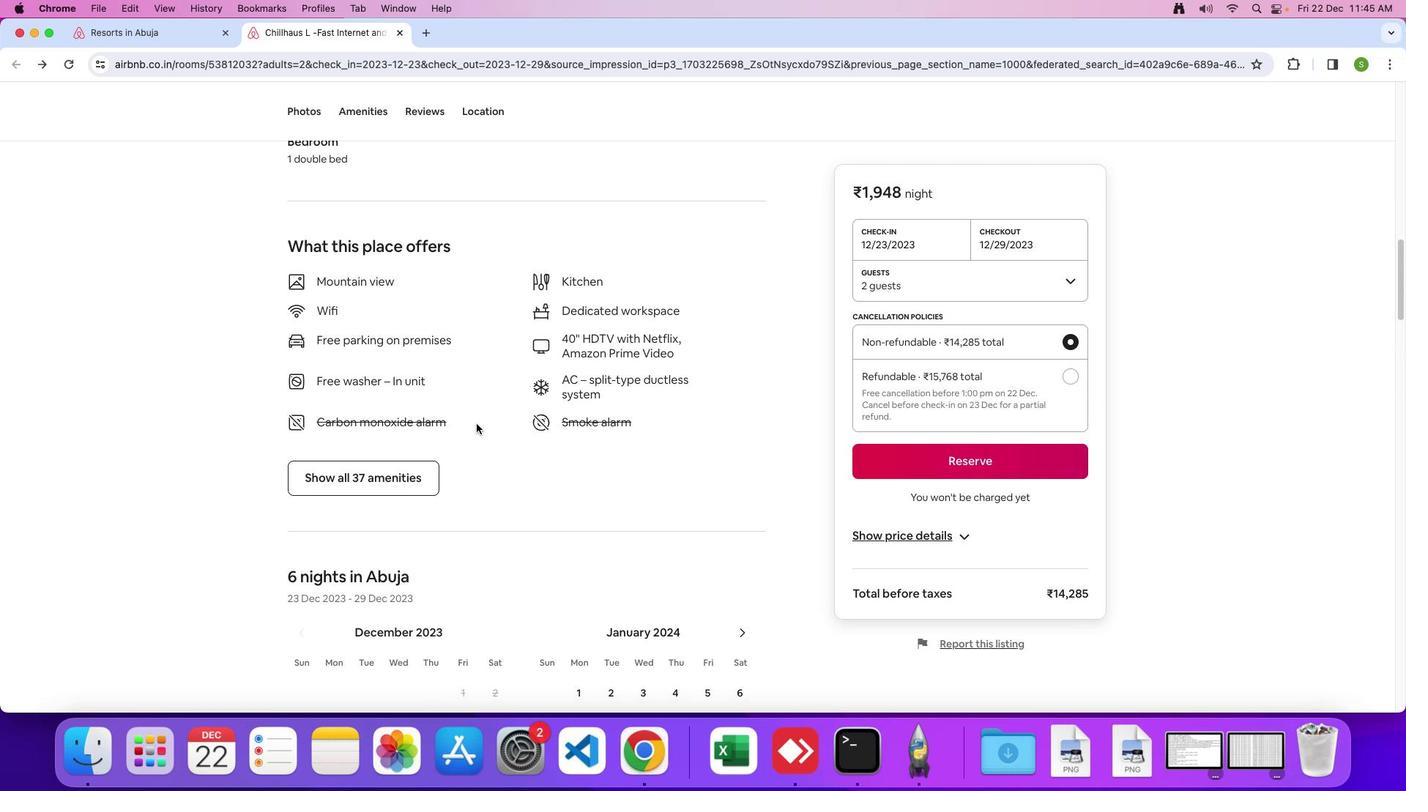 
Action: Mouse moved to (377, 455)
Screenshot: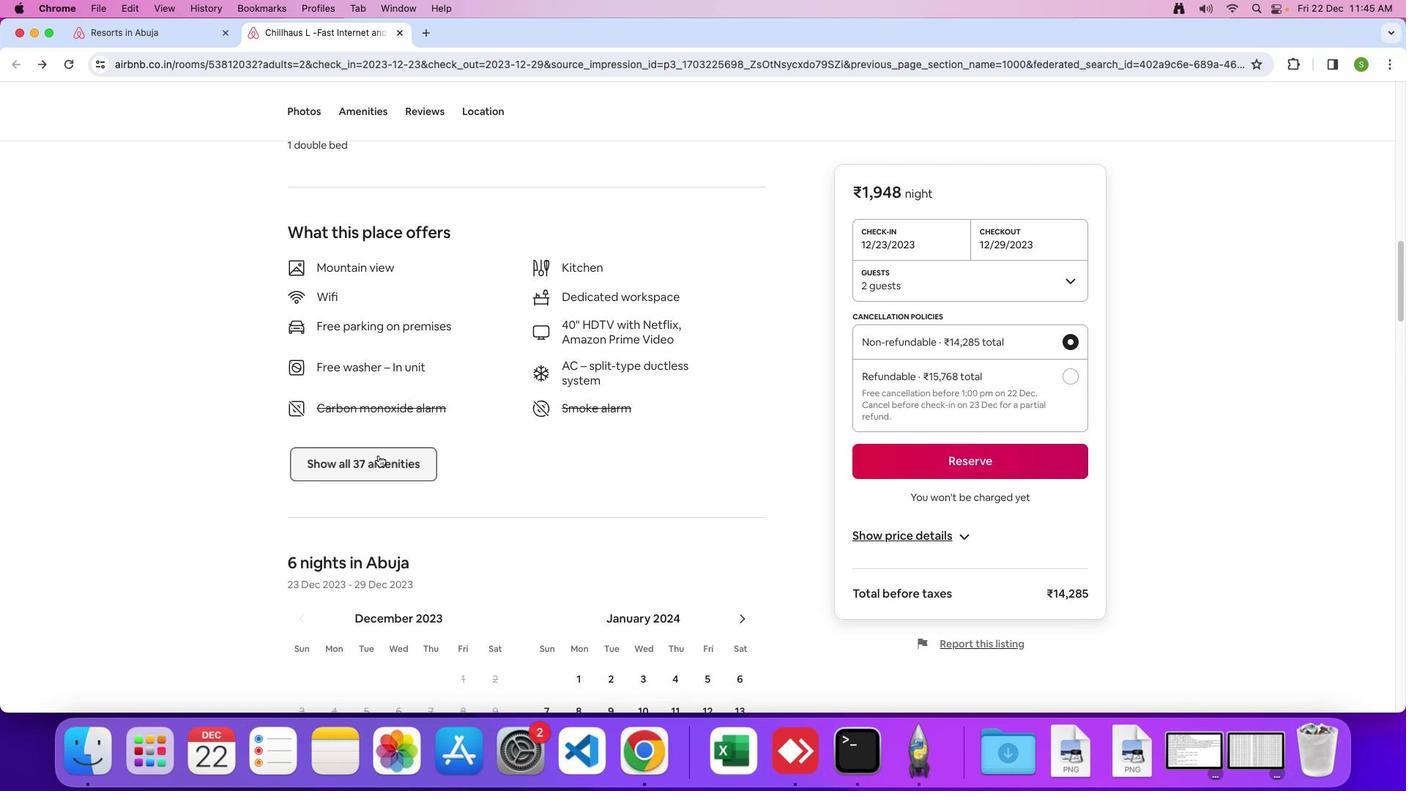 
Action: Mouse pressed left at (377, 455)
Screenshot: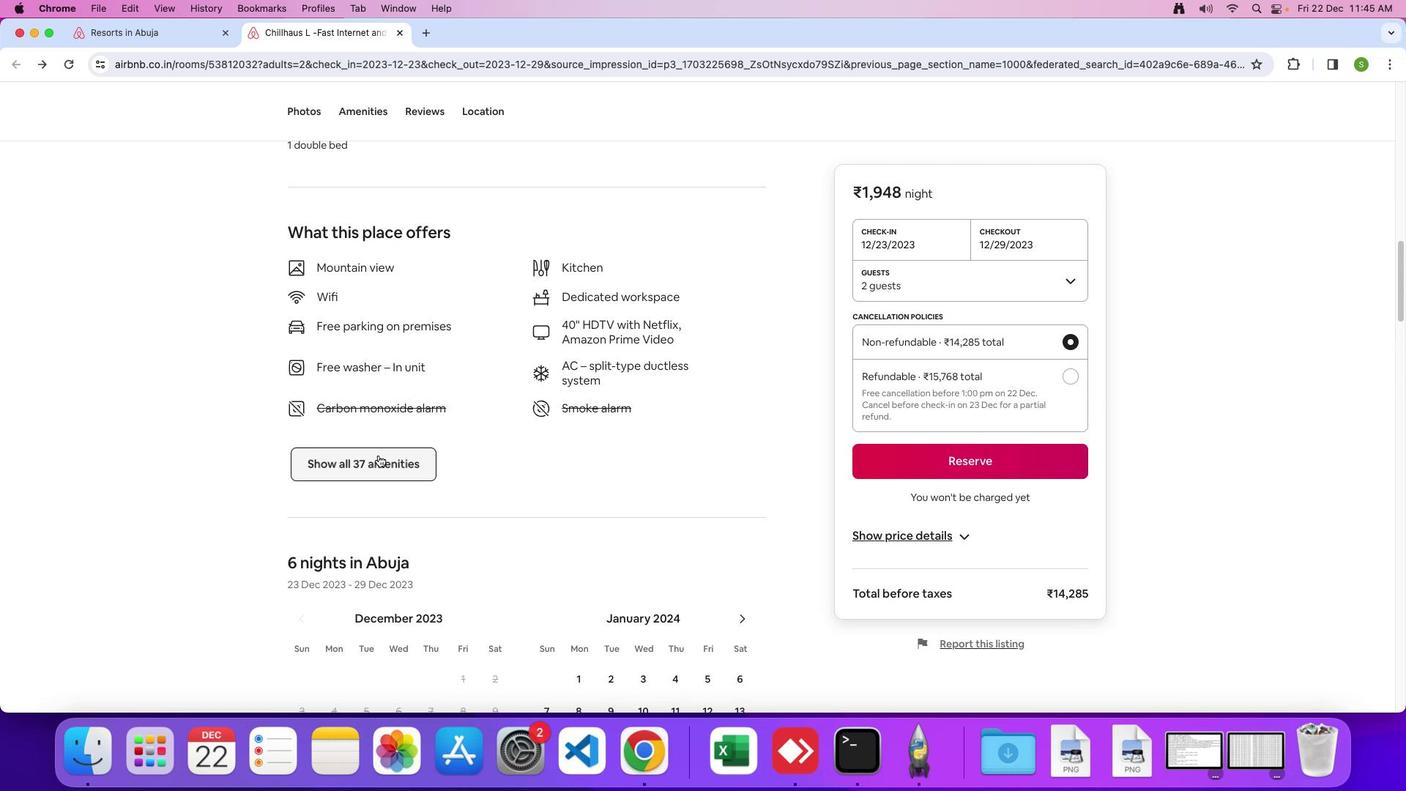 
Action: Mouse moved to (711, 430)
Screenshot: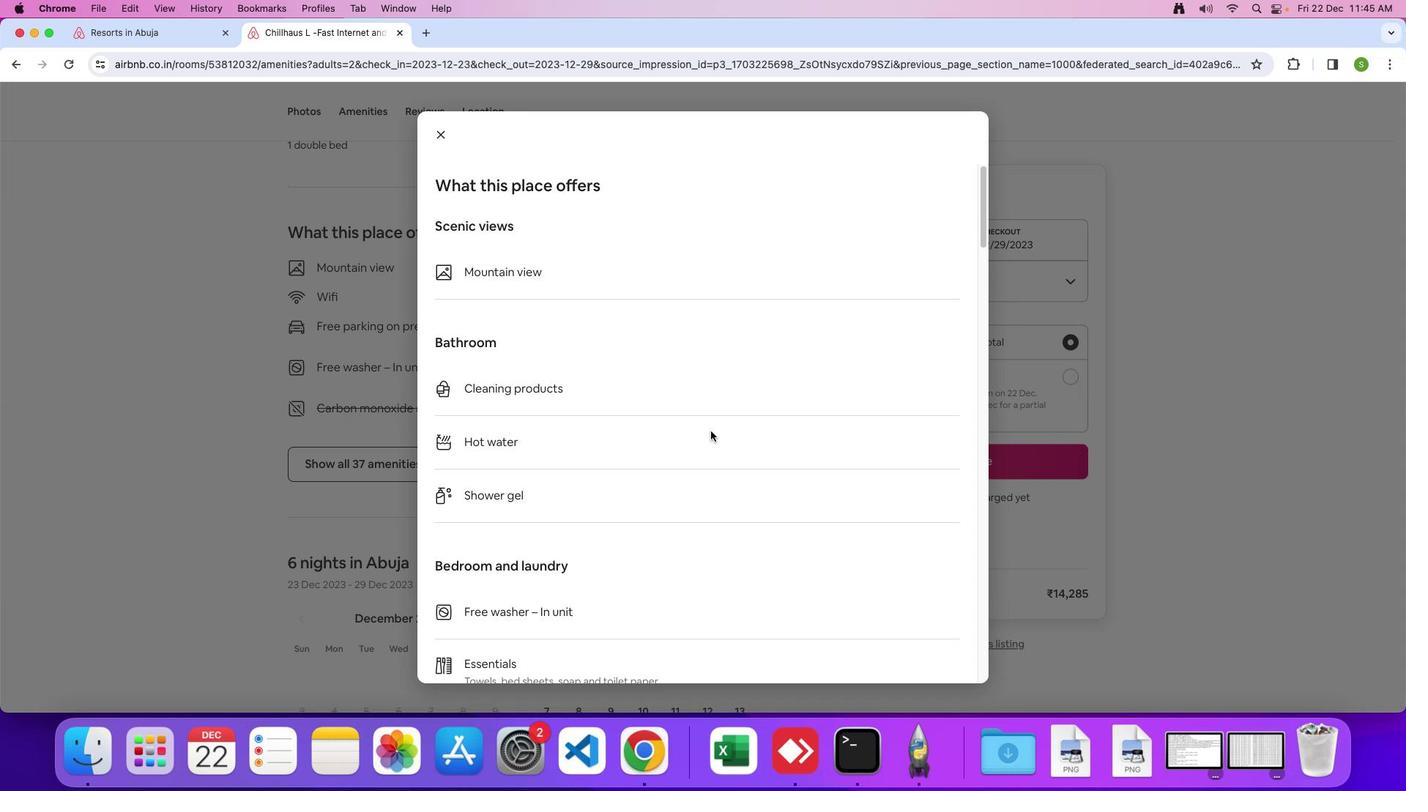 
Action: Mouse scrolled (711, 430) with delta (0, 0)
Screenshot: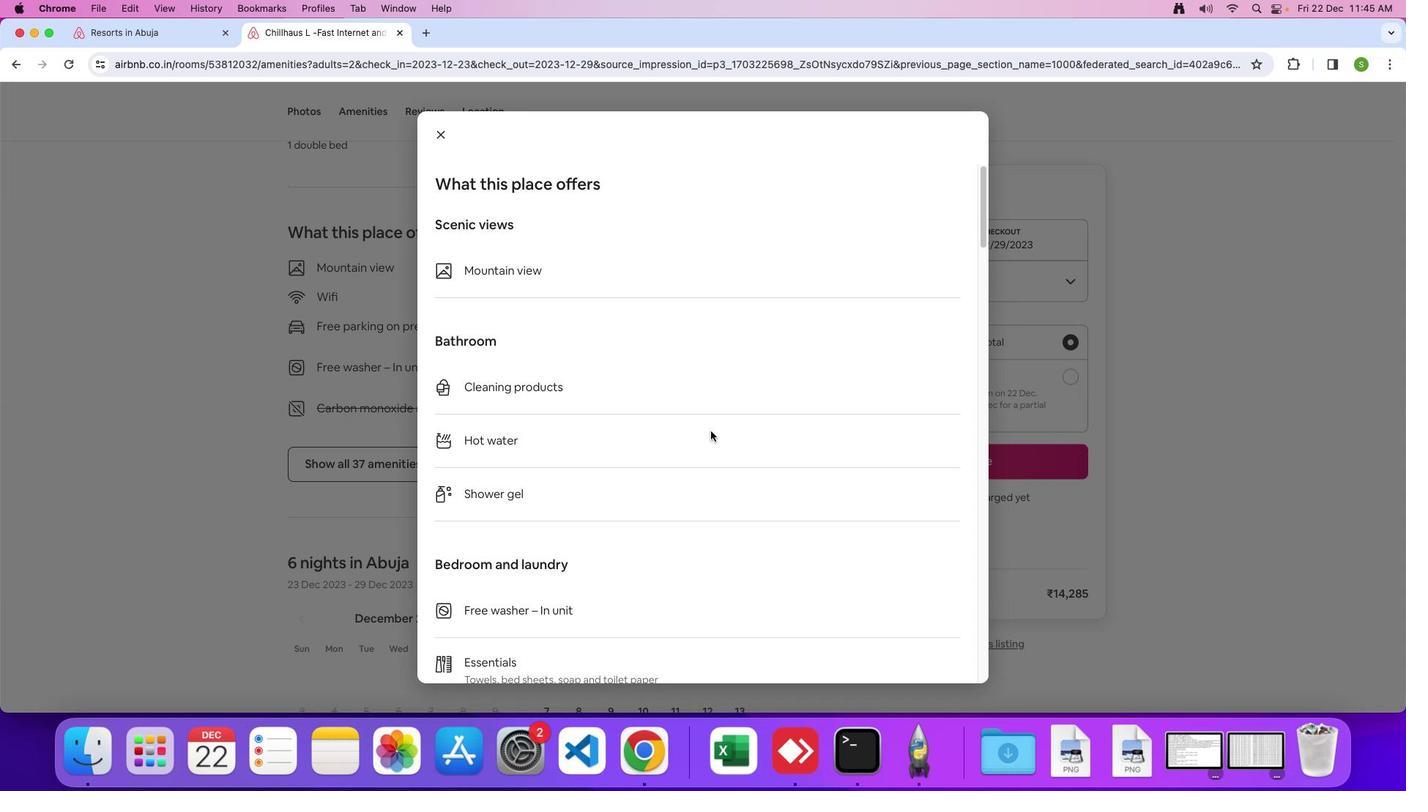 
Action: Mouse scrolled (711, 430) with delta (0, 0)
Screenshot: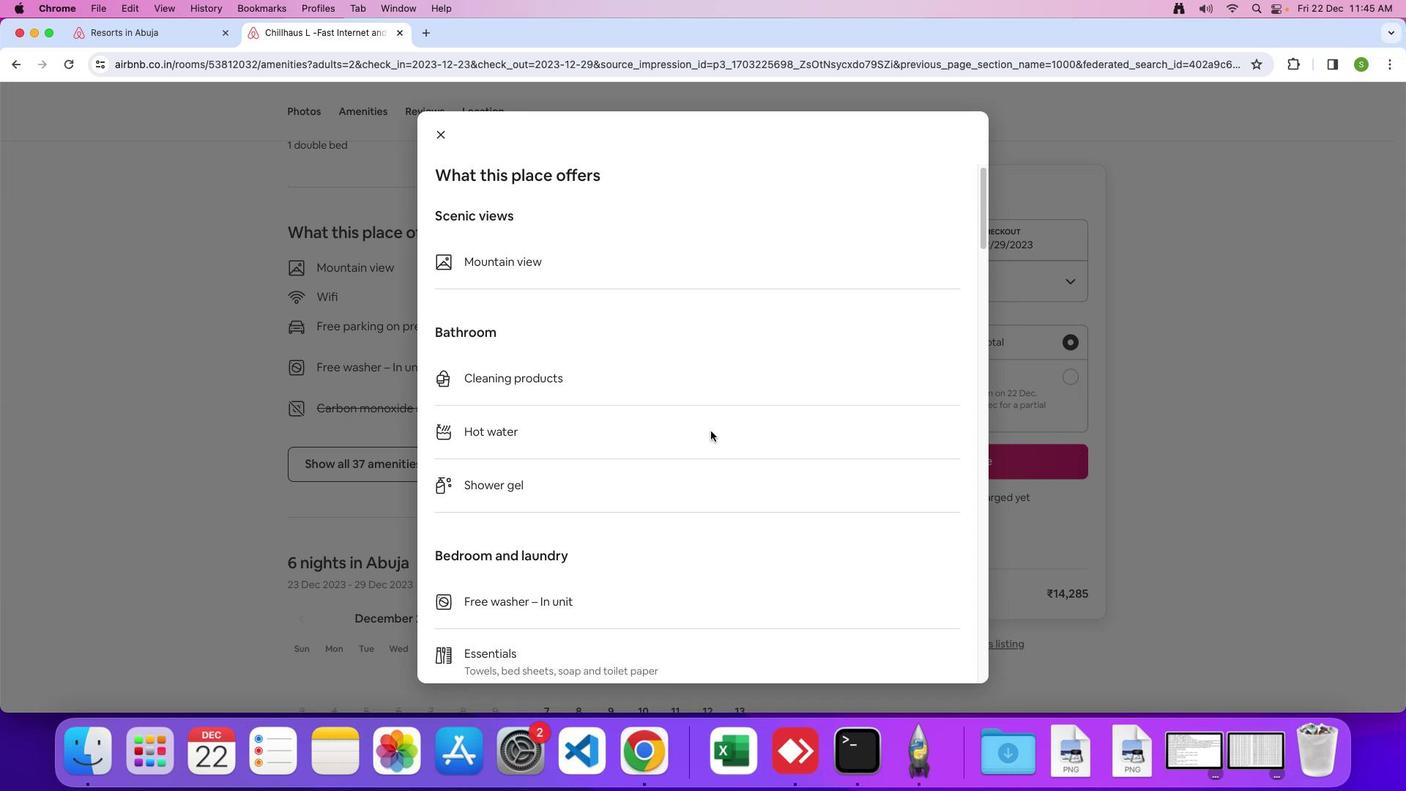 
Action: Mouse scrolled (711, 430) with delta (0, -2)
Screenshot: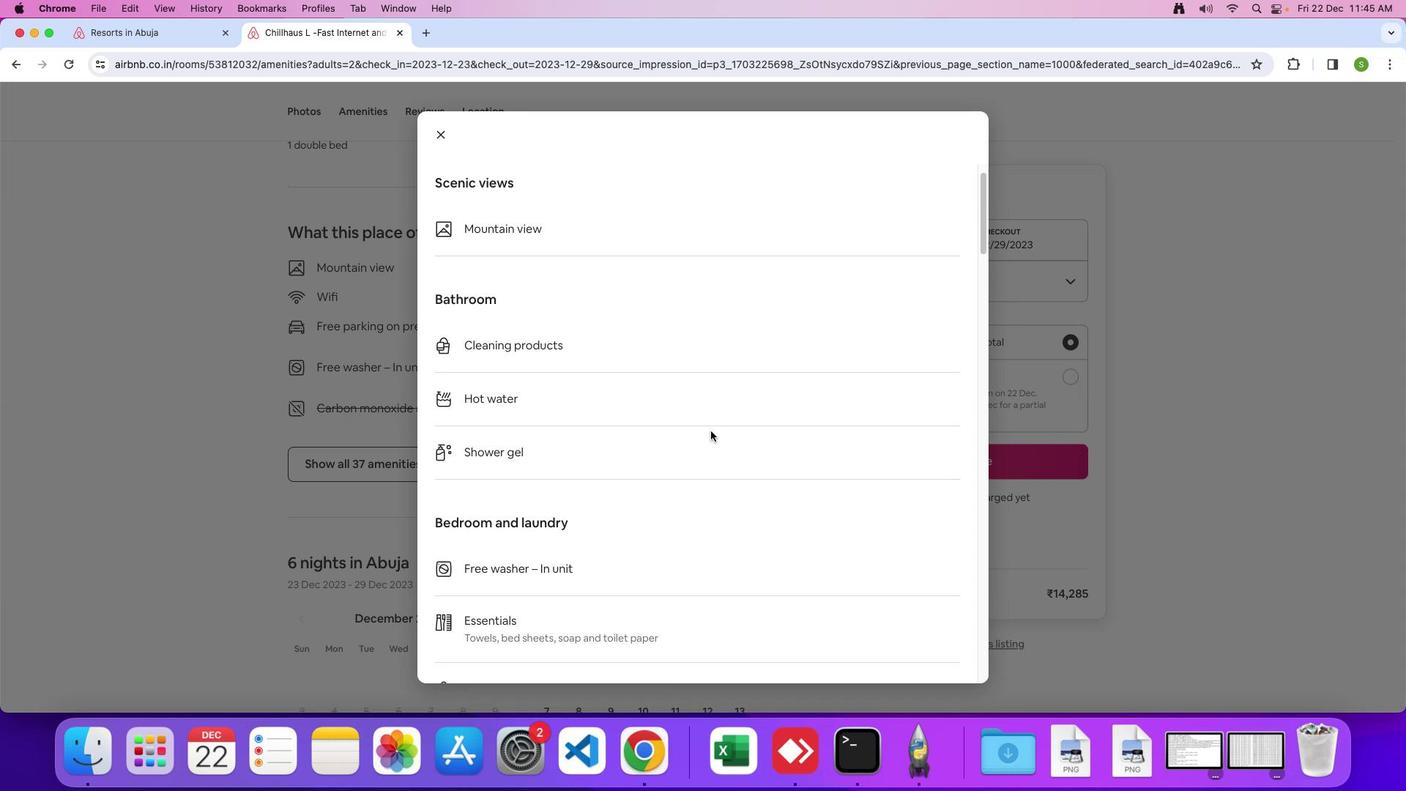 
Action: Mouse moved to (709, 431)
Screenshot: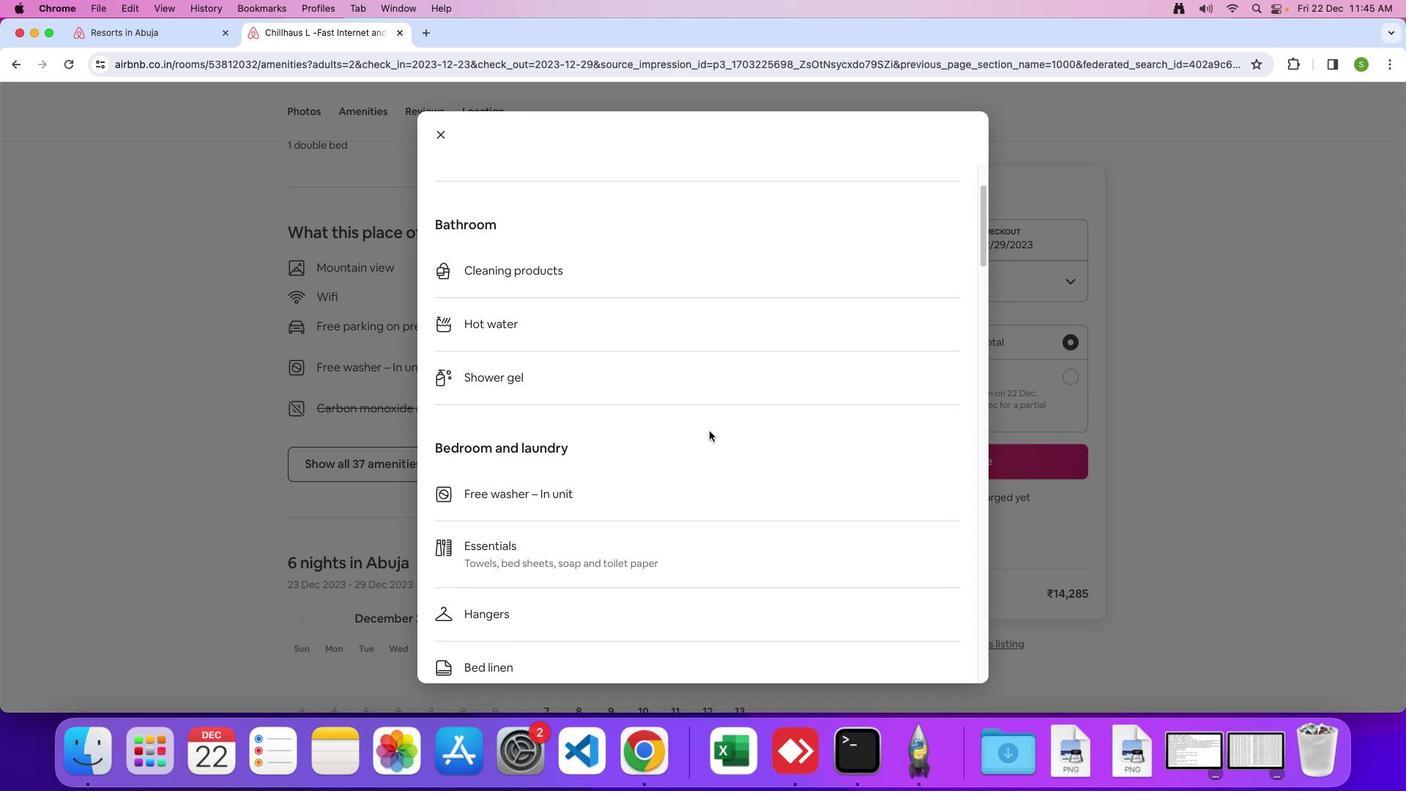 
Action: Mouse scrolled (709, 431) with delta (0, 0)
Screenshot: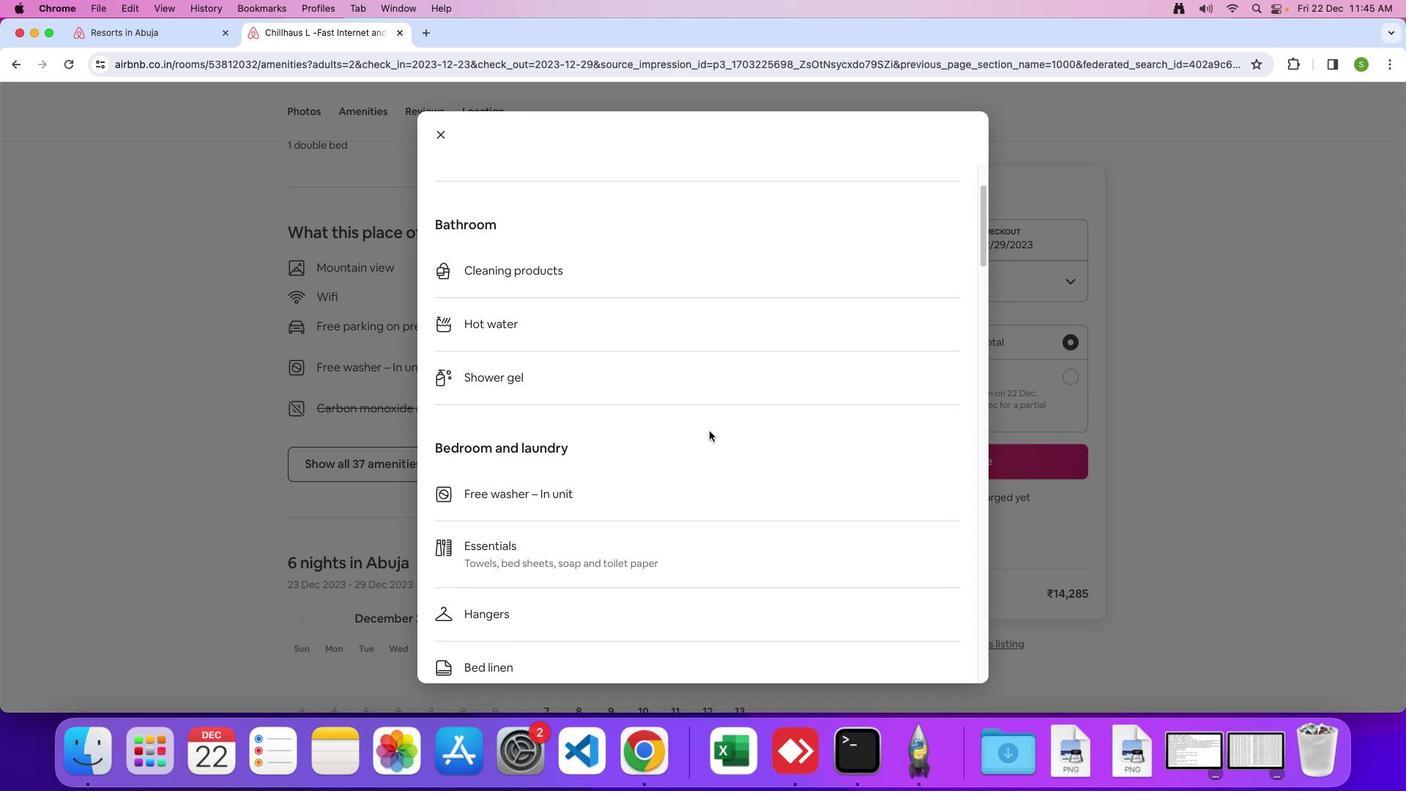 
Action: Mouse scrolled (709, 431) with delta (0, 0)
Screenshot: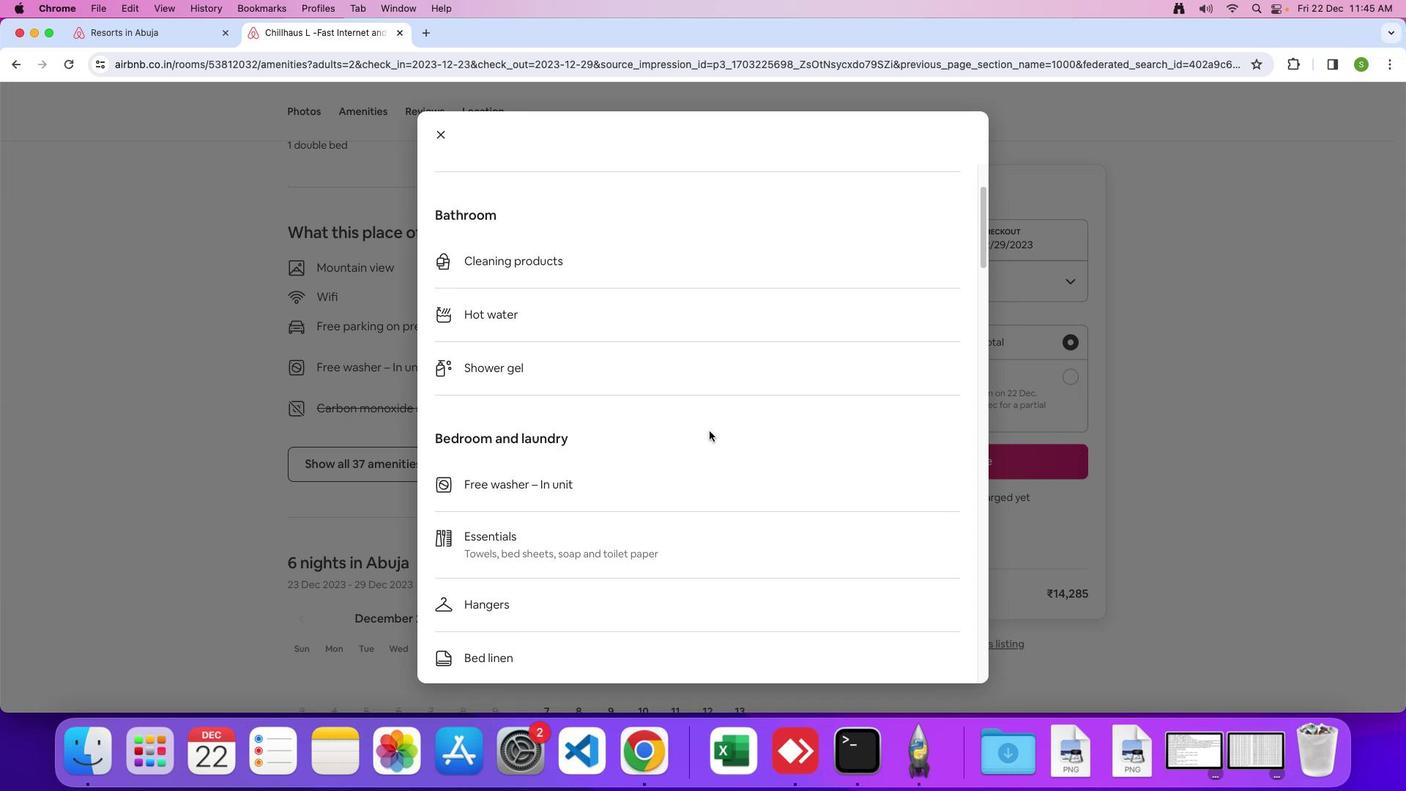 
Action: Mouse scrolled (709, 431) with delta (0, -1)
Screenshot: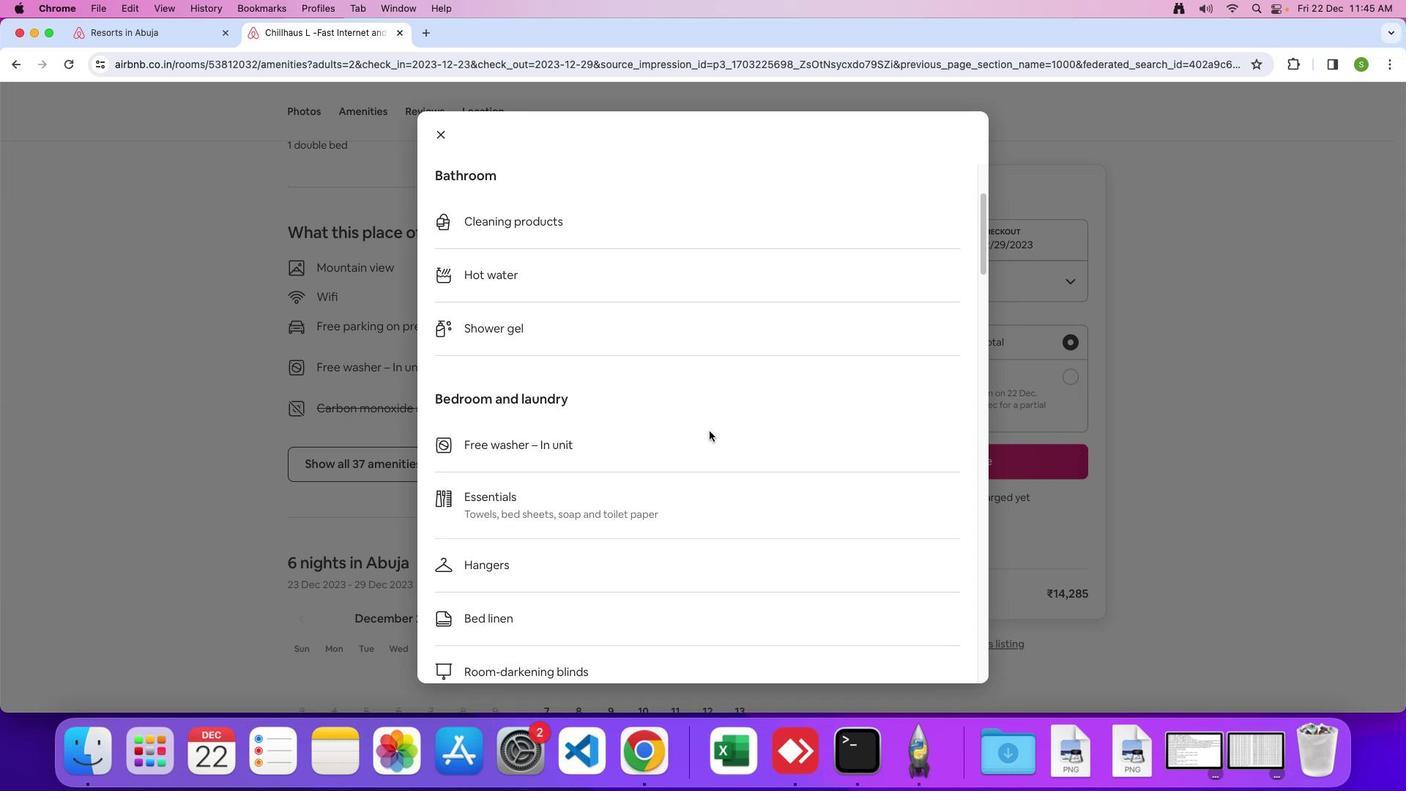 
Action: Mouse scrolled (709, 431) with delta (0, 0)
Screenshot: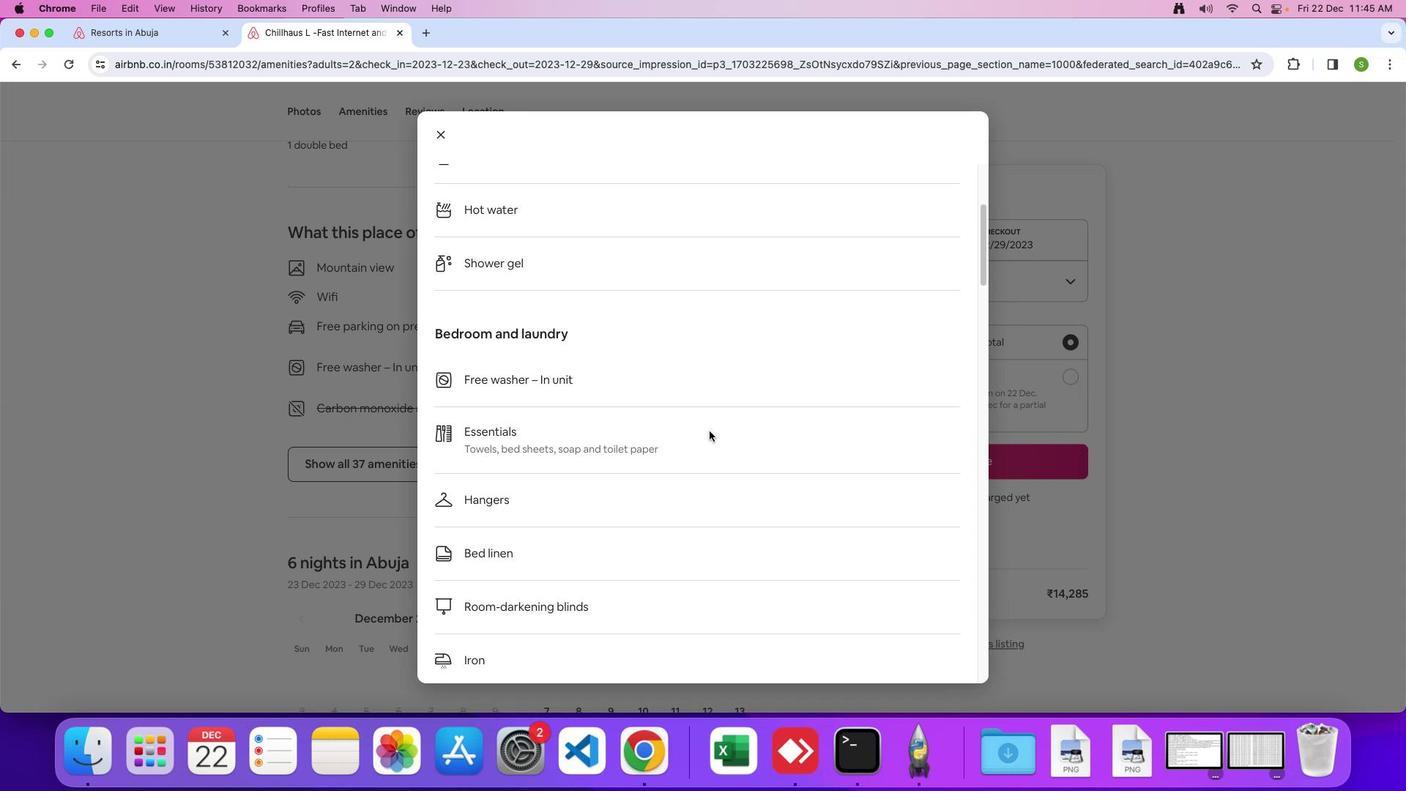 
Action: Mouse scrolled (709, 431) with delta (0, 0)
Screenshot: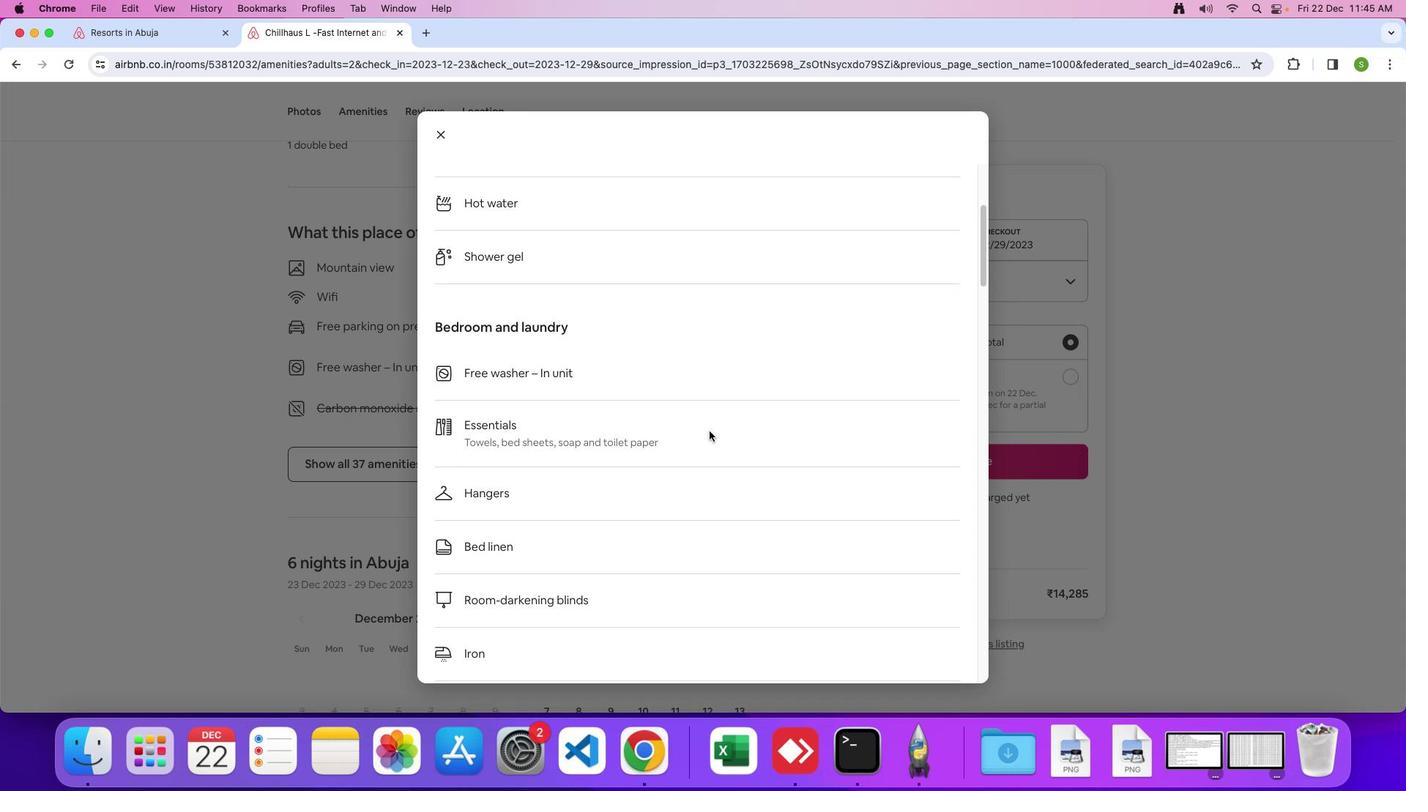 
Action: Mouse scrolled (709, 431) with delta (0, 0)
Screenshot: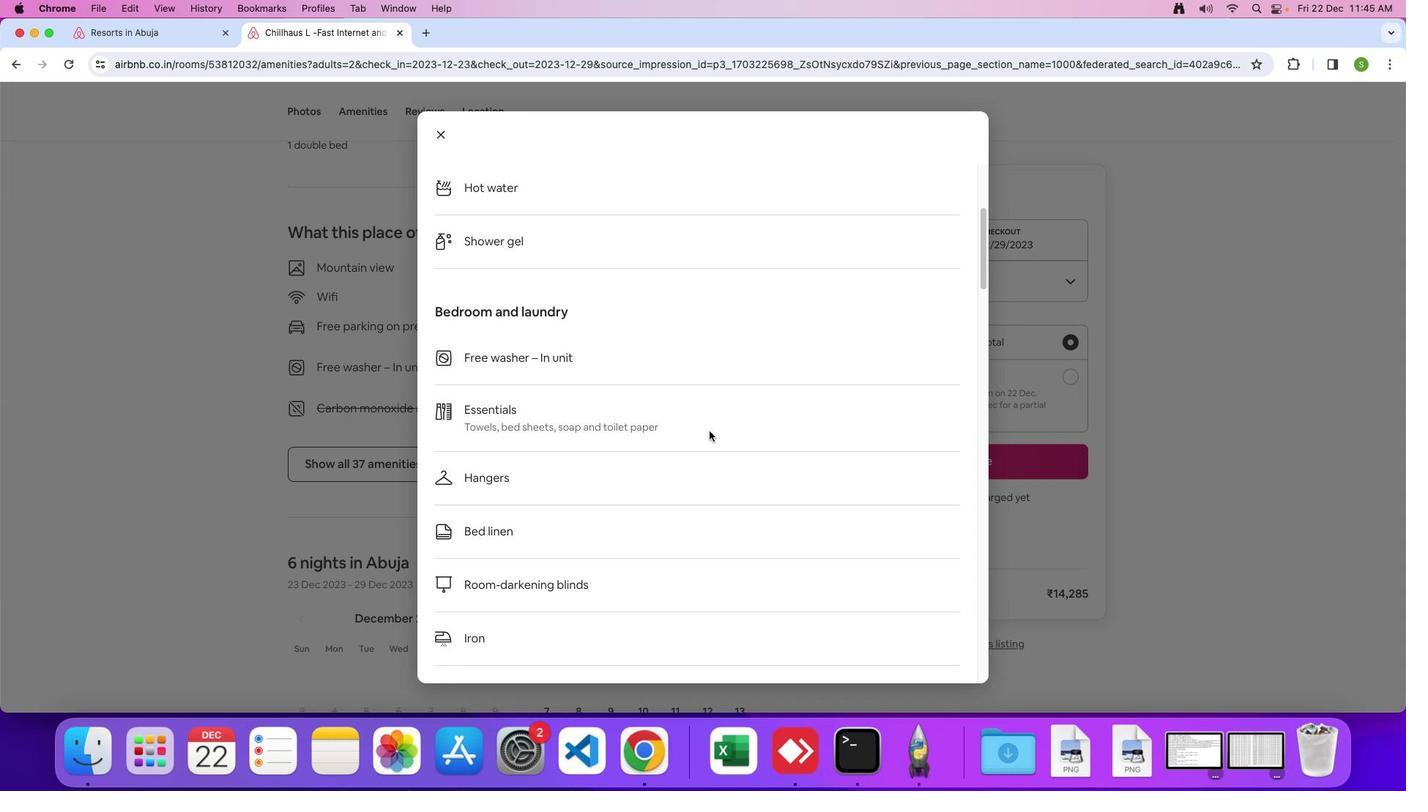 
Action: Mouse scrolled (709, 431) with delta (0, 0)
Screenshot: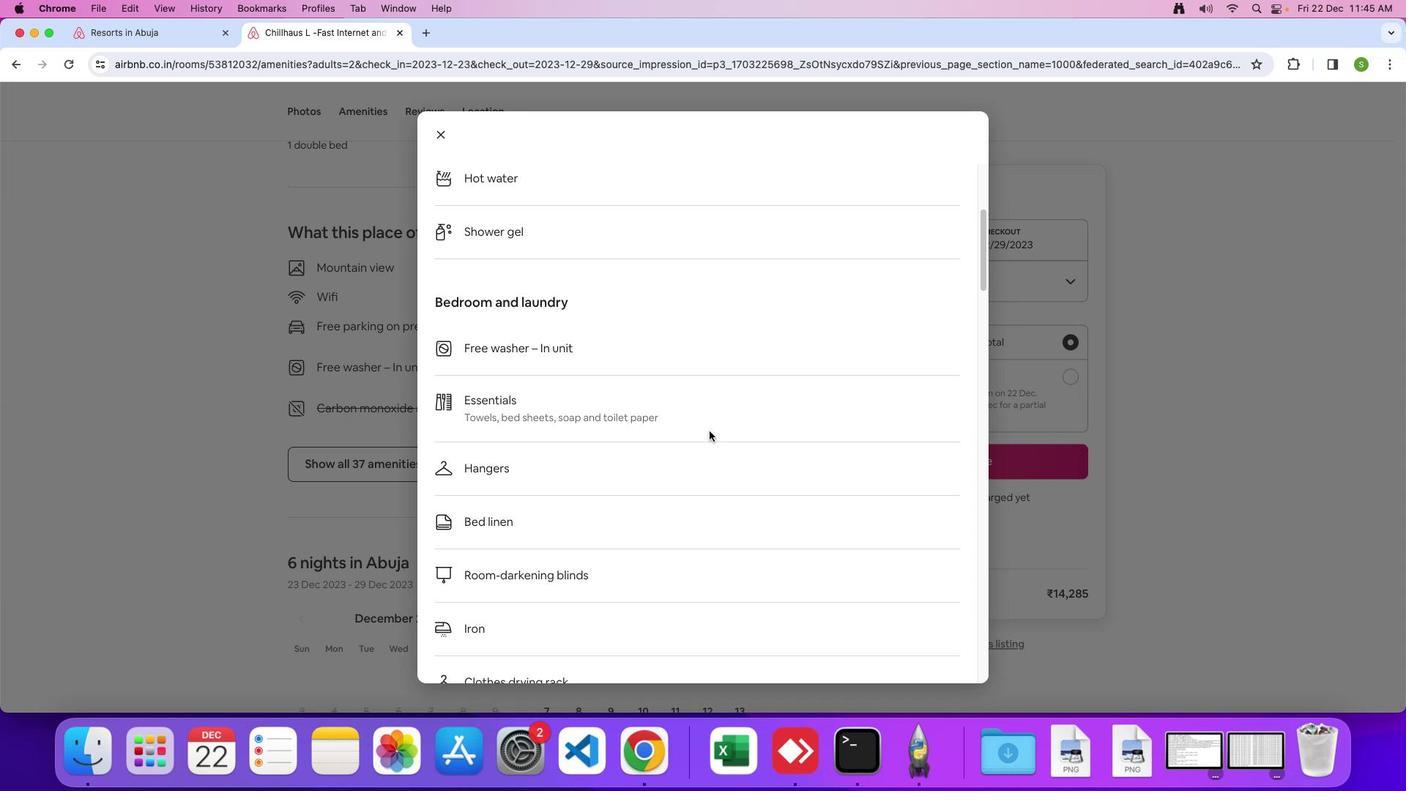 
Action: Mouse scrolled (709, 431) with delta (0, -1)
